 Task: Show all the stores that has offer on chicken.
Action: Mouse moved to (62, 101)
Screenshot: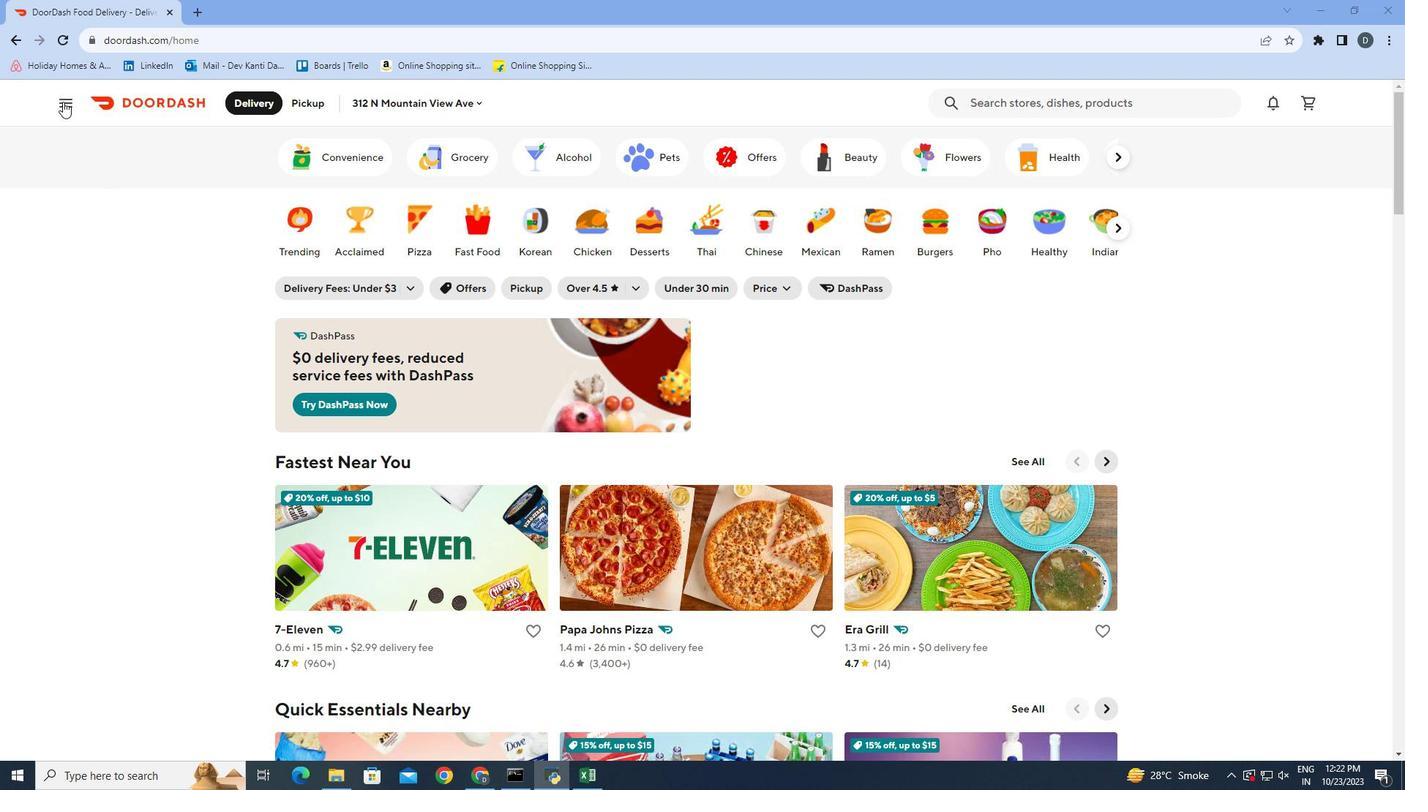 
Action: Mouse pressed left at (62, 101)
Screenshot: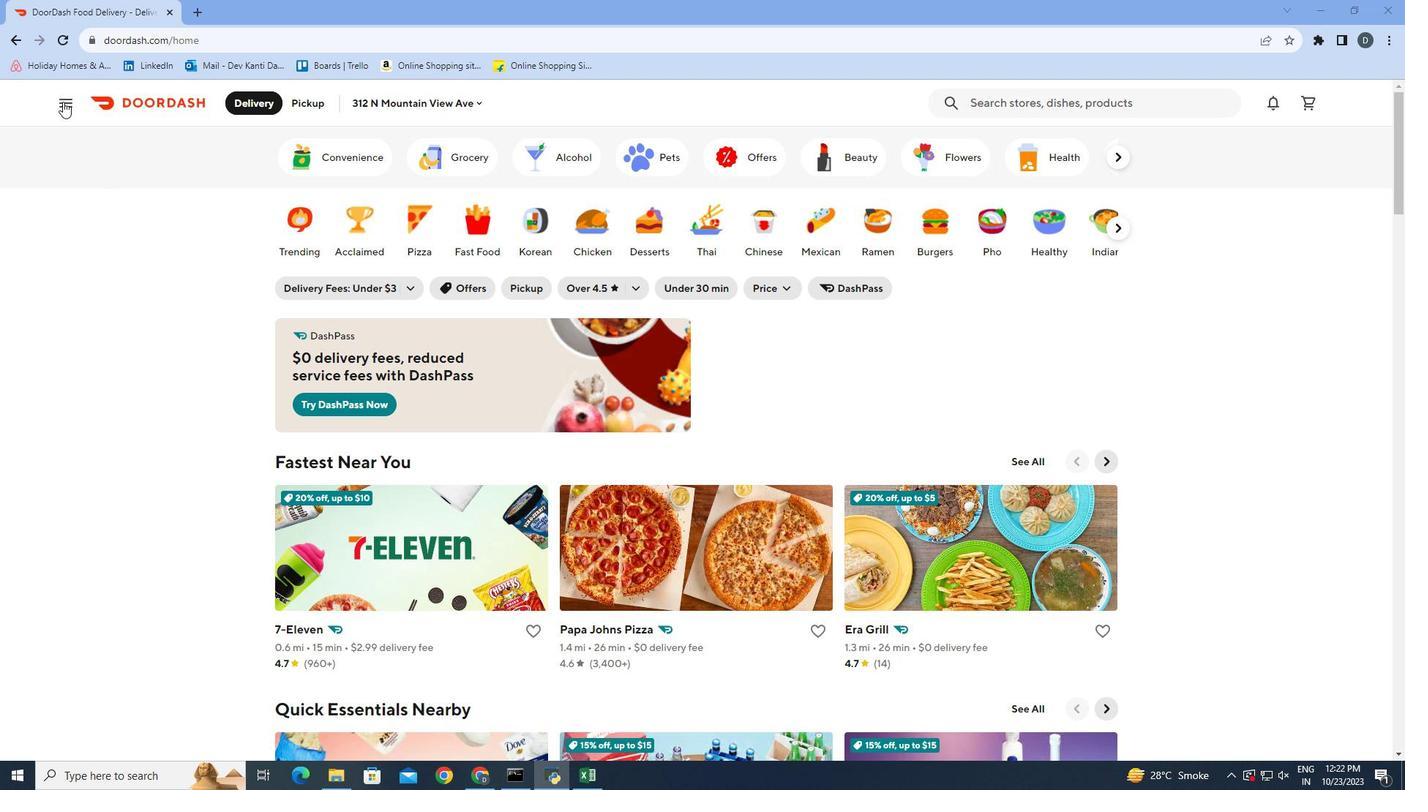 
Action: Mouse moved to (66, 286)
Screenshot: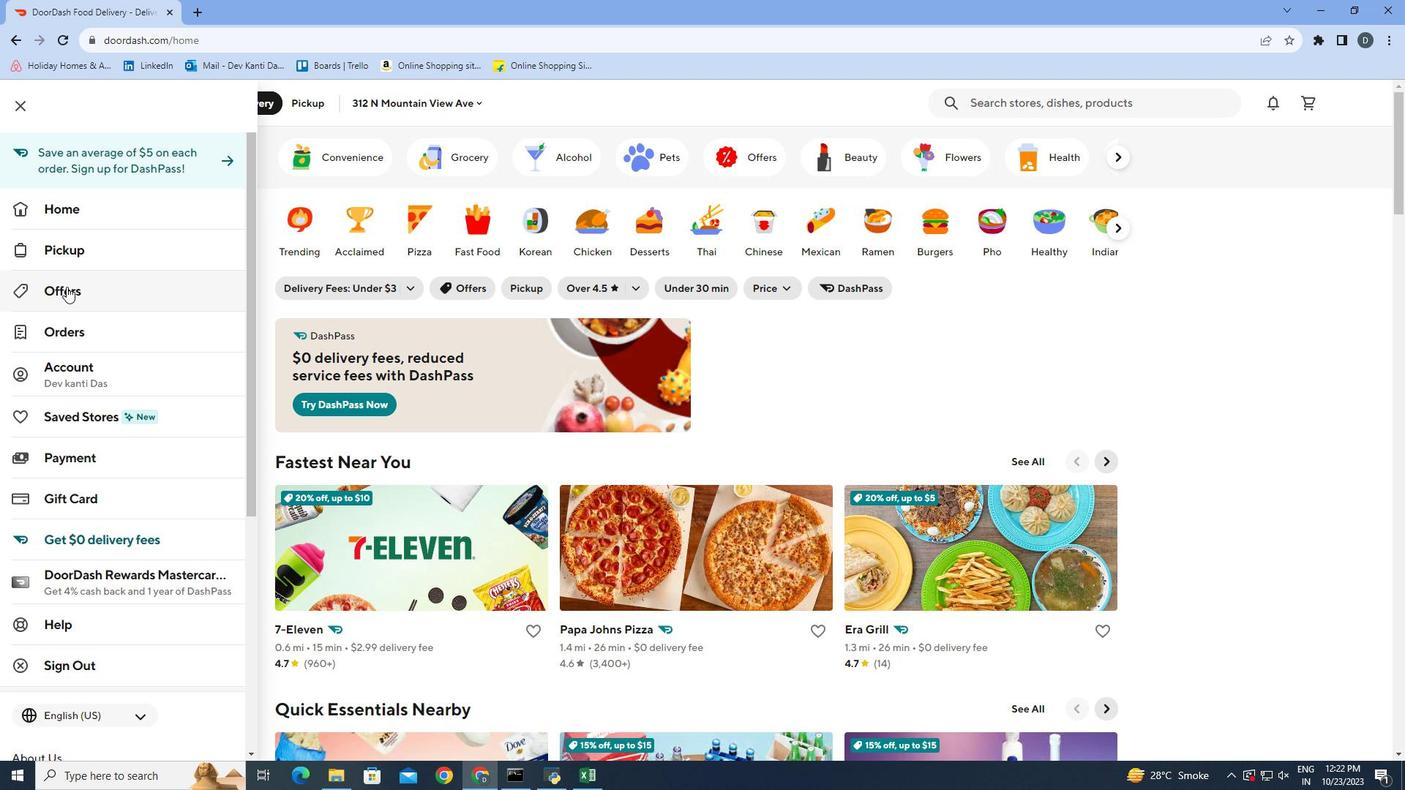 
Action: Mouse pressed left at (66, 286)
Screenshot: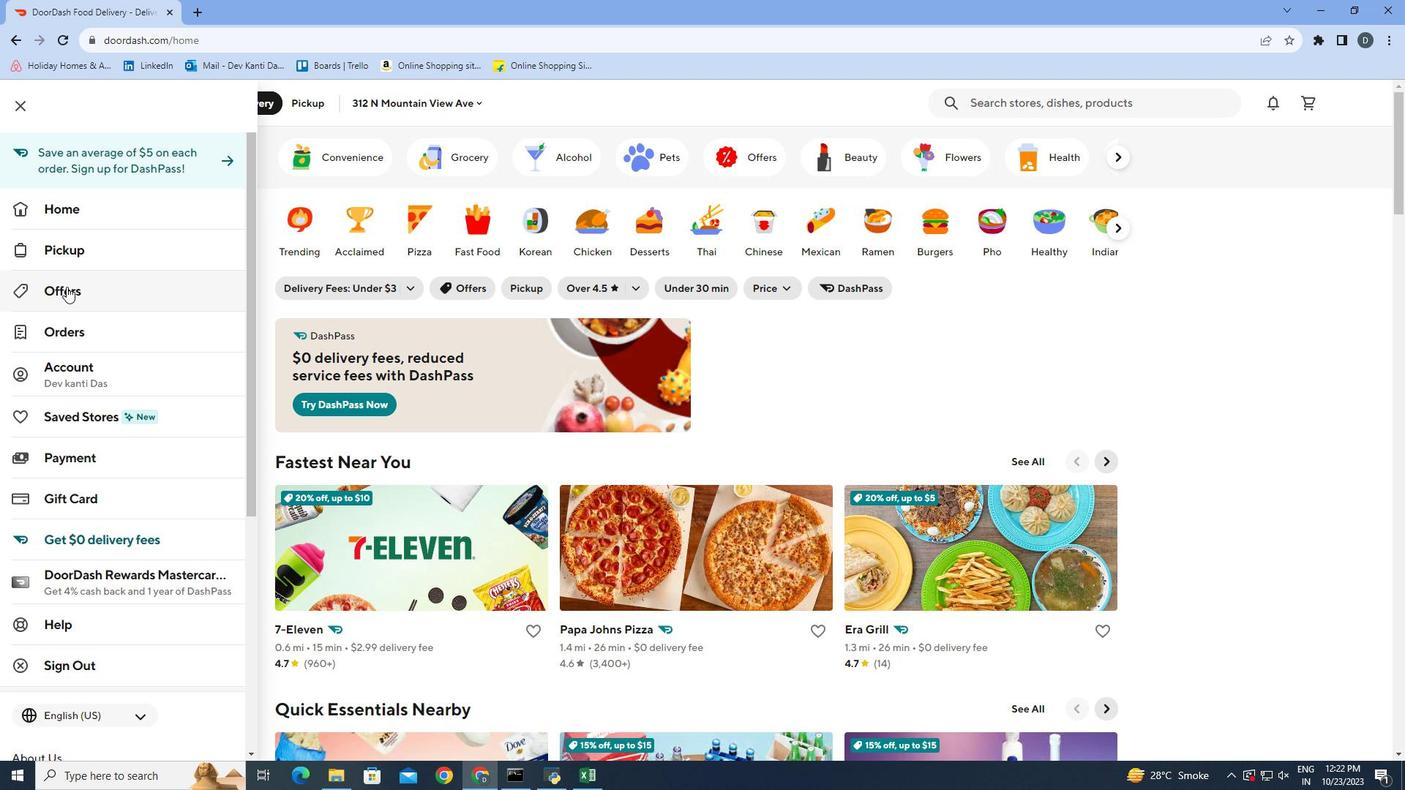 
Action: Mouse moved to (336, 216)
Screenshot: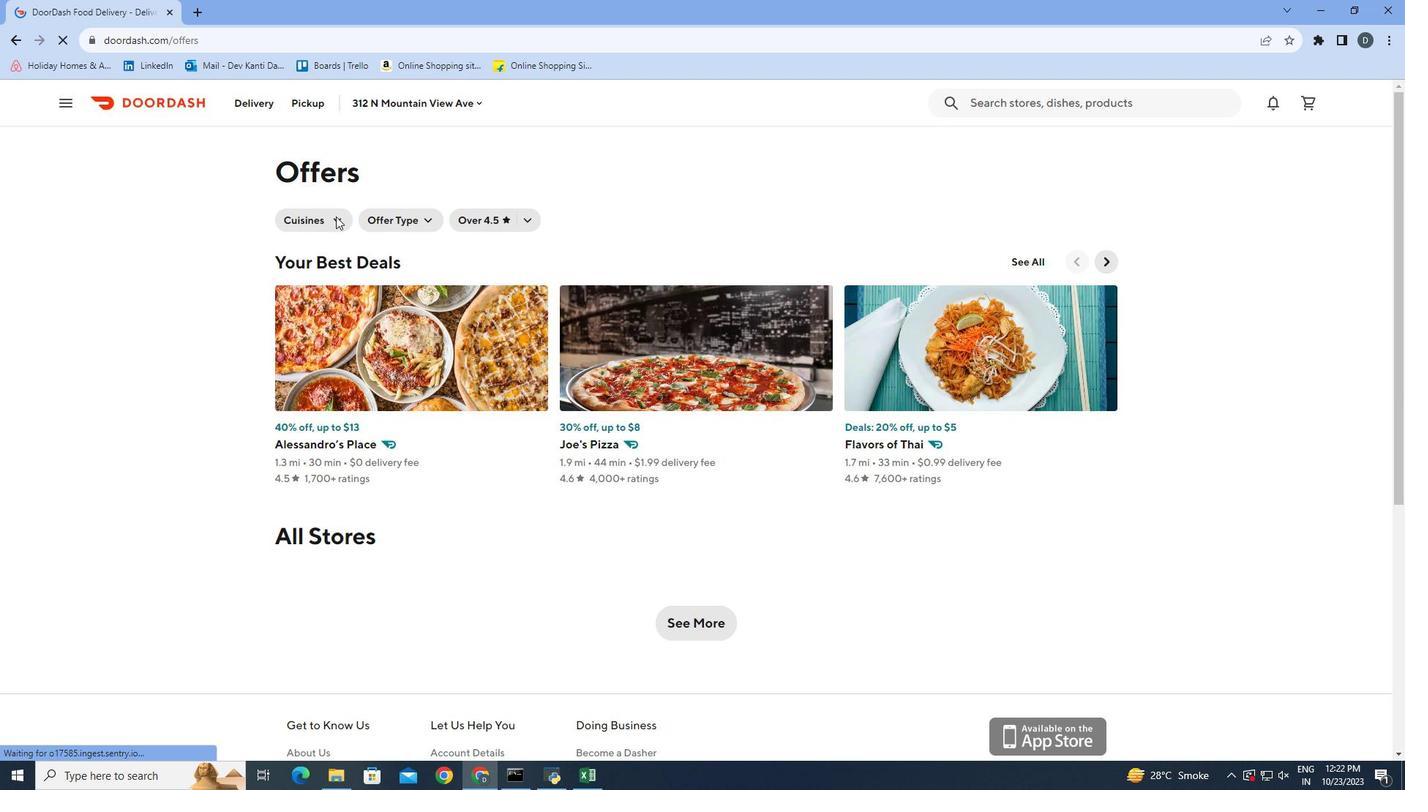 
Action: Mouse pressed left at (336, 216)
Screenshot: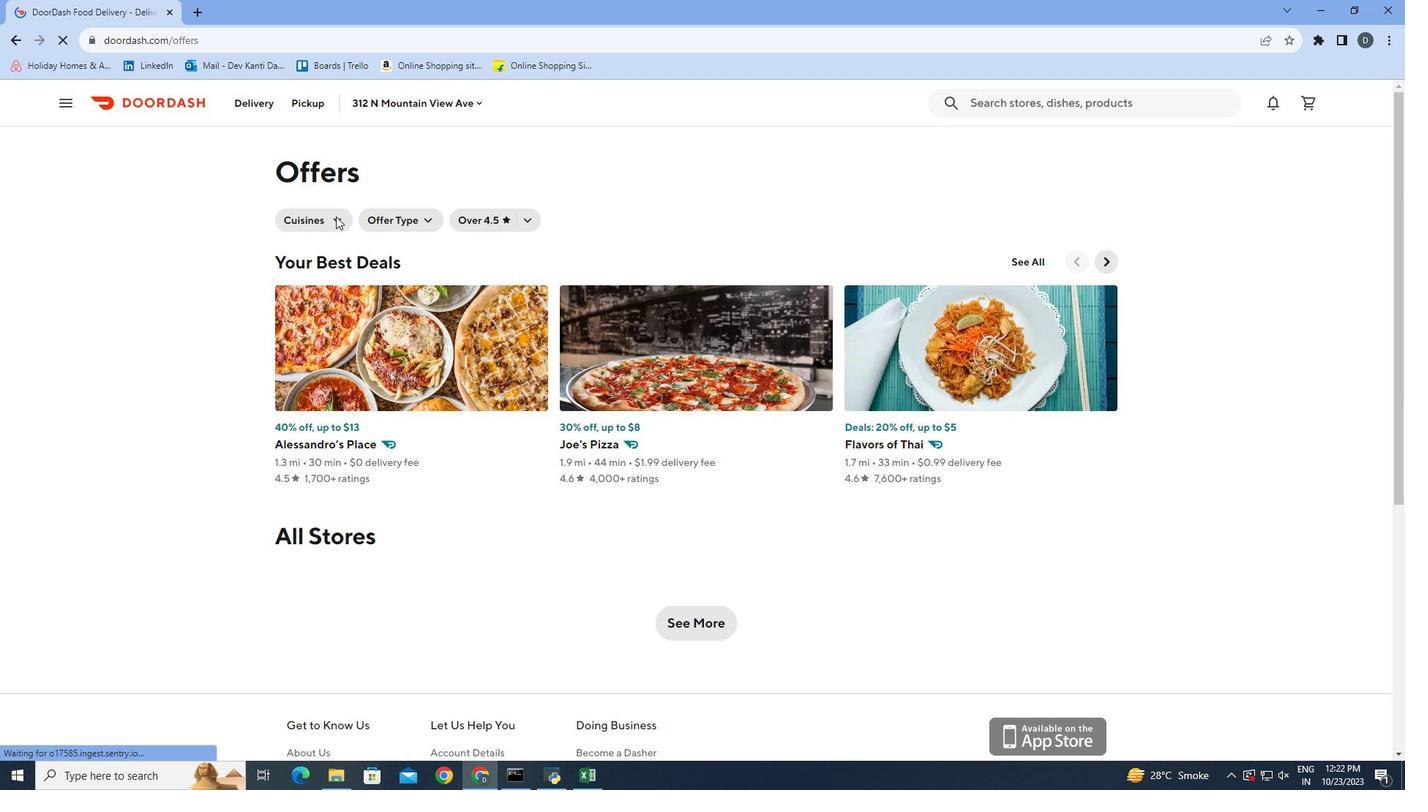 
Action: Mouse moved to (401, 321)
Screenshot: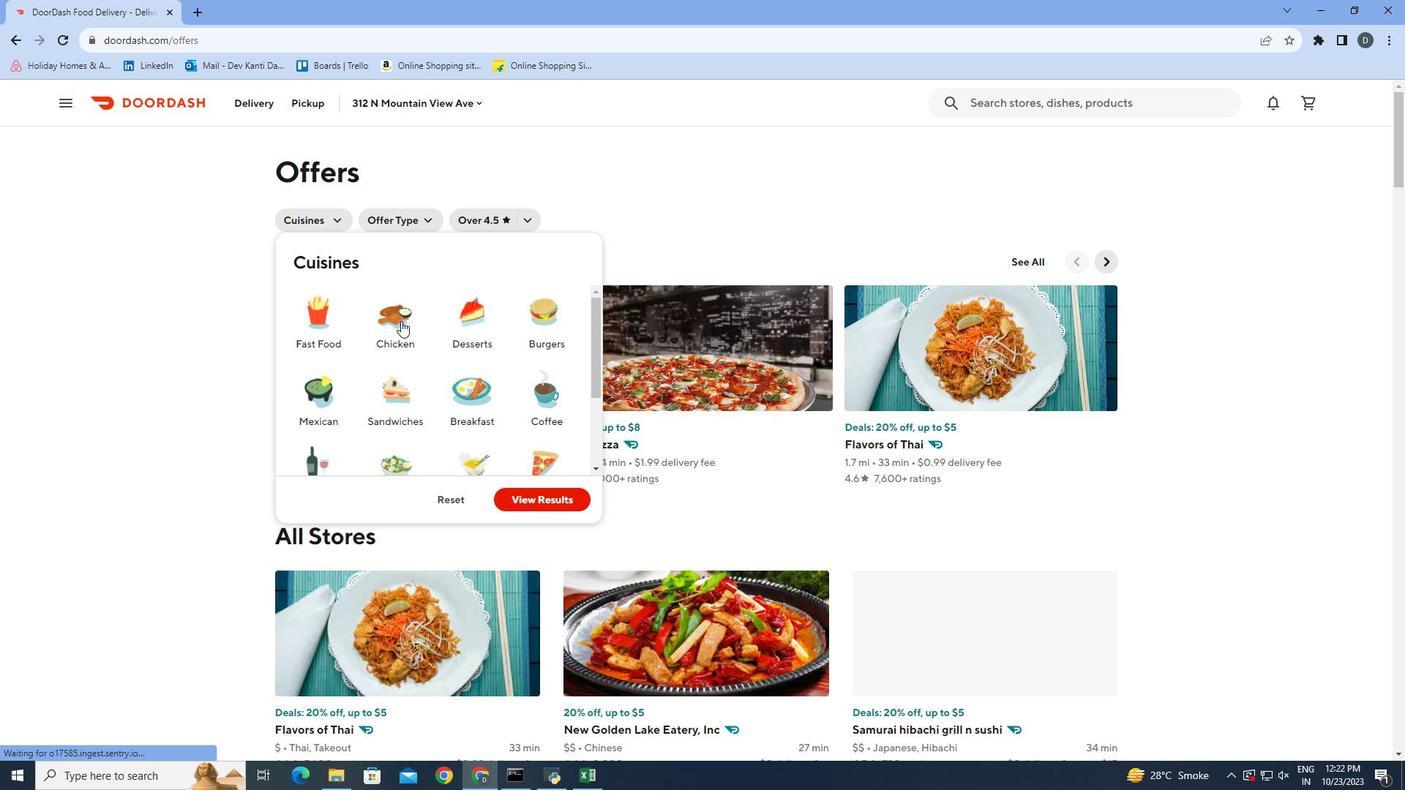 
Action: Mouse pressed left at (401, 321)
Screenshot: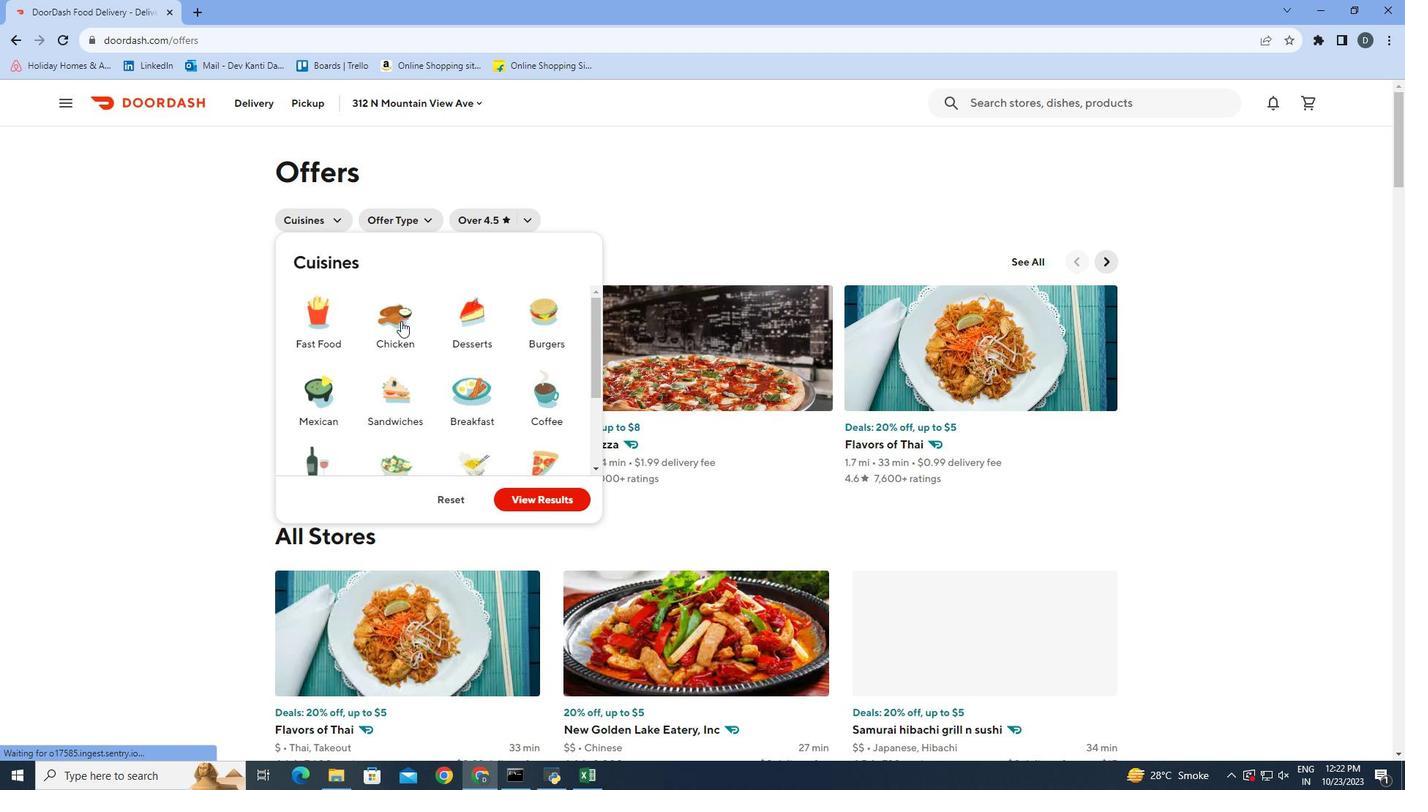 
Action: Mouse moved to (559, 500)
Screenshot: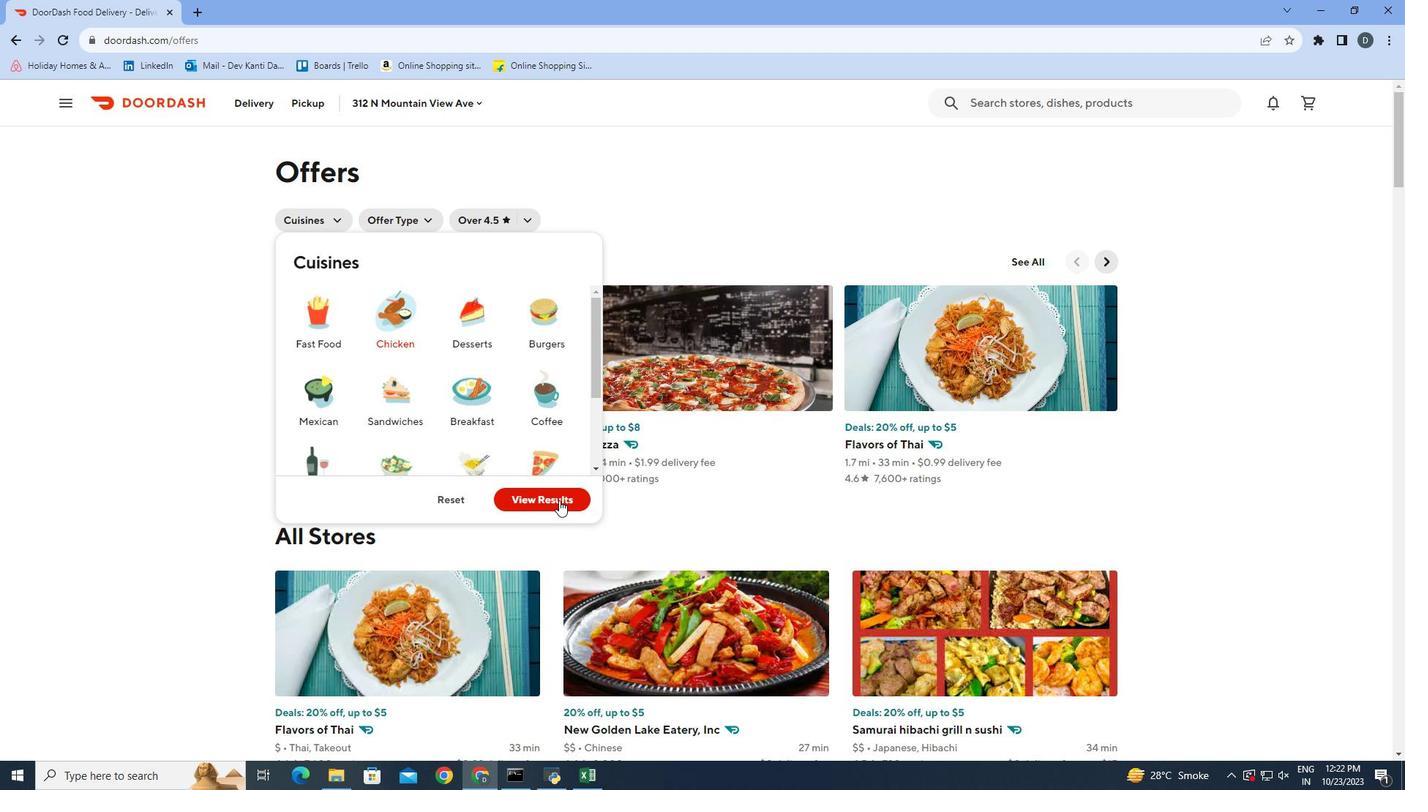 
Action: Mouse pressed left at (559, 500)
Screenshot: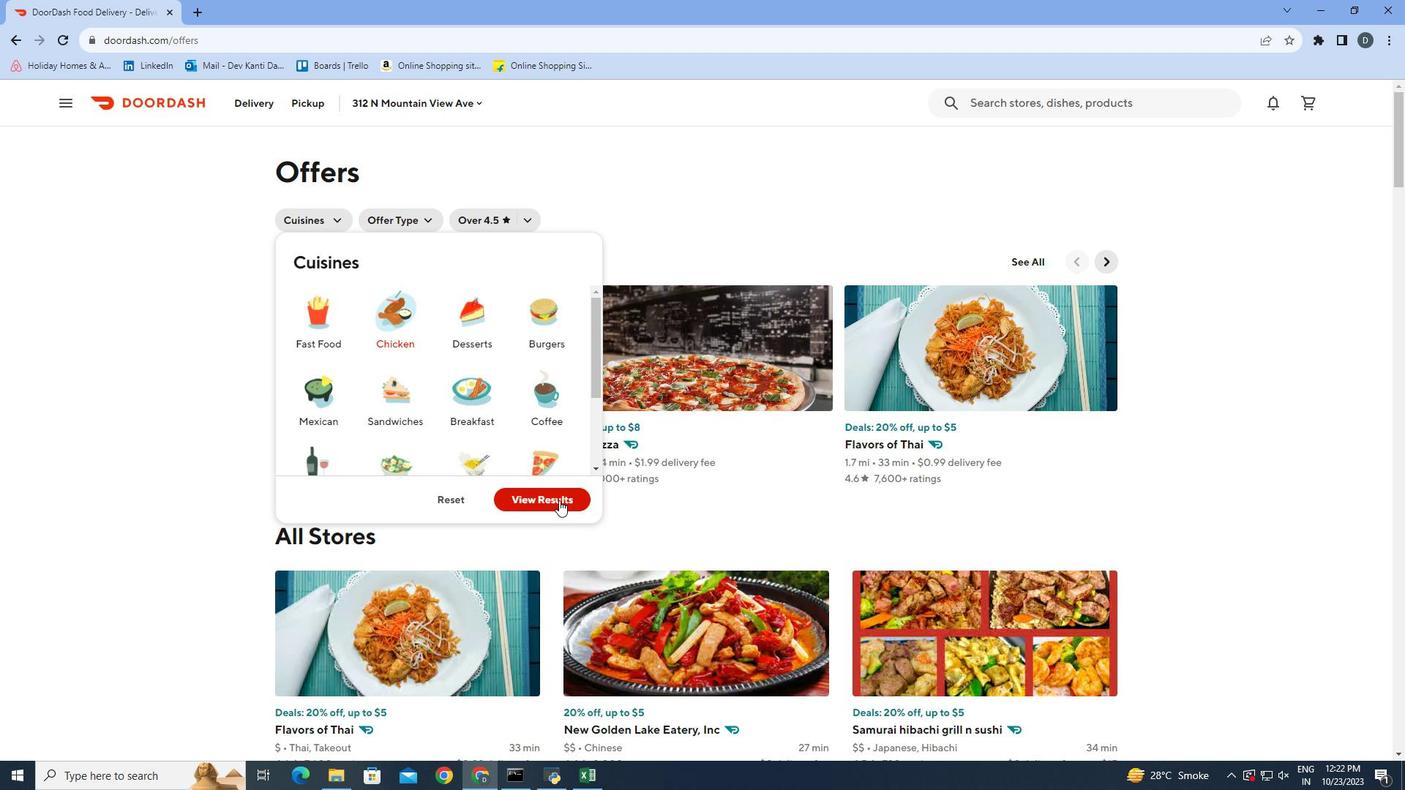 
Action: Mouse moved to (1159, 301)
Screenshot: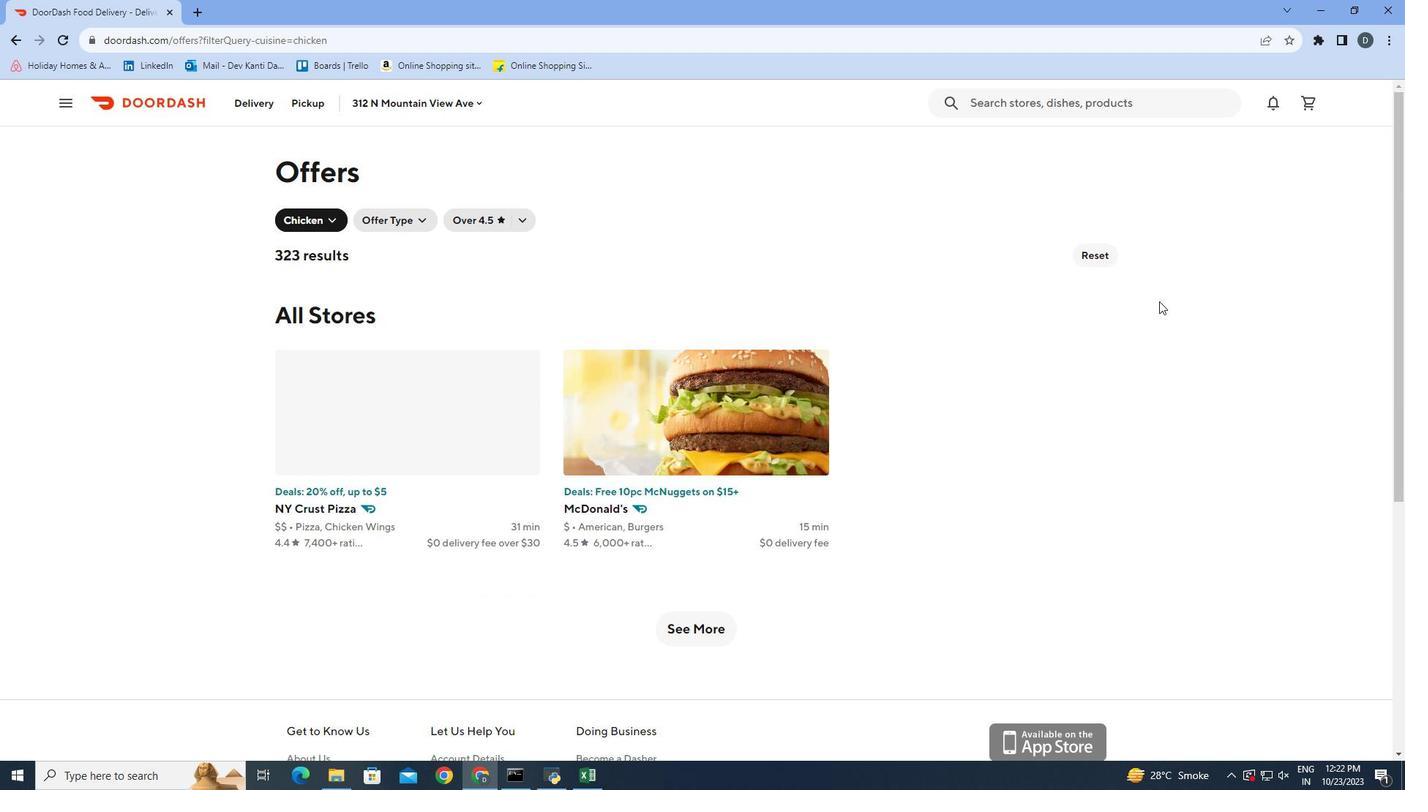 
Action: Mouse scrolled (1159, 300) with delta (0, 0)
Screenshot: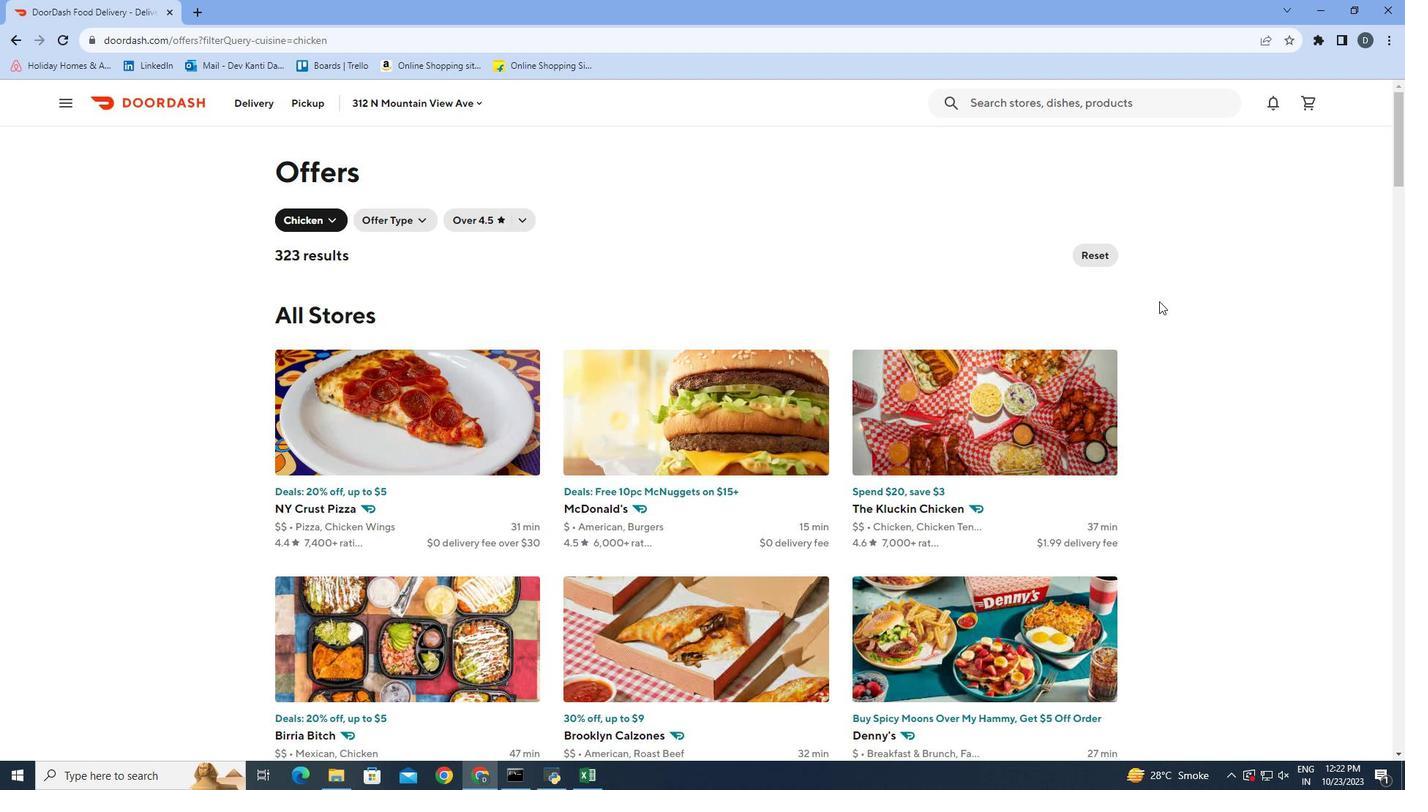 
Action: Mouse scrolled (1159, 300) with delta (0, 0)
Screenshot: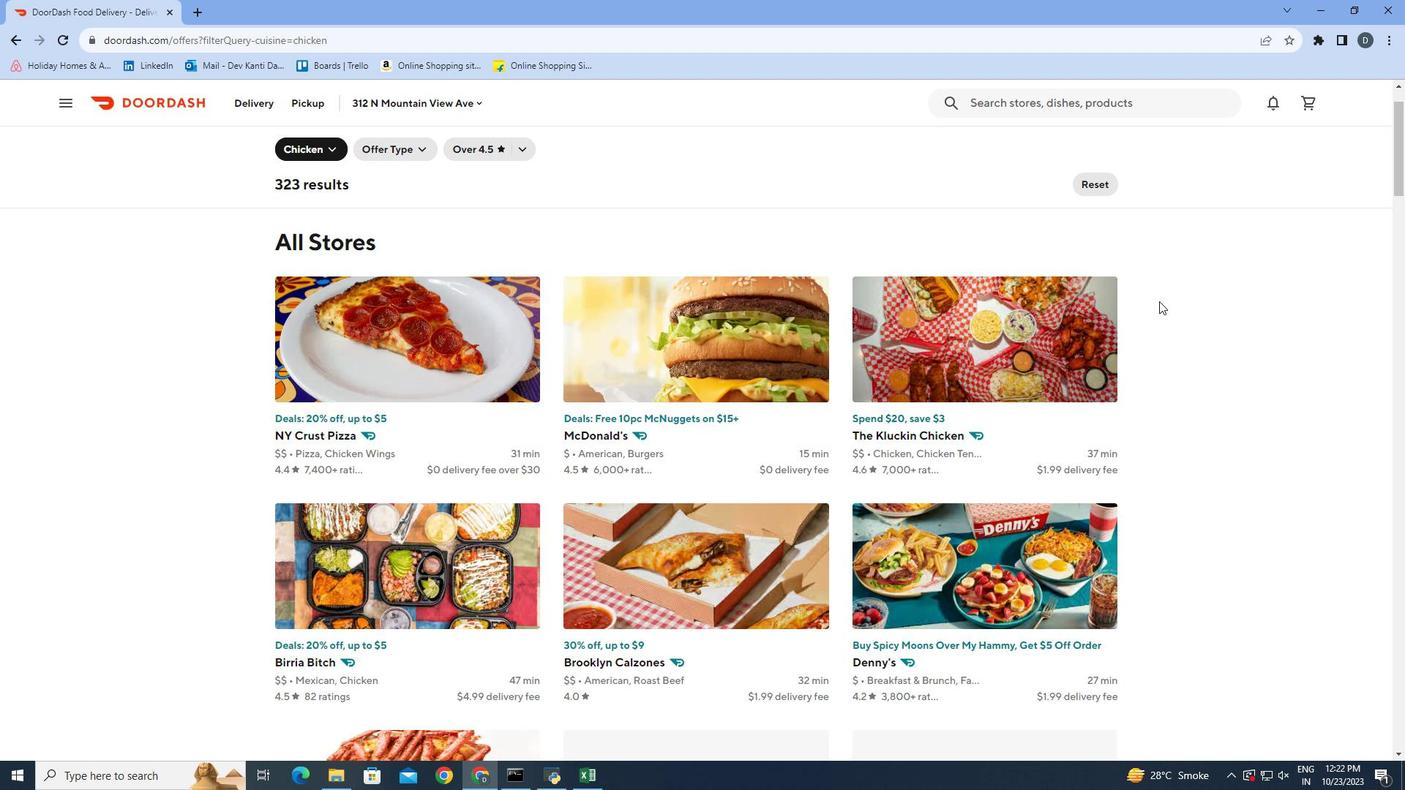 
Action: Mouse scrolled (1159, 300) with delta (0, 0)
Screenshot: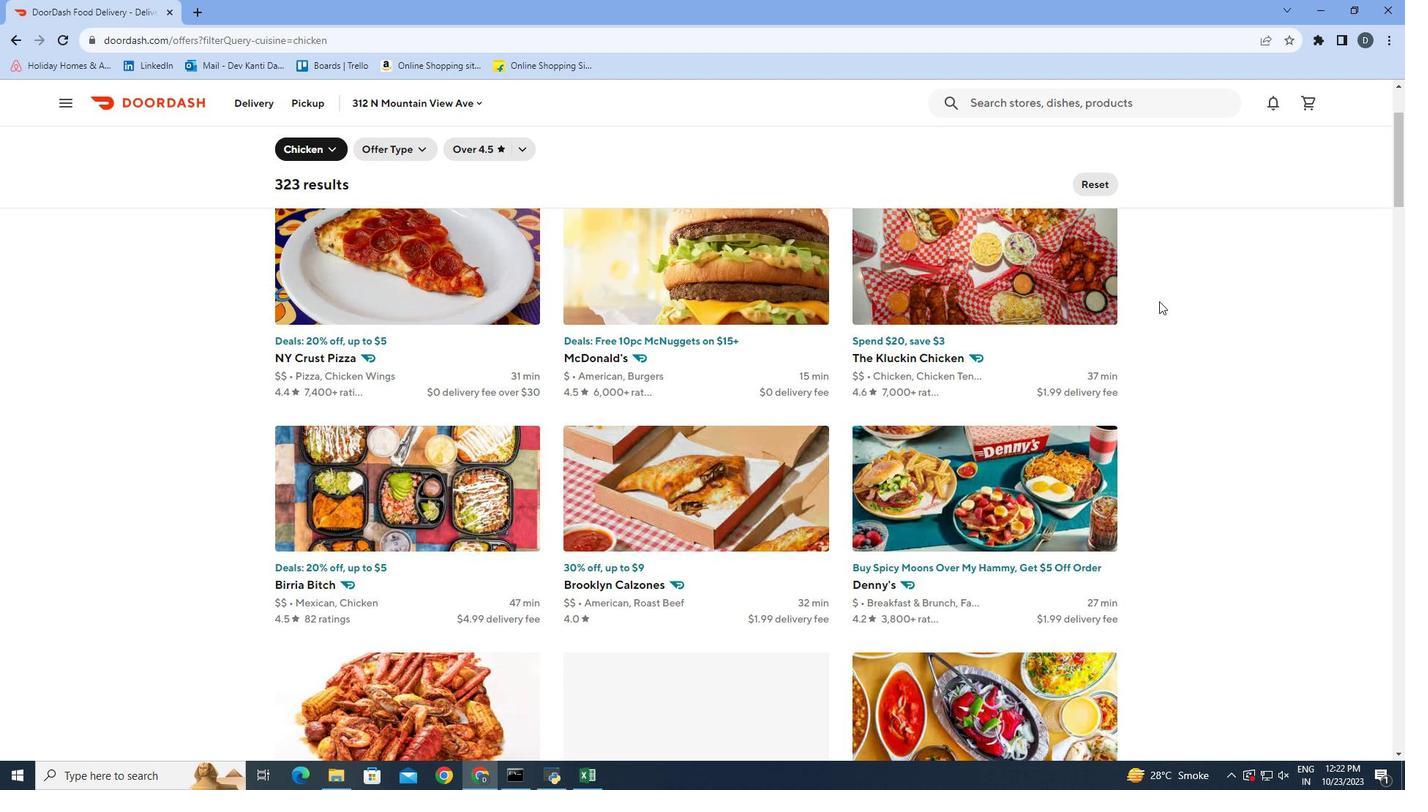 
Action: Mouse scrolled (1159, 300) with delta (0, 0)
Screenshot: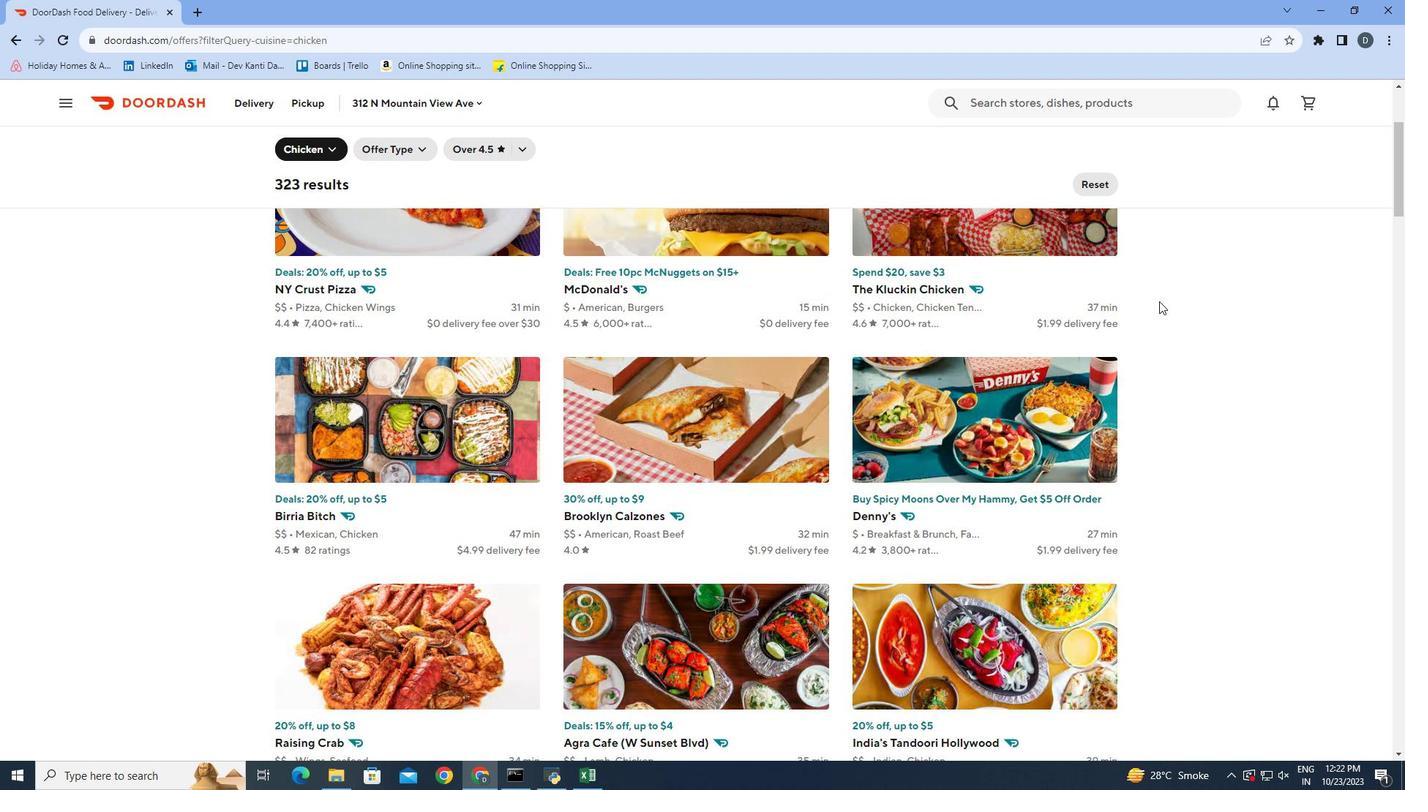 
Action: Mouse scrolled (1159, 300) with delta (0, 0)
Screenshot: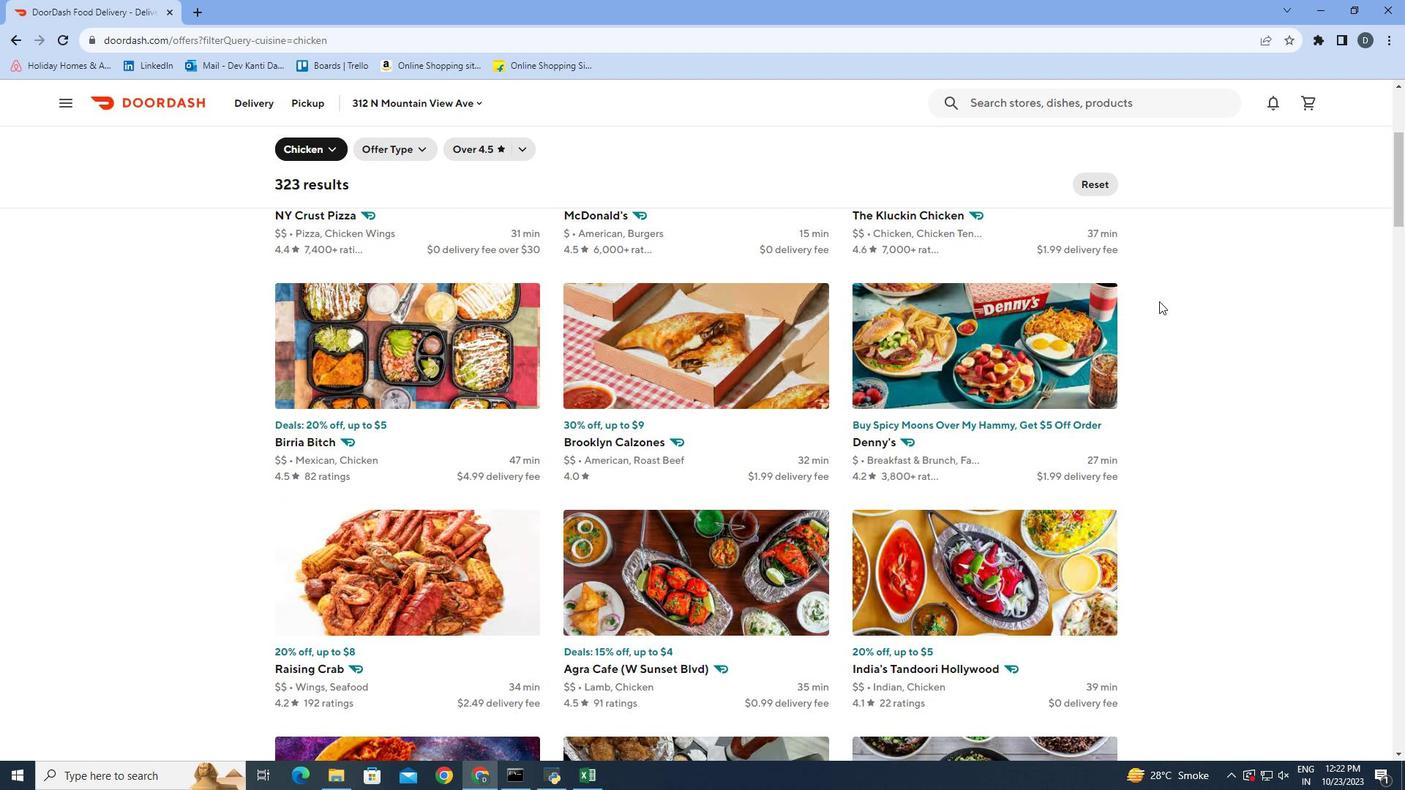 
Action: Mouse scrolled (1159, 300) with delta (0, 0)
Screenshot: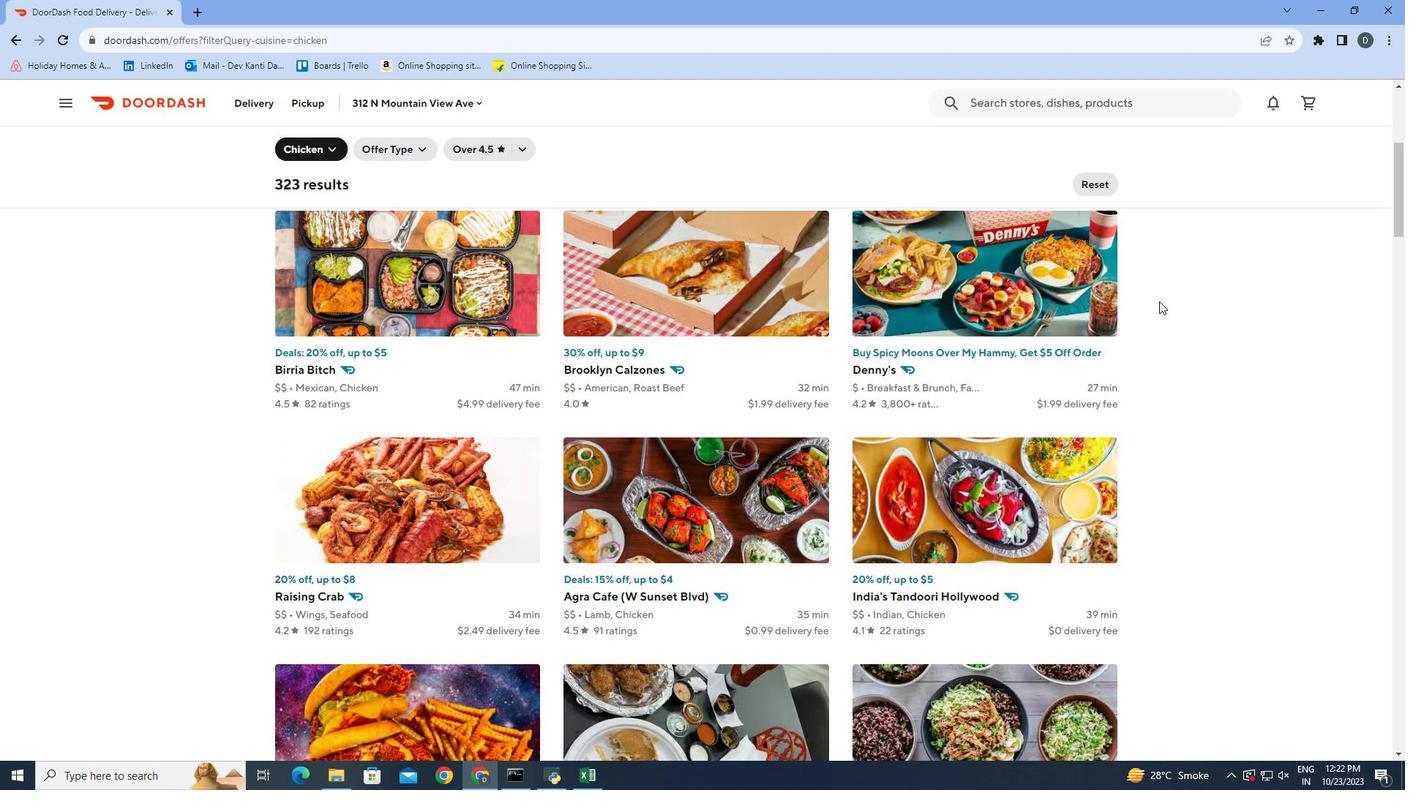 
Action: Mouse scrolled (1159, 300) with delta (0, 0)
Screenshot: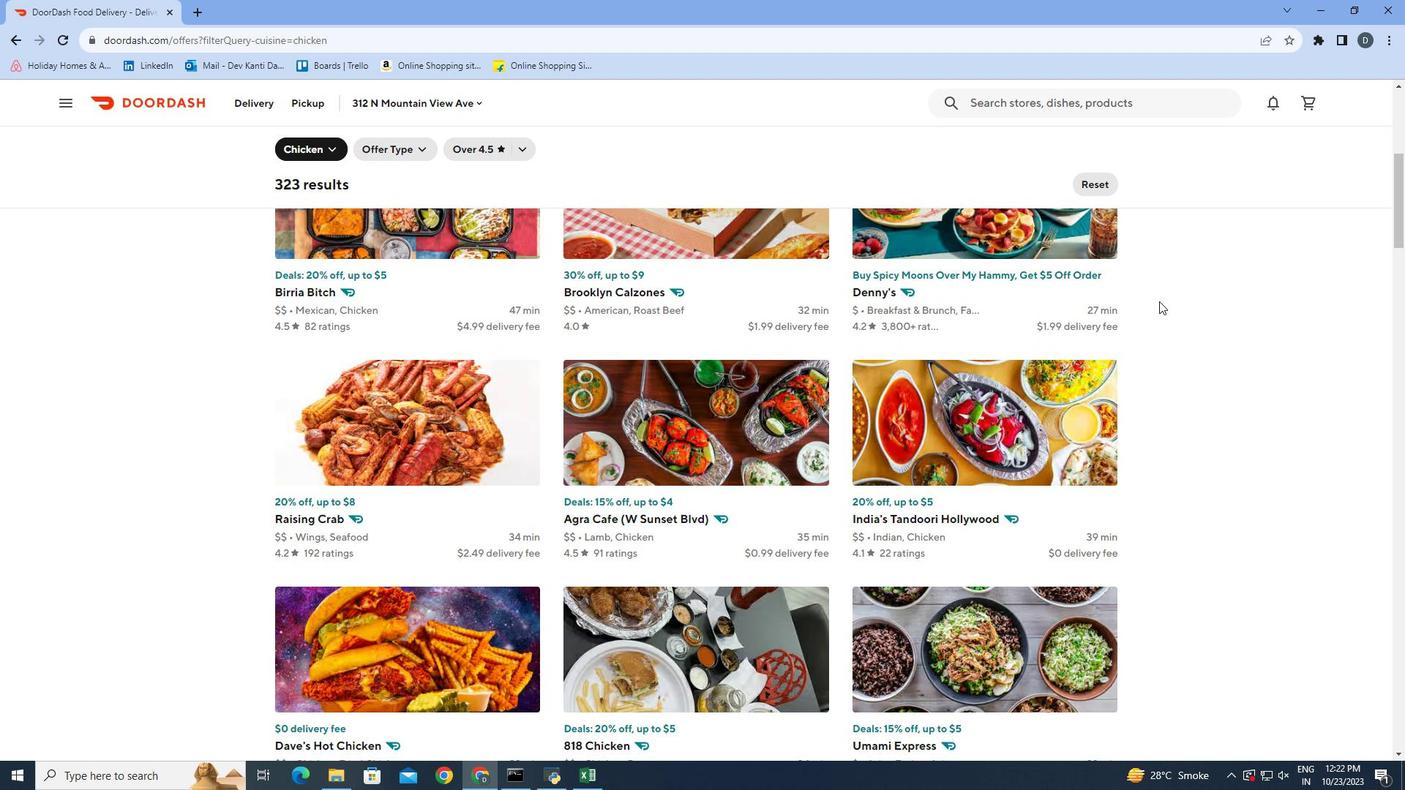 
Action: Mouse scrolled (1159, 300) with delta (0, 0)
Screenshot: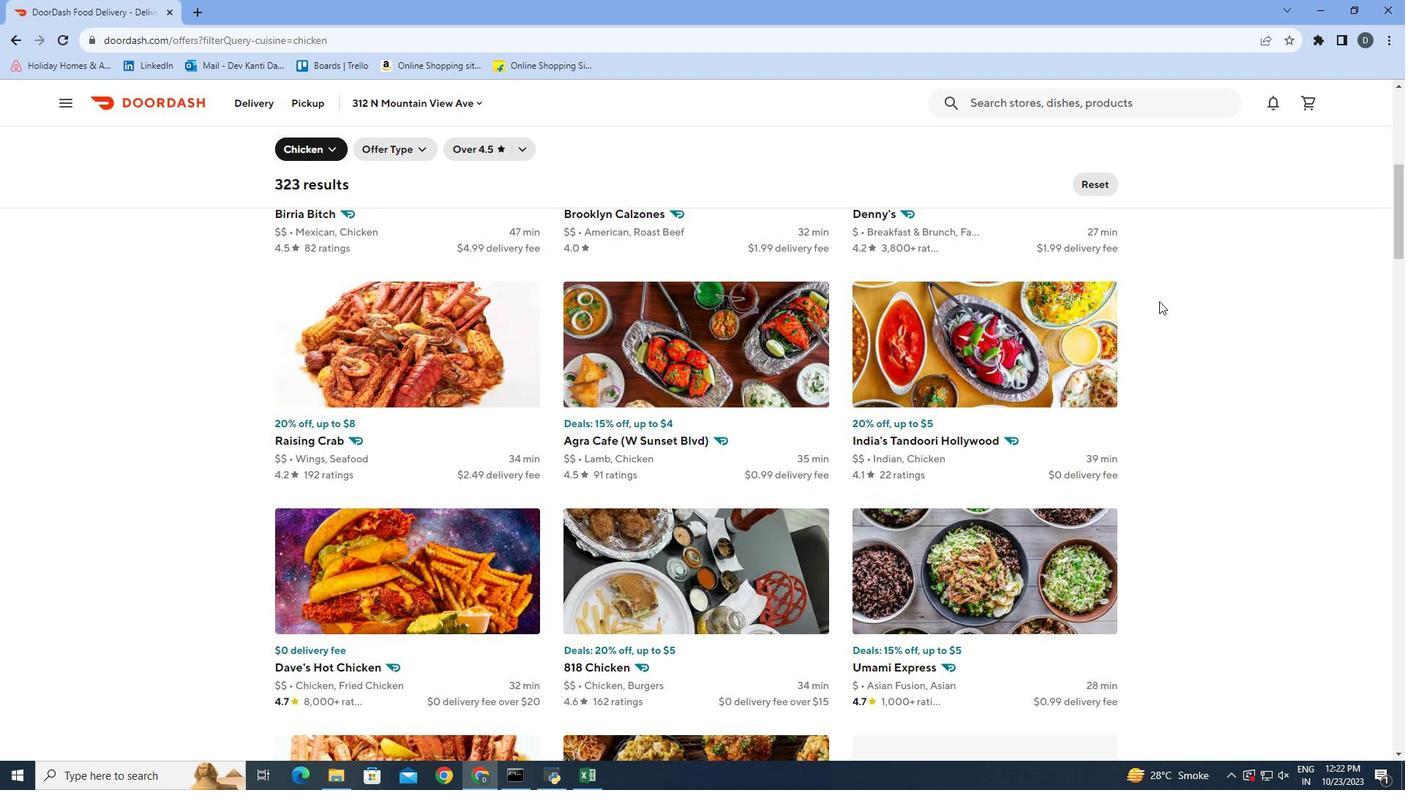 
Action: Mouse scrolled (1159, 300) with delta (0, 0)
Screenshot: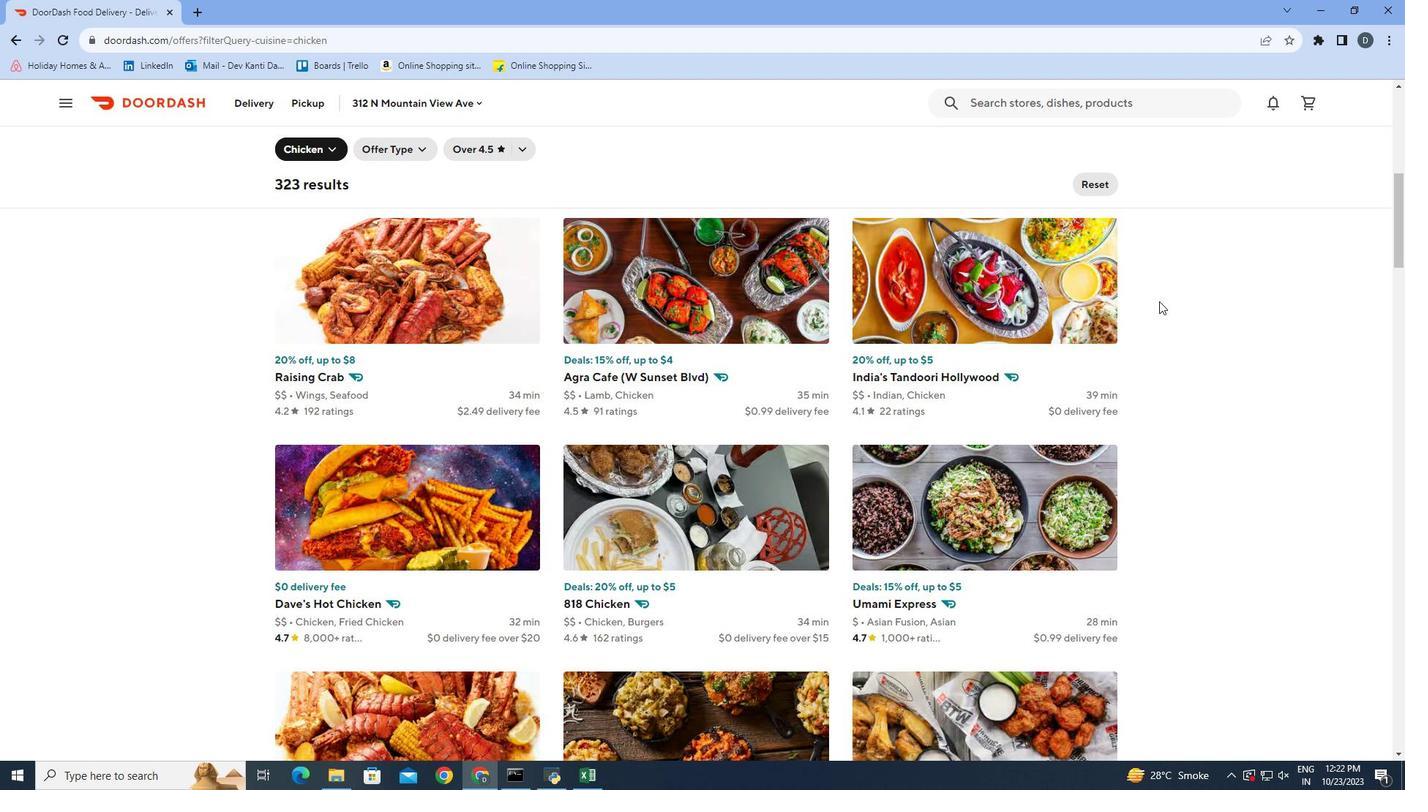 
Action: Mouse scrolled (1159, 300) with delta (0, 0)
Screenshot: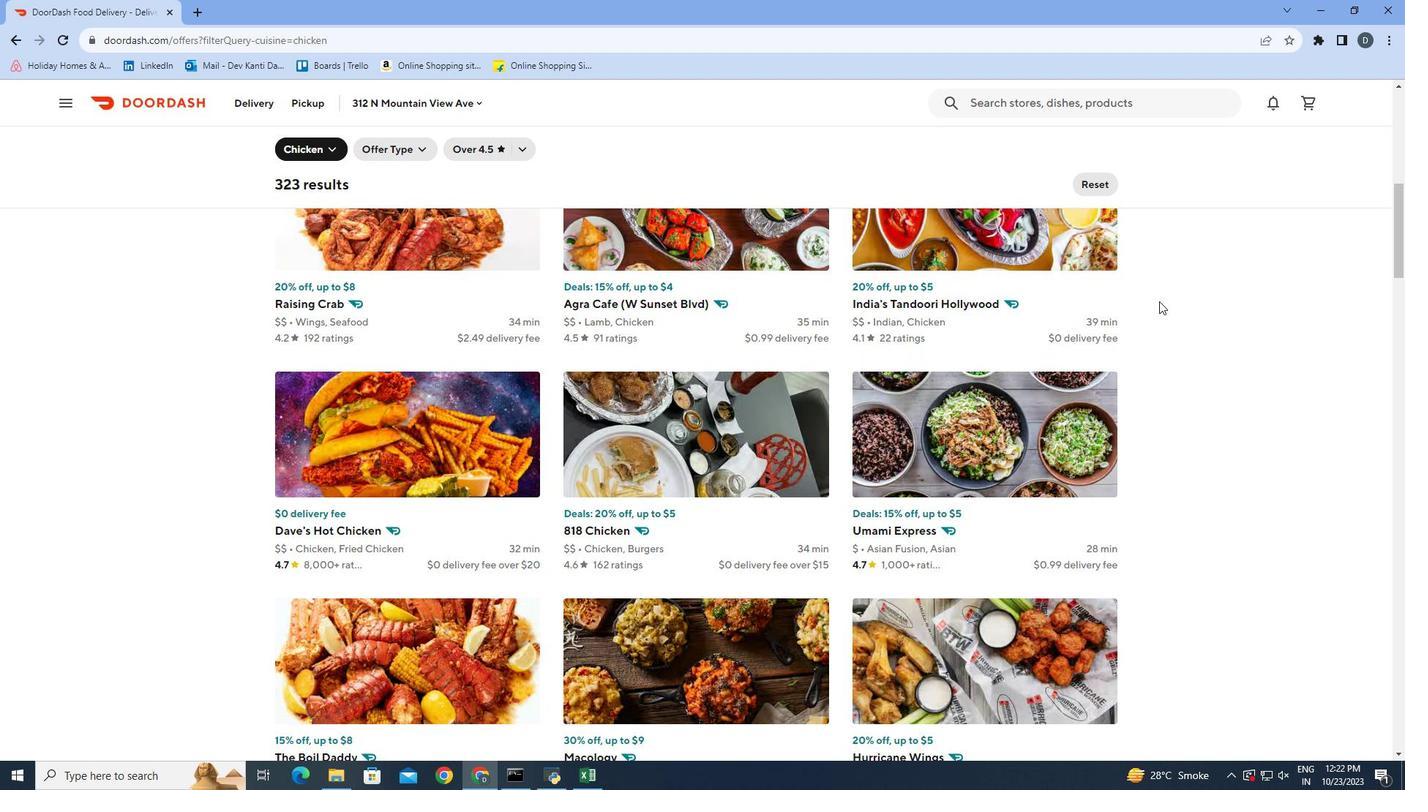 
Action: Mouse scrolled (1159, 300) with delta (0, 0)
Screenshot: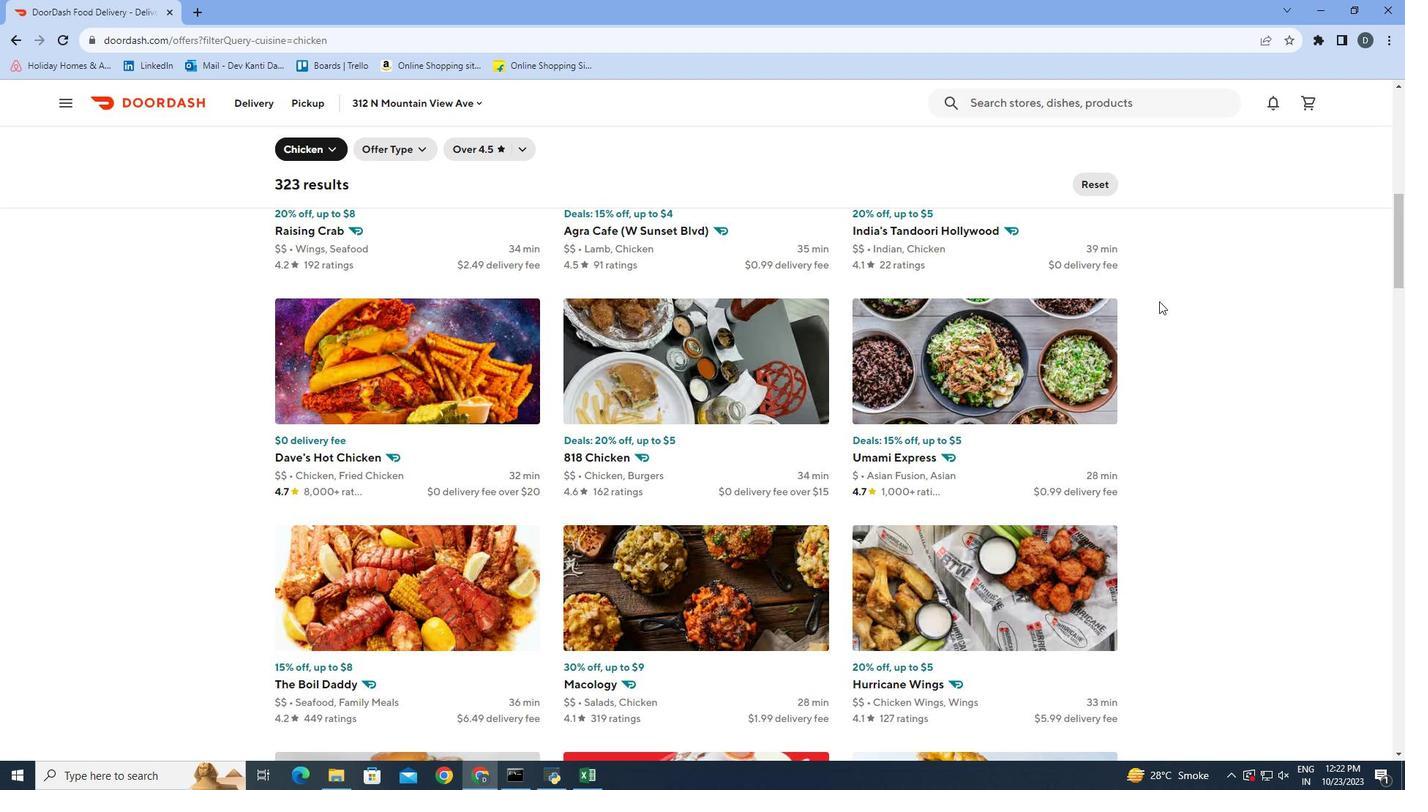 
Action: Mouse scrolled (1159, 300) with delta (0, 0)
Screenshot: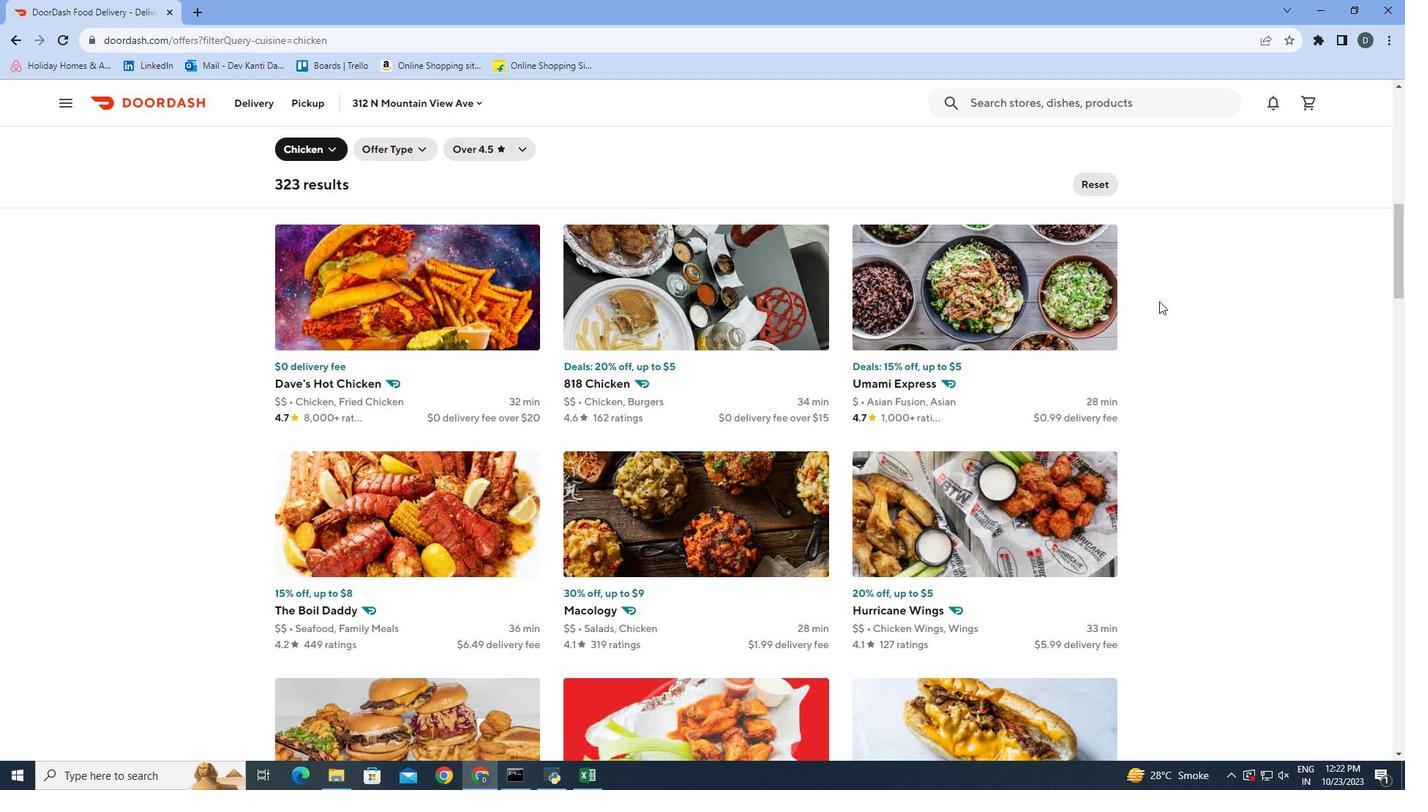
Action: Mouse scrolled (1159, 300) with delta (0, 0)
Screenshot: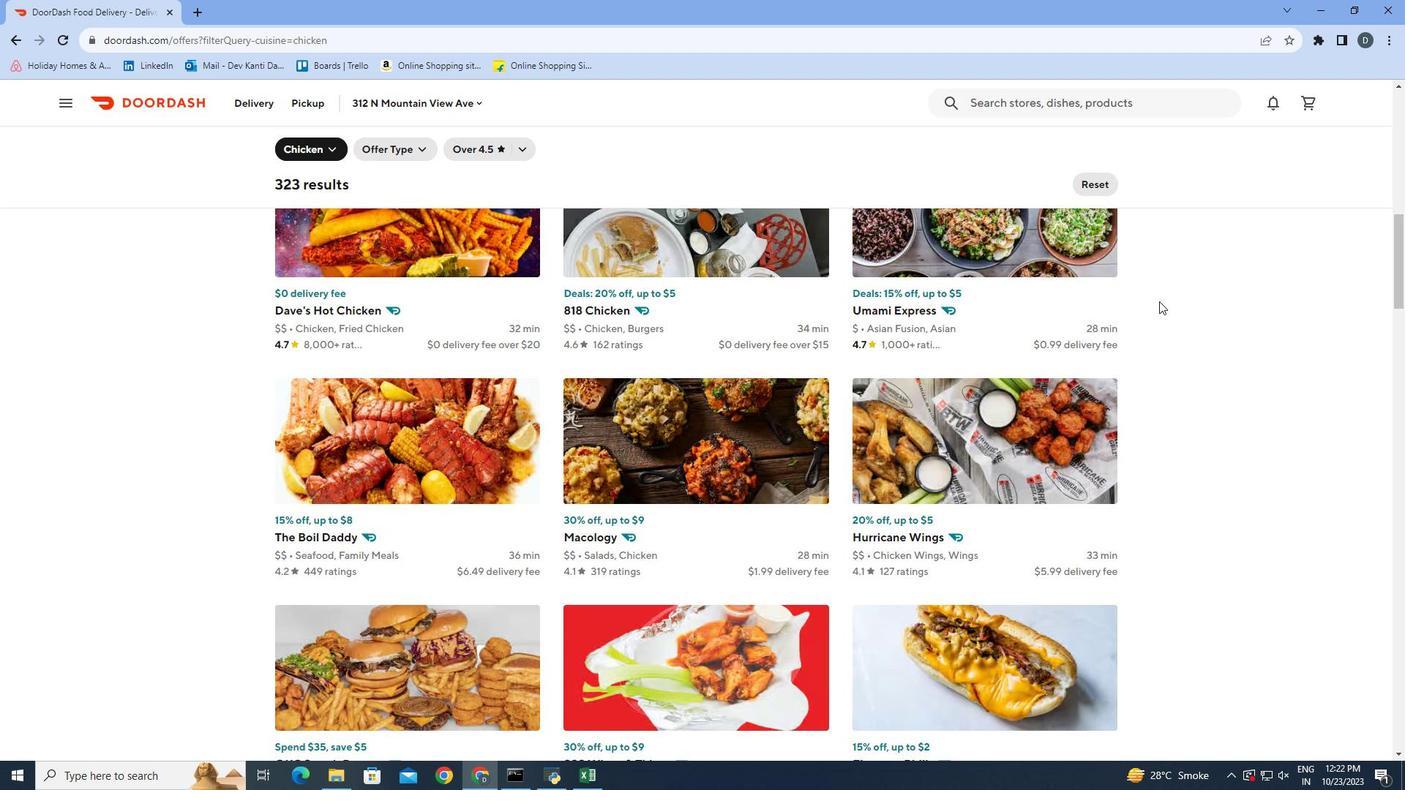 
Action: Mouse scrolled (1159, 300) with delta (0, 0)
Screenshot: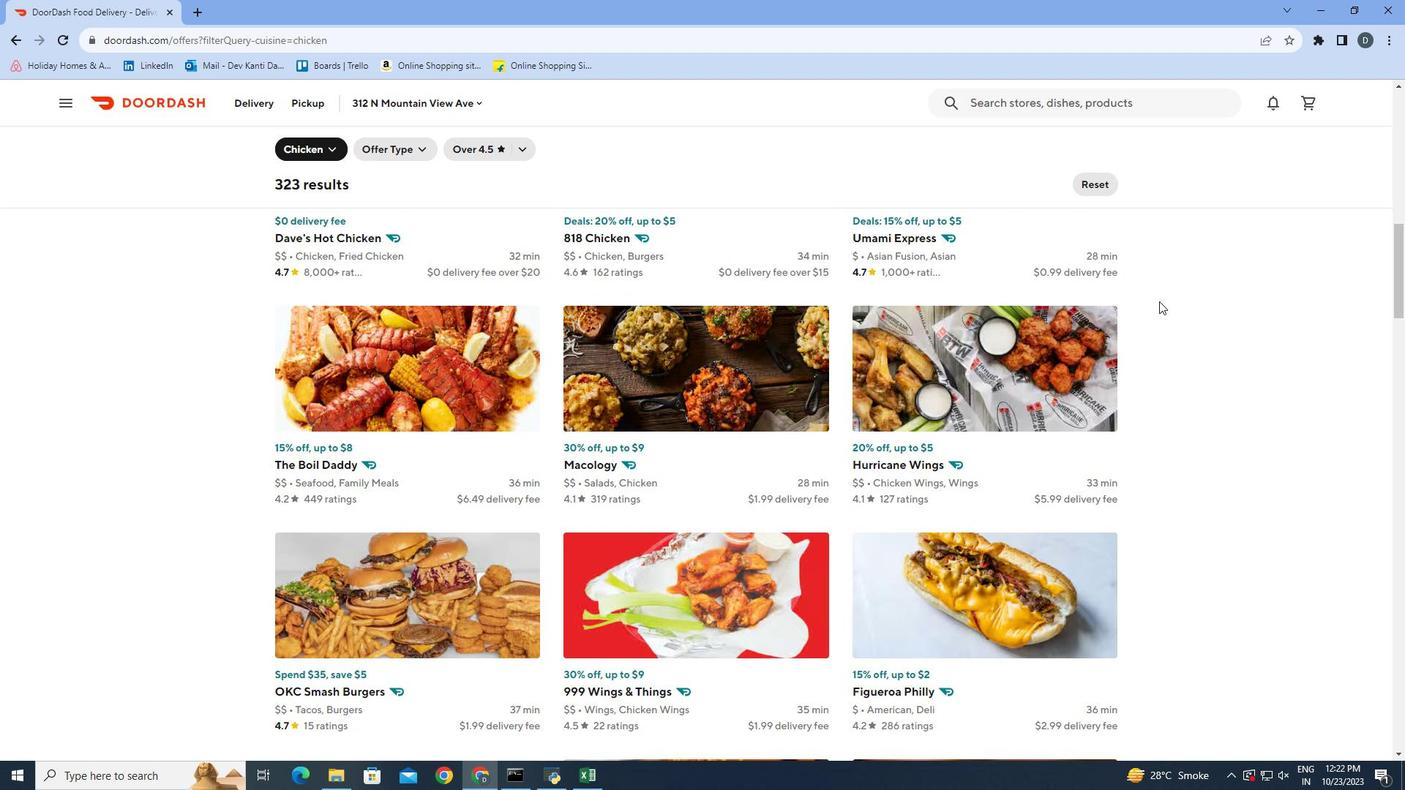
Action: Mouse moved to (1177, 294)
Screenshot: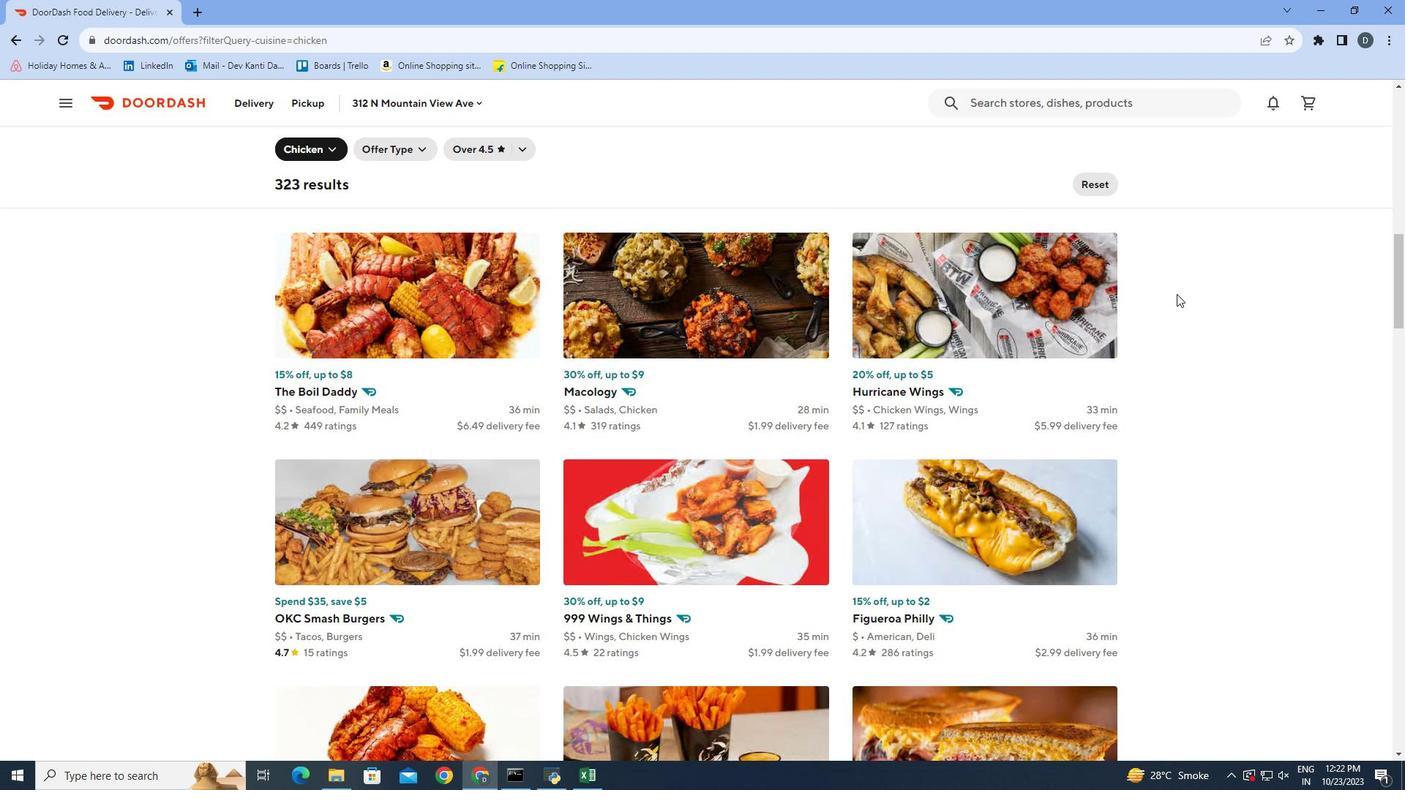 
Action: Mouse scrolled (1177, 293) with delta (0, 0)
Screenshot: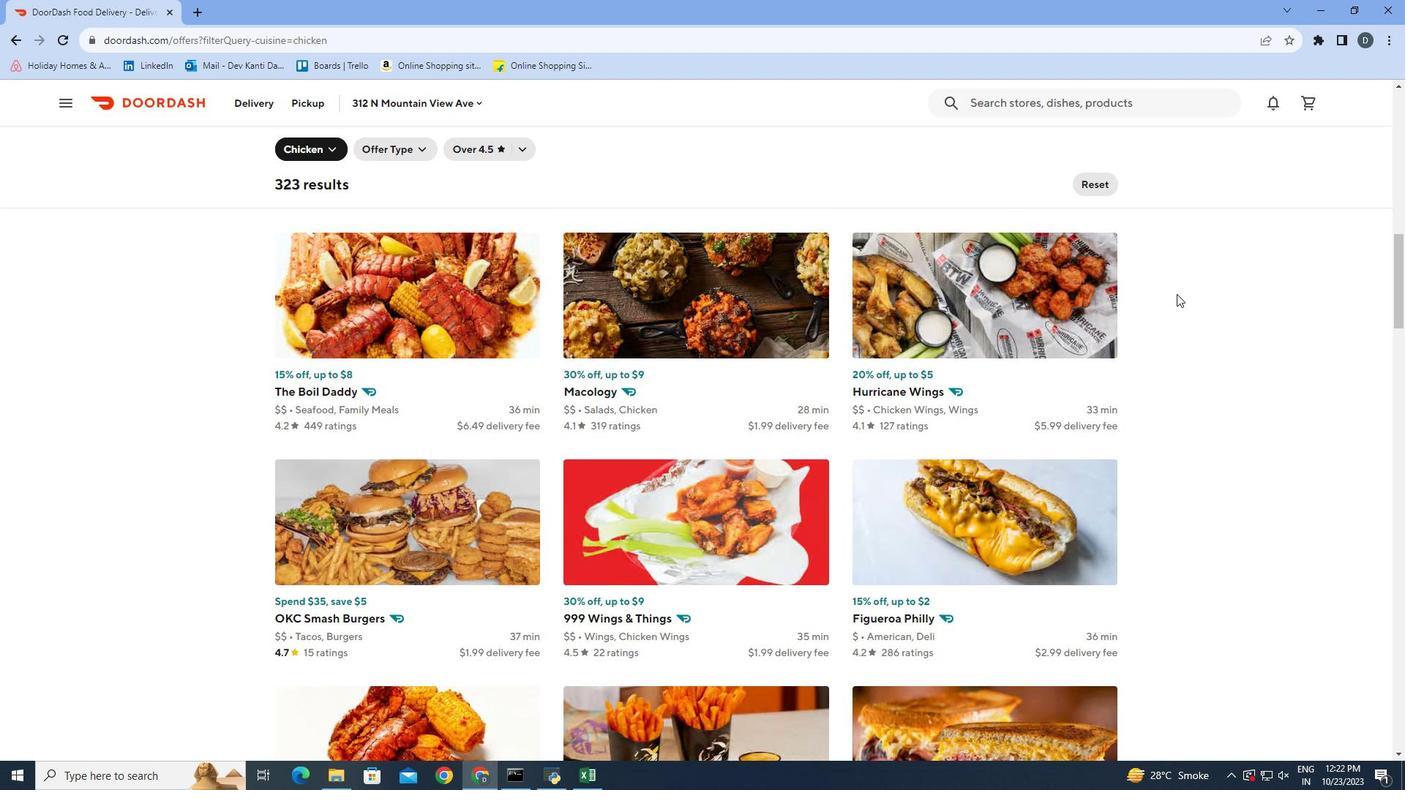 
Action: Mouse scrolled (1177, 293) with delta (0, 0)
Screenshot: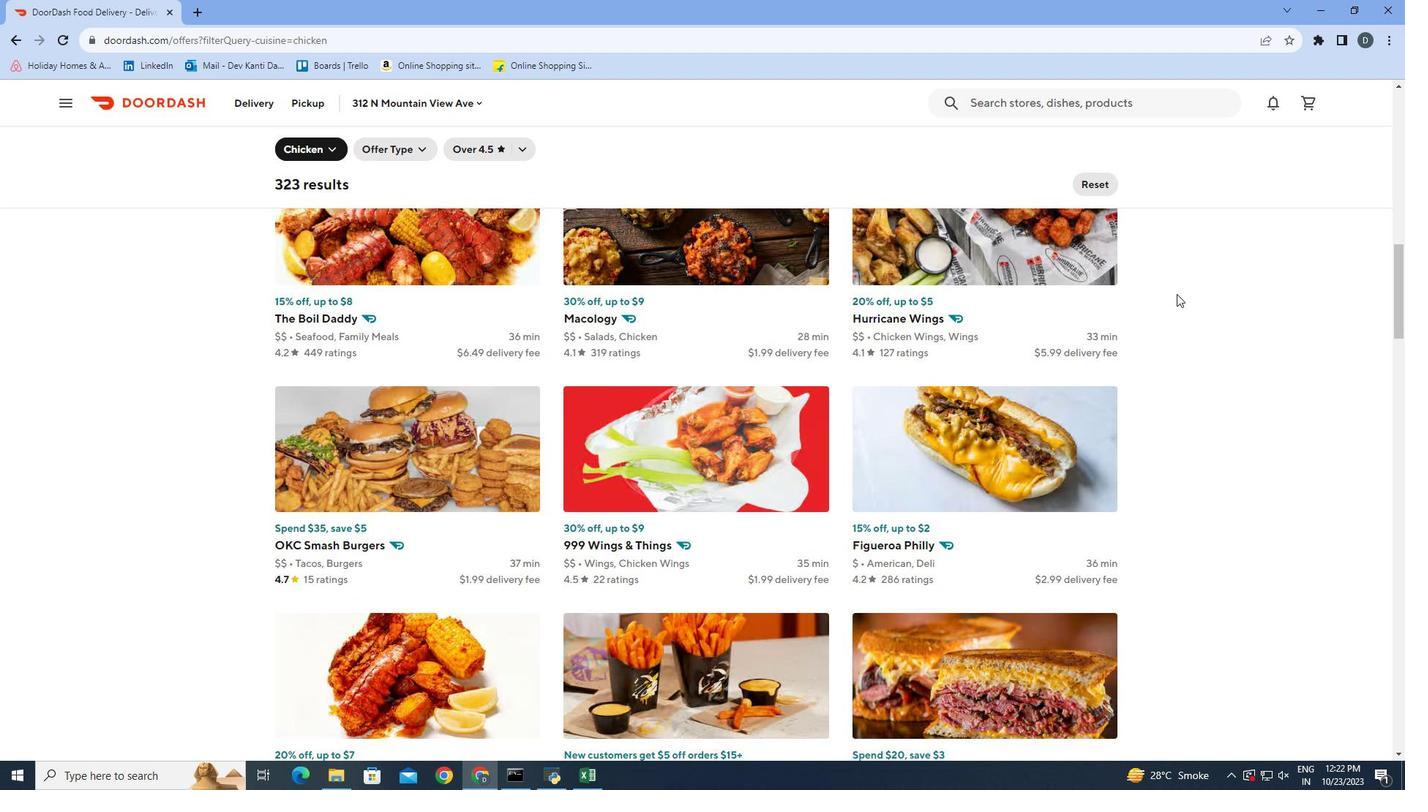 
Action: Mouse moved to (1177, 293)
Screenshot: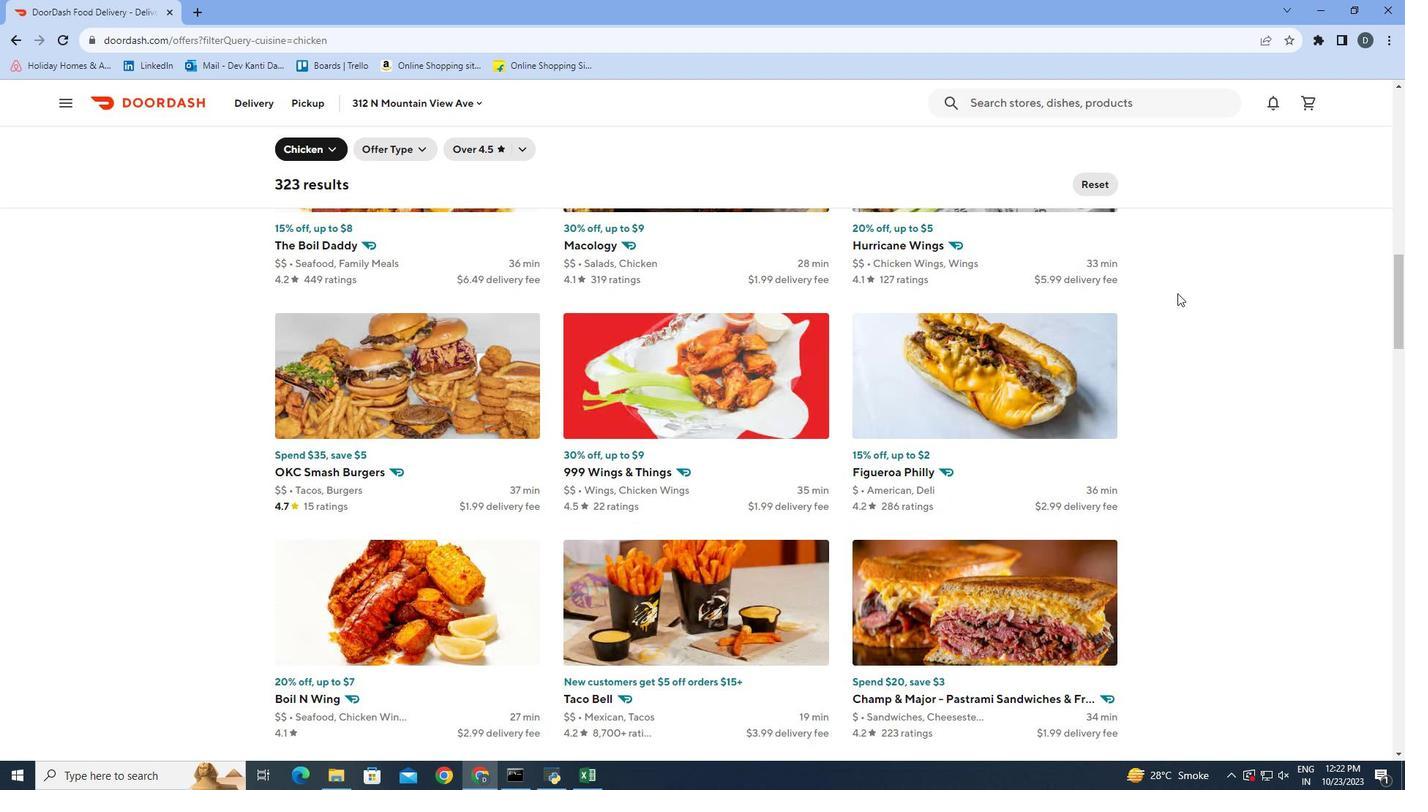 
Action: Mouse scrolled (1177, 292) with delta (0, 0)
Screenshot: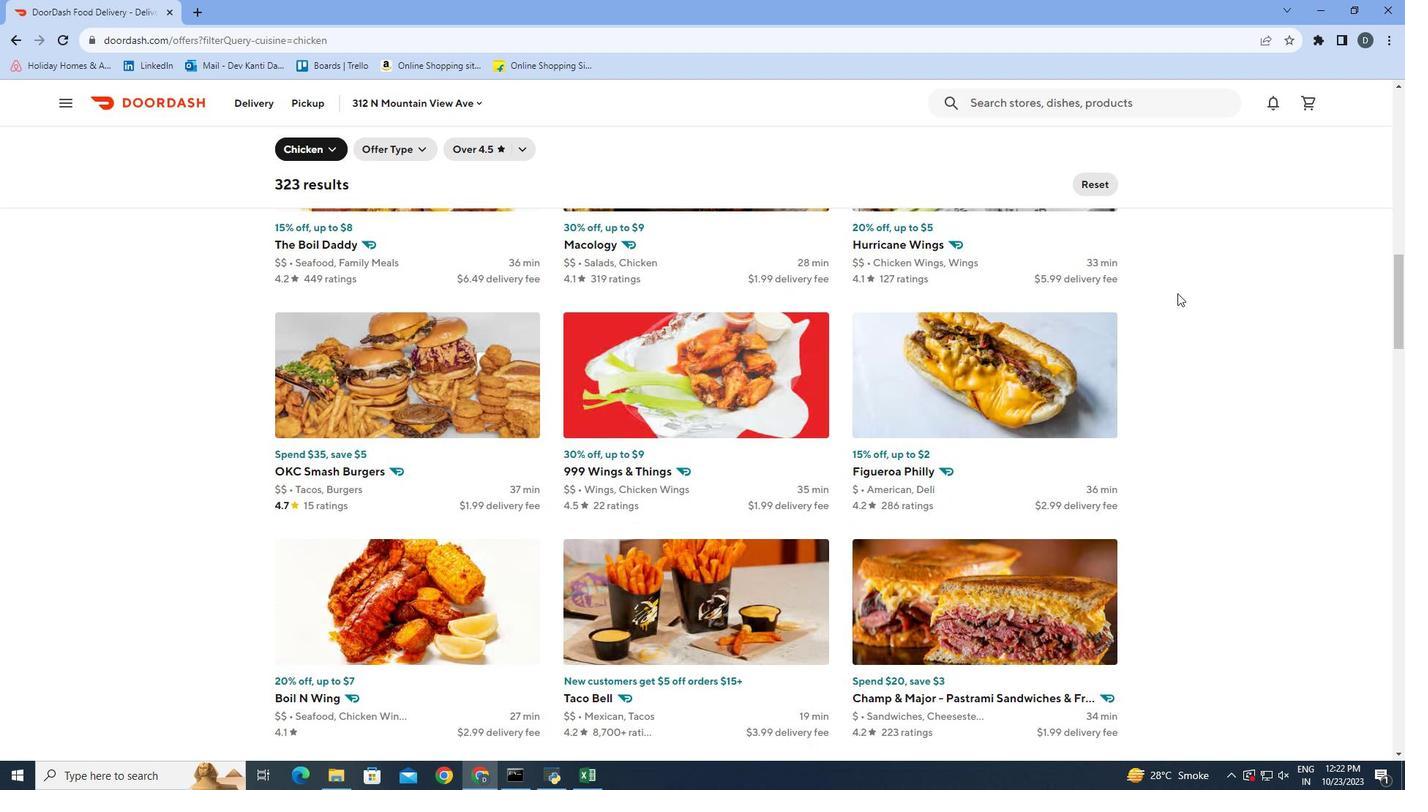 
Action: Mouse moved to (1180, 292)
Screenshot: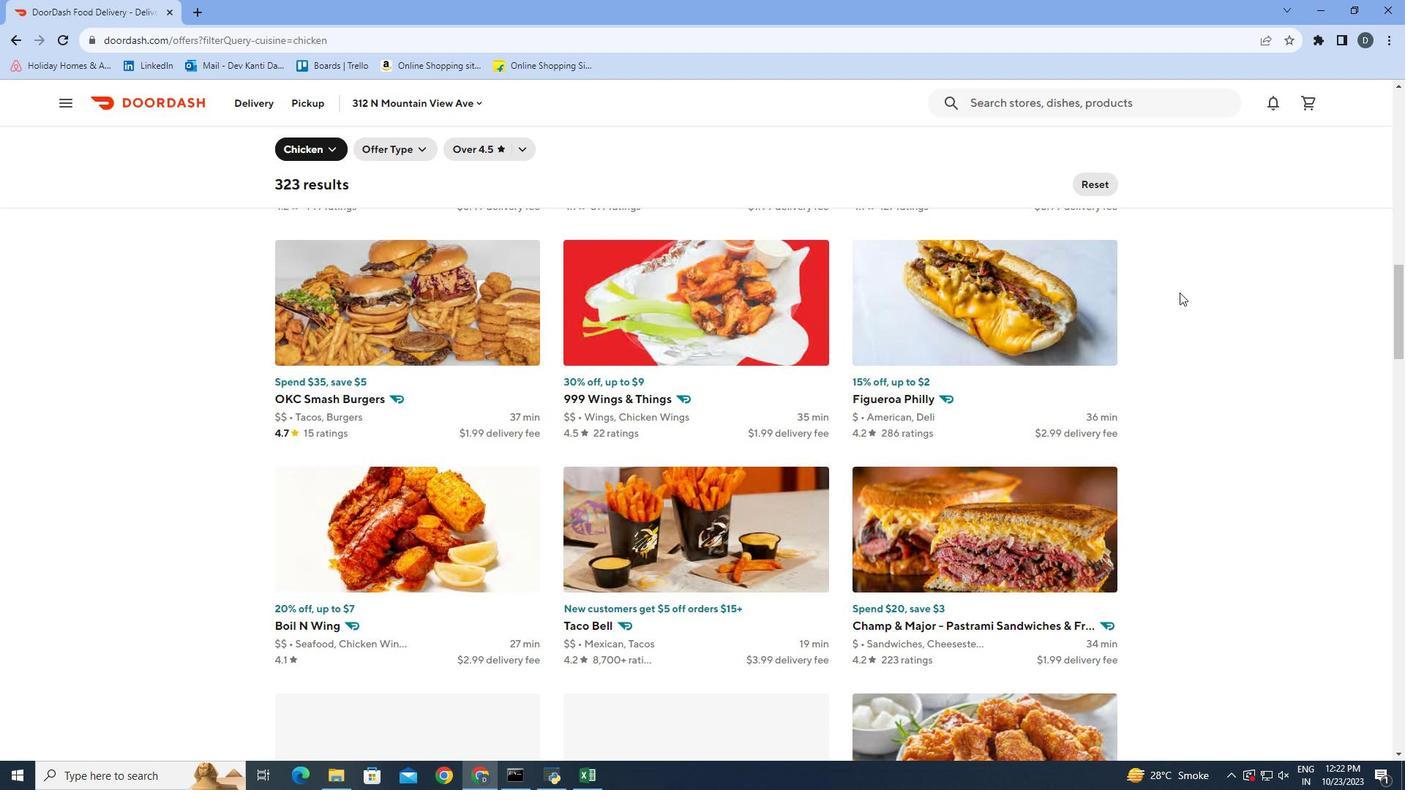 
Action: Mouse scrolled (1180, 292) with delta (0, 0)
Screenshot: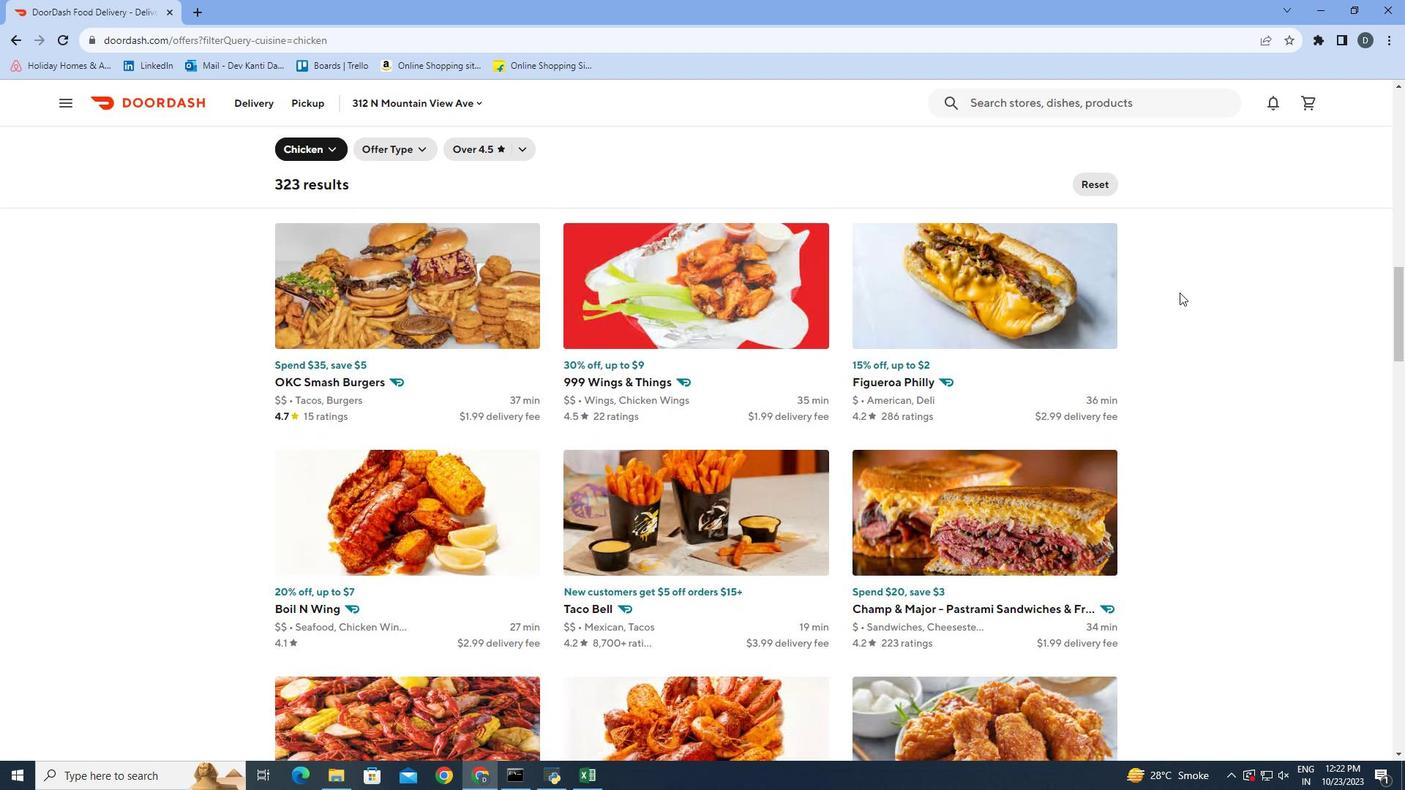 
Action: Mouse scrolled (1180, 292) with delta (0, 0)
Screenshot: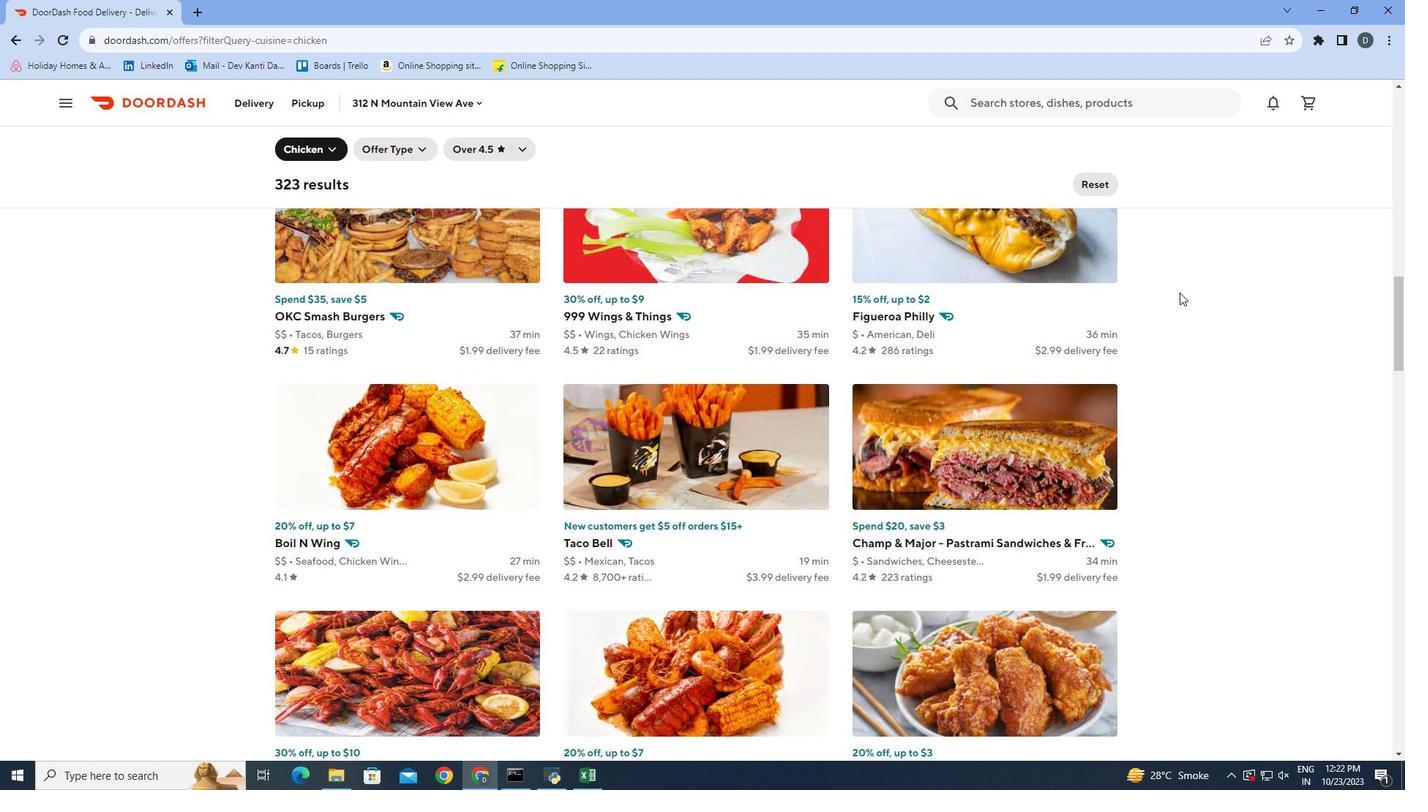 
Action: Mouse scrolled (1180, 292) with delta (0, 0)
Screenshot: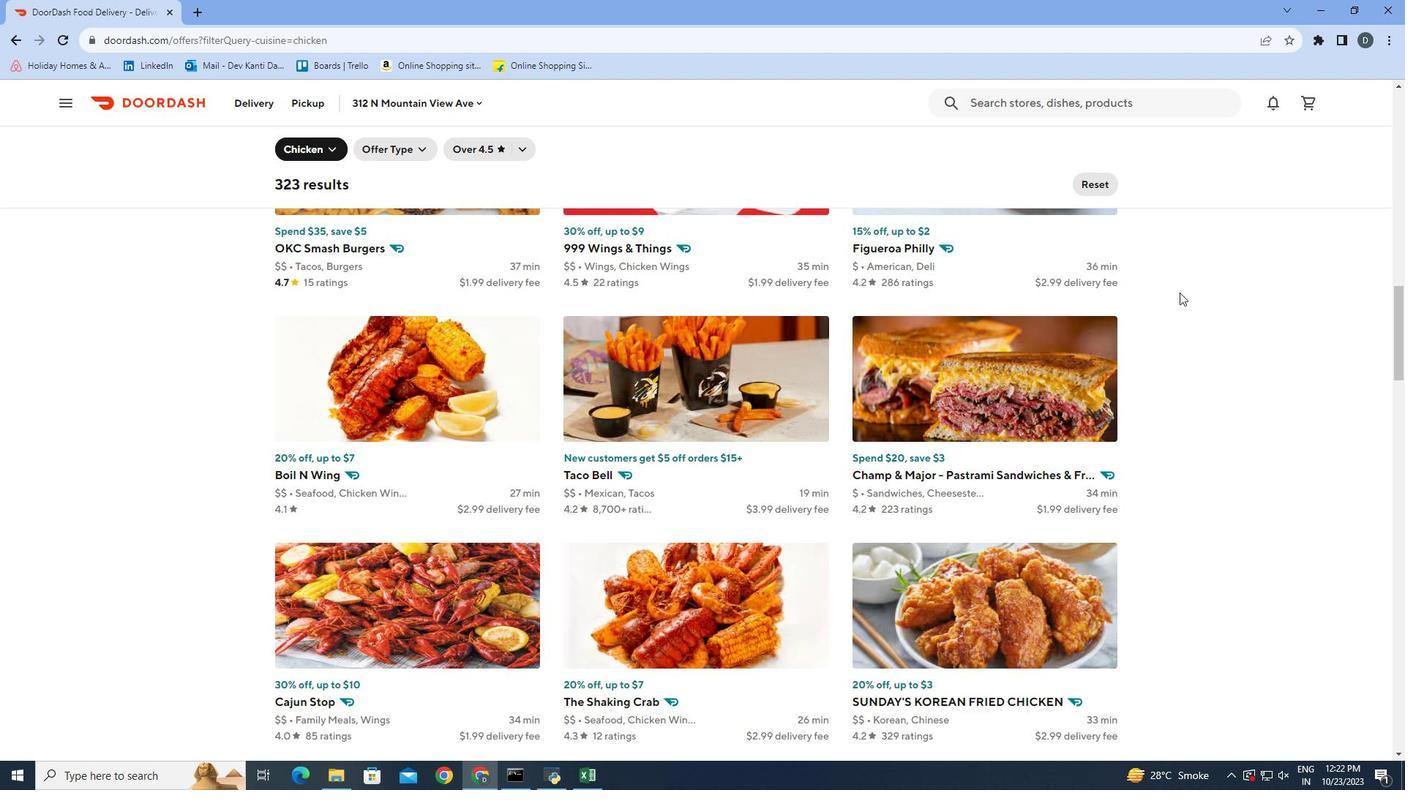 
Action: Mouse moved to (1180, 292)
Screenshot: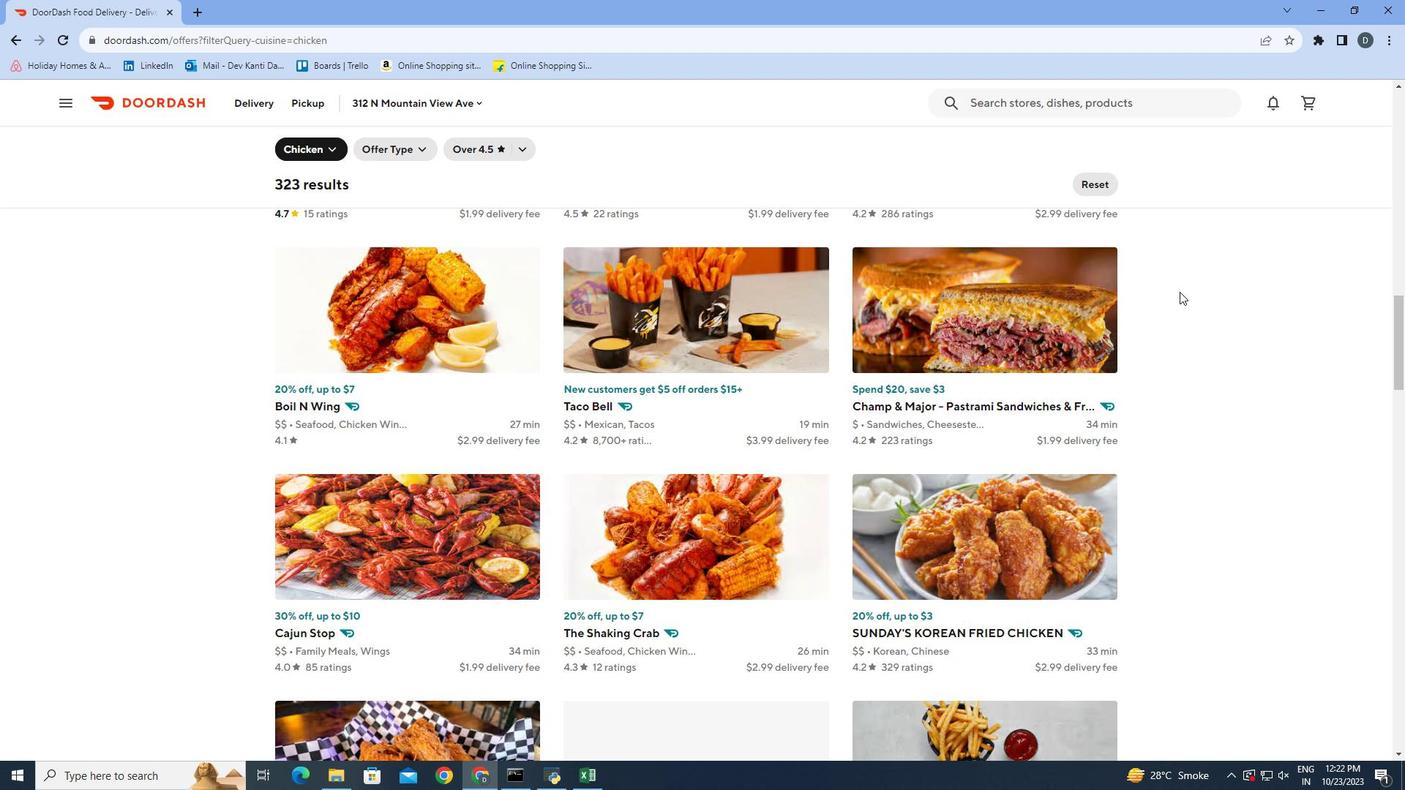 
Action: Mouse scrolled (1180, 291) with delta (0, 0)
Screenshot: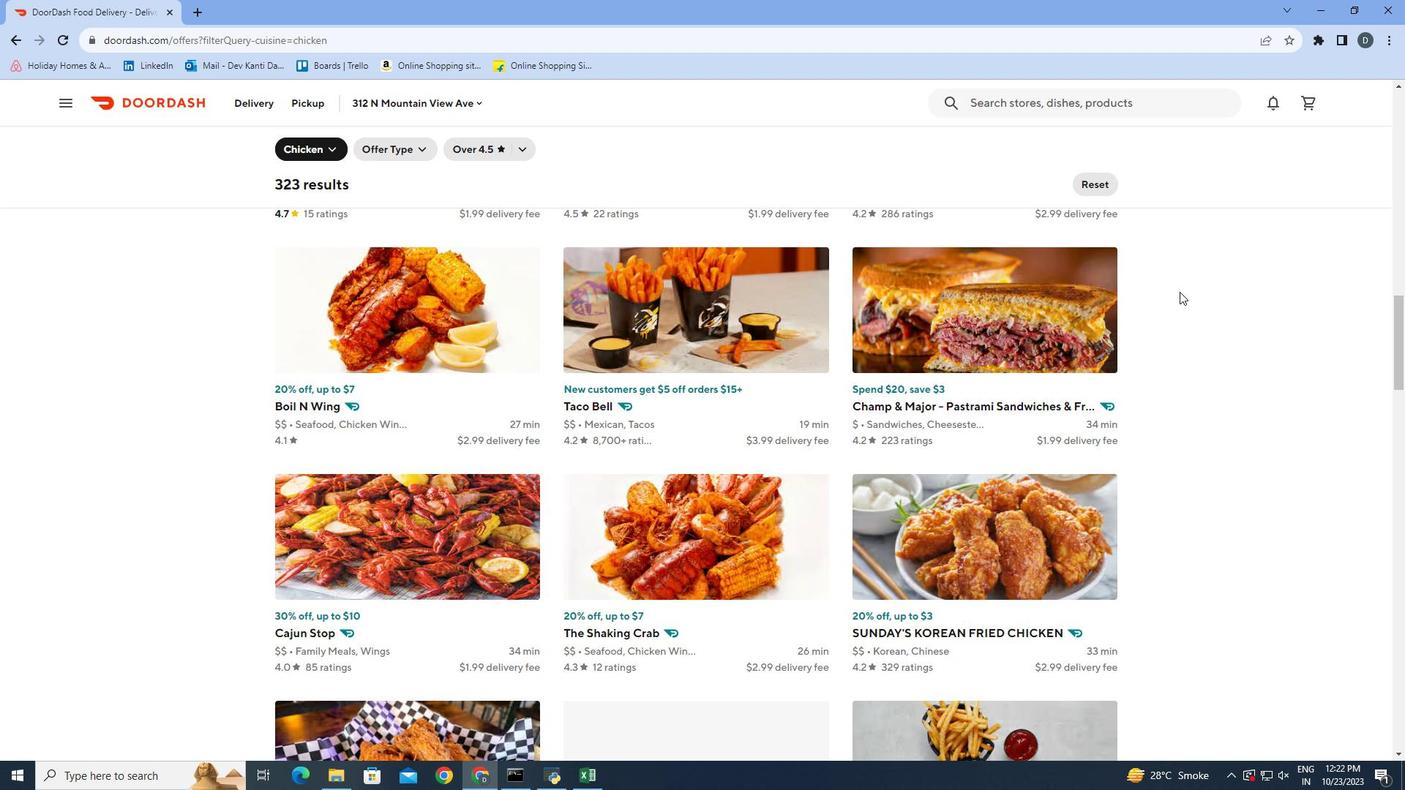 
Action: Mouse scrolled (1180, 291) with delta (0, 0)
Screenshot: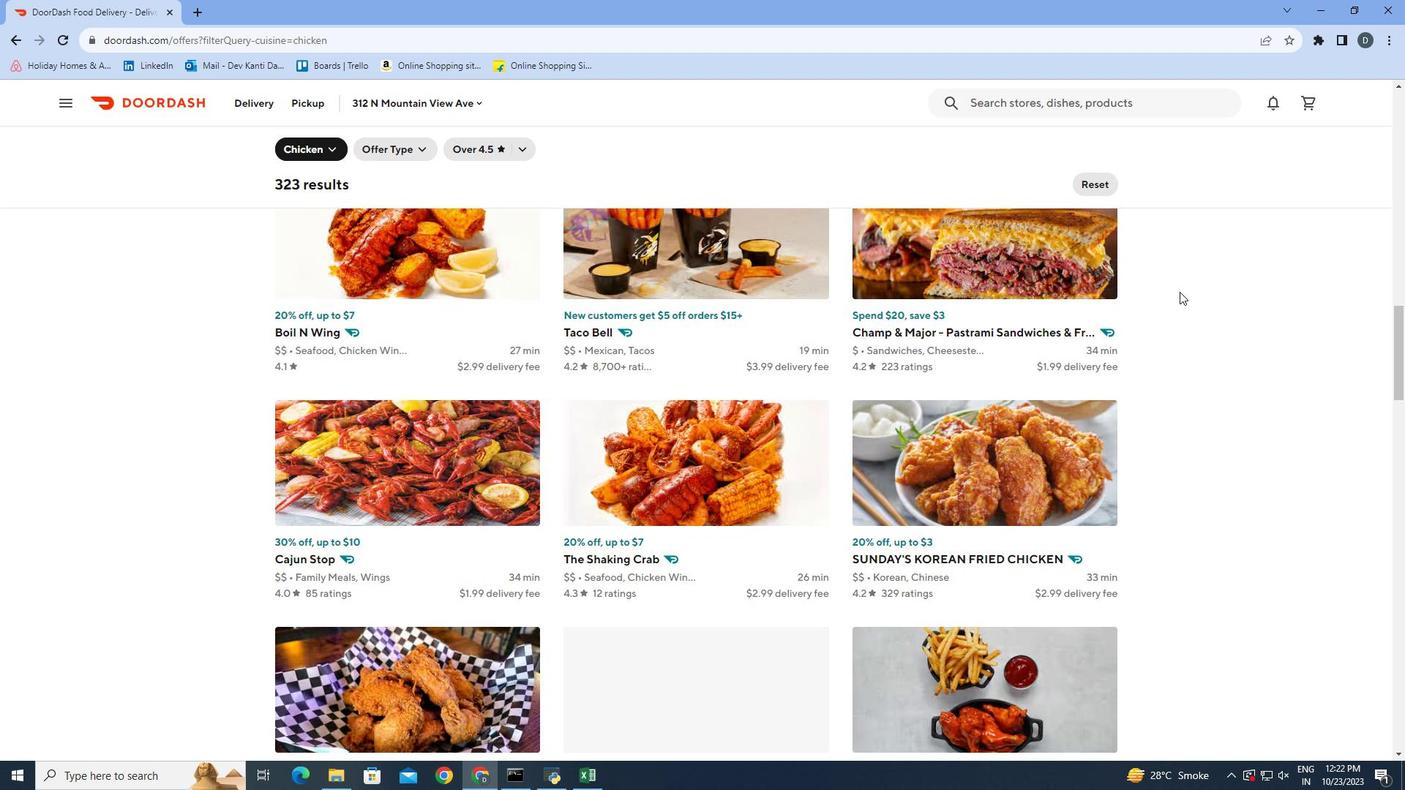 
Action: Mouse scrolled (1180, 291) with delta (0, 0)
Screenshot: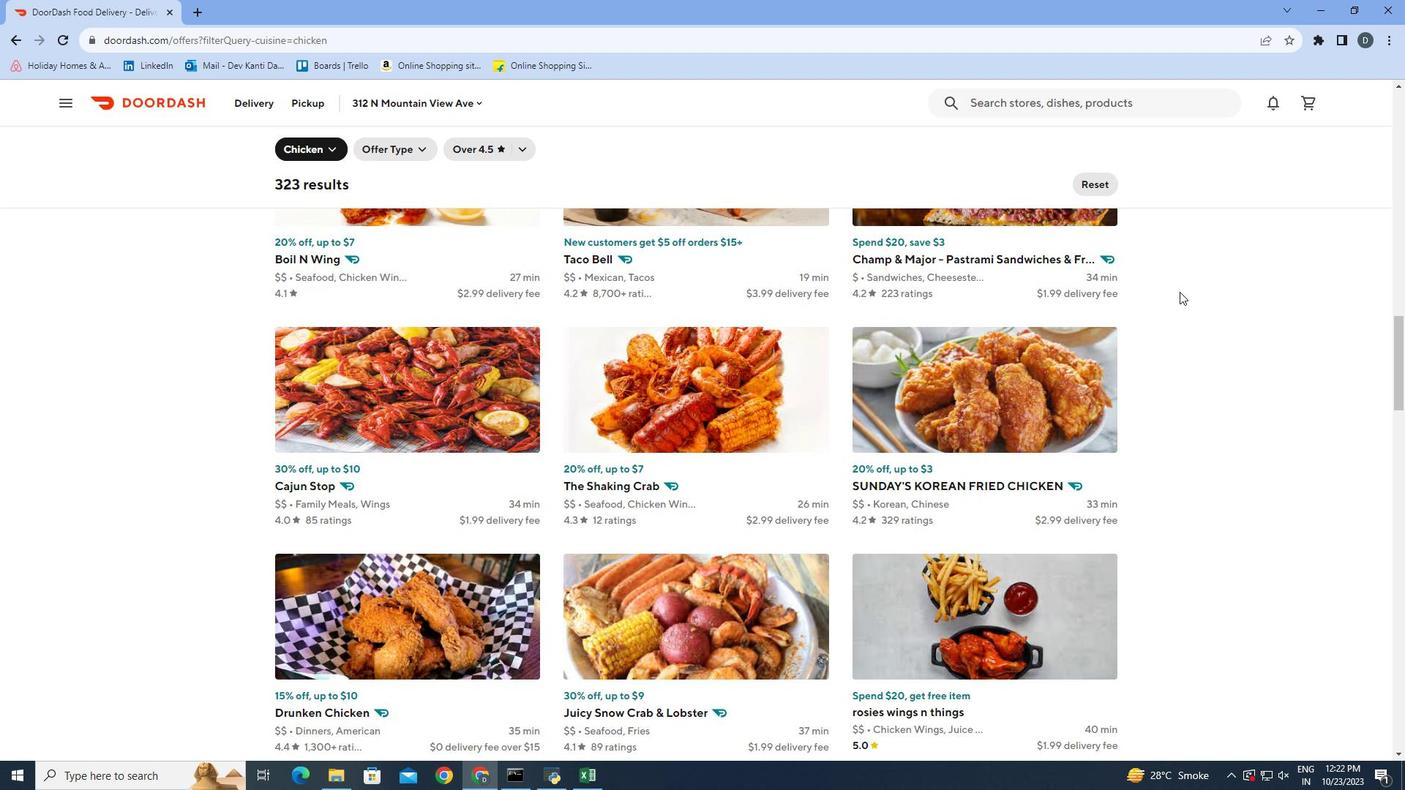 
Action: Mouse scrolled (1180, 291) with delta (0, 0)
Screenshot: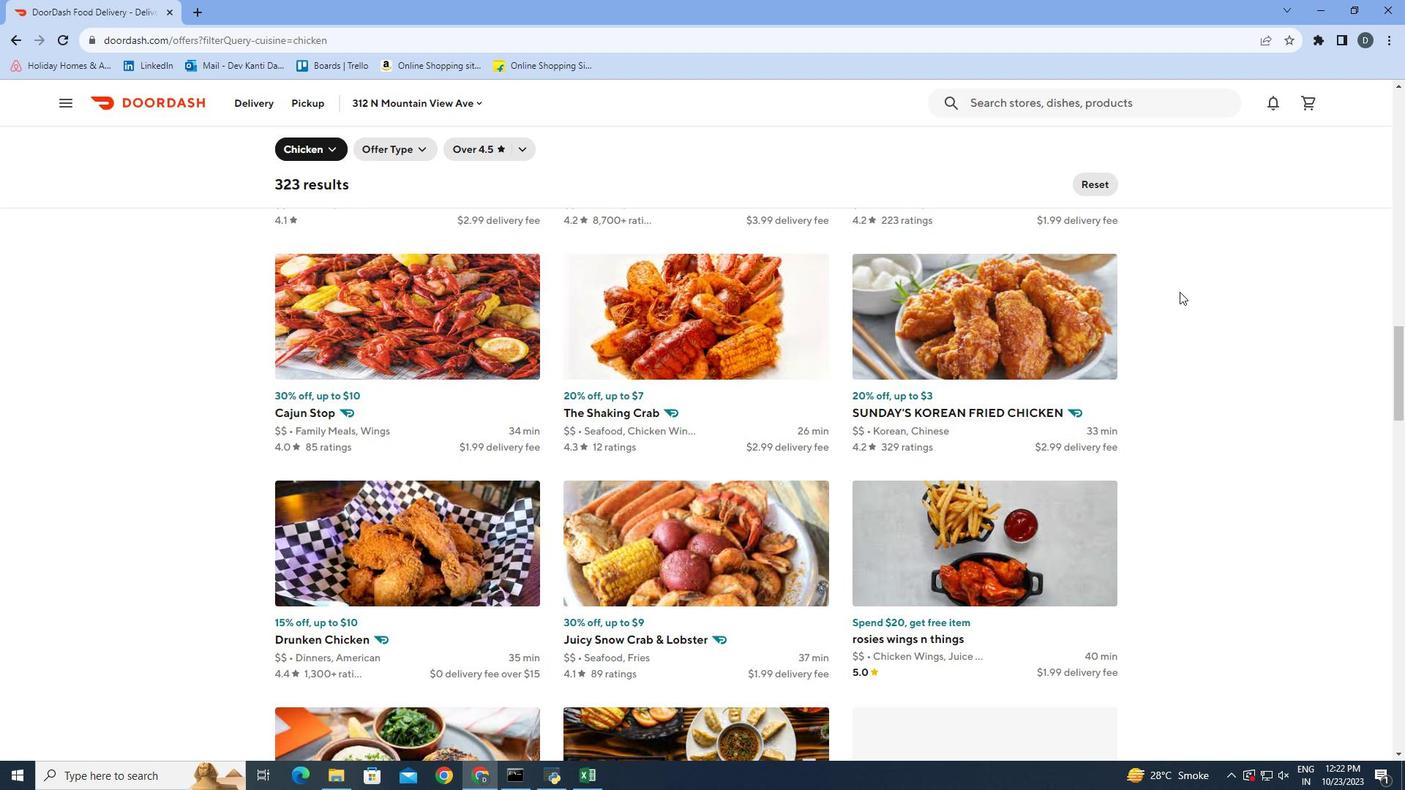 
Action: Mouse scrolled (1180, 291) with delta (0, 0)
Screenshot: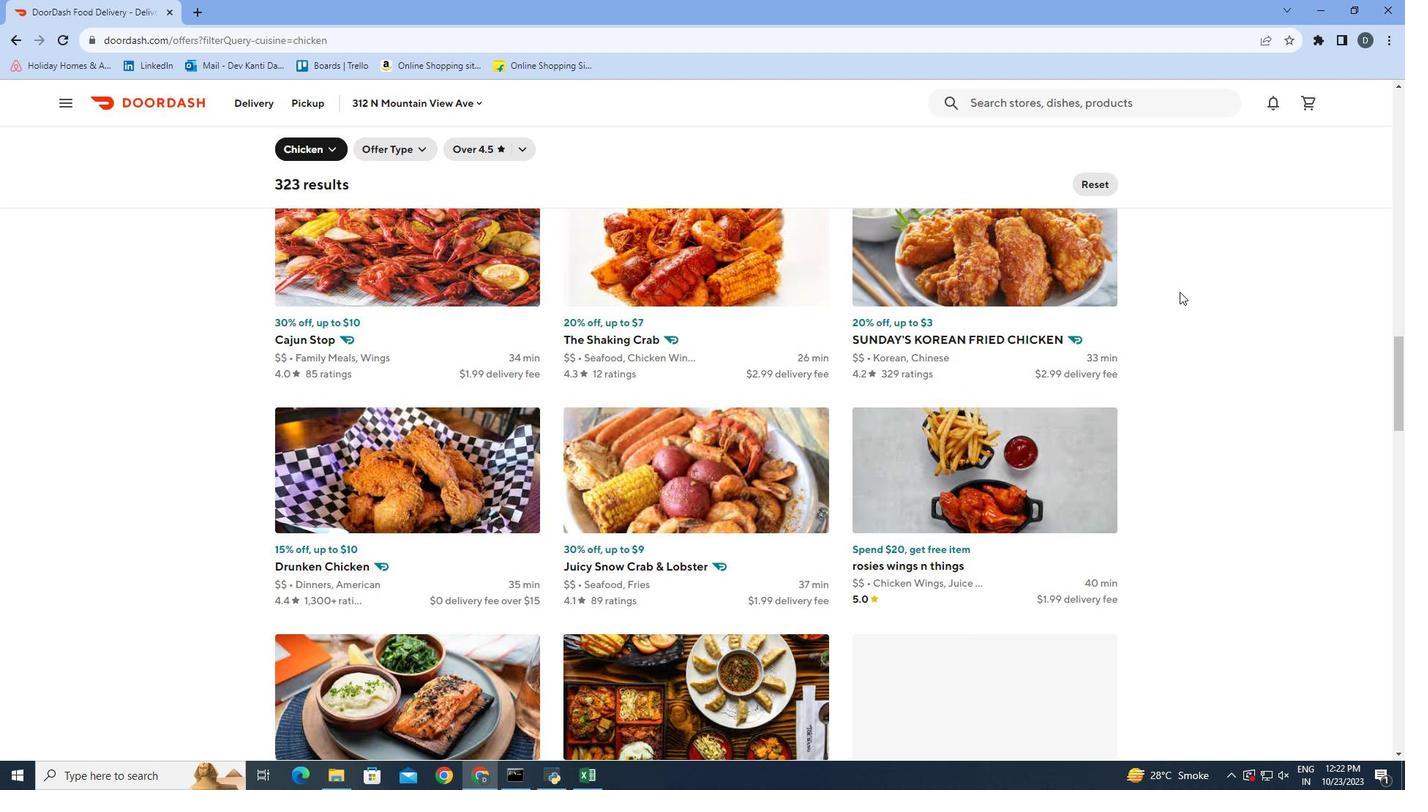 
Action: Mouse scrolled (1180, 291) with delta (0, 0)
Screenshot: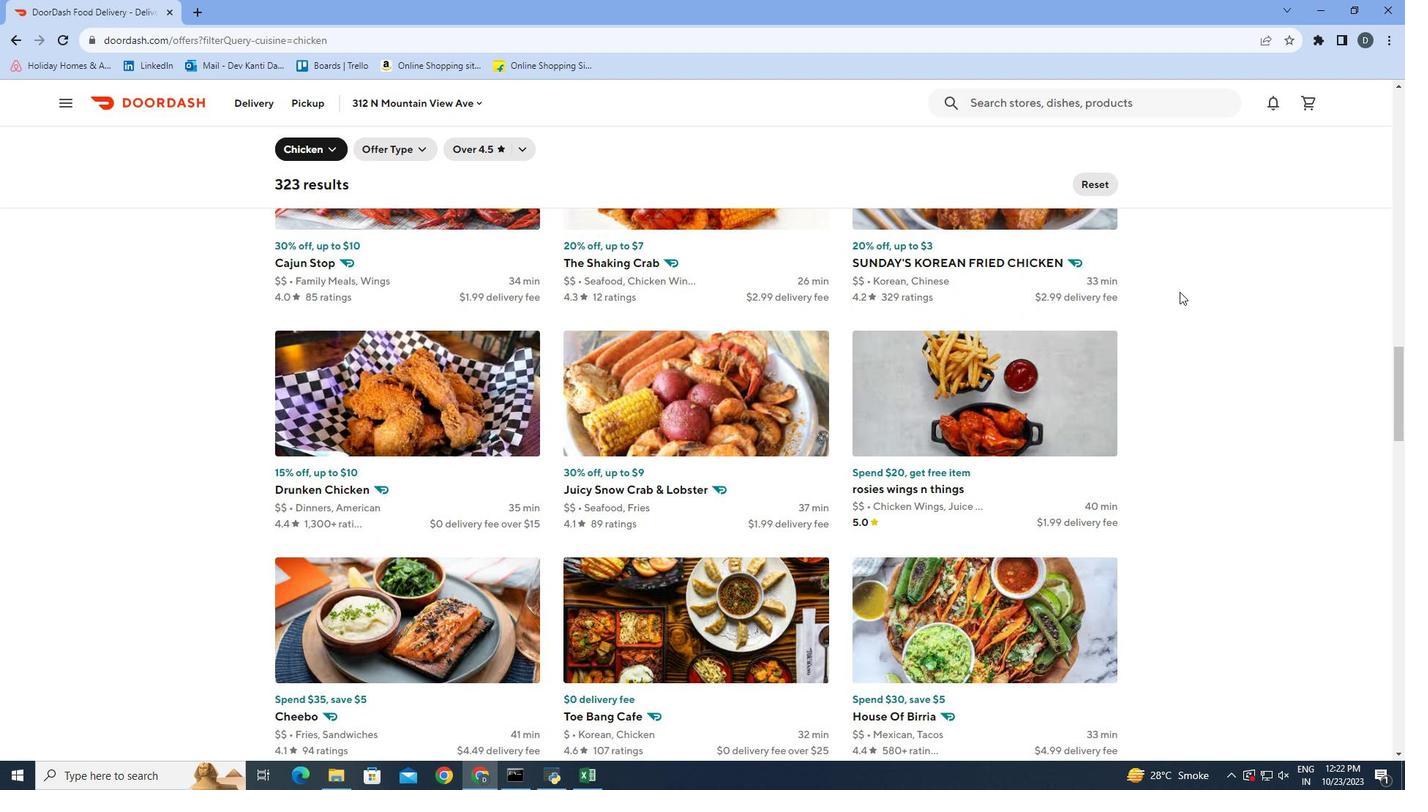 
Action: Mouse scrolled (1180, 291) with delta (0, 0)
Screenshot: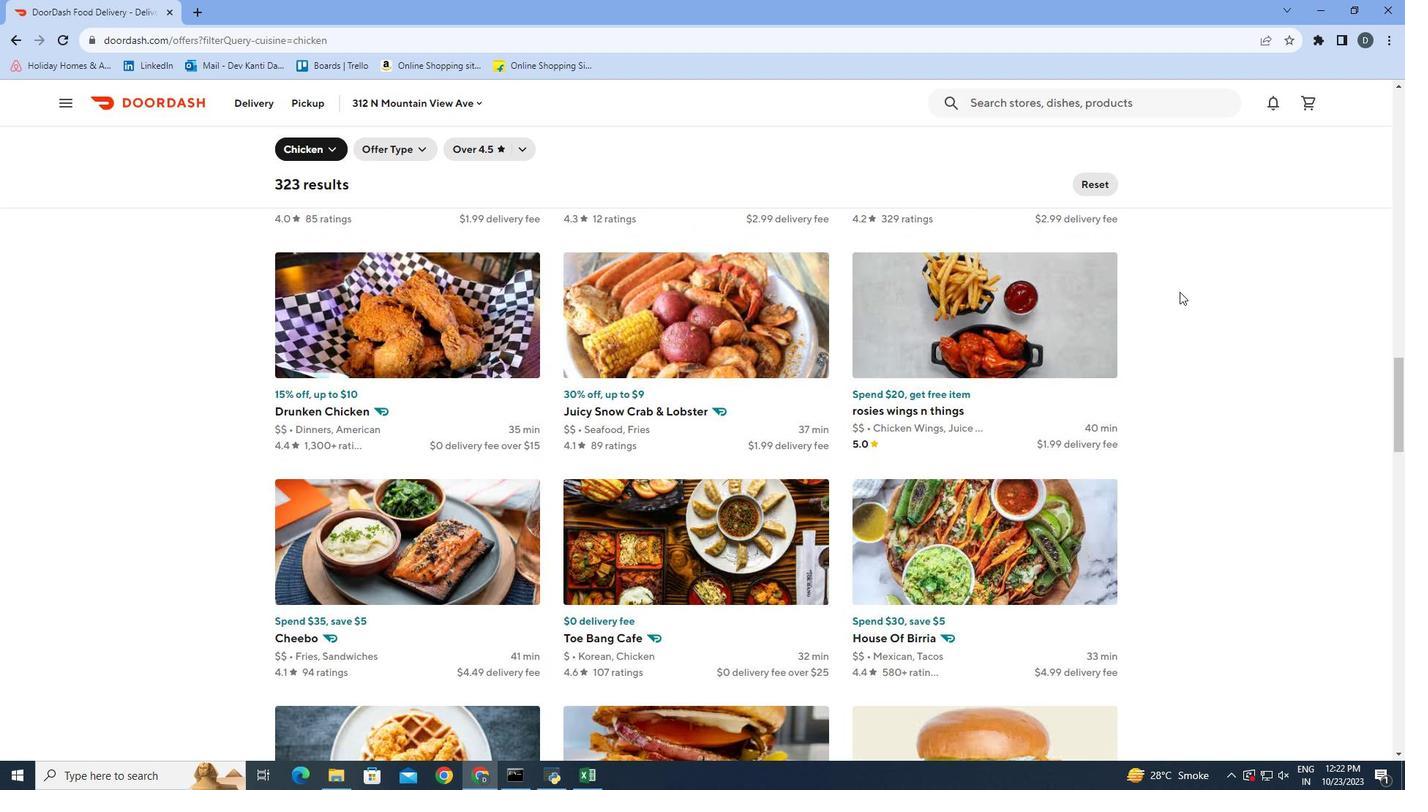 
Action: Mouse scrolled (1180, 291) with delta (0, 0)
Screenshot: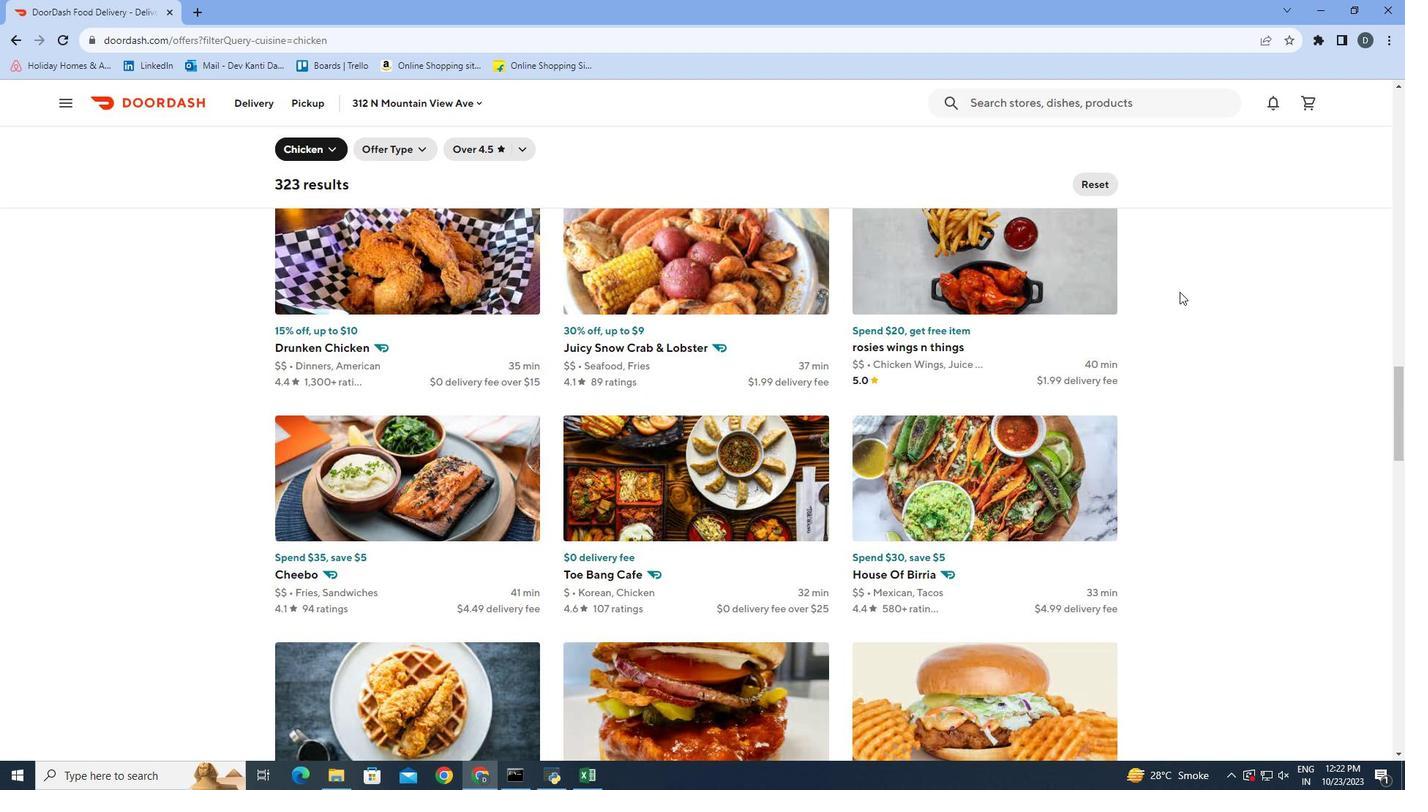 
Action: Mouse scrolled (1180, 291) with delta (0, 0)
Screenshot: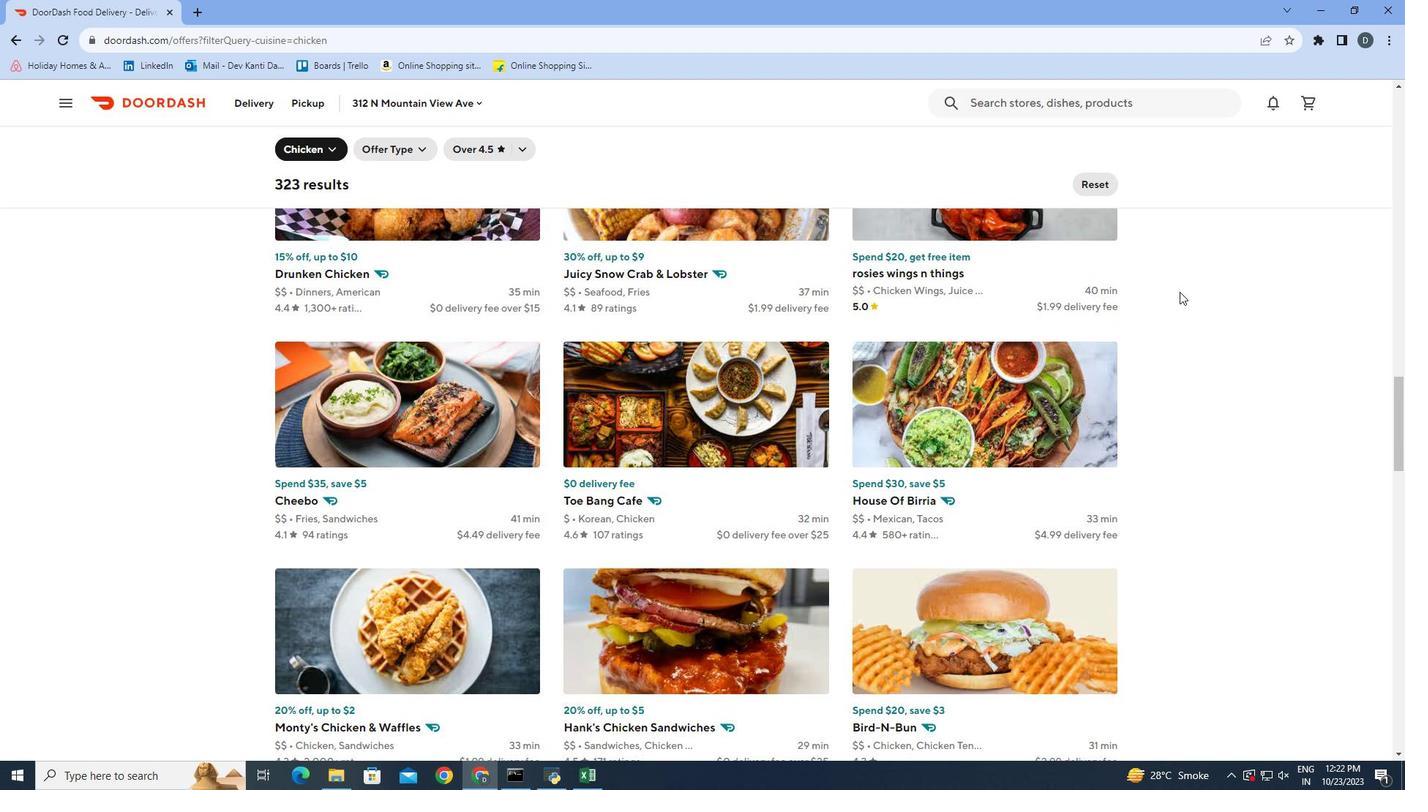 
Action: Mouse scrolled (1180, 291) with delta (0, 0)
Screenshot: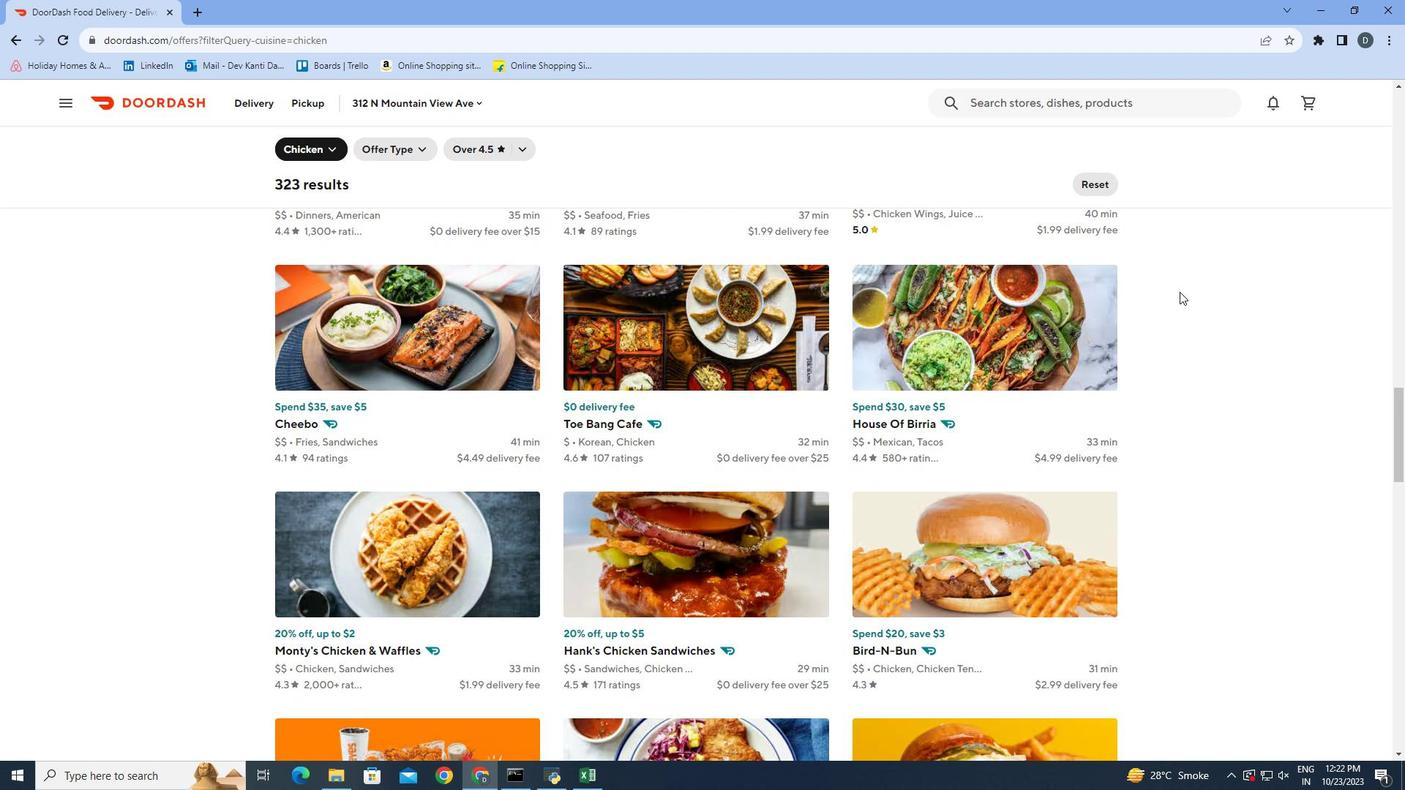 
Action: Mouse scrolled (1180, 291) with delta (0, 0)
Screenshot: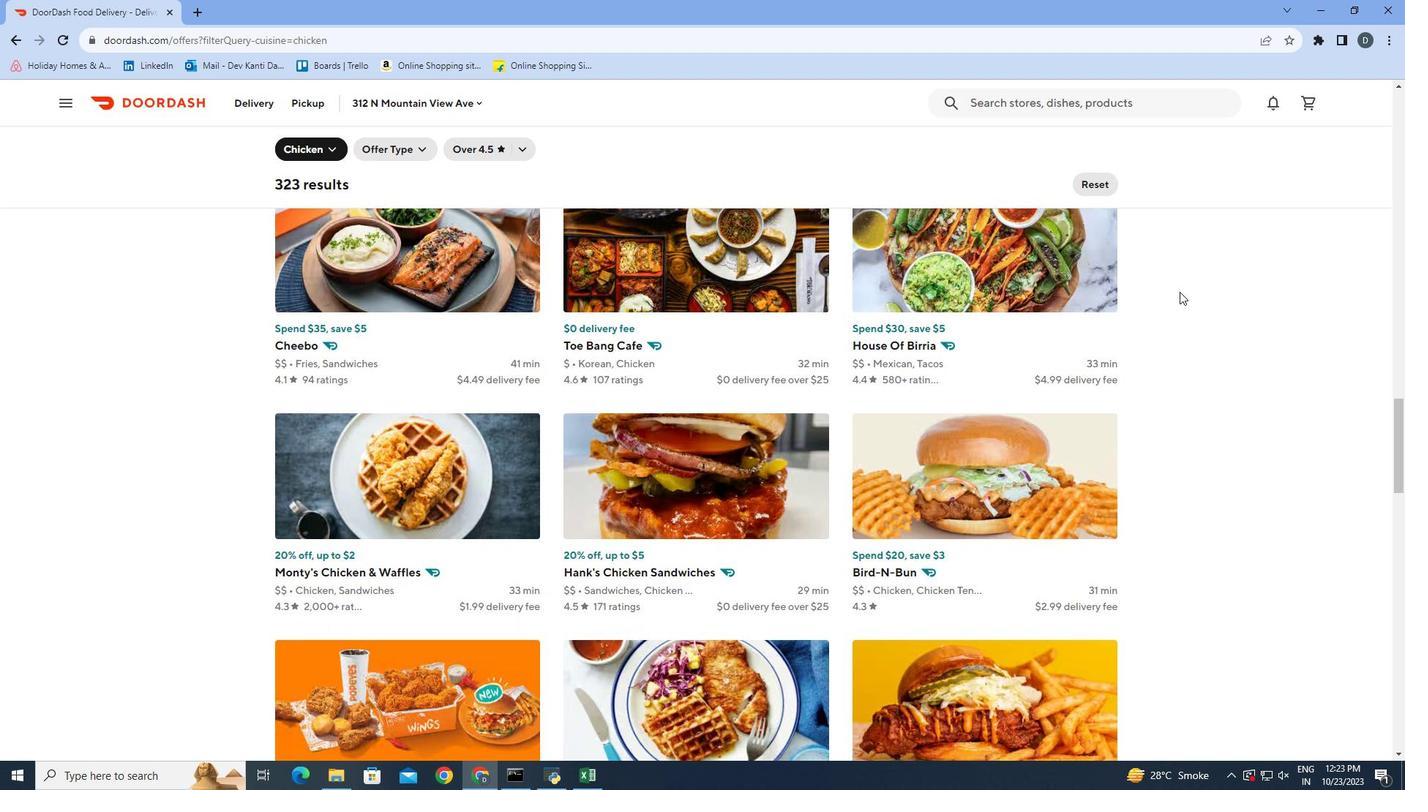 
Action: Mouse scrolled (1180, 291) with delta (0, 0)
Screenshot: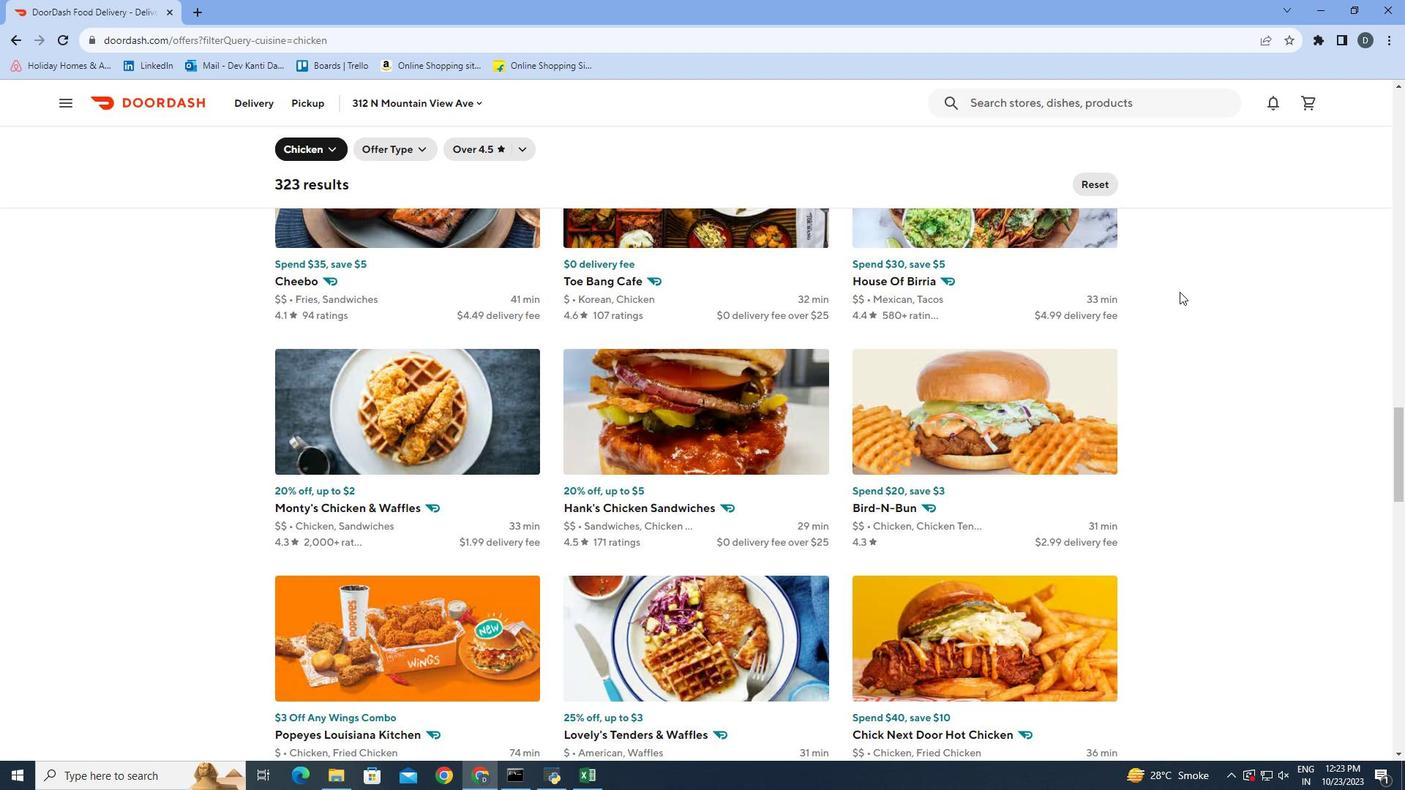 
Action: Mouse scrolled (1180, 291) with delta (0, 0)
Screenshot: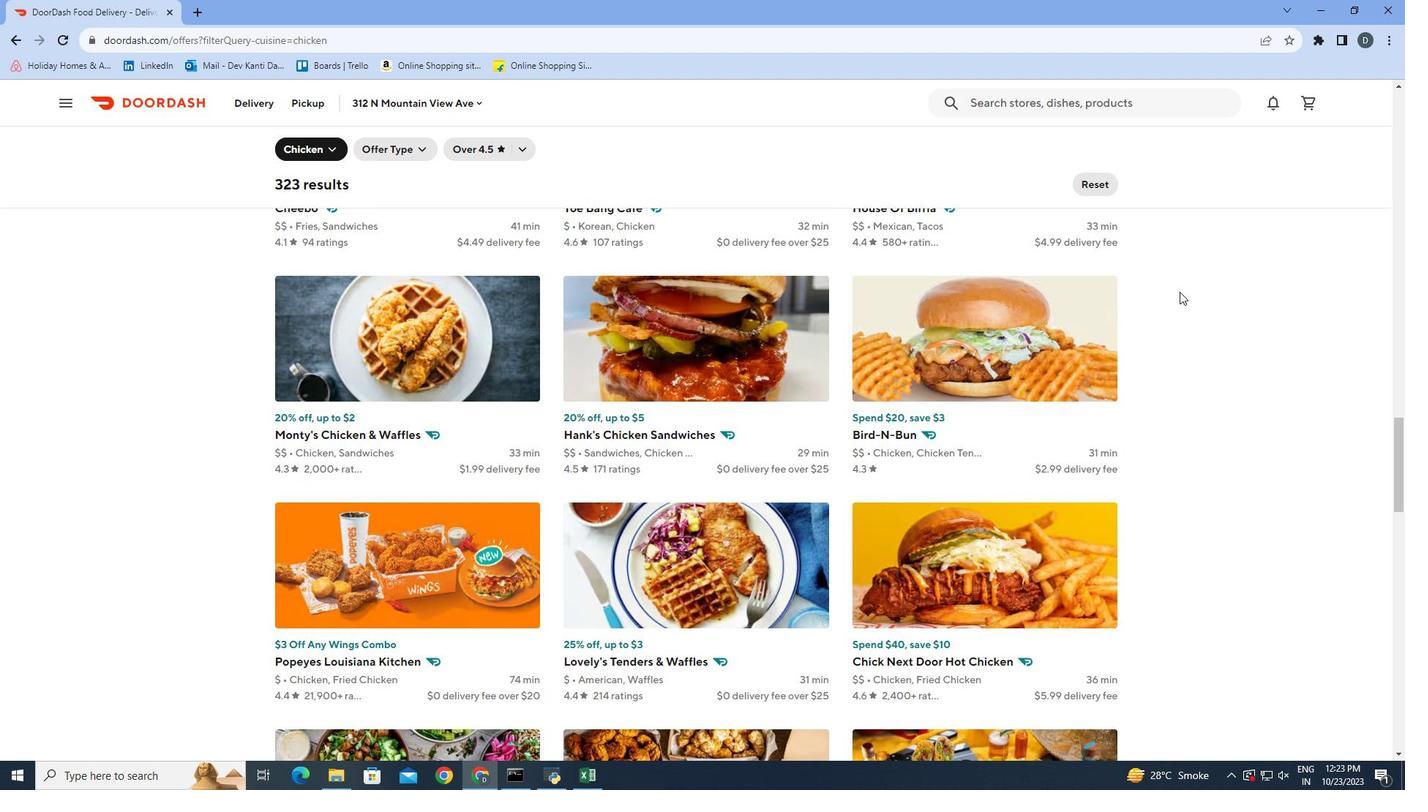 
Action: Mouse scrolled (1180, 291) with delta (0, 0)
Screenshot: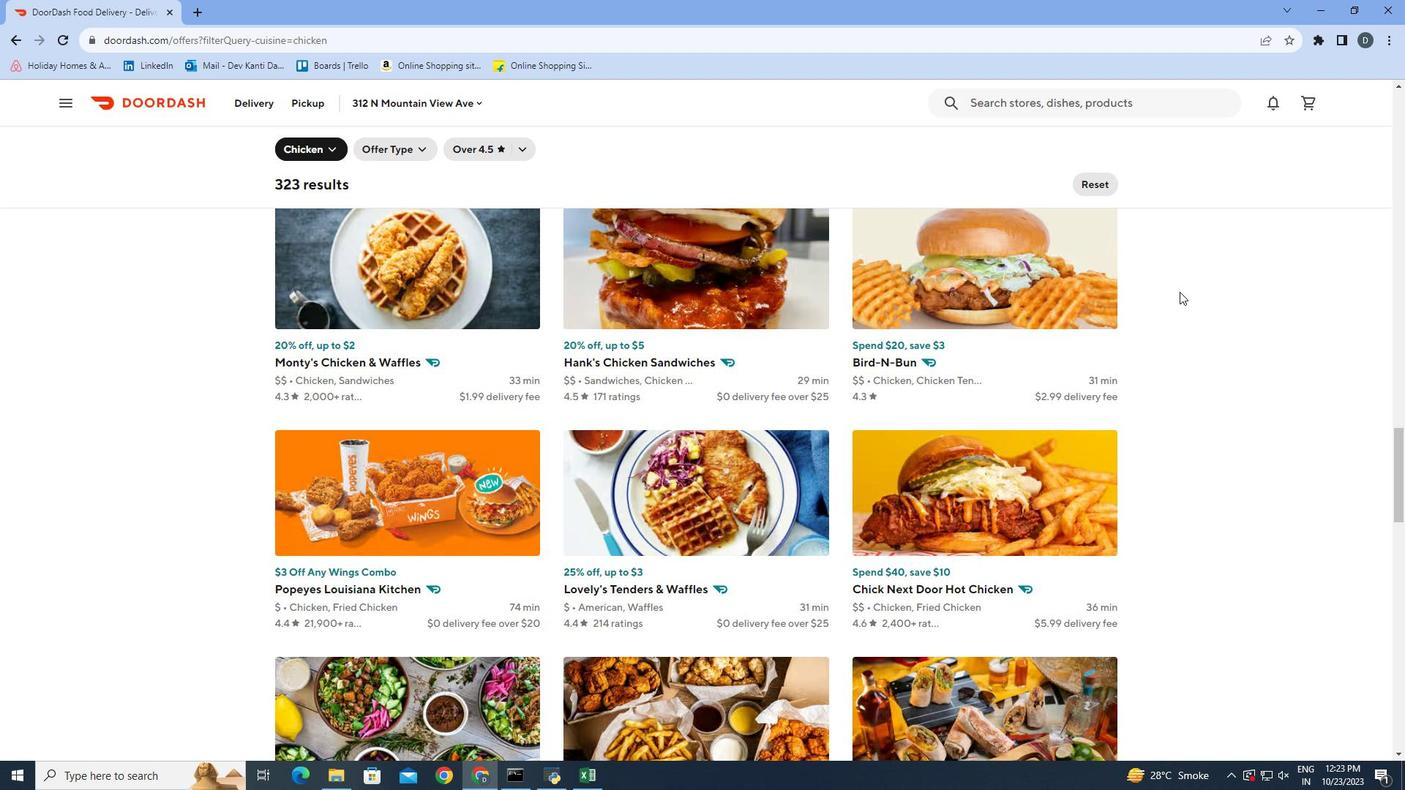 
Action: Mouse scrolled (1180, 291) with delta (0, 0)
Screenshot: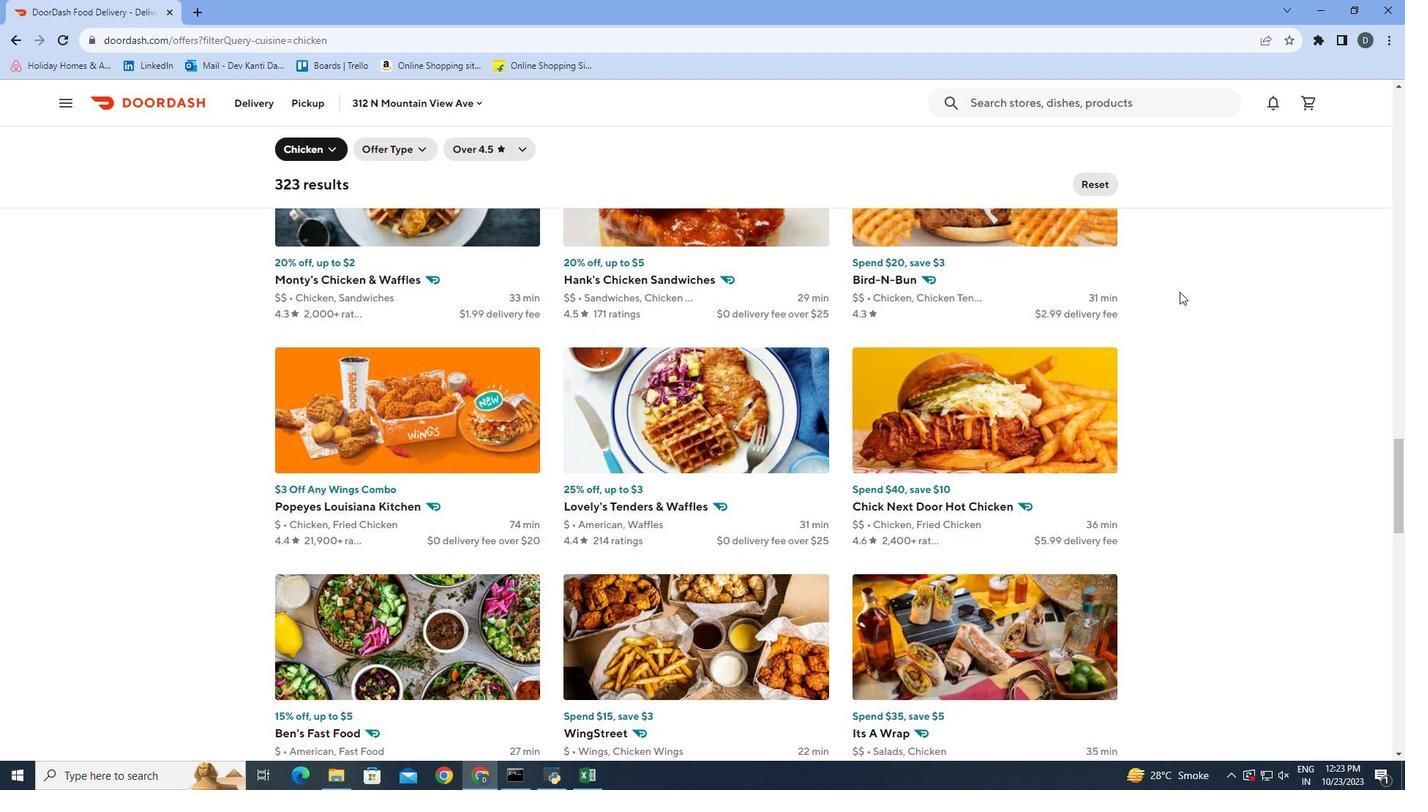 
Action: Mouse scrolled (1180, 291) with delta (0, 0)
Screenshot: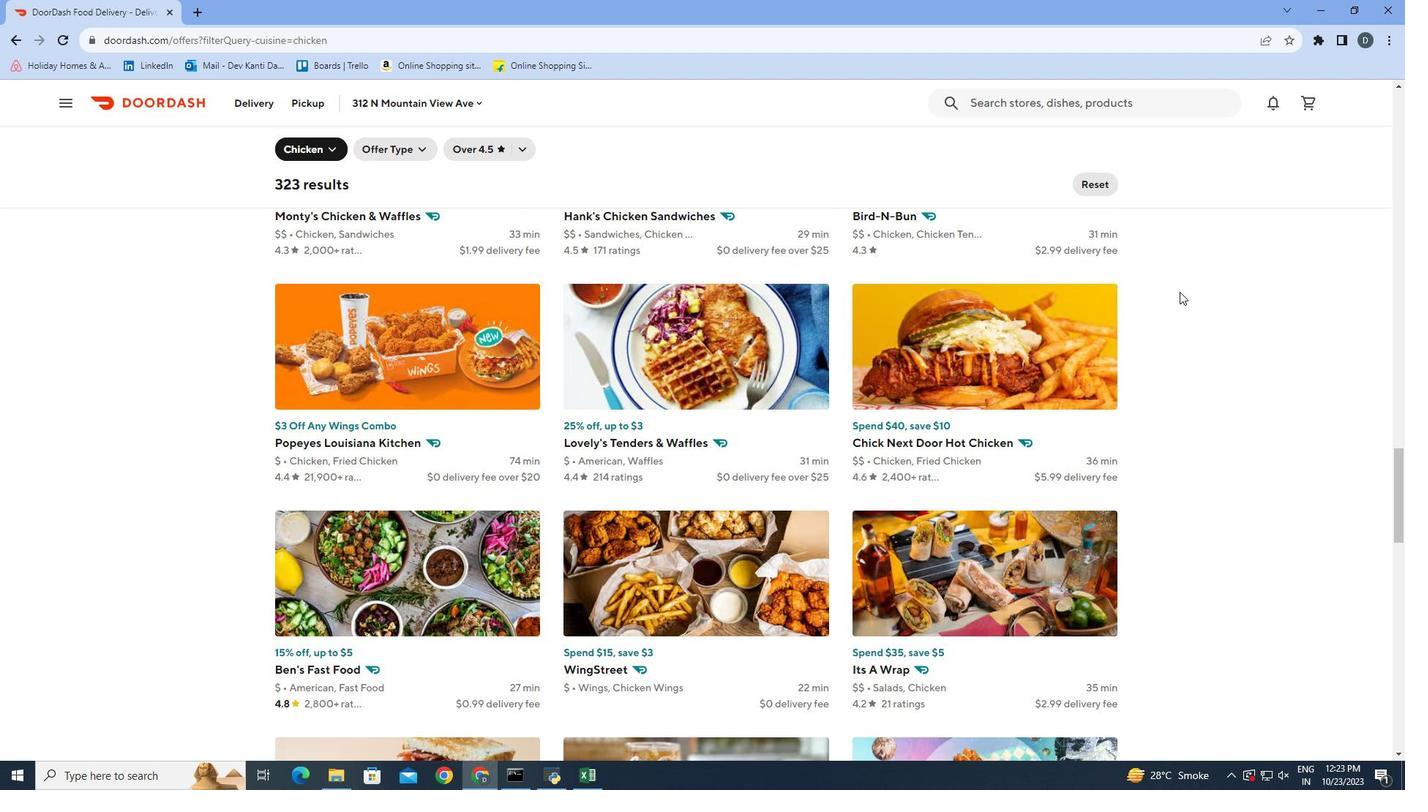 
Action: Mouse scrolled (1180, 291) with delta (0, 0)
Screenshot: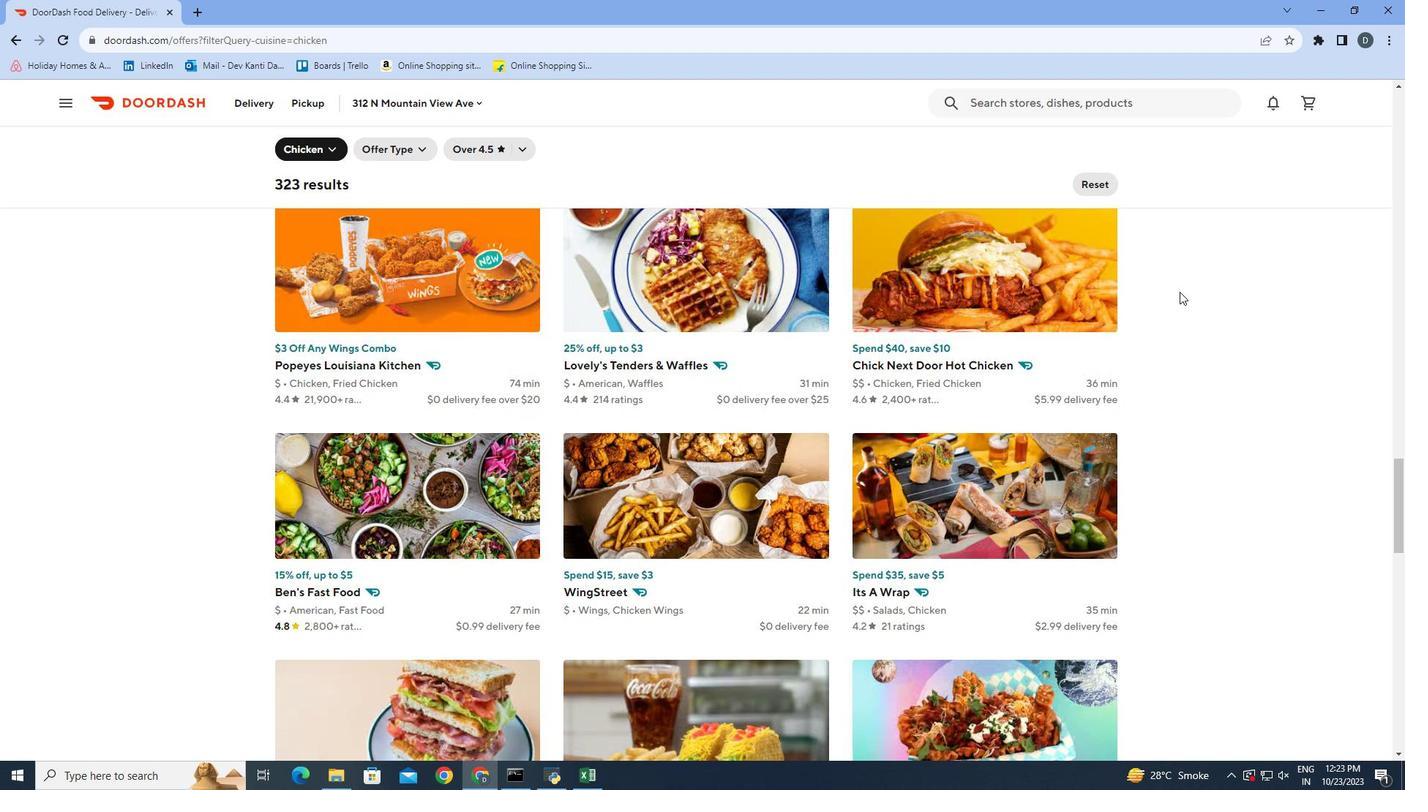 
Action: Mouse scrolled (1180, 291) with delta (0, 0)
Screenshot: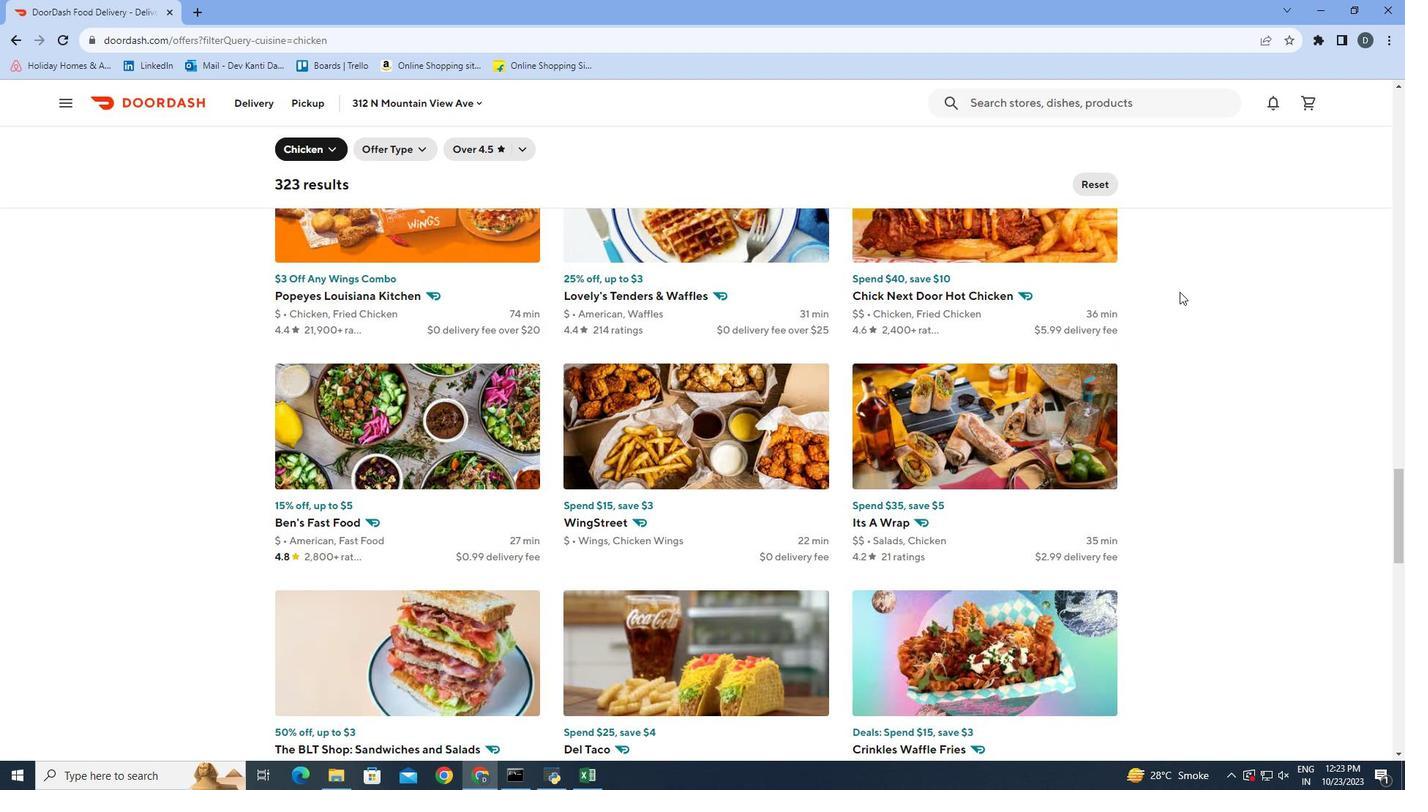 
Action: Mouse scrolled (1180, 291) with delta (0, 0)
Screenshot: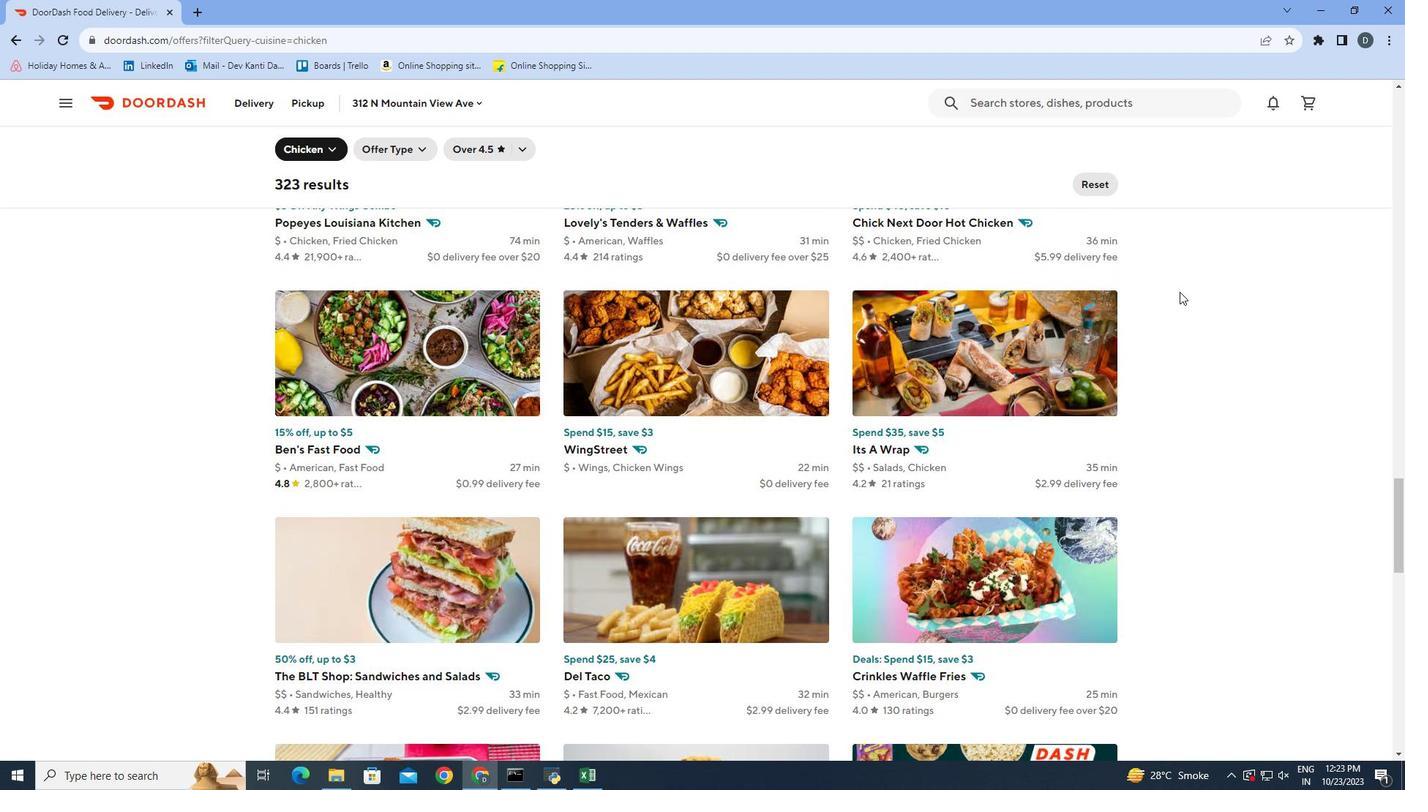 
Action: Mouse scrolled (1180, 291) with delta (0, 0)
Screenshot: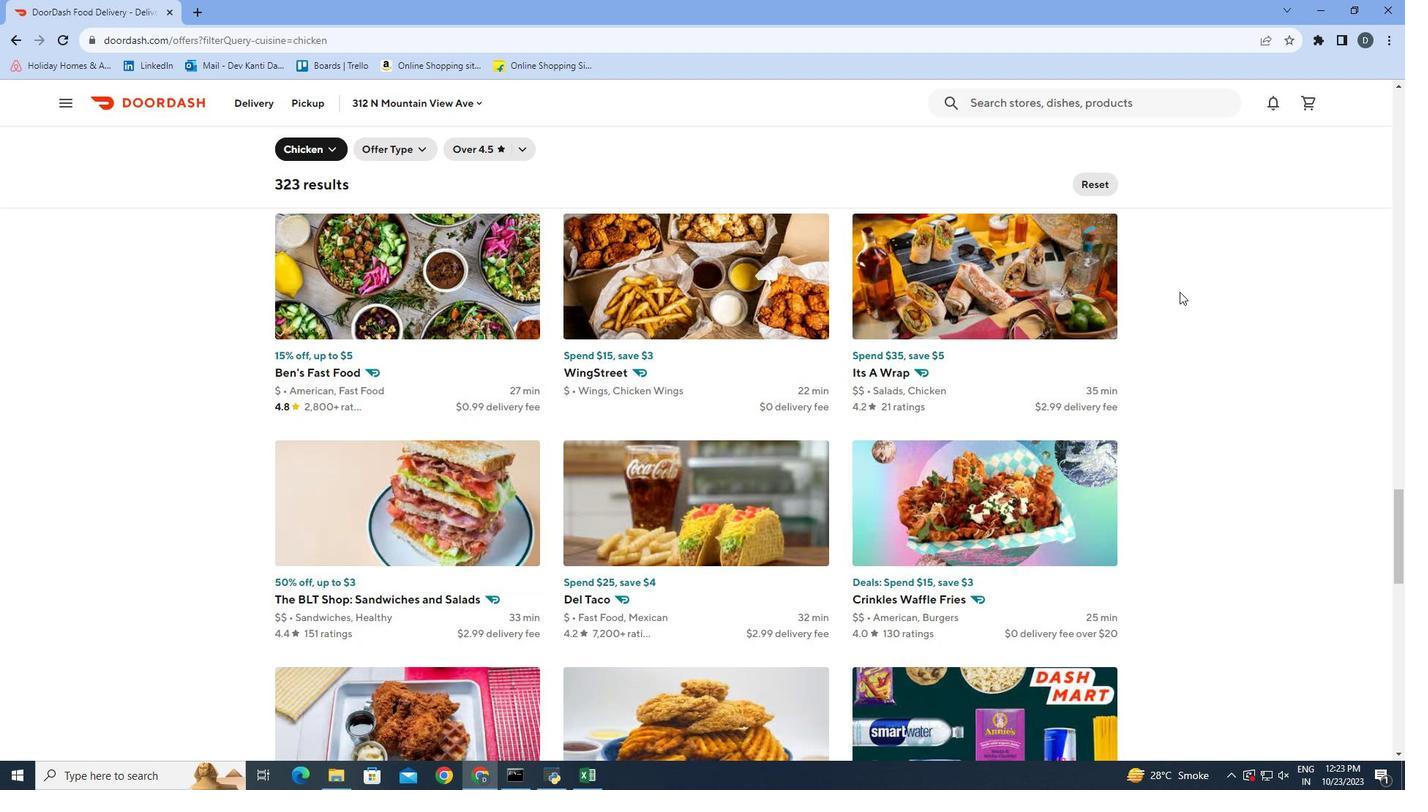
Action: Mouse scrolled (1180, 291) with delta (0, 0)
Screenshot: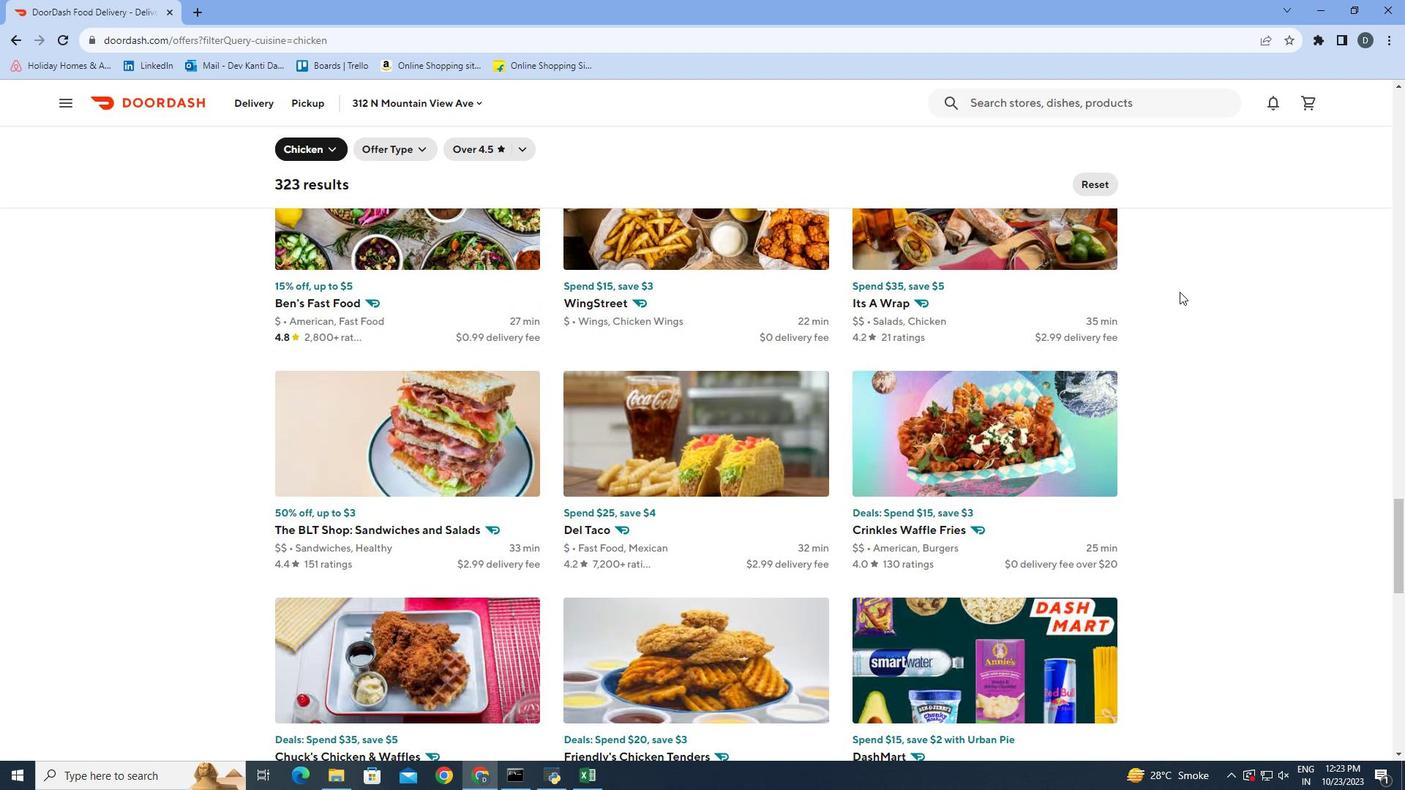 
Action: Mouse scrolled (1180, 291) with delta (0, 0)
Screenshot: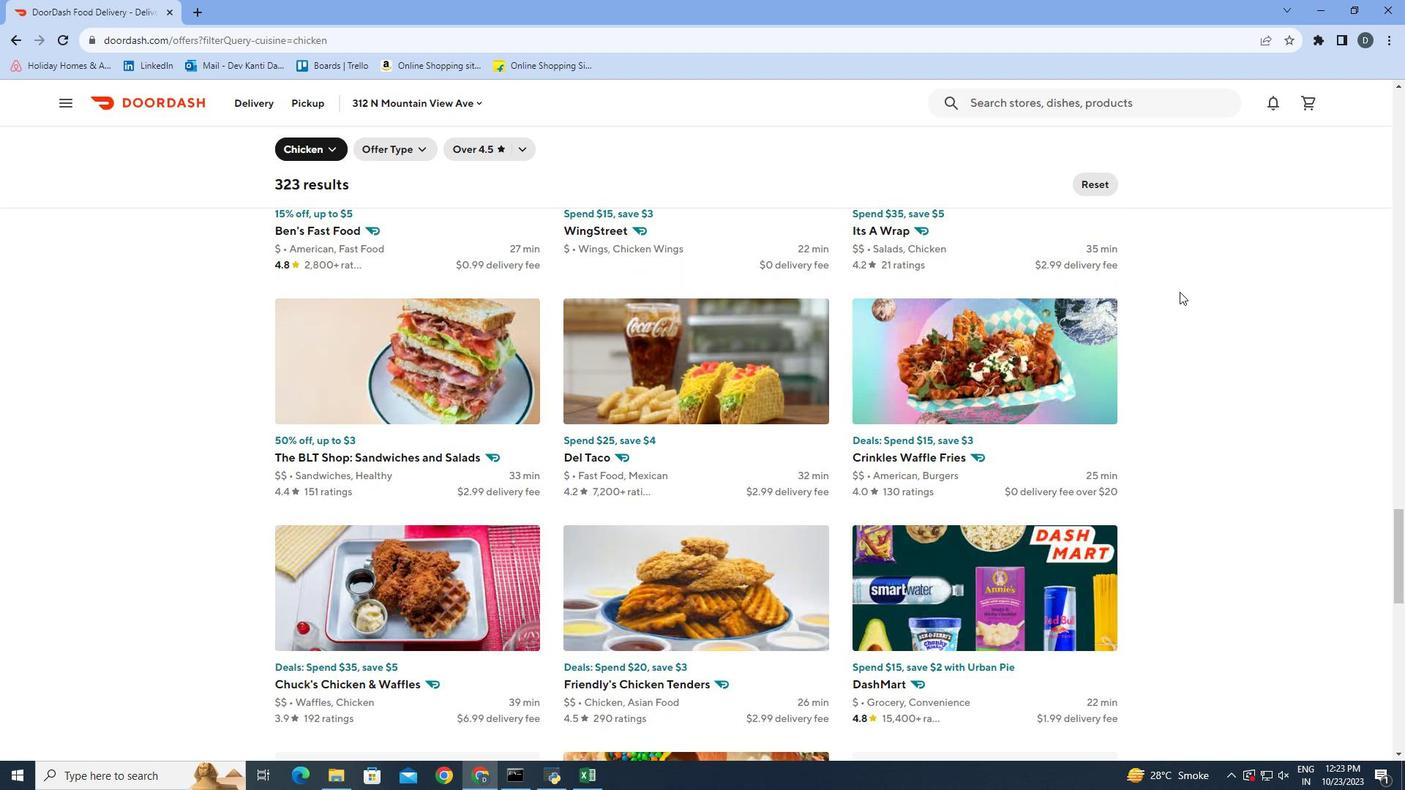 
Action: Mouse scrolled (1180, 291) with delta (0, 0)
Screenshot: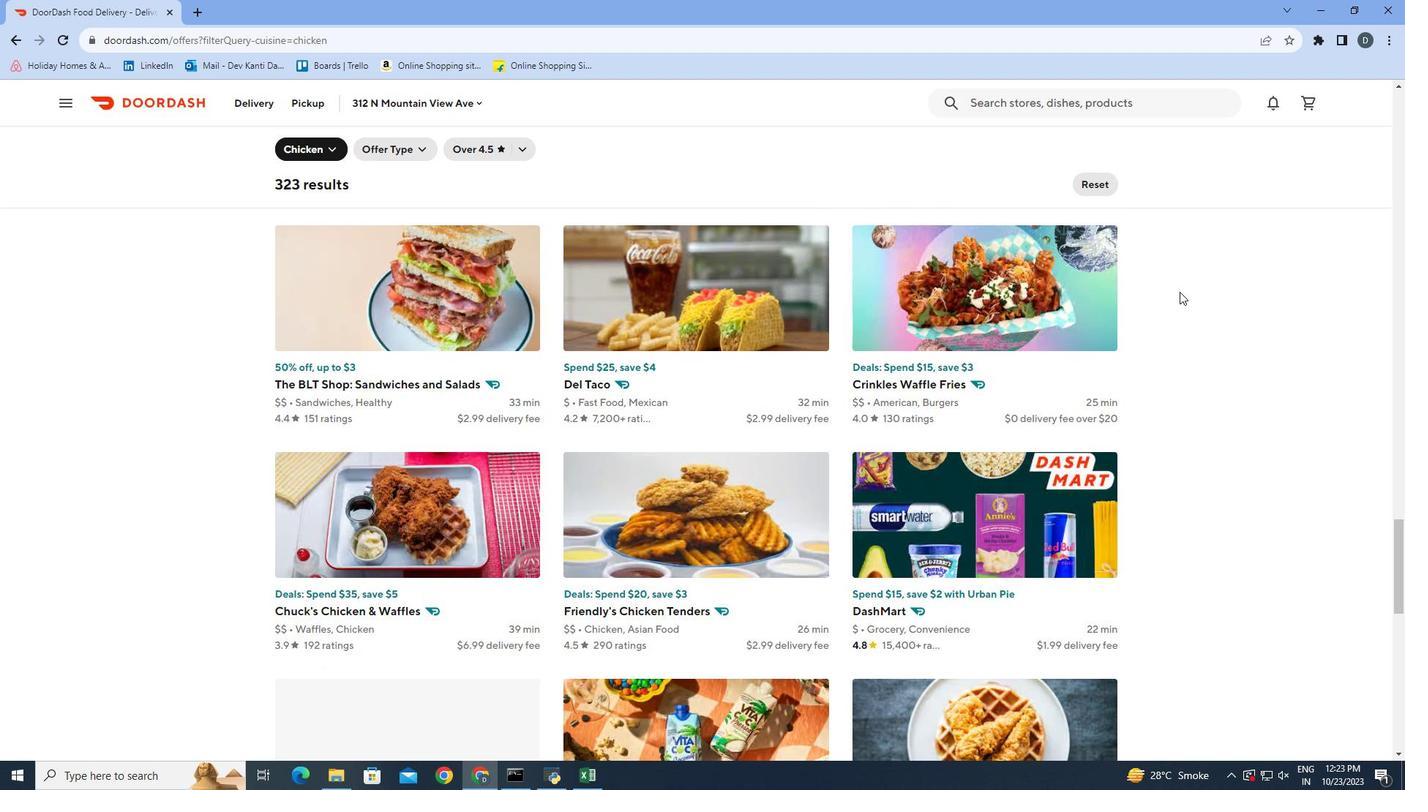 
Action: Mouse scrolled (1180, 291) with delta (0, 0)
Screenshot: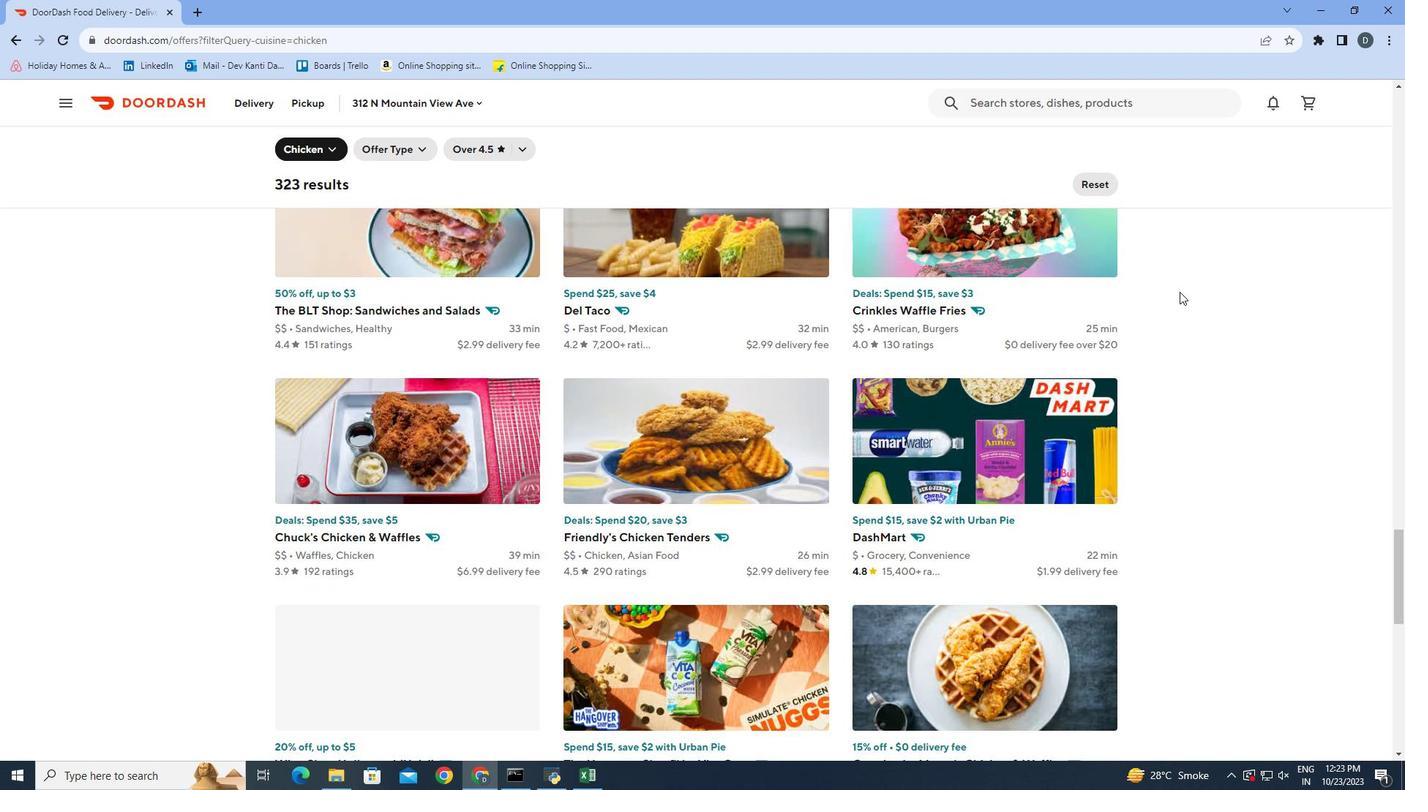 
Action: Mouse scrolled (1180, 291) with delta (0, 0)
Screenshot: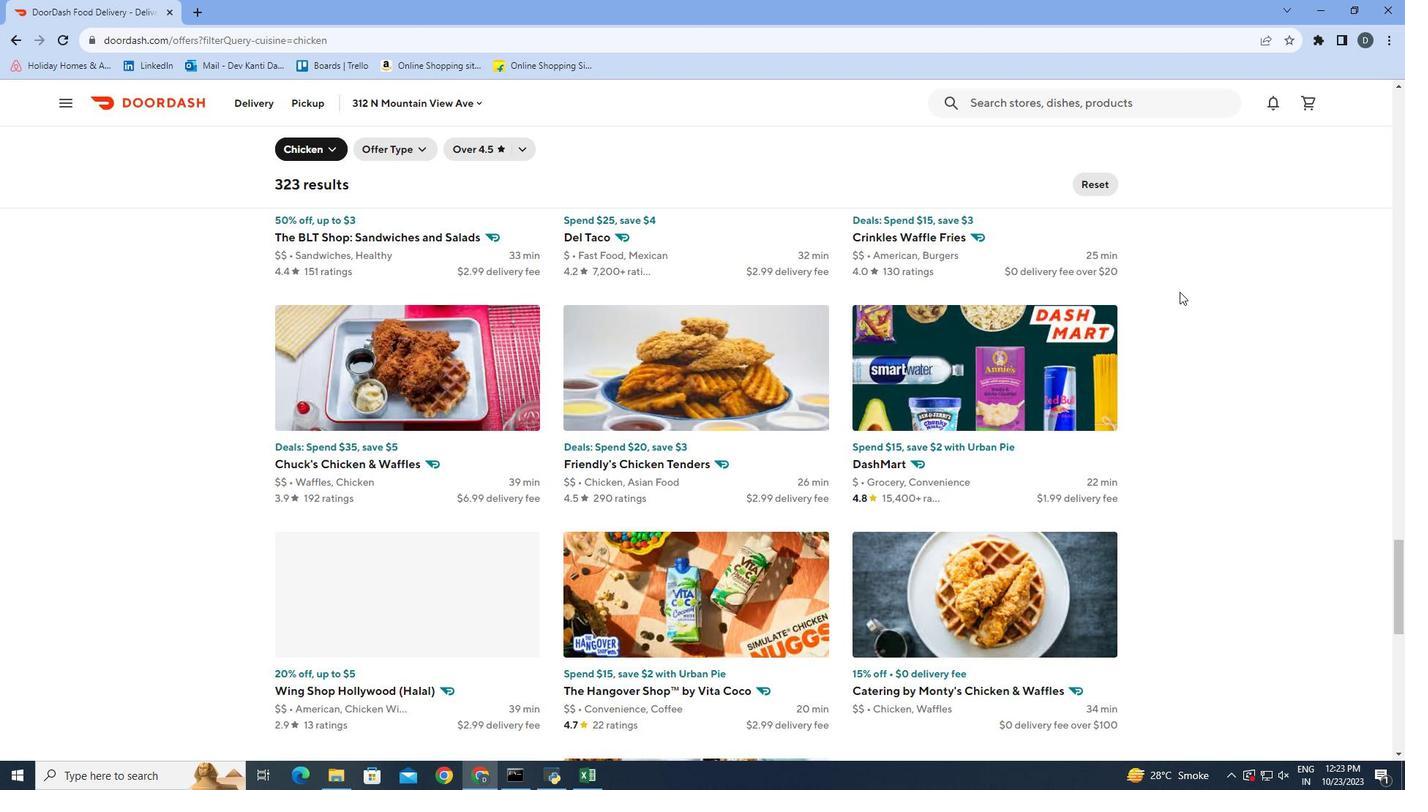 
Action: Mouse scrolled (1180, 291) with delta (0, 0)
Screenshot: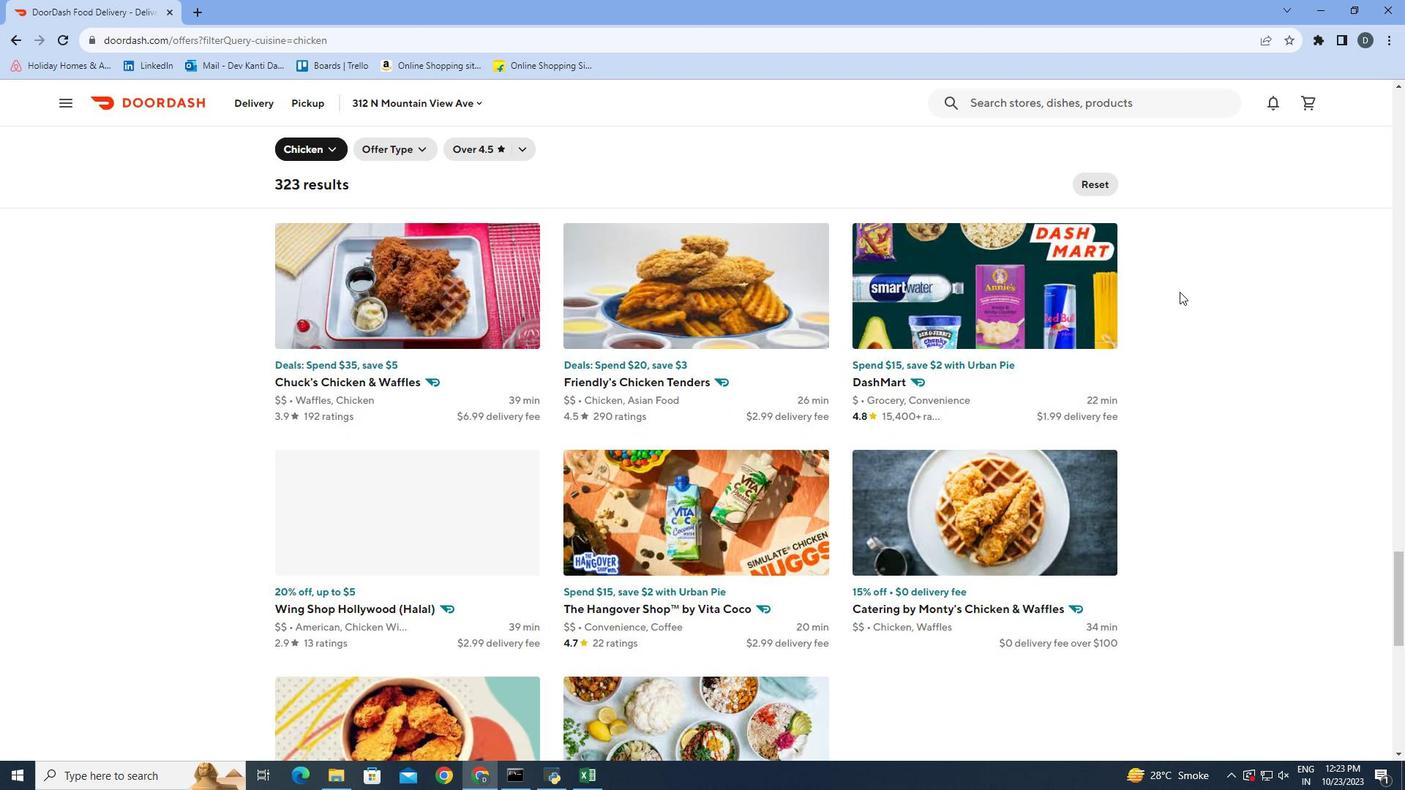 
Action: Mouse scrolled (1180, 291) with delta (0, 0)
Screenshot: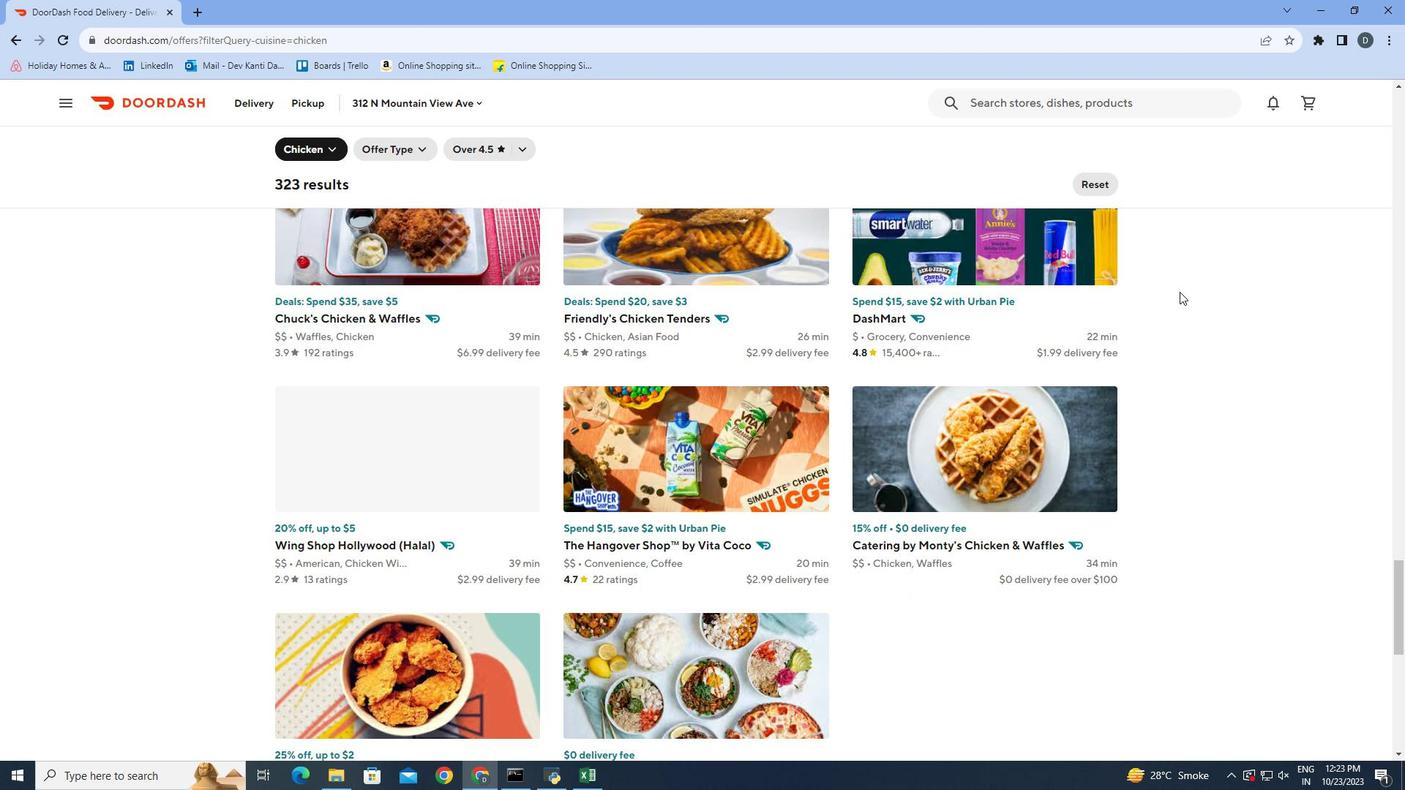 
Action: Mouse scrolled (1180, 291) with delta (0, 0)
Screenshot: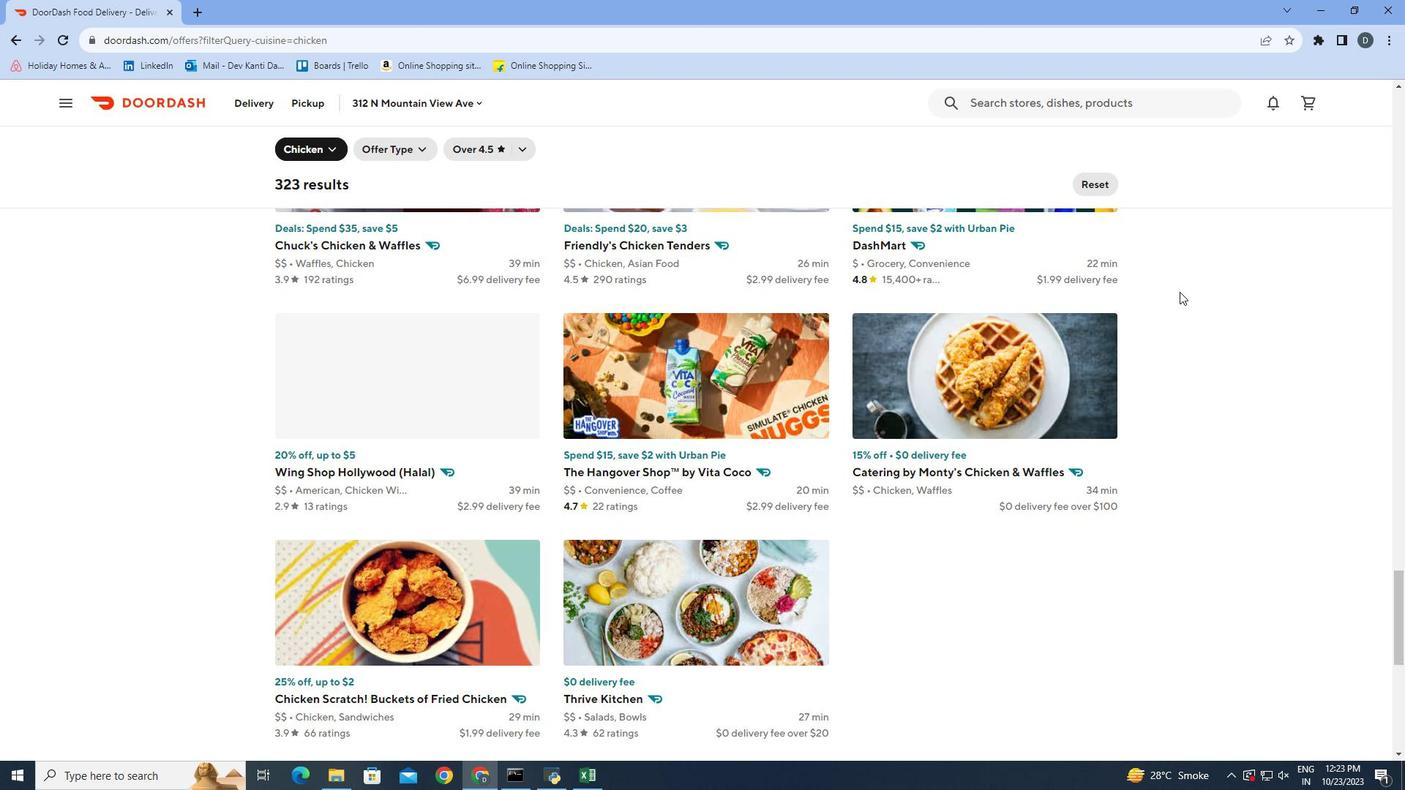 
Action: Mouse scrolled (1180, 291) with delta (0, 0)
Screenshot: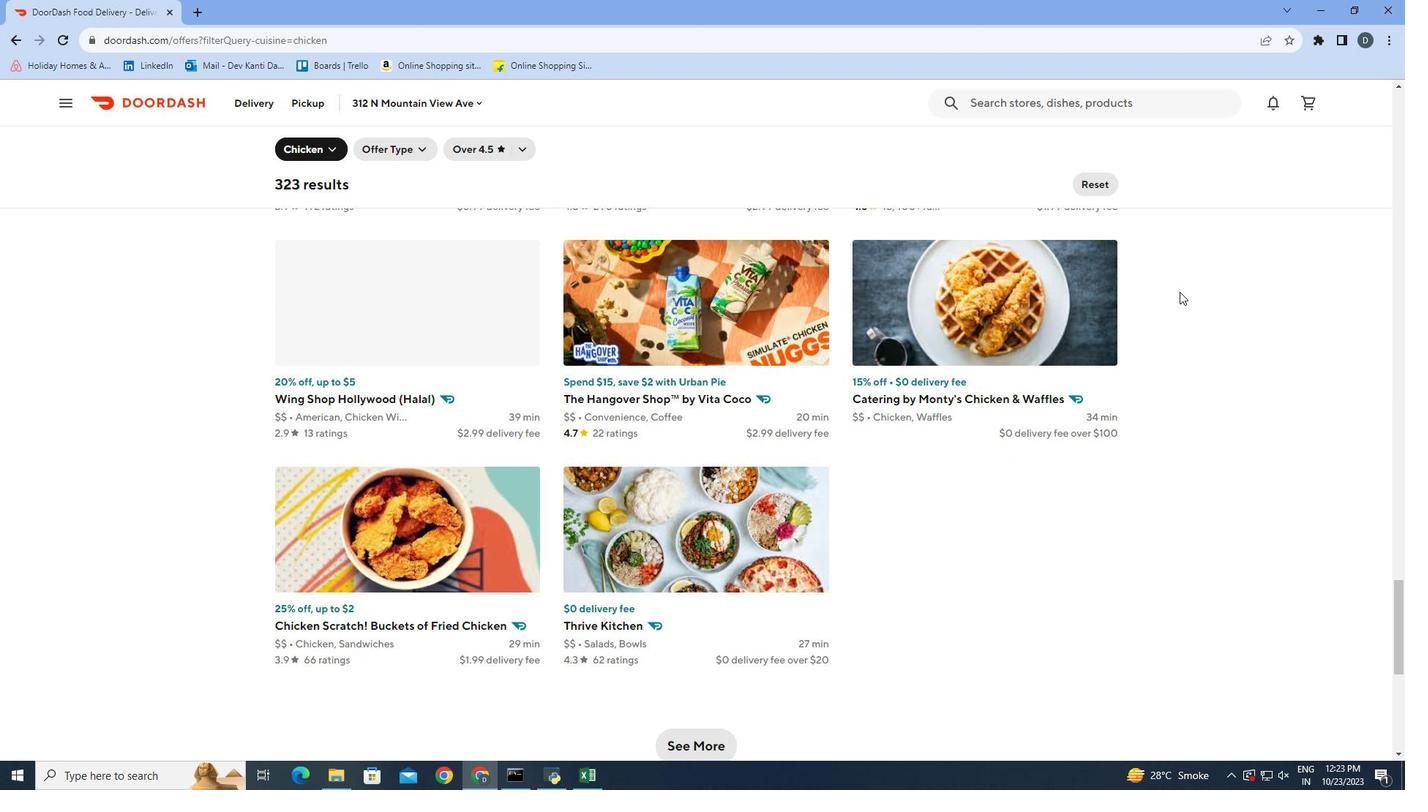 
Action: Mouse moved to (678, 666)
Screenshot: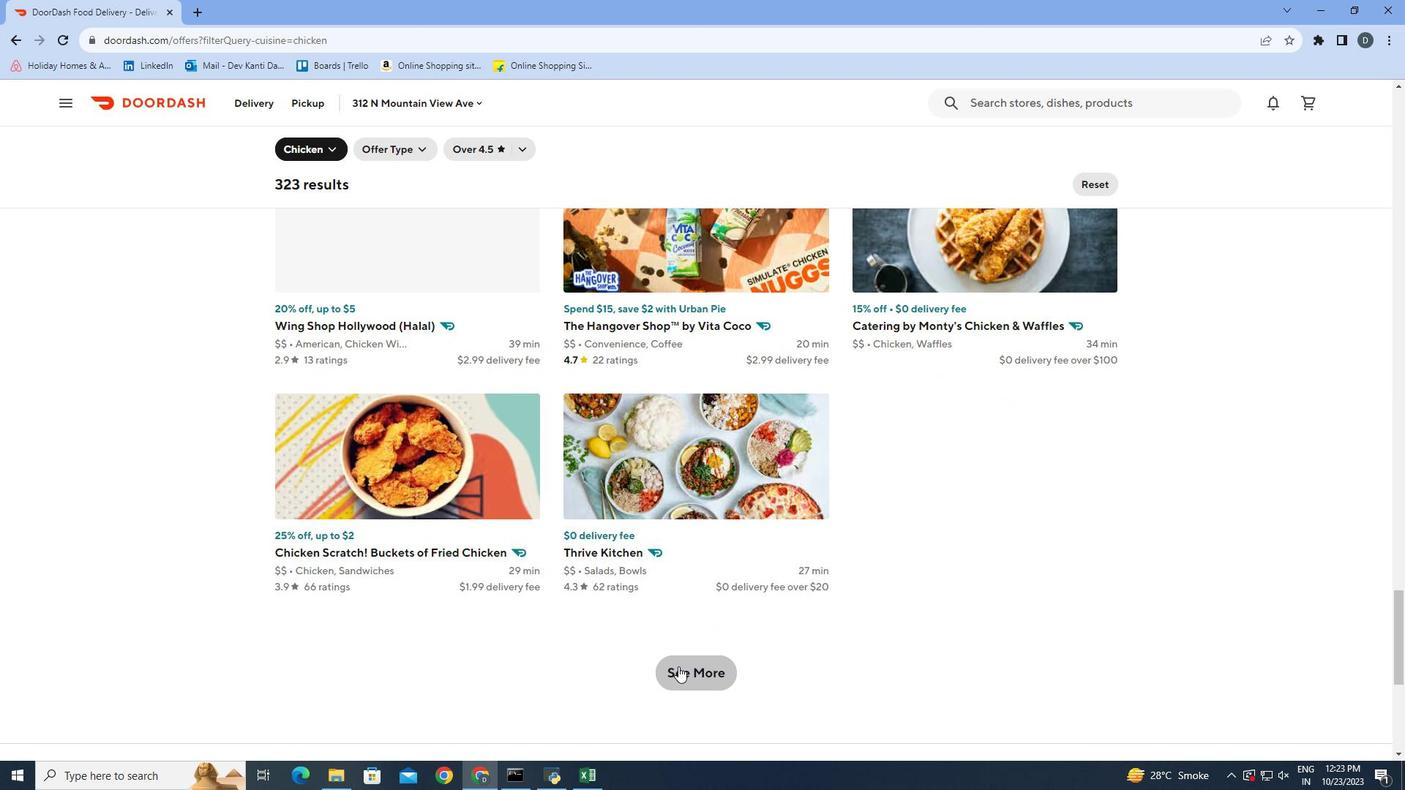 
Action: Mouse pressed left at (678, 666)
Screenshot: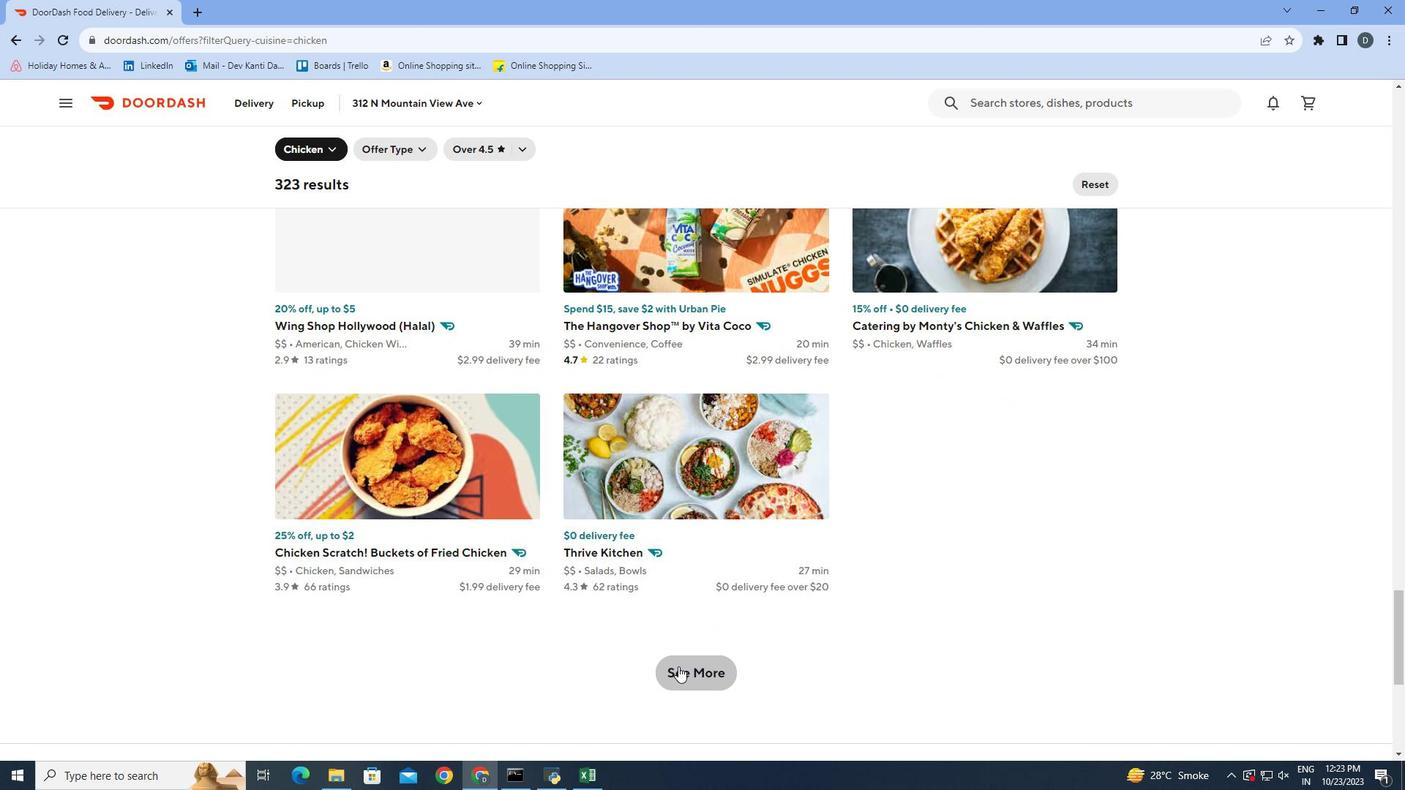 
Action: Mouse moved to (1142, 396)
Screenshot: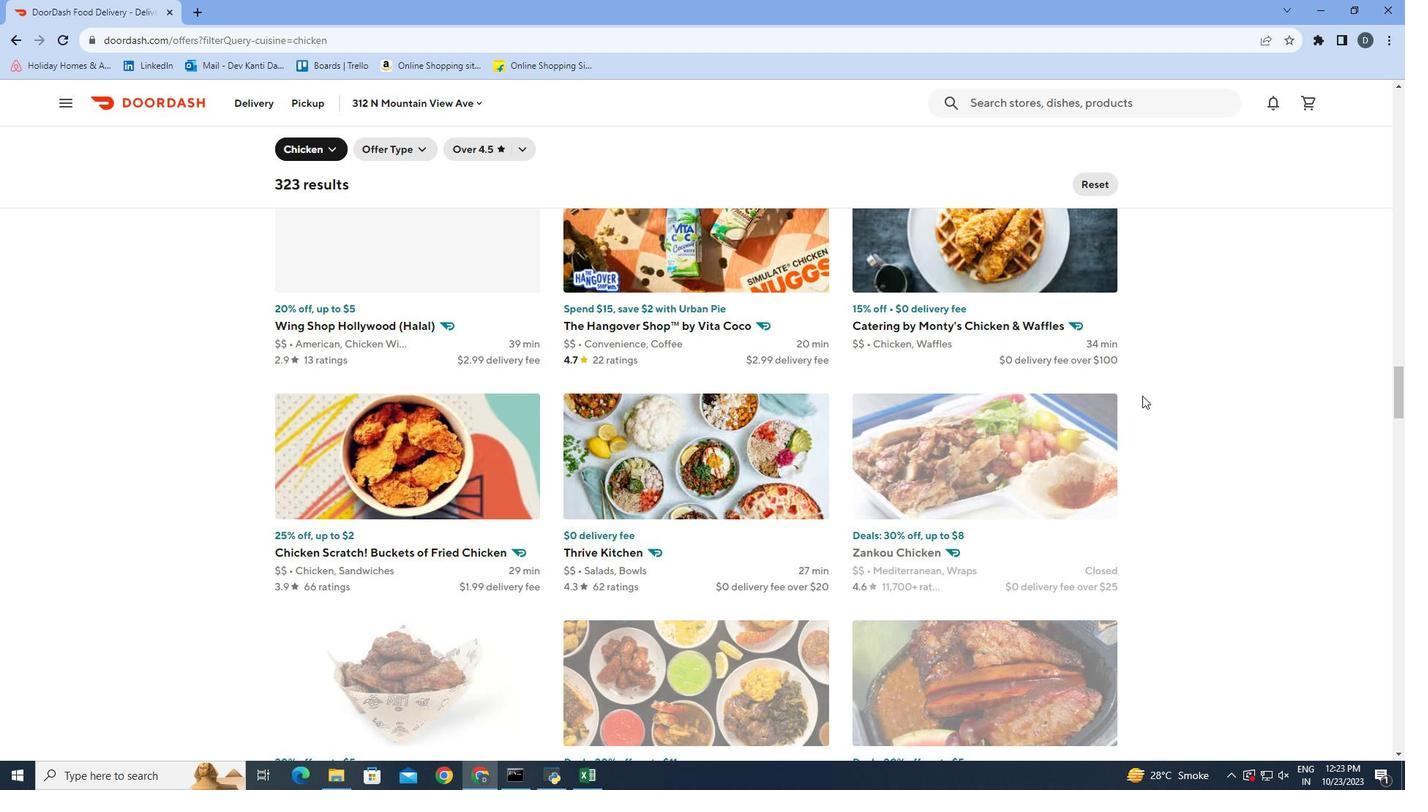 
Action: Mouse scrolled (1142, 395) with delta (0, 0)
Screenshot: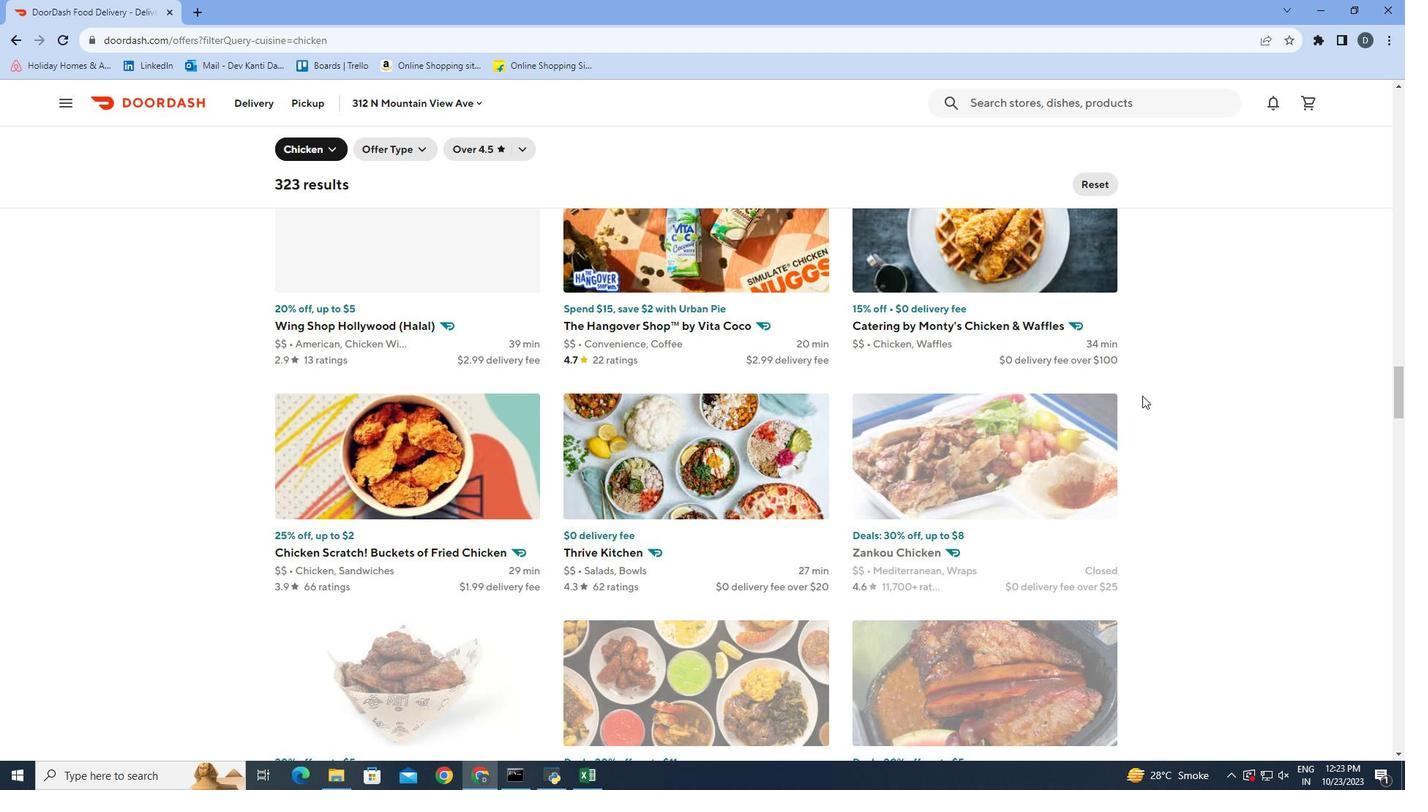 
Action: Mouse scrolled (1142, 395) with delta (0, 0)
Screenshot: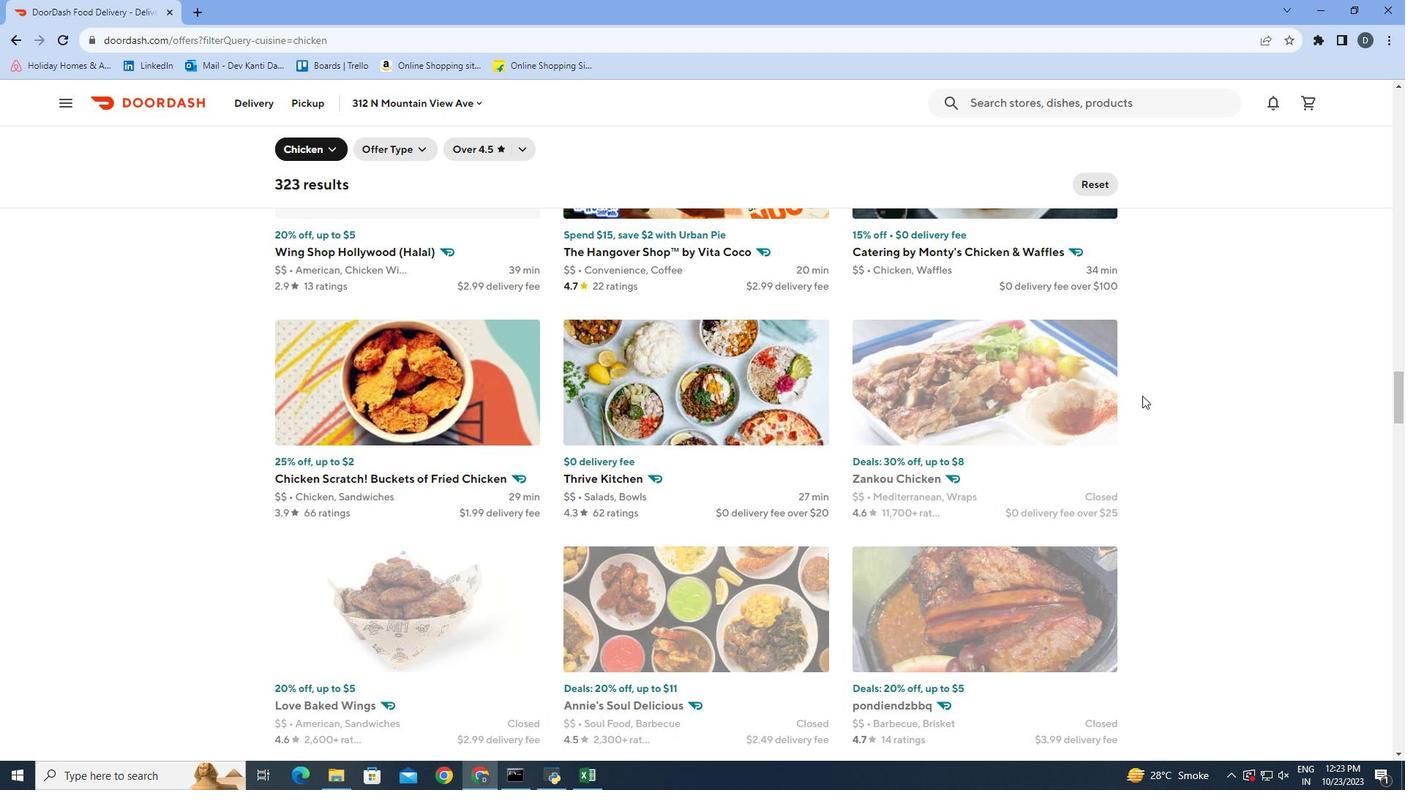 
Action: Mouse moved to (1142, 396)
Screenshot: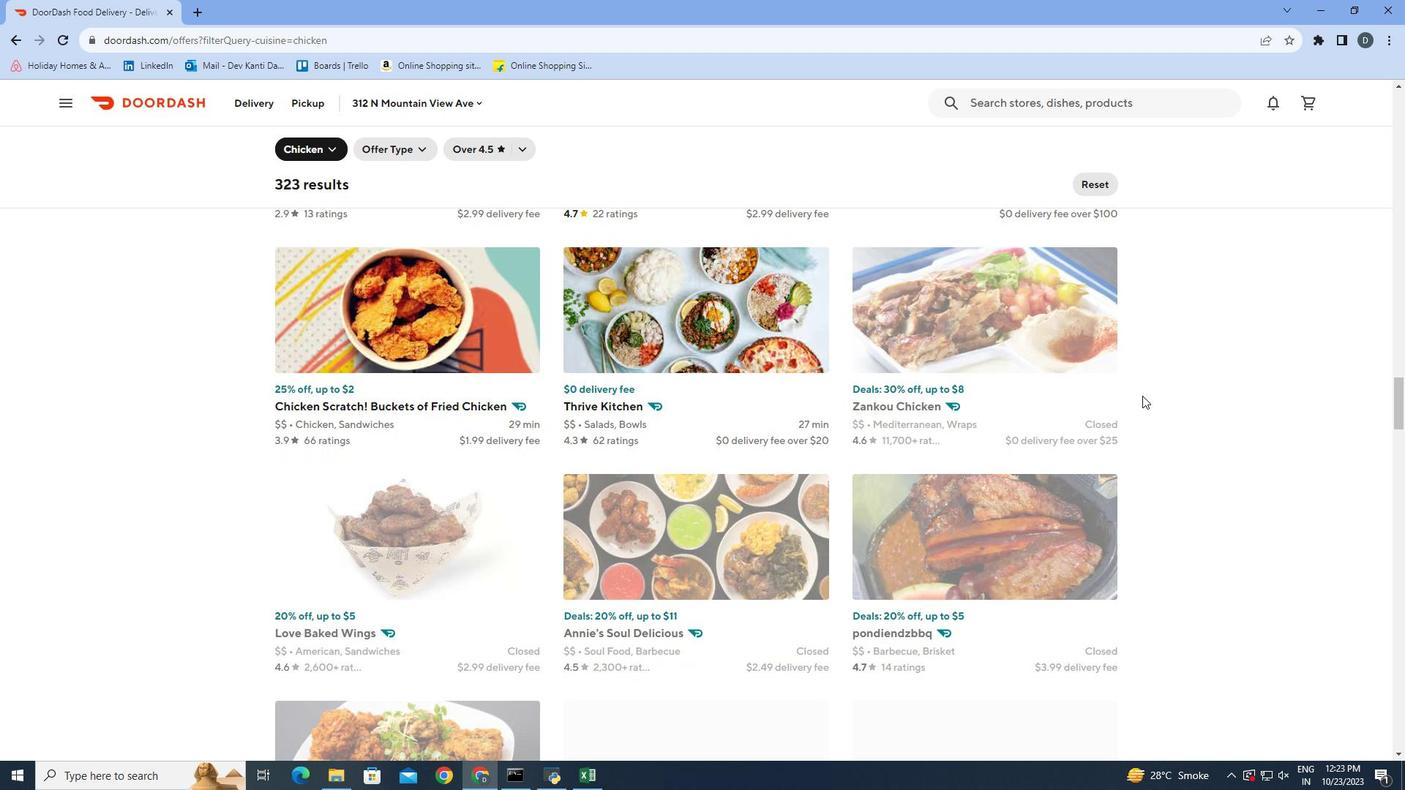 
Action: Mouse scrolled (1142, 395) with delta (0, 0)
Screenshot: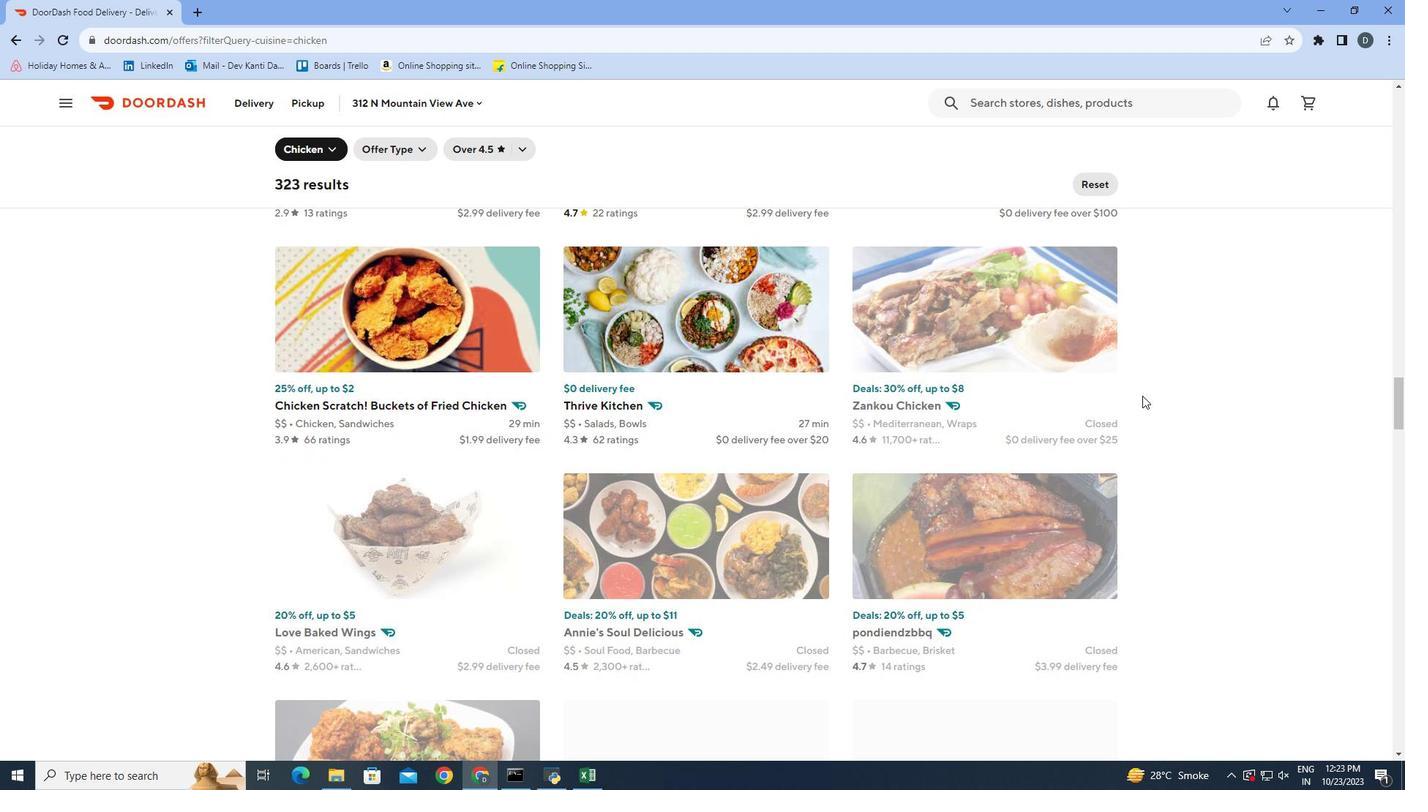 
Action: Mouse scrolled (1142, 395) with delta (0, 0)
Screenshot: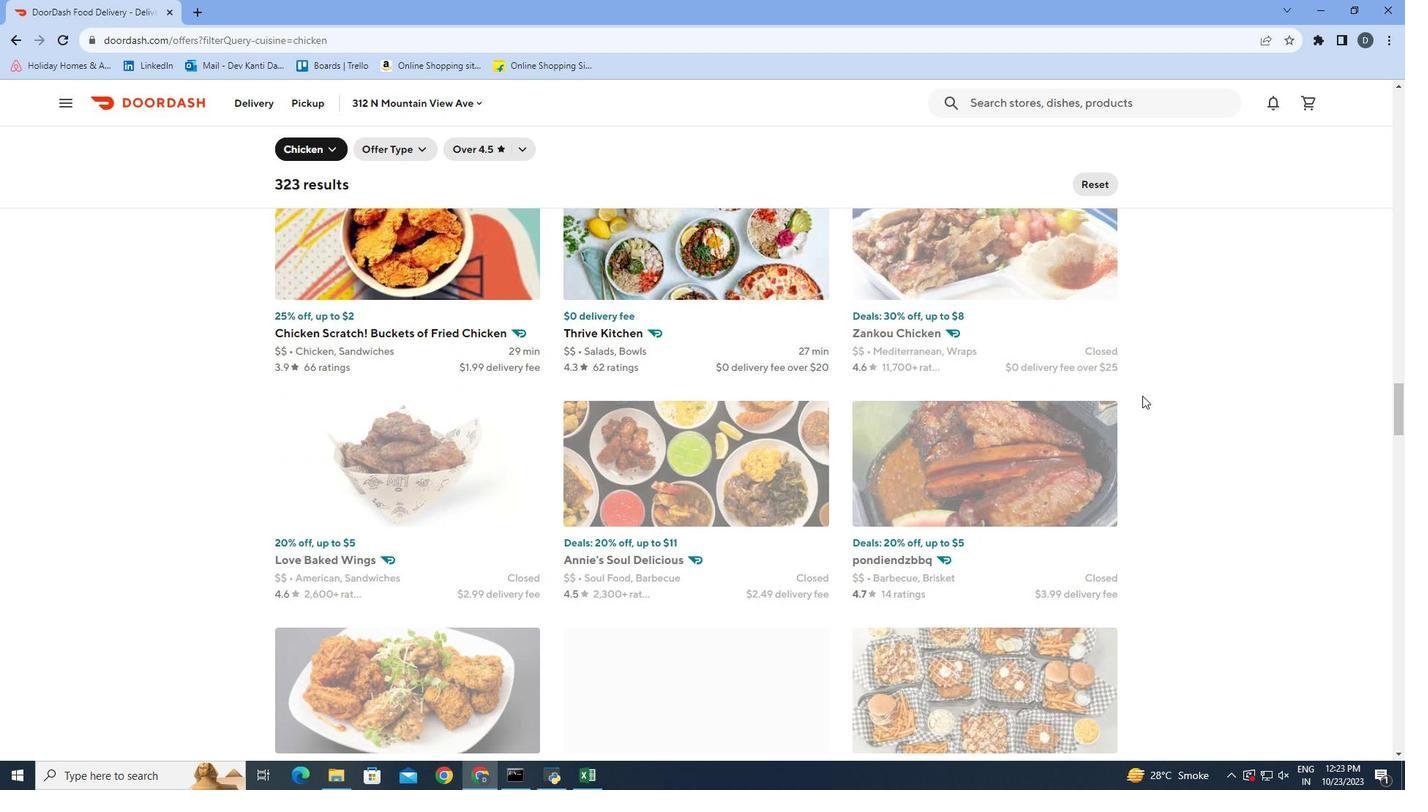 
Action: Mouse scrolled (1142, 395) with delta (0, 0)
Screenshot: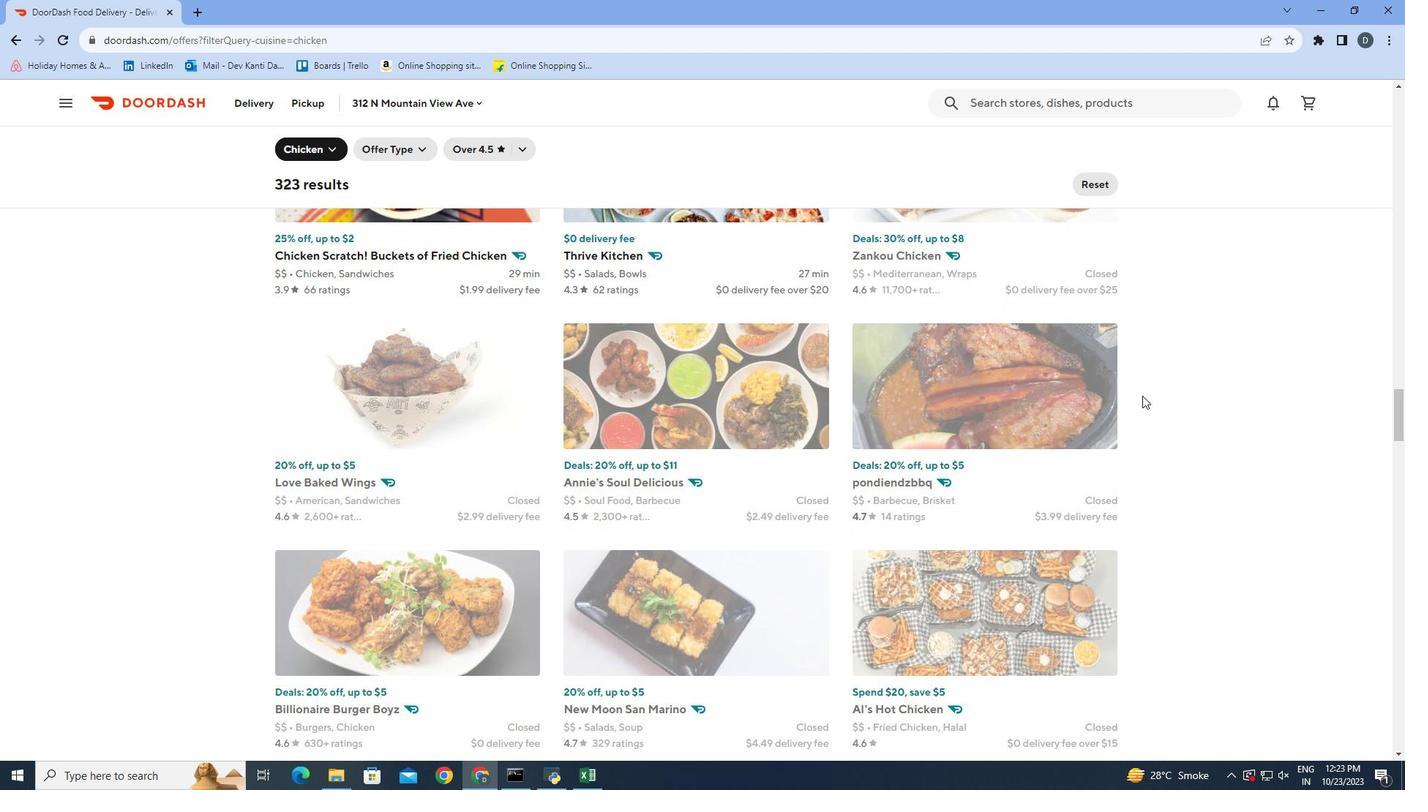 
Action: Mouse scrolled (1142, 395) with delta (0, 0)
Screenshot: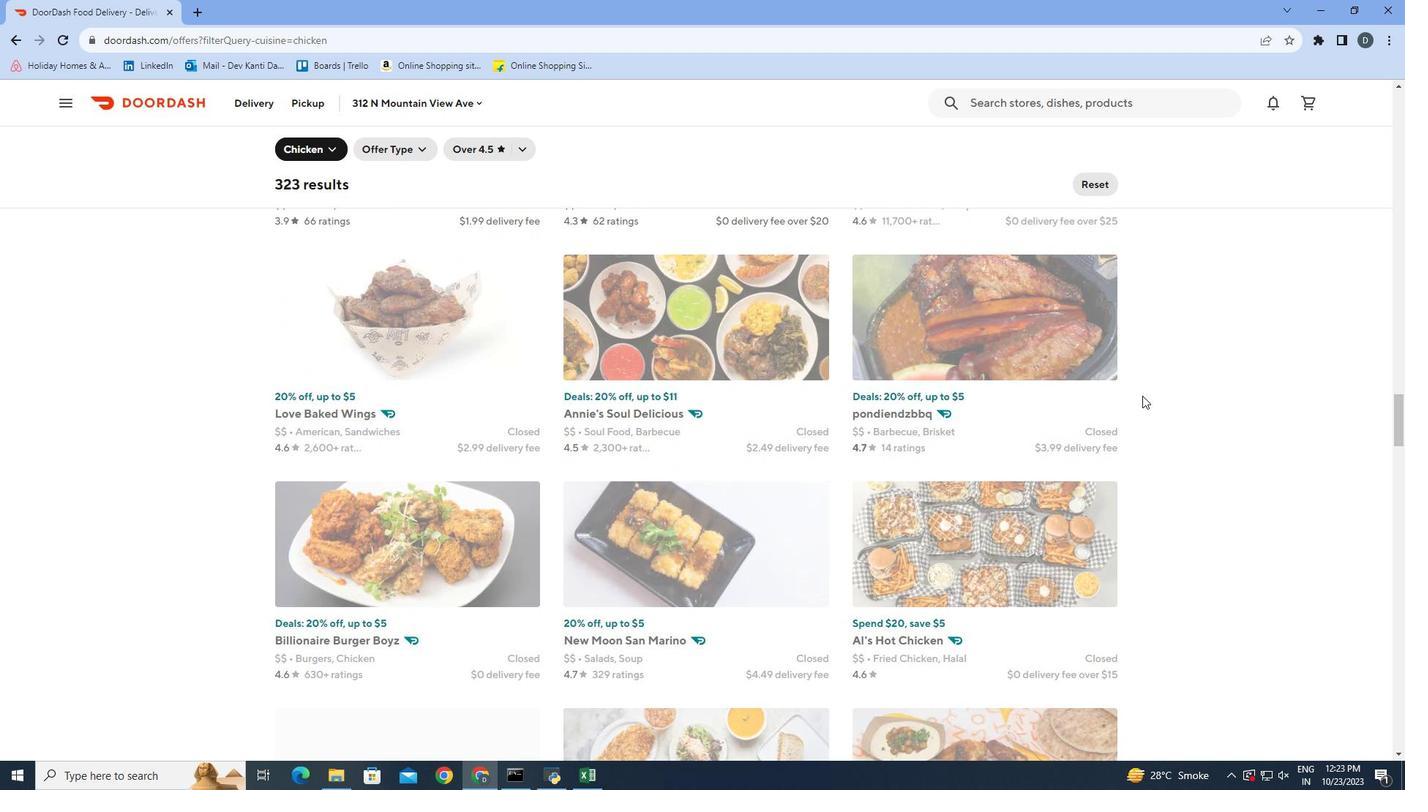 
Action: Mouse scrolled (1142, 395) with delta (0, 0)
Screenshot: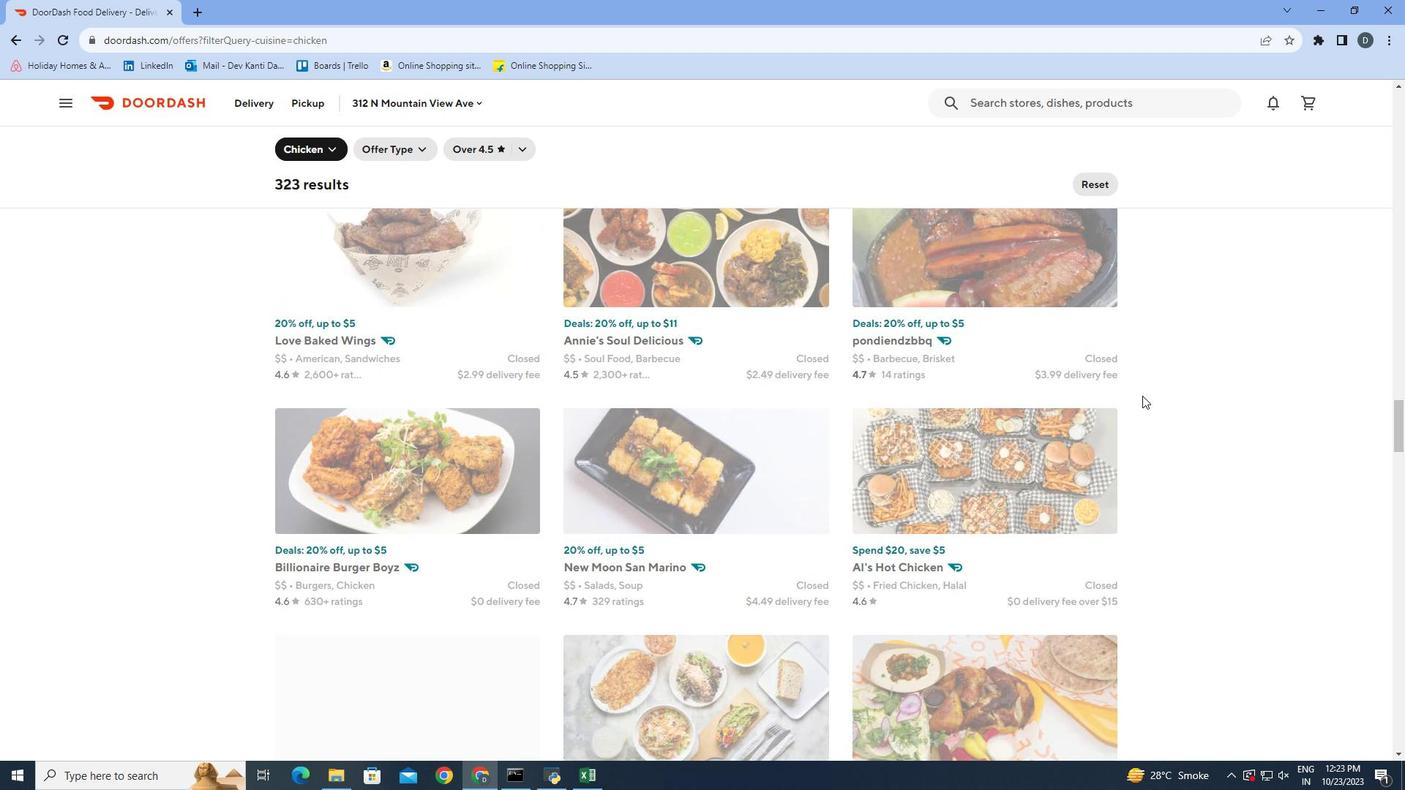 
Action: Mouse scrolled (1142, 395) with delta (0, 0)
Screenshot: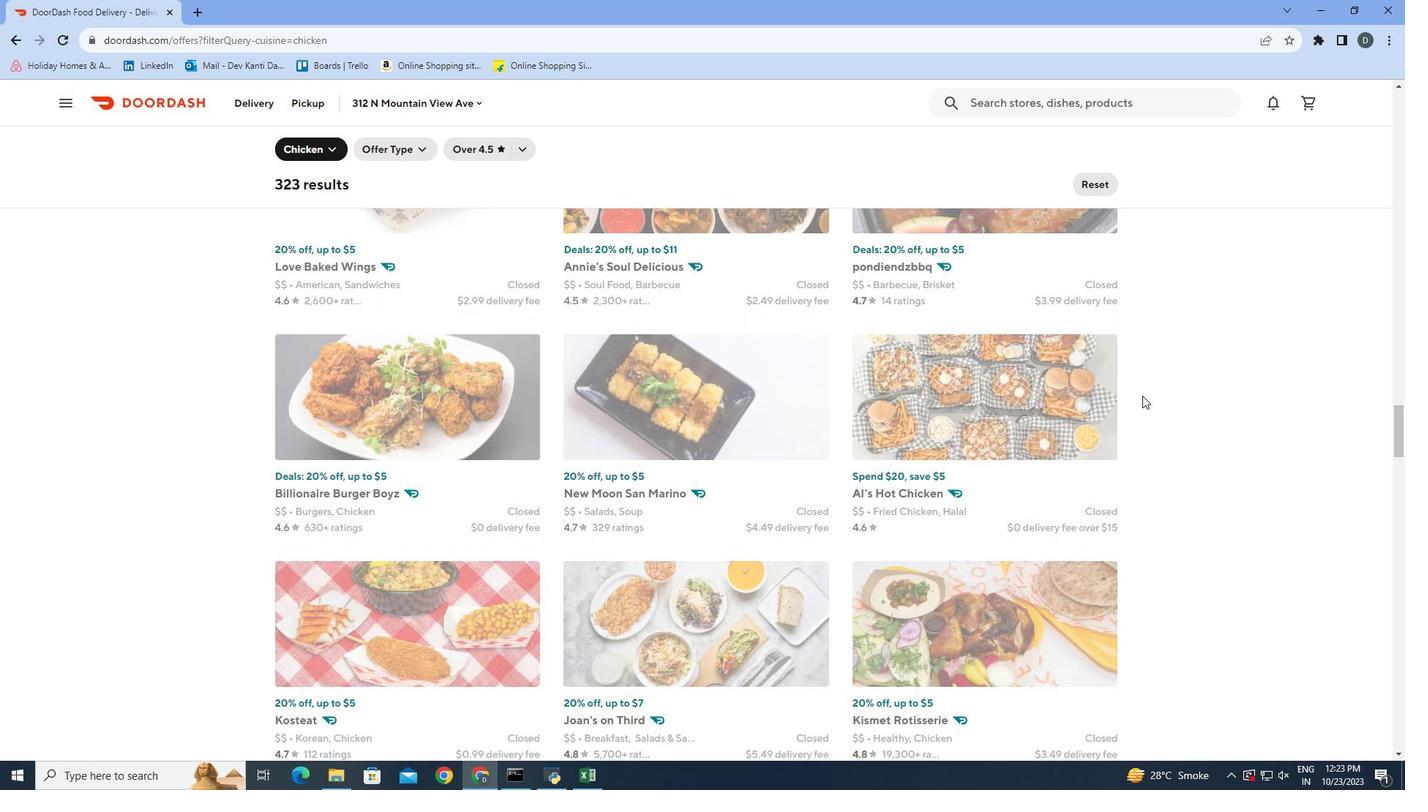 
Action: Mouse scrolled (1142, 395) with delta (0, 0)
Screenshot: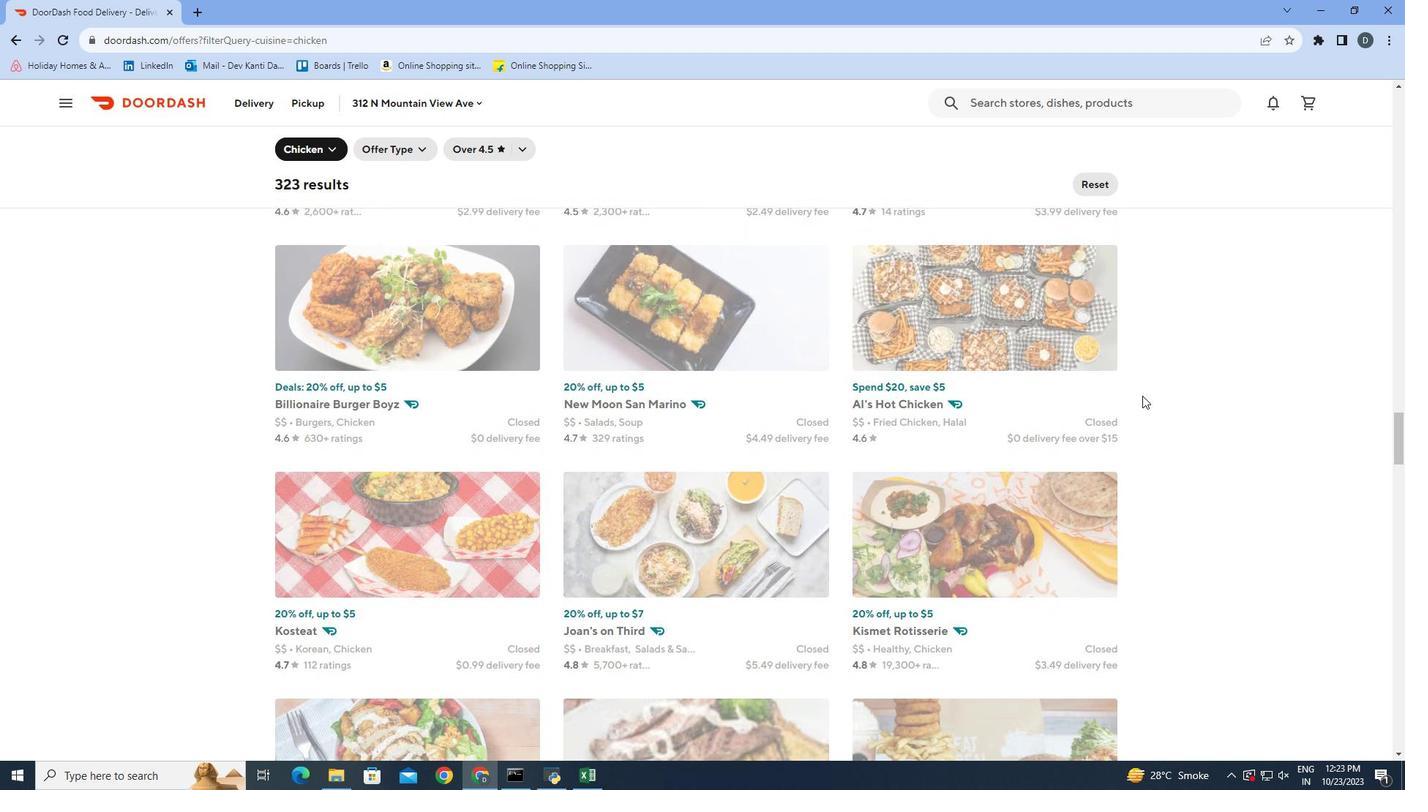 
Action: Mouse scrolled (1142, 395) with delta (0, 0)
Screenshot: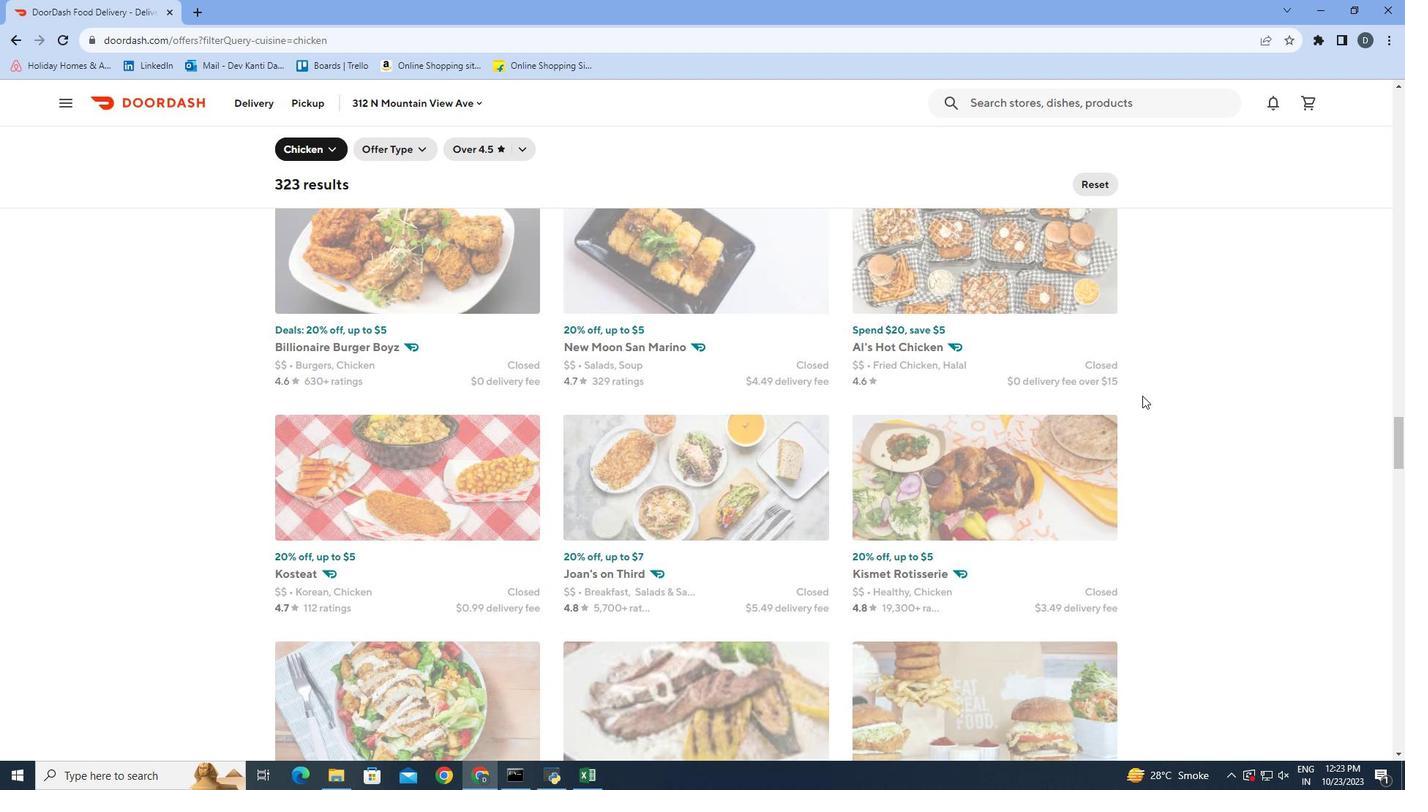 
Action: Mouse scrolled (1142, 395) with delta (0, 0)
Screenshot: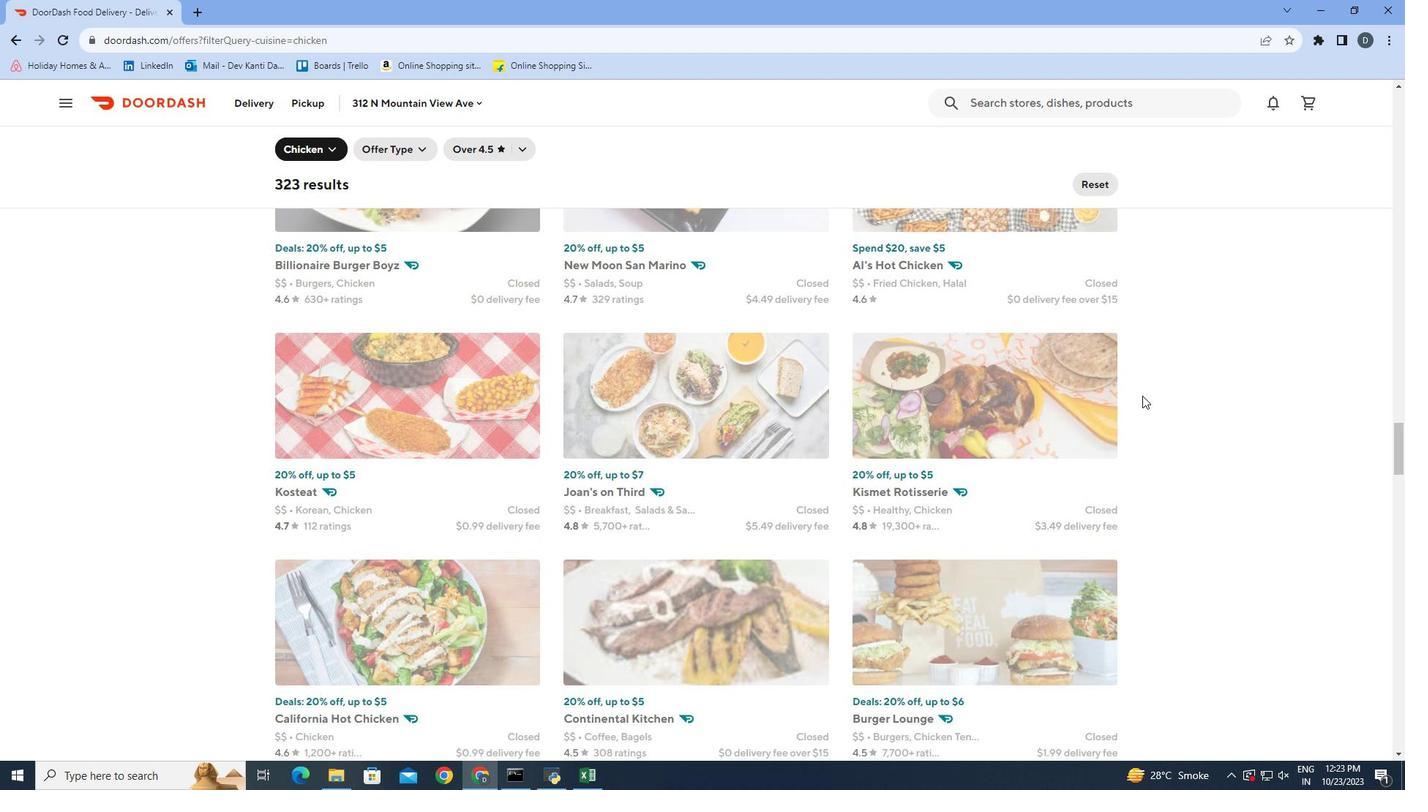 
Action: Mouse scrolled (1142, 395) with delta (0, 0)
Screenshot: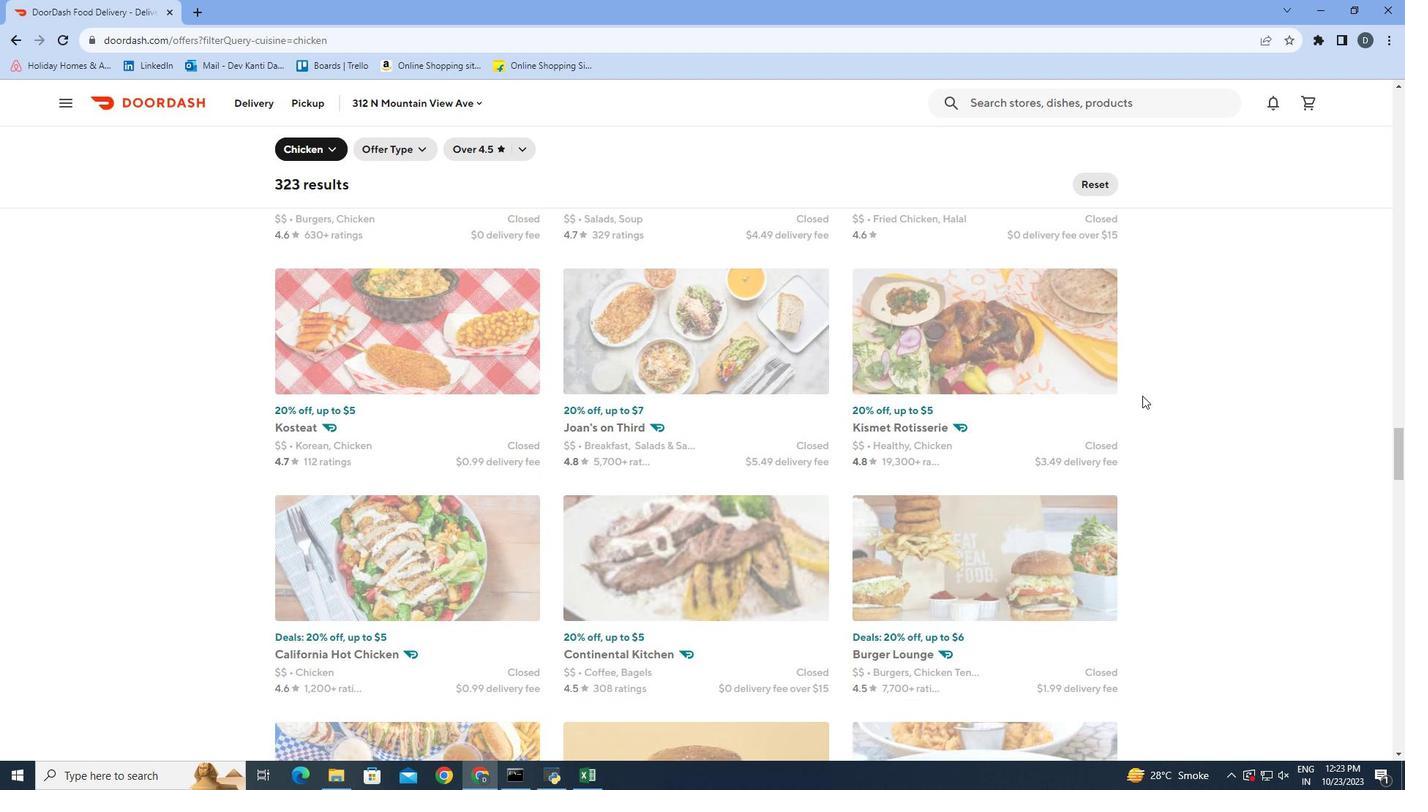 
Action: Mouse scrolled (1142, 395) with delta (0, 0)
Screenshot: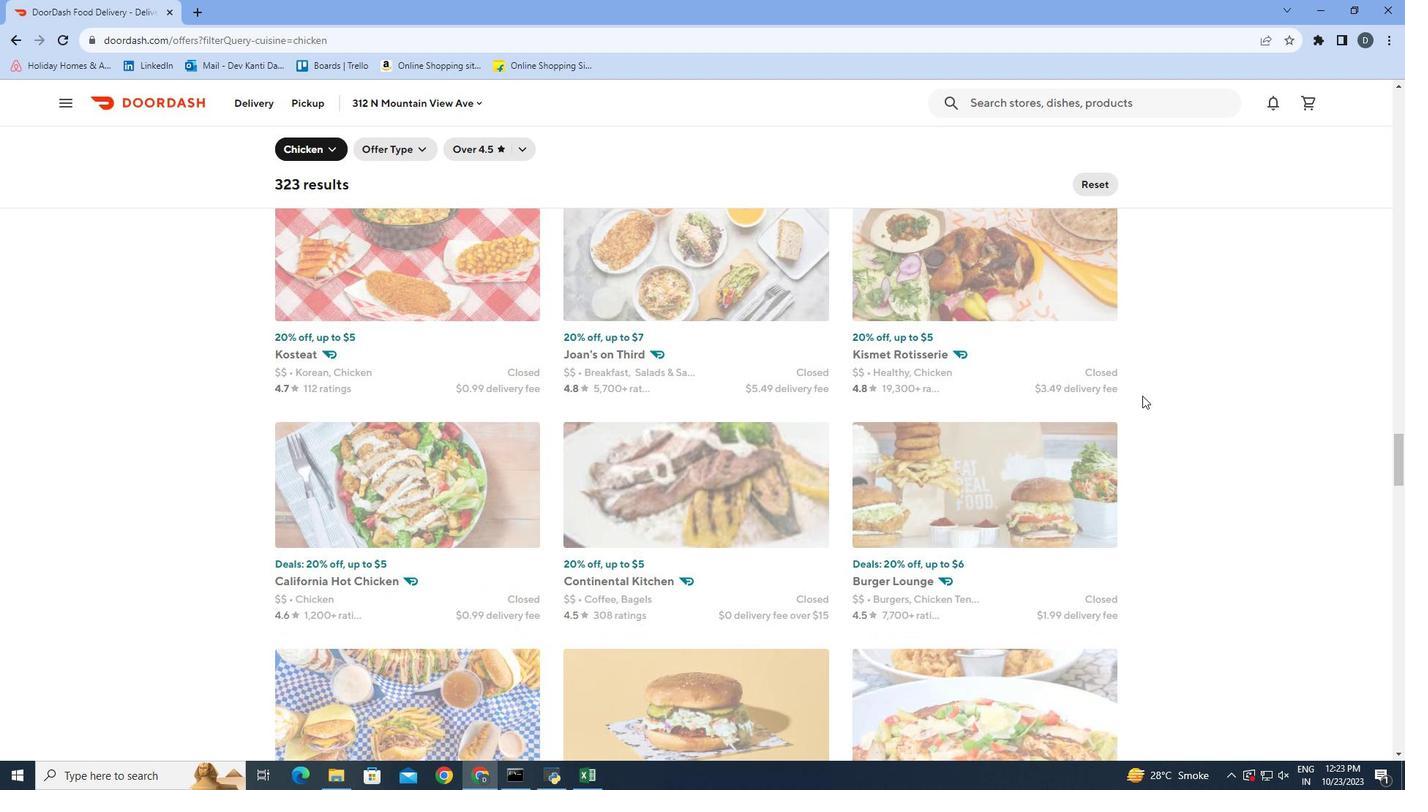 
Action: Mouse scrolled (1142, 395) with delta (0, 0)
Screenshot: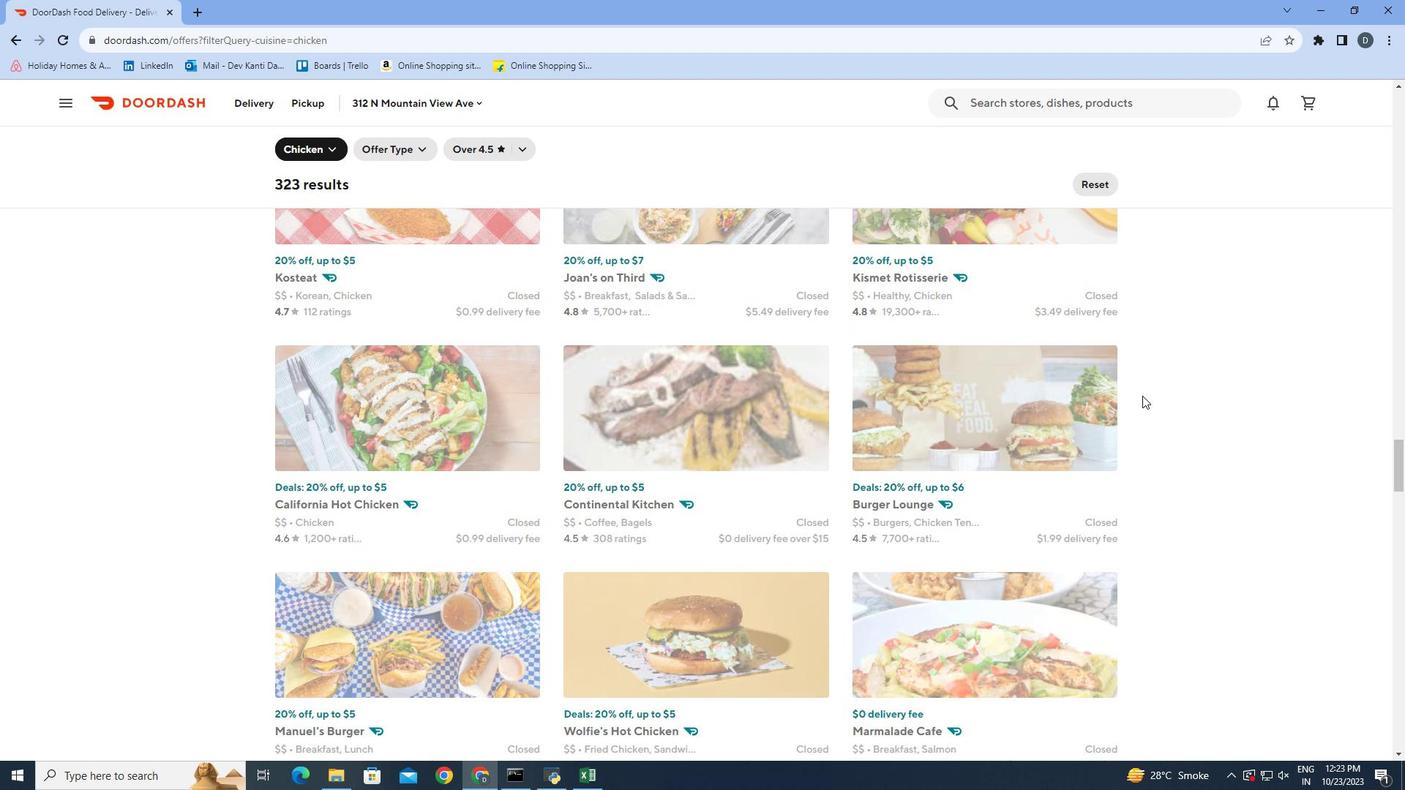
Action: Mouse scrolled (1142, 395) with delta (0, 0)
Screenshot: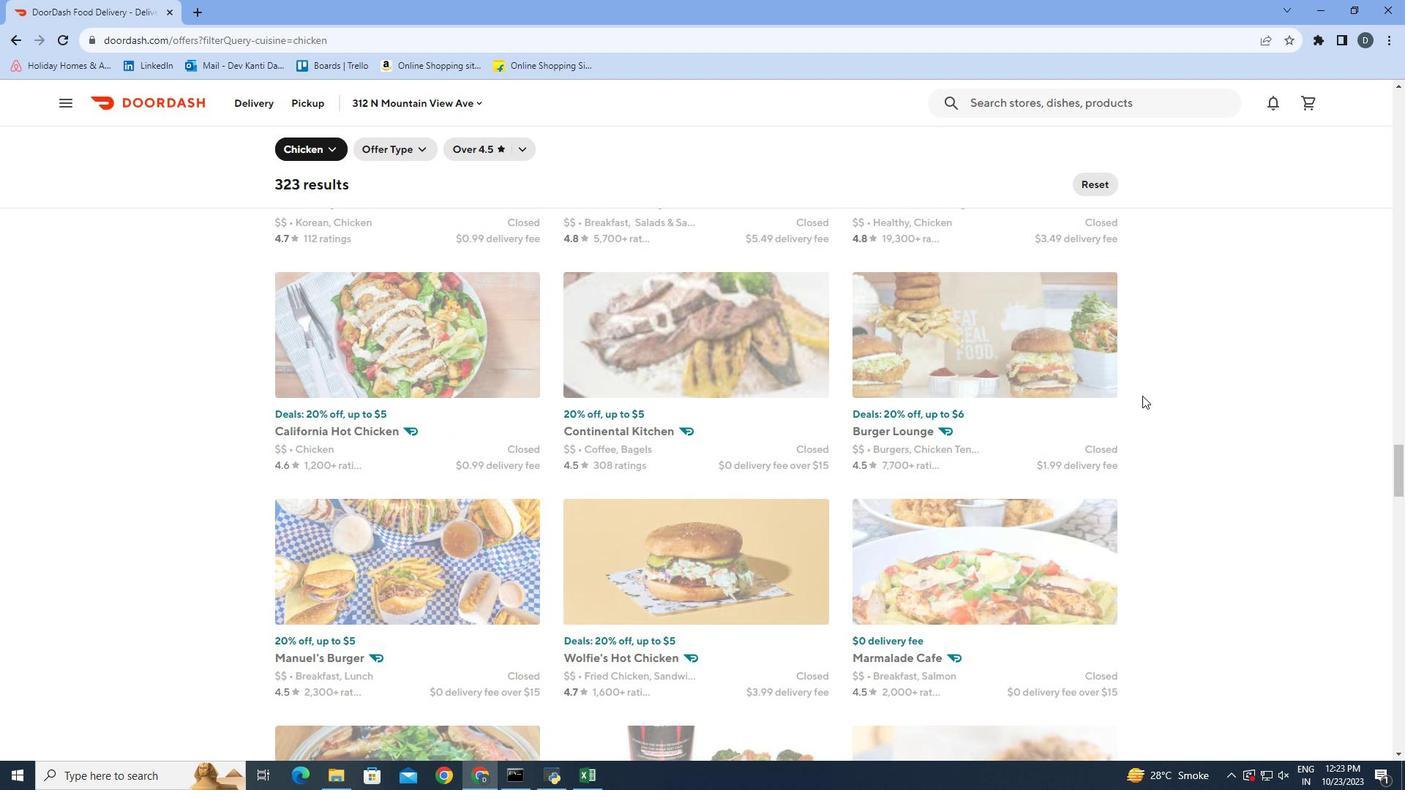 
Action: Mouse scrolled (1142, 395) with delta (0, 0)
Screenshot: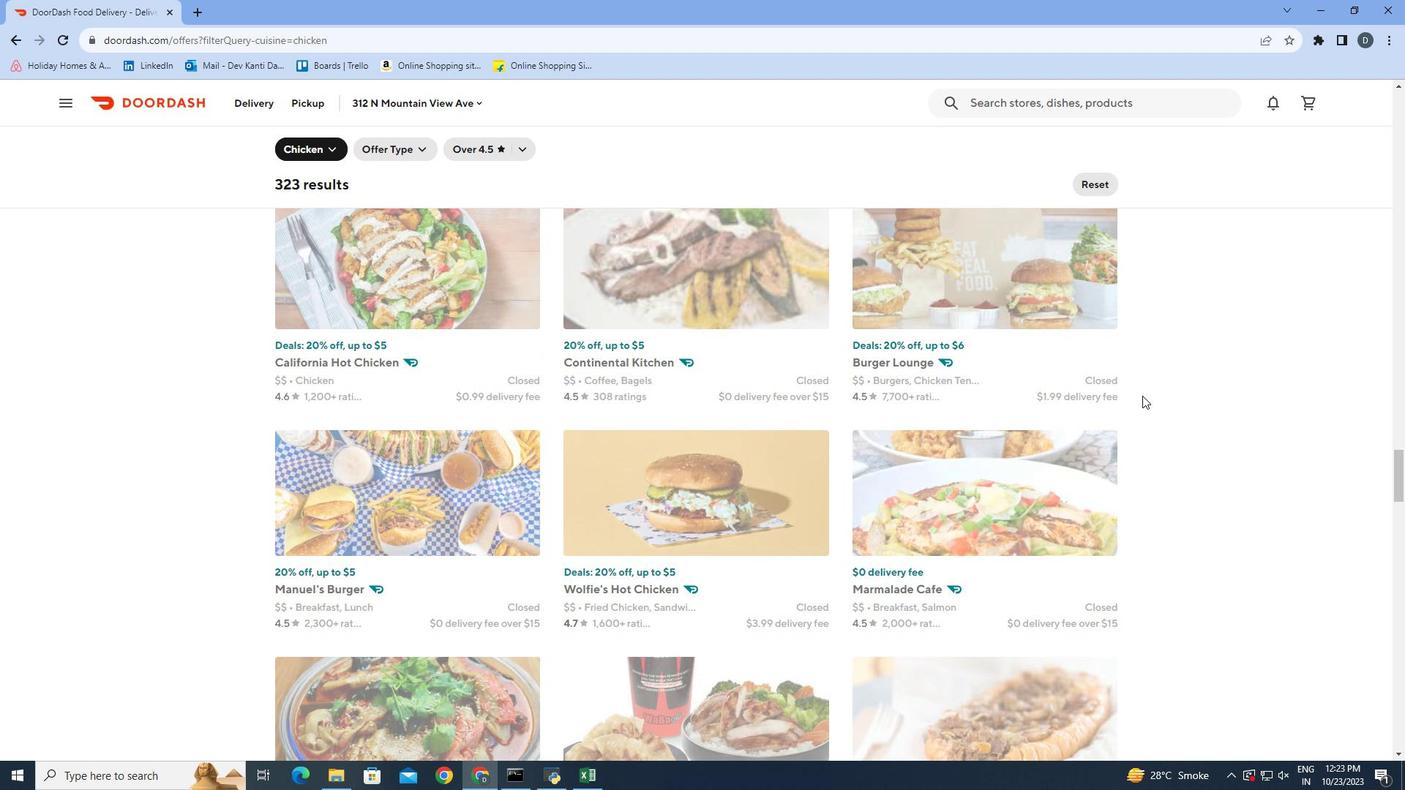 
Action: Mouse moved to (1147, 393)
Screenshot: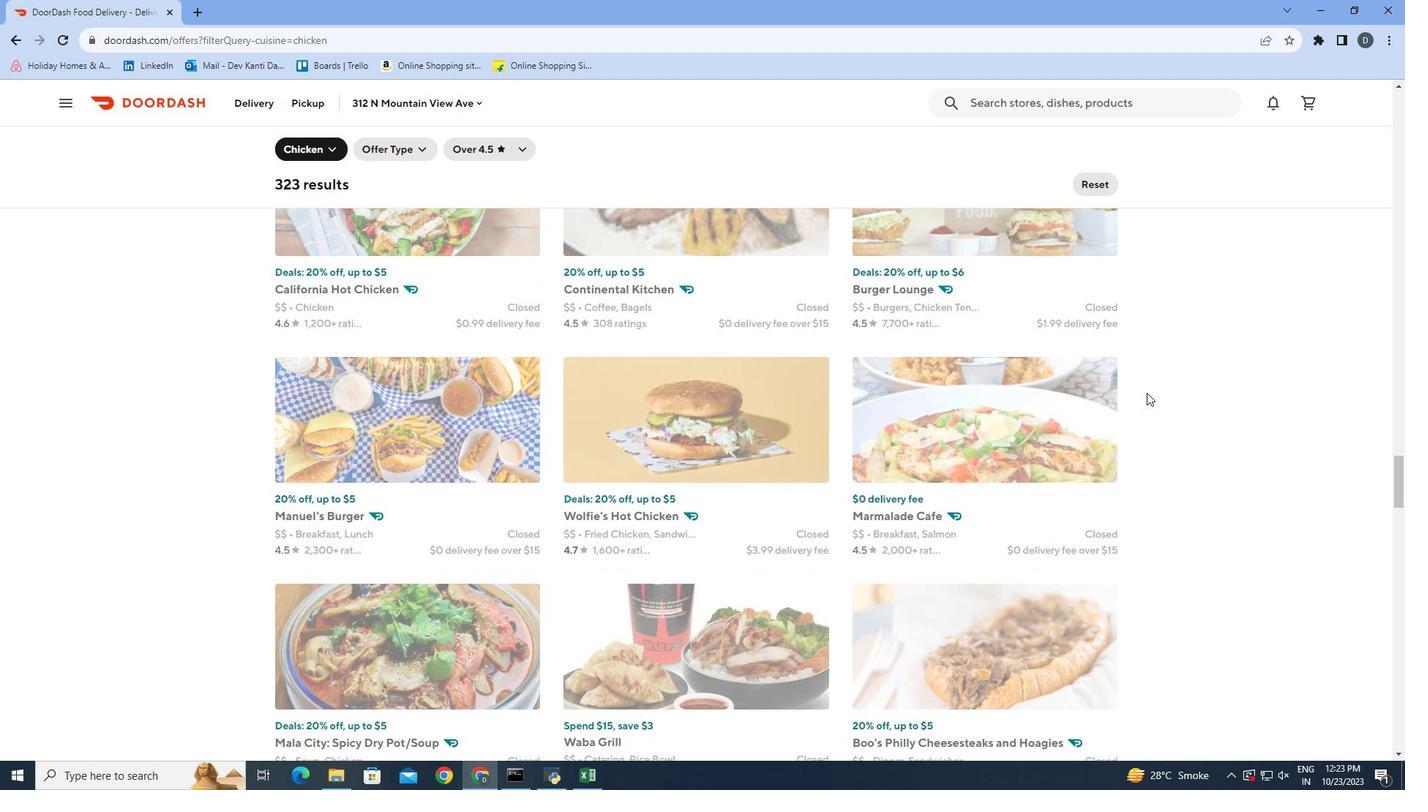 
Action: Mouse scrolled (1147, 392) with delta (0, 0)
Screenshot: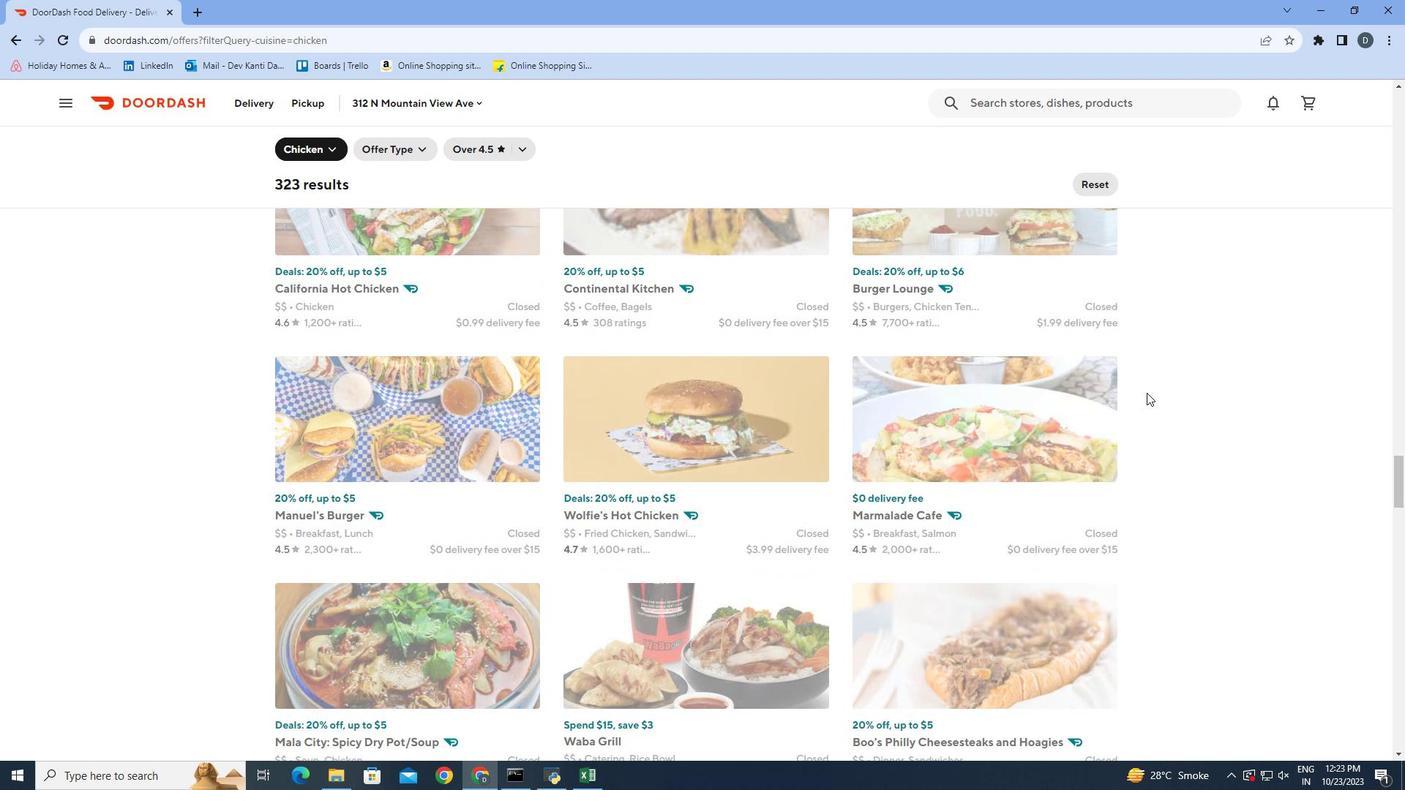 
Action: Mouse moved to (1147, 393)
Screenshot: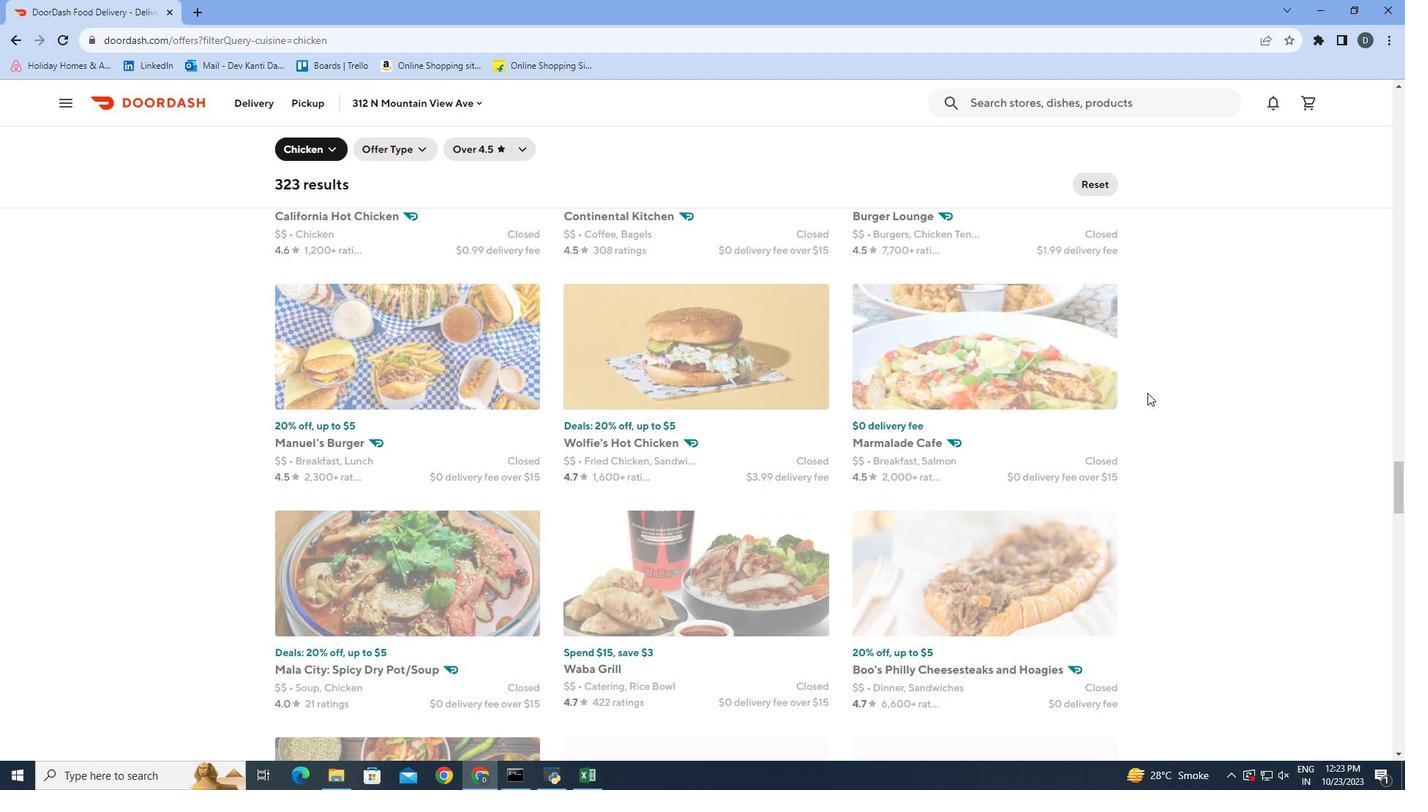 
Action: Mouse scrolled (1147, 392) with delta (0, 0)
Screenshot: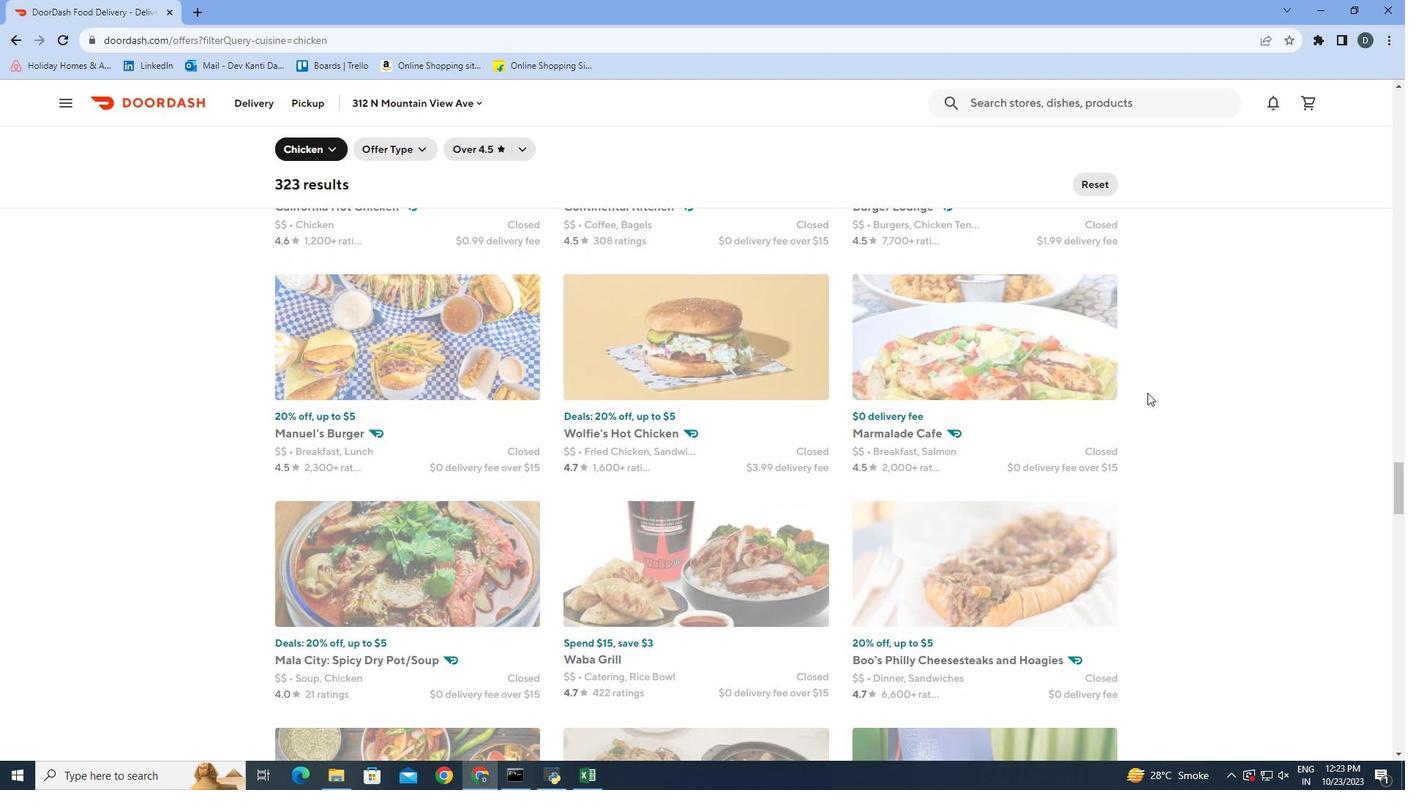 
Action: Mouse moved to (1148, 393)
Screenshot: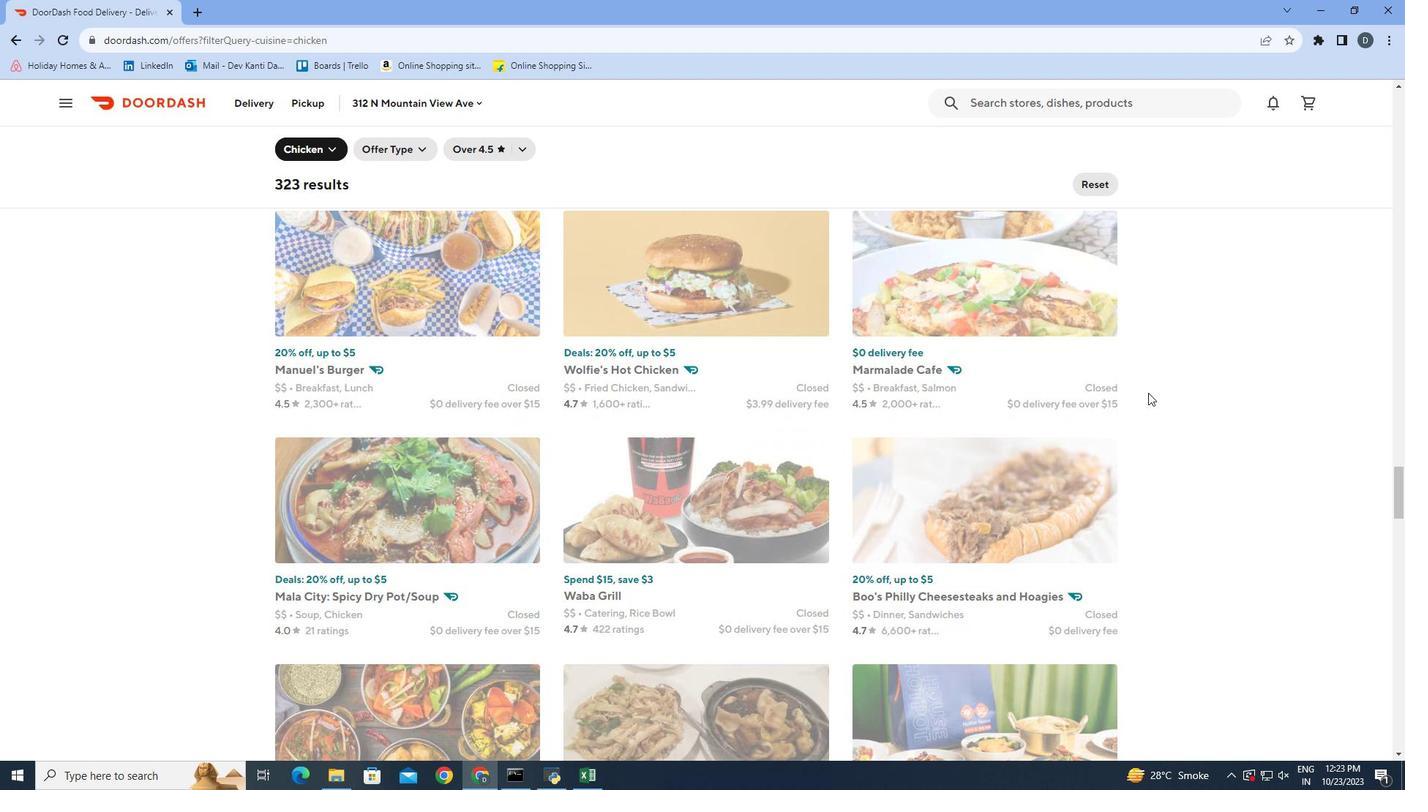 
Action: Mouse scrolled (1148, 392) with delta (0, 0)
Screenshot: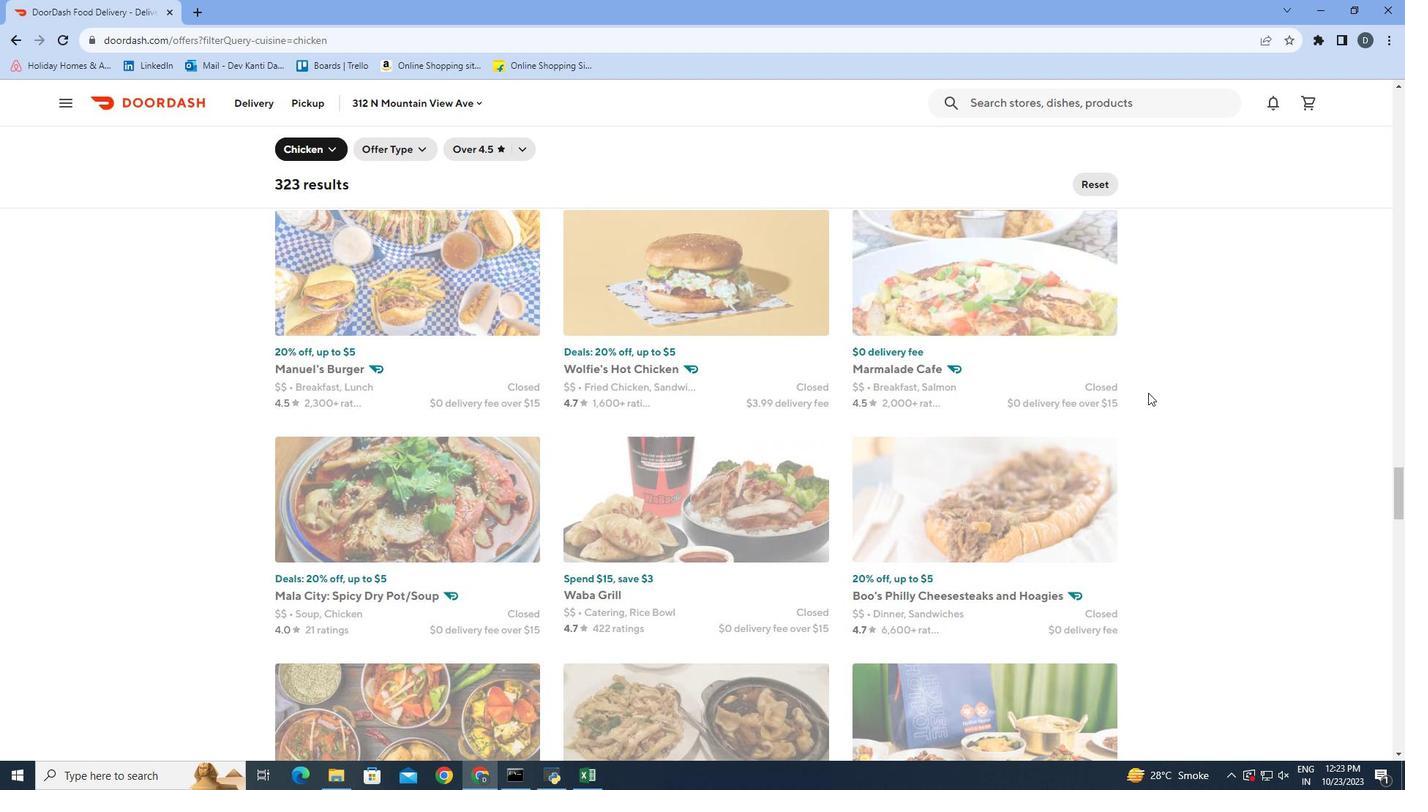 
Action: Mouse moved to (1150, 393)
Screenshot: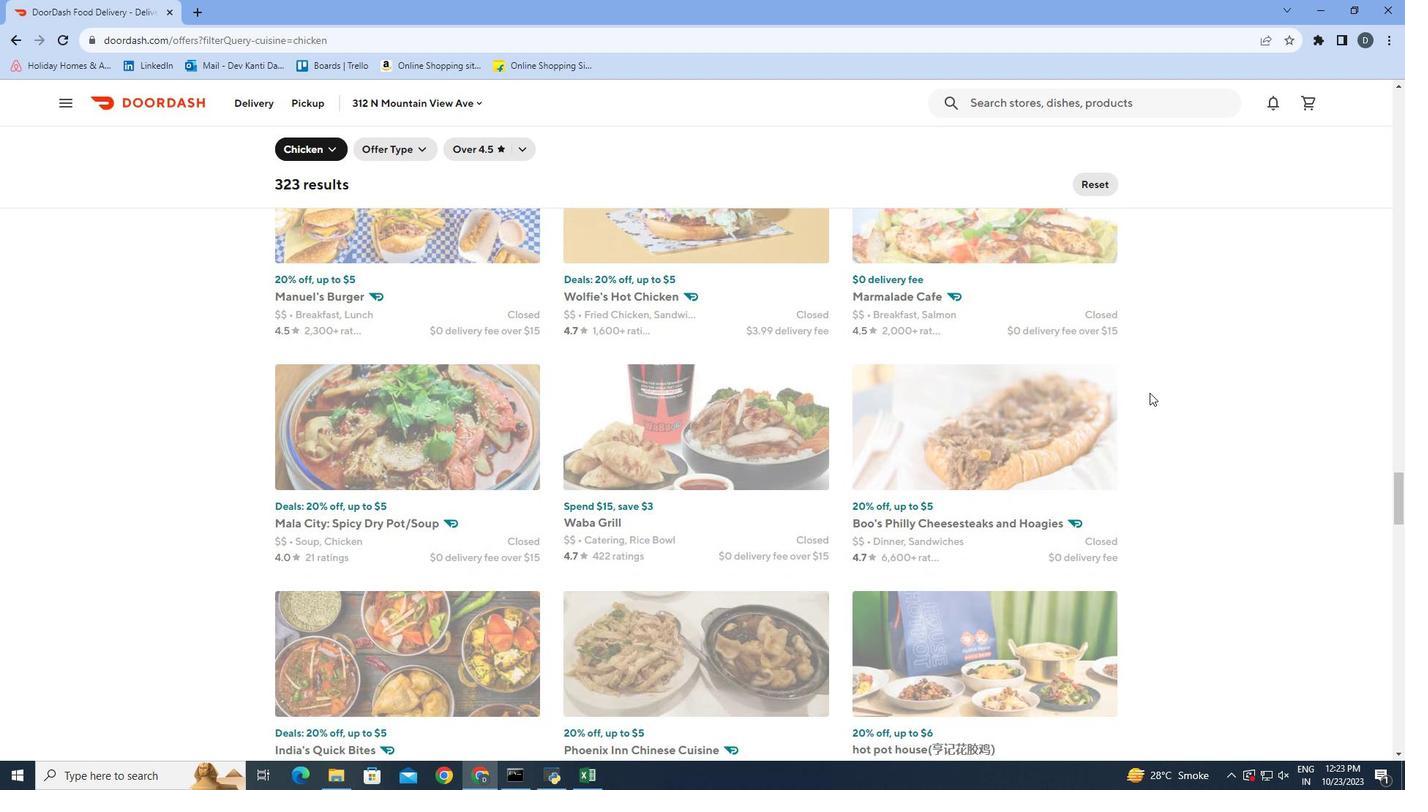 
Action: Mouse scrolled (1150, 392) with delta (0, 0)
Screenshot: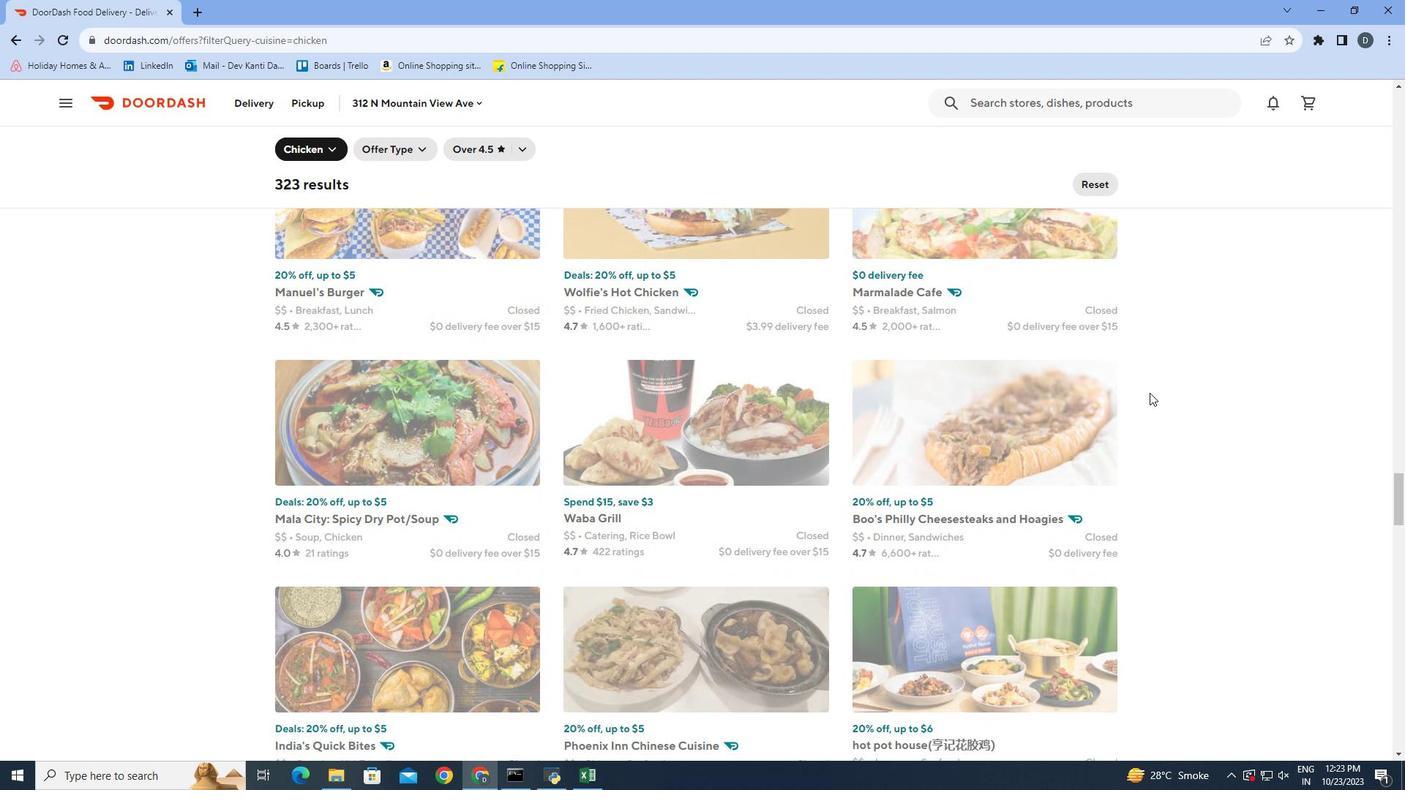 
Action: Mouse moved to (1150, 393)
Screenshot: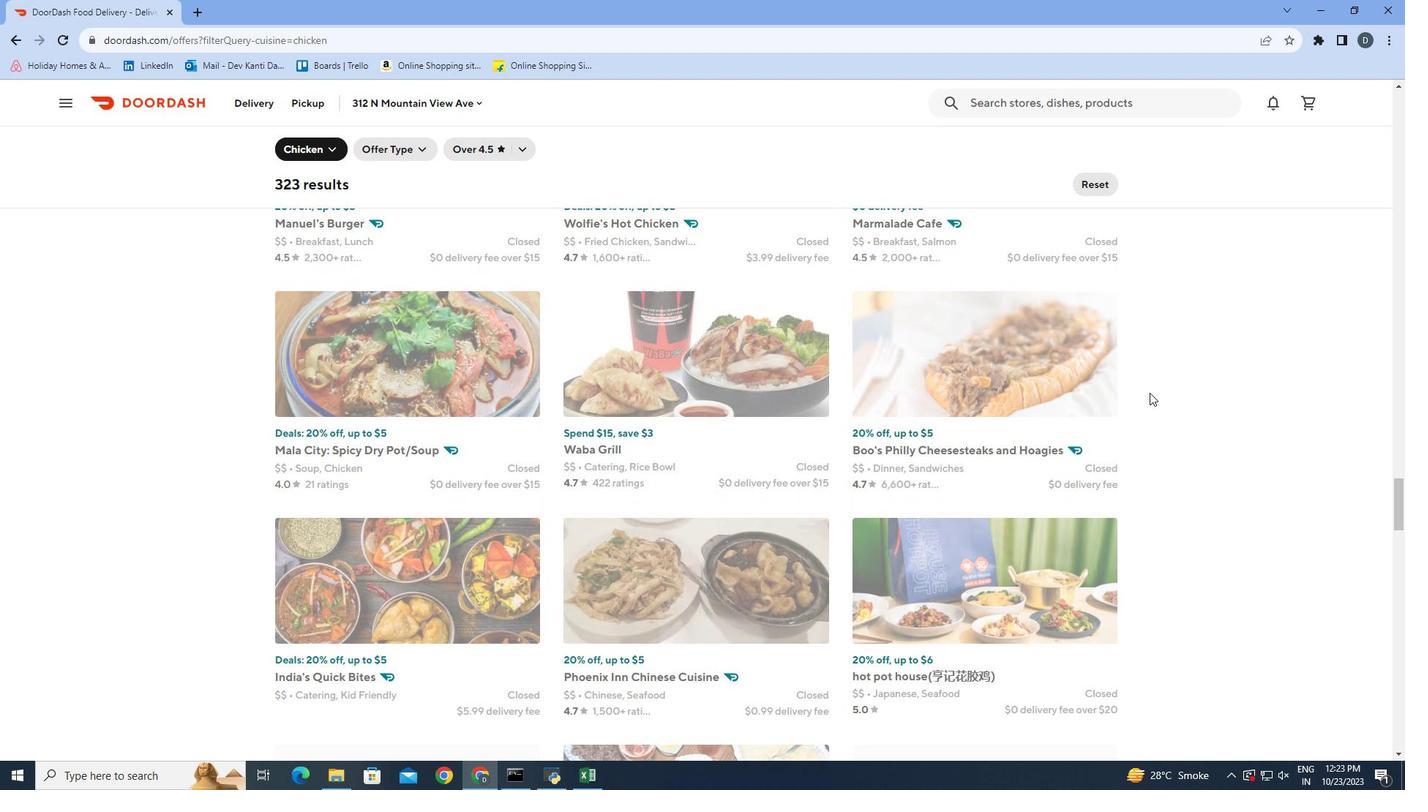 
Action: Mouse scrolled (1150, 392) with delta (0, 0)
Screenshot: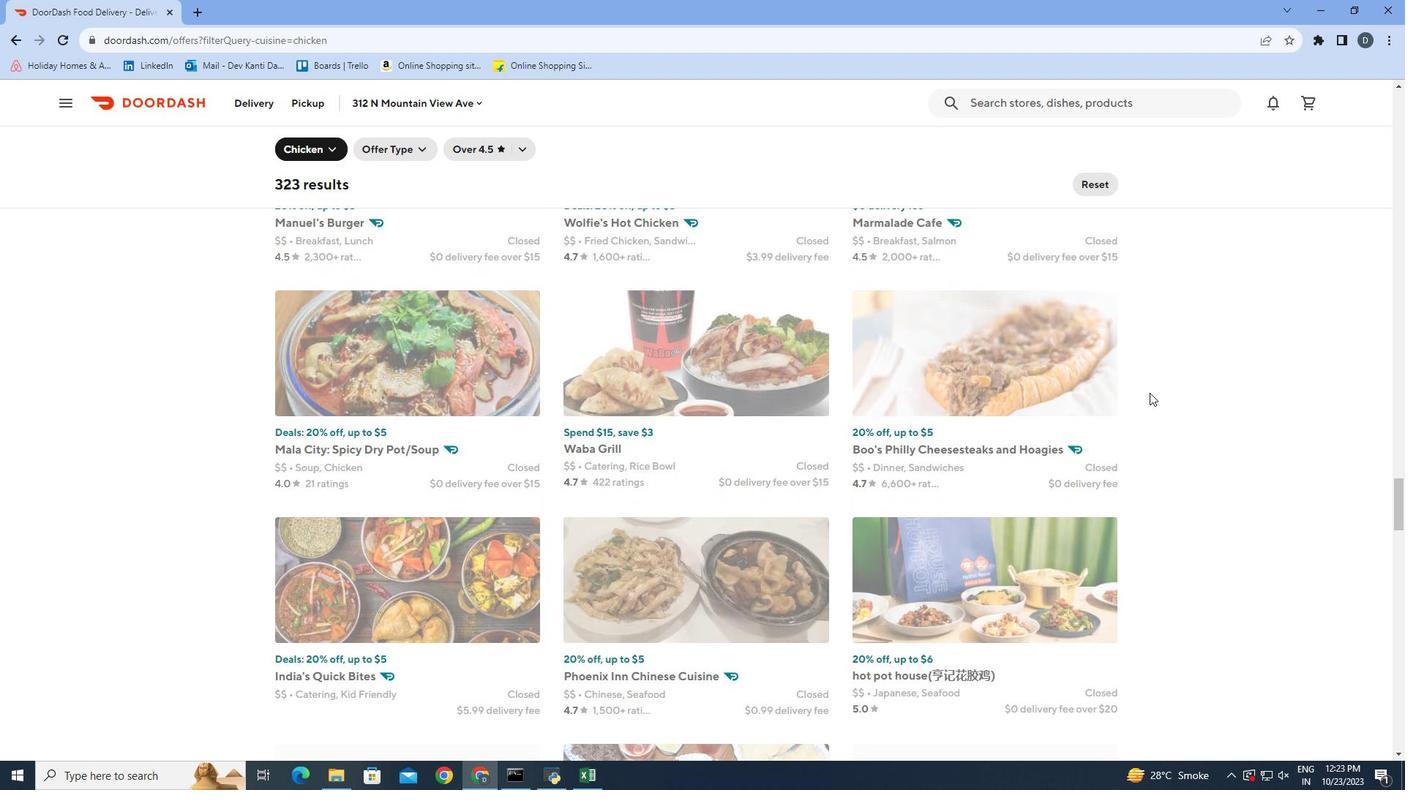 
Action: Mouse moved to (1150, 392)
Screenshot: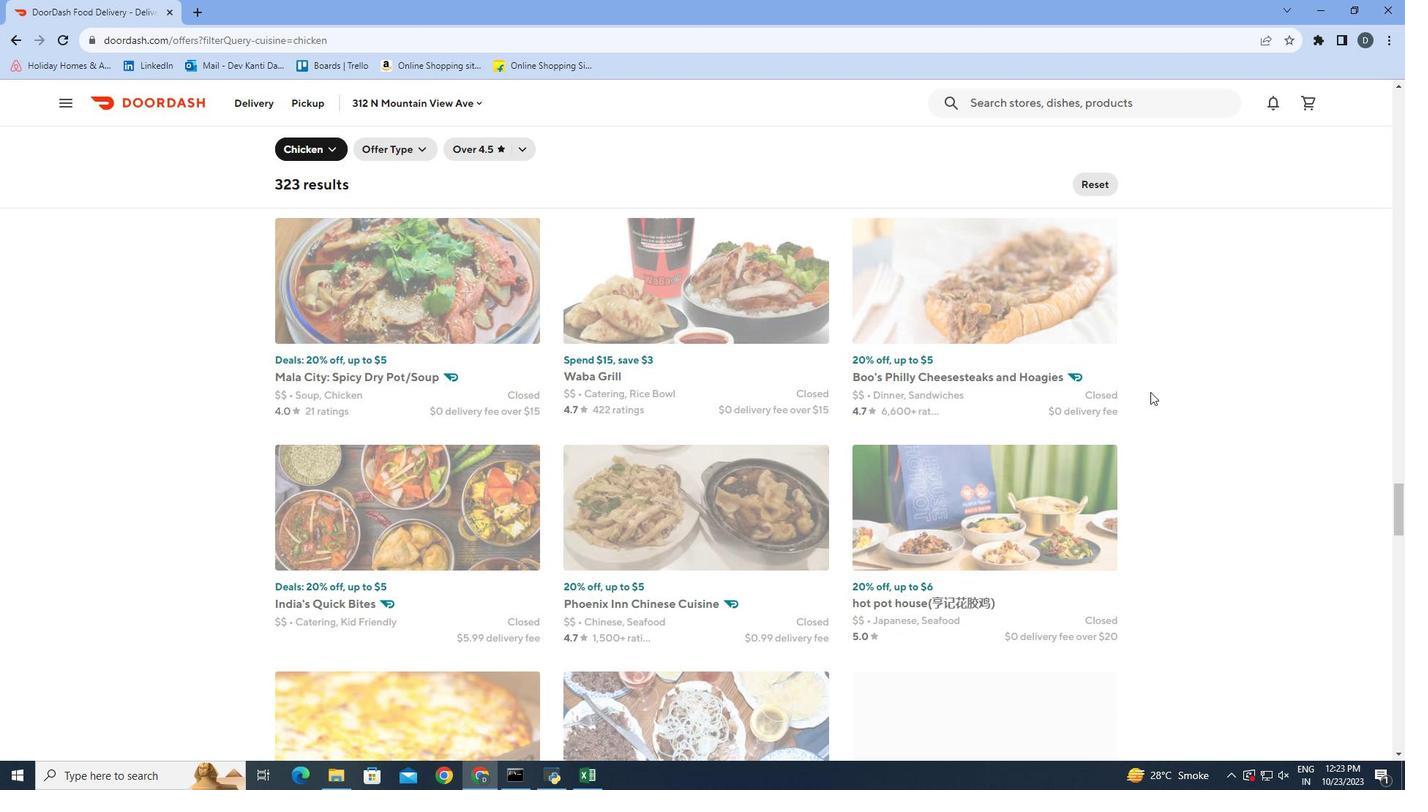 
Action: Mouse scrolled (1150, 391) with delta (0, 0)
Screenshot: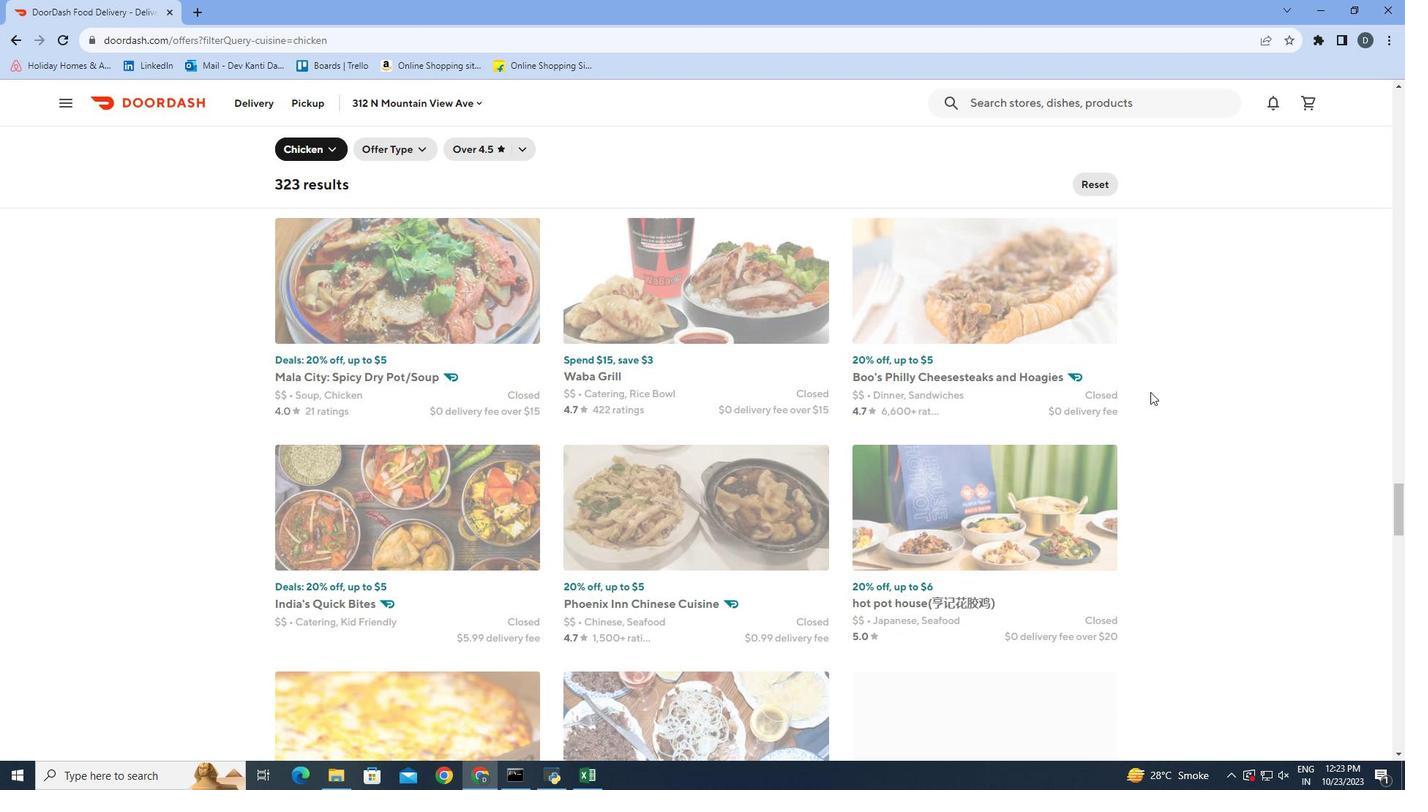 
Action: Mouse scrolled (1150, 391) with delta (0, 0)
Screenshot: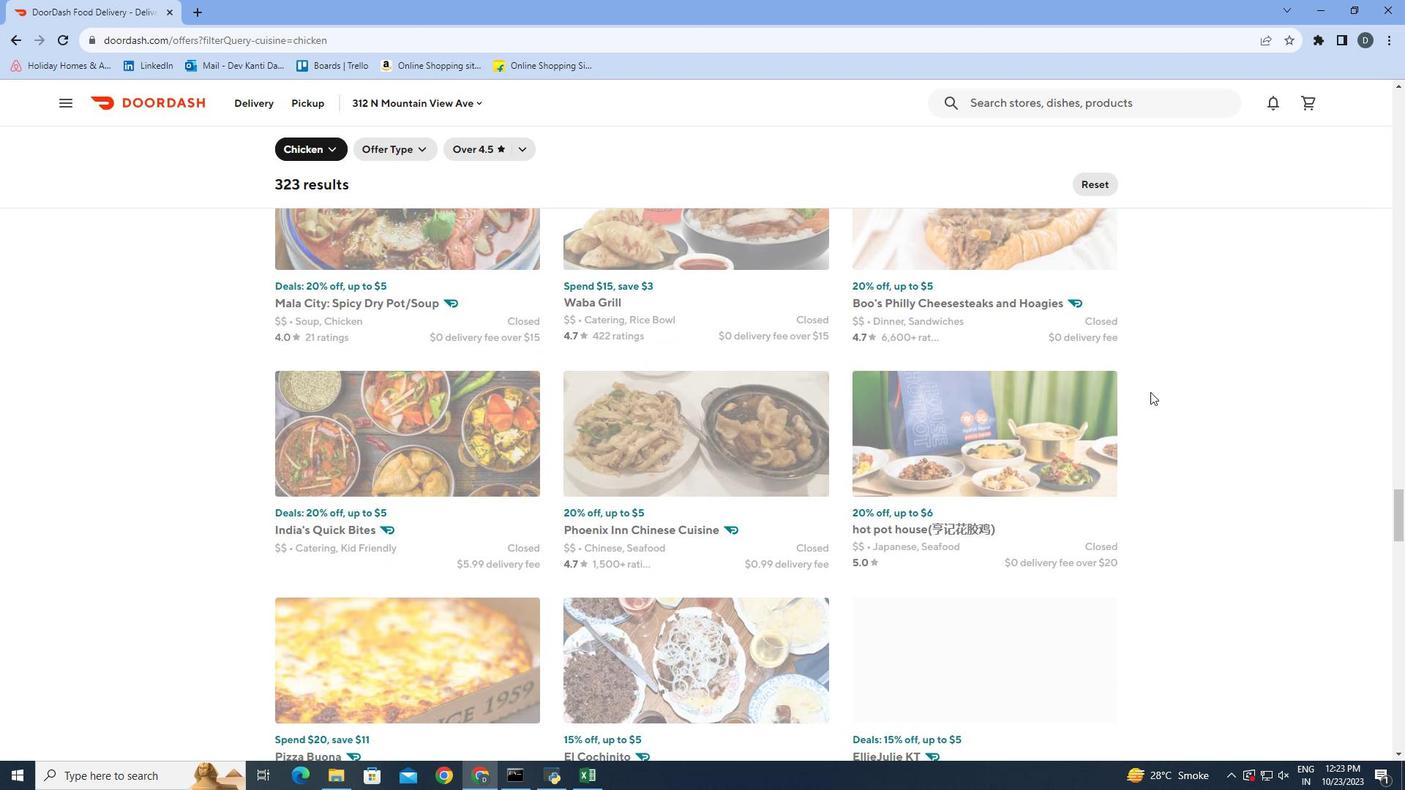 
Action: Mouse moved to (1150, 392)
Screenshot: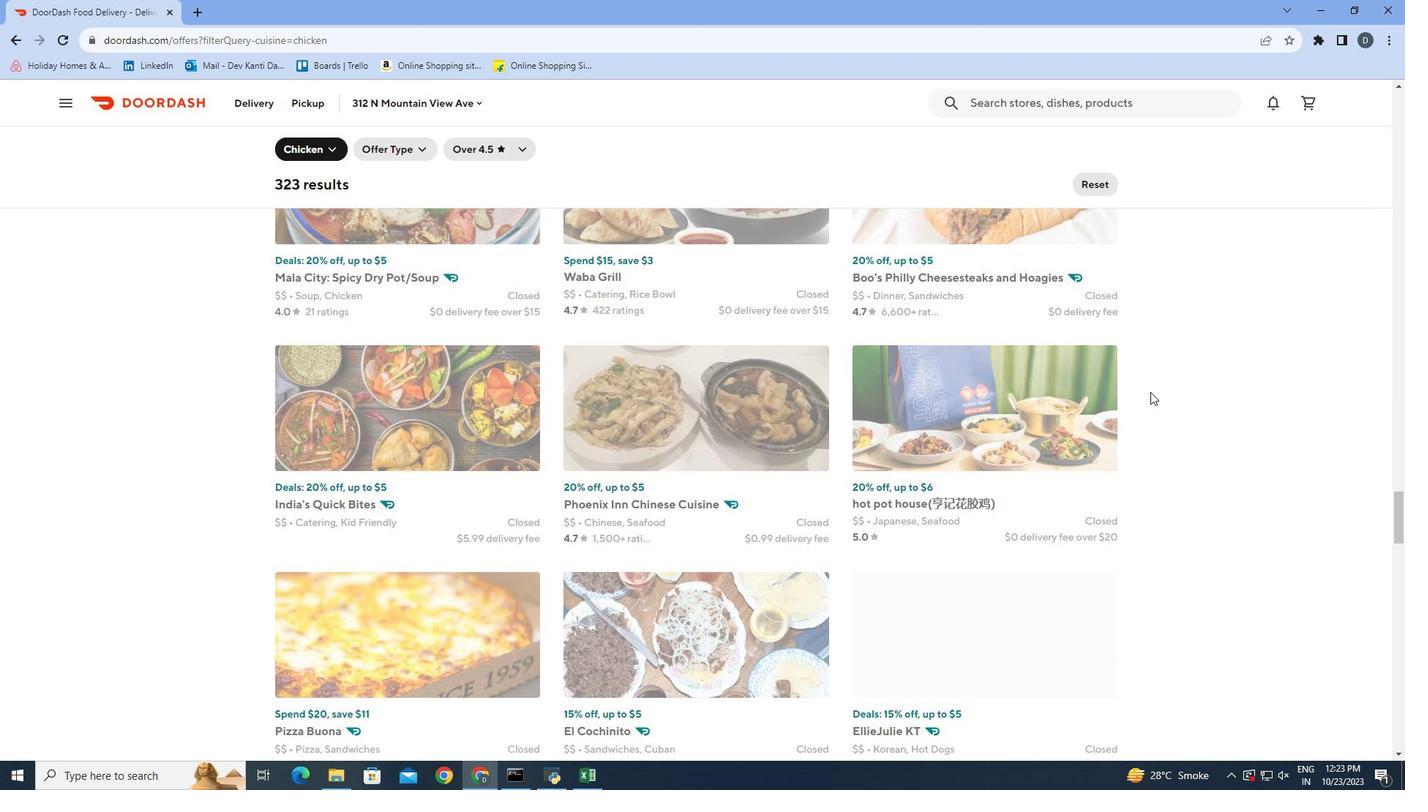 
Action: Mouse scrolled (1150, 391) with delta (0, 0)
Screenshot: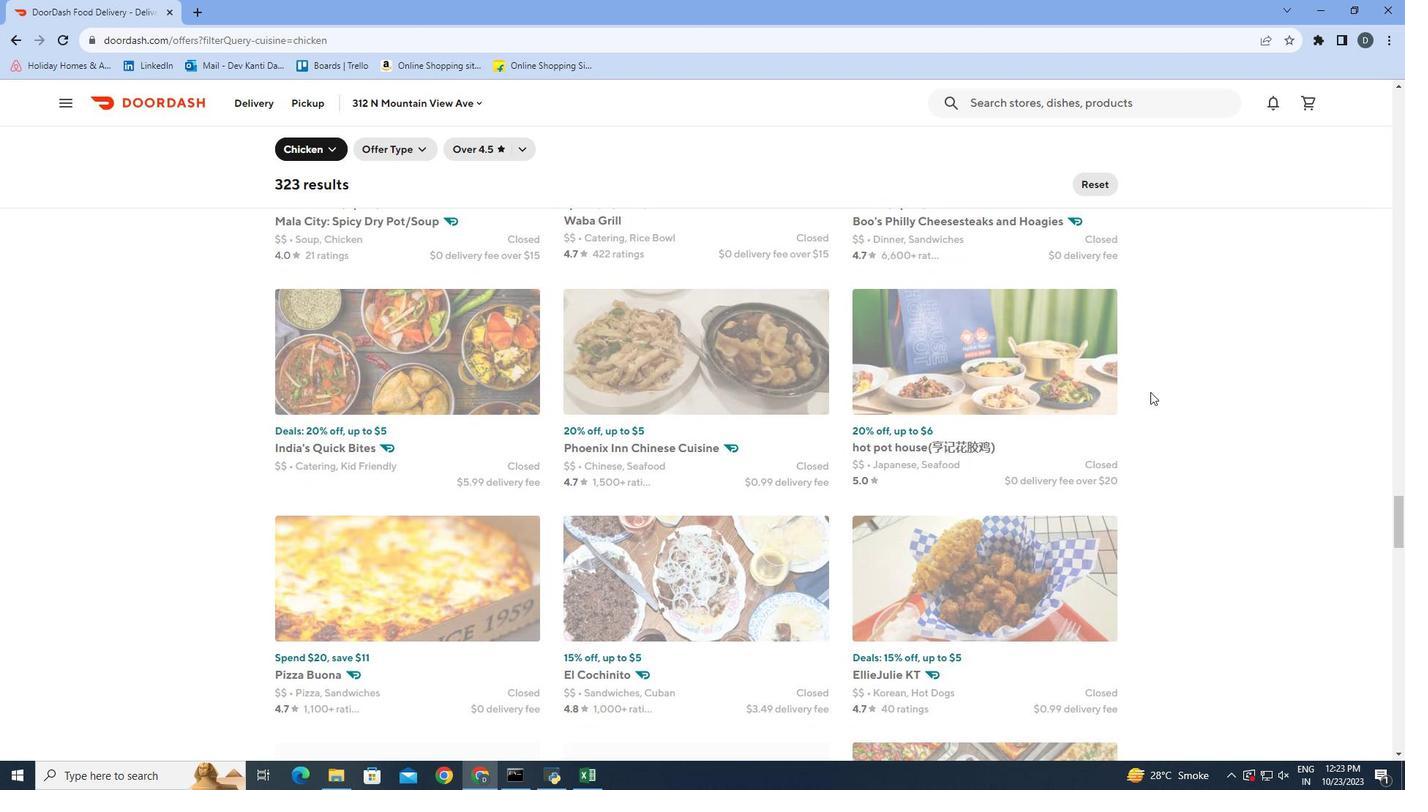 
Action: Mouse scrolled (1150, 391) with delta (0, 0)
Screenshot: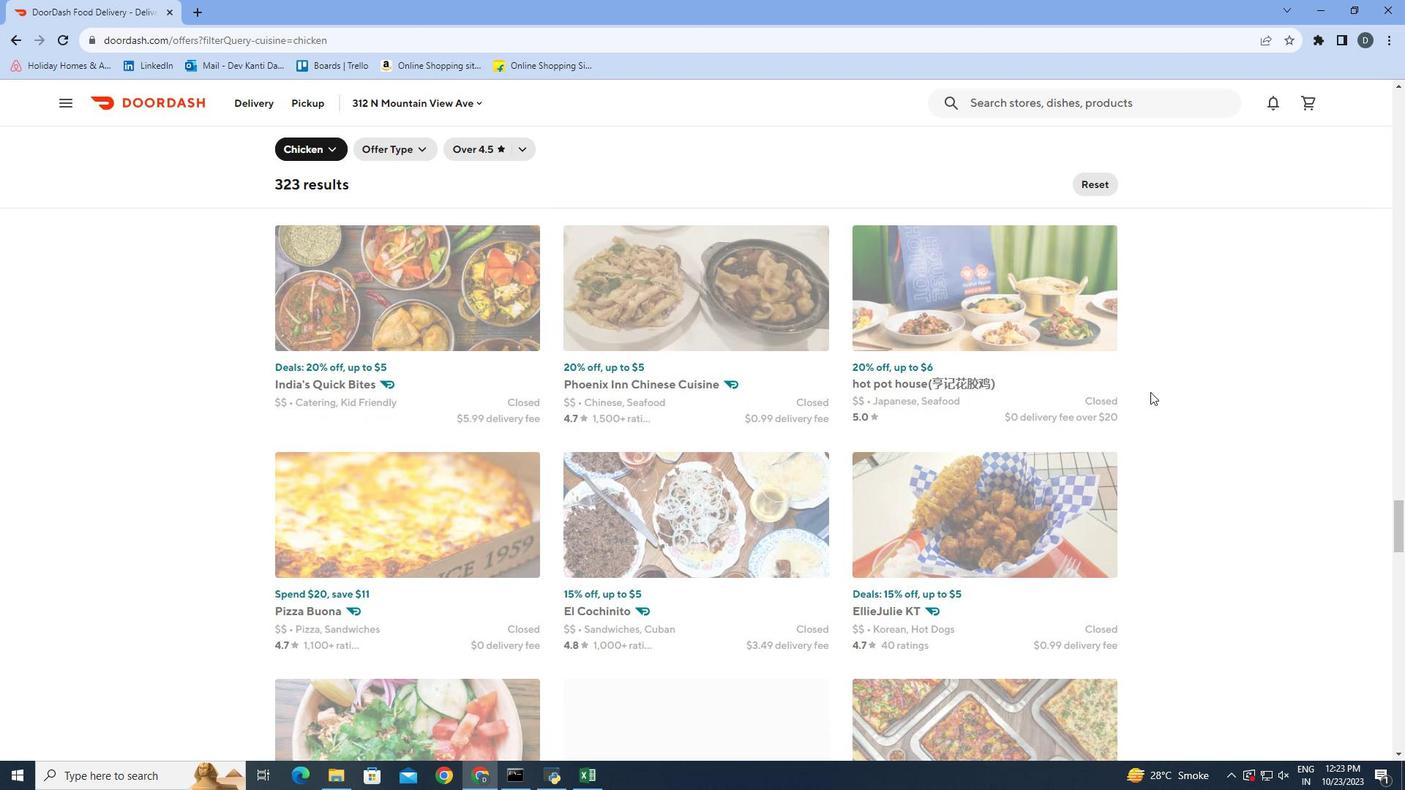 
Action: Mouse scrolled (1150, 391) with delta (0, 0)
Screenshot: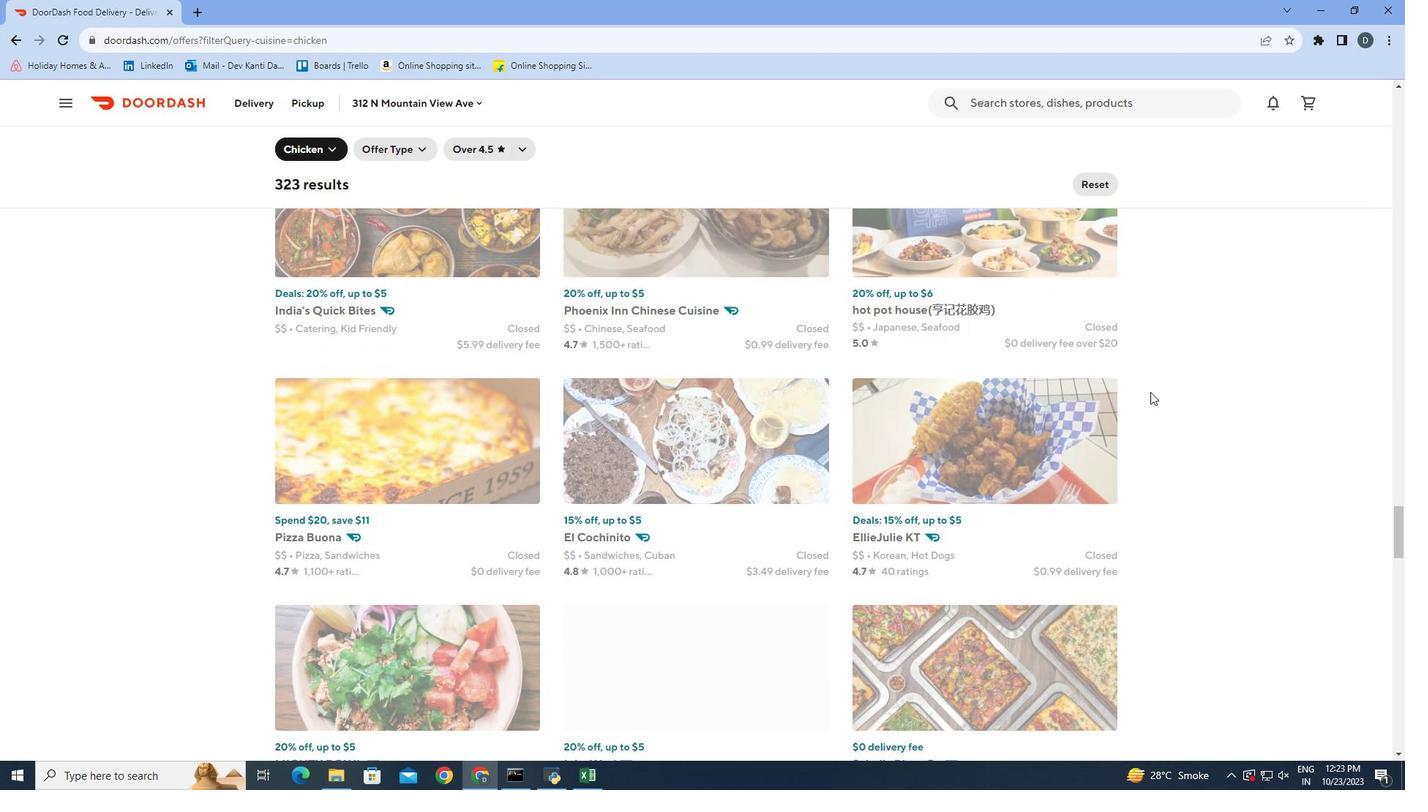 
Action: Mouse scrolled (1150, 391) with delta (0, 0)
Screenshot: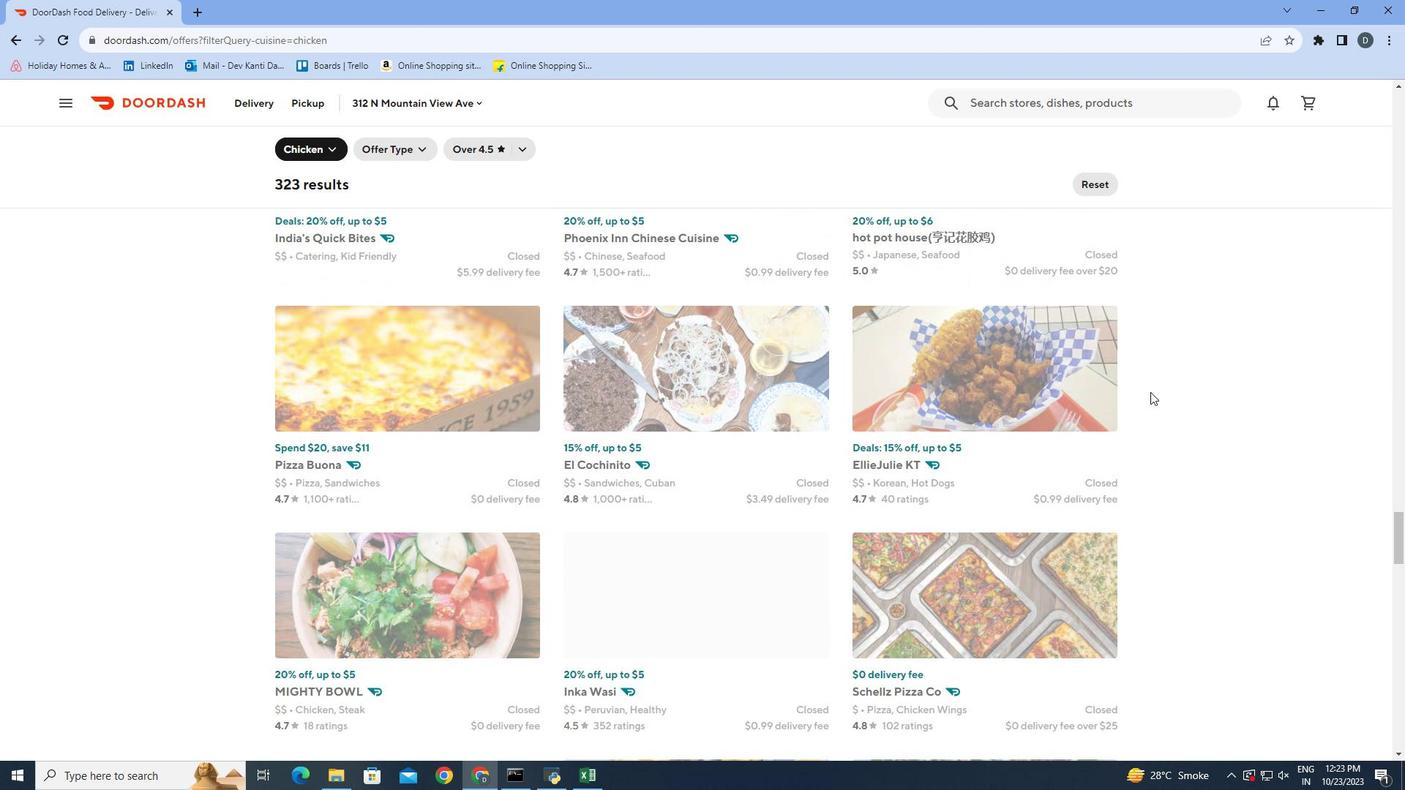 
Action: Mouse scrolled (1150, 391) with delta (0, 0)
Screenshot: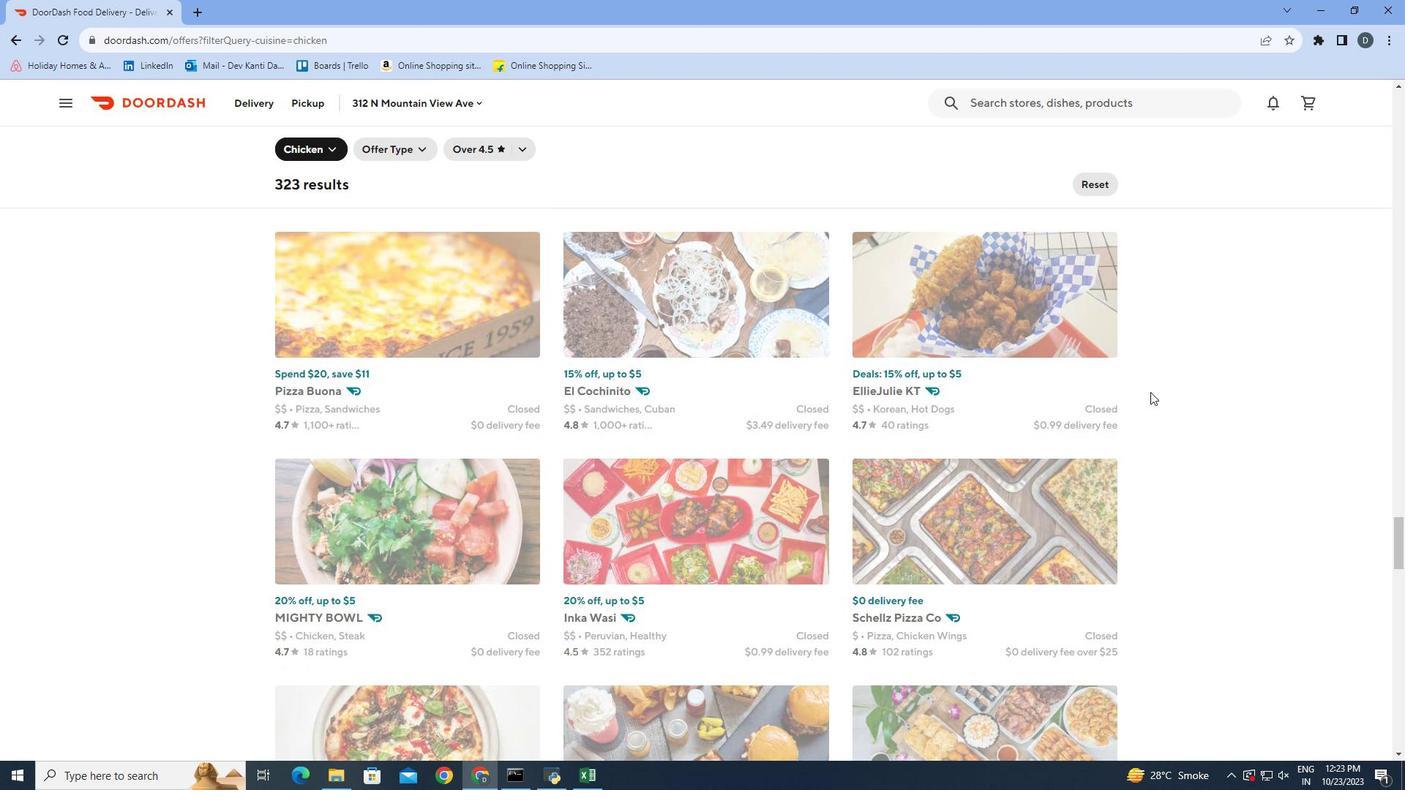 
Action: Mouse scrolled (1150, 391) with delta (0, 0)
Screenshot: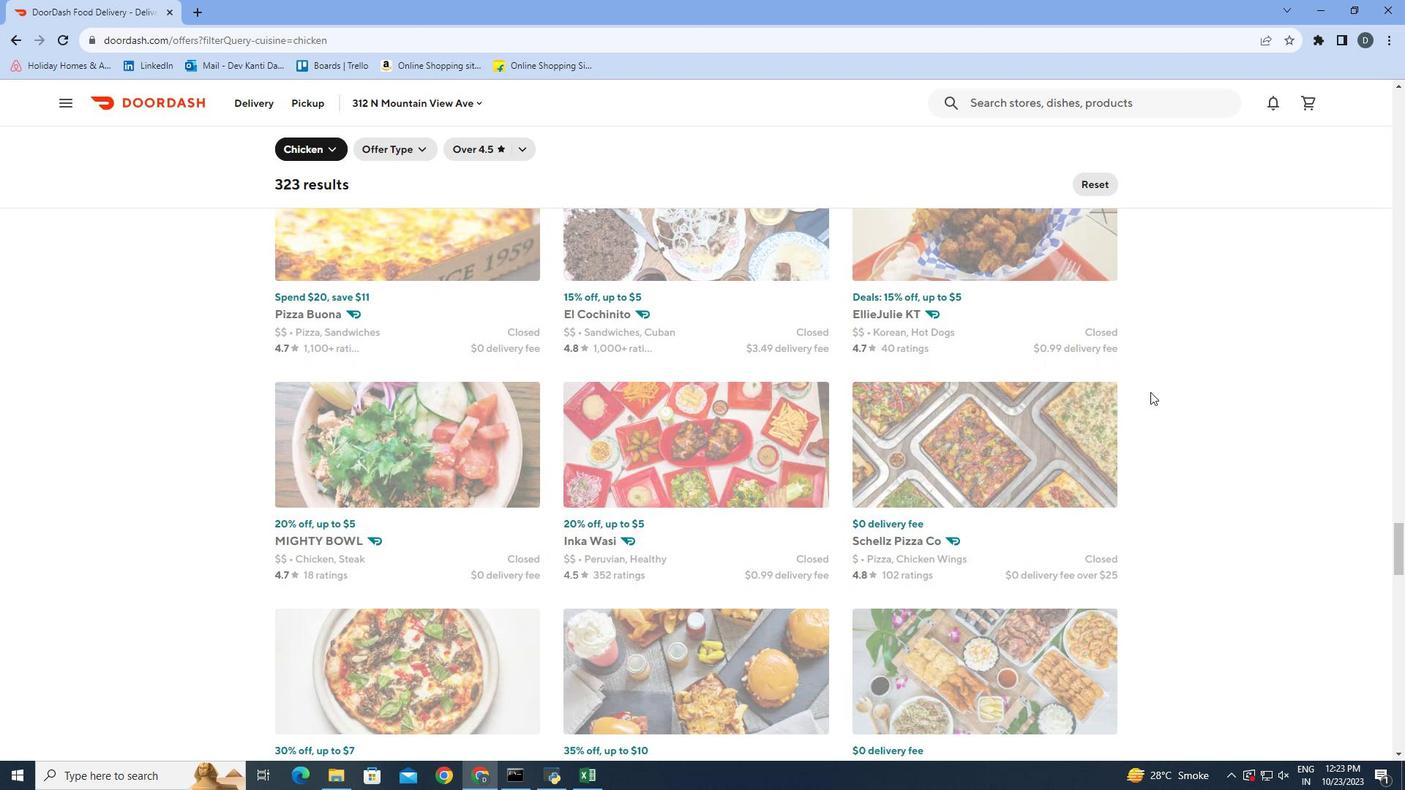 
Action: Mouse scrolled (1150, 391) with delta (0, 0)
Screenshot: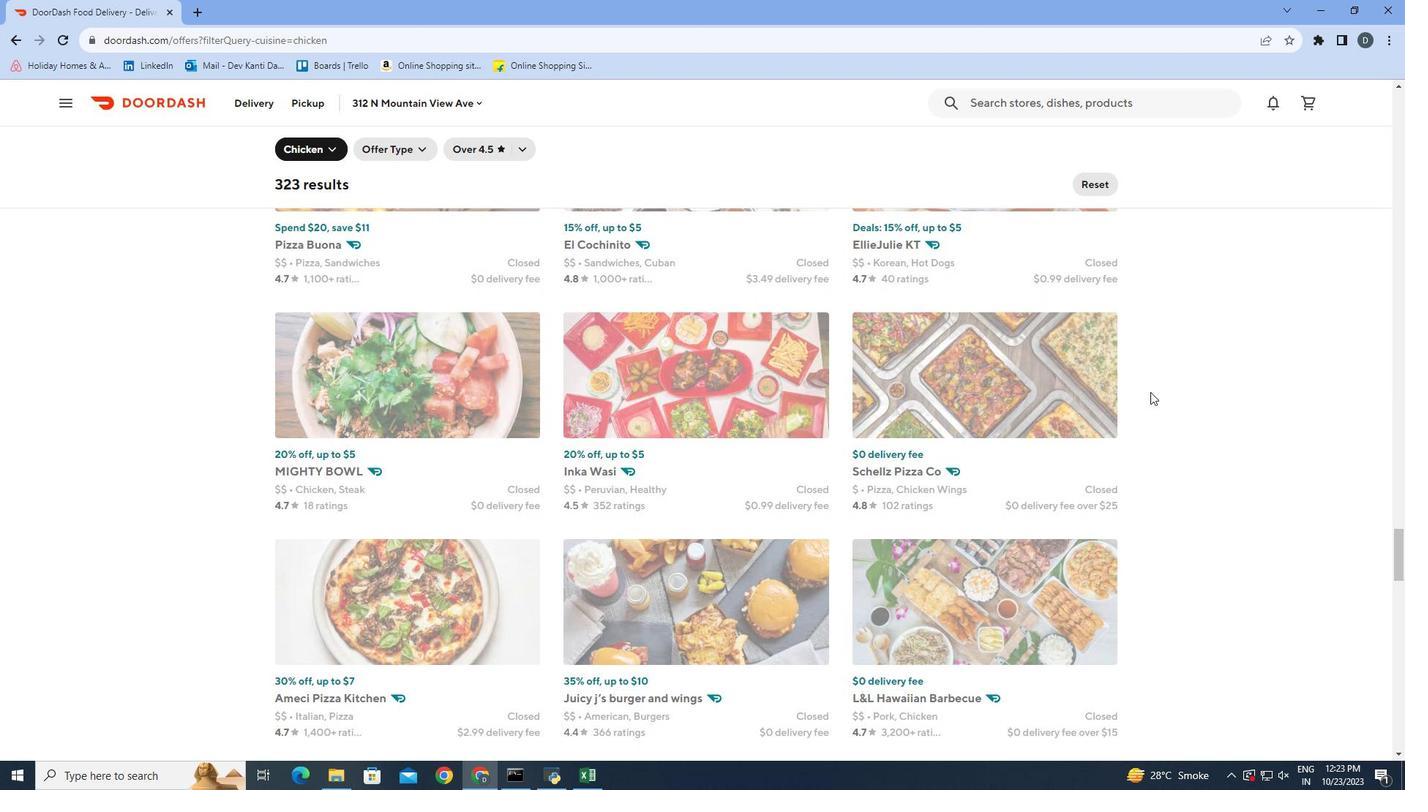 
Action: Mouse scrolled (1150, 391) with delta (0, 0)
Screenshot: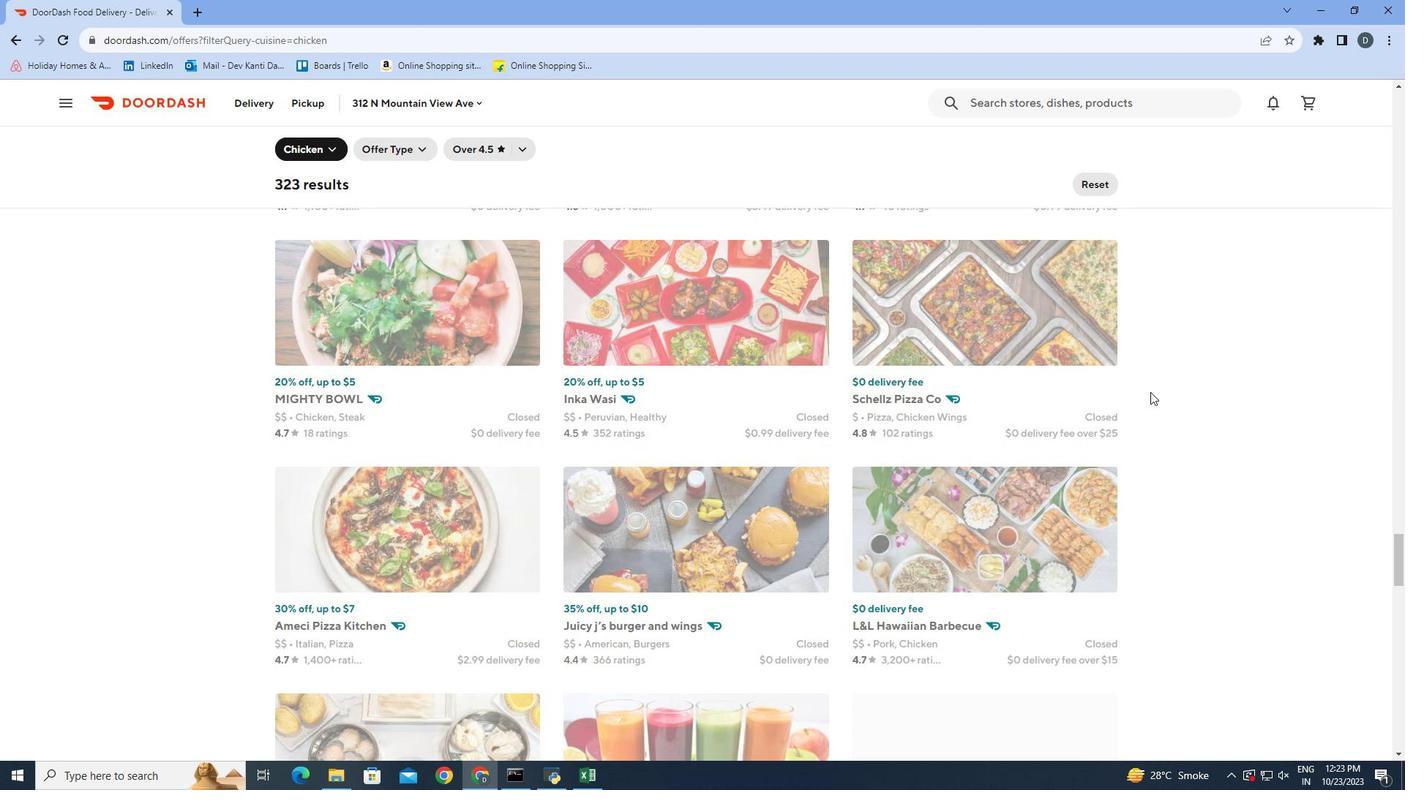 
Action: Mouse scrolled (1150, 391) with delta (0, 0)
Screenshot: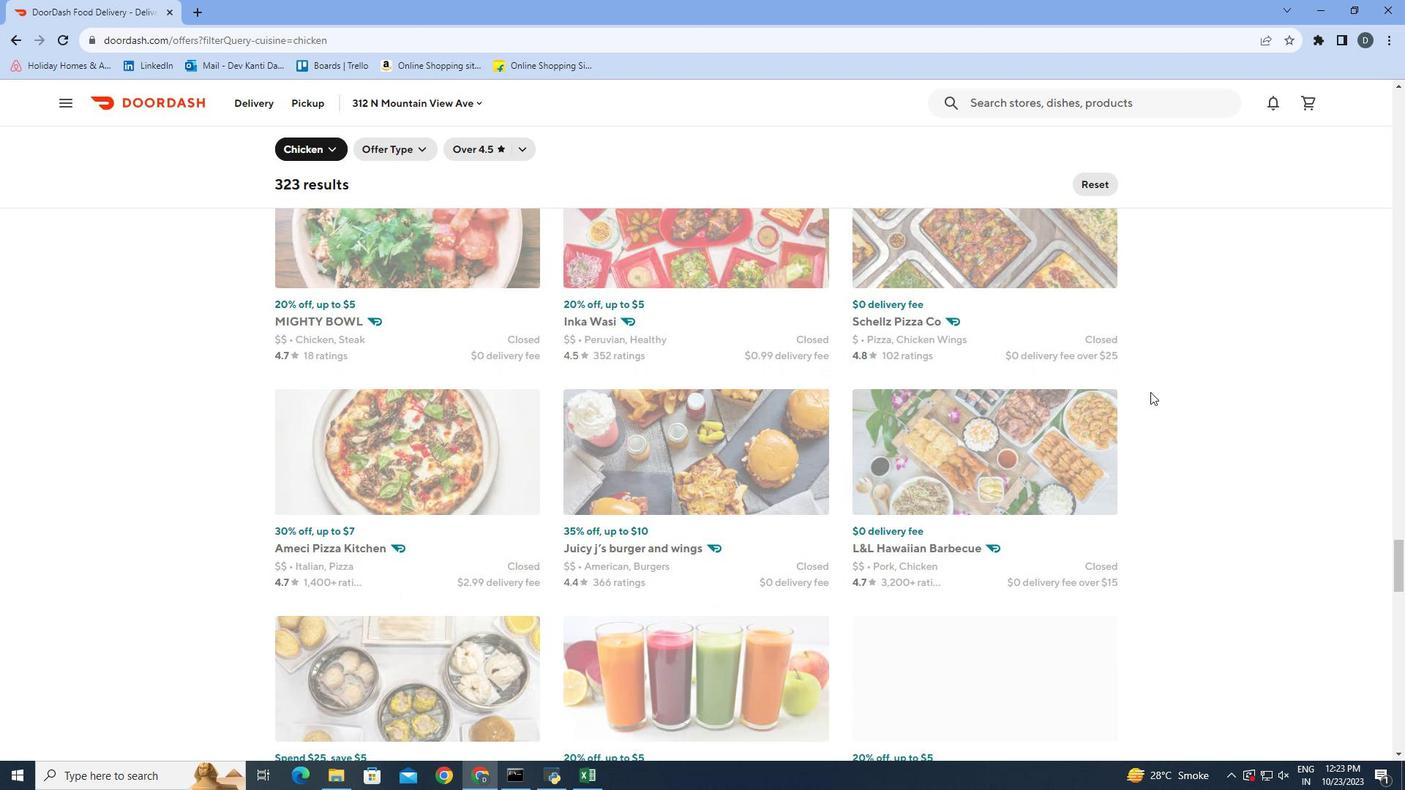 
Action: Mouse scrolled (1150, 391) with delta (0, 0)
Screenshot: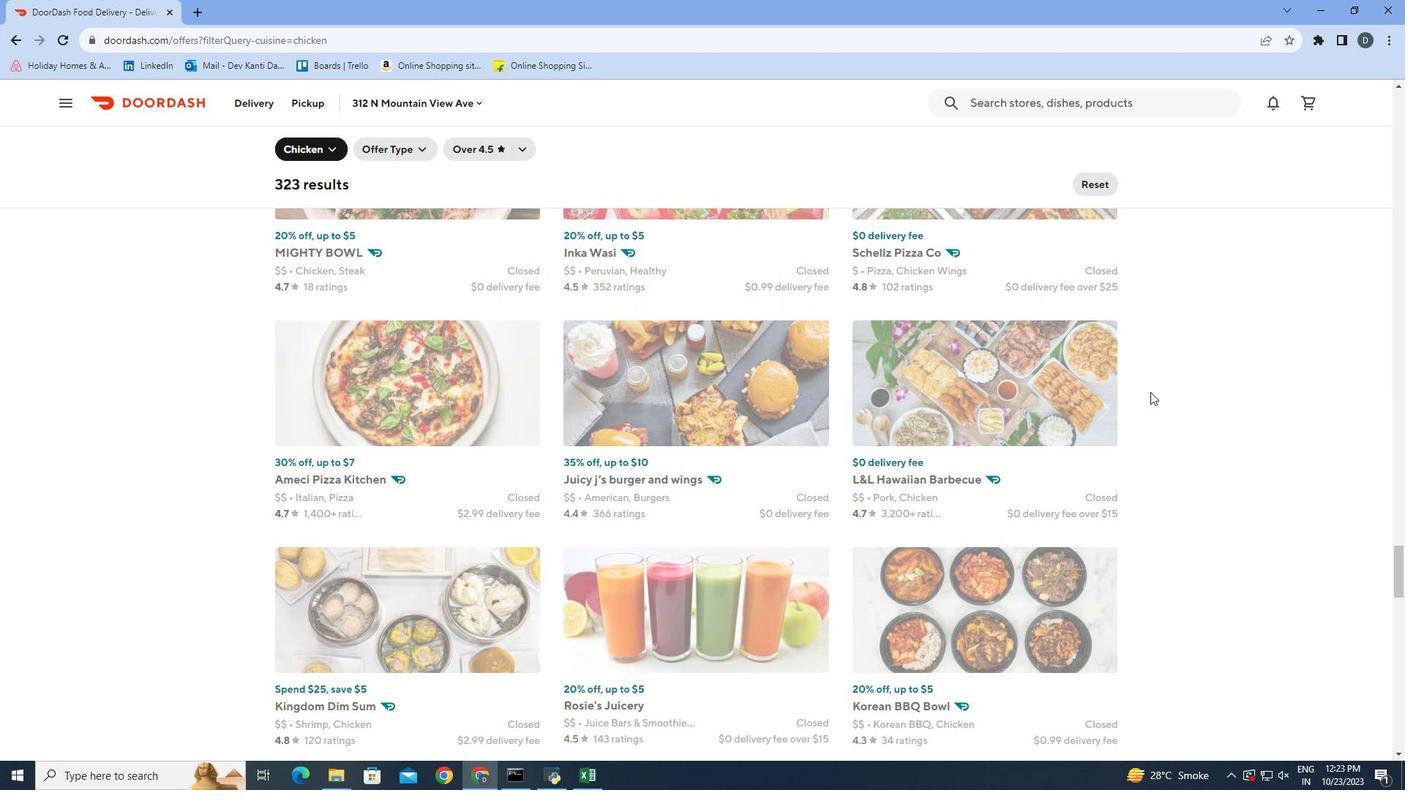 
Action: Mouse scrolled (1150, 391) with delta (0, 0)
Screenshot: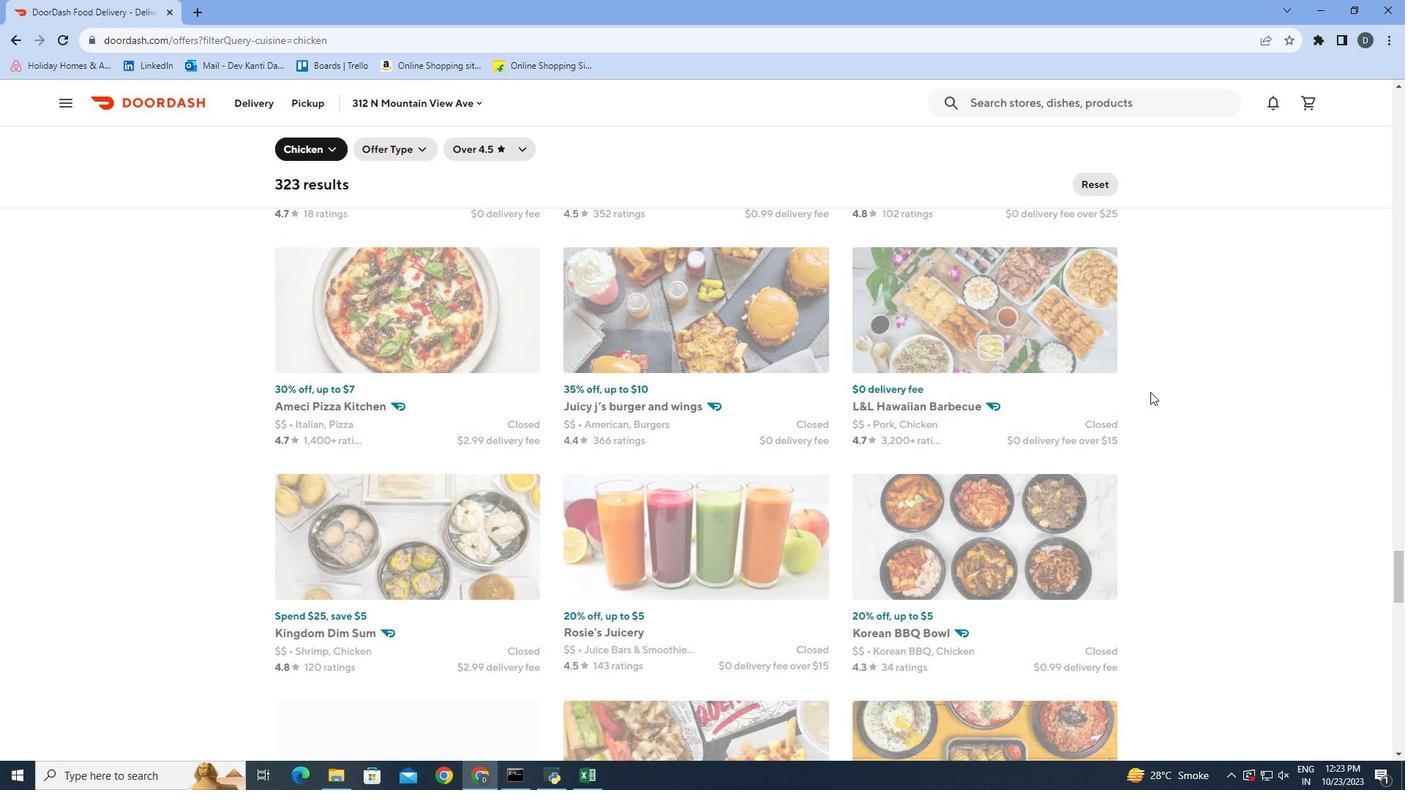 
Action: Mouse scrolled (1150, 391) with delta (0, 0)
Screenshot: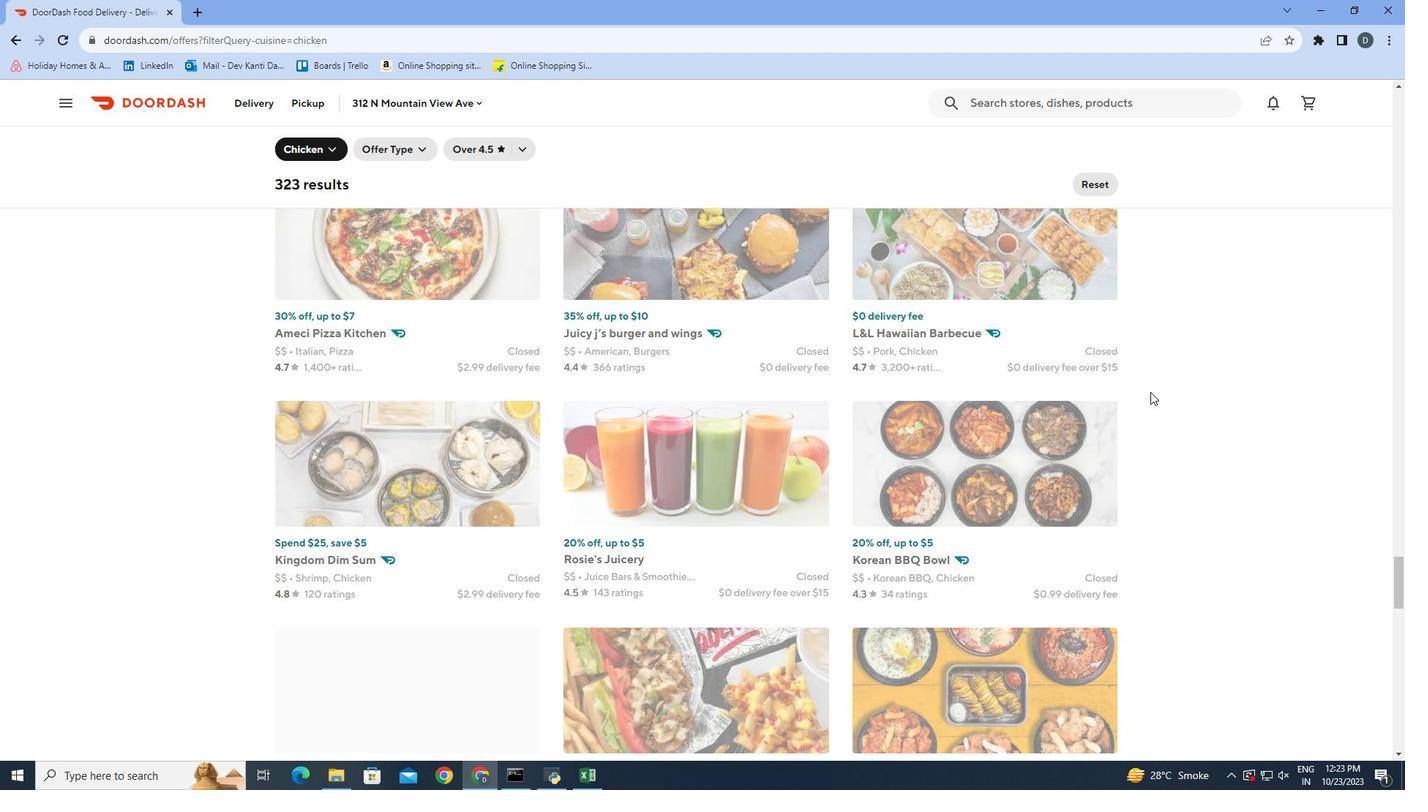 
Action: Mouse scrolled (1150, 391) with delta (0, 0)
Screenshot: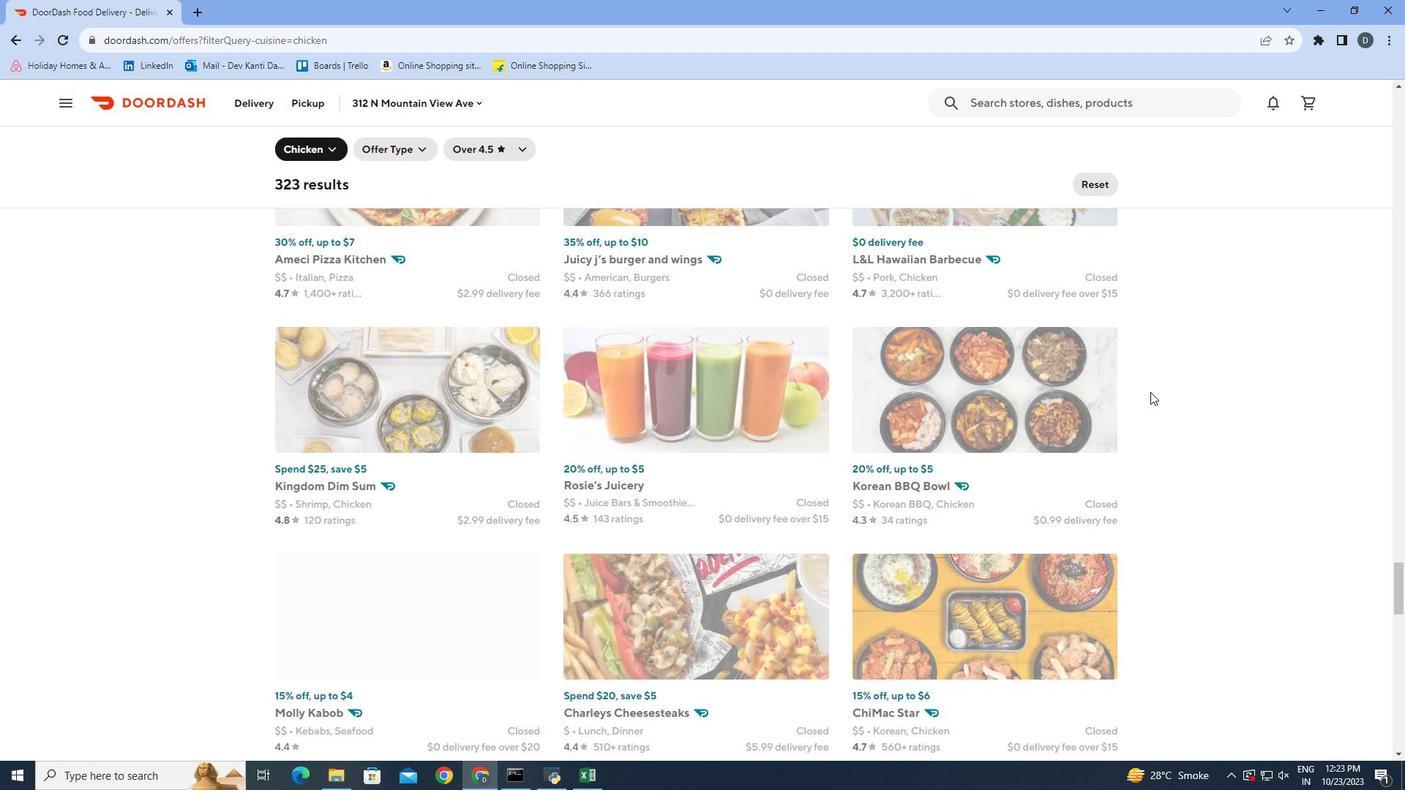 
Action: Mouse scrolled (1150, 391) with delta (0, 0)
Screenshot: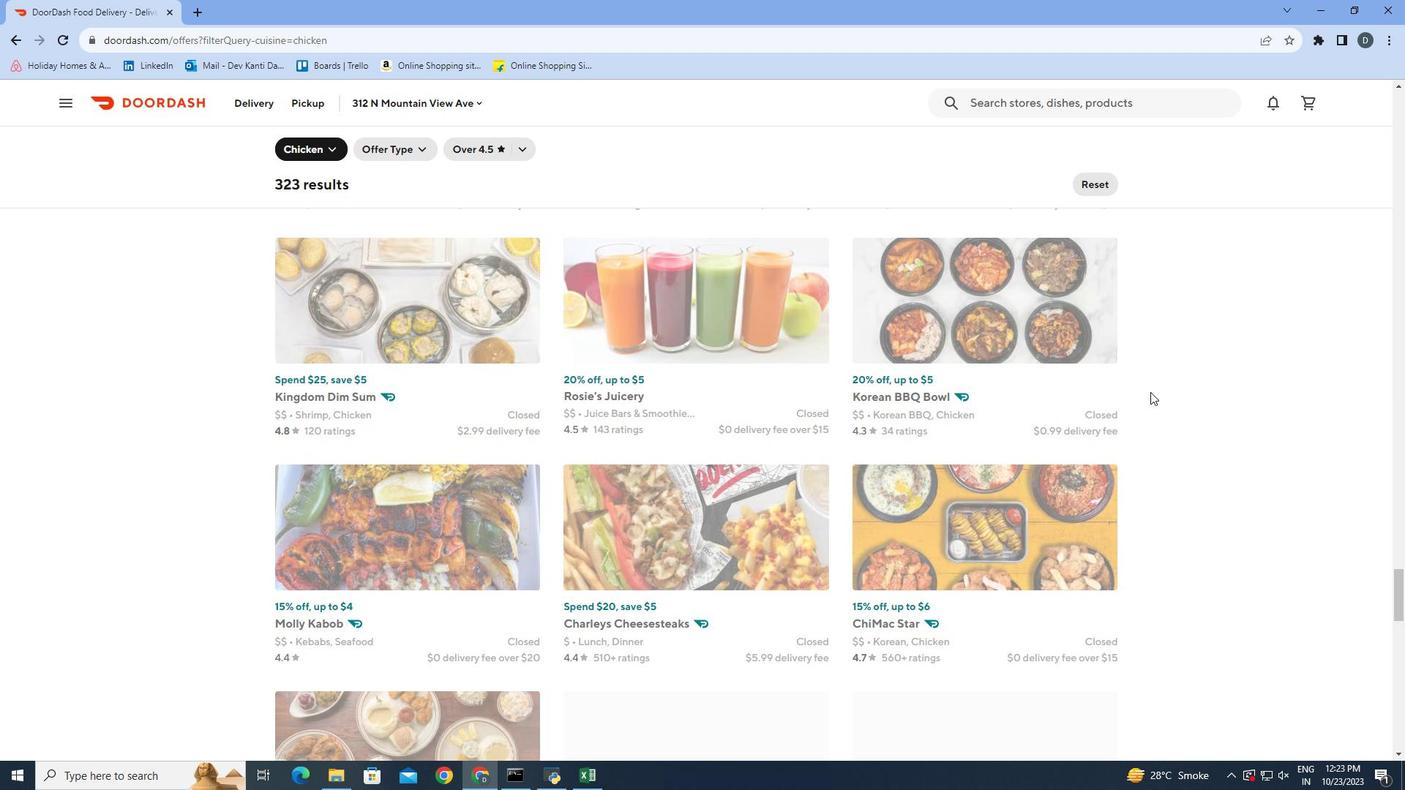 
Action: Mouse scrolled (1150, 391) with delta (0, 0)
Screenshot: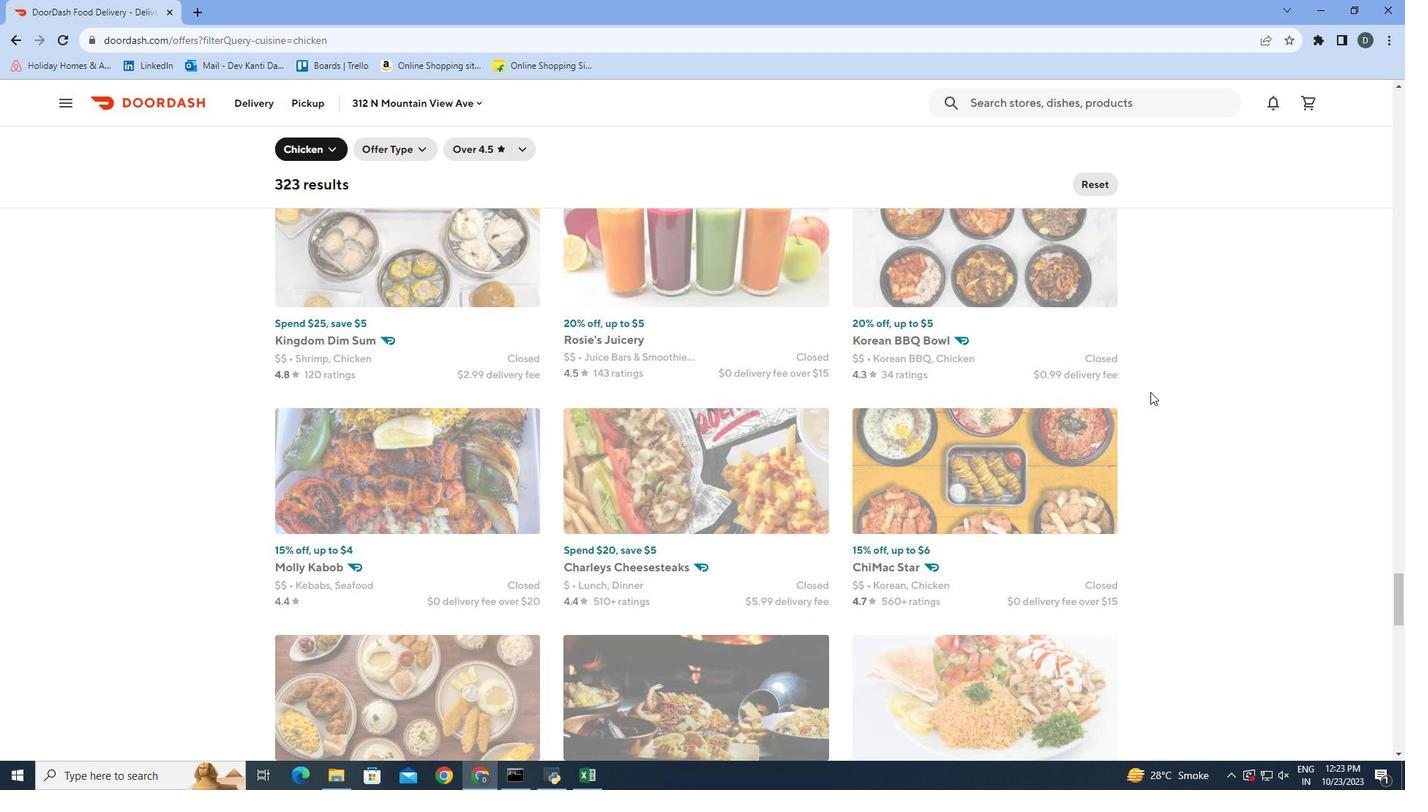 
Action: Mouse scrolled (1150, 391) with delta (0, 0)
Screenshot: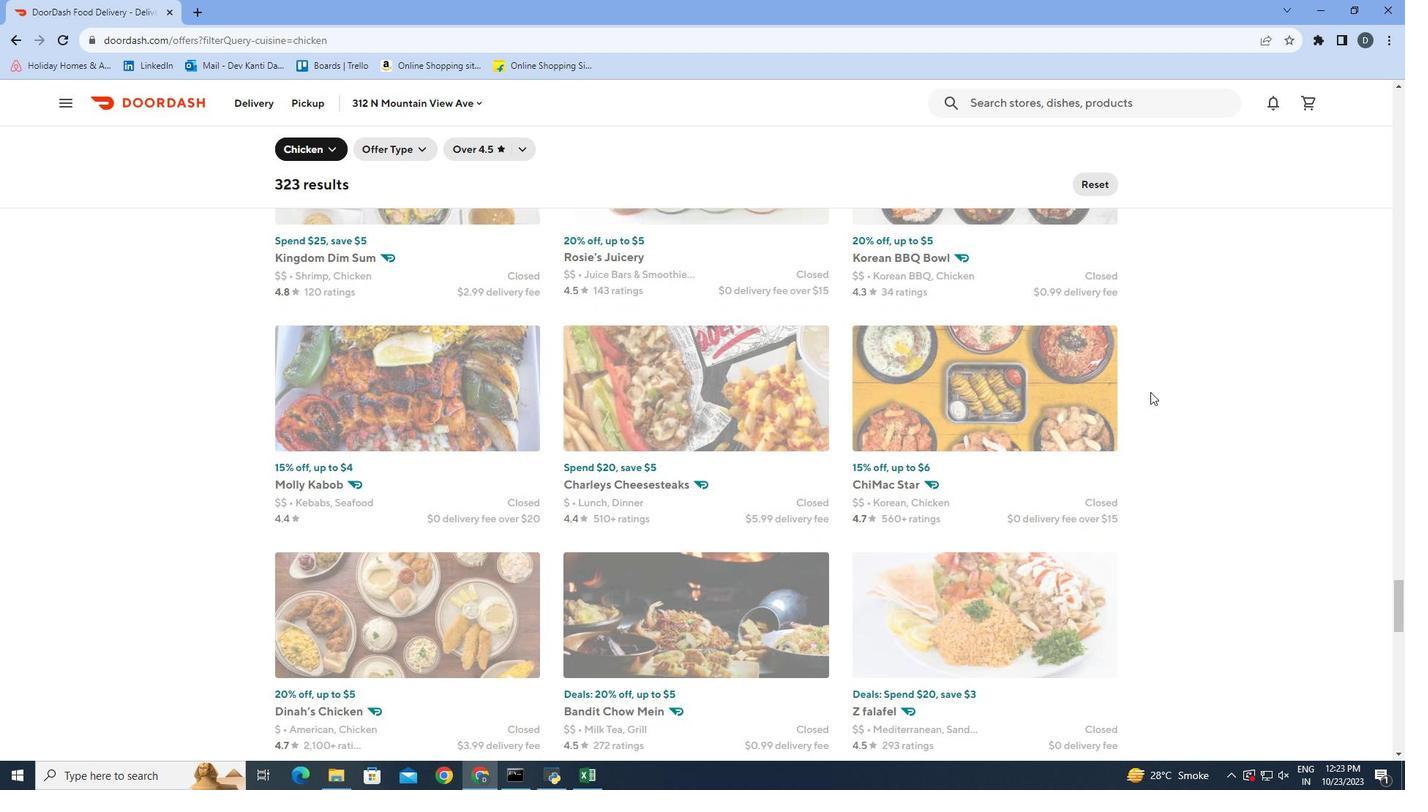 
Action: Mouse scrolled (1150, 391) with delta (0, 0)
Screenshot: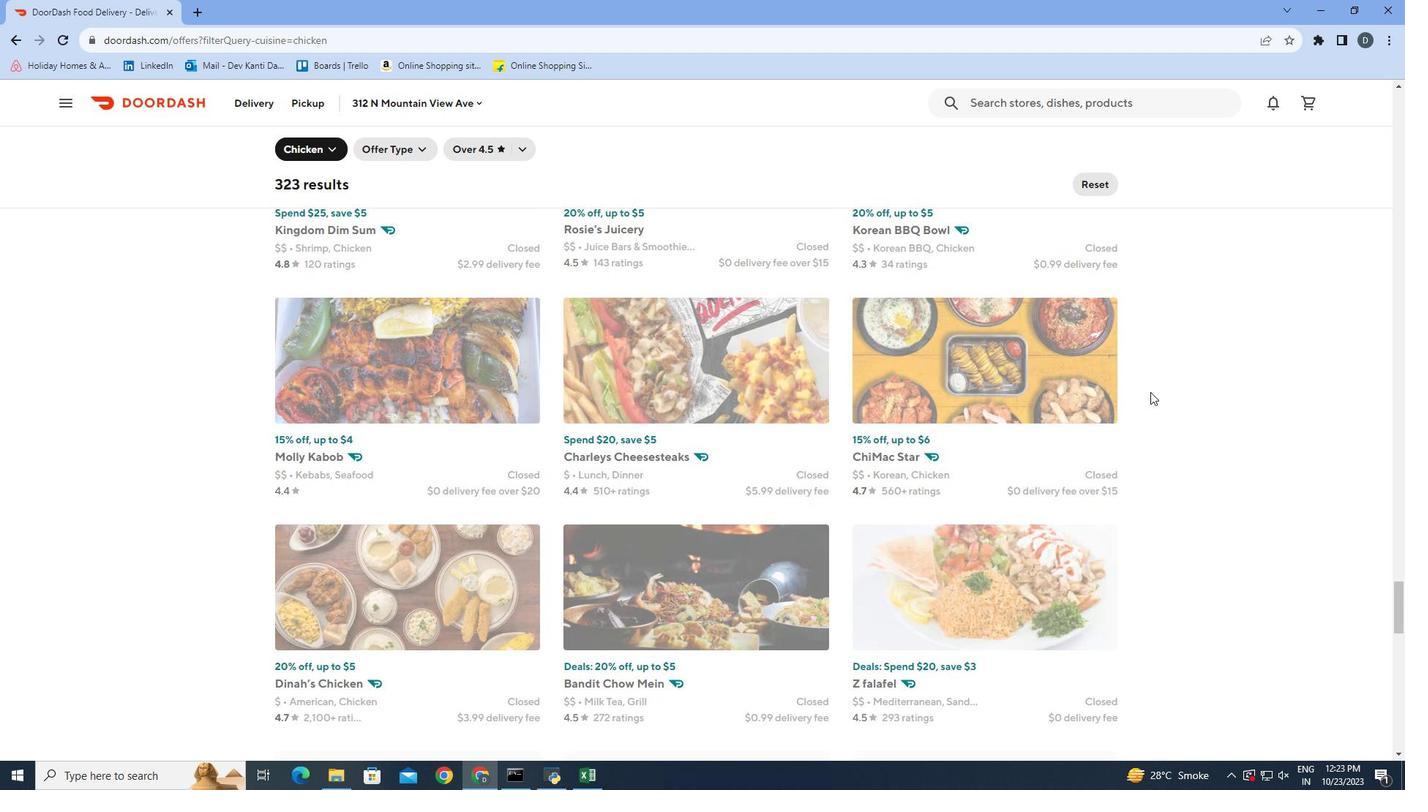 
Action: Mouse scrolled (1150, 391) with delta (0, 0)
Screenshot: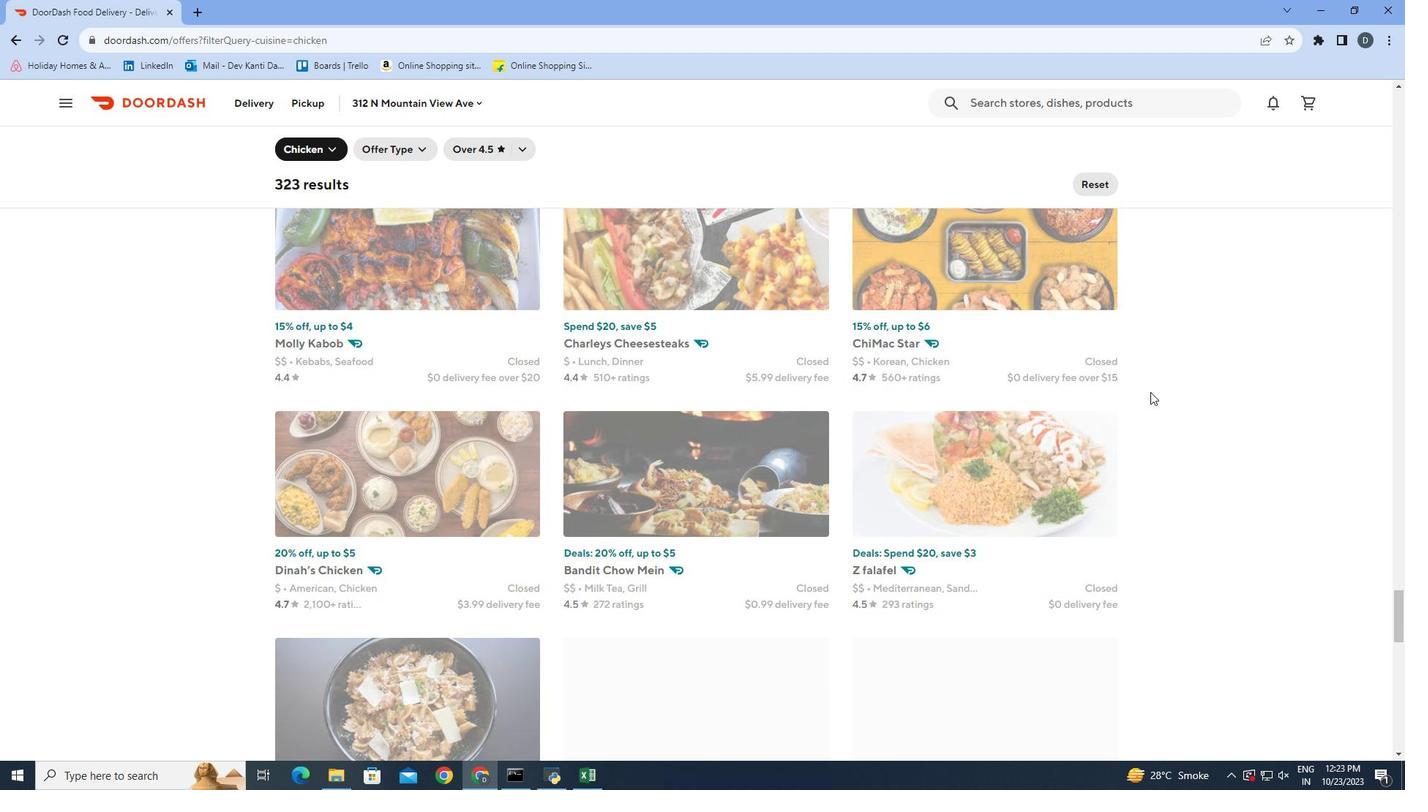 
Action: Mouse scrolled (1150, 391) with delta (0, 0)
Screenshot: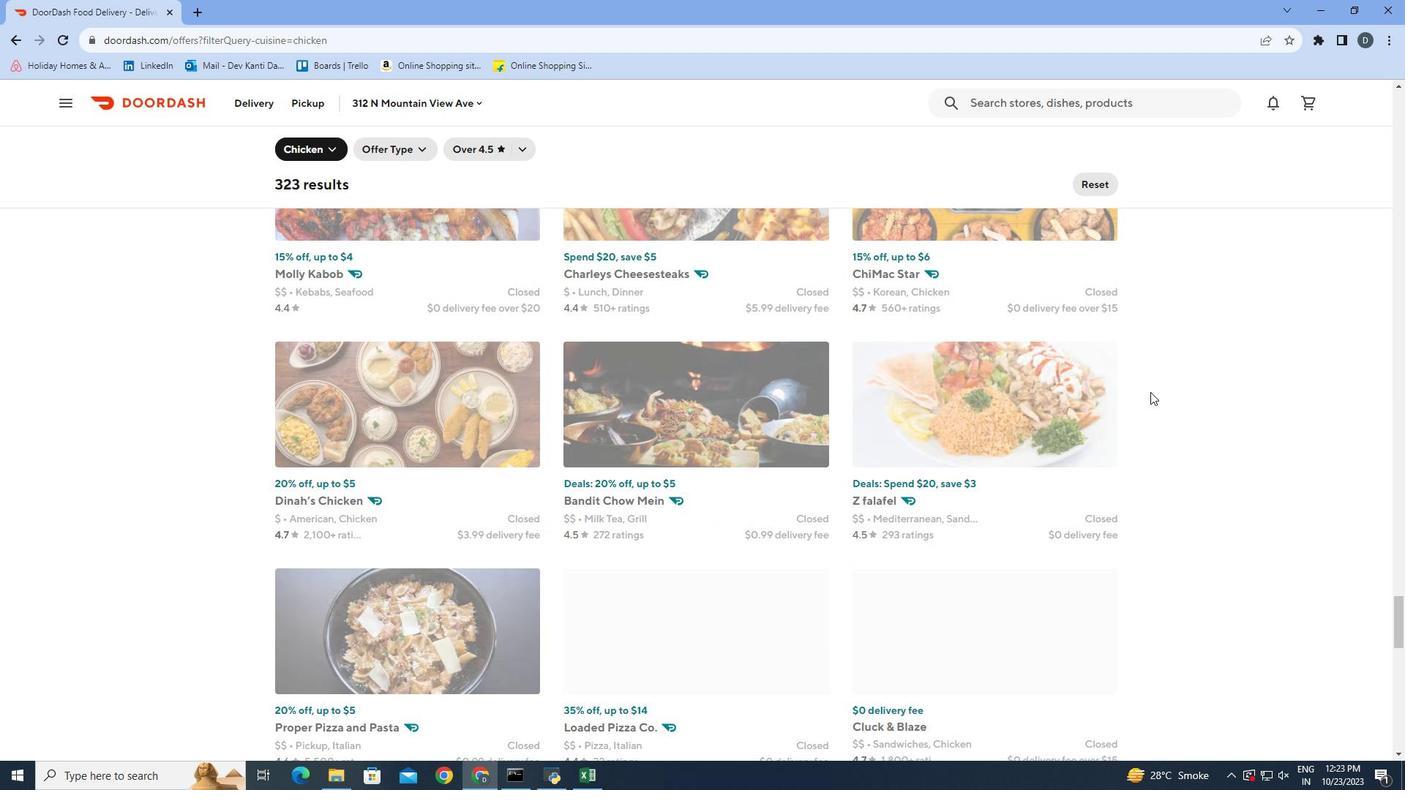 
Action: Mouse scrolled (1150, 391) with delta (0, 0)
Screenshot: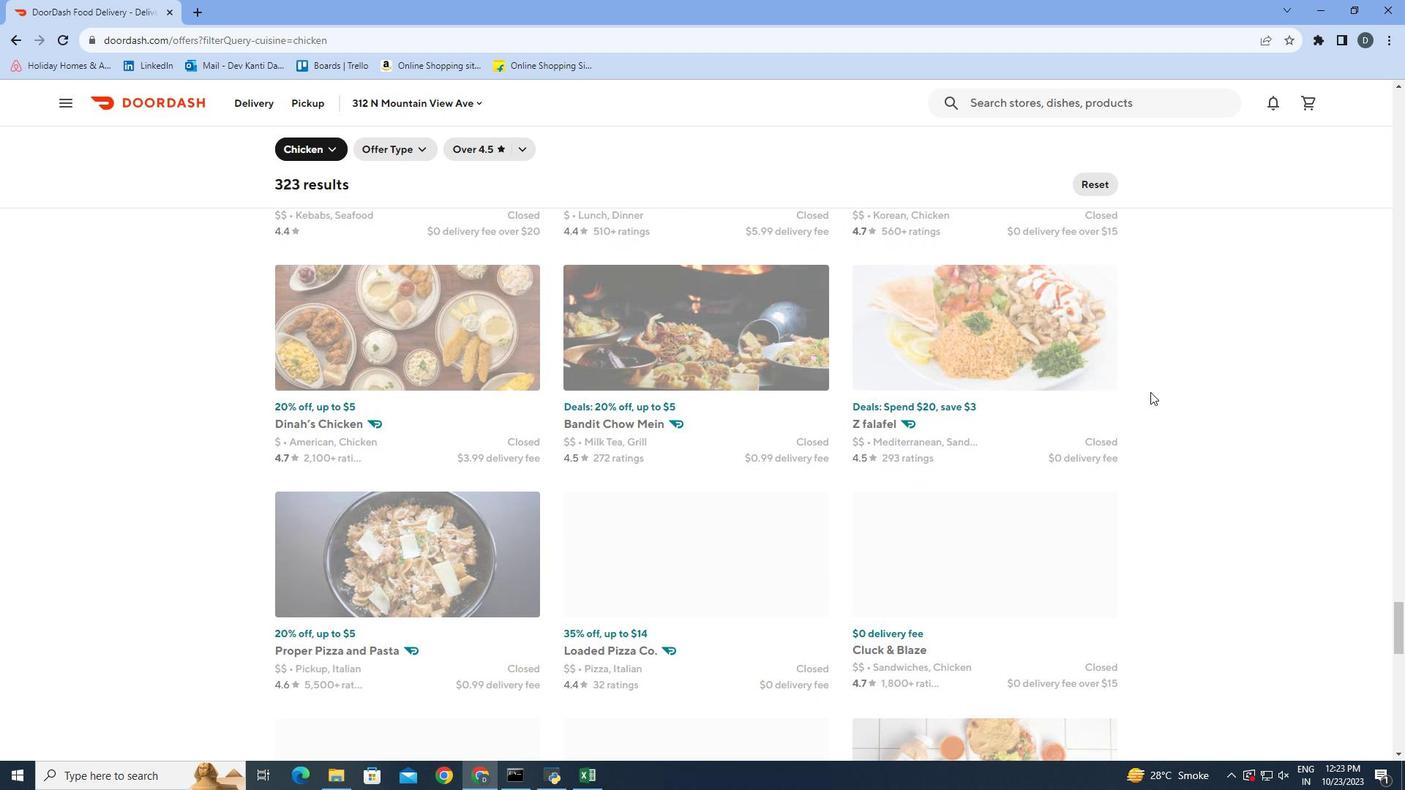 
Action: Mouse scrolled (1150, 391) with delta (0, 0)
Screenshot: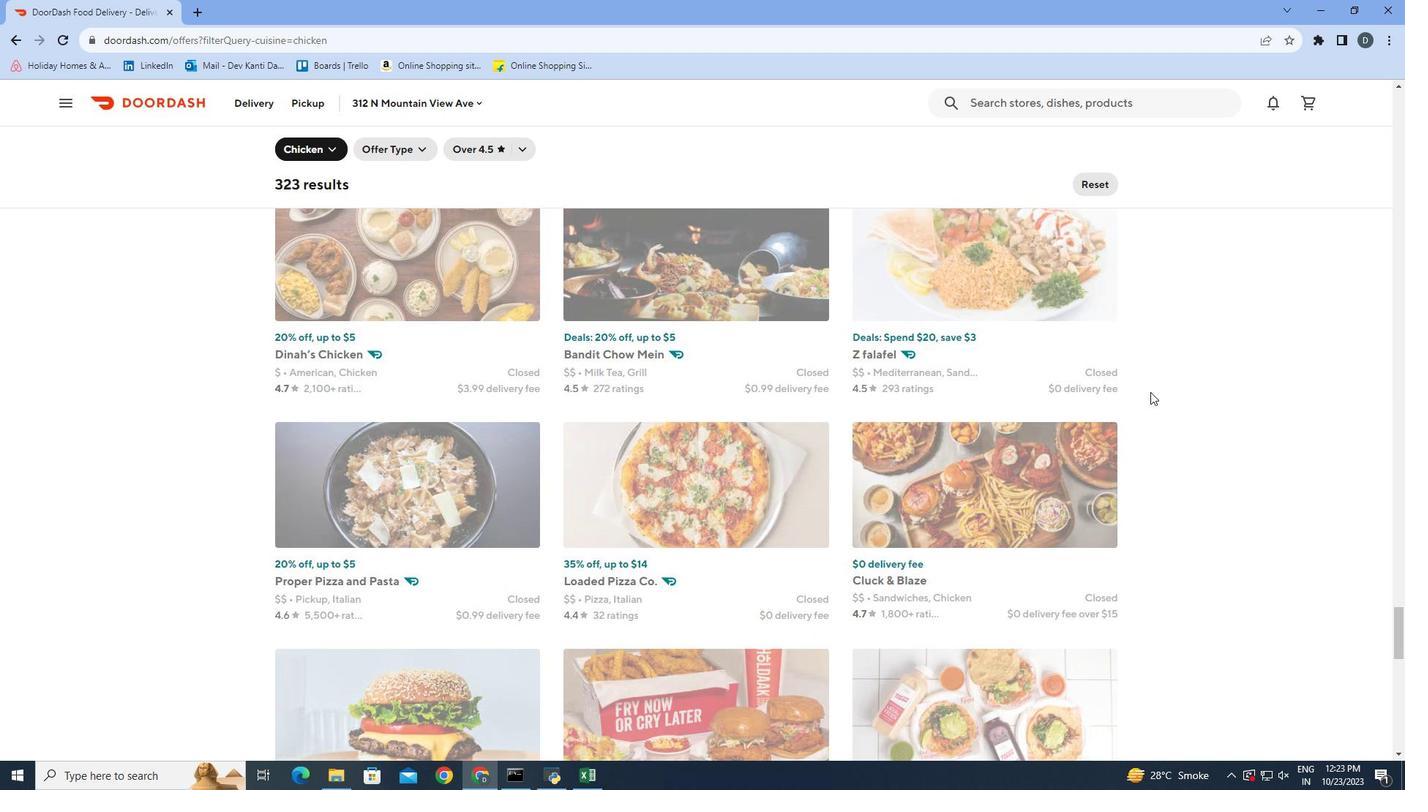 
Action: Mouse scrolled (1150, 391) with delta (0, 0)
Screenshot: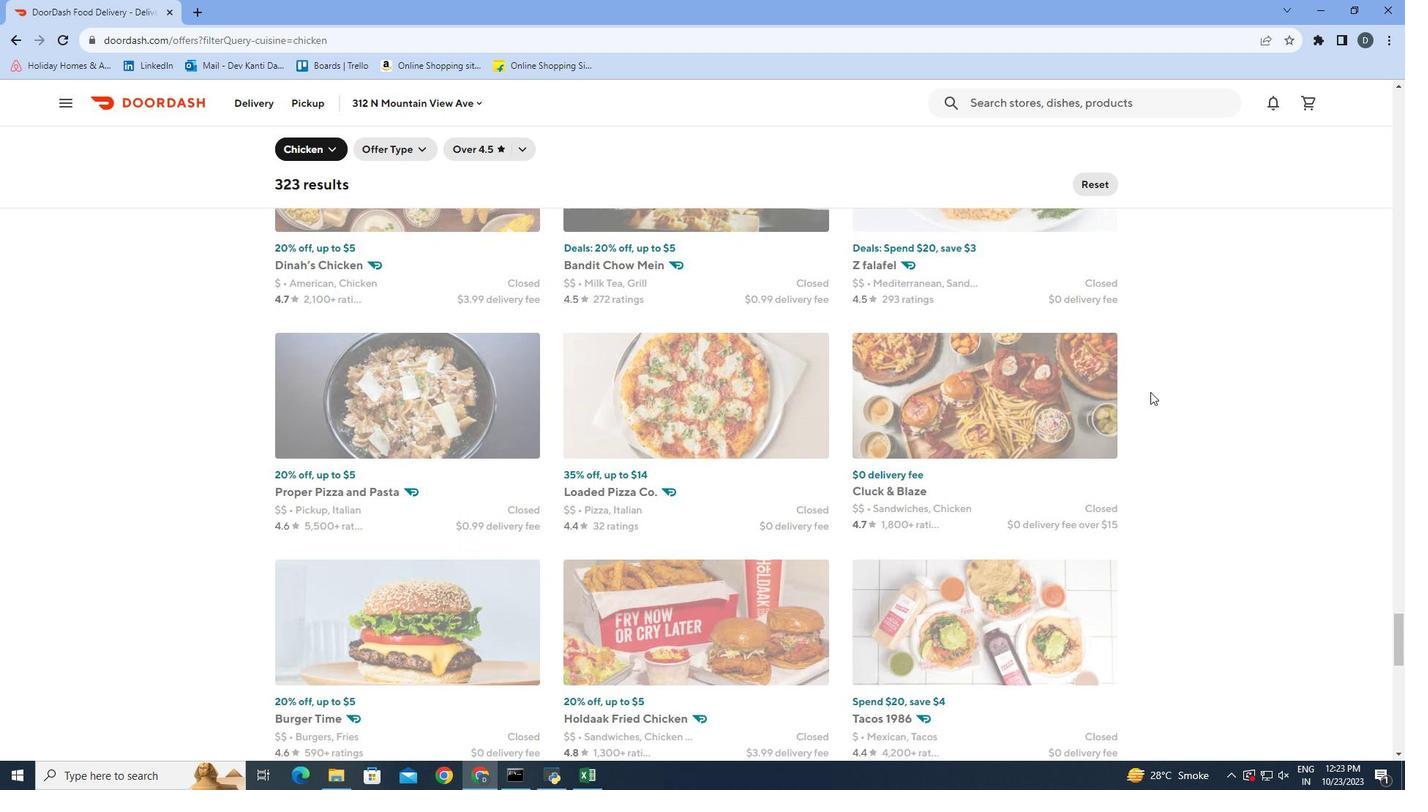 
Action: Mouse scrolled (1150, 391) with delta (0, 0)
Screenshot: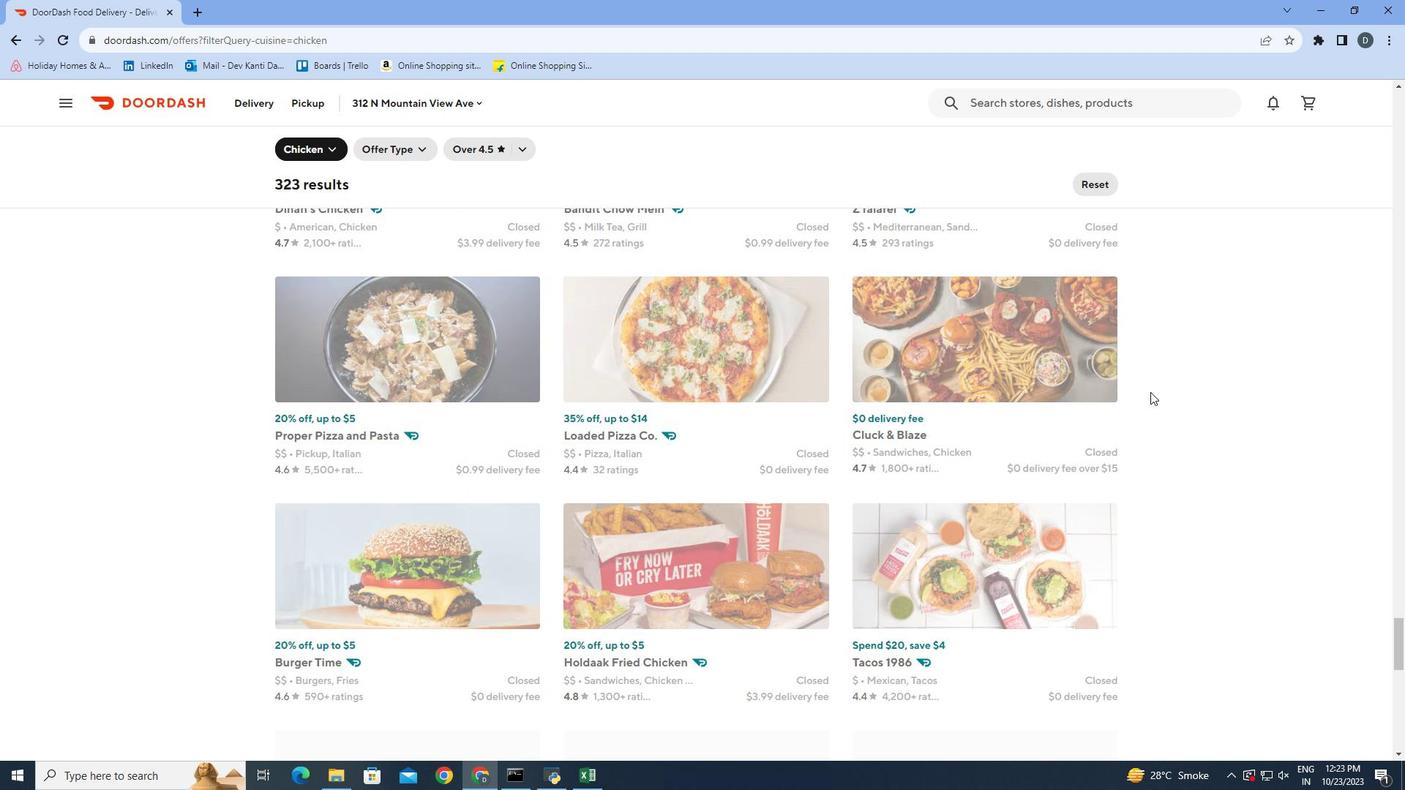 
Action: Mouse scrolled (1150, 391) with delta (0, 0)
Screenshot: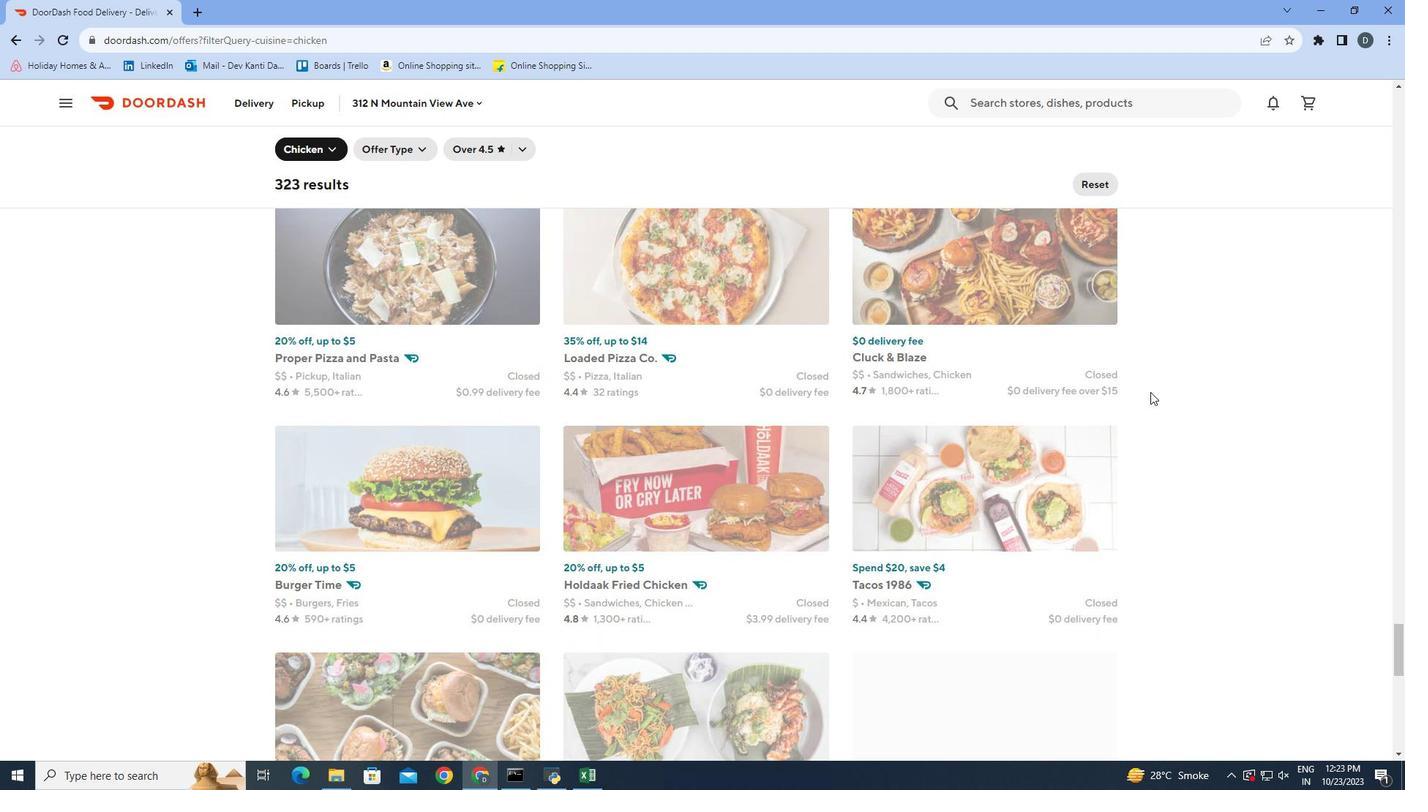 
Action: Mouse scrolled (1150, 391) with delta (0, 0)
Screenshot: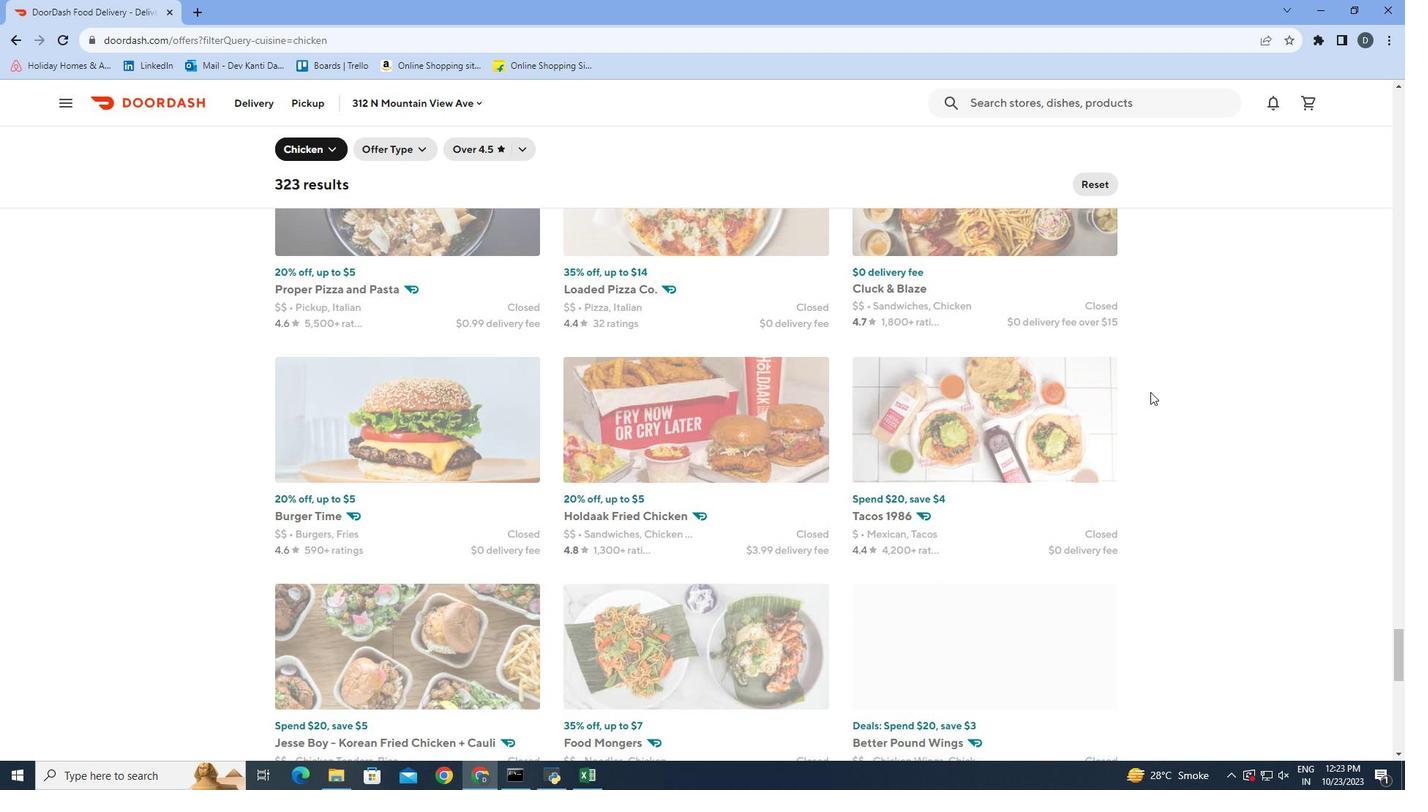 
Action: Mouse scrolled (1150, 391) with delta (0, 0)
Screenshot: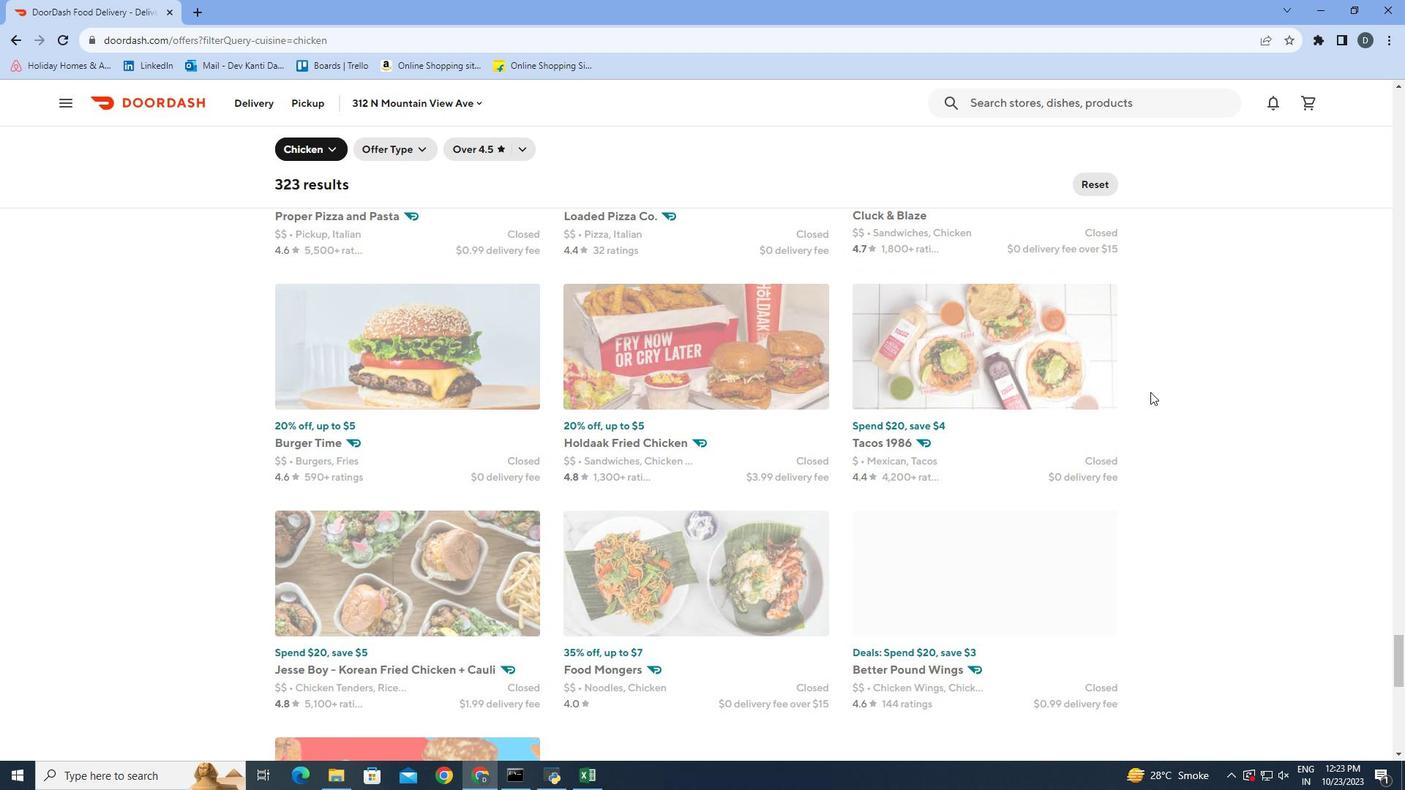 
Action: Mouse moved to (1152, 391)
Screenshot: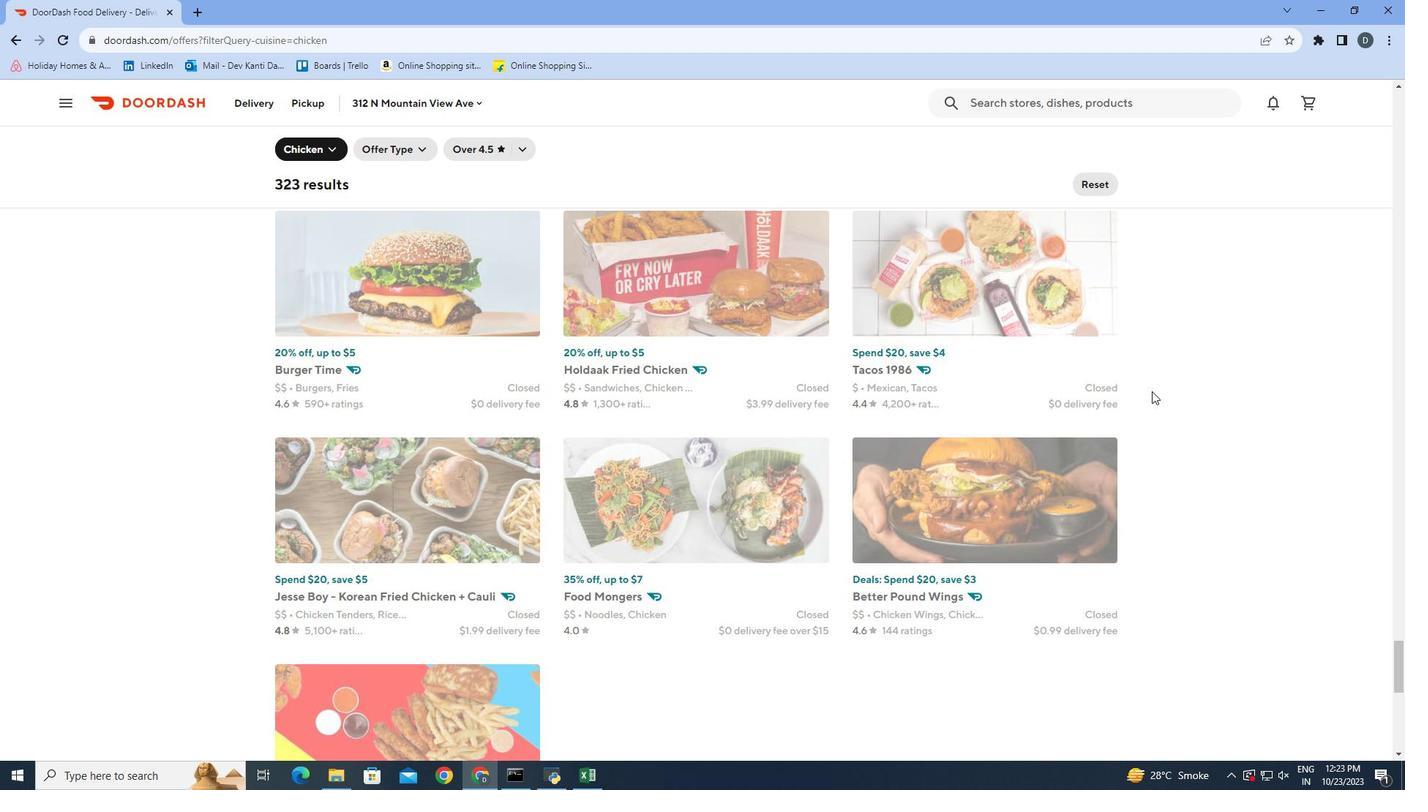 
Action: Mouse scrolled (1152, 390) with delta (0, 0)
Screenshot: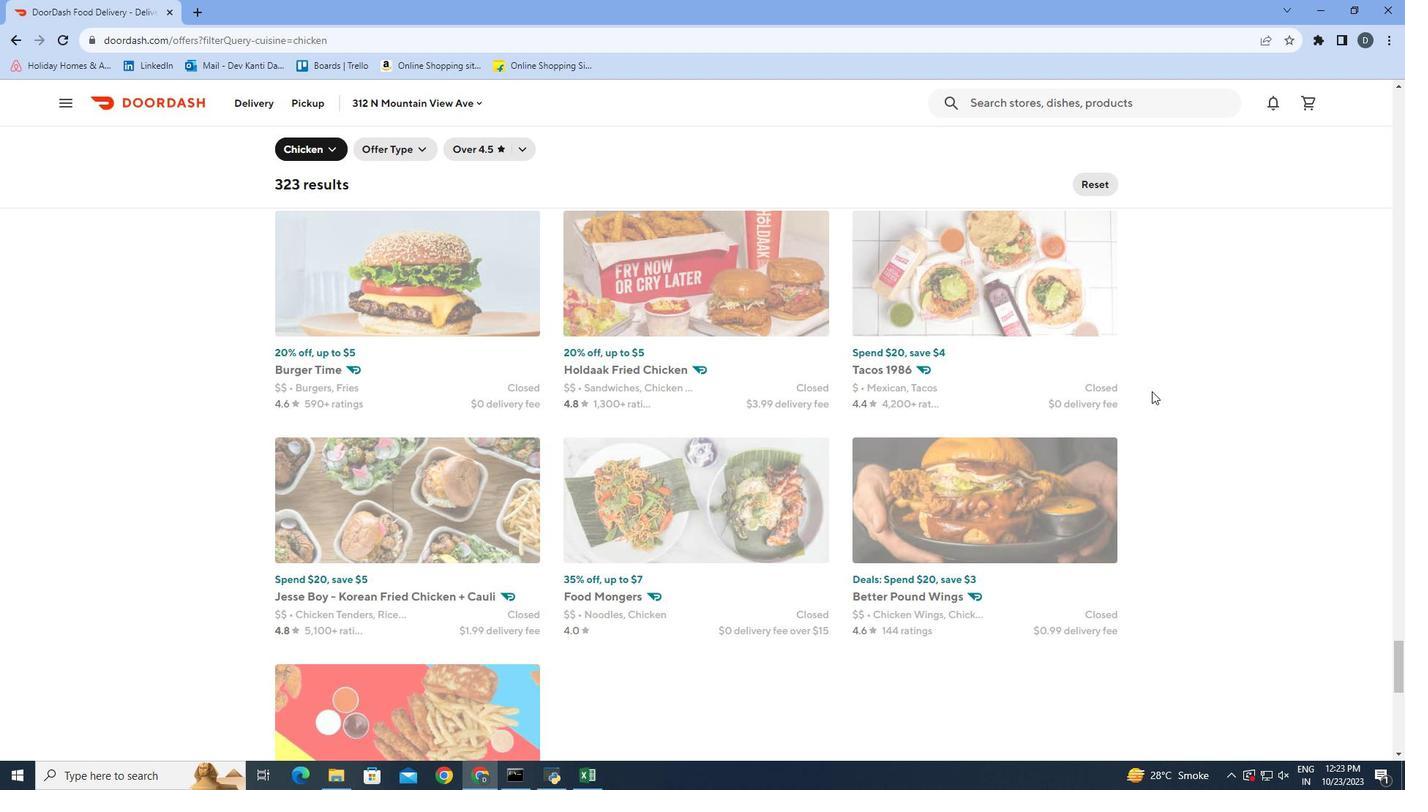
Action: Mouse scrolled (1152, 390) with delta (0, 0)
Screenshot: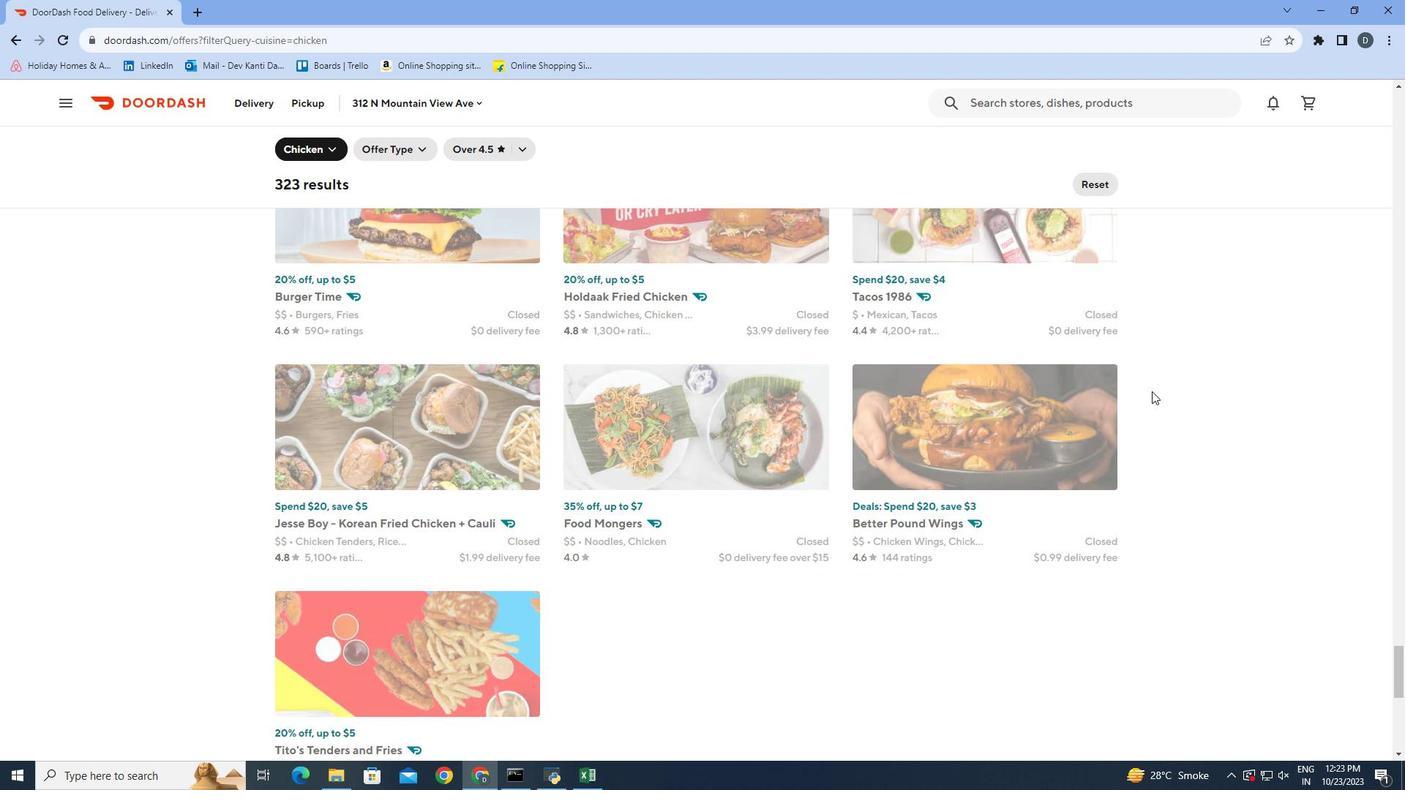 
Action: Mouse scrolled (1152, 390) with delta (0, 0)
Screenshot: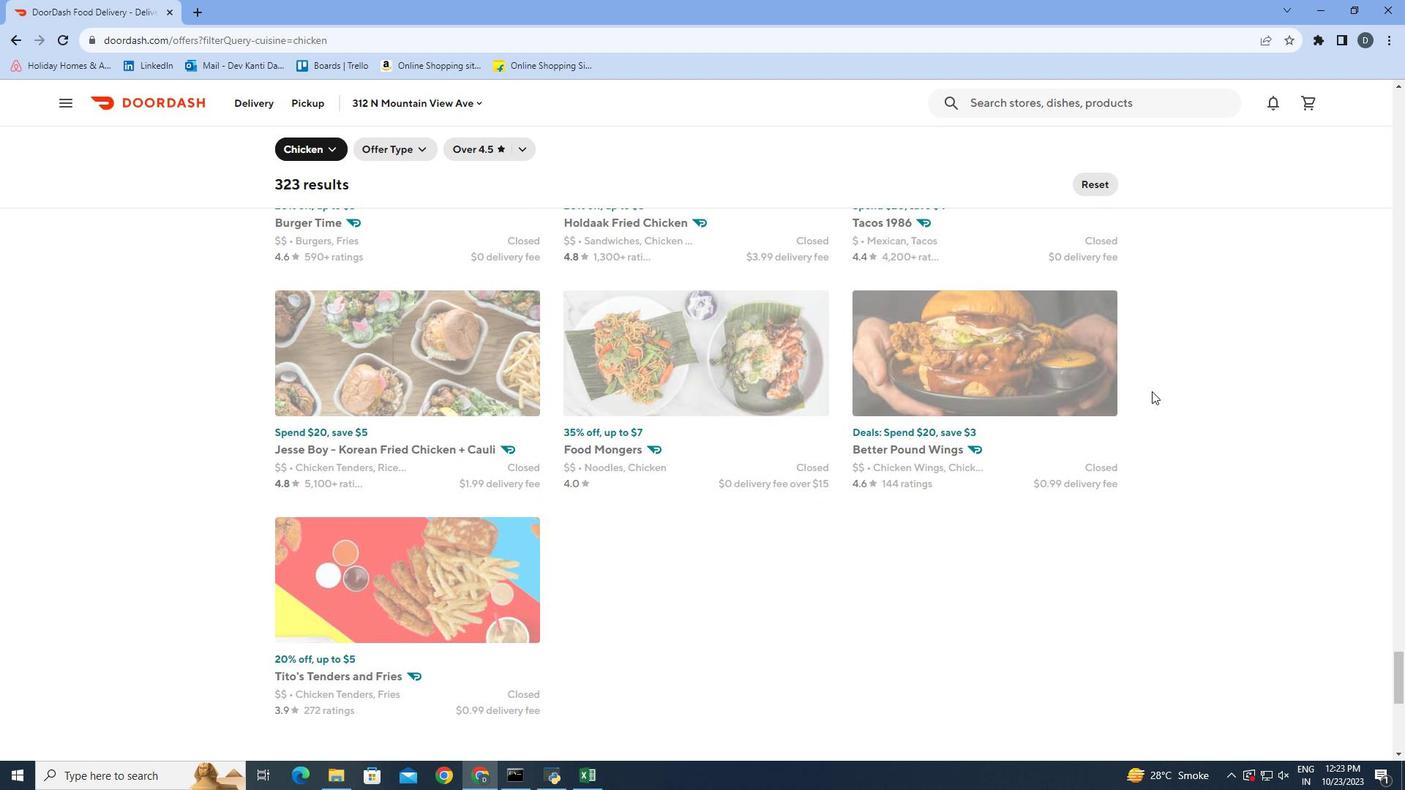 
Action: Mouse scrolled (1152, 390) with delta (0, 0)
Screenshot: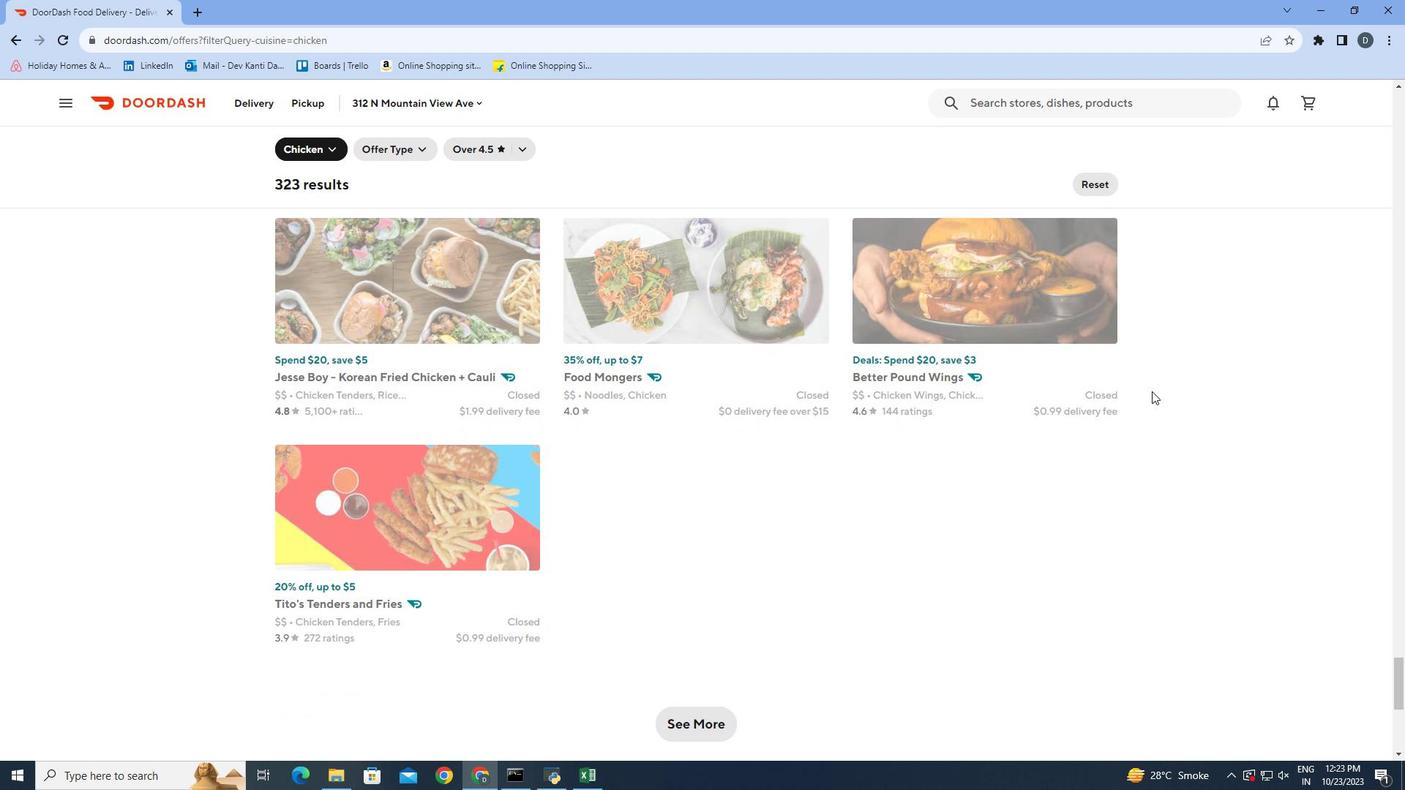 
Action: Mouse scrolled (1152, 390) with delta (0, 0)
Screenshot: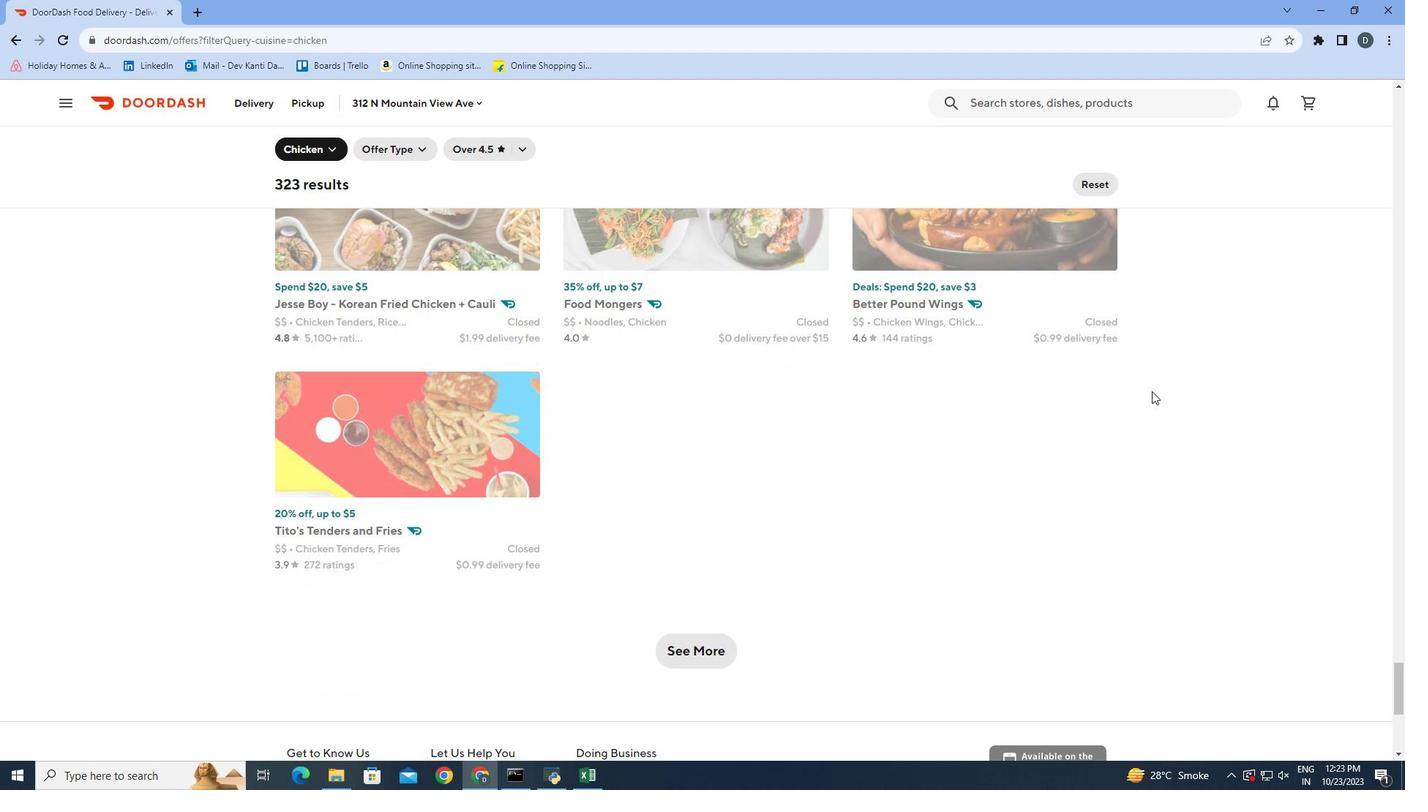 
Action: Mouse moved to (719, 577)
Screenshot: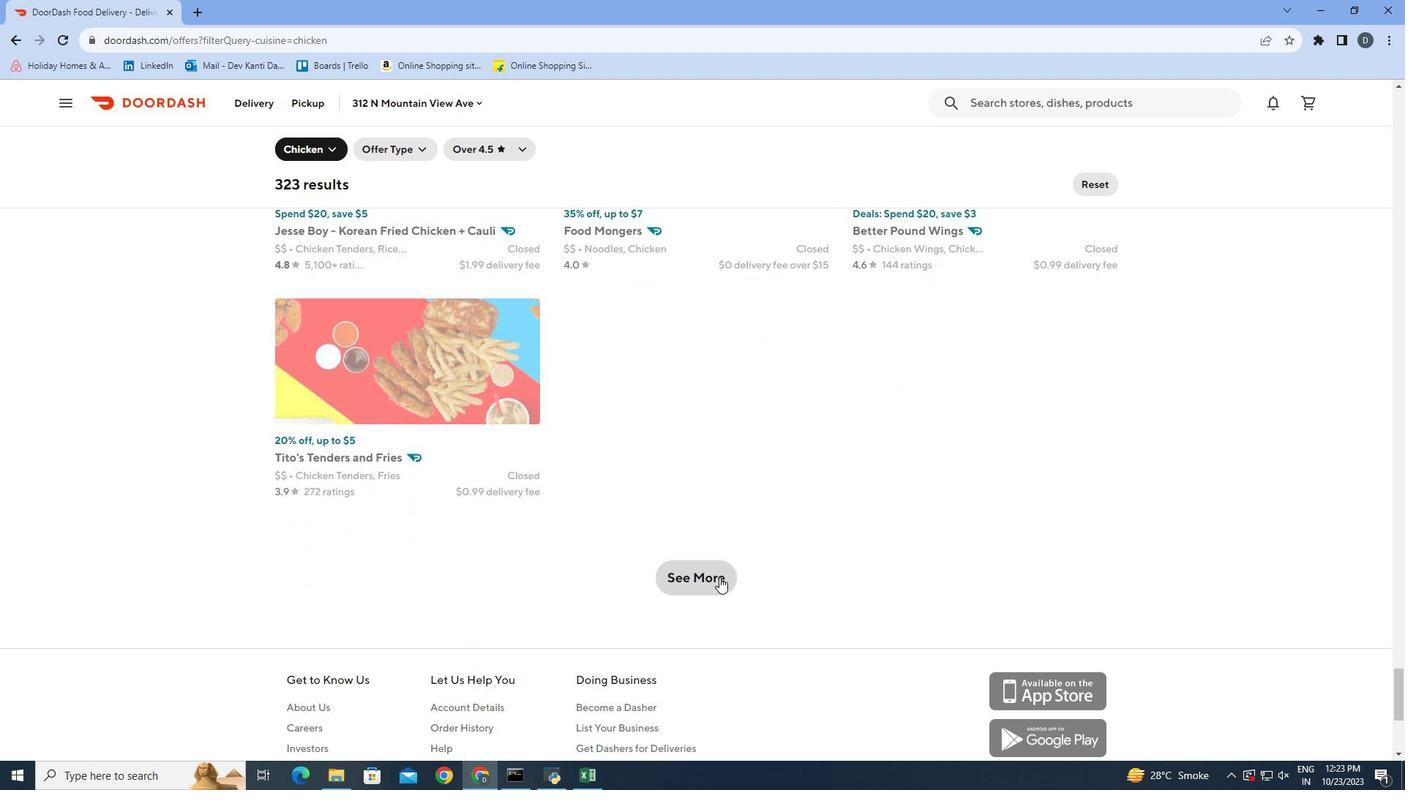 
Action: Mouse pressed left at (719, 577)
Screenshot: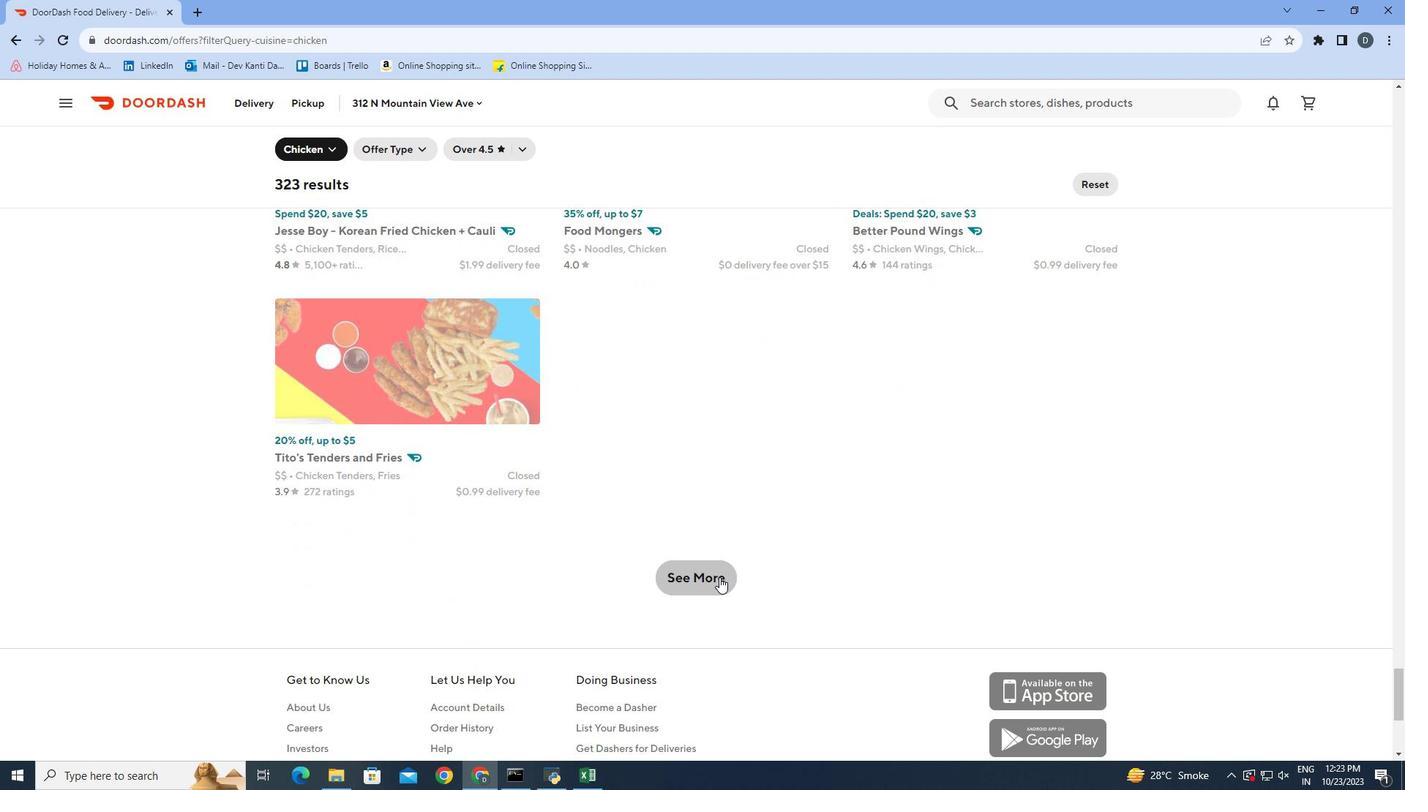 
Action: Mouse moved to (1135, 419)
Screenshot: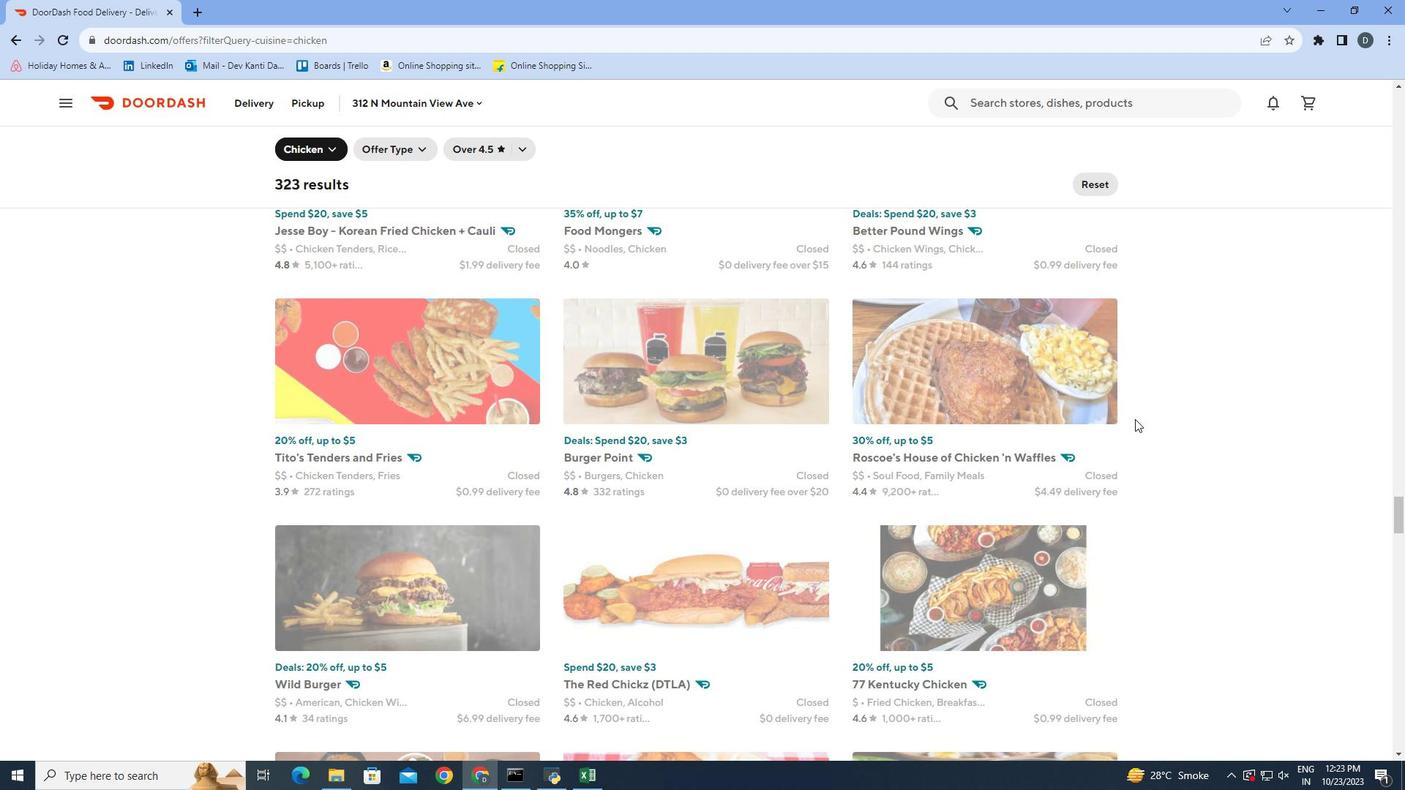 
Action: Mouse scrolled (1135, 418) with delta (0, 0)
Screenshot: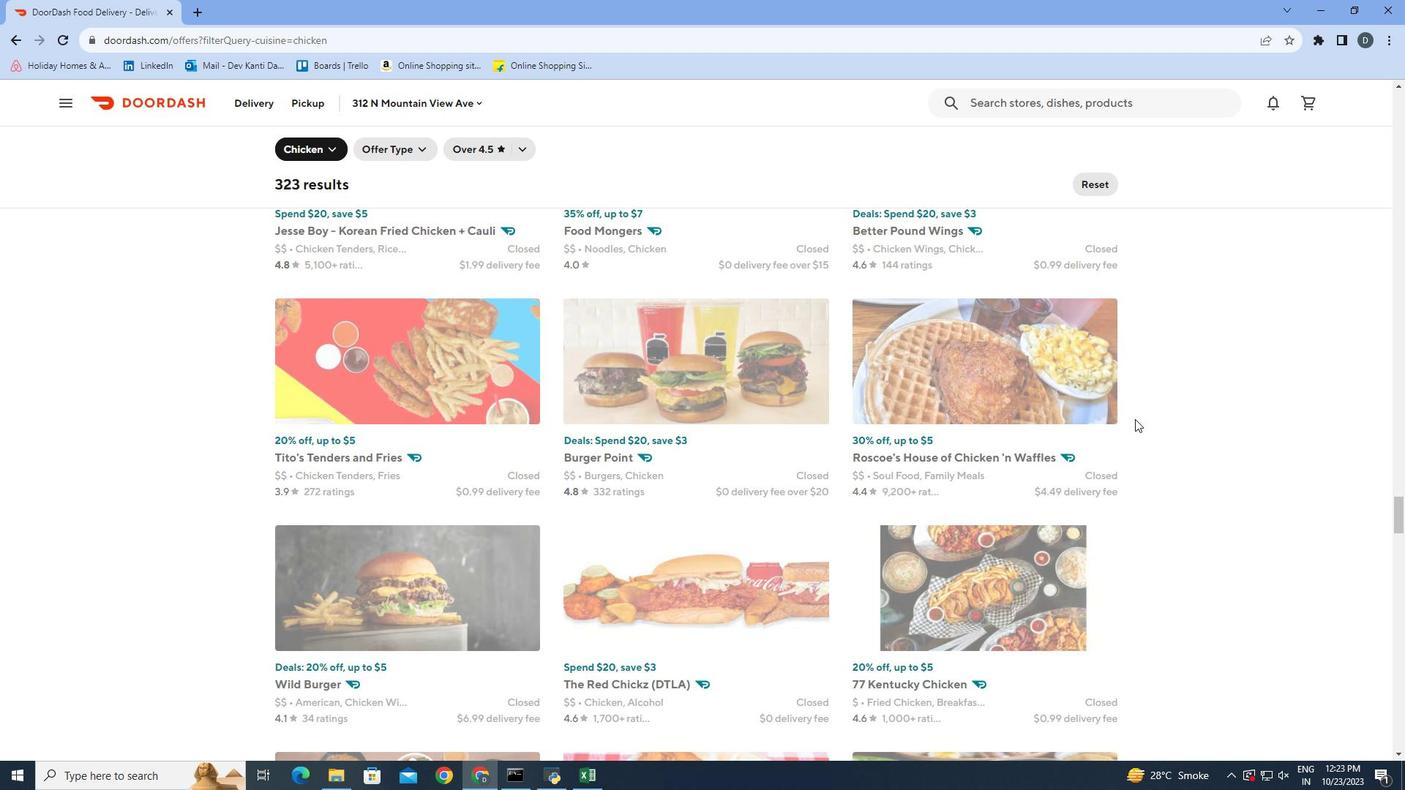 
Action: Mouse scrolled (1135, 418) with delta (0, 0)
Screenshot: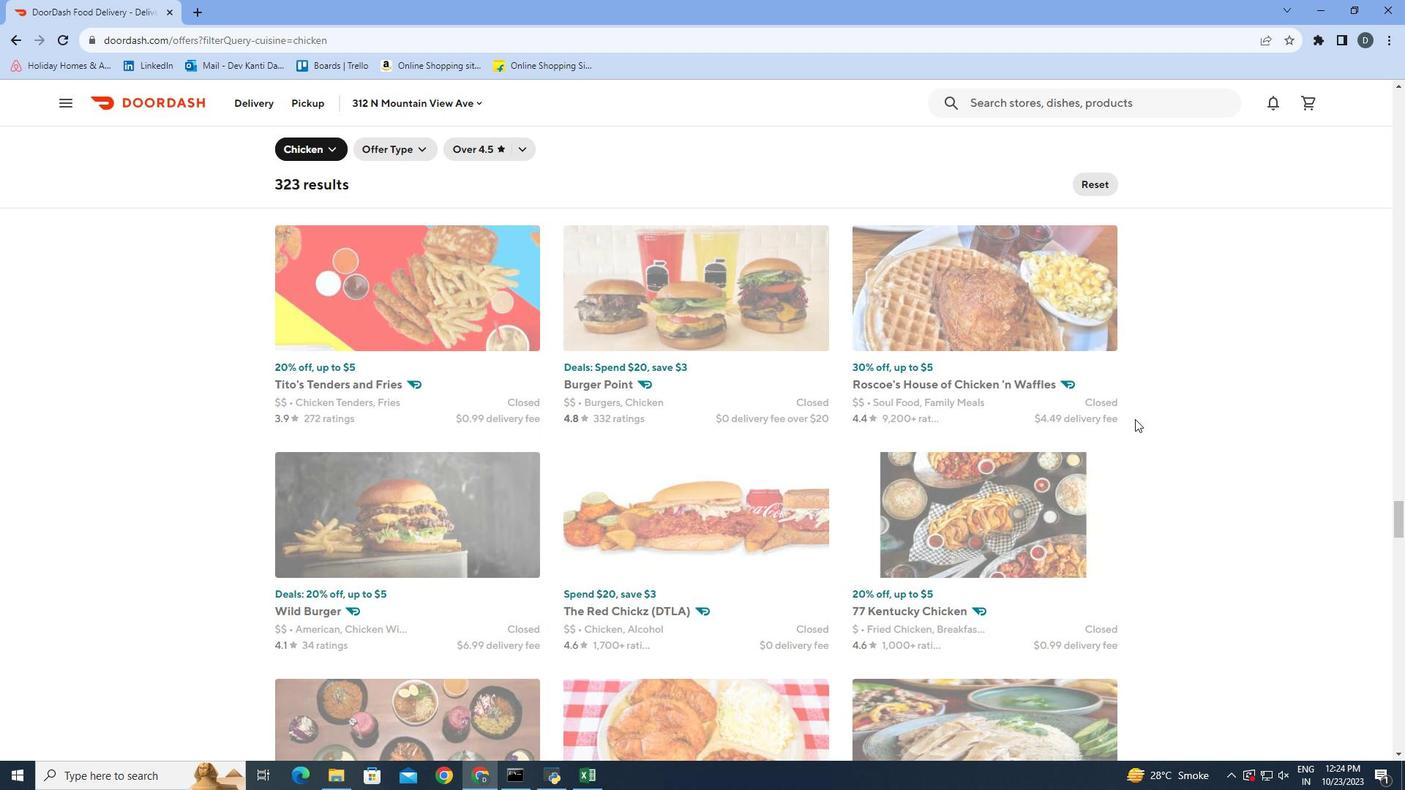 
Action: Mouse scrolled (1135, 418) with delta (0, 0)
Screenshot: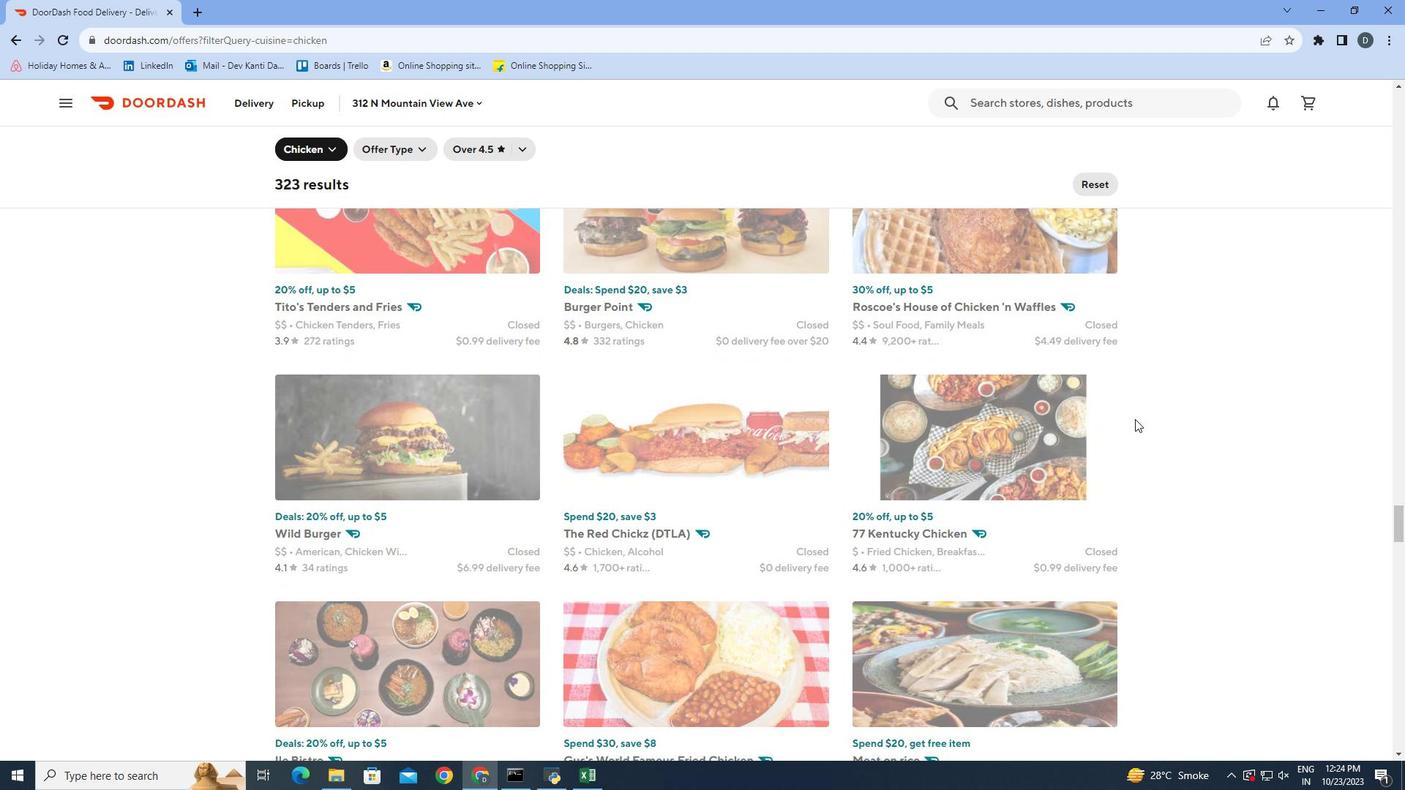 
Action: Mouse scrolled (1135, 418) with delta (0, 0)
Screenshot: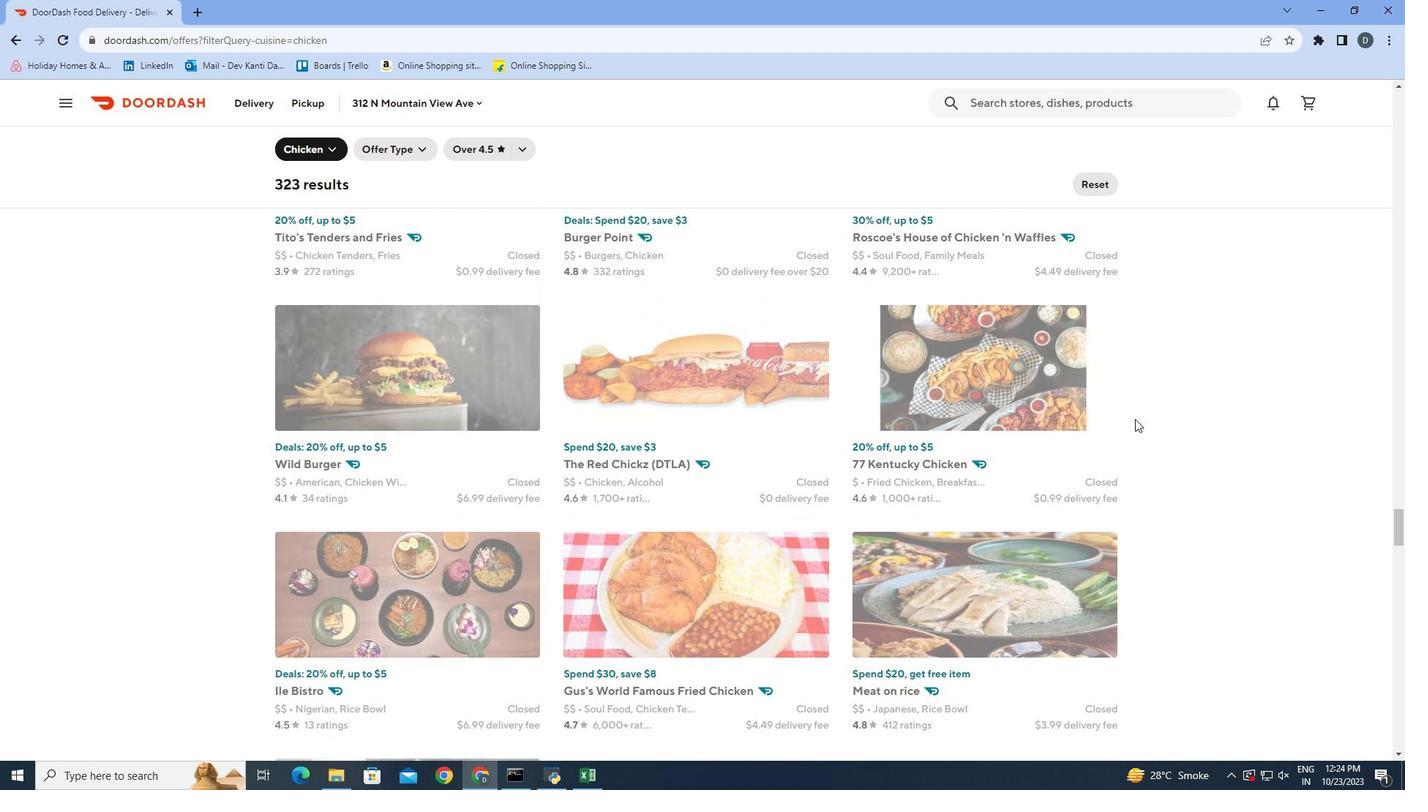 
Action: Mouse scrolled (1135, 418) with delta (0, 0)
Screenshot: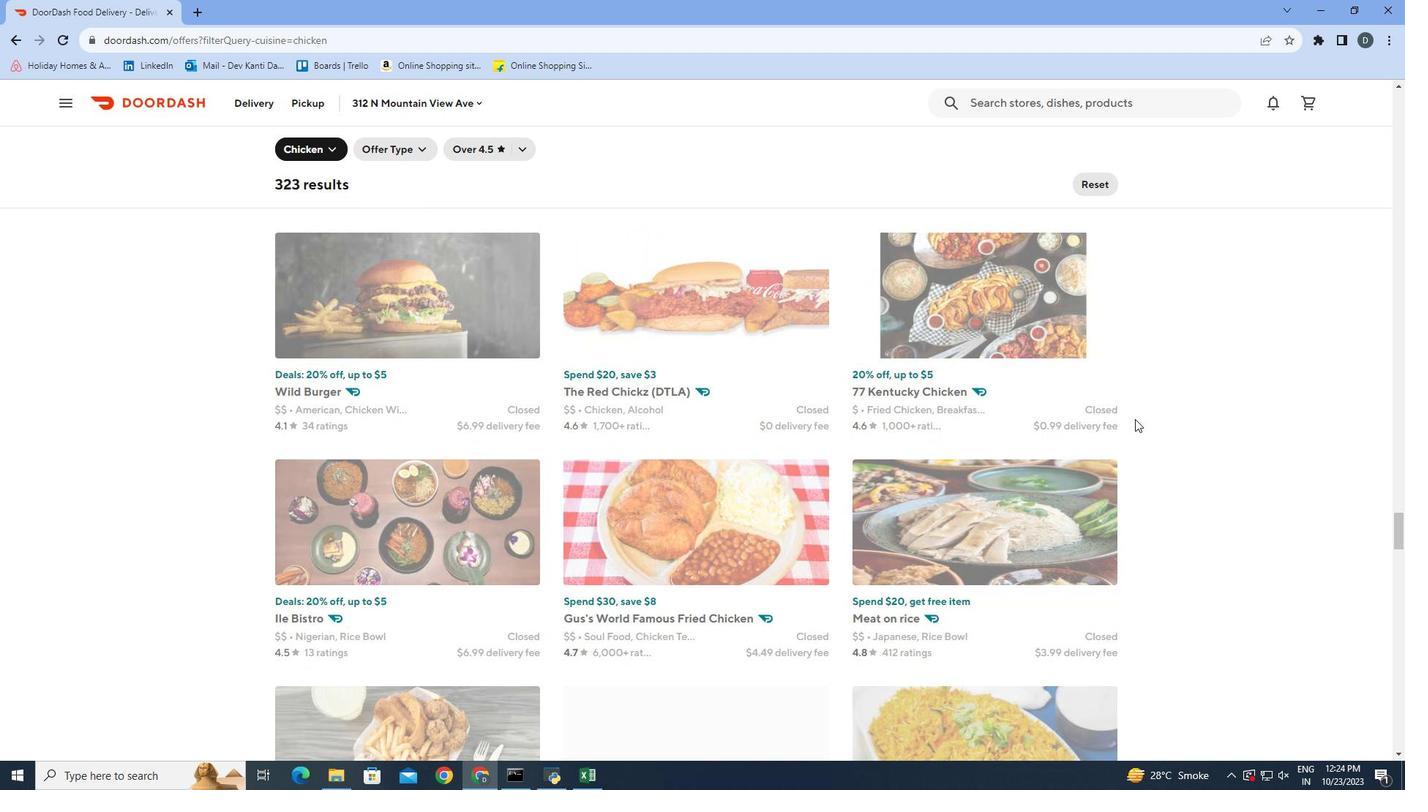 
Action: Mouse scrolled (1135, 418) with delta (0, 0)
Screenshot: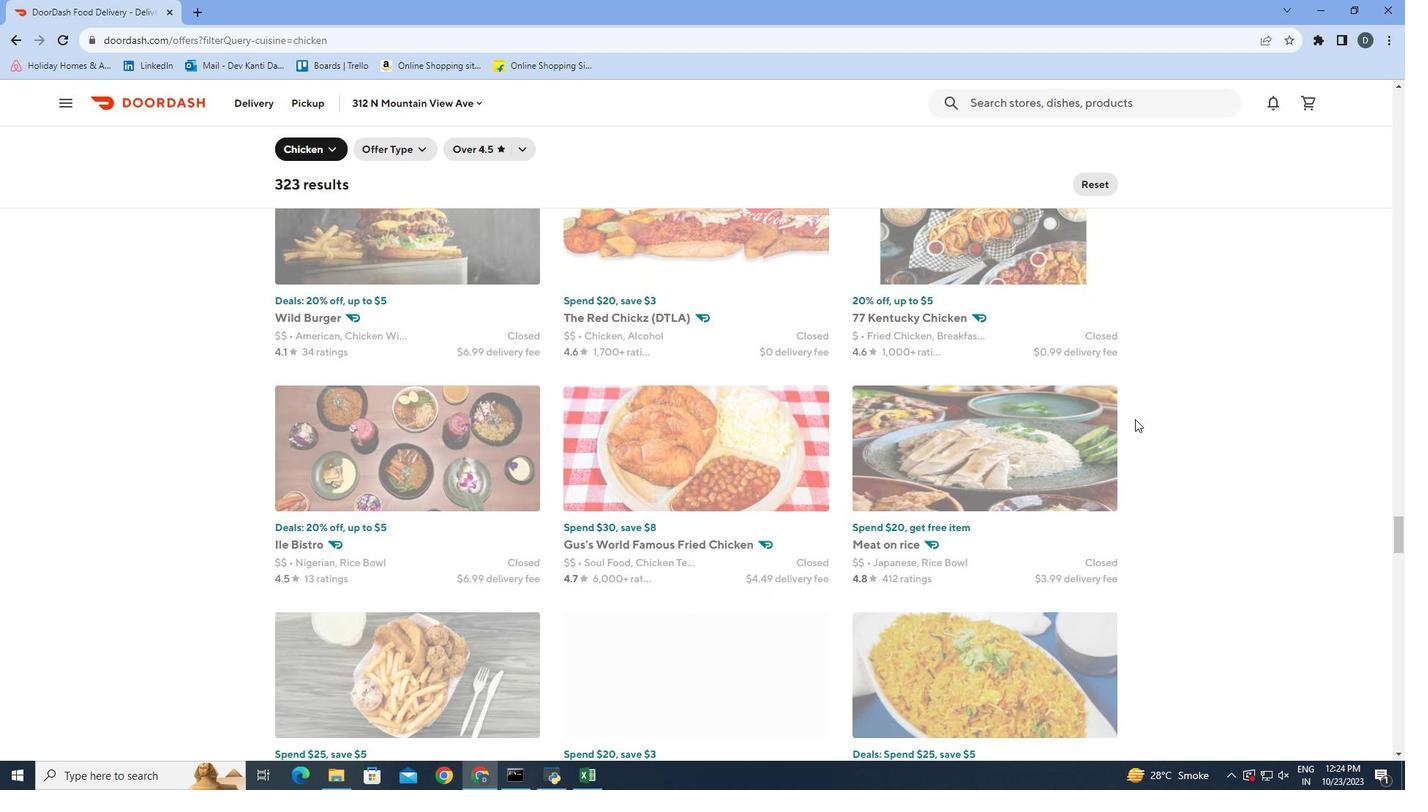 
Action: Mouse scrolled (1135, 418) with delta (0, 0)
Screenshot: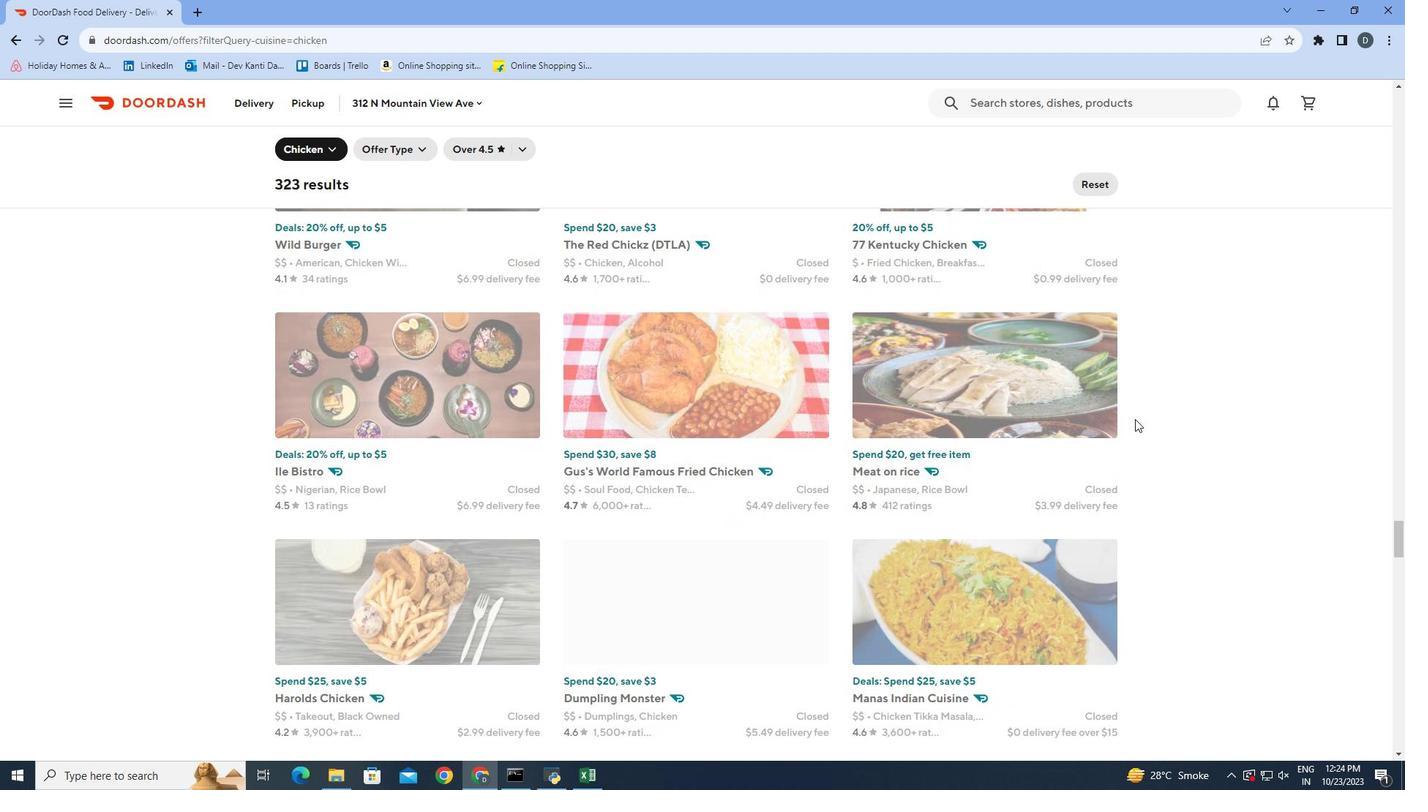 
Action: Mouse scrolled (1135, 418) with delta (0, 0)
Screenshot: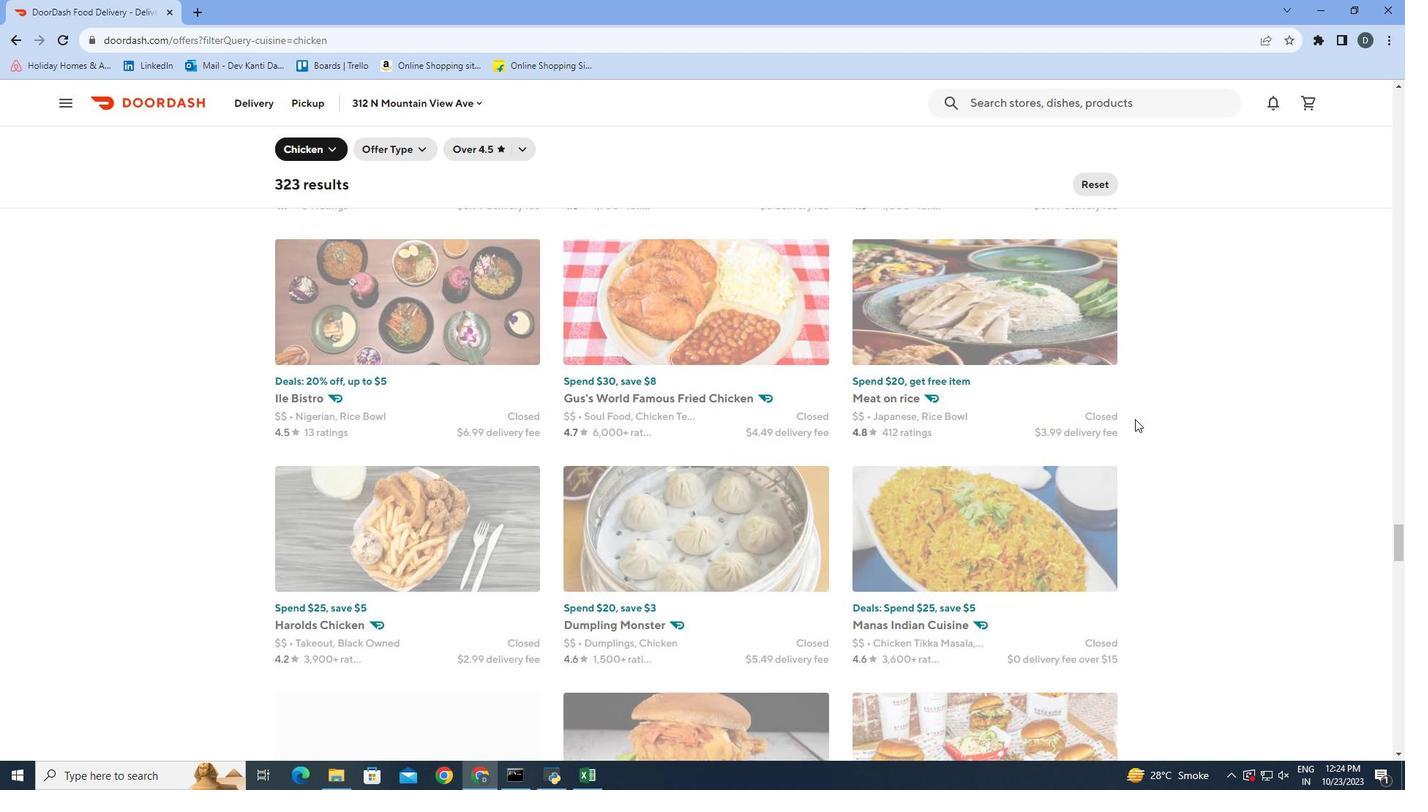 
Action: Mouse scrolled (1135, 418) with delta (0, 0)
Screenshot: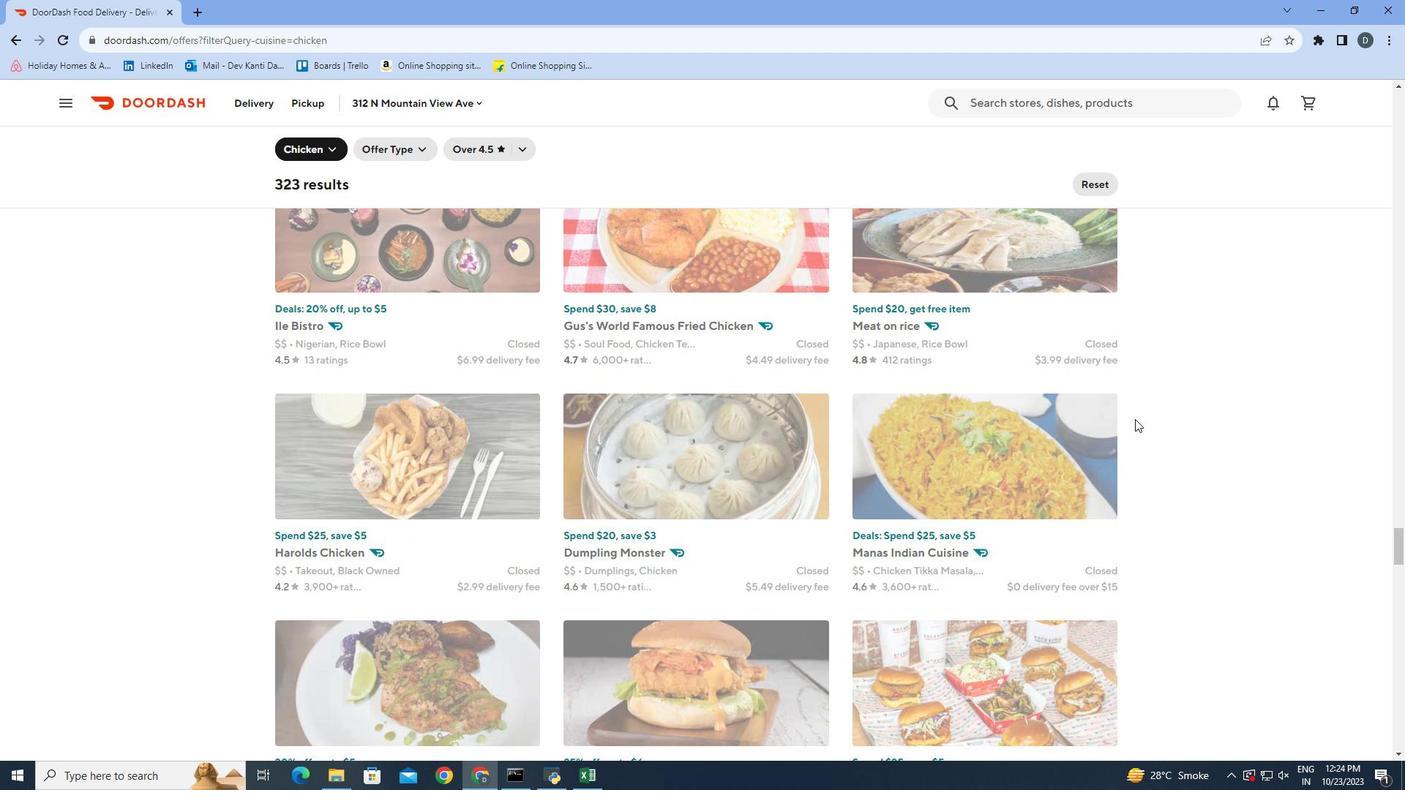 
Action: Mouse scrolled (1135, 418) with delta (0, 0)
Screenshot: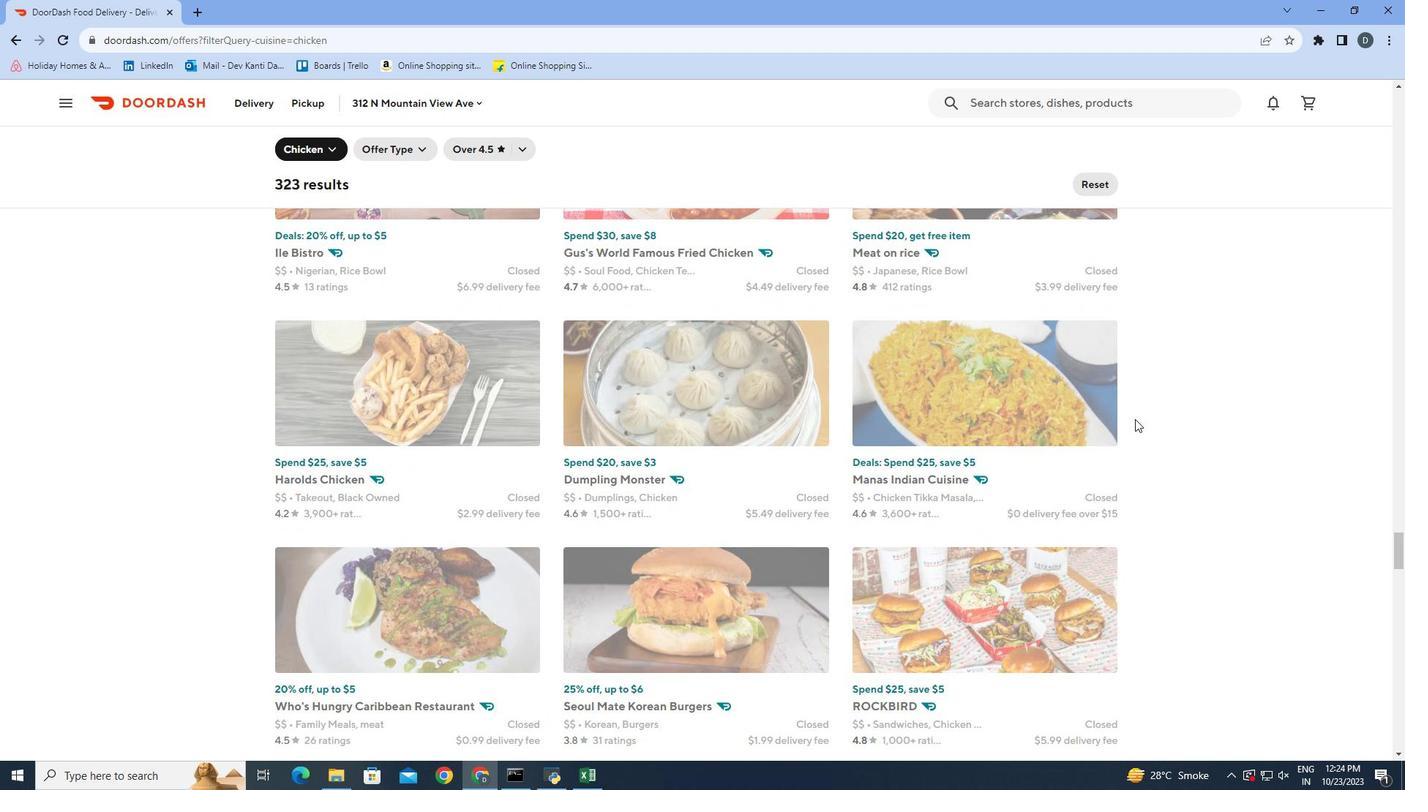
Action: Mouse scrolled (1135, 418) with delta (0, 0)
Screenshot: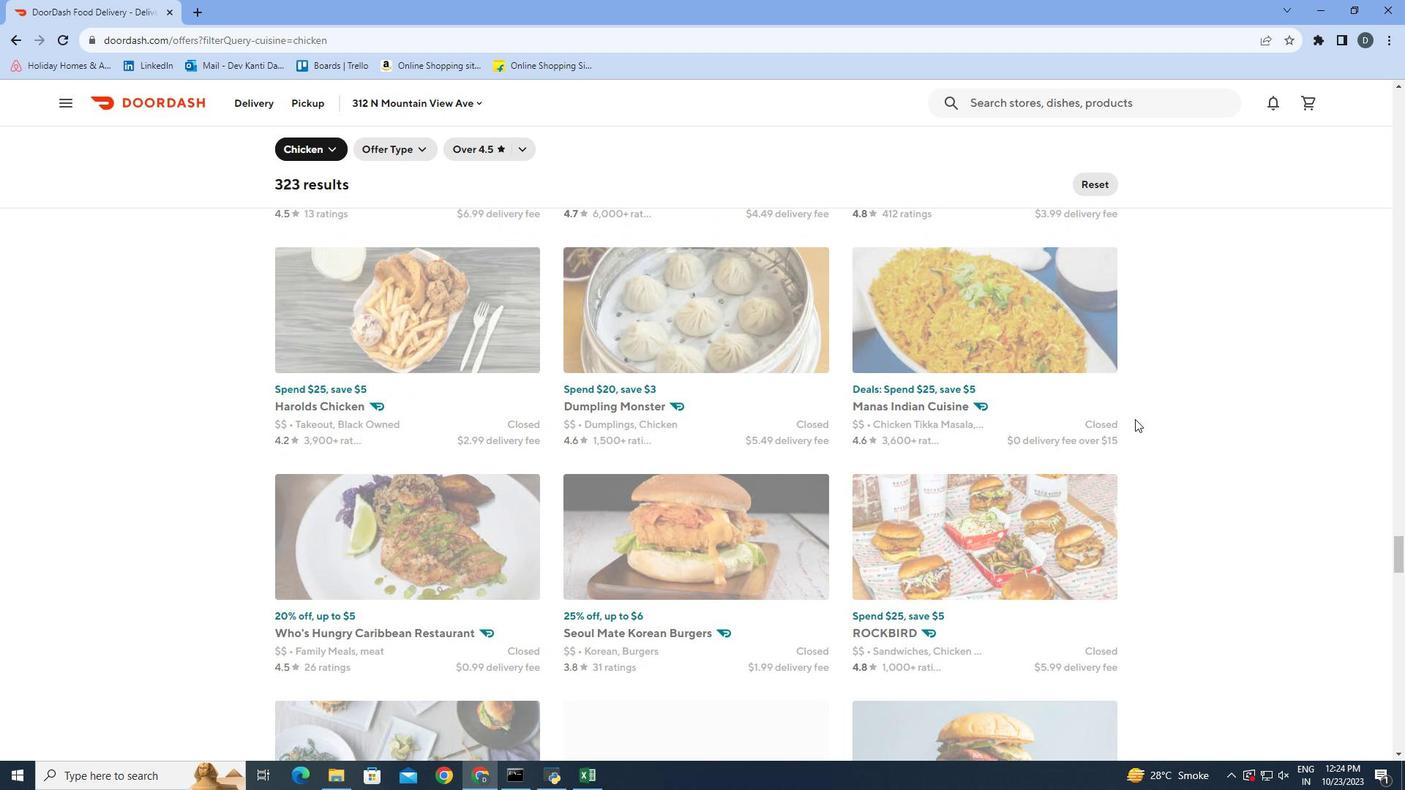 
Action: Mouse scrolled (1135, 418) with delta (0, 0)
Screenshot: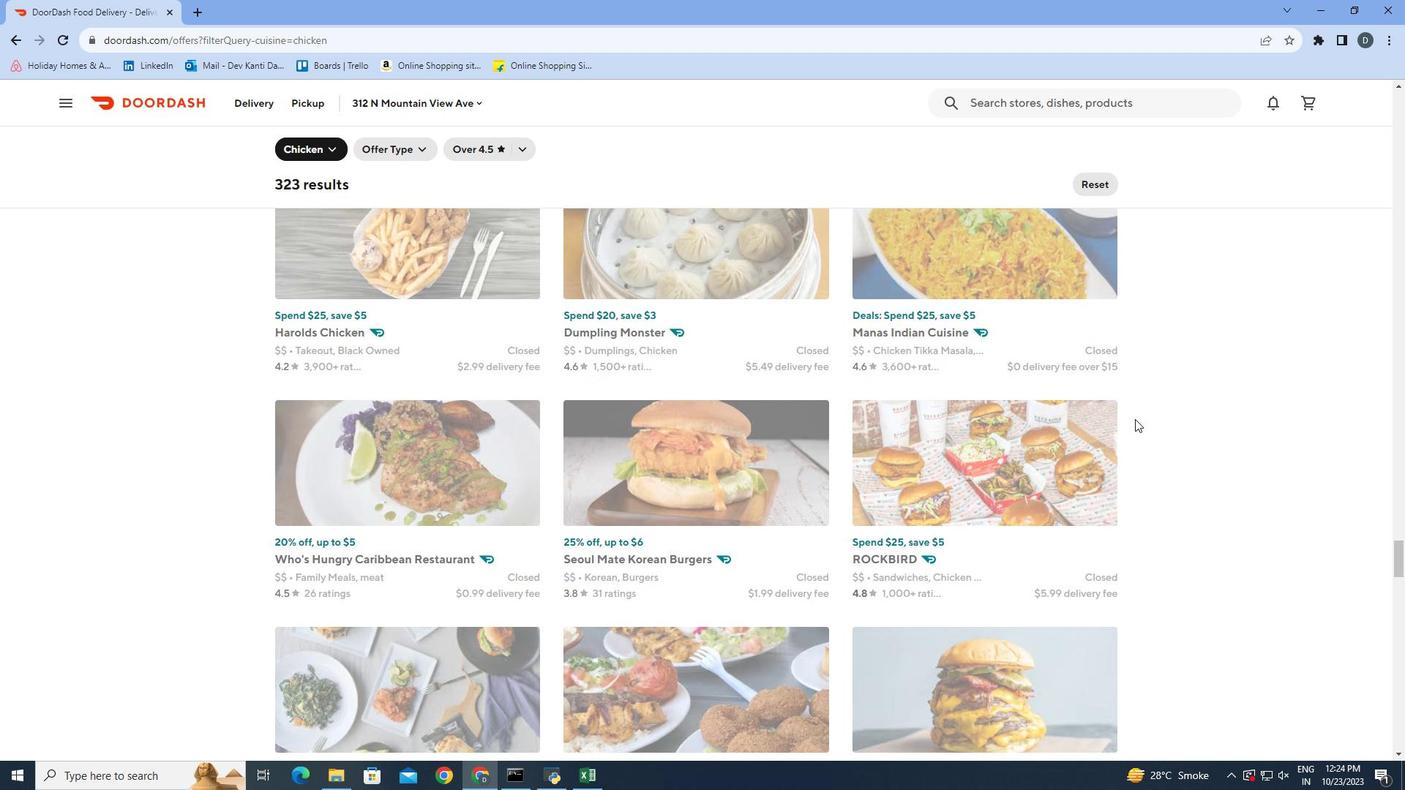 
Action: Mouse scrolled (1135, 418) with delta (0, 0)
Screenshot: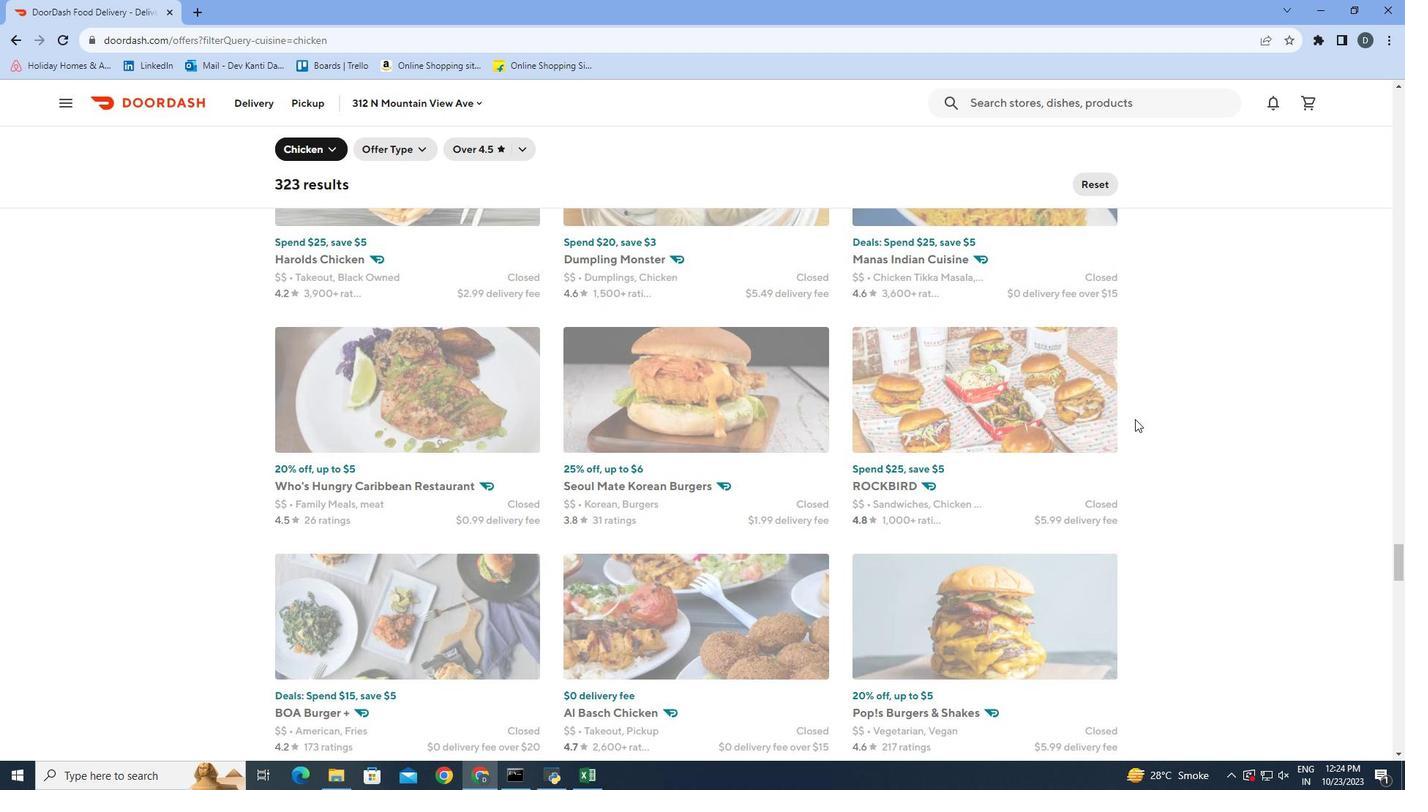
Action: Mouse scrolled (1135, 418) with delta (0, 0)
Screenshot: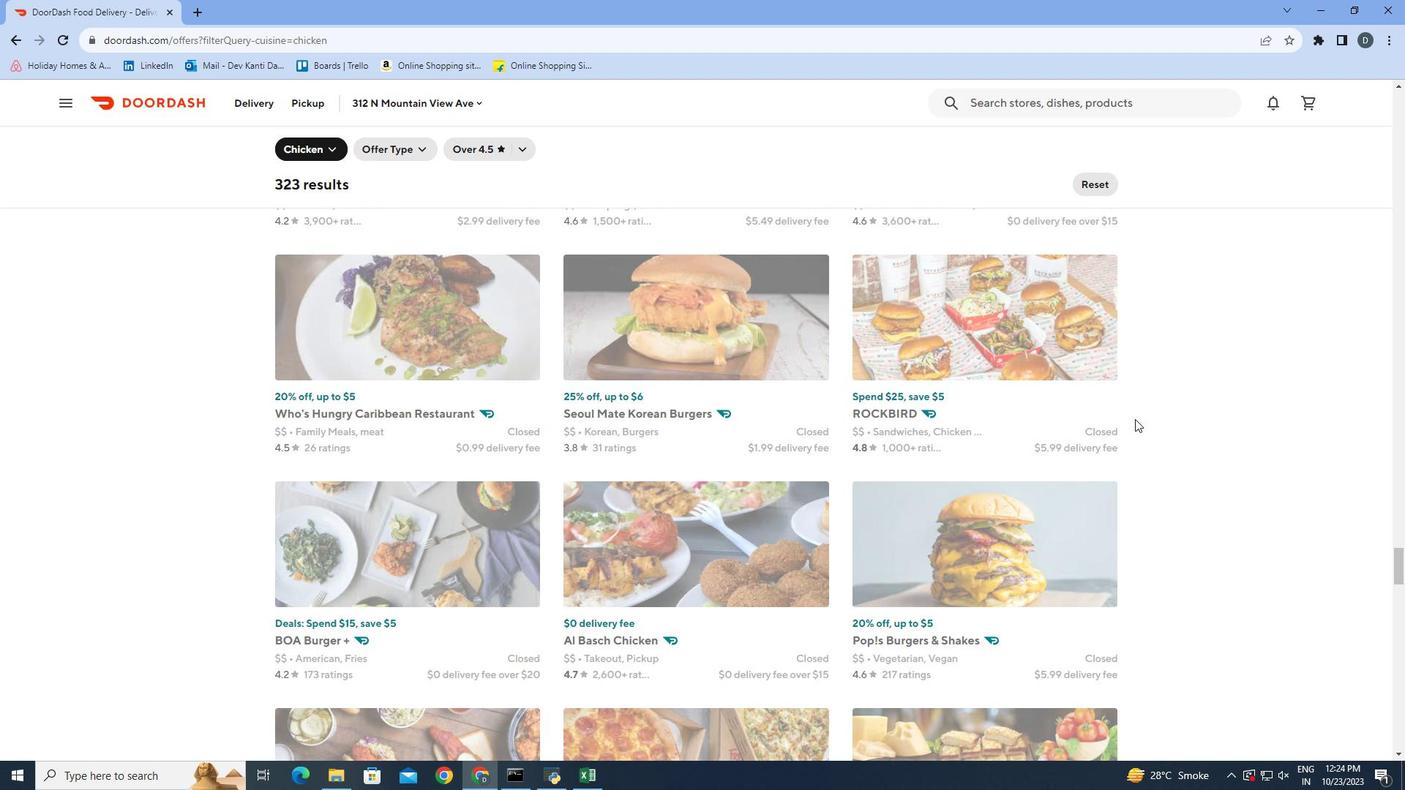 
Action: Mouse scrolled (1135, 418) with delta (0, 0)
Screenshot: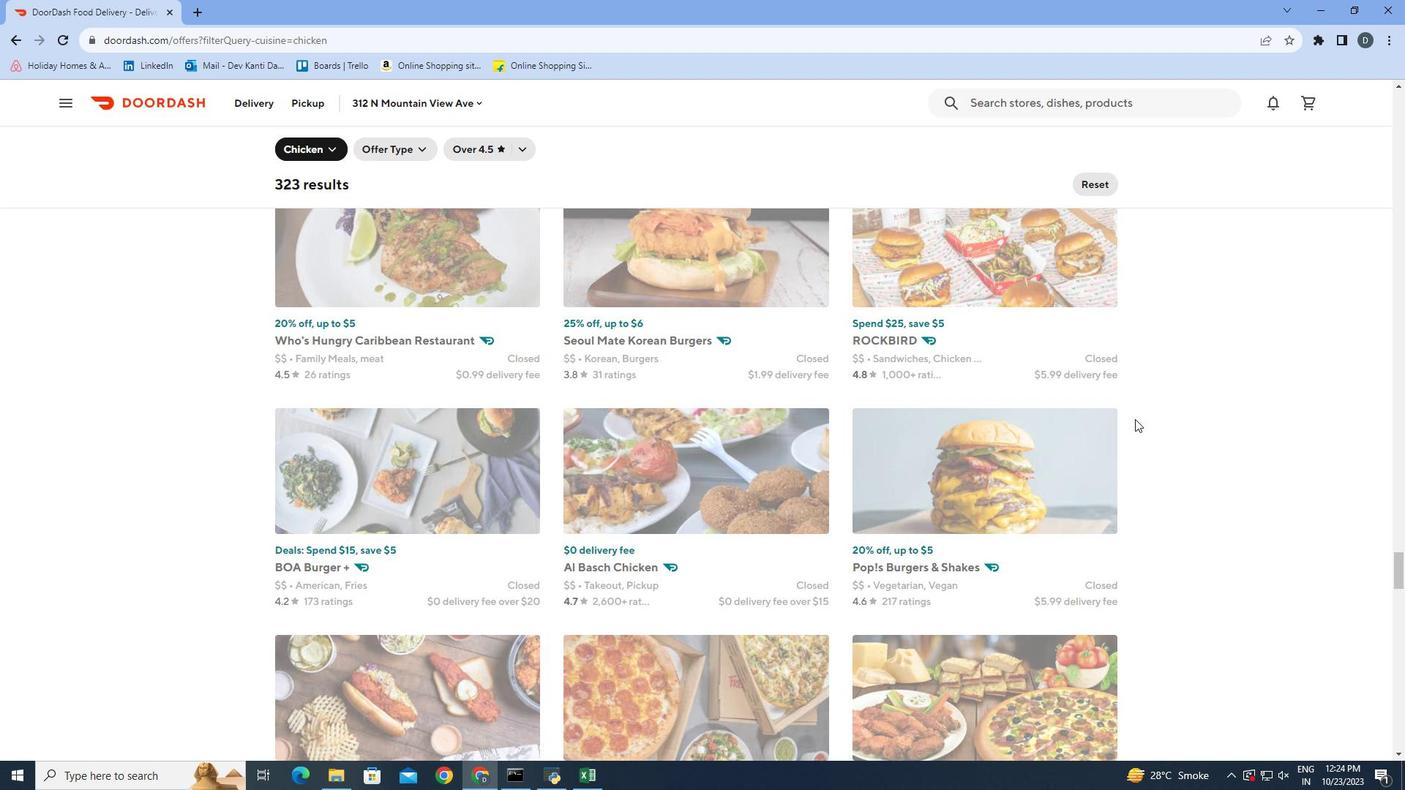 
Action: Mouse scrolled (1135, 418) with delta (0, 0)
Screenshot: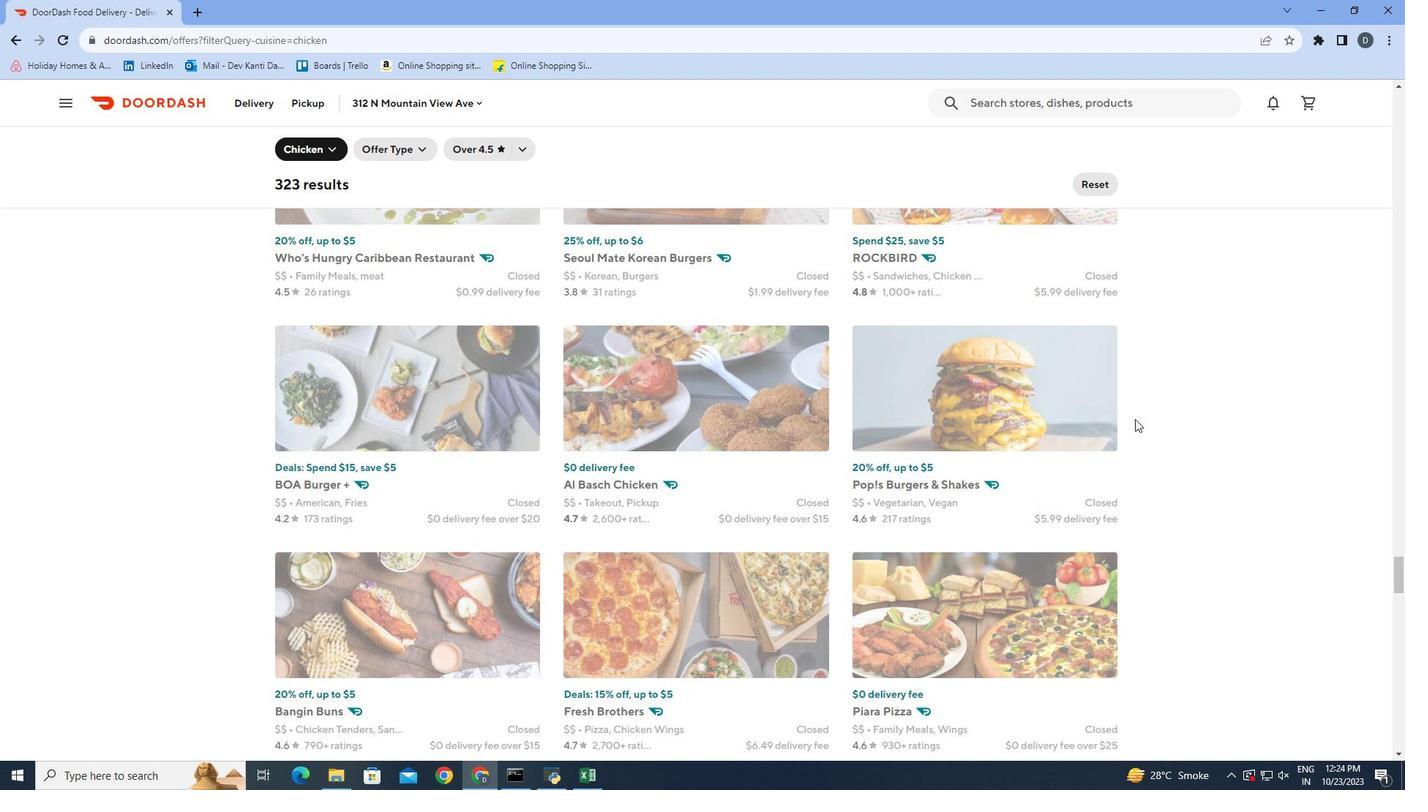 
Action: Mouse scrolled (1135, 418) with delta (0, 0)
Screenshot: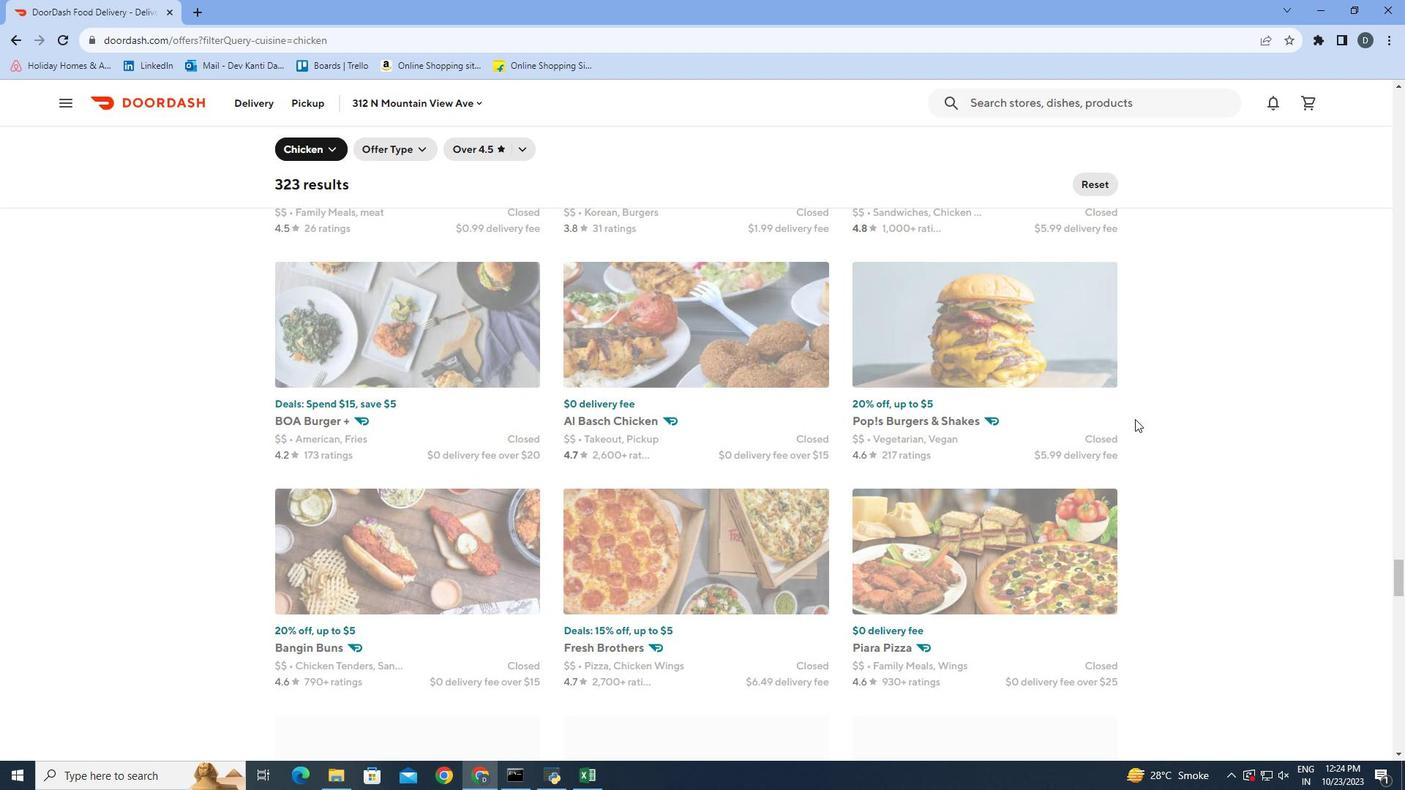 
Action: Mouse scrolled (1135, 418) with delta (0, 0)
Screenshot: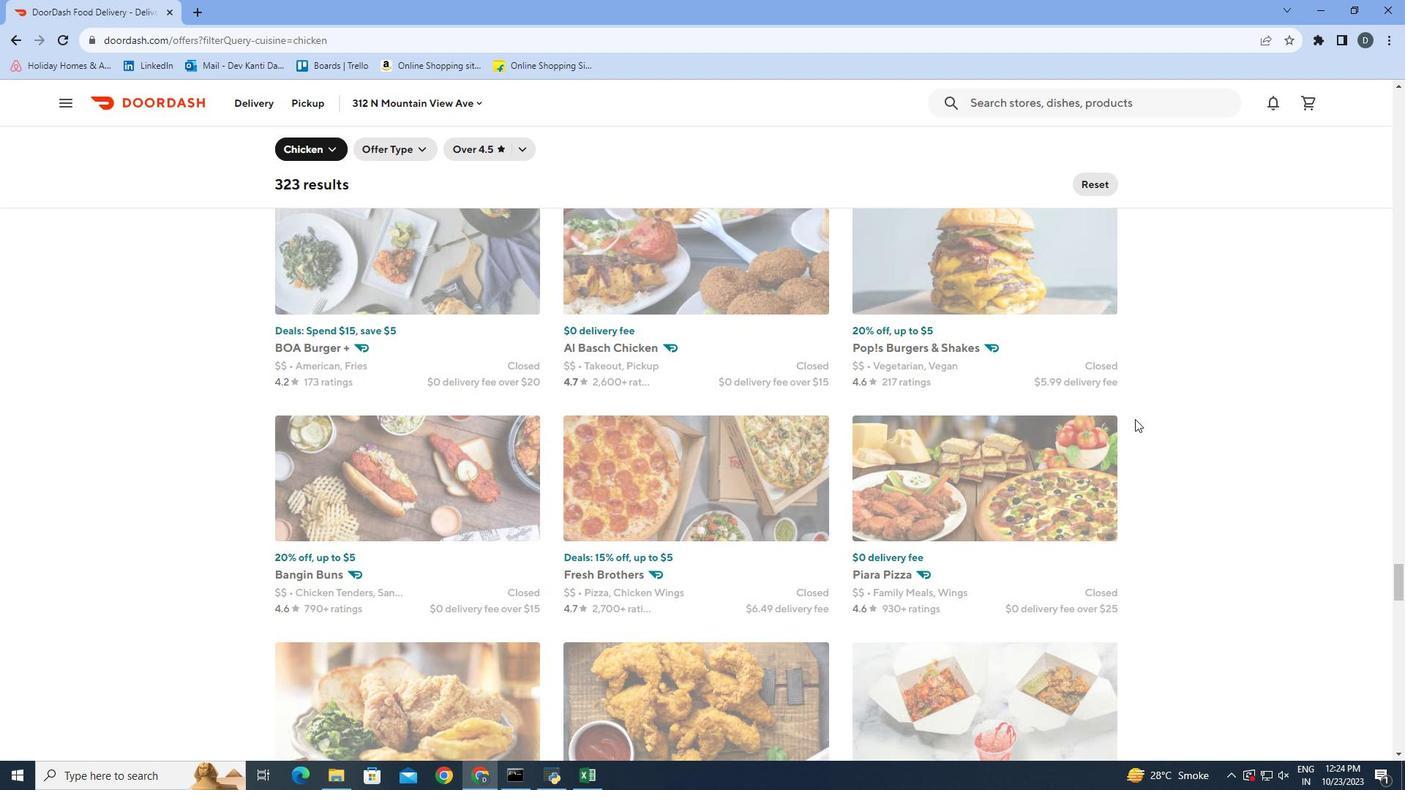 
Action: Mouse scrolled (1135, 418) with delta (0, 0)
Screenshot: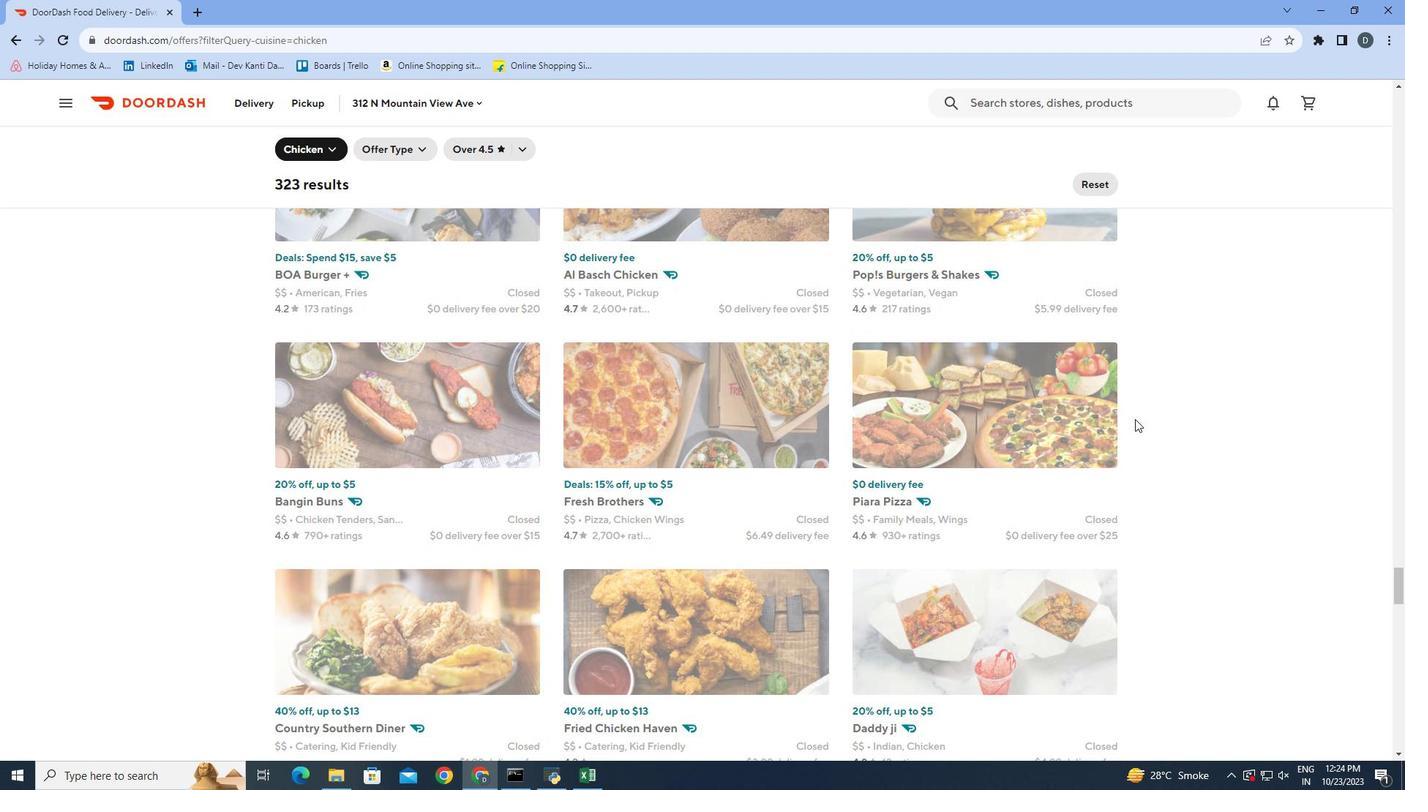 
Action: Mouse scrolled (1135, 418) with delta (0, 0)
Screenshot: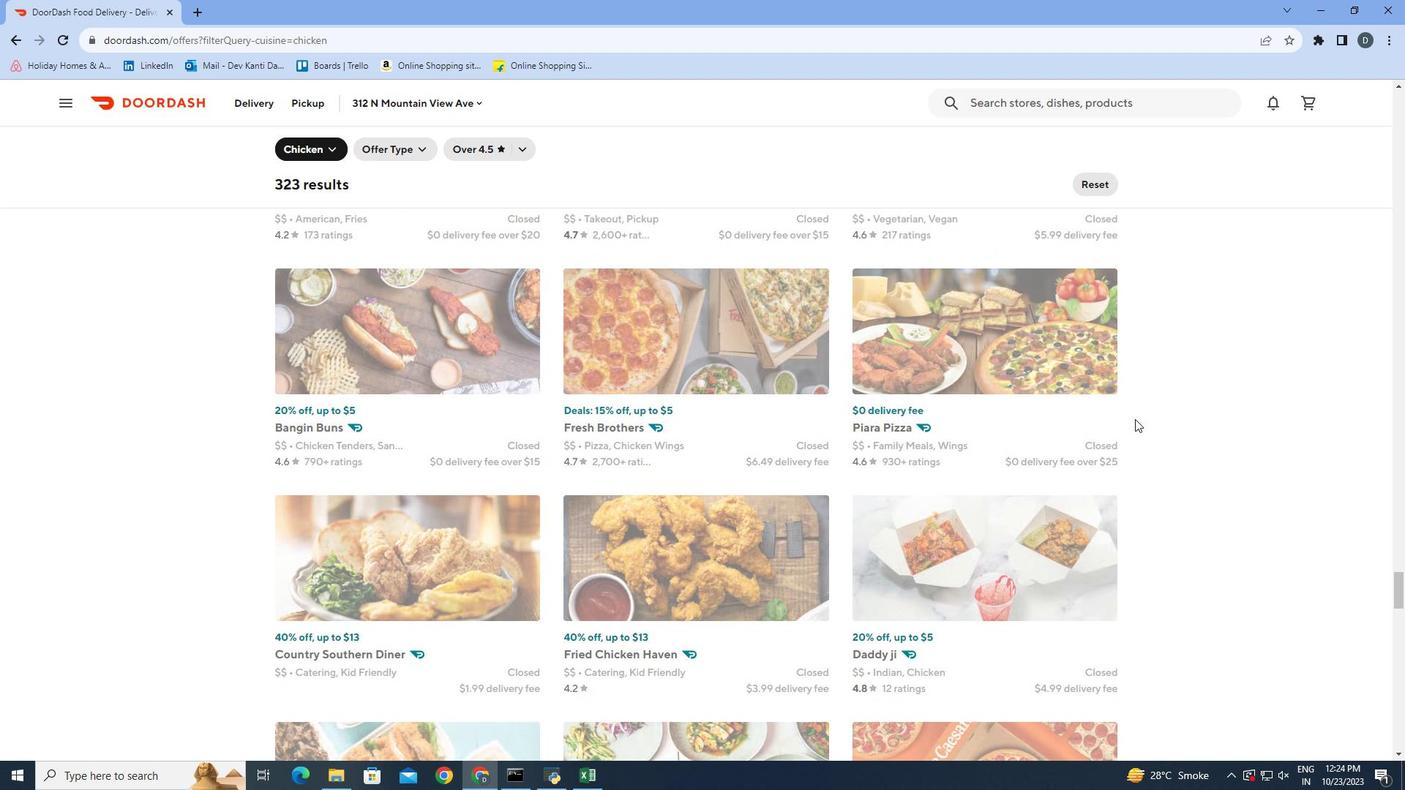 
Action: Mouse scrolled (1135, 418) with delta (0, 0)
Screenshot: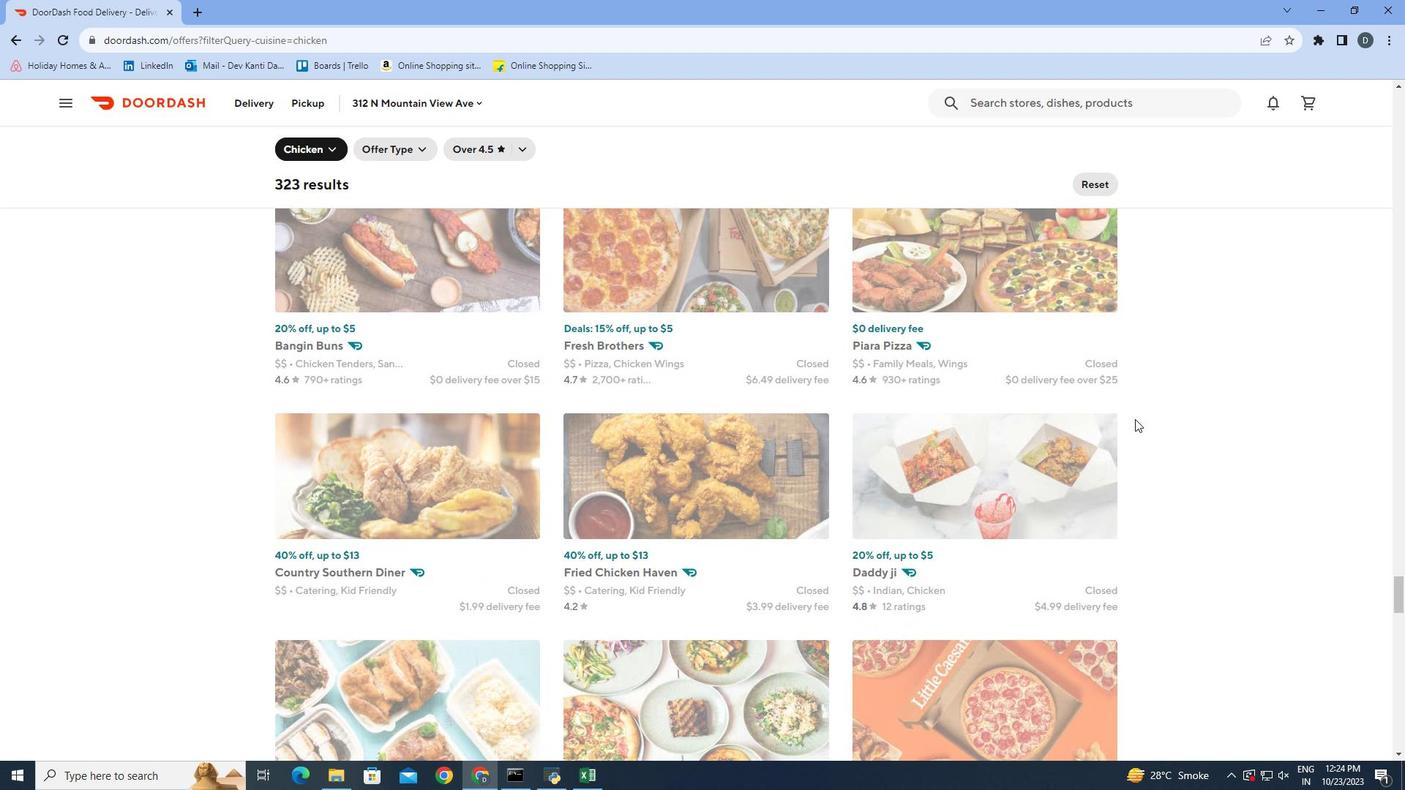 
Action: Mouse scrolled (1135, 418) with delta (0, 0)
Screenshot: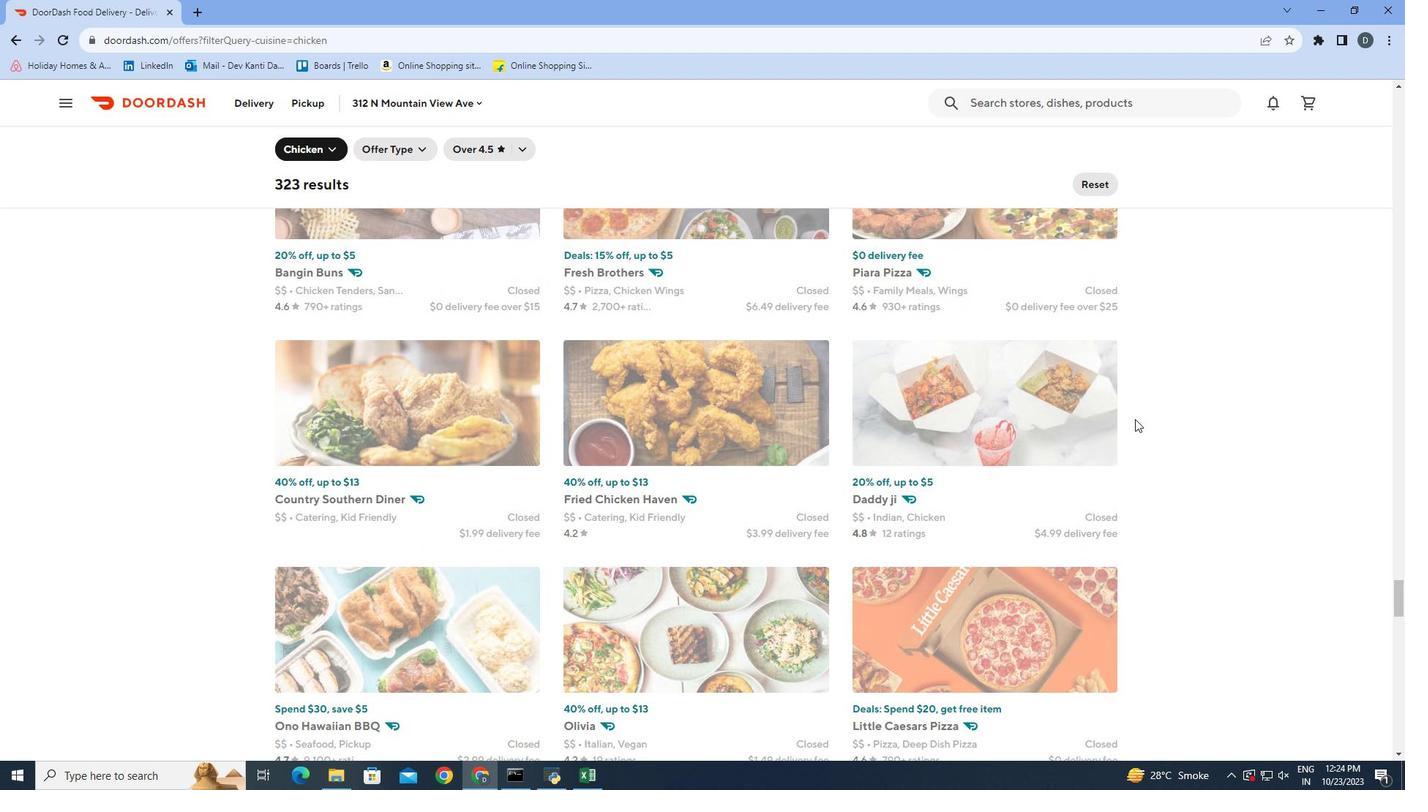 
Action: Mouse scrolled (1135, 418) with delta (0, 0)
Screenshot: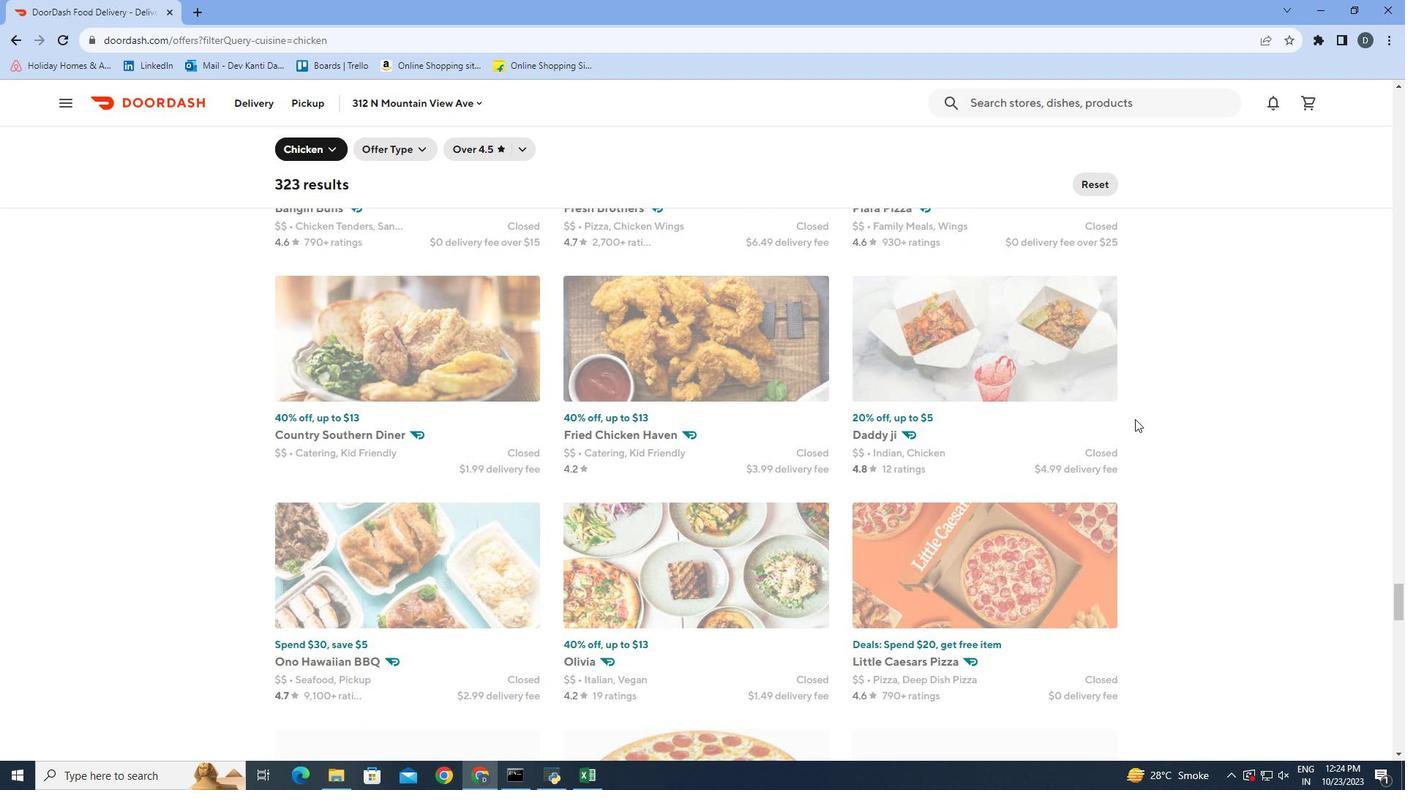 
Action: Mouse scrolled (1135, 418) with delta (0, 0)
Screenshot: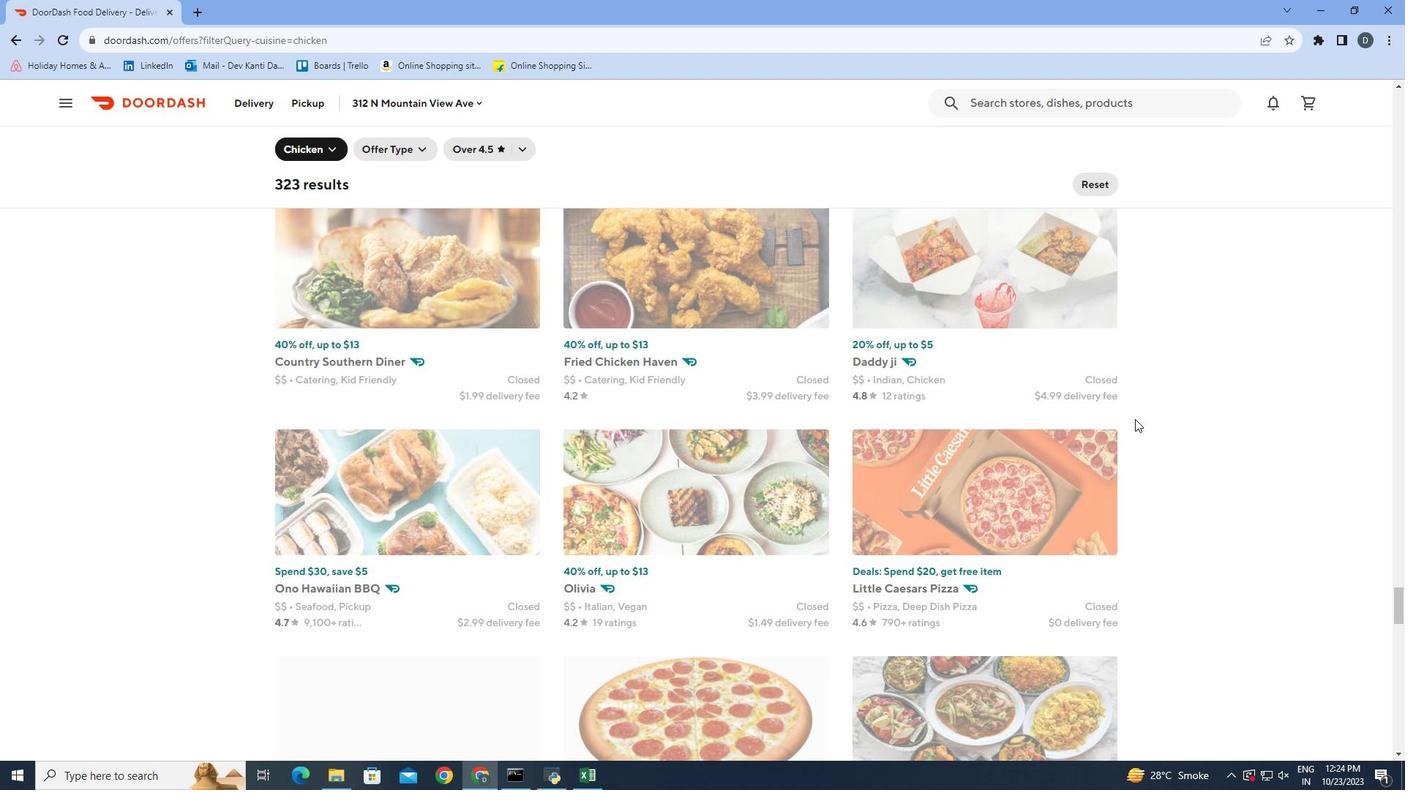 
Action: Mouse scrolled (1135, 418) with delta (0, 0)
Screenshot: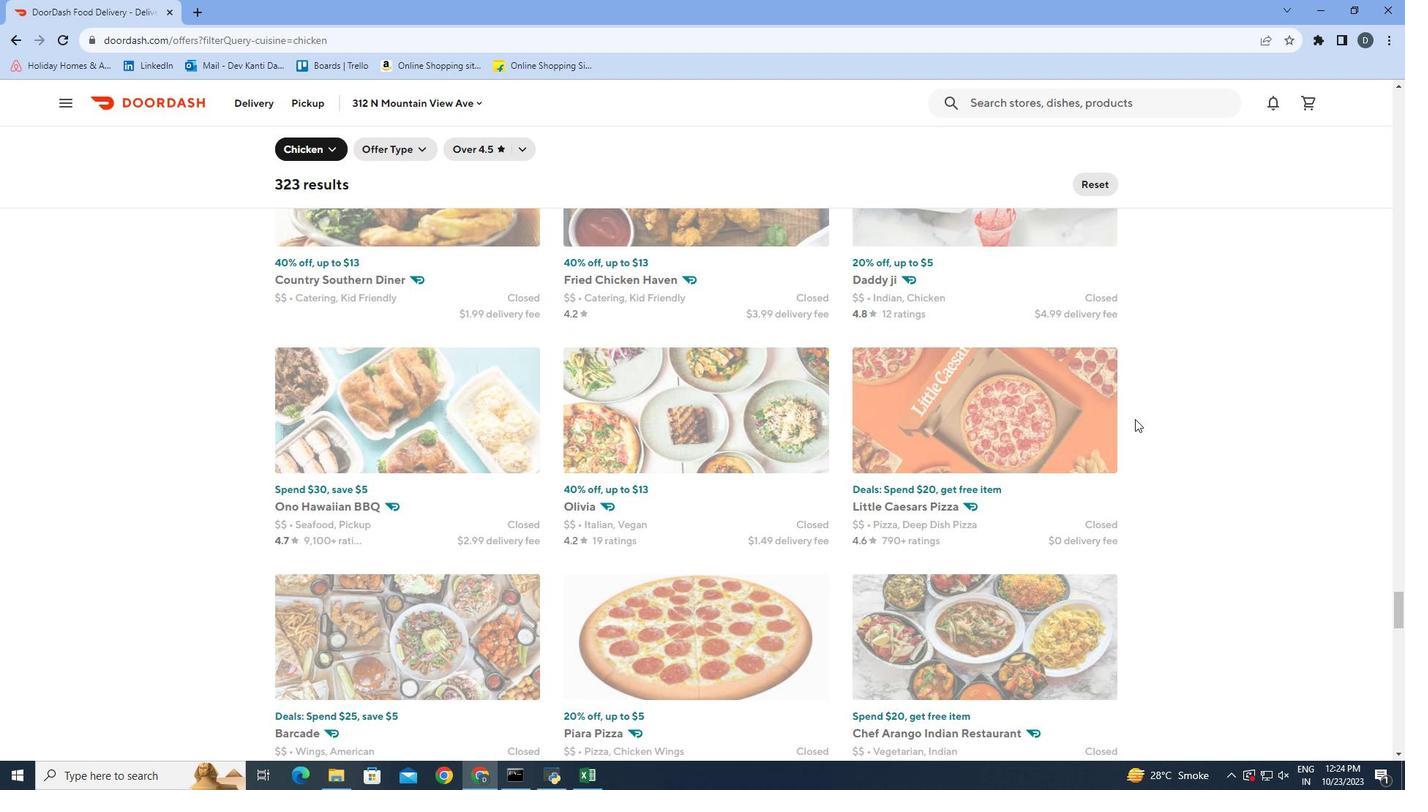 
Action: Mouse scrolled (1135, 418) with delta (0, 0)
Screenshot: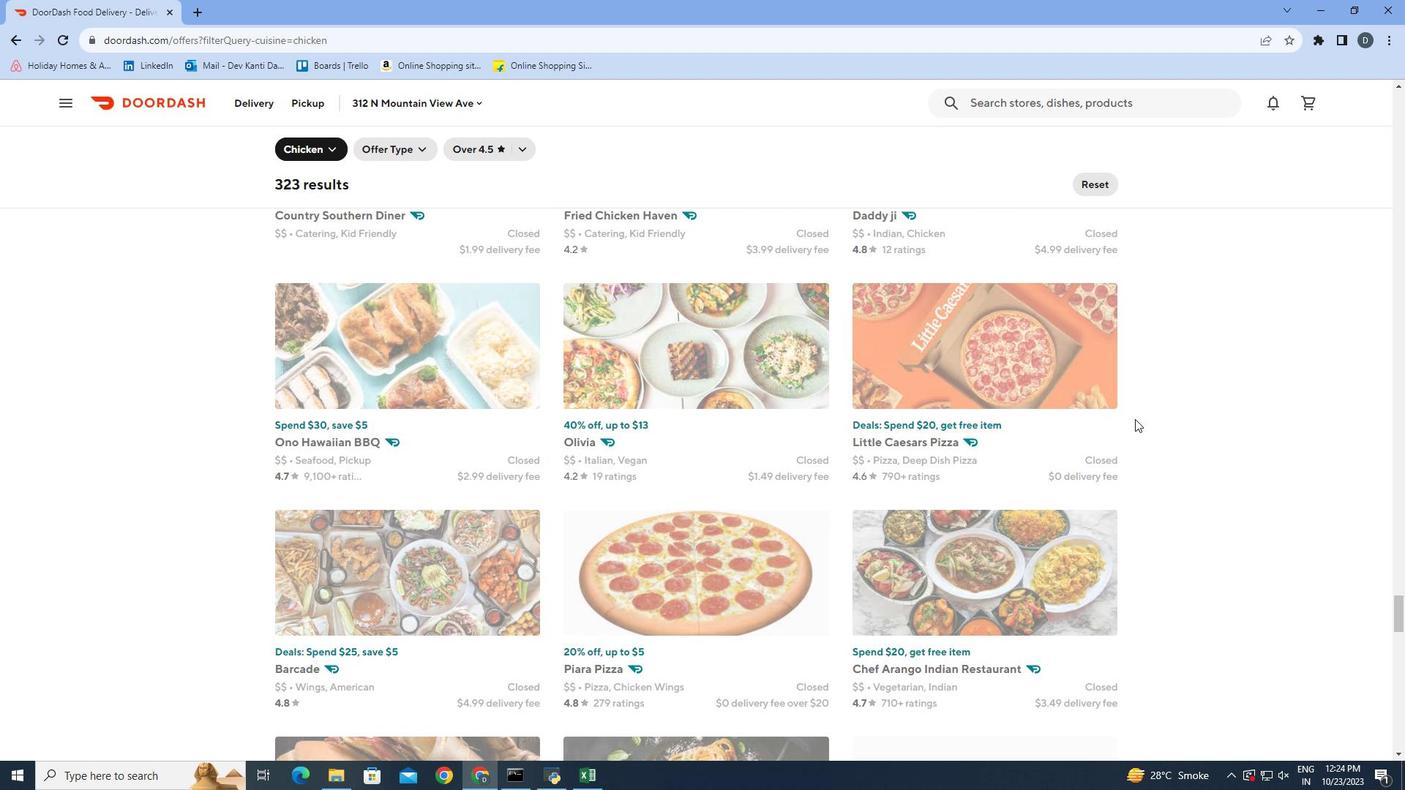 
Action: Mouse scrolled (1135, 418) with delta (0, 0)
Screenshot: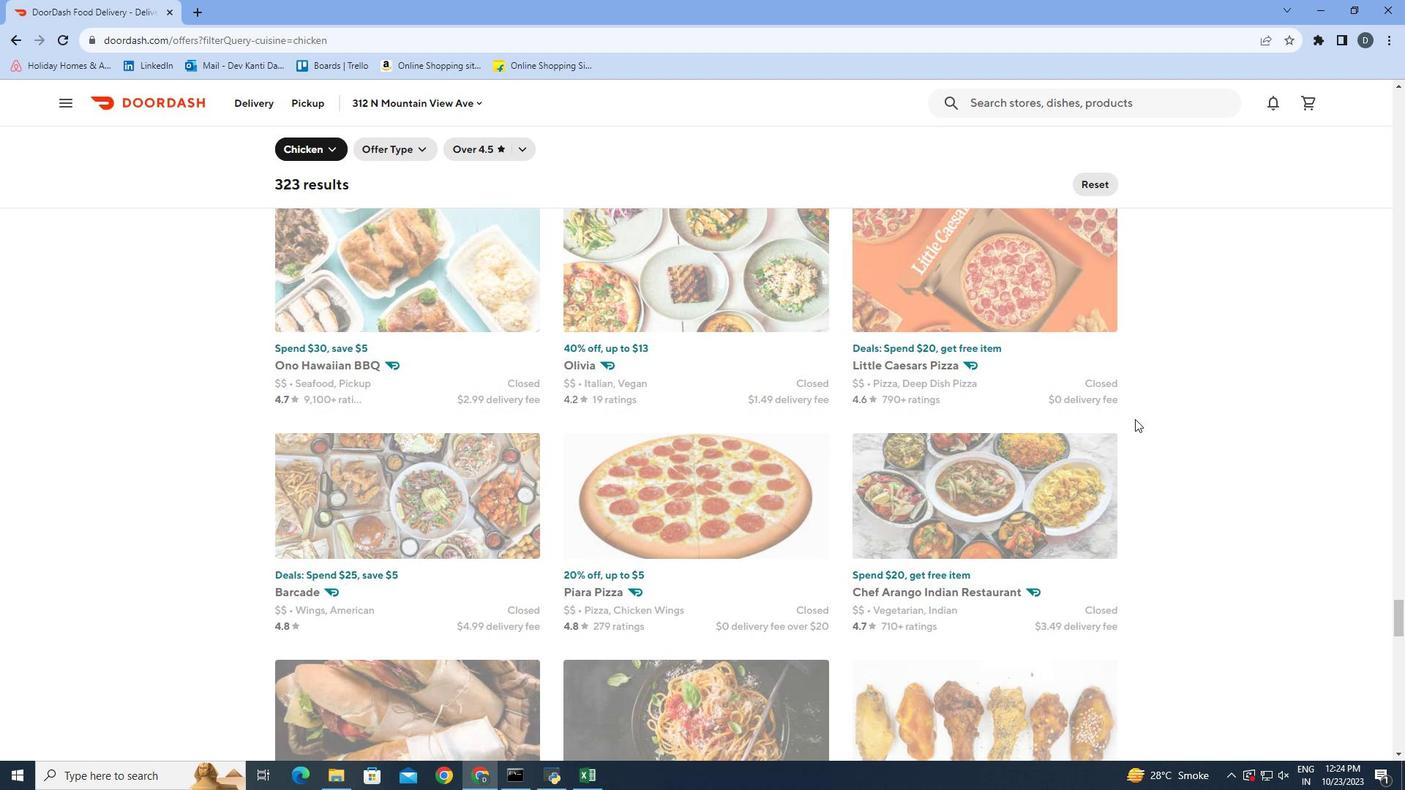 
Action: Mouse scrolled (1135, 418) with delta (0, 0)
Screenshot: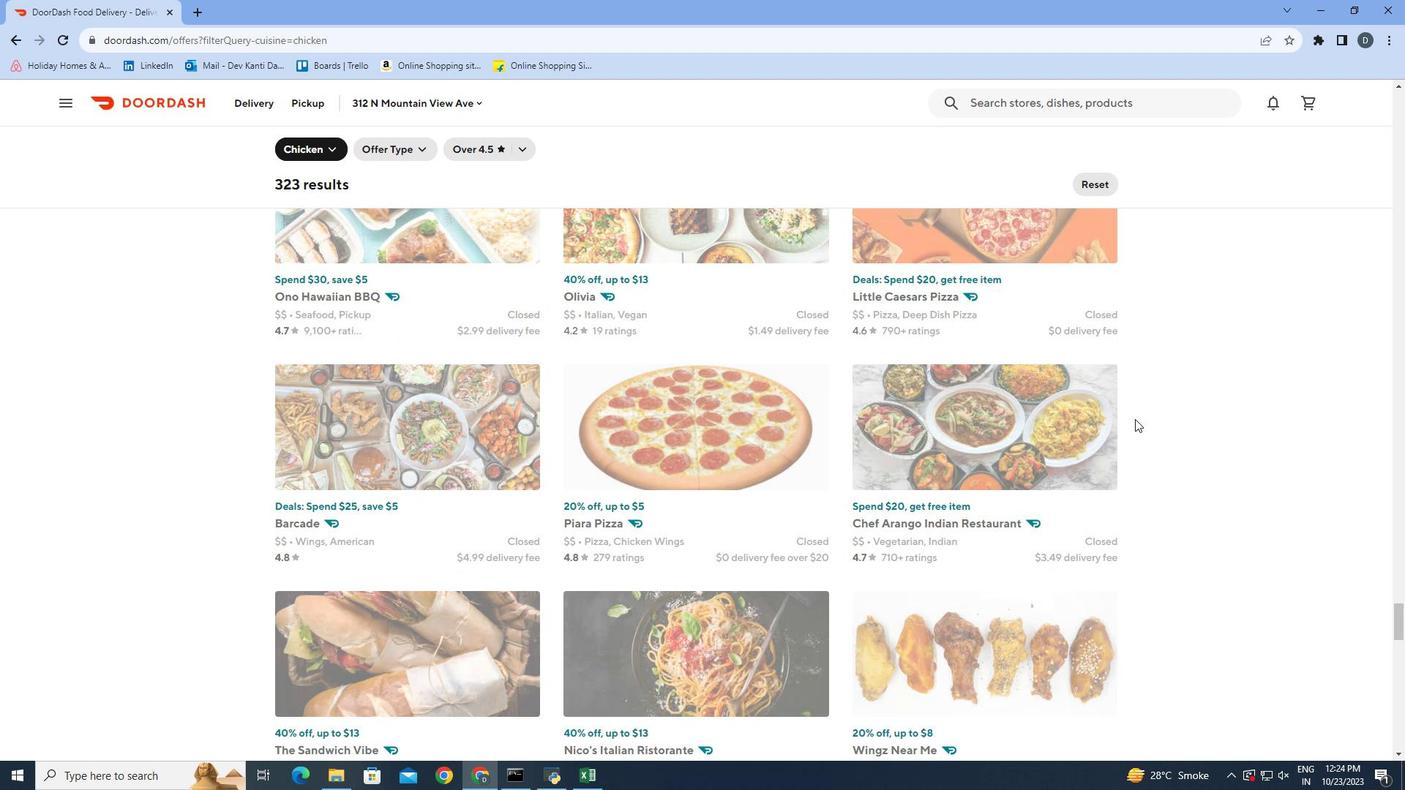 
Action: Mouse scrolled (1135, 418) with delta (0, 0)
Screenshot: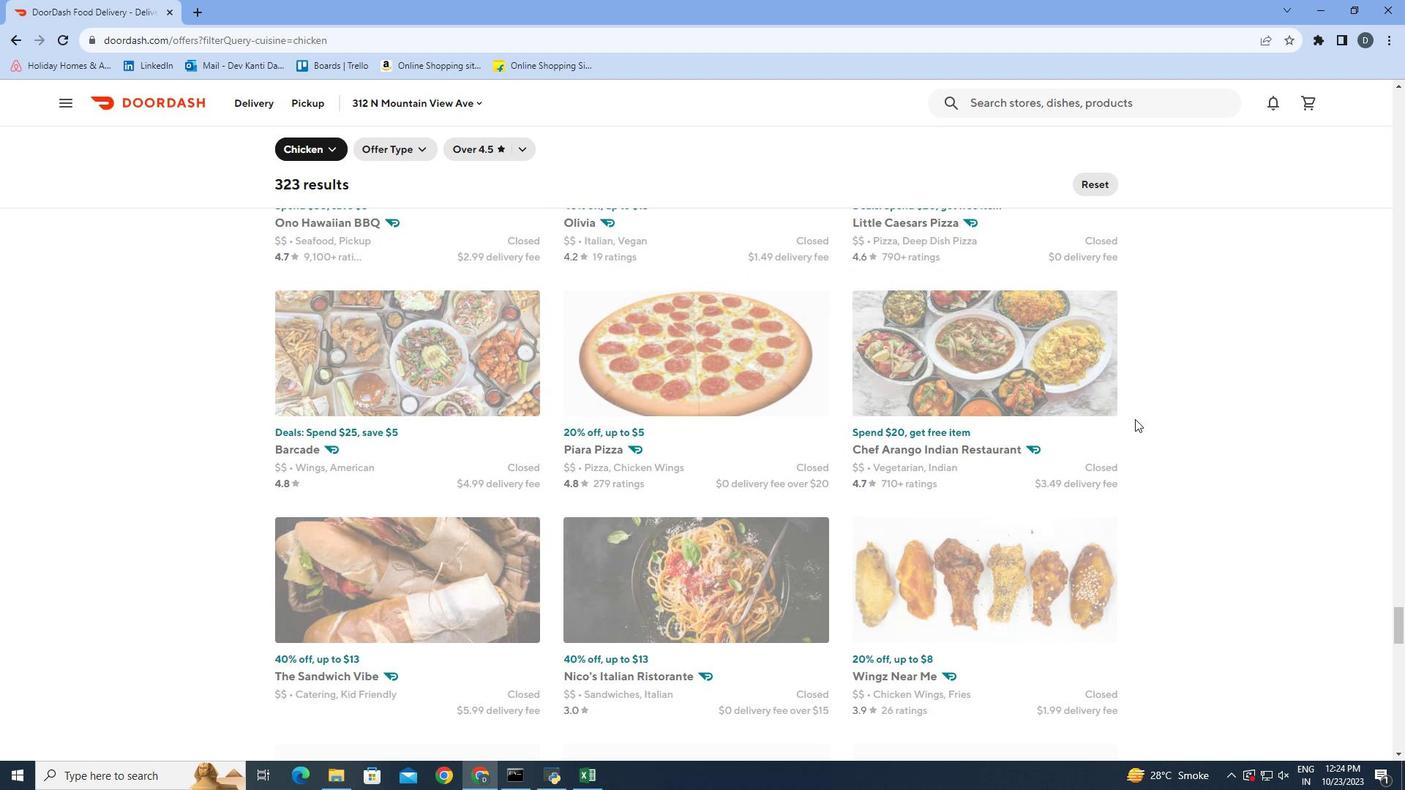 
Action: Mouse scrolled (1135, 418) with delta (0, 0)
Screenshot: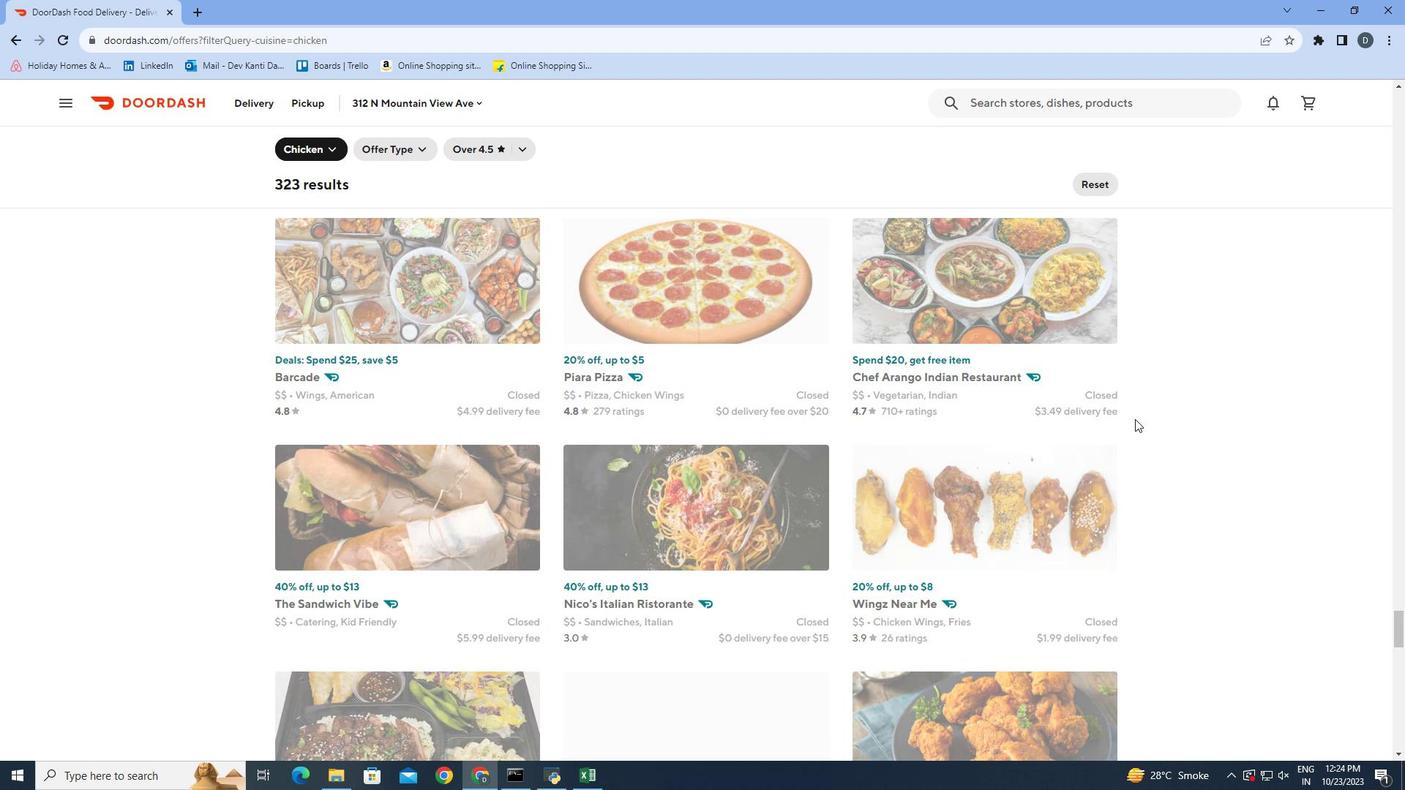
Action: Mouse scrolled (1135, 418) with delta (0, 0)
Screenshot: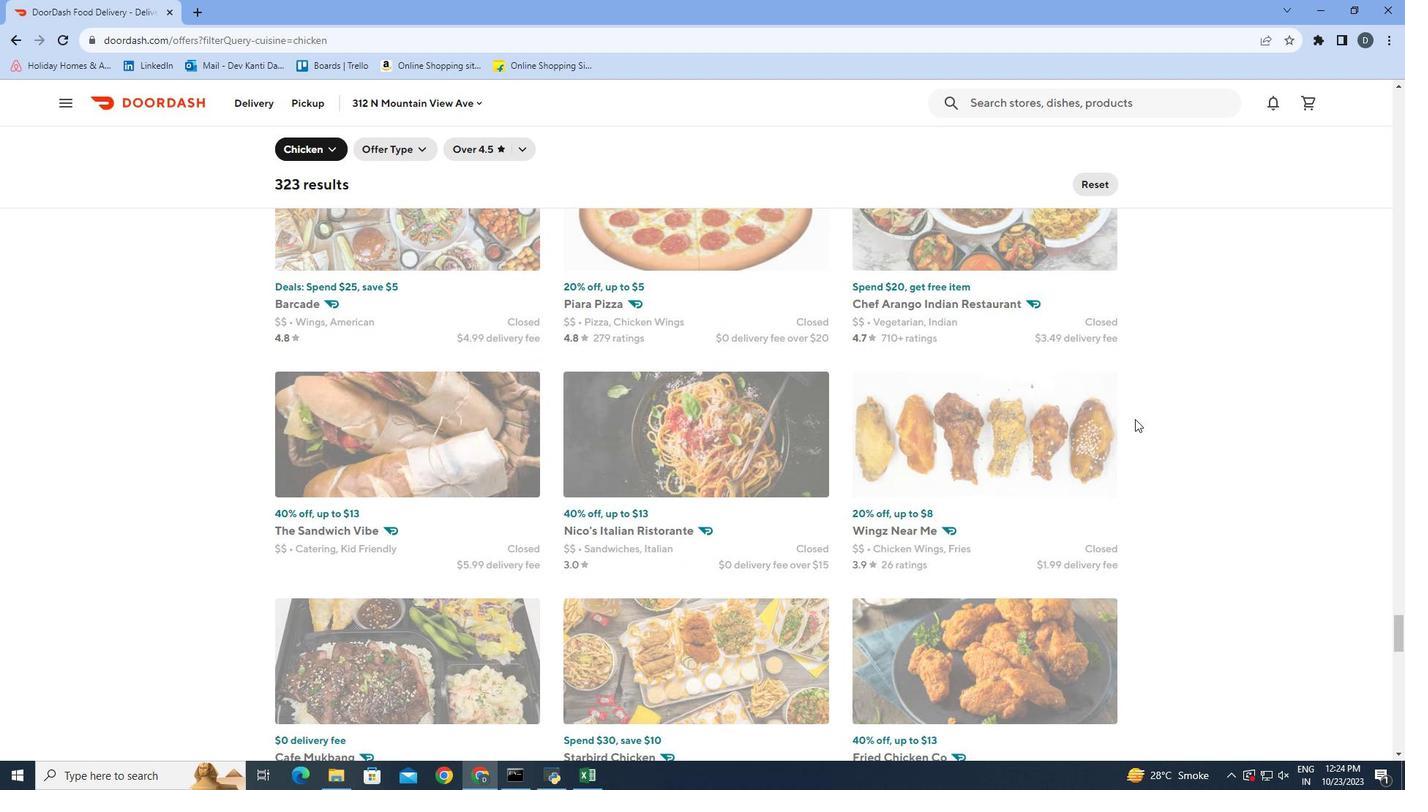 
Action: Mouse scrolled (1135, 418) with delta (0, 0)
Screenshot: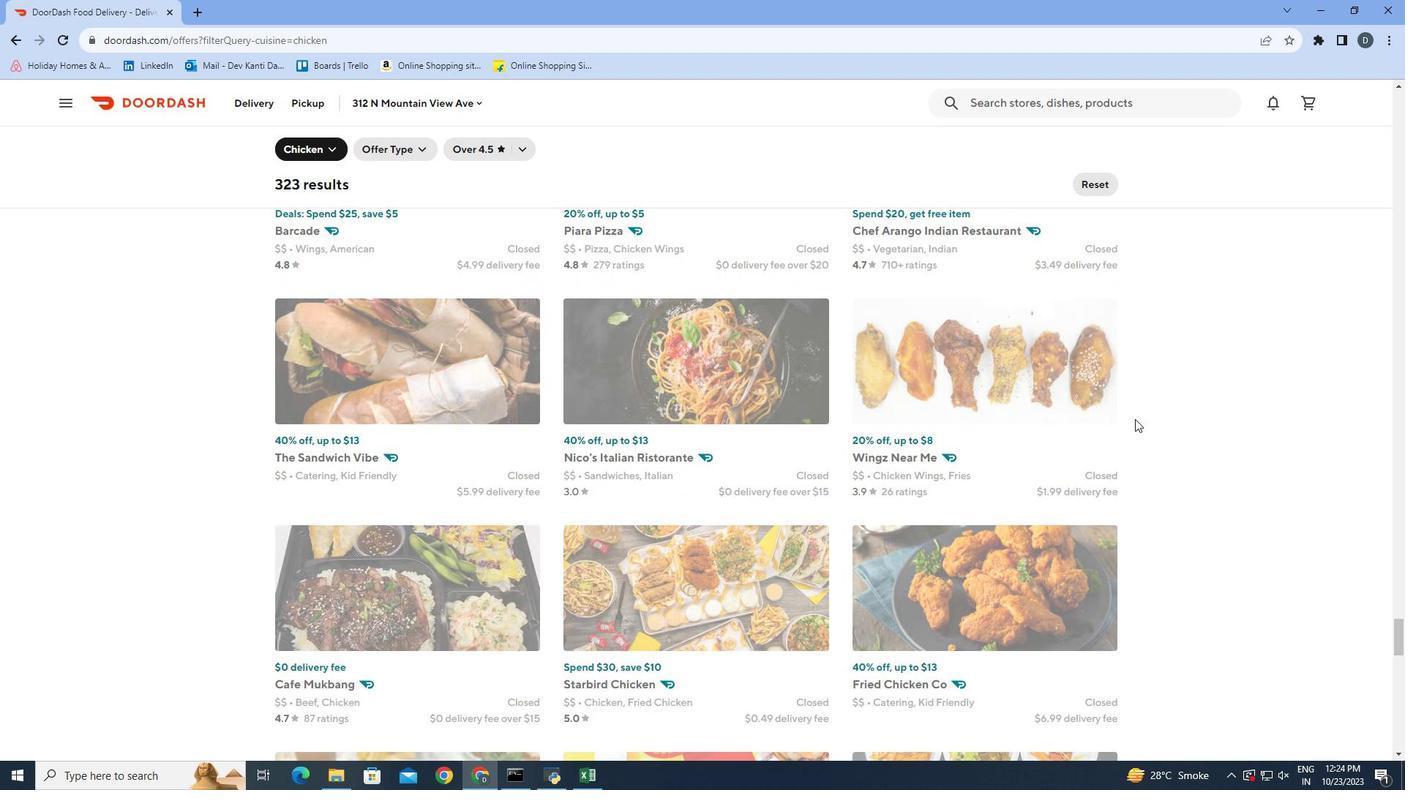 
Action: Mouse scrolled (1135, 418) with delta (0, 0)
Screenshot: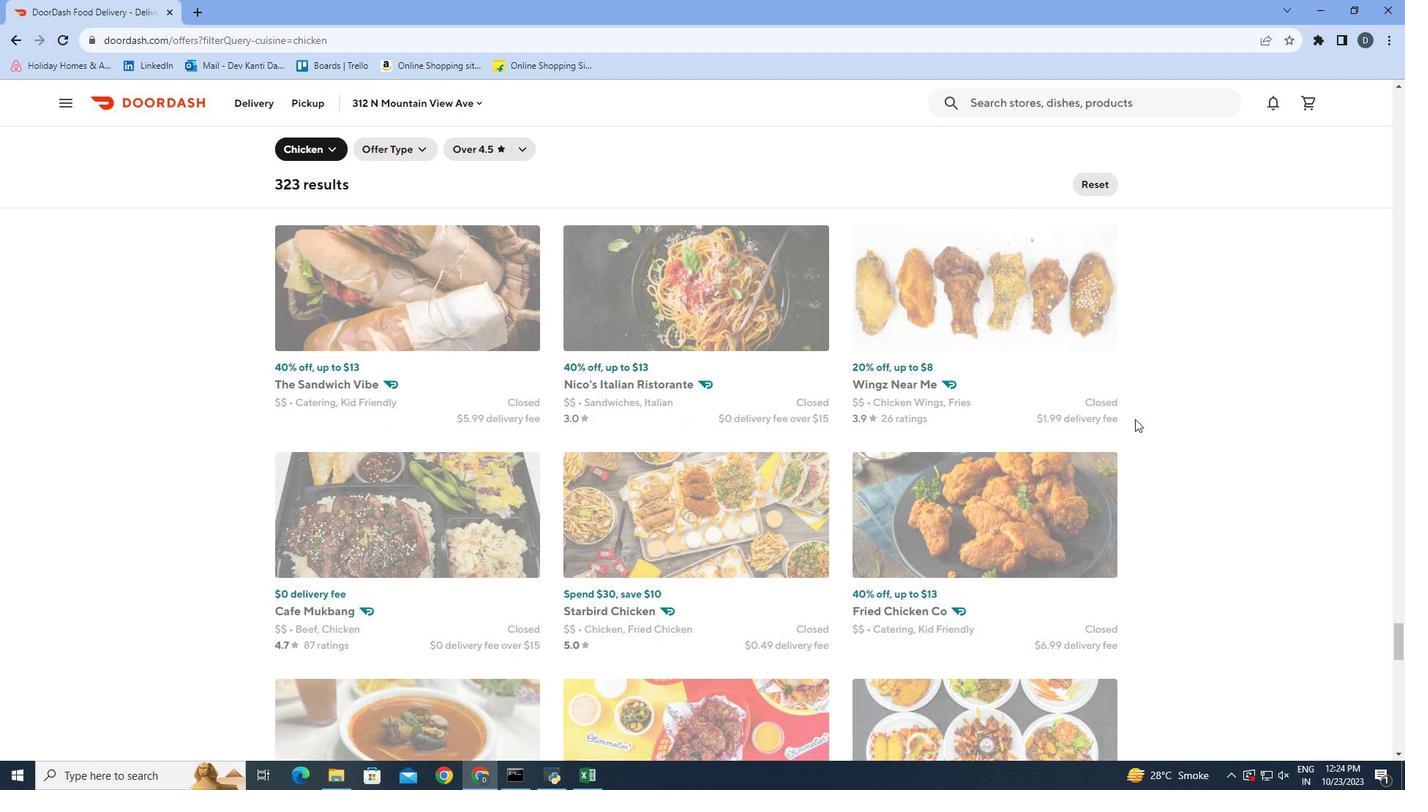 
Action: Mouse scrolled (1135, 418) with delta (0, 0)
Screenshot: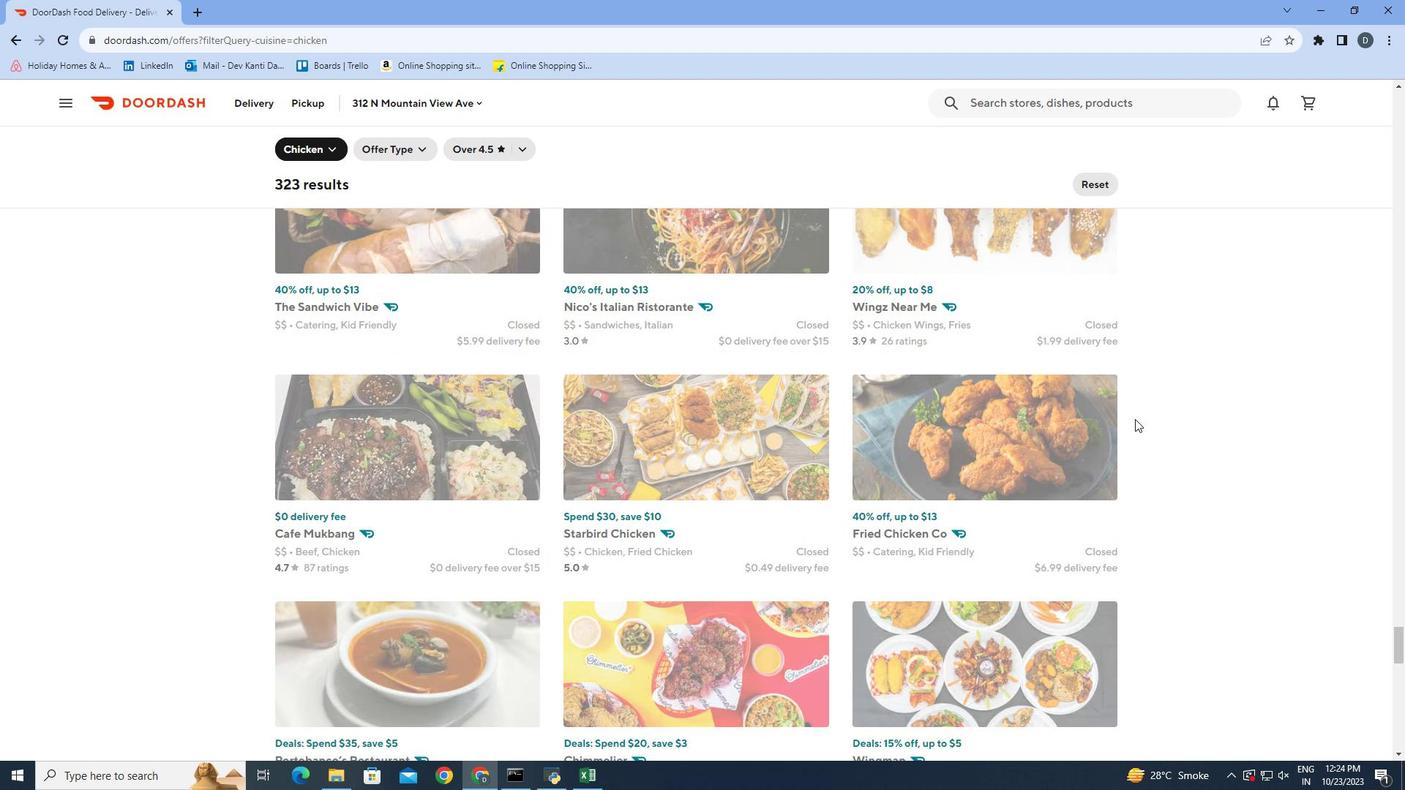 
Action: Mouse scrolled (1135, 418) with delta (0, 0)
Screenshot: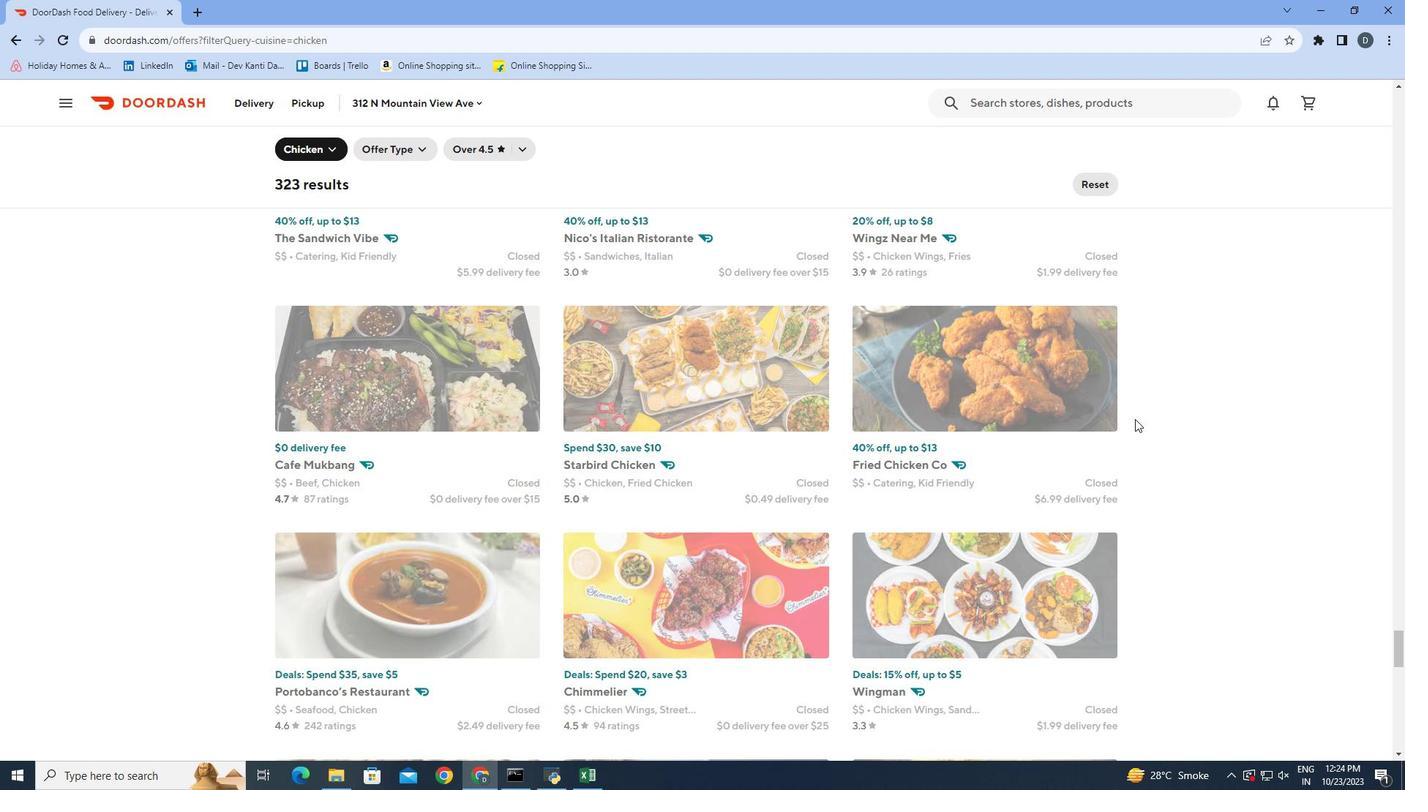 
Action: Mouse scrolled (1135, 418) with delta (0, 0)
Screenshot: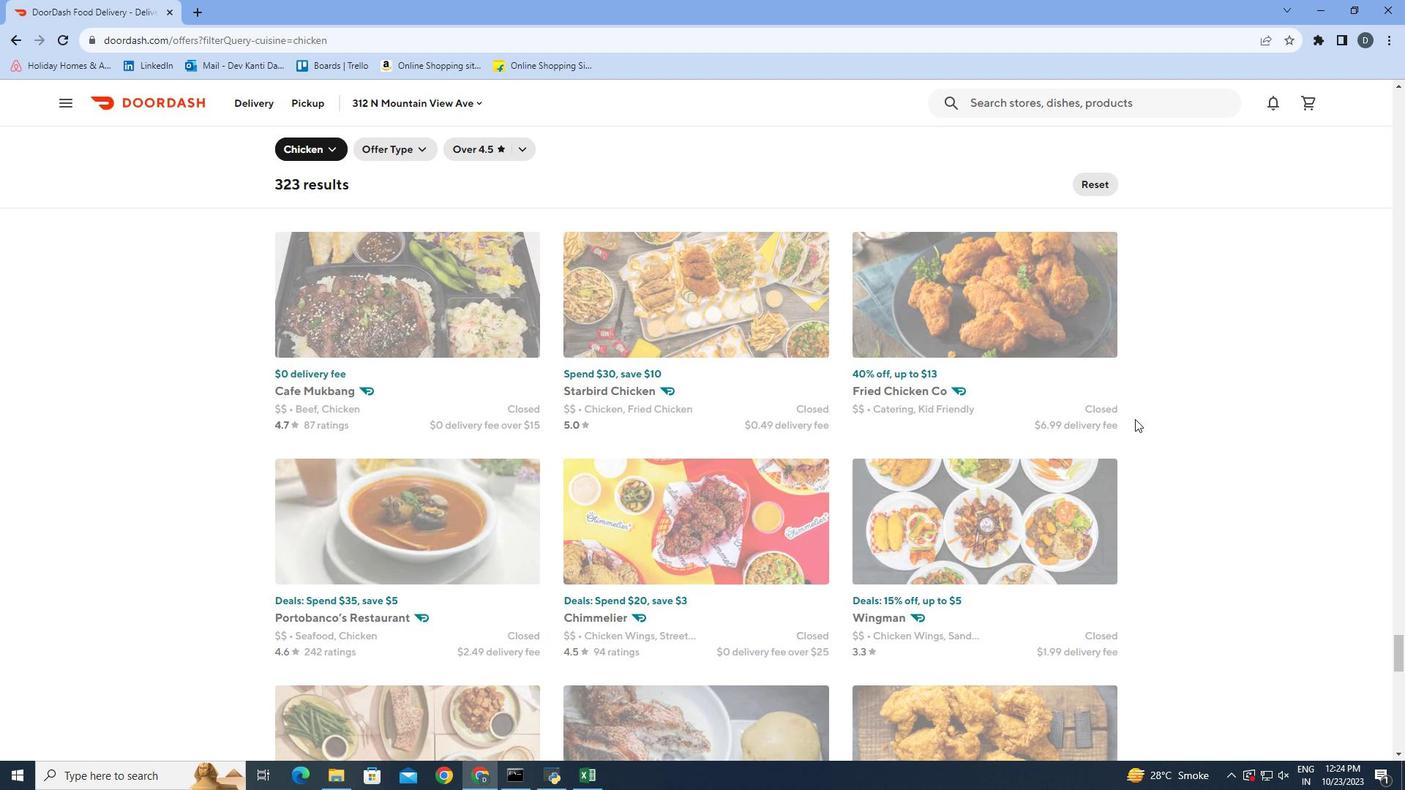 
Action: Mouse scrolled (1135, 418) with delta (0, 0)
Screenshot: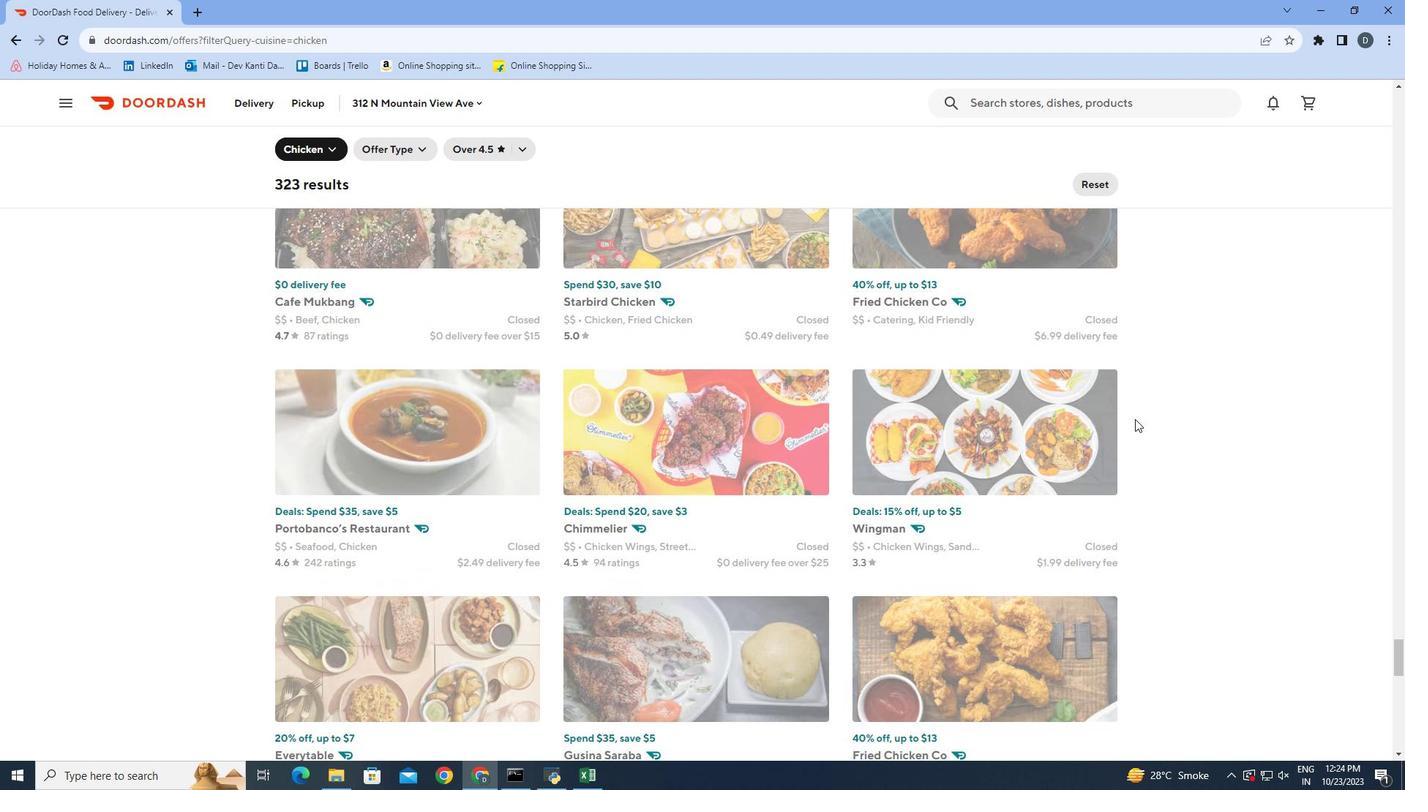 
Action: Mouse scrolled (1135, 418) with delta (0, 0)
Screenshot: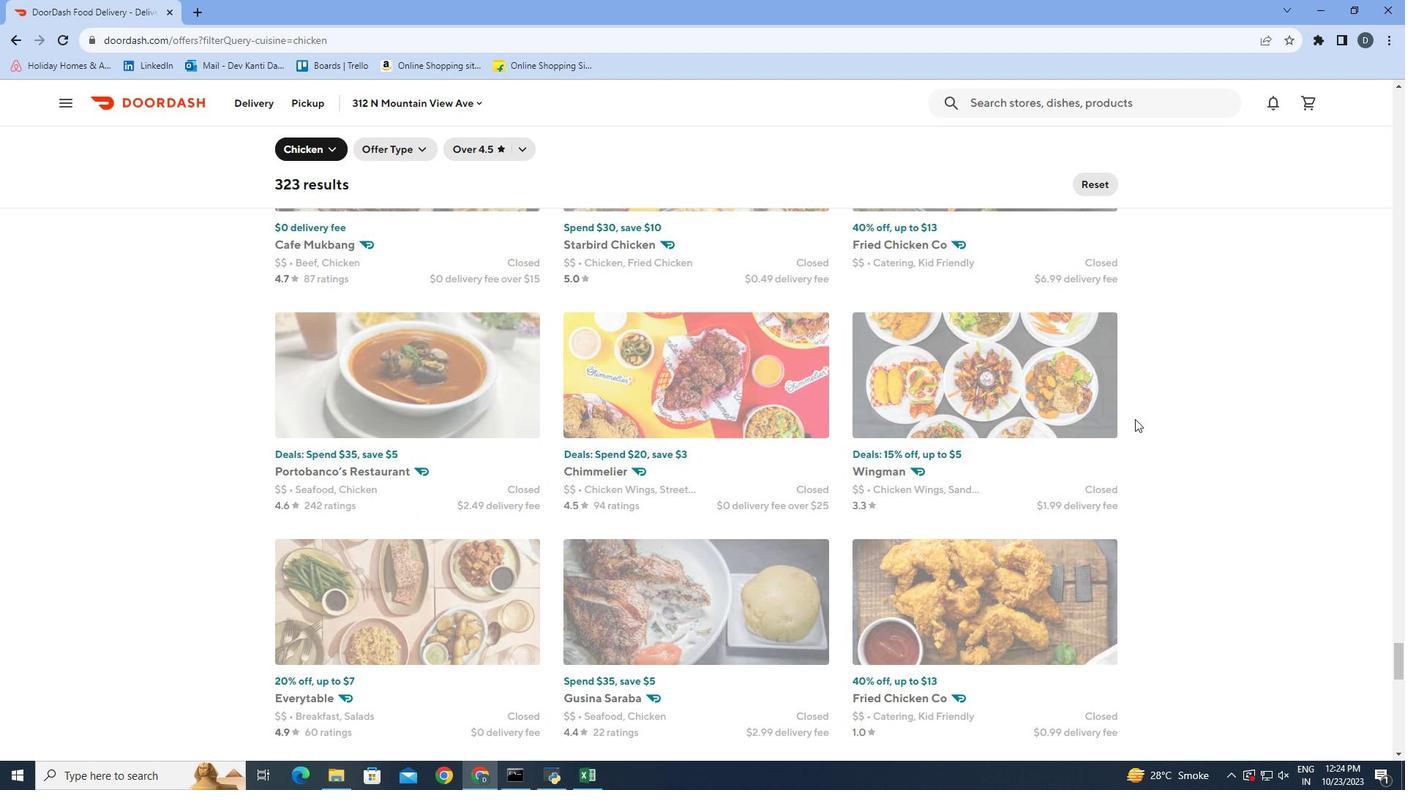 
Action: Mouse scrolled (1135, 418) with delta (0, 0)
Screenshot: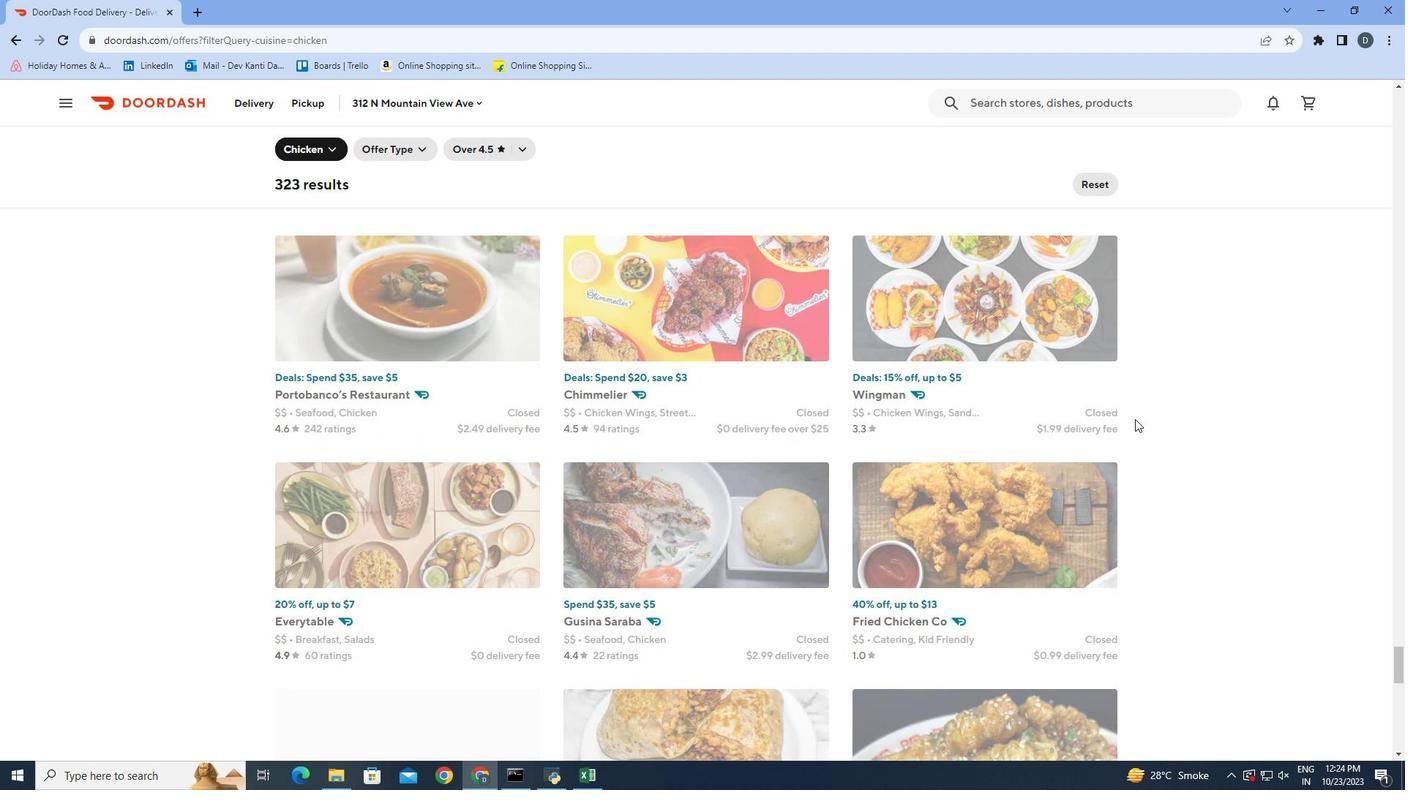 
Action: Mouse scrolled (1135, 418) with delta (0, 0)
Screenshot: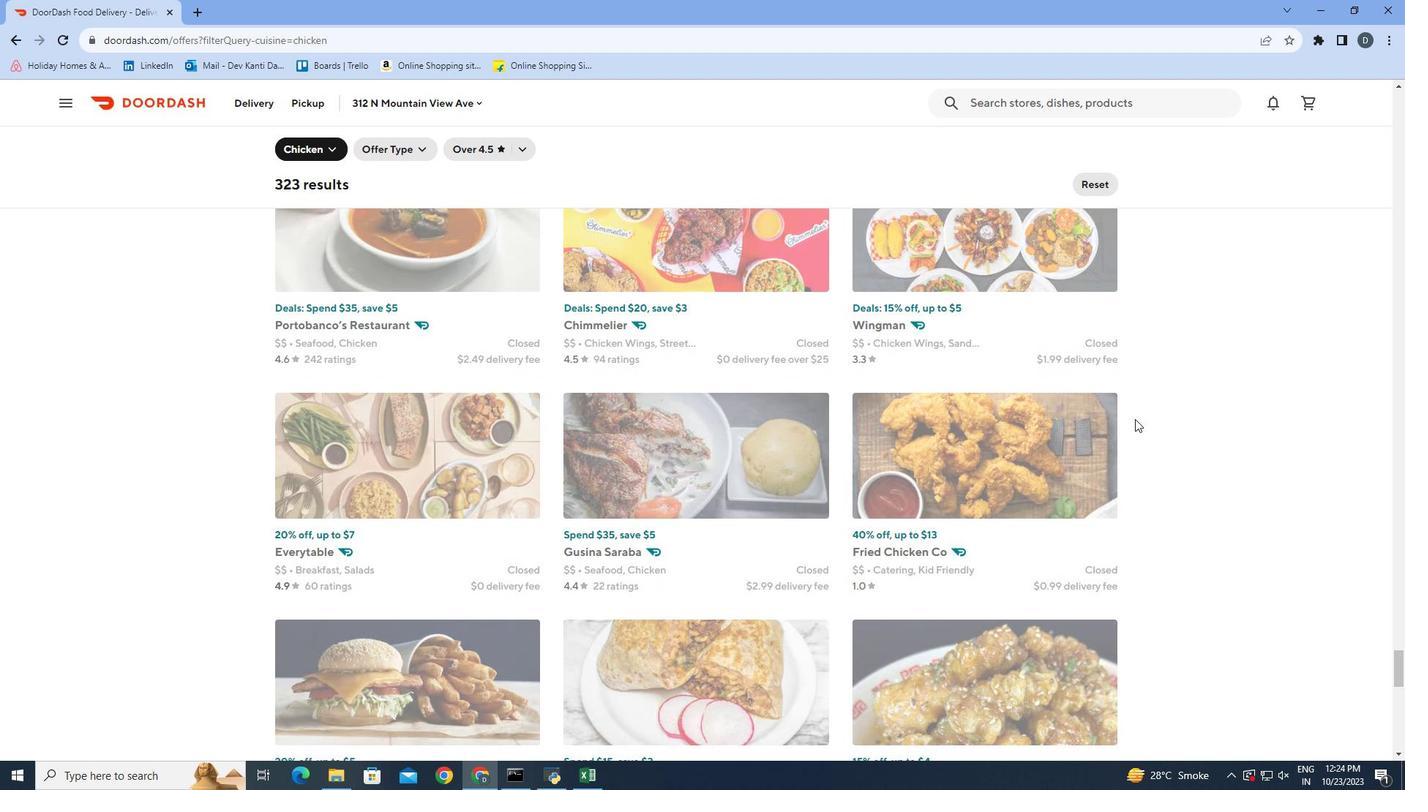 
Action: Mouse scrolled (1135, 418) with delta (0, 0)
Screenshot: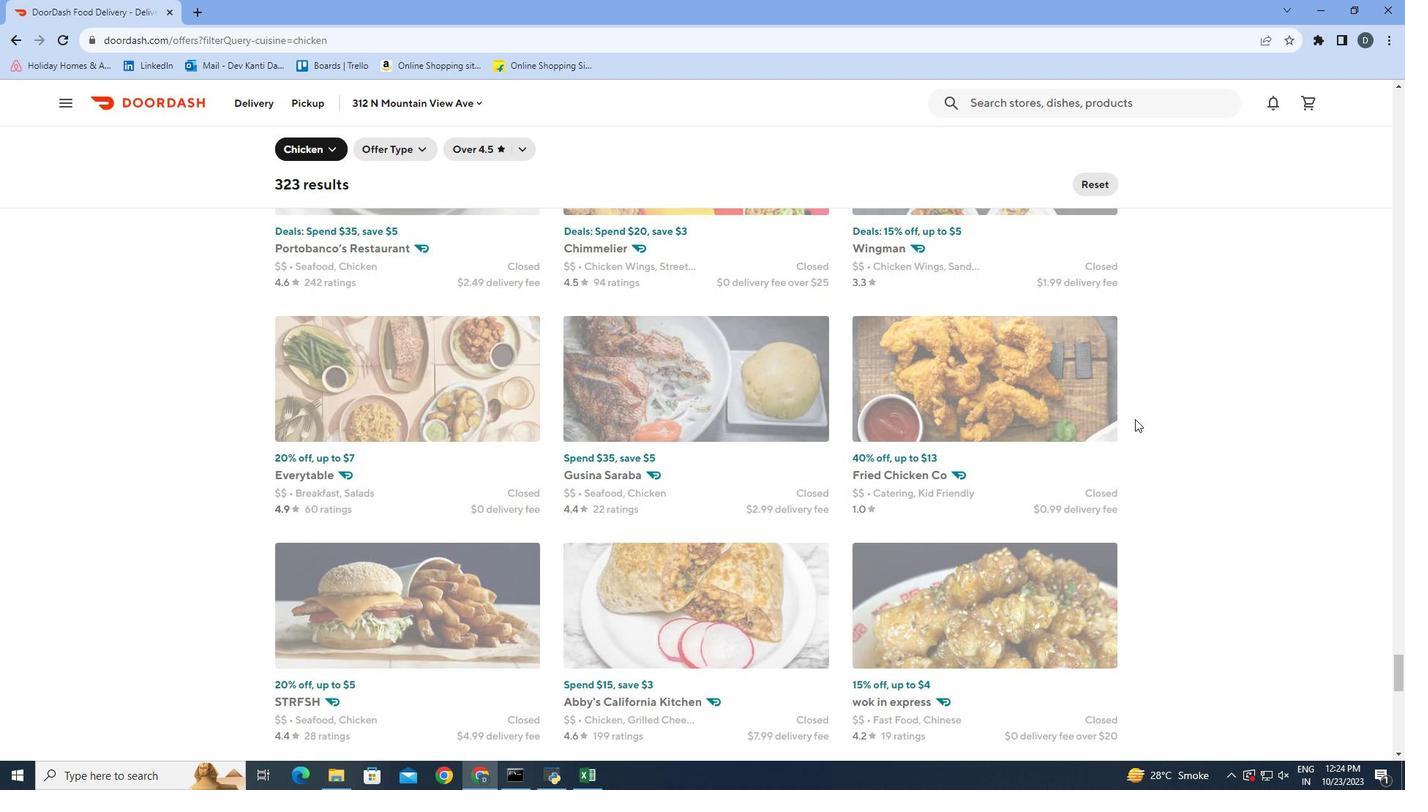 
Action: Mouse scrolled (1135, 418) with delta (0, 0)
Screenshot: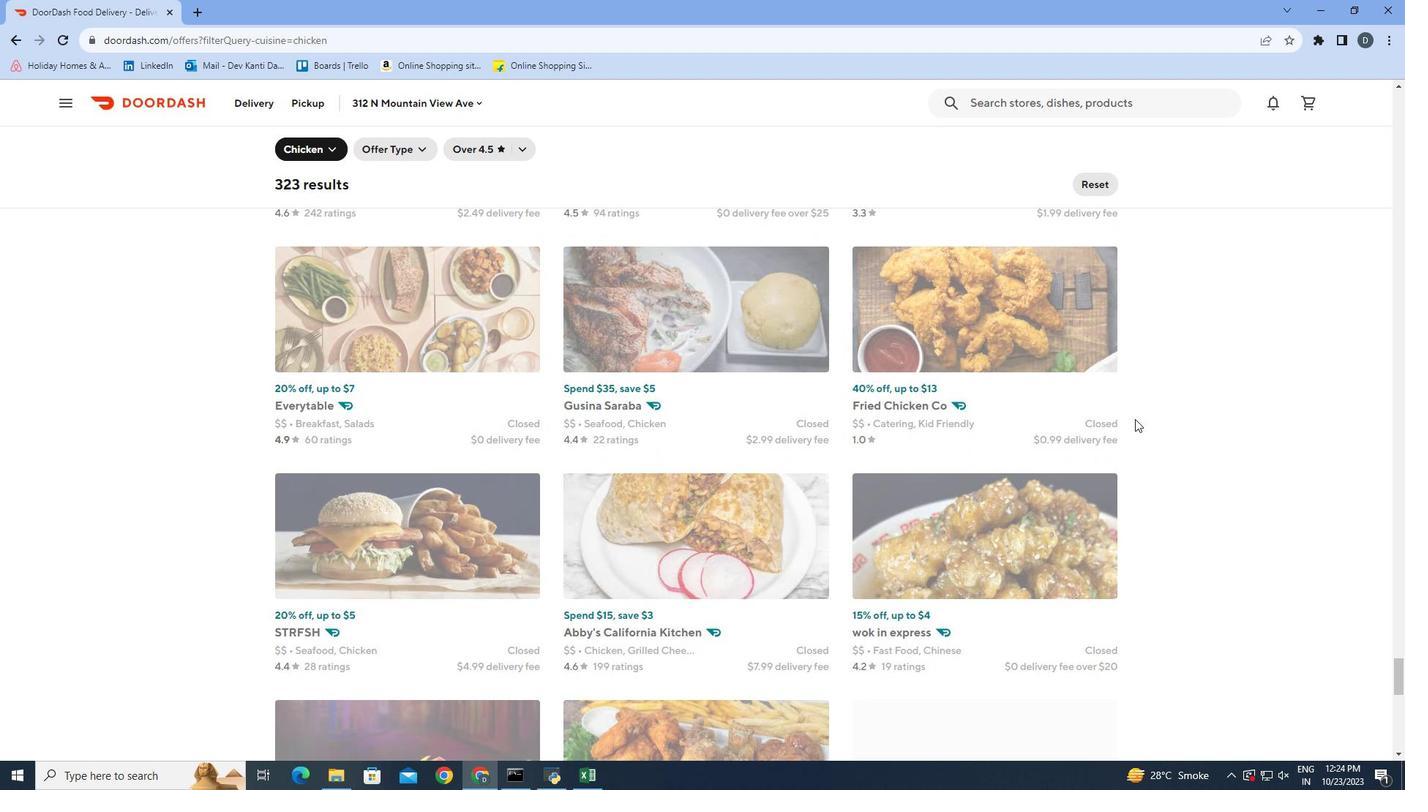 
Action: Mouse scrolled (1135, 418) with delta (0, 0)
Screenshot: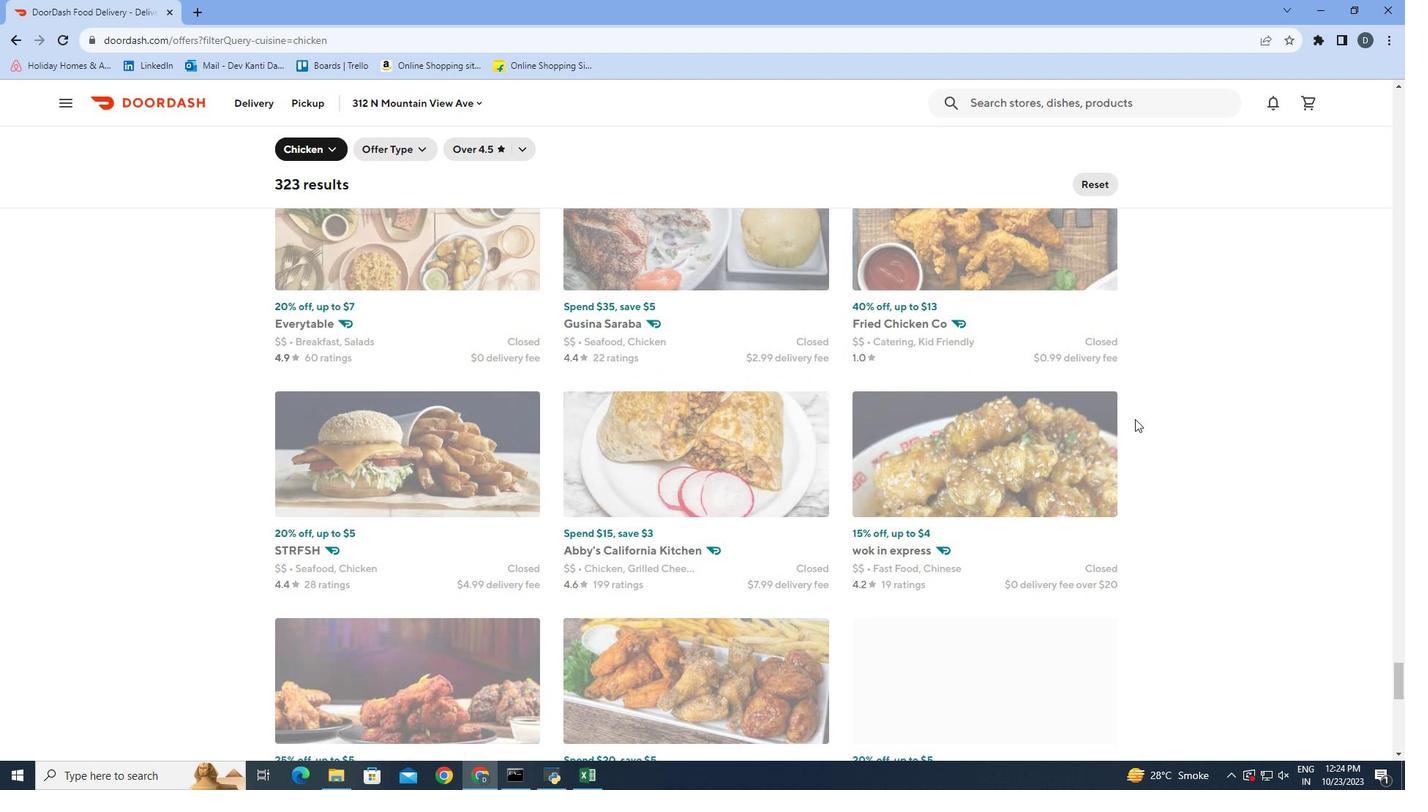 
Action: Mouse scrolled (1135, 418) with delta (0, 0)
Screenshot: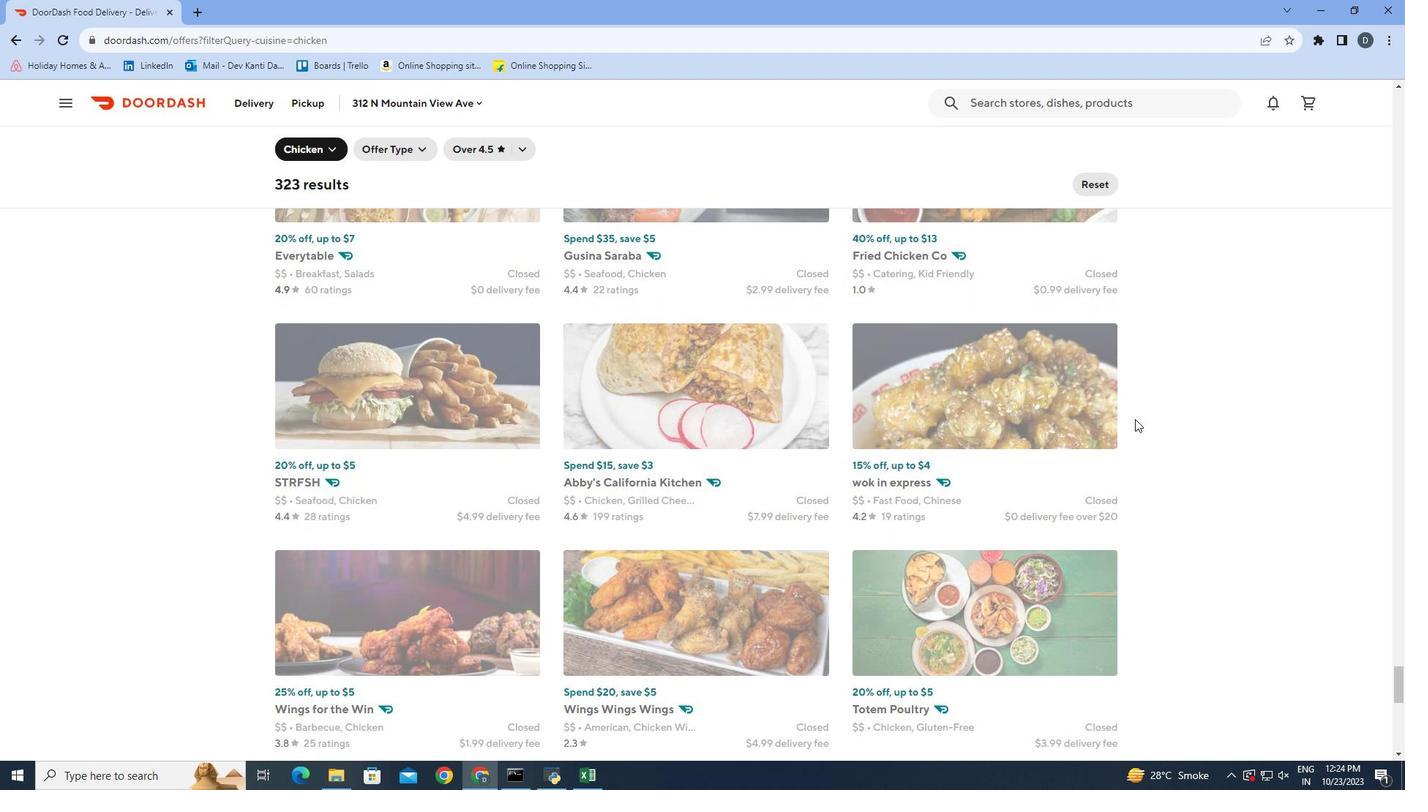 
Action: Mouse scrolled (1135, 418) with delta (0, 0)
Screenshot: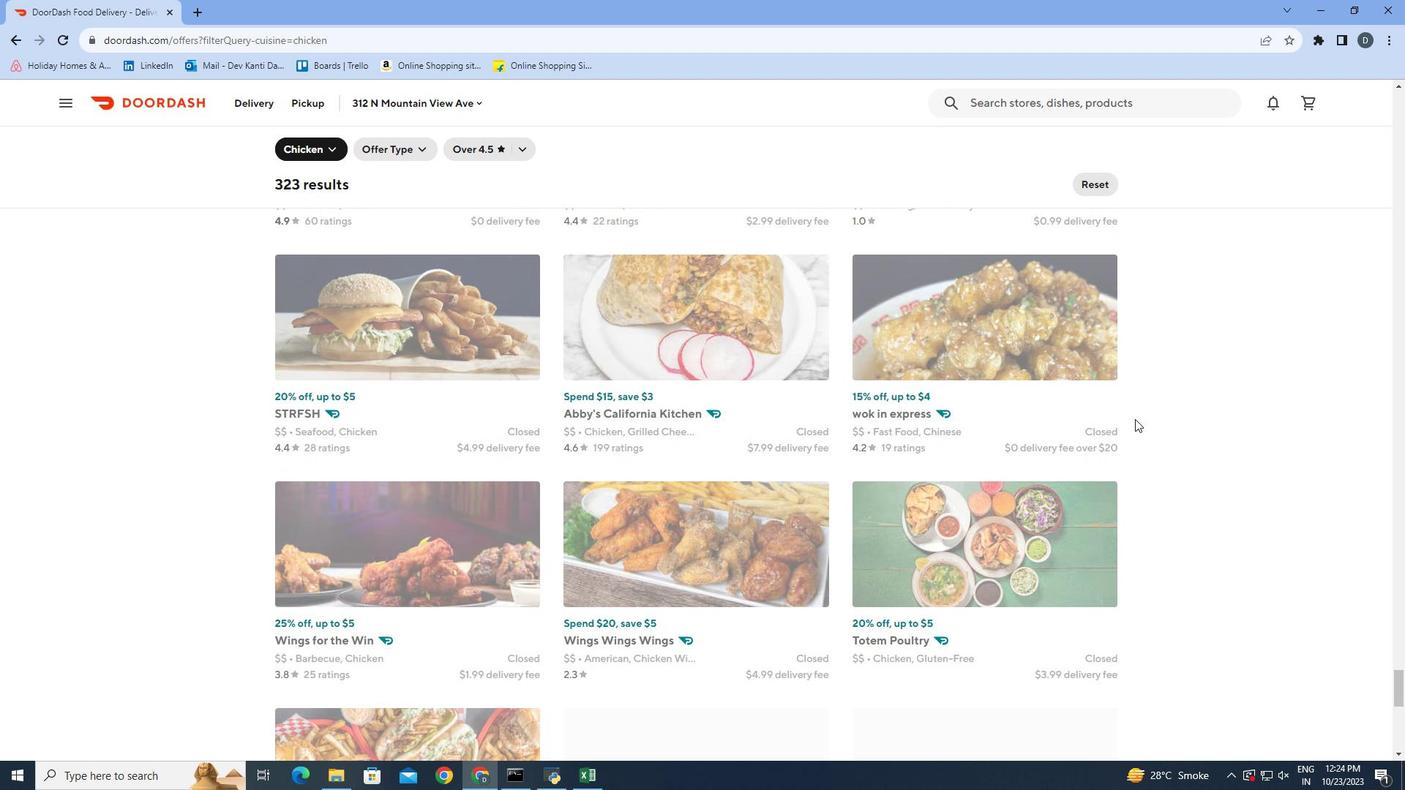 
Action: Mouse scrolled (1135, 418) with delta (0, 0)
Screenshot: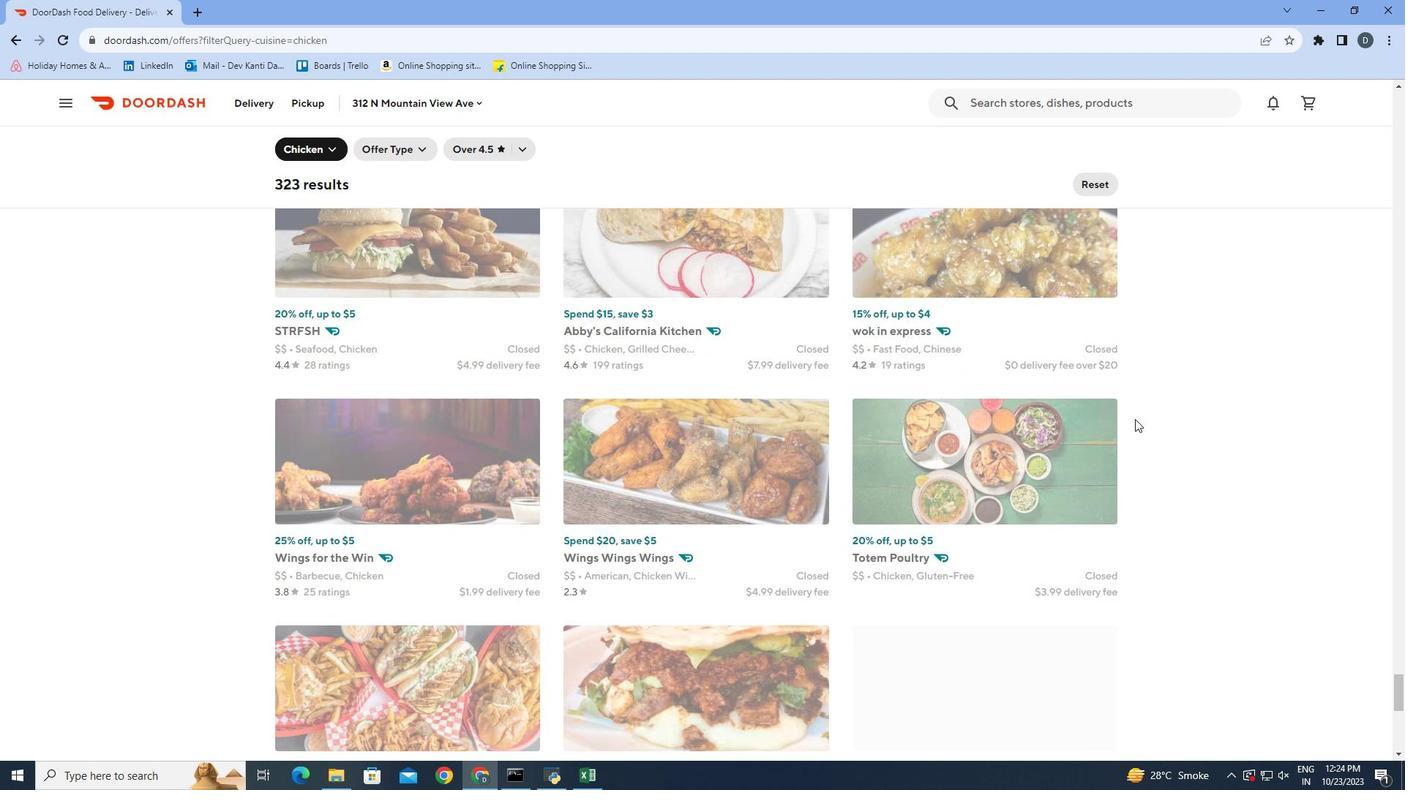 
Action: Mouse scrolled (1135, 418) with delta (0, 0)
Screenshot: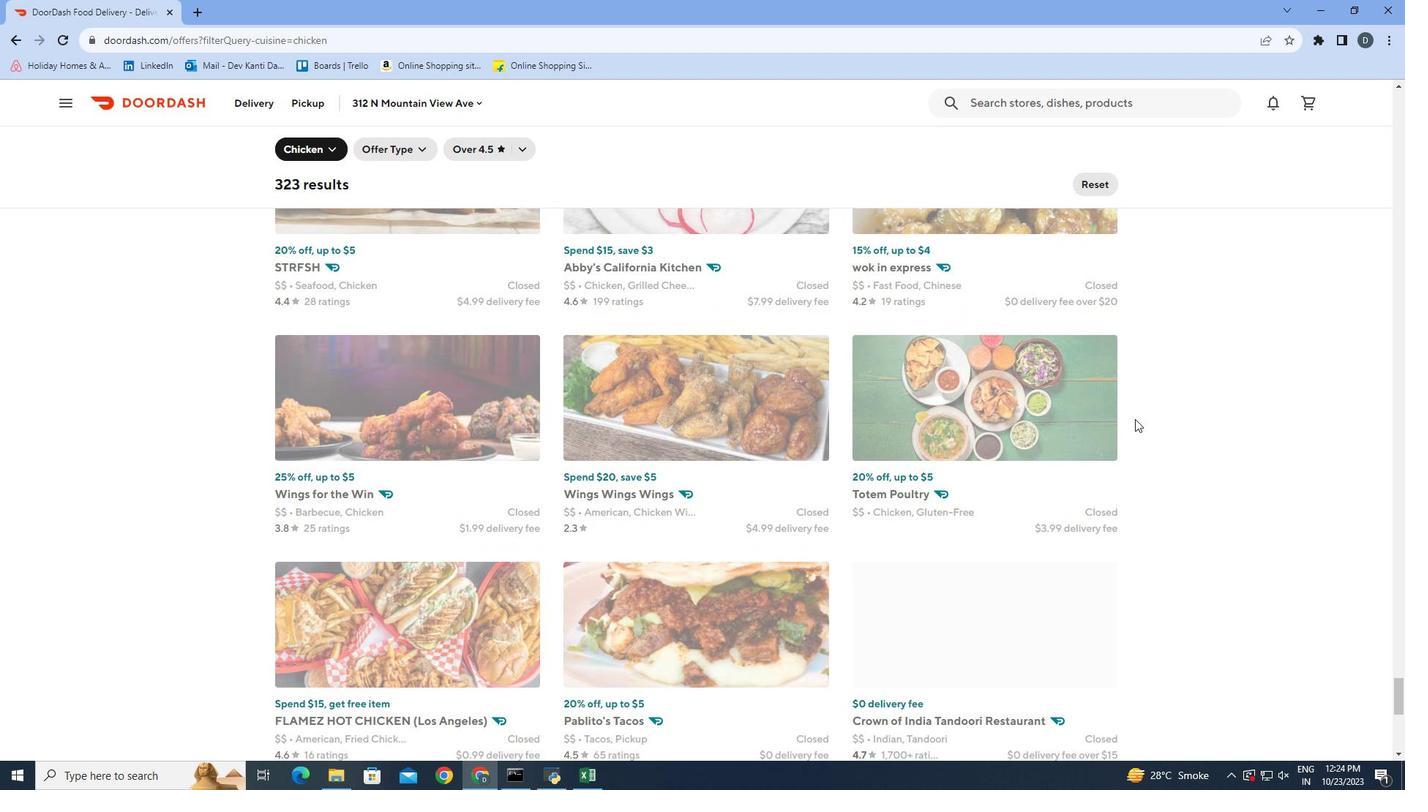 
Action: Mouse scrolled (1135, 418) with delta (0, 0)
Screenshot: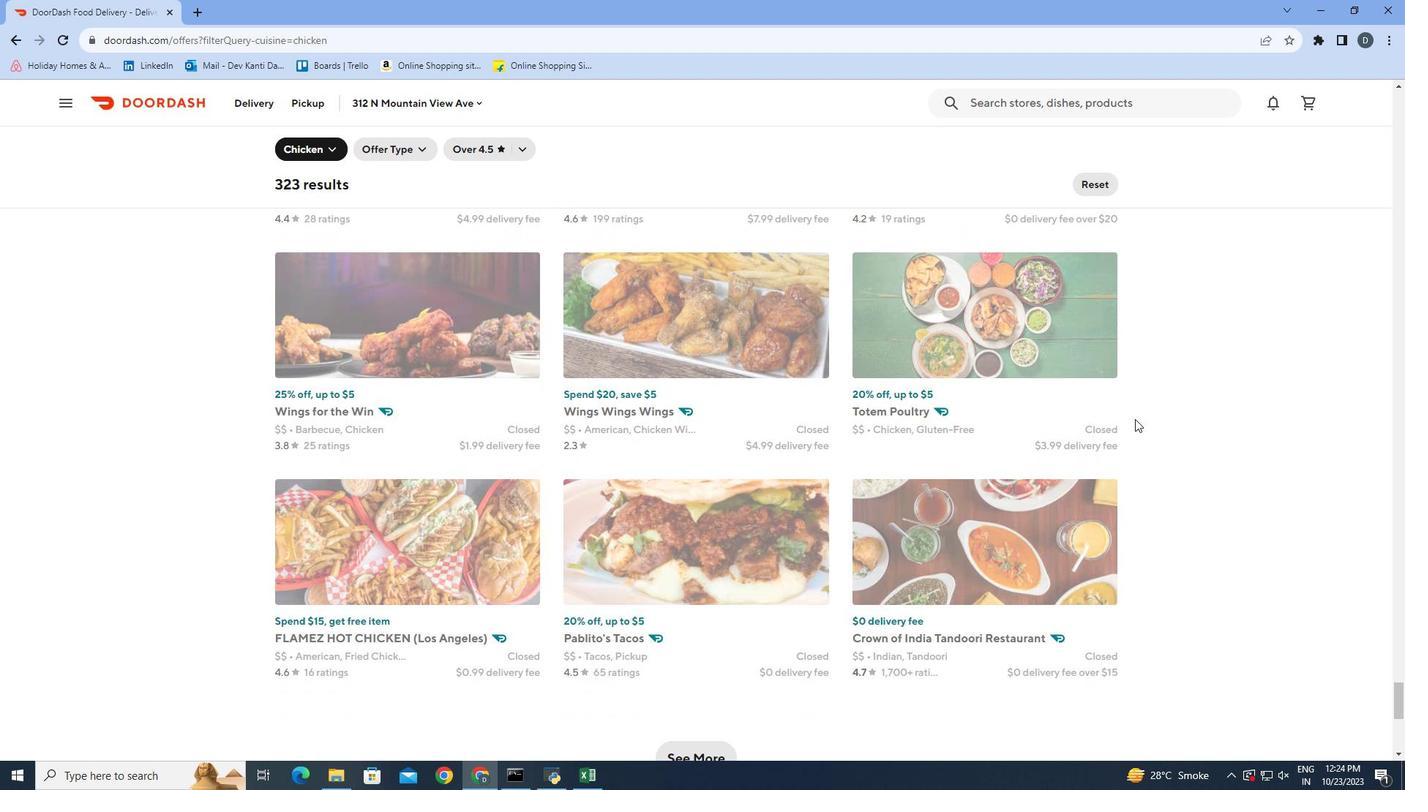 
Action: Mouse scrolled (1135, 418) with delta (0, 0)
Screenshot: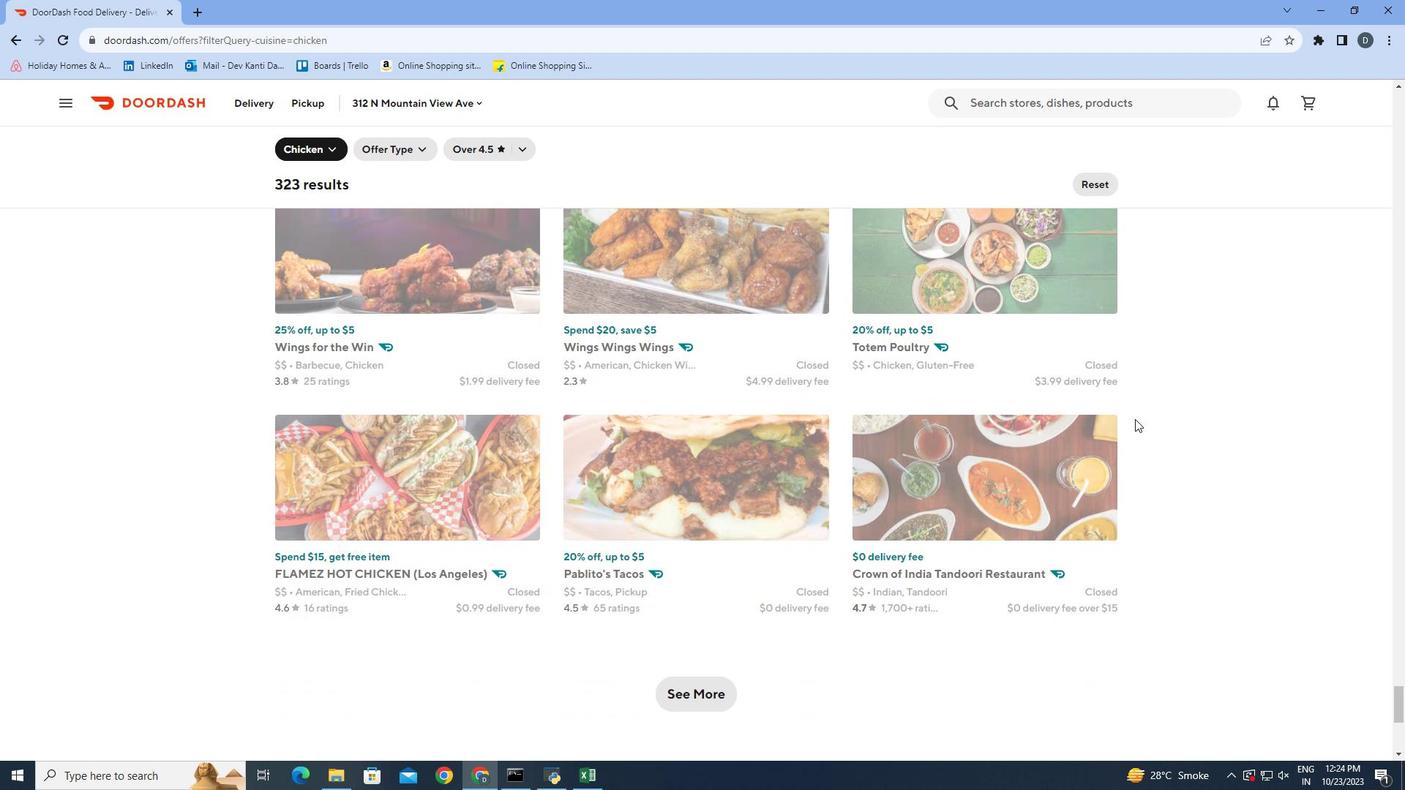 
Action: Mouse scrolled (1135, 418) with delta (0, 0)
Screenshot: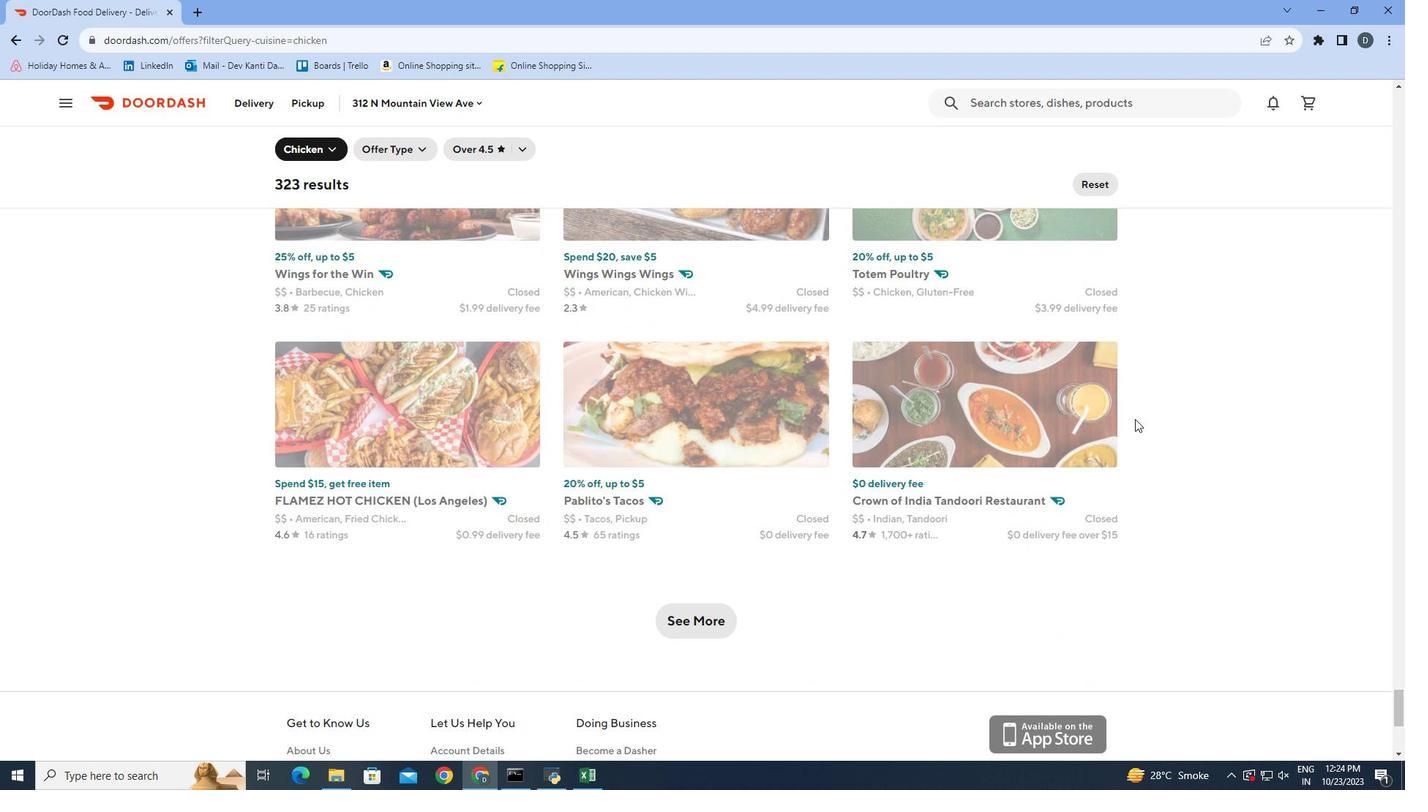 
Action: Mouse moved to (730, 546)
Screenshot: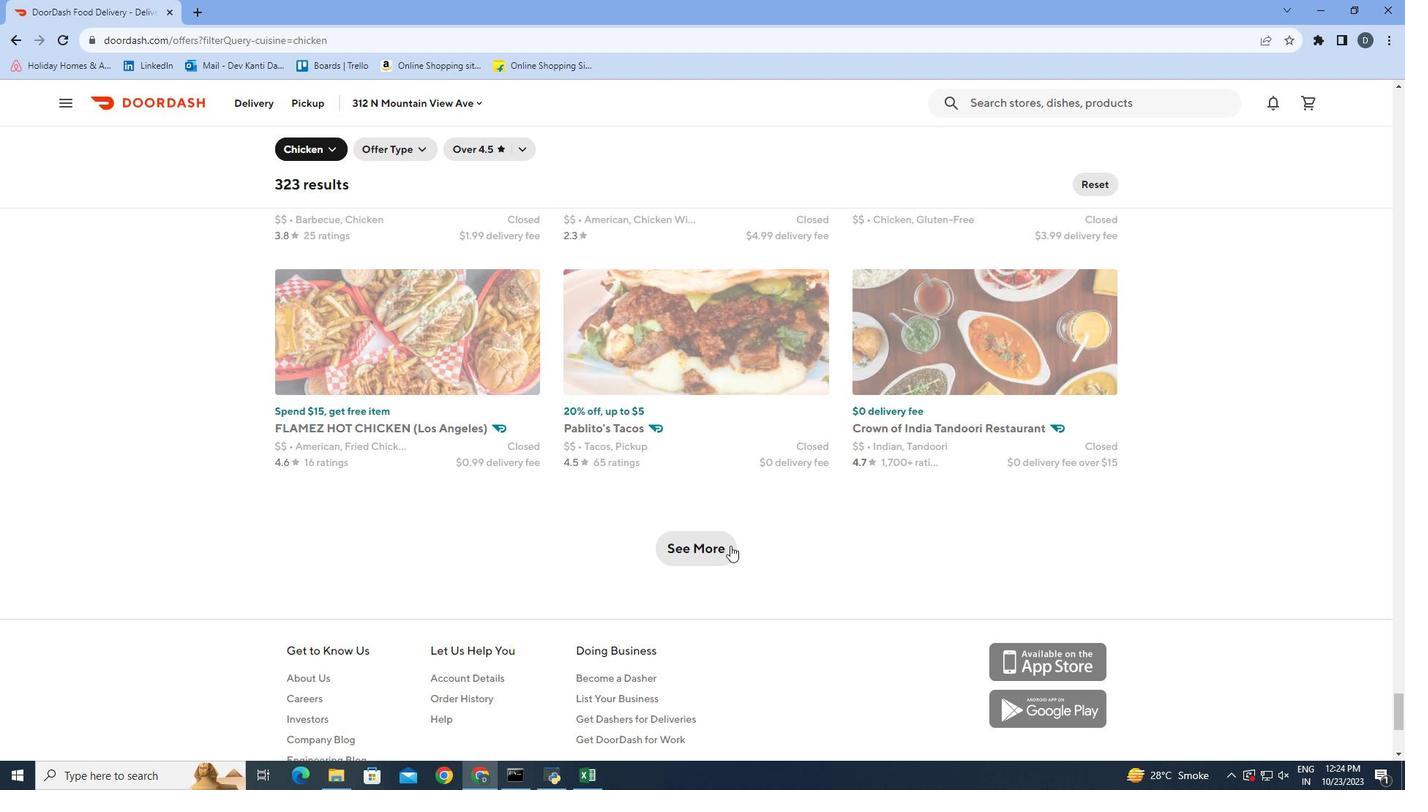 
Action: Mouse pressed left at (730, 546)
Screenshot: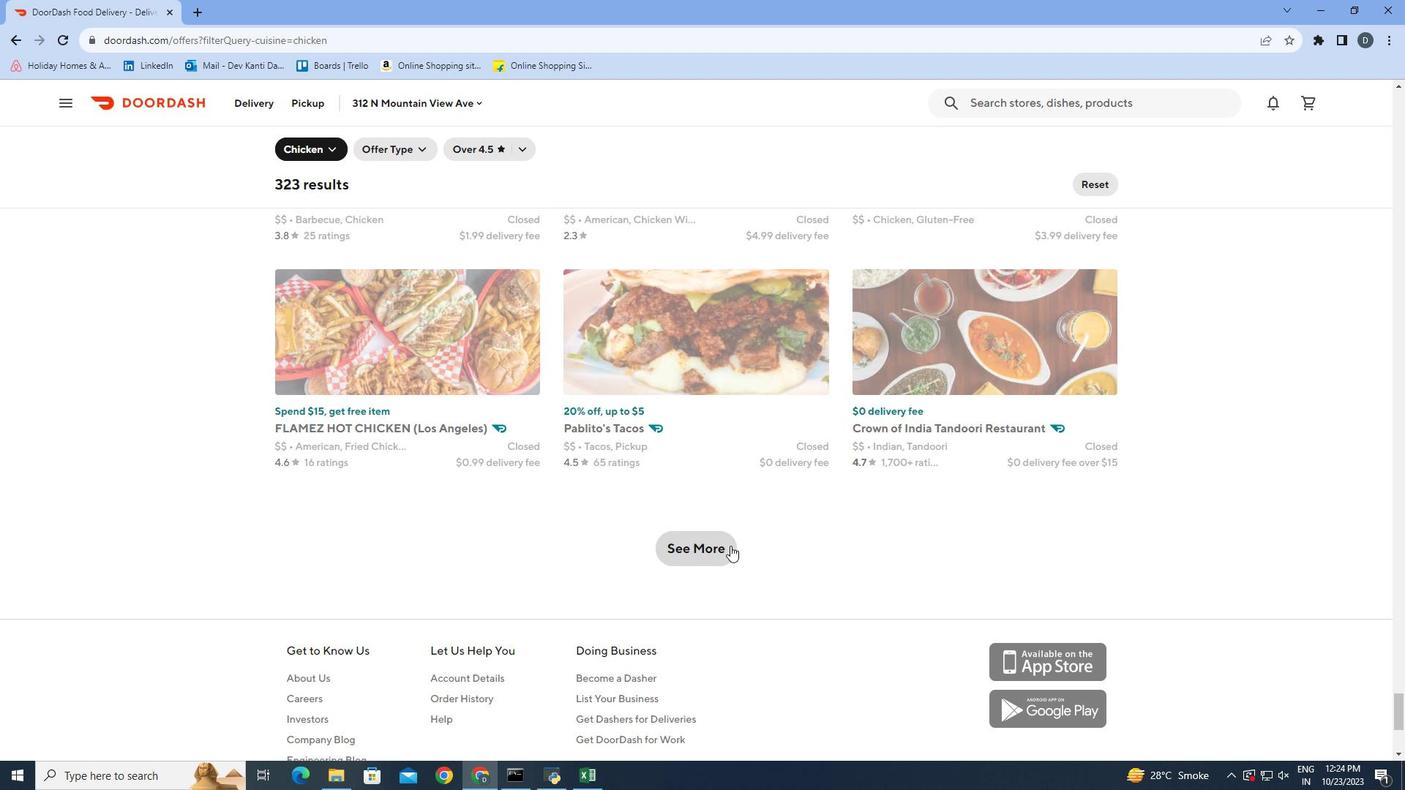 
Action: Mouse moved to (1153, 417)
Screenshot: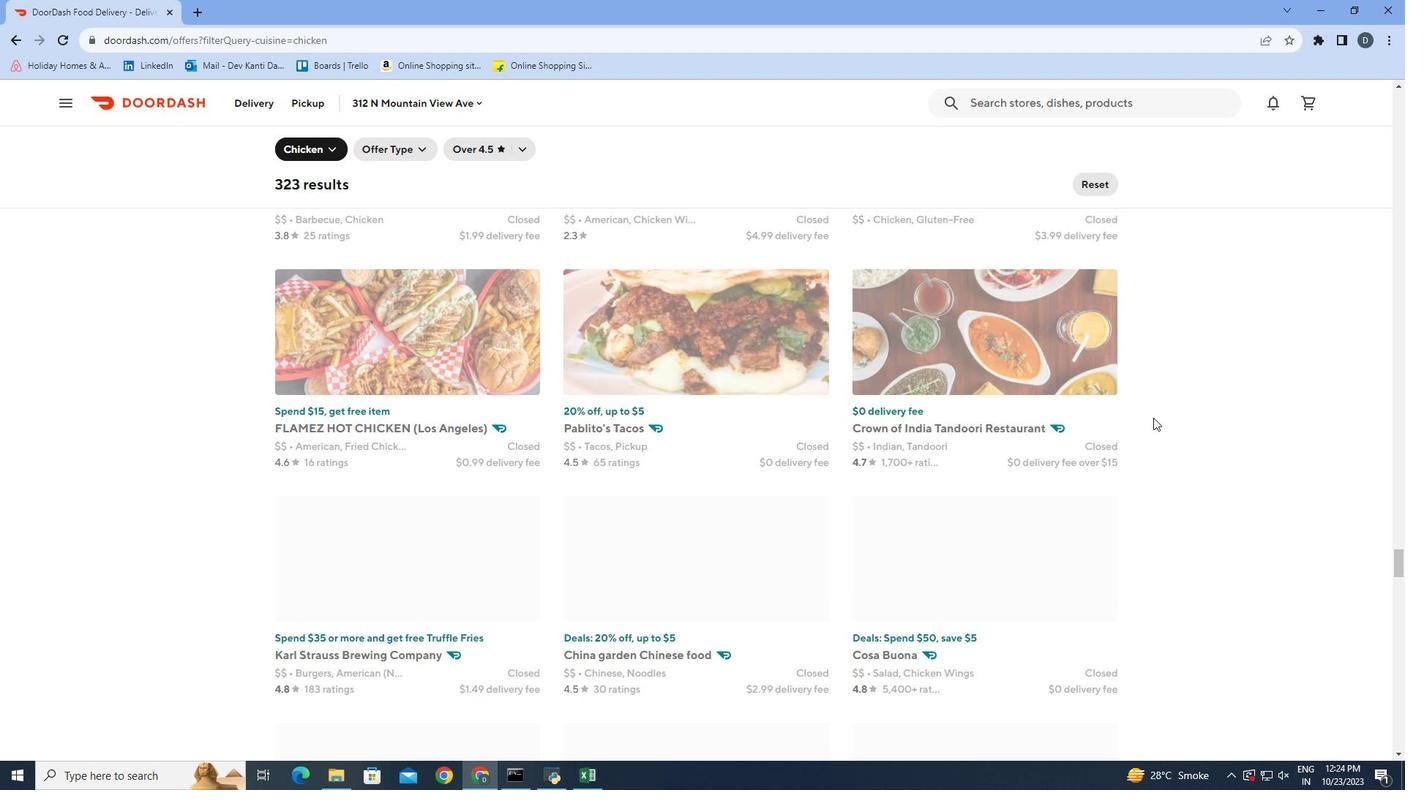 
Action: Mouse scrolled (1153, 417) with delta (0, 0)
Screenshot: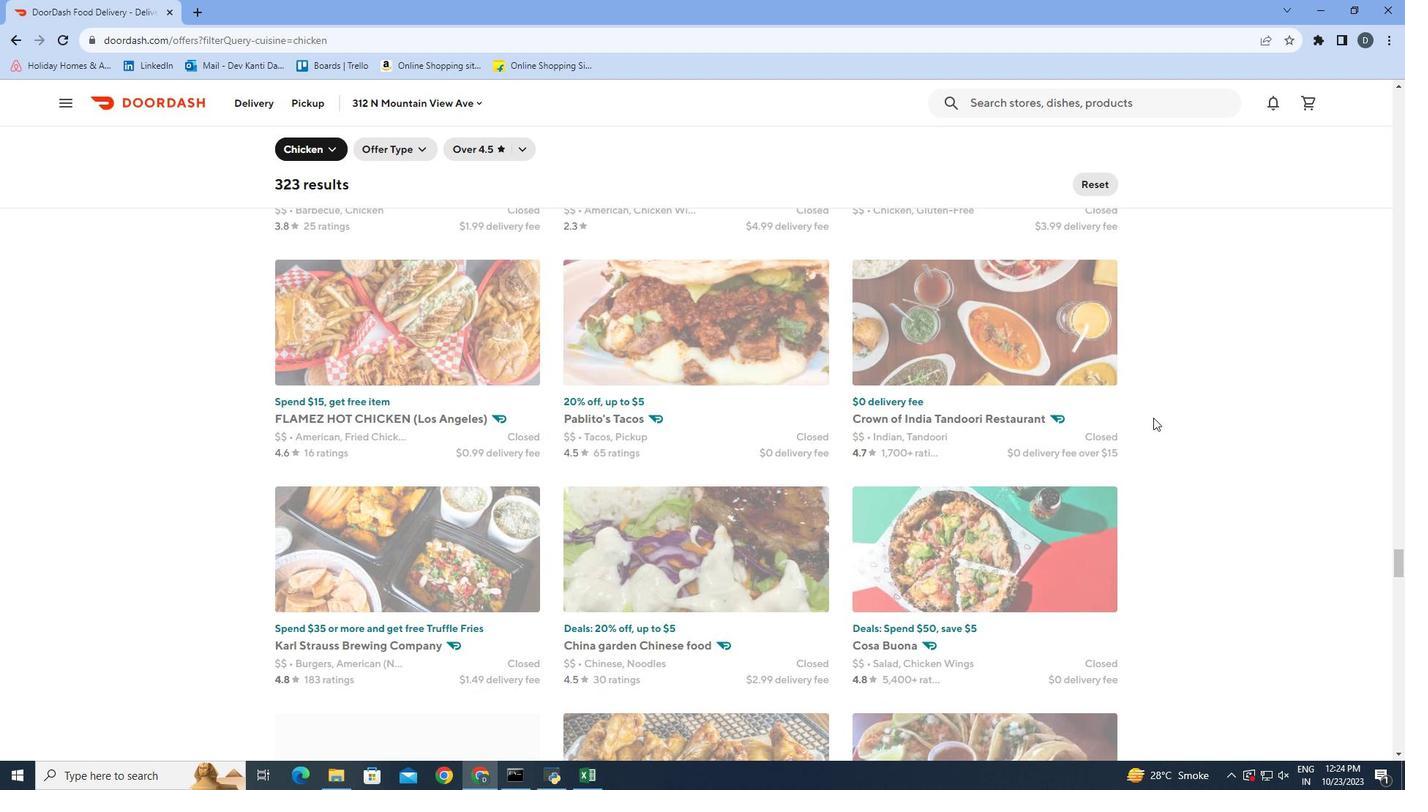 
Action: Mouse scrolled (1153, 417) with delta (0, 0)
Screenshot: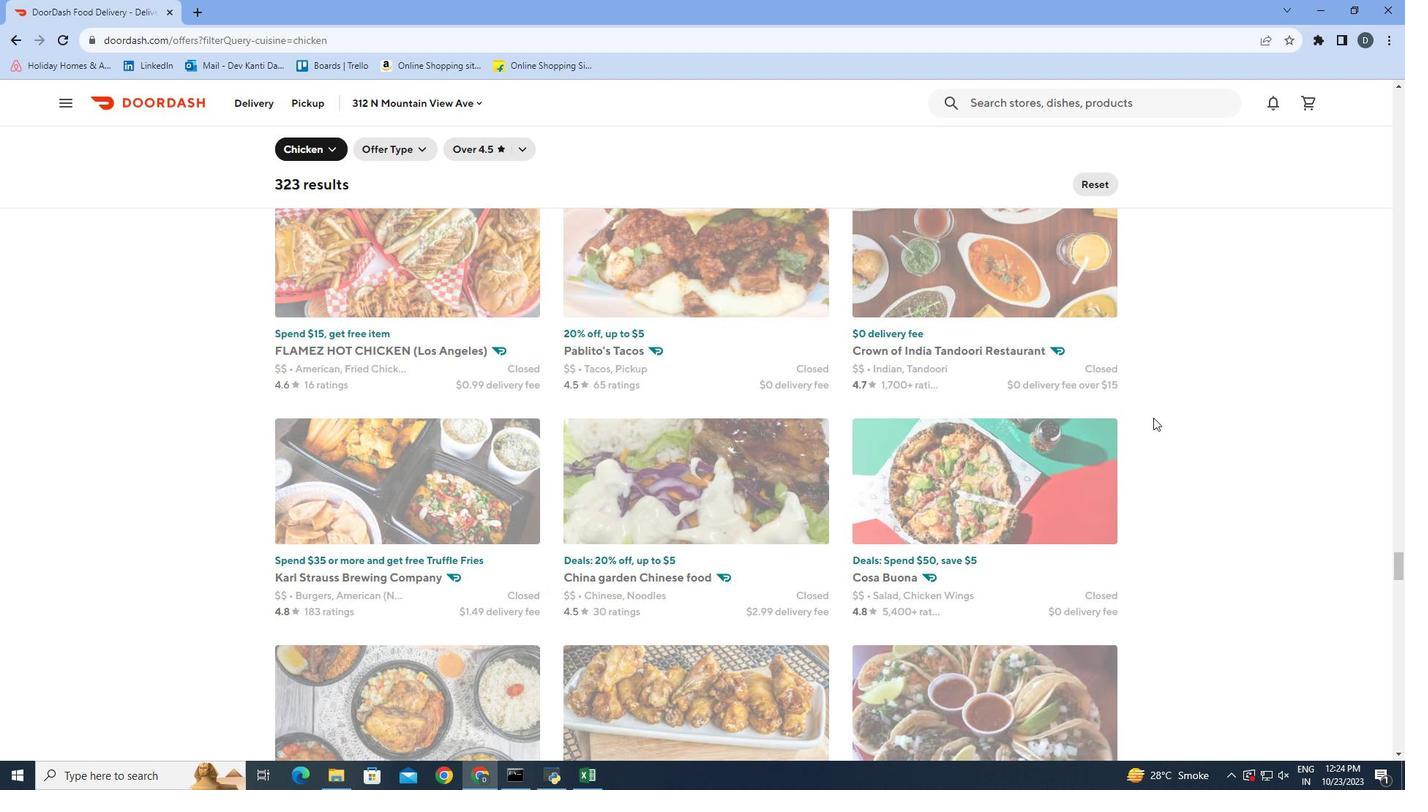 
Action: Mouse scrolled (1153, 417) with delta (0, 0)
Screenshot: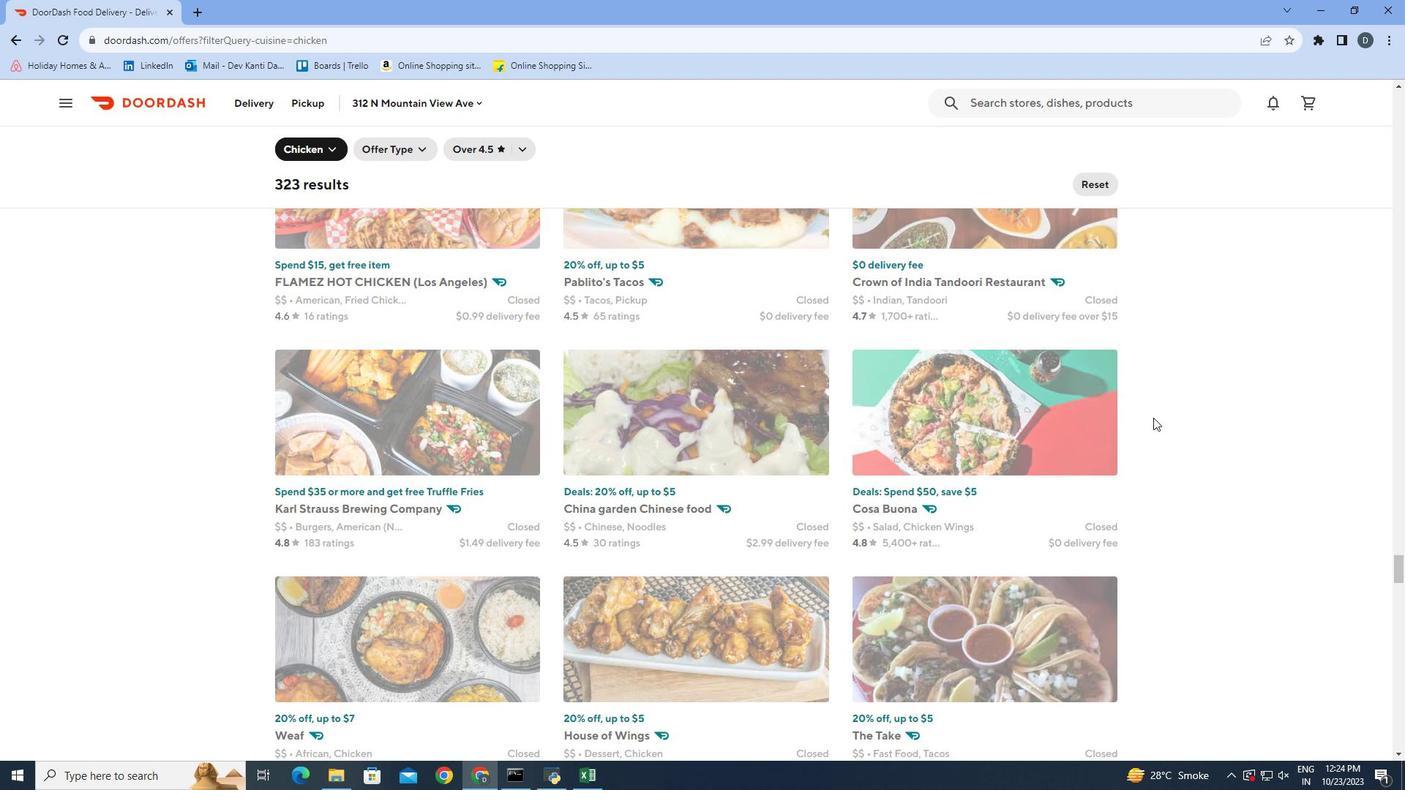 
Action: Mouse scrolled (1153, 417) with delta (0, 0)
Screenshot: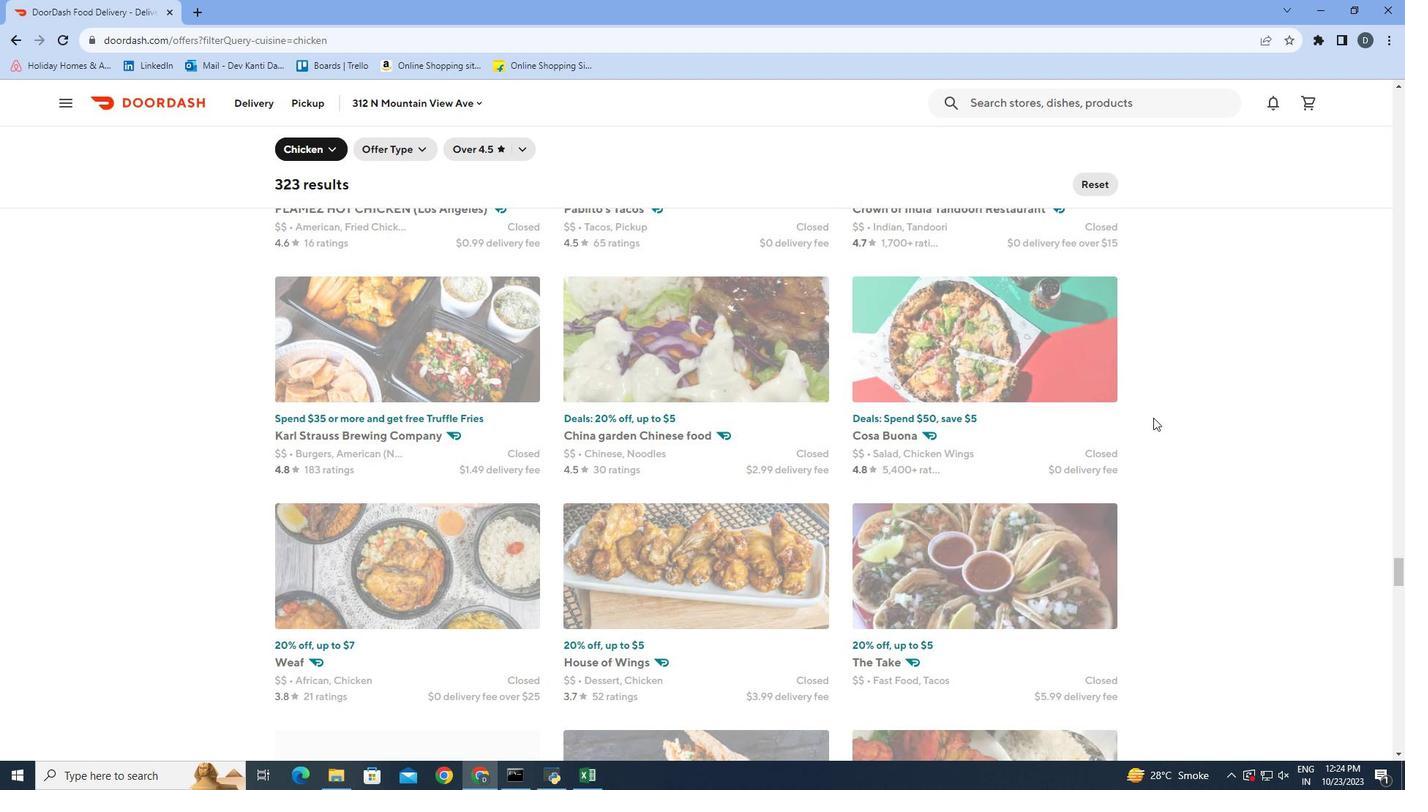 
Action: Mouse scrolled (1153, 417) with delta (0, 0)
Screenshot: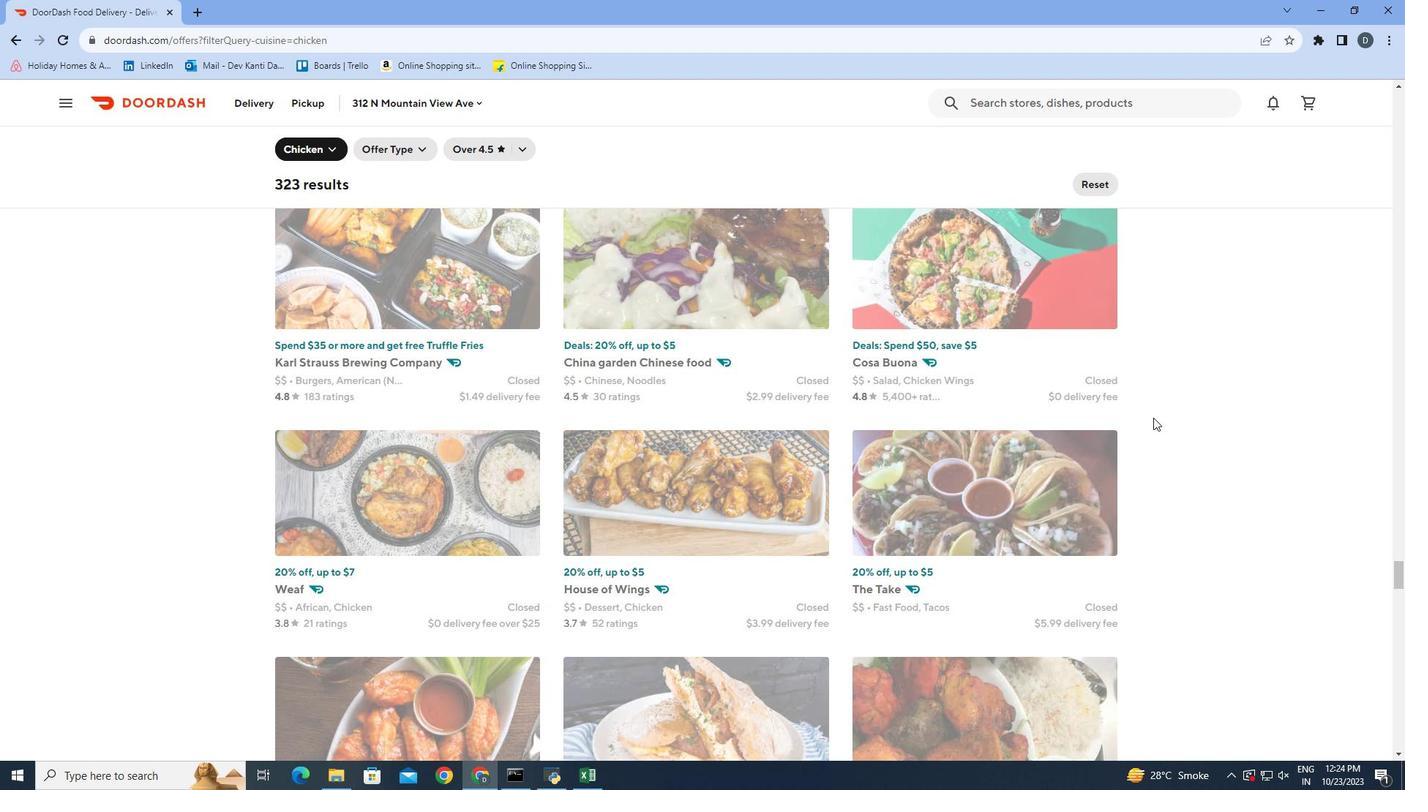 
Action: Mouse scrolled (1153, 417) with delta (0, 0)
Screenshot: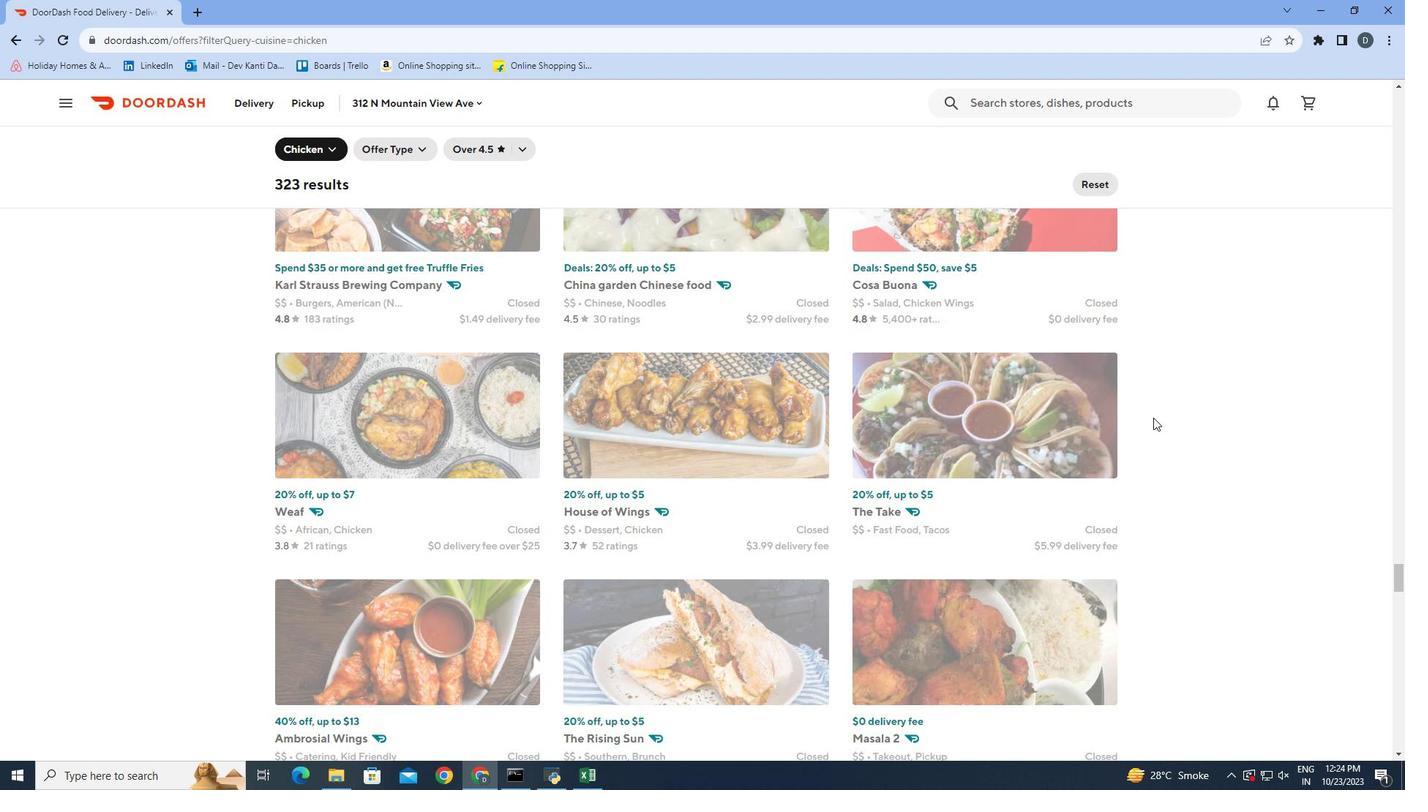 
Action: Mouse scrolled (1153, 417) with delta (0, 0)
Screenshot: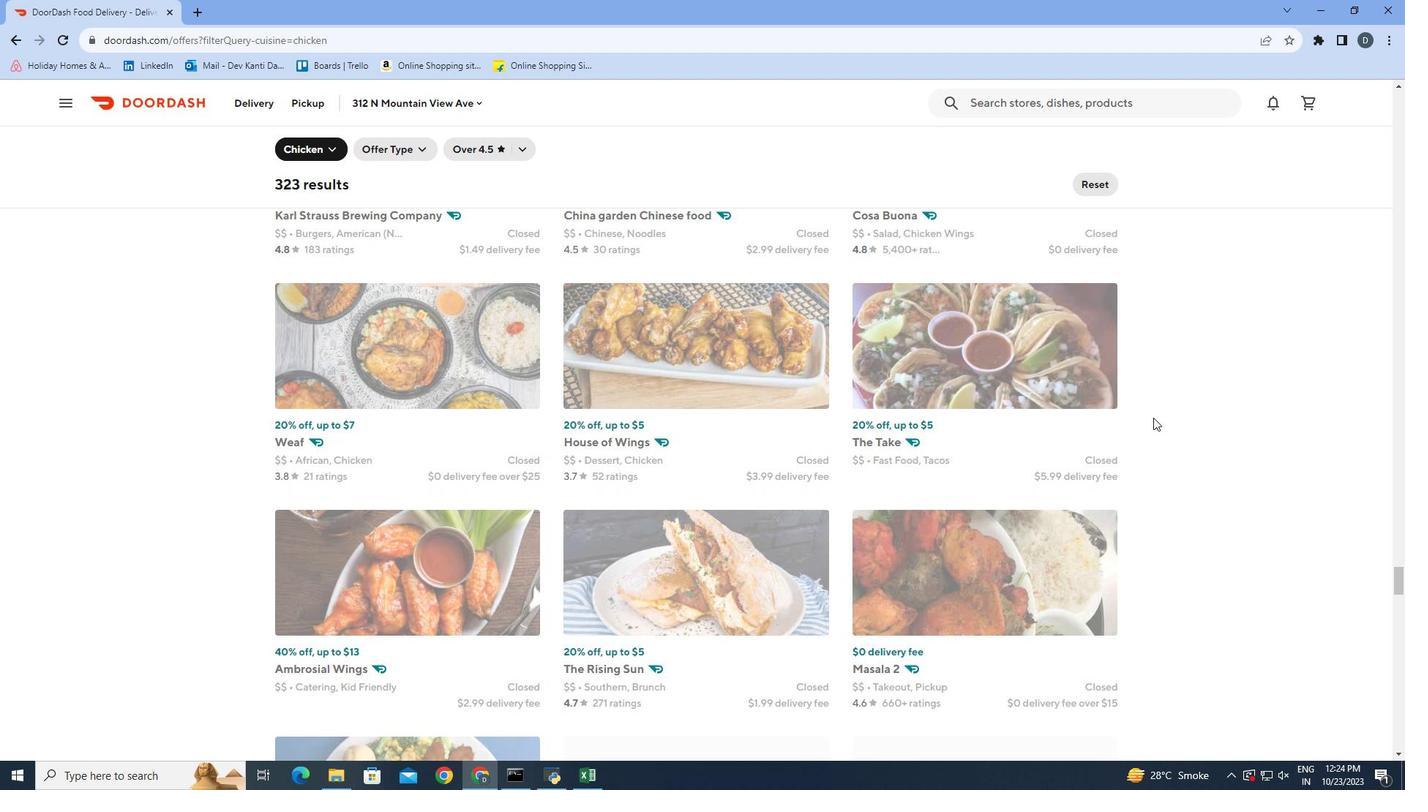 
Action: Mouse scrolled (1153, 417) with delta (0, 0)
Screenshot: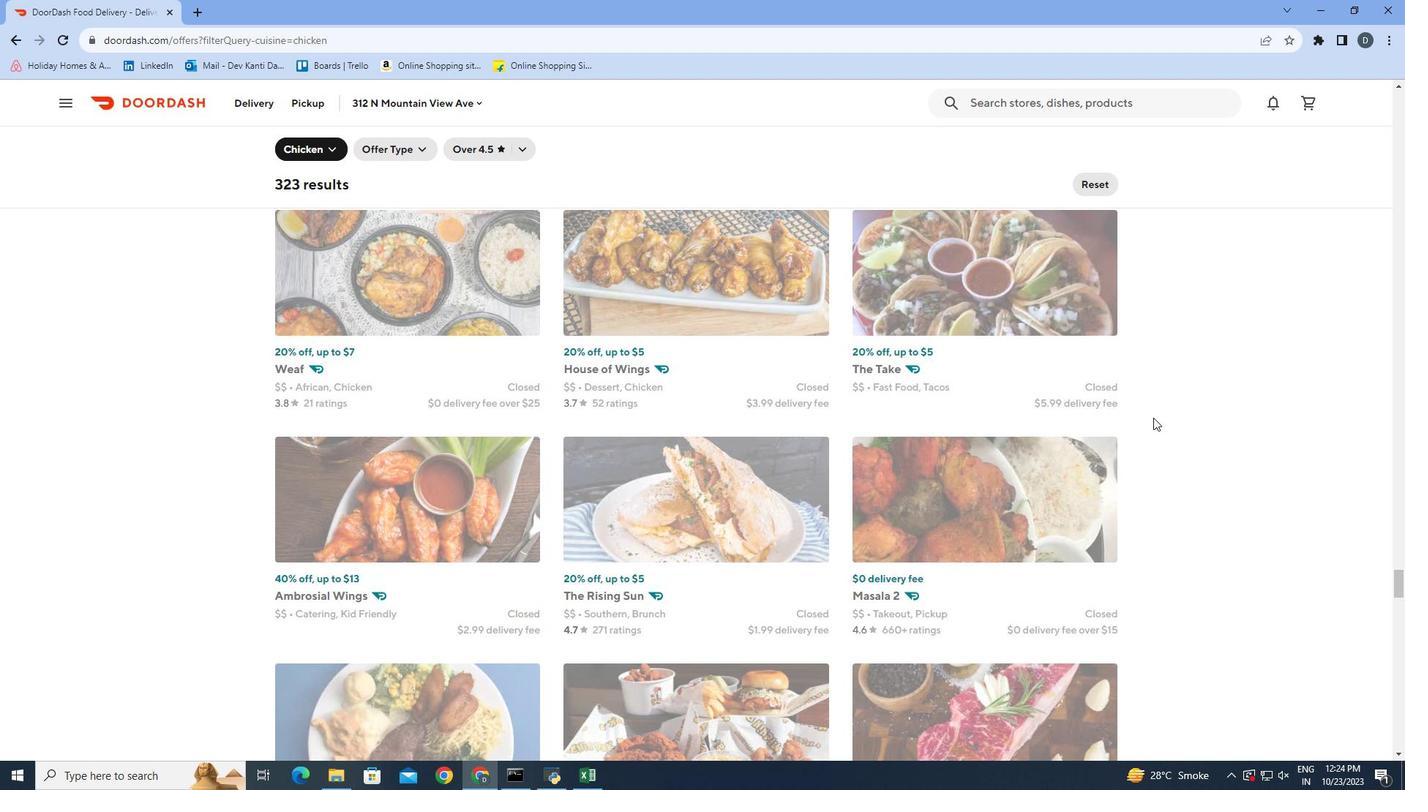 
Action: Mouse scrolled (1153, 417) with delta (0, 0)
Screenshot: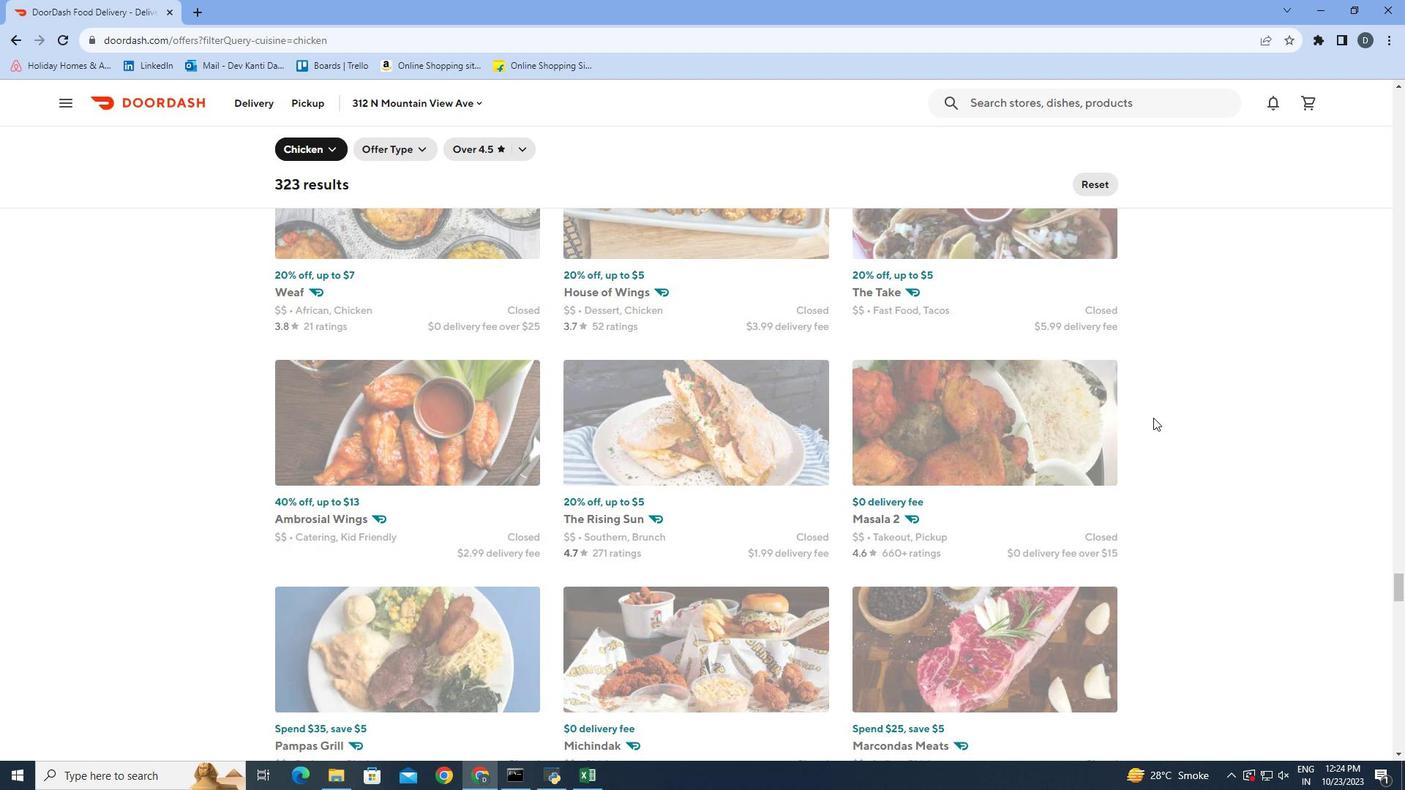 
Action: Mouse scrolled (1153, 417) with delta (0, 0)
Screenshot: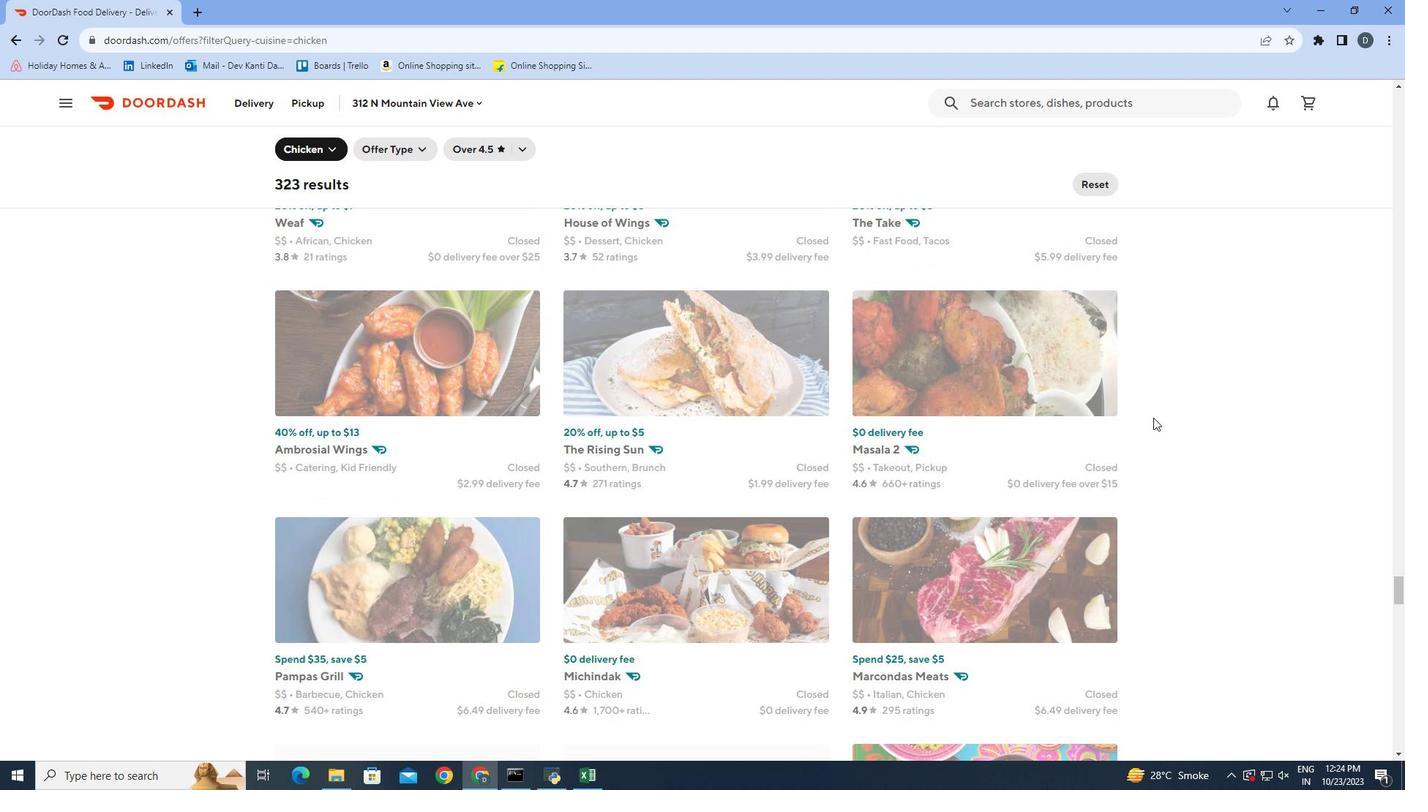
Action: Mouse scrolled (1153, 417) with delta (0, 0)
Screenshot: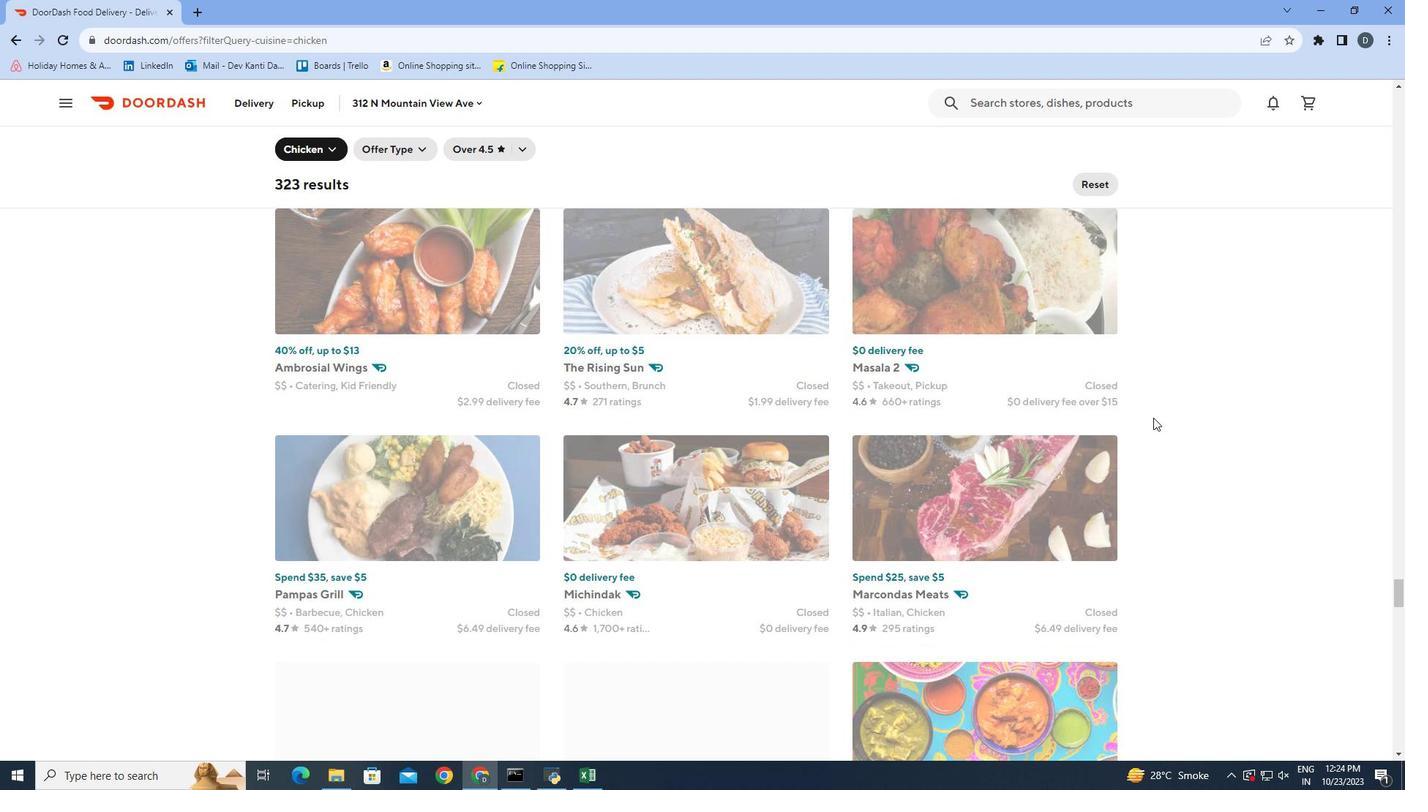 
Action: Mouse scrolled (1153, 417) with delta (0, 0)
Screenshot: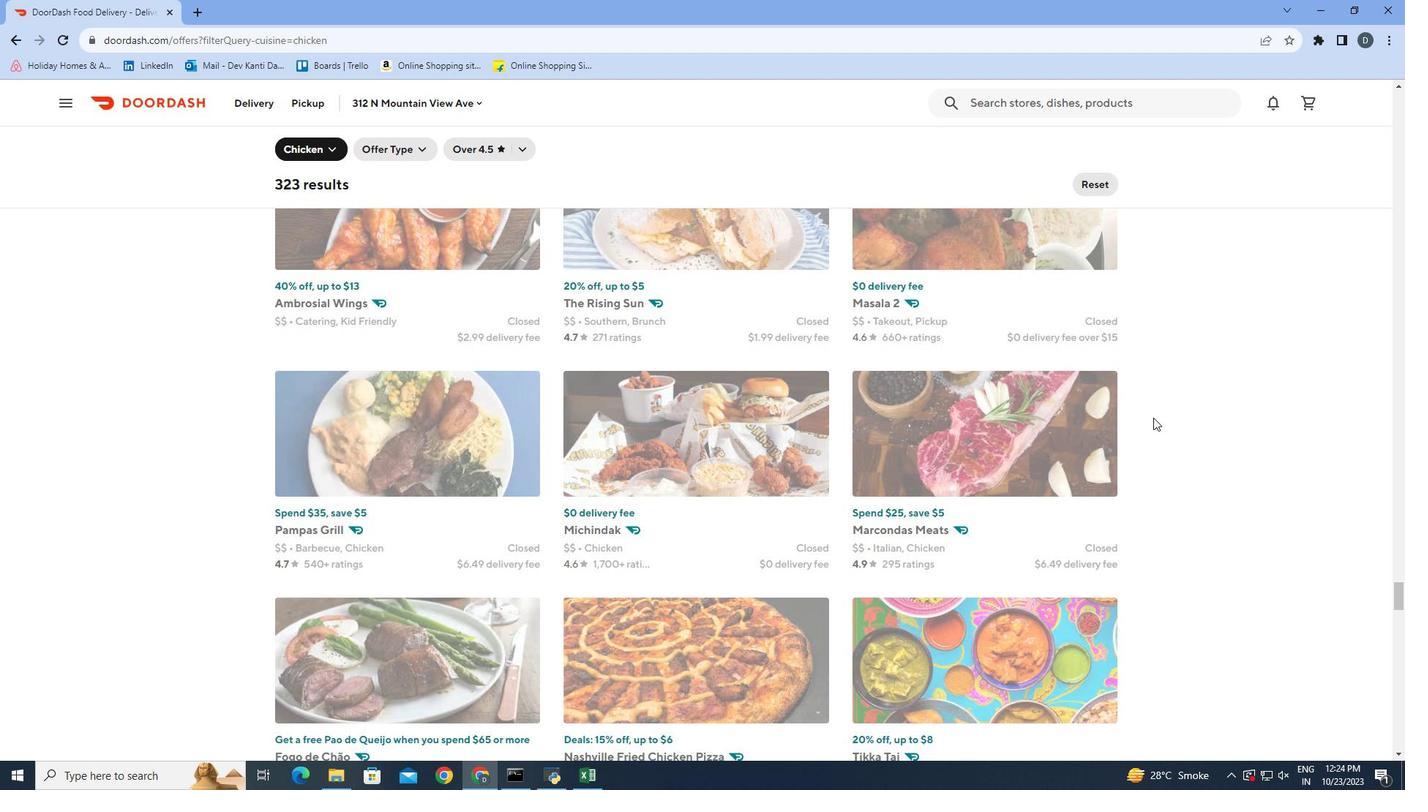 
Action: Mouse scrolled (1153, 417) with delta (0, 0)
Screenshot: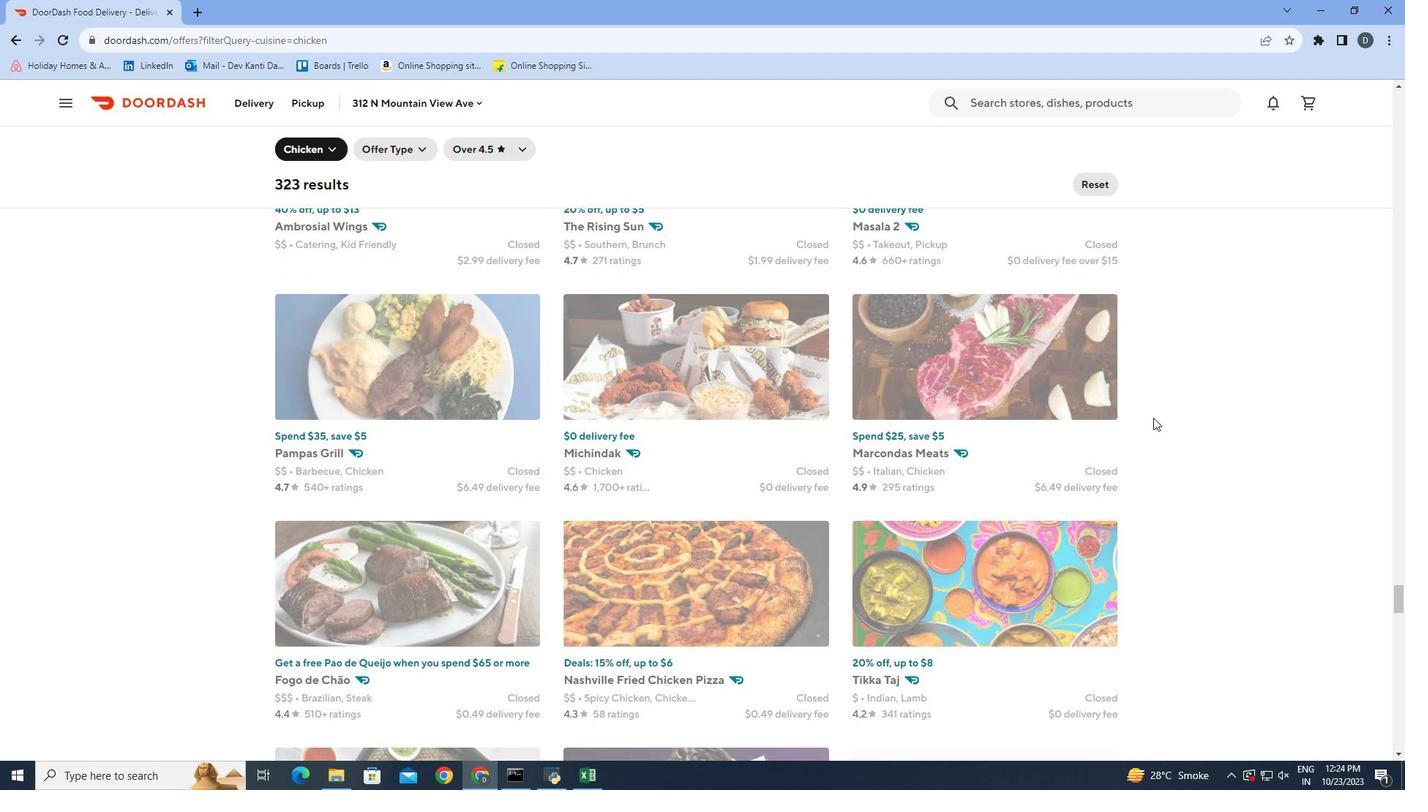 
Action: Mouse scrolled (1153, 417) with delta (0, 0)
Screenshot: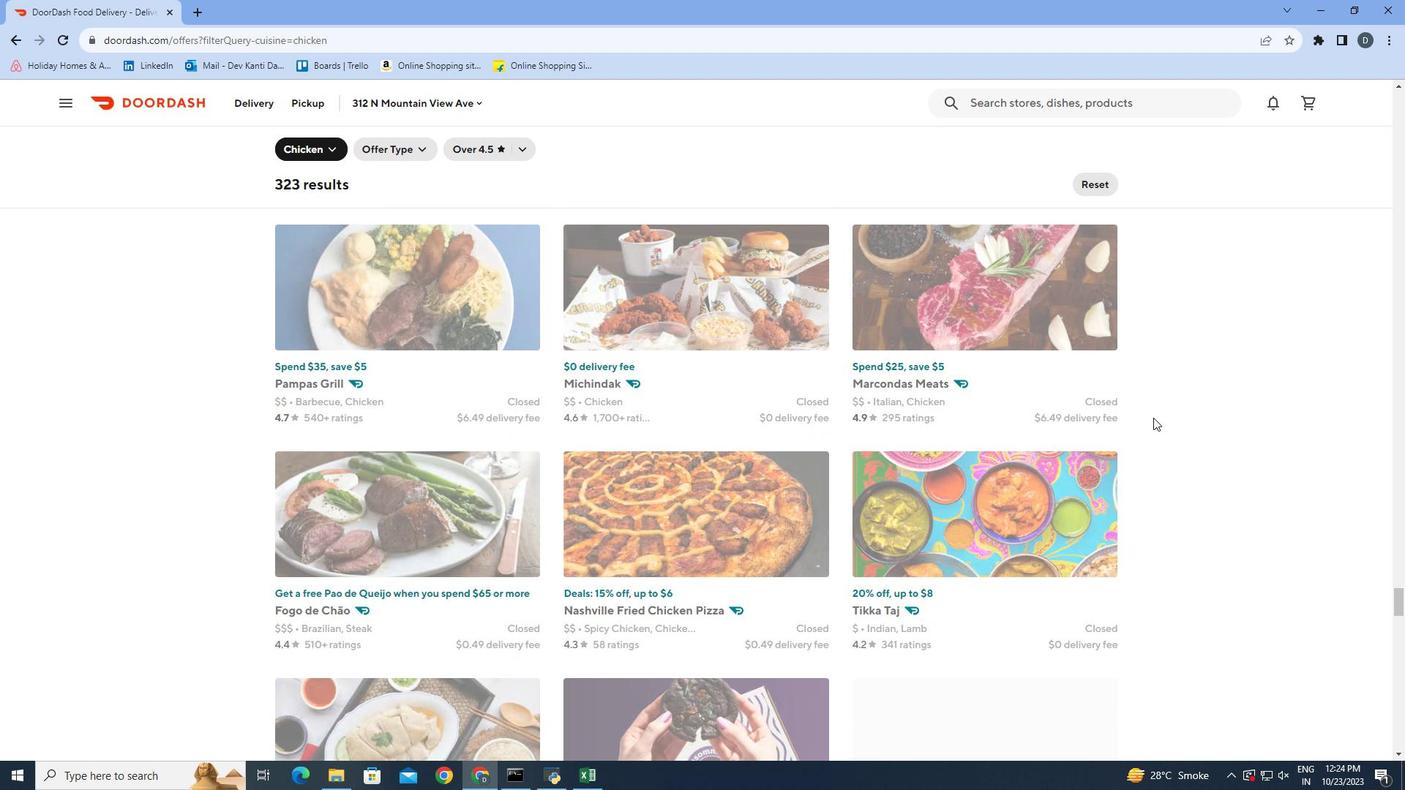 
Action: Mouse moved to (1153, 417)
Screenshot: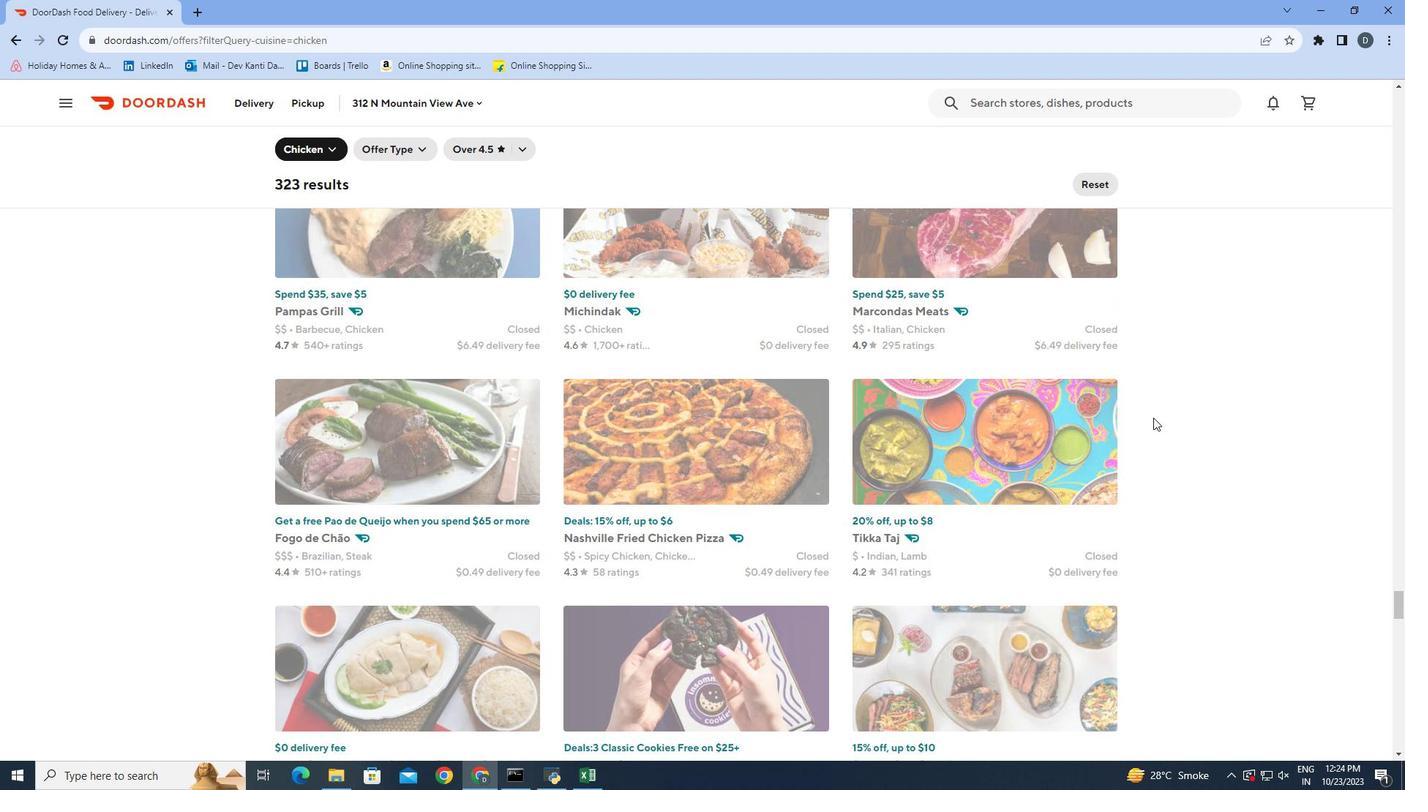 
Action: Mouse scrolled (1153, 417) with delta (0, 0)
Screenshot: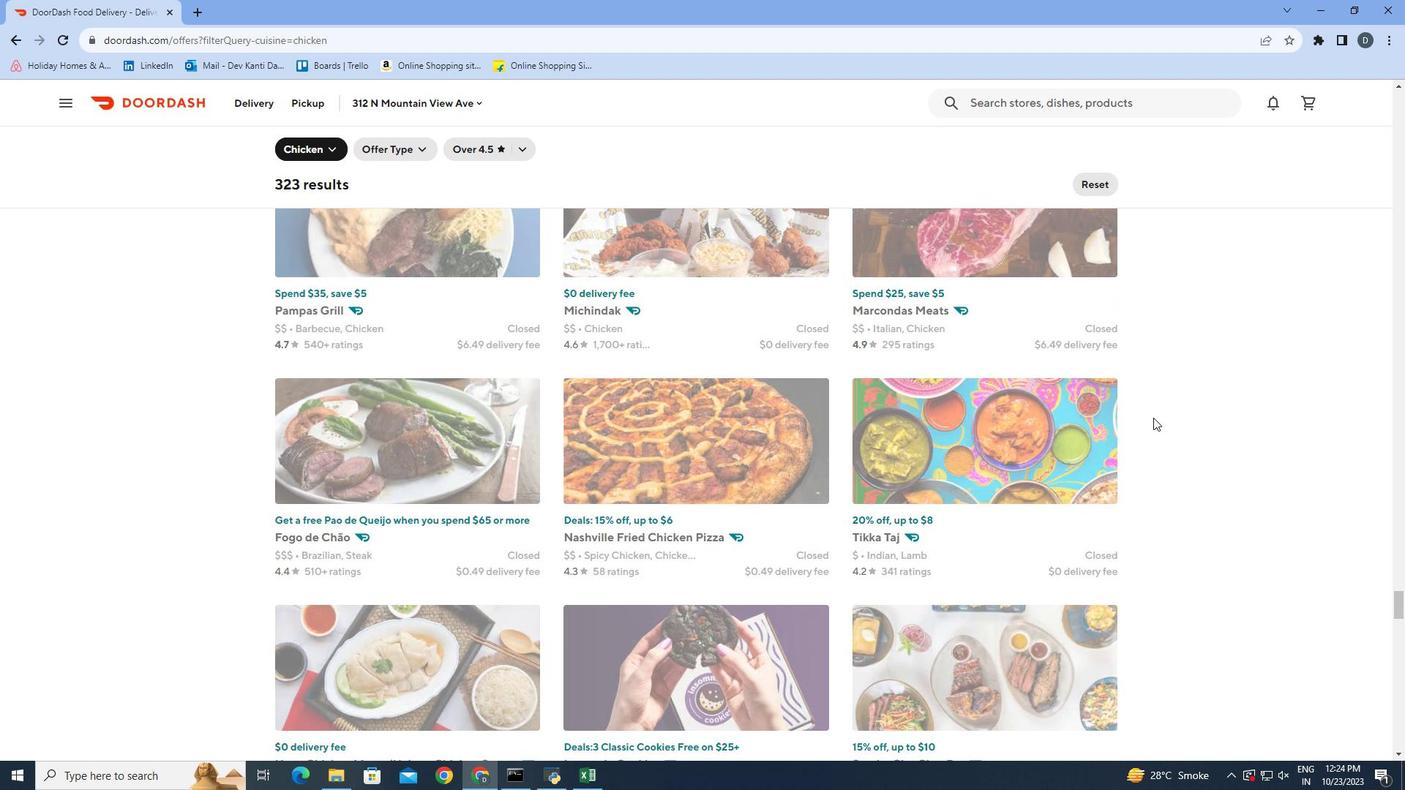 
Action: Mouse moved to (1162, 409)
Screenshot: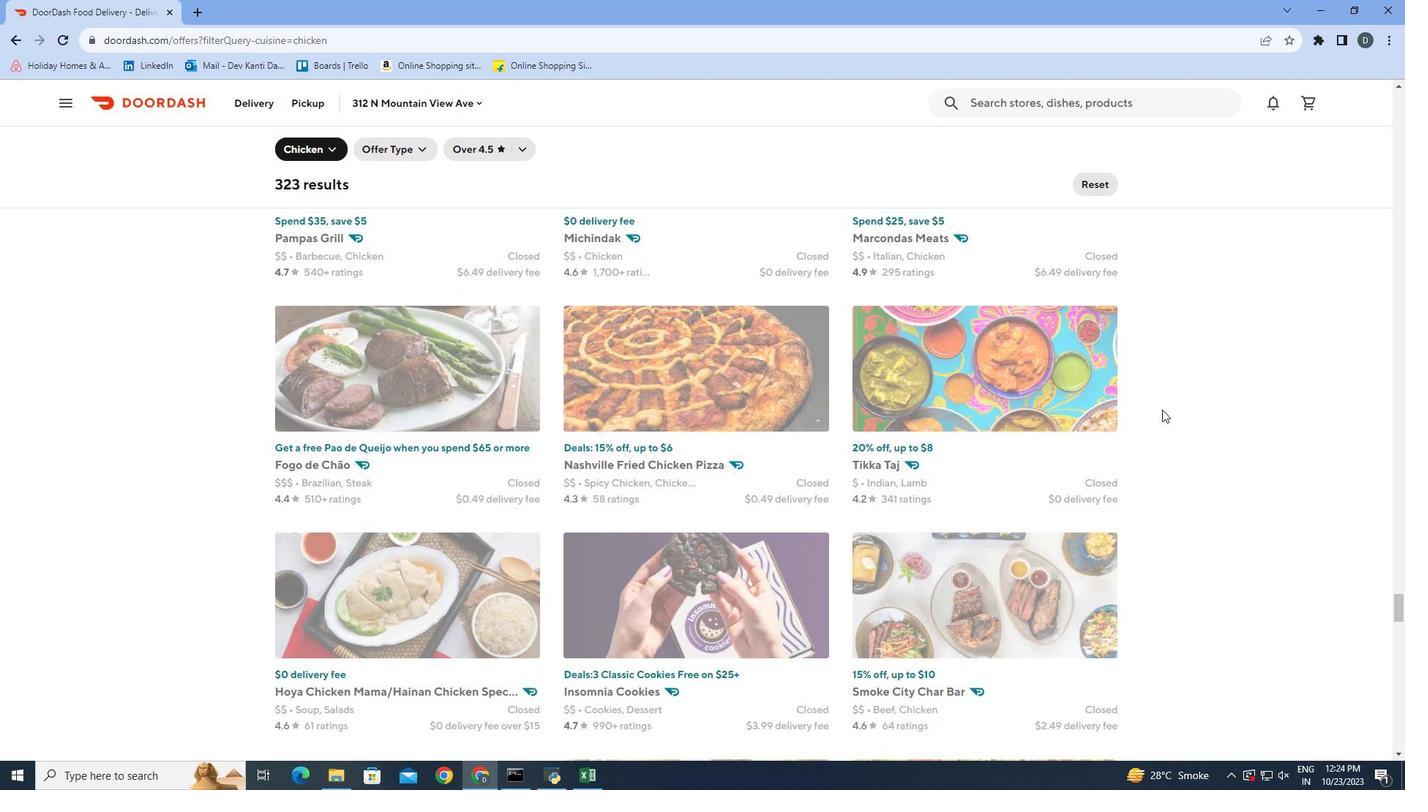 
Action: Mouse scrolled (1162, 409) with delta (0, 0)
Screenshot: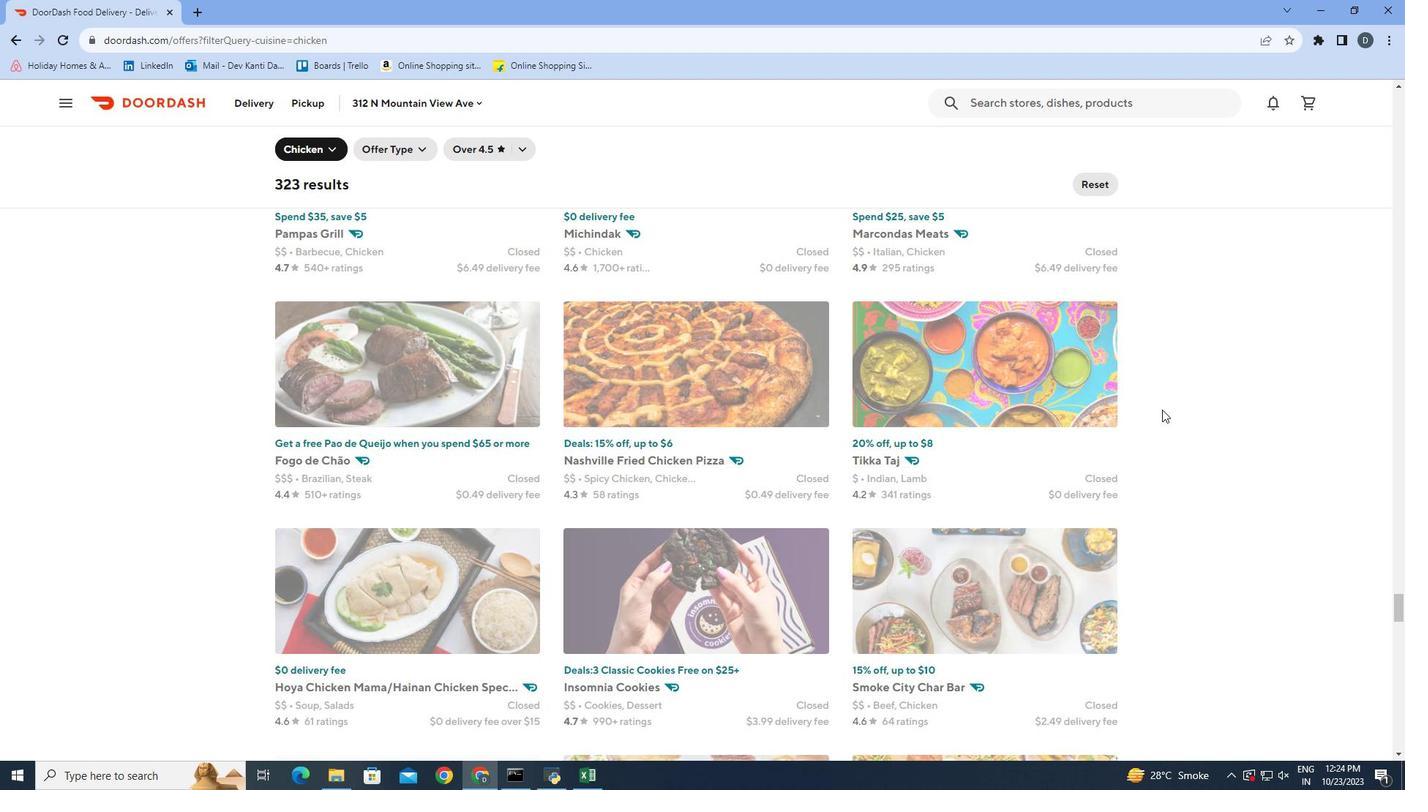 
Action: Mouse scrolled (1162, 409) with delta (0, 0)
Screenshot: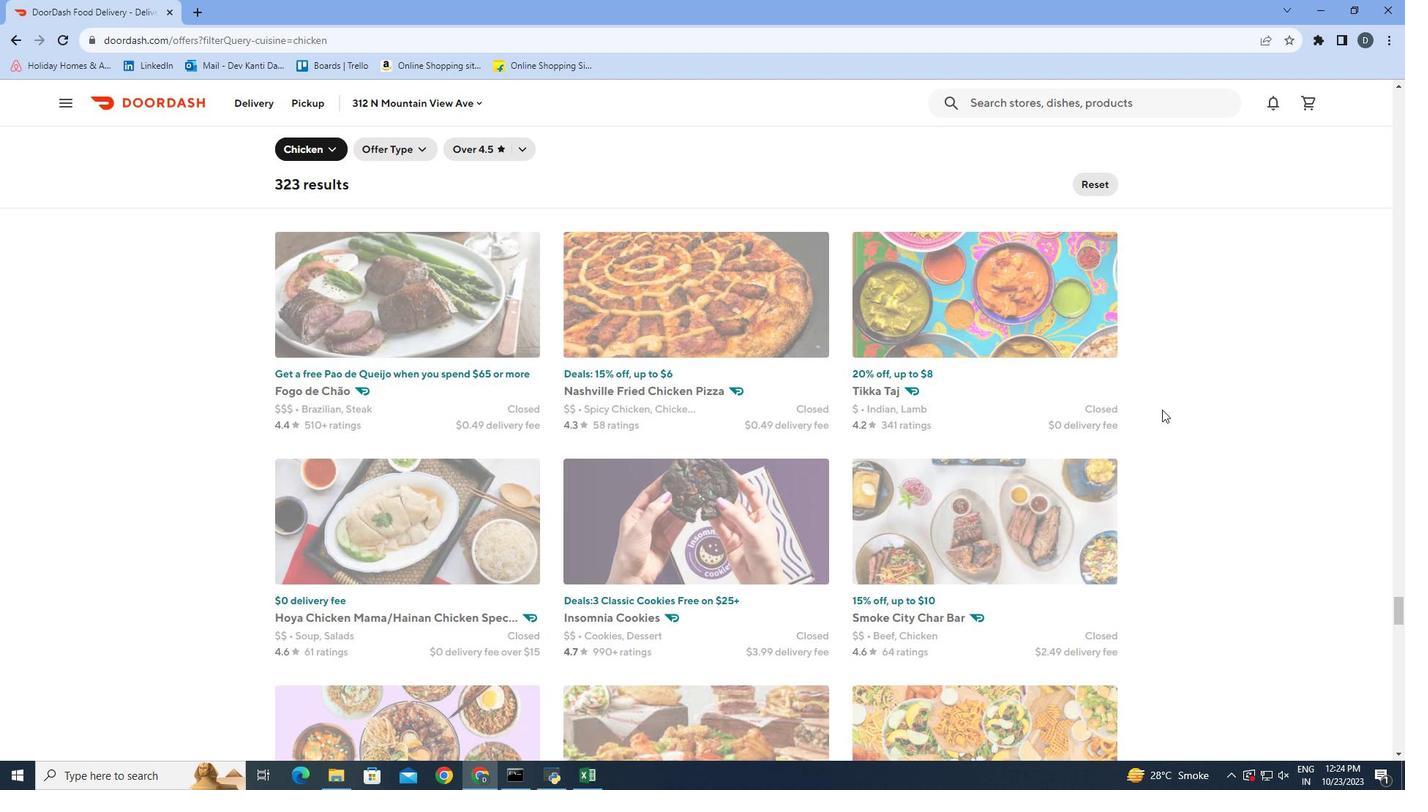 
Action: Mouse scrolled (1162, 409) with delta (0, 0)
Screenshot: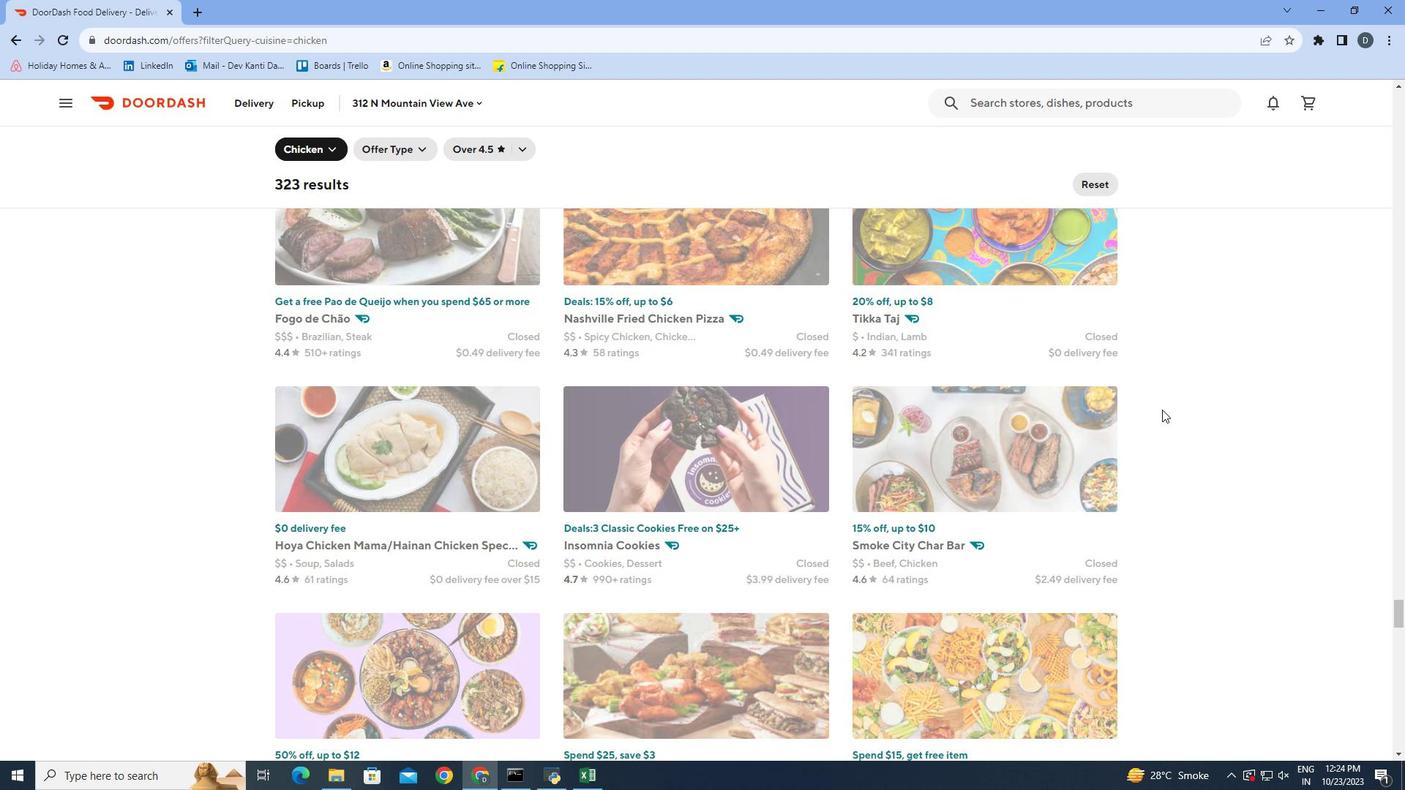 
Action: Mouse scrolled (1162, 409) with delta (0, 0)
Screenshot: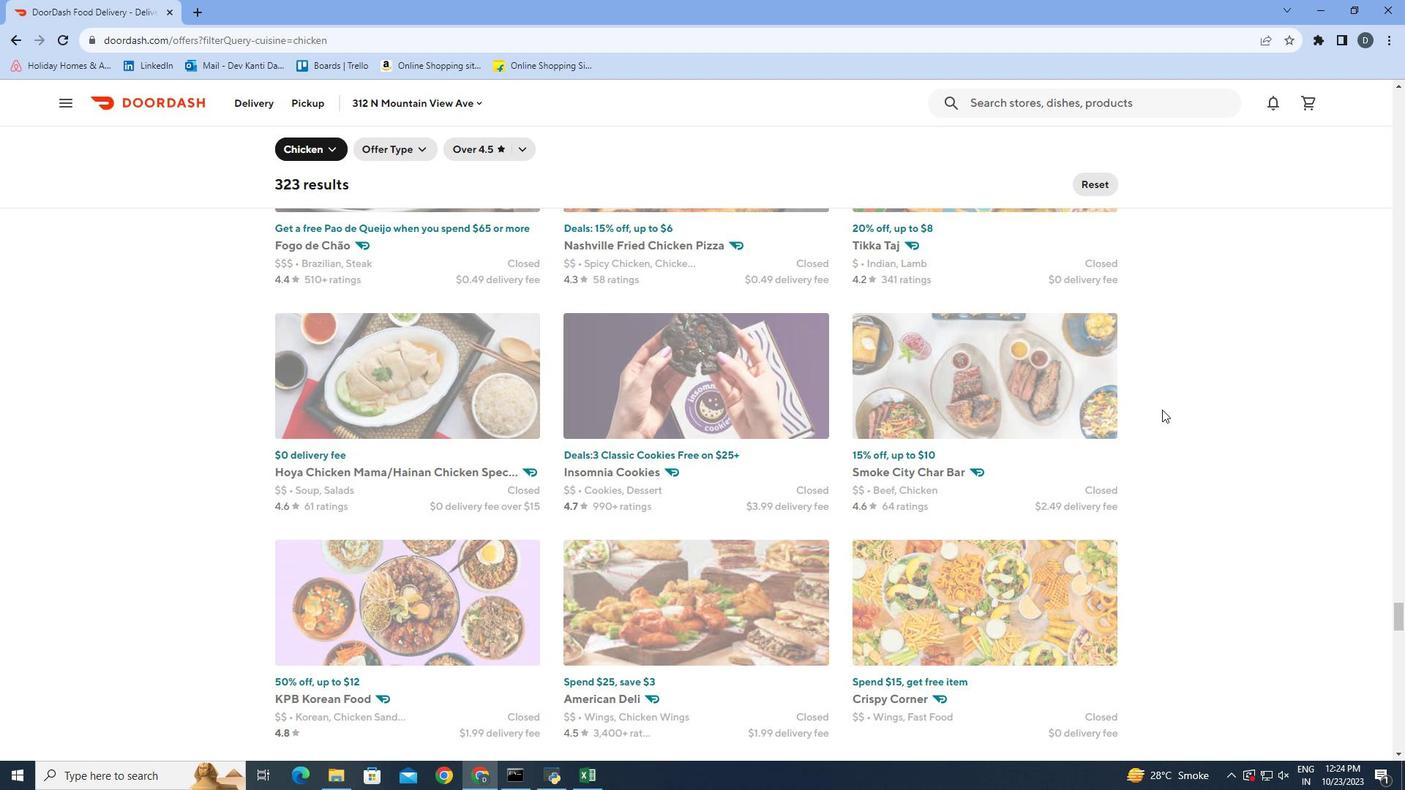 
Action: Mouse scrolled (1162, 409) with delta (0, 0)
Screenshot: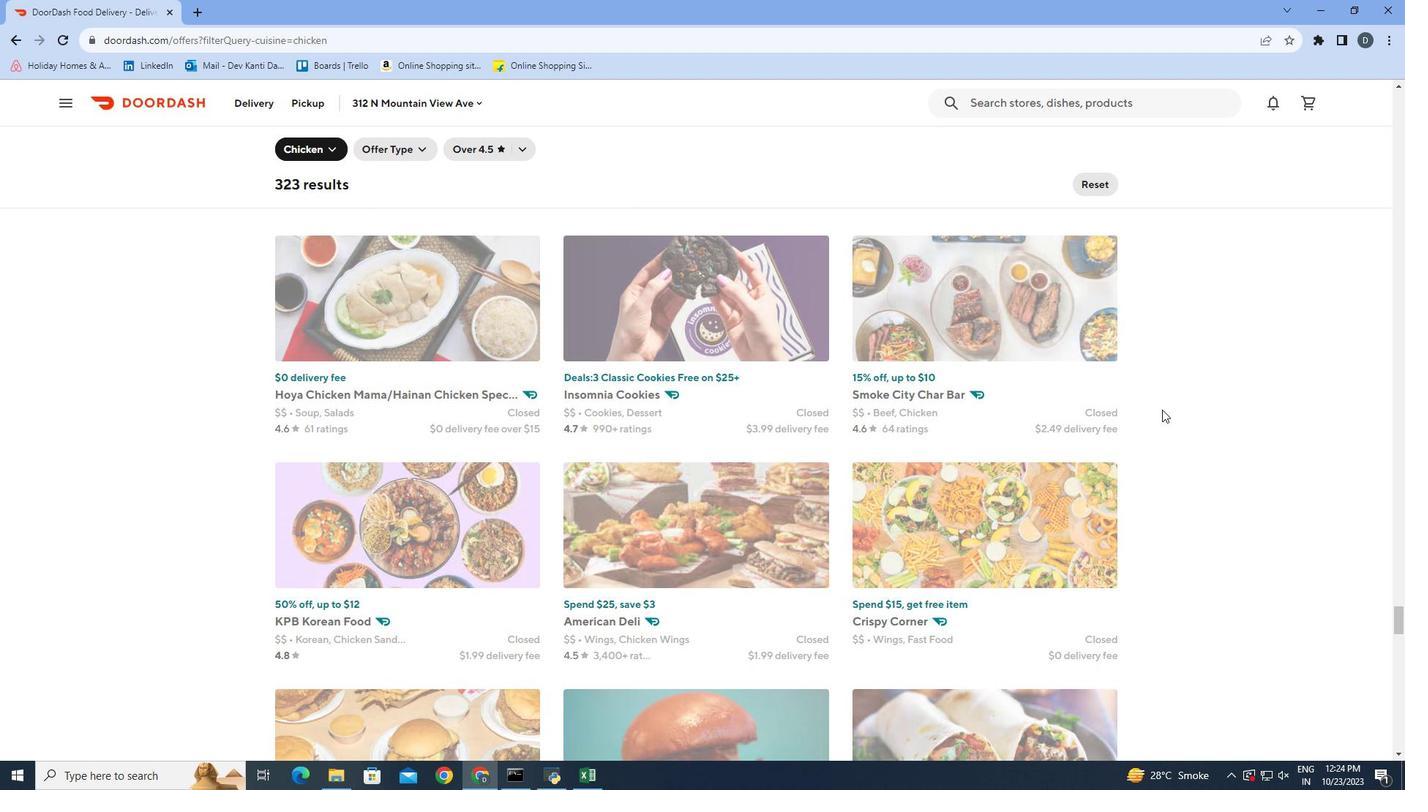 
Action: Mouse scrolled (1162, 409) with delta (0, 0)
Screenshot: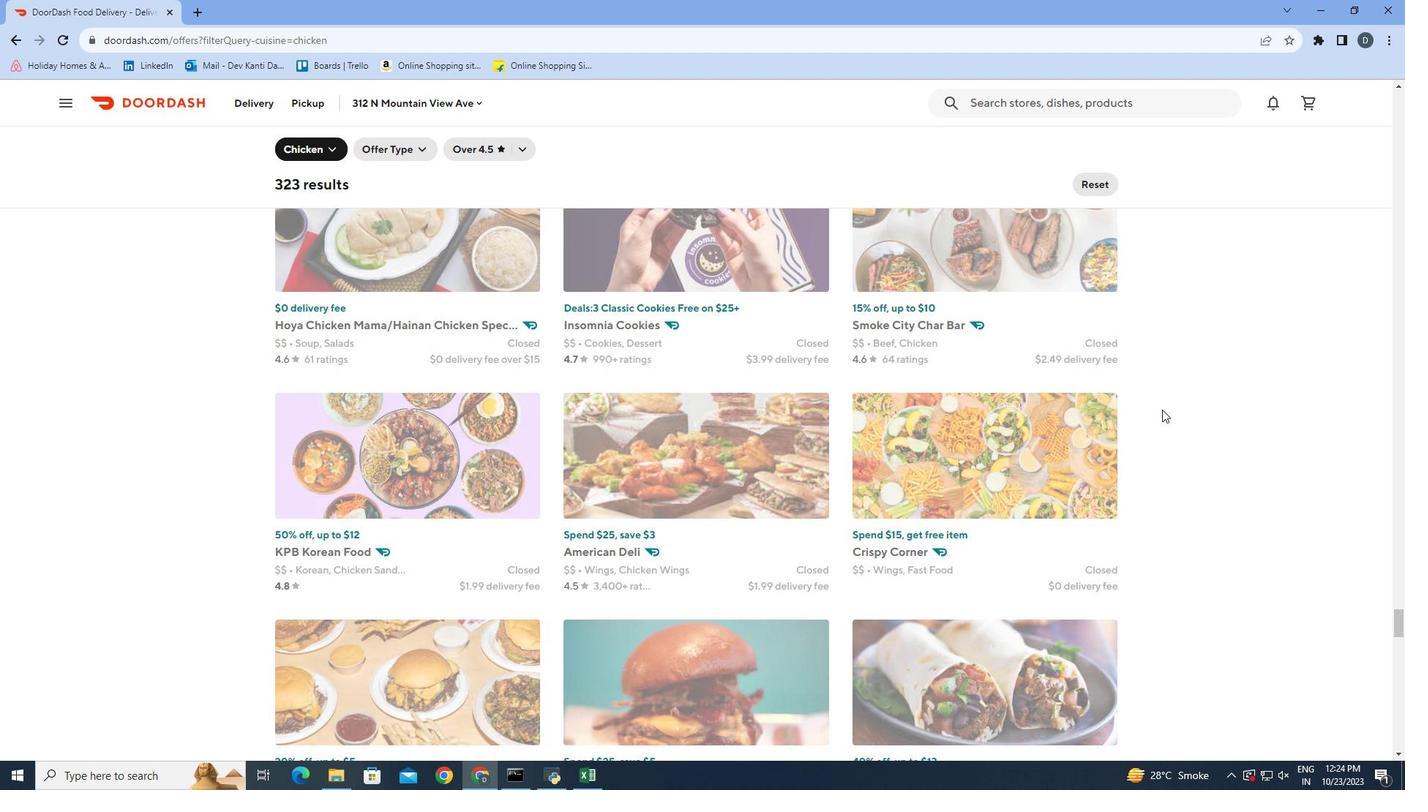 
Action: Mouse scrolled (1162, 409) with delta (0, 0)
Screenshot: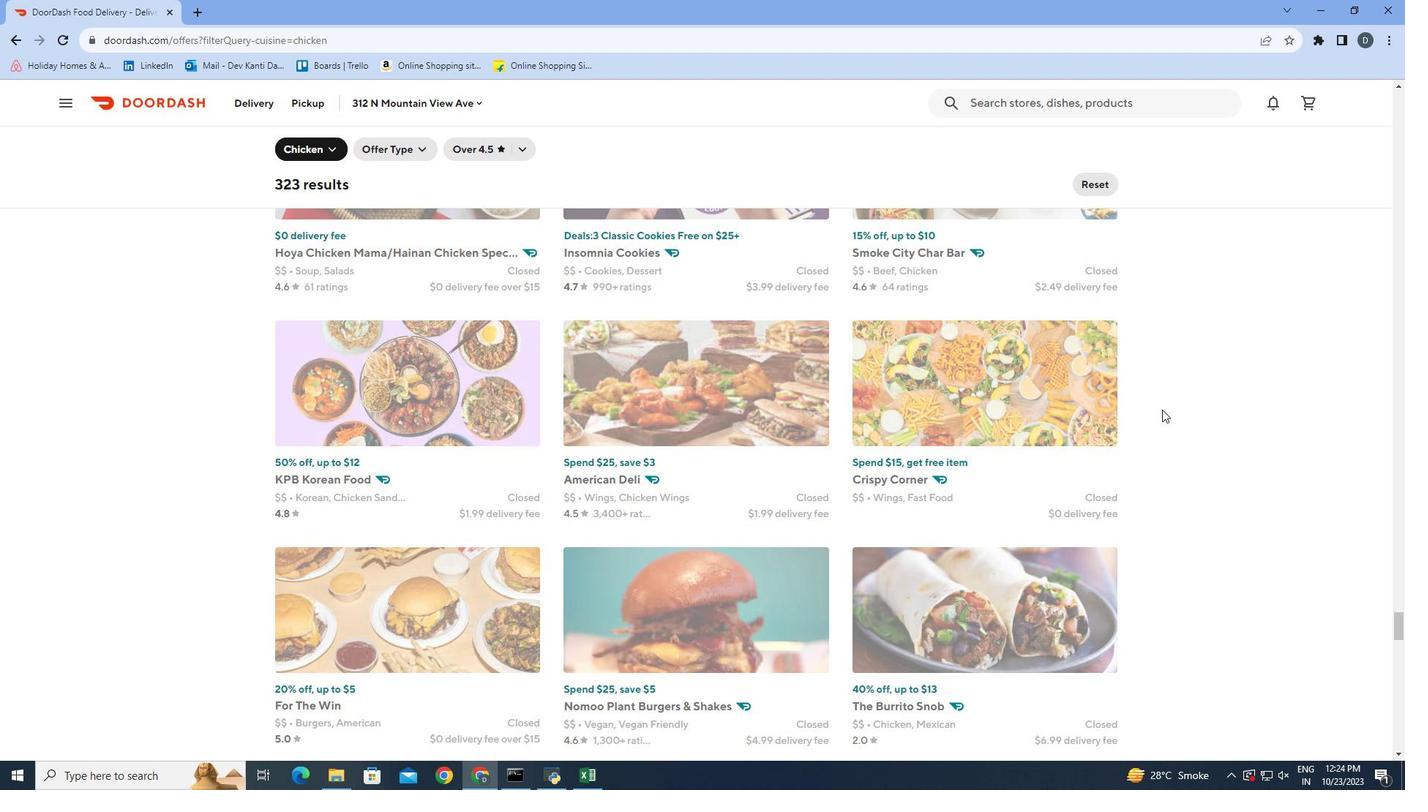
Action: Mouse scrolled (1162, 409) with delta (0, 0)
Screenshot: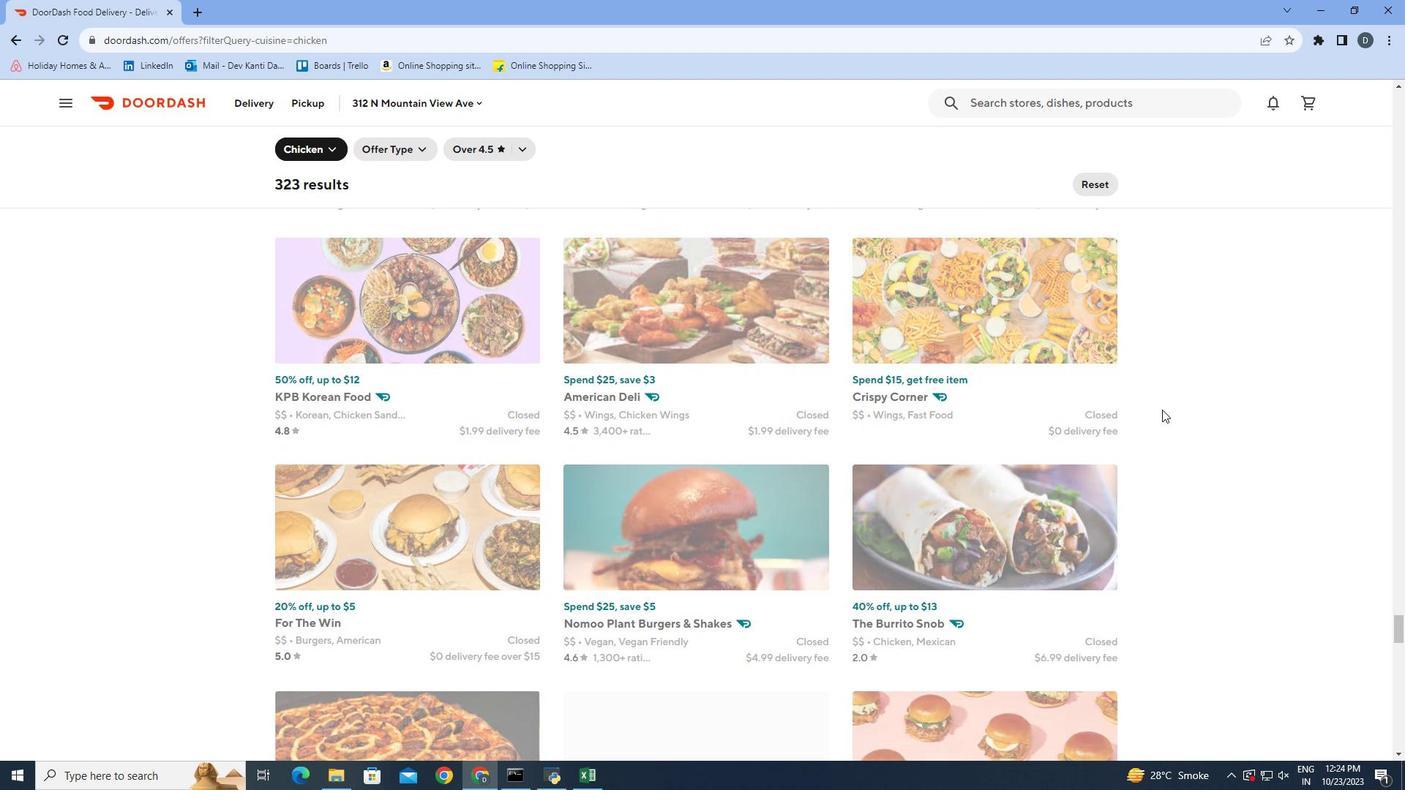 
Action: Mouse scrolled (1162, 409) with delta (0, 0)
Screenshot: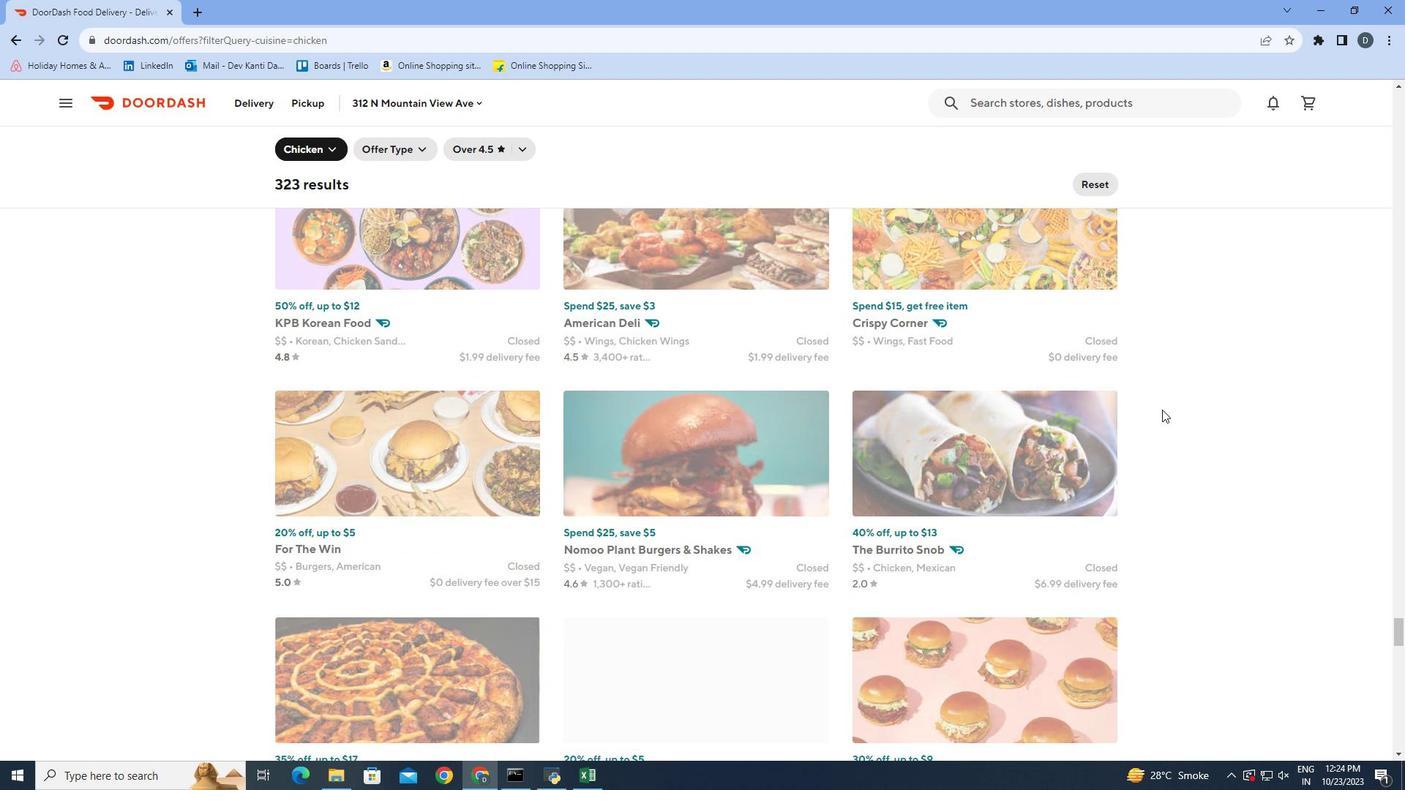 
Action: Mouse scrolled (1162, 409) with delta (0, 0)
Screenshot: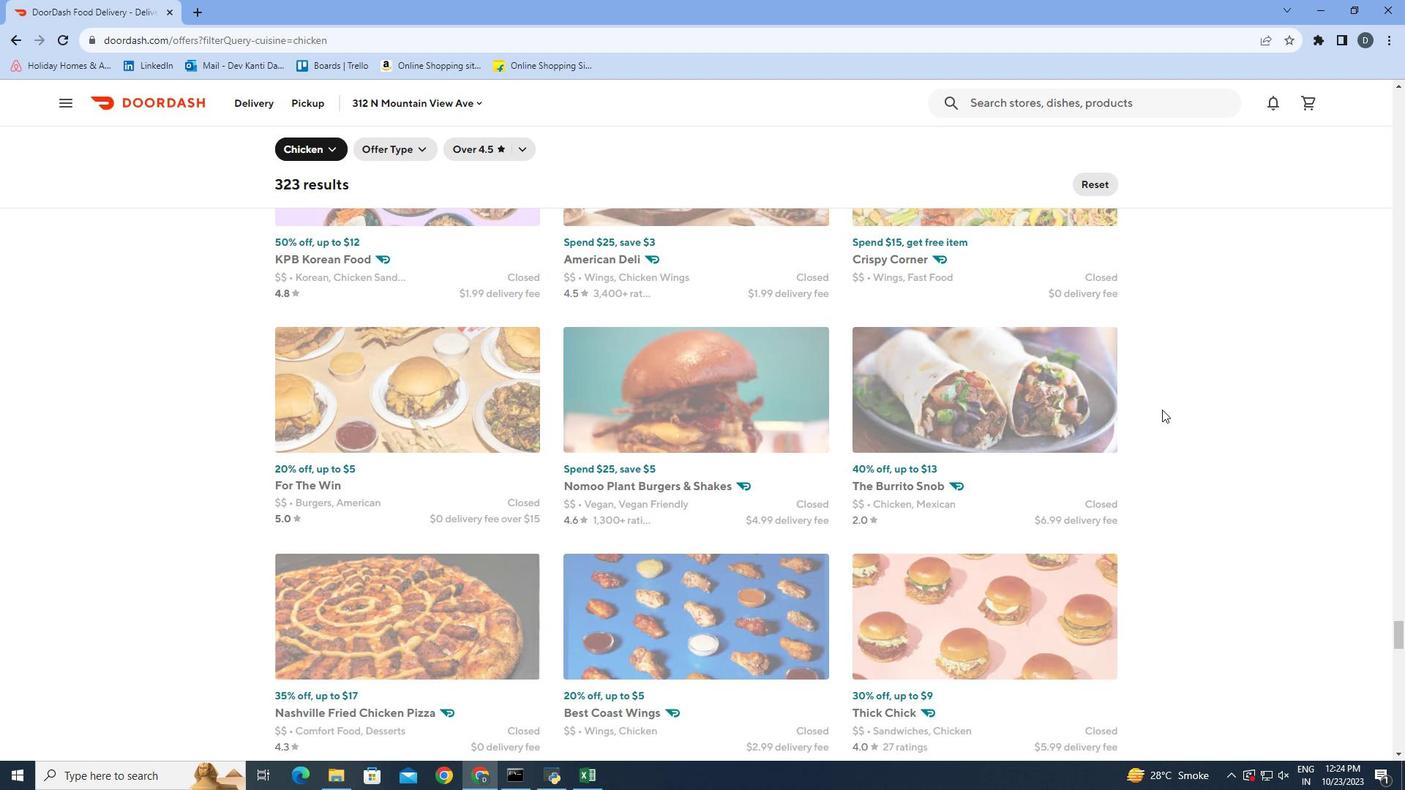 
Action: Mouse scrolled (1162, 409) with delta (0, 0)
Screenshot: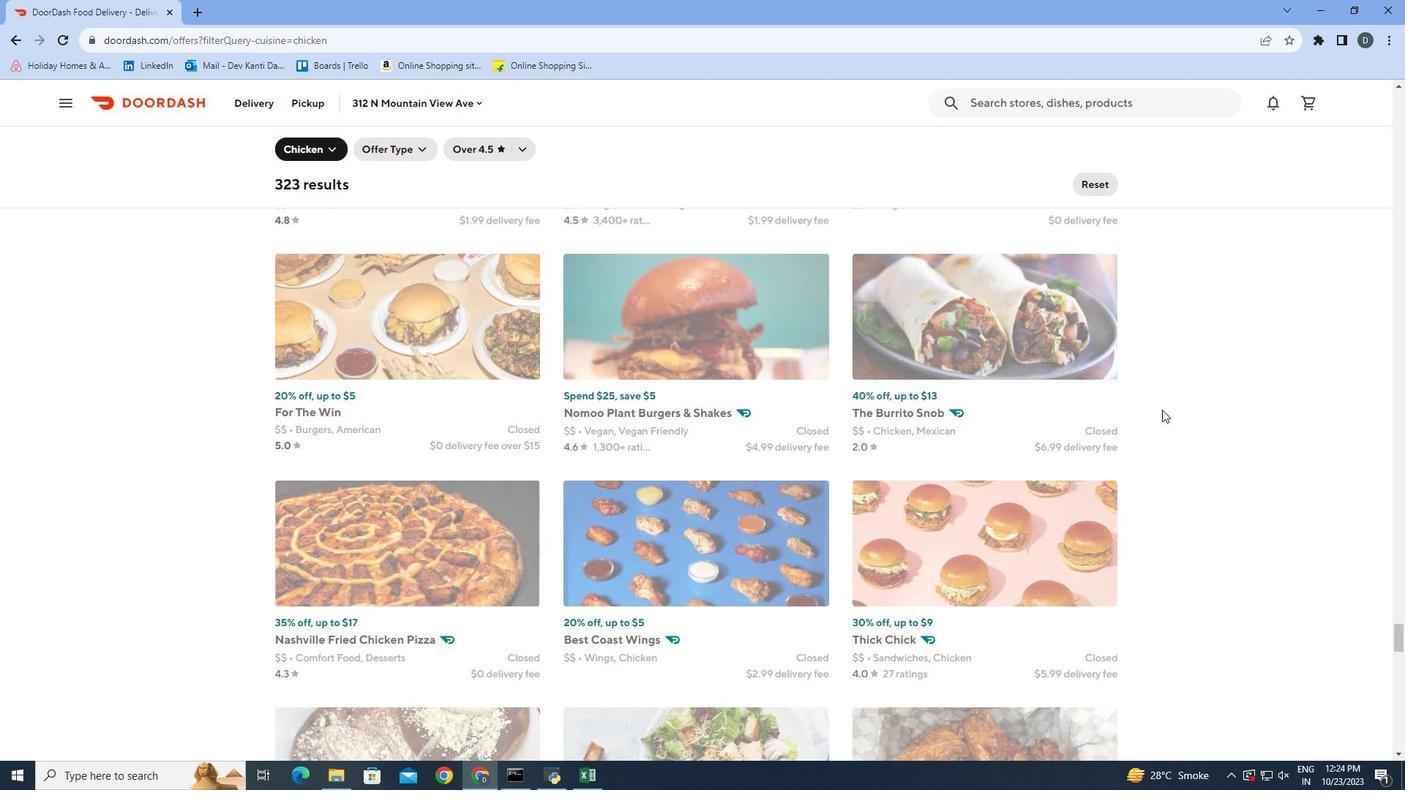 
Action: Mouse scrolled (1162, 409) with delta (0, 0)
Screenshot: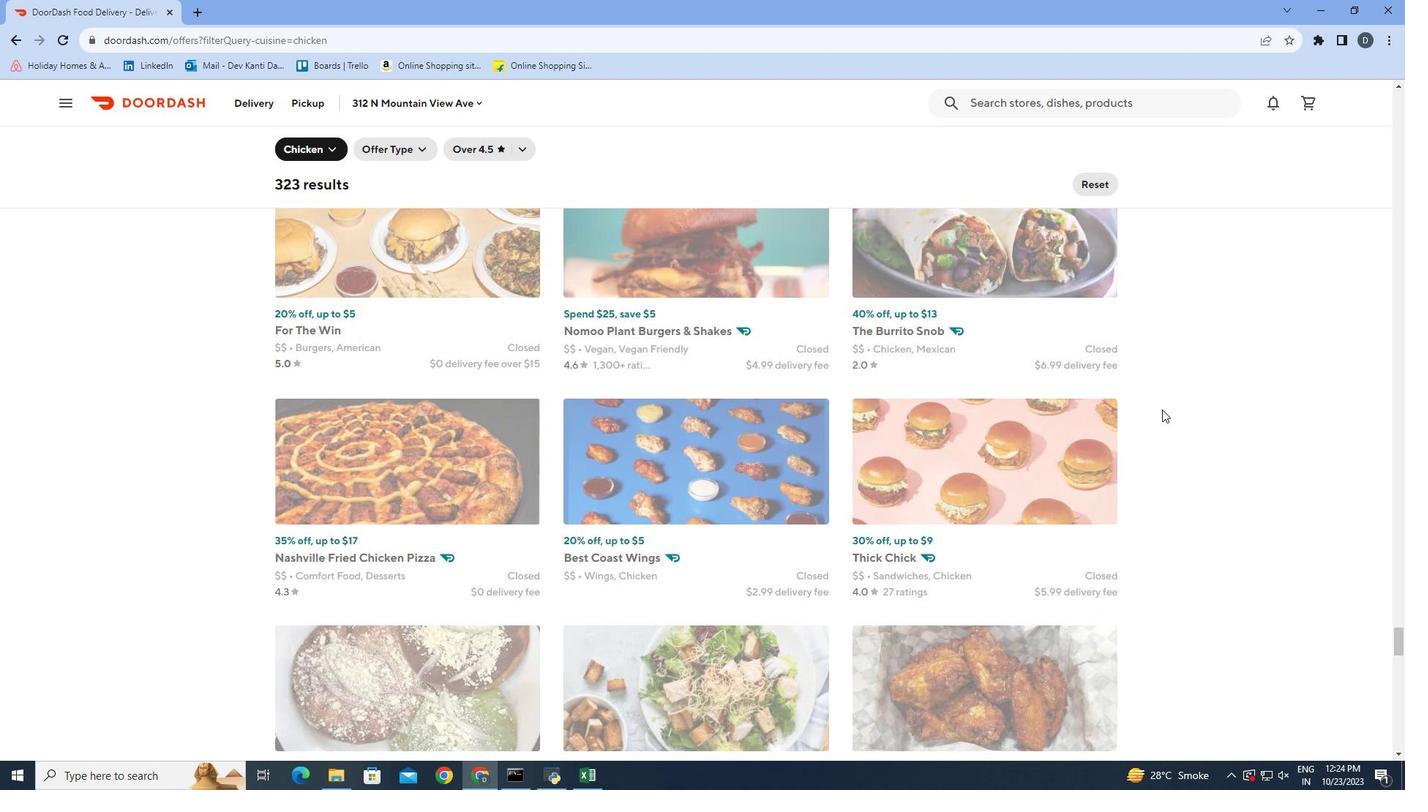 
Action: Mouse scrolled (1162, 409) with delta (0, 0)
Screenshot: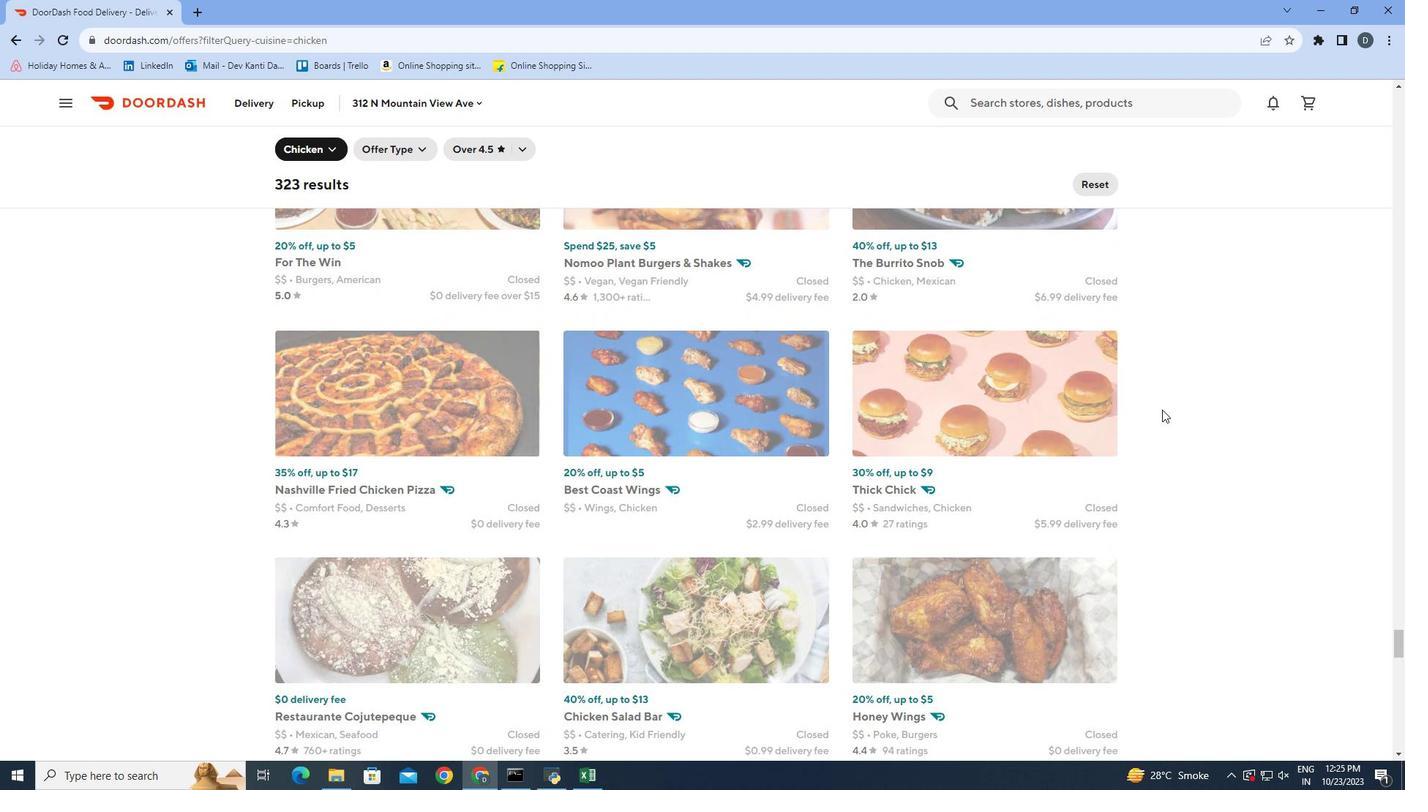
Action: Mouse scrolled (1162, 409) with delta (0, 0)
Screenshot: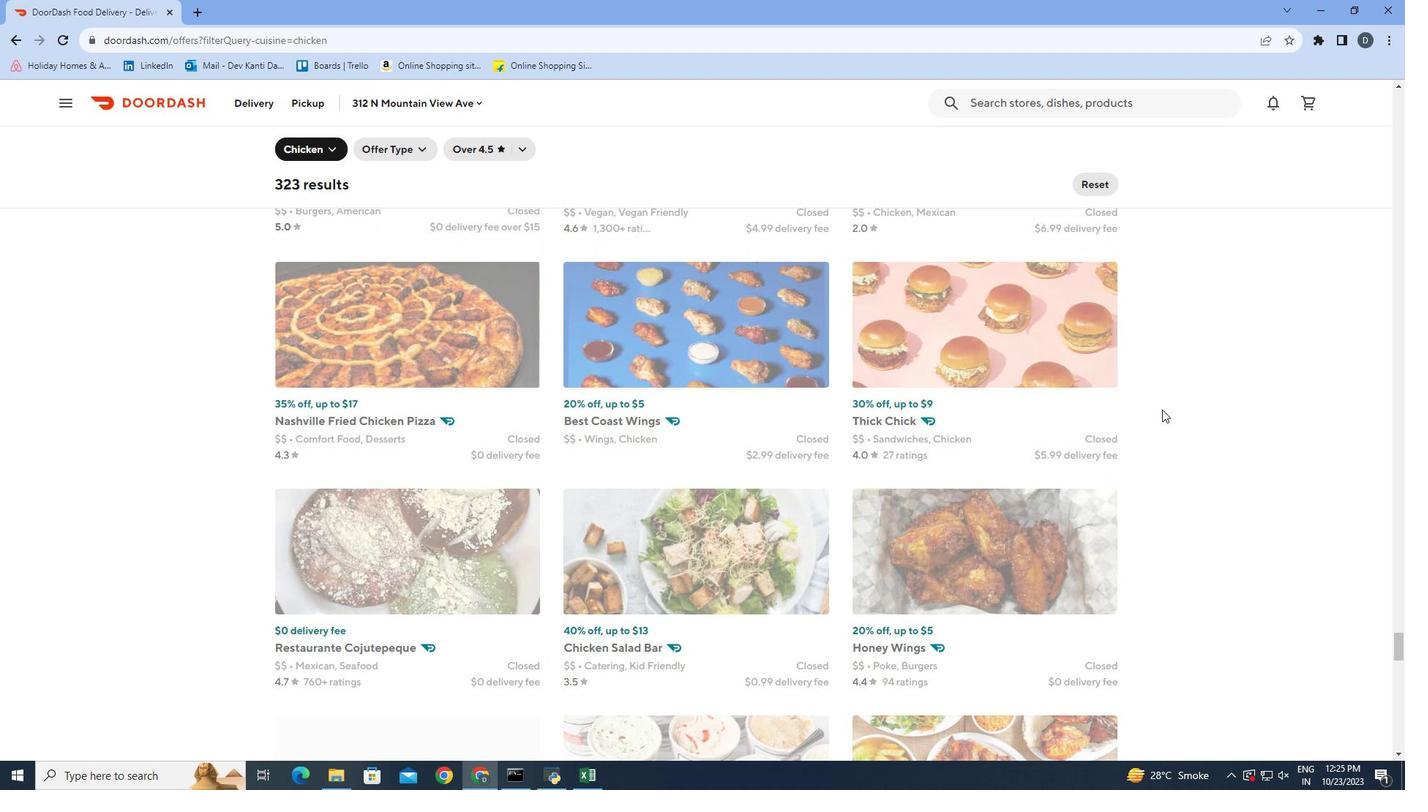 
Action: Mouse scrolled (1162, 409) with delta (0, 0)
Screenshot: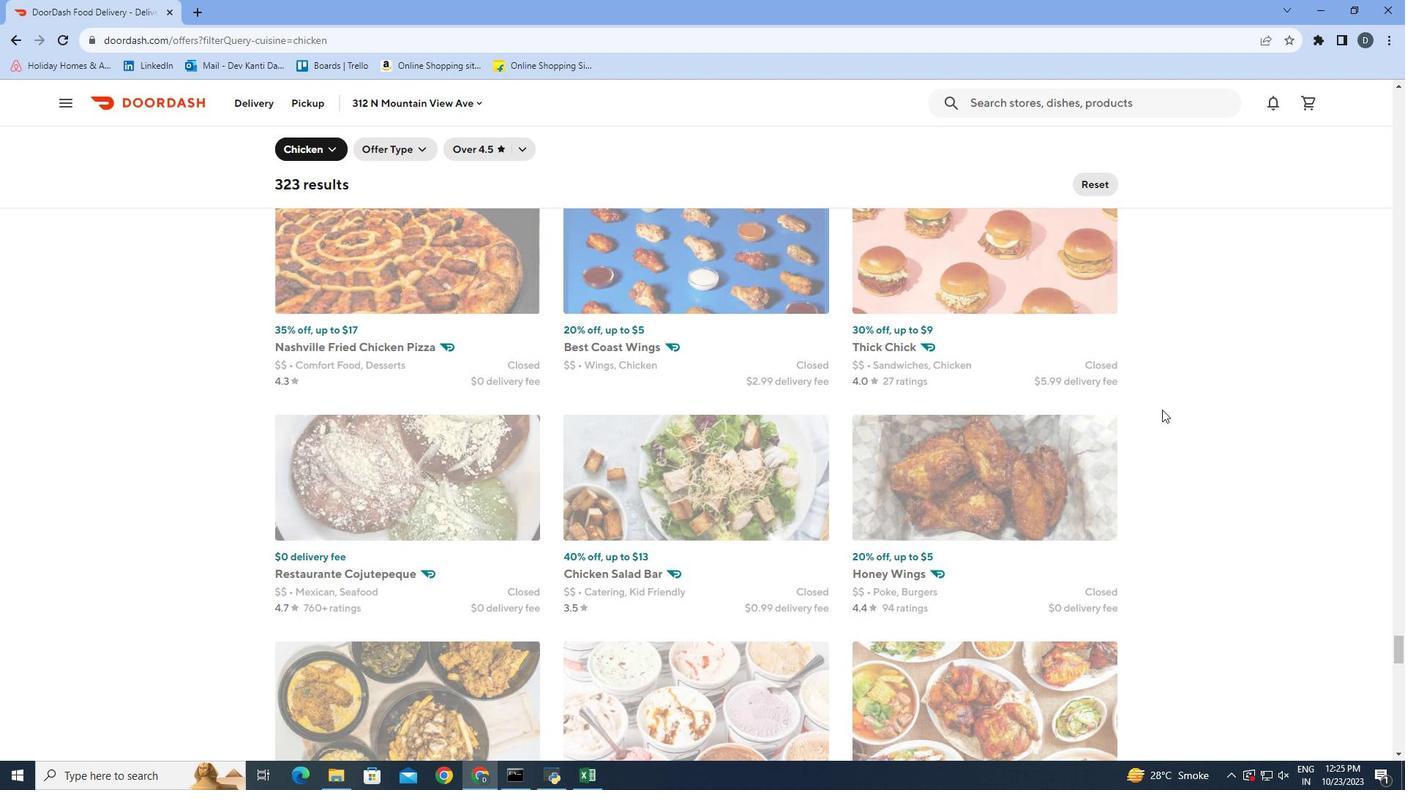 
Action: Mouse scrolled (1162, 409) with delta (0, 0)
Screenshot: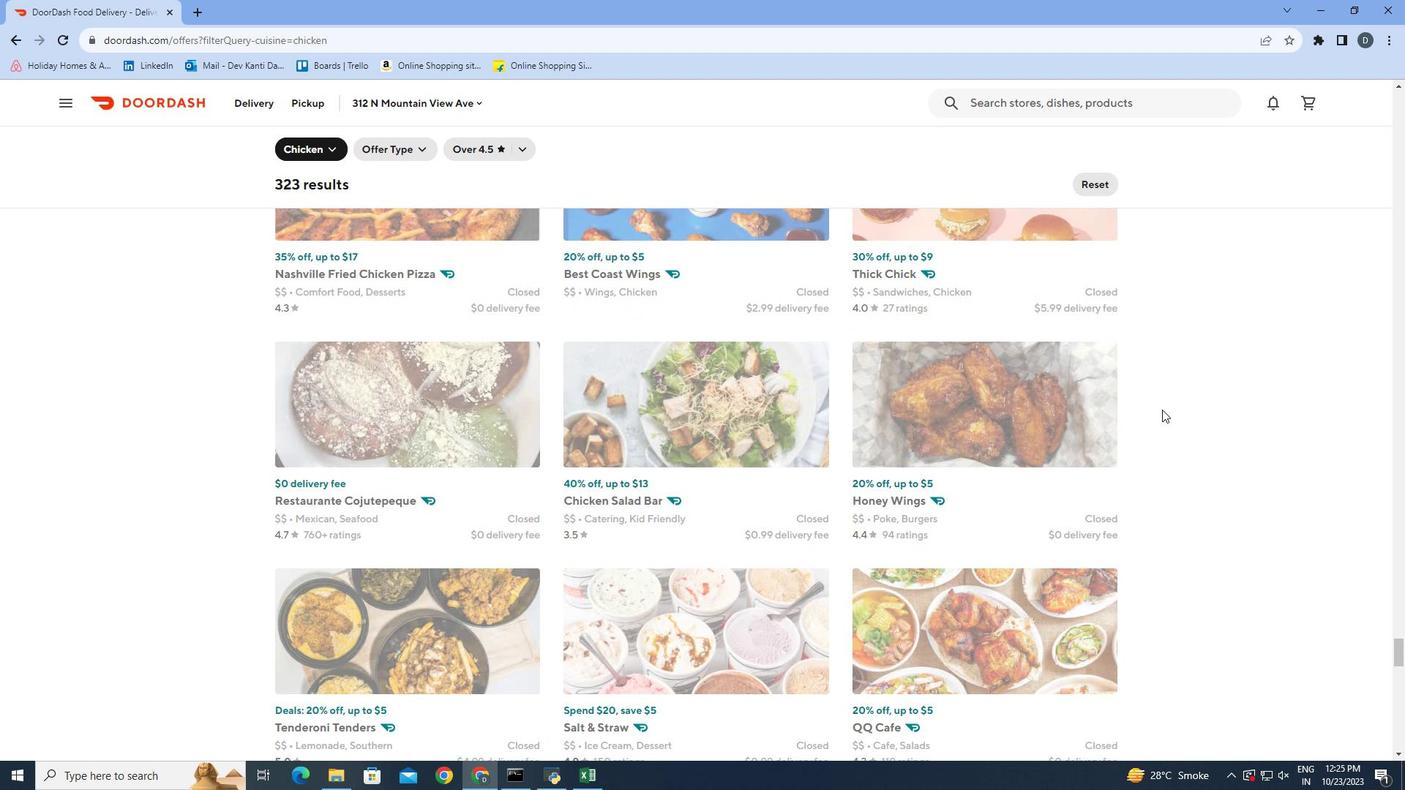 
Action: Mouse scrolled (1162, 409) with delta (0, 0)
Screenshot: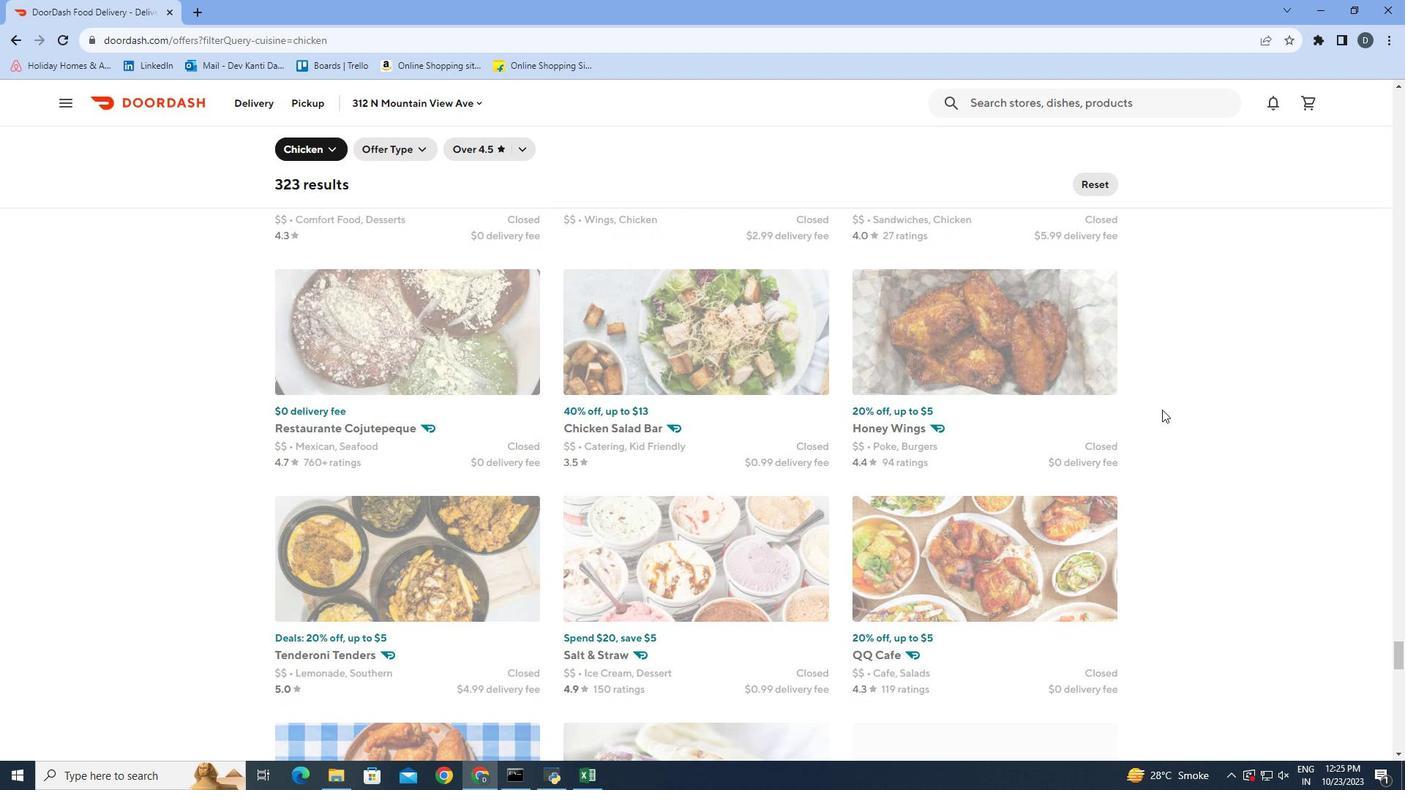 
Action: Mouse scrolled (1162, 409) with delta (0, 0)
Screenshot: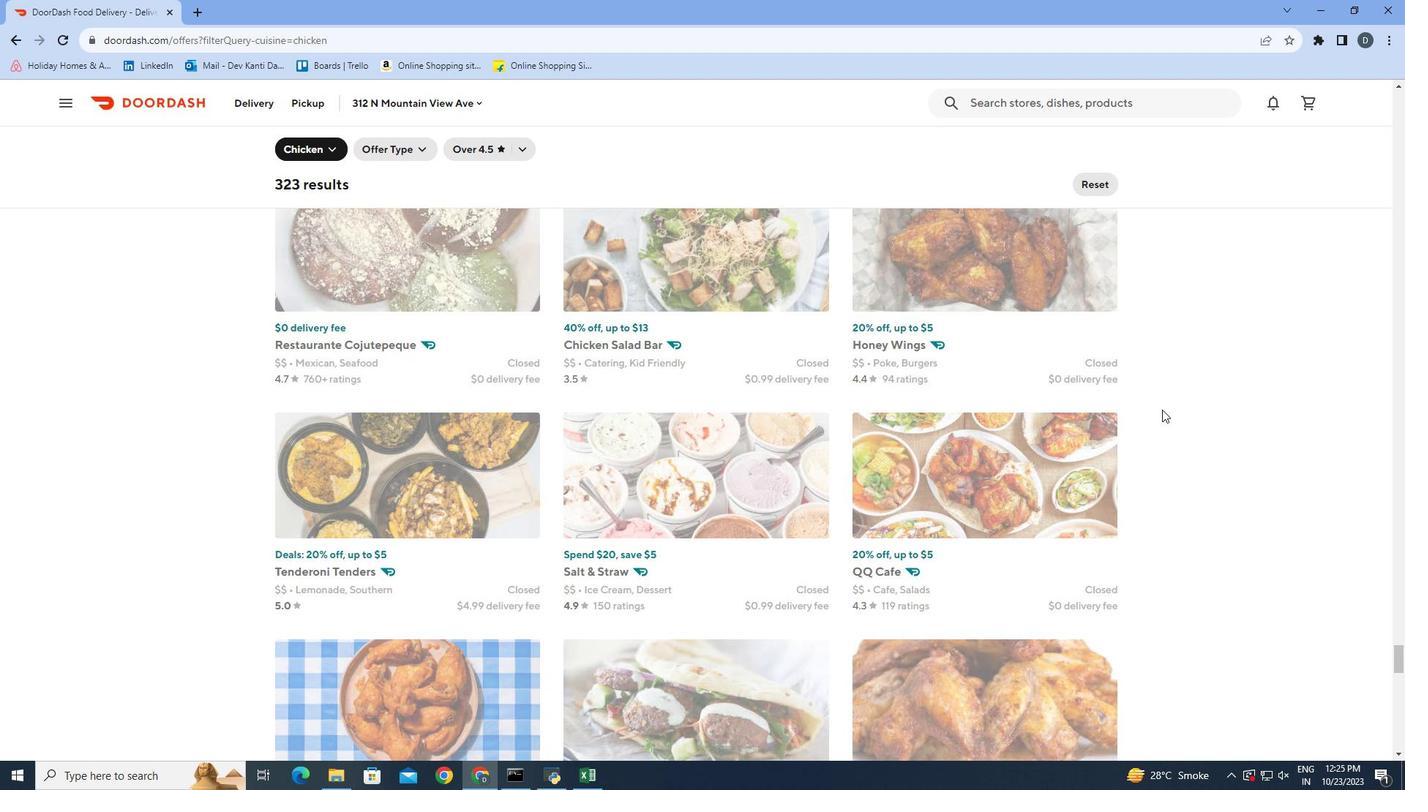 
Action: Mouse scrolled (1162, 409) with delta (0, 0)
Screenshot: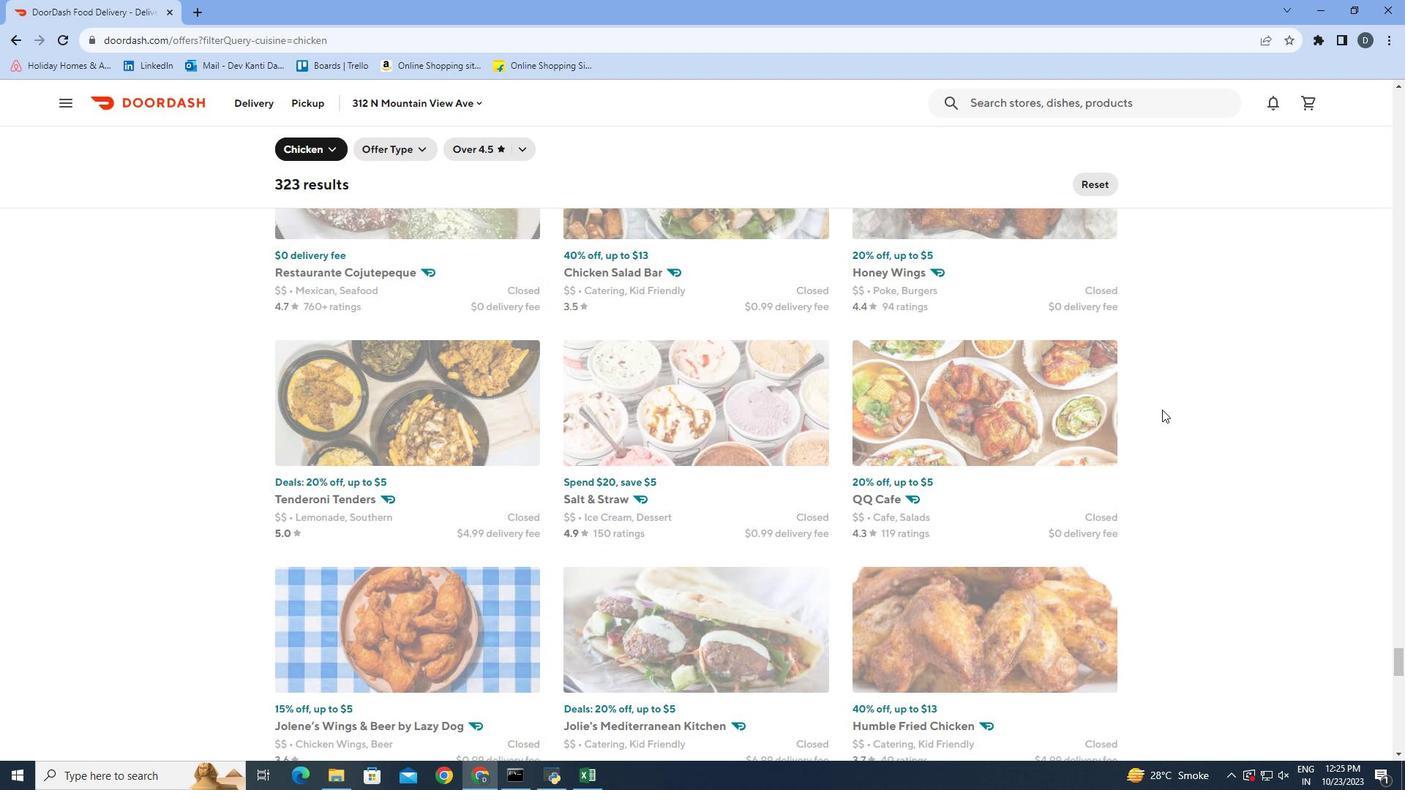 
Action: Mouse scrolled (1162, 409) with delta (0, 0)
Screenshot: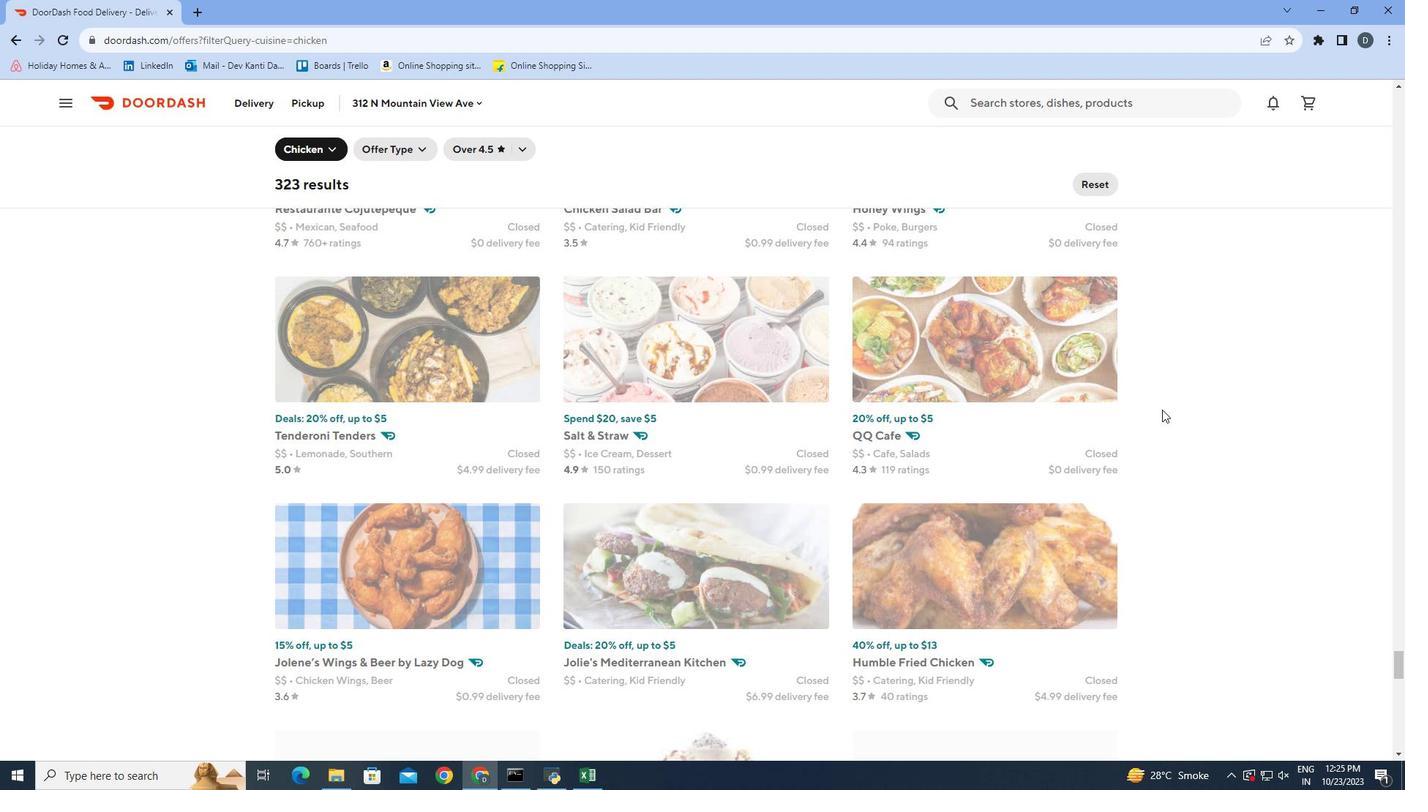 
Action: Mouse scrolled (1162, 409) with delta (0, 0)
Screenshot: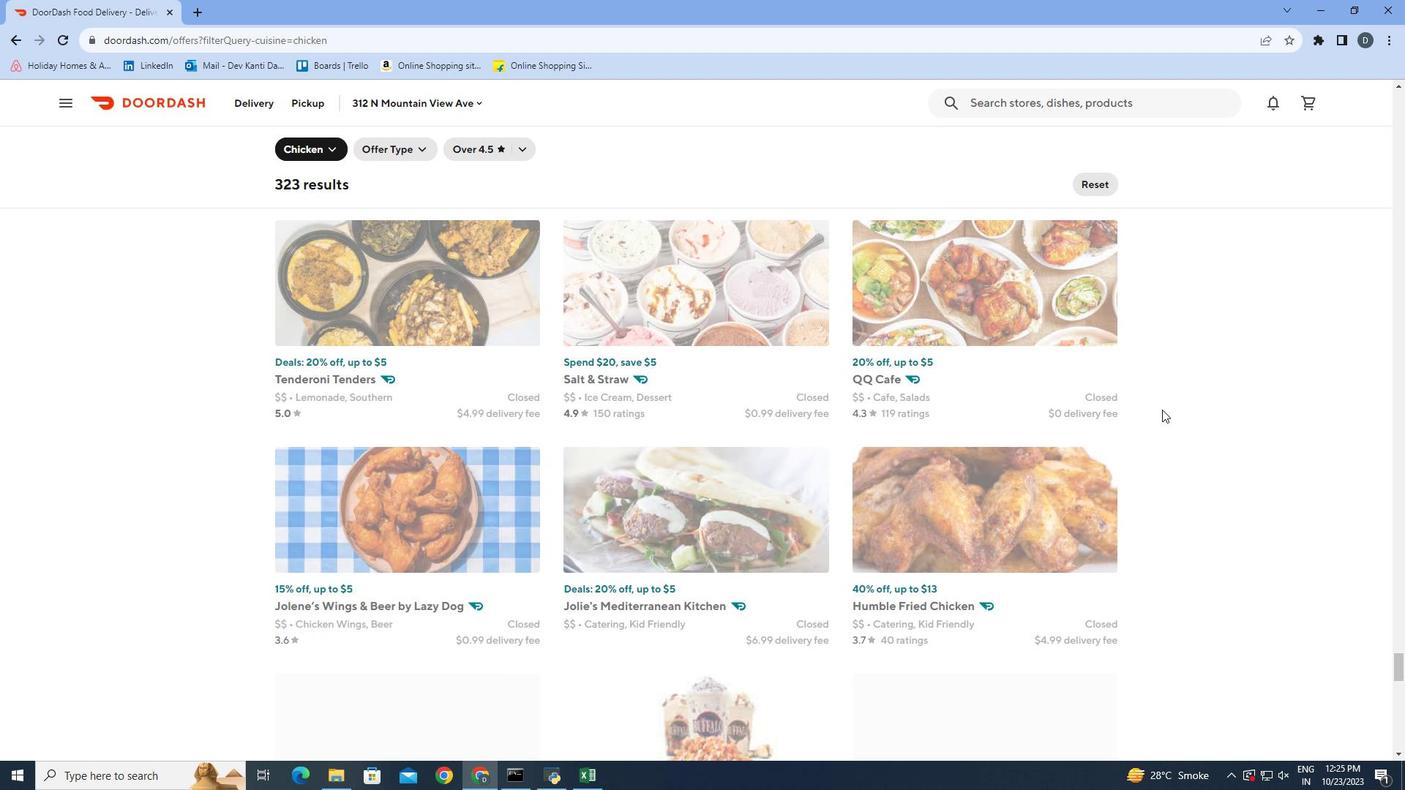 
Action: Mouse scrolled (1162, 409) with delta (0, 0)
Screenshot: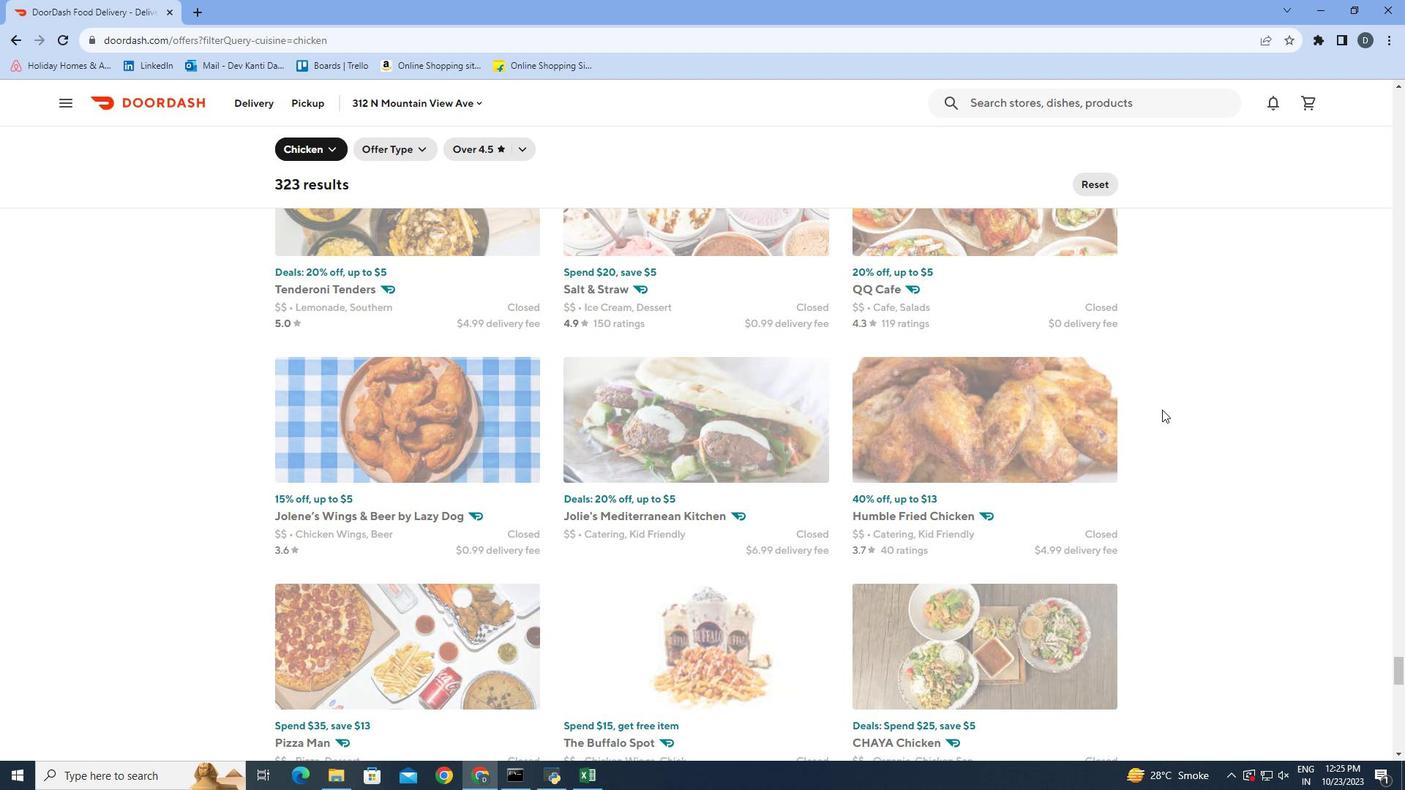 
Action: Mouse scrolled (1162, 409) with delta (0, 0)
Screenshot: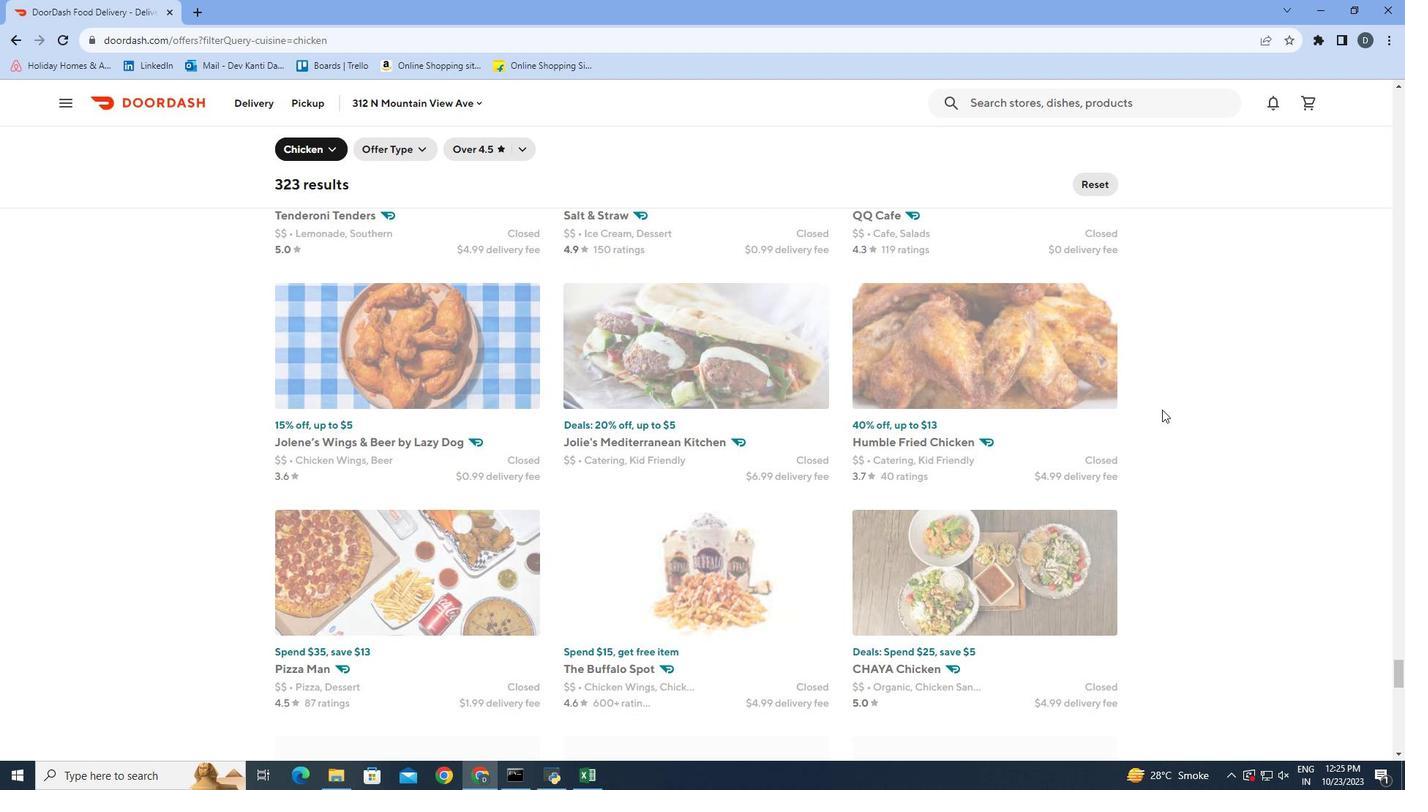 
Action: Mouse scrolled (1162, 409) with delta (0, 0)
Screenshot: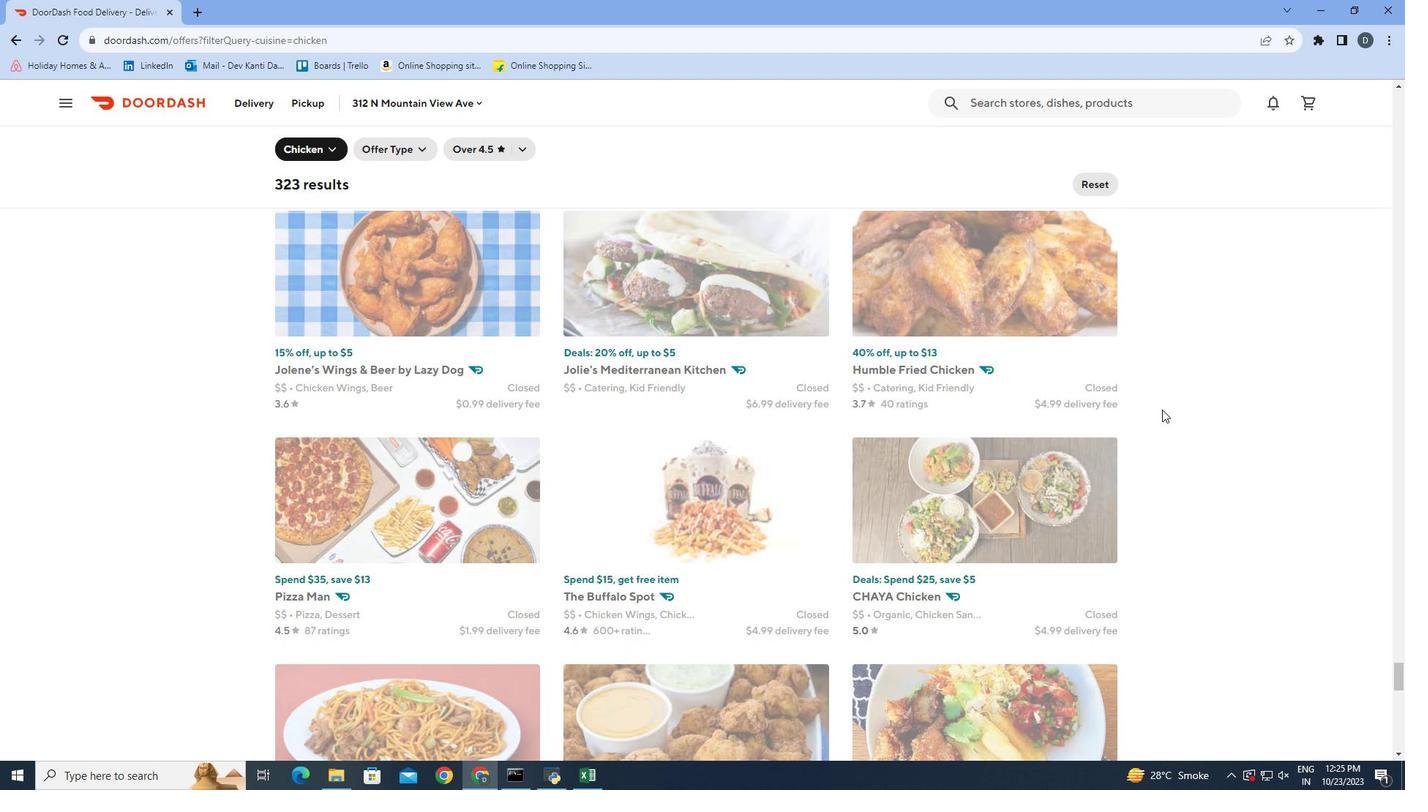 
Action: Mouse scrolled (1162, 409) with delta (0, 0)
Screenshot: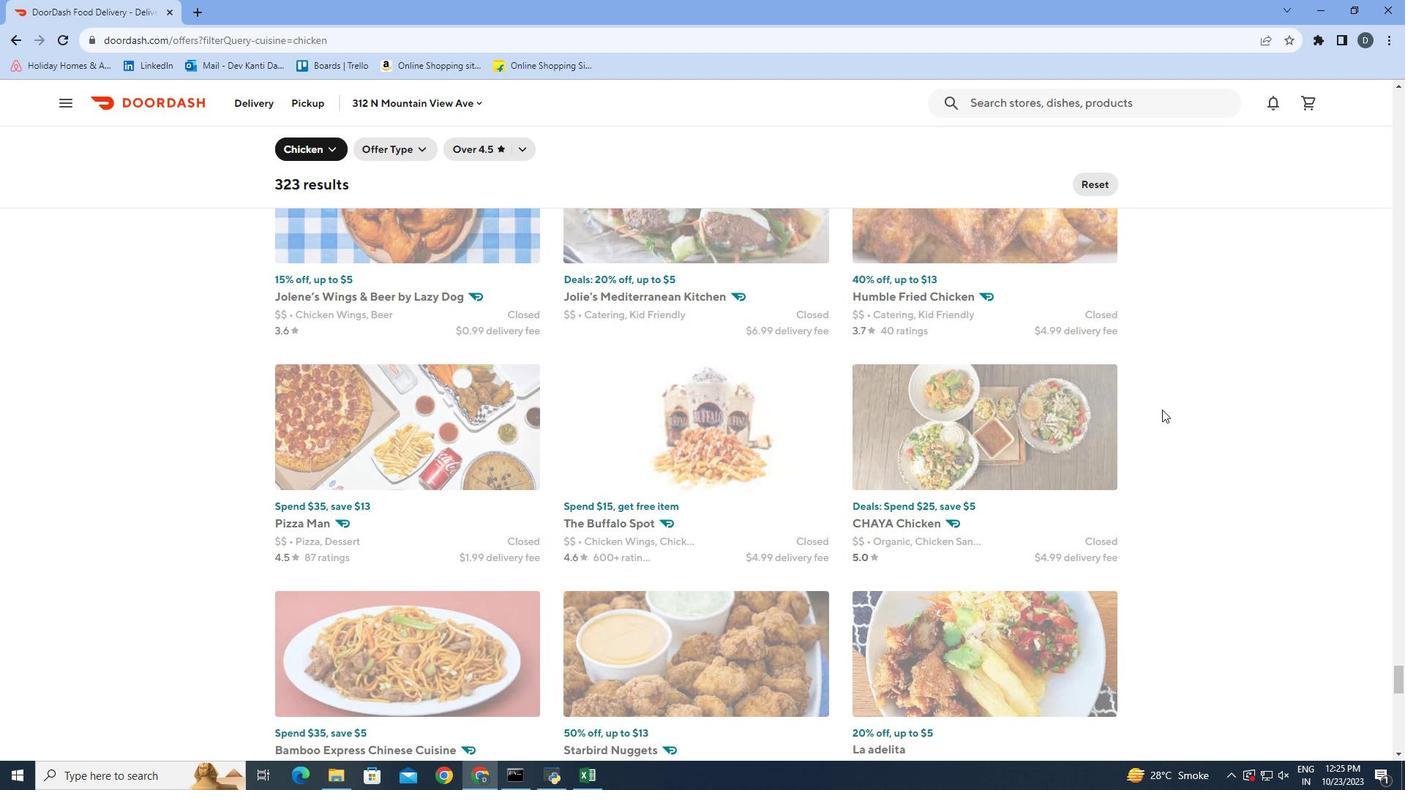 
Action: Mouse scrolled (1162, 409) with delta (0, 0)
Screenshot: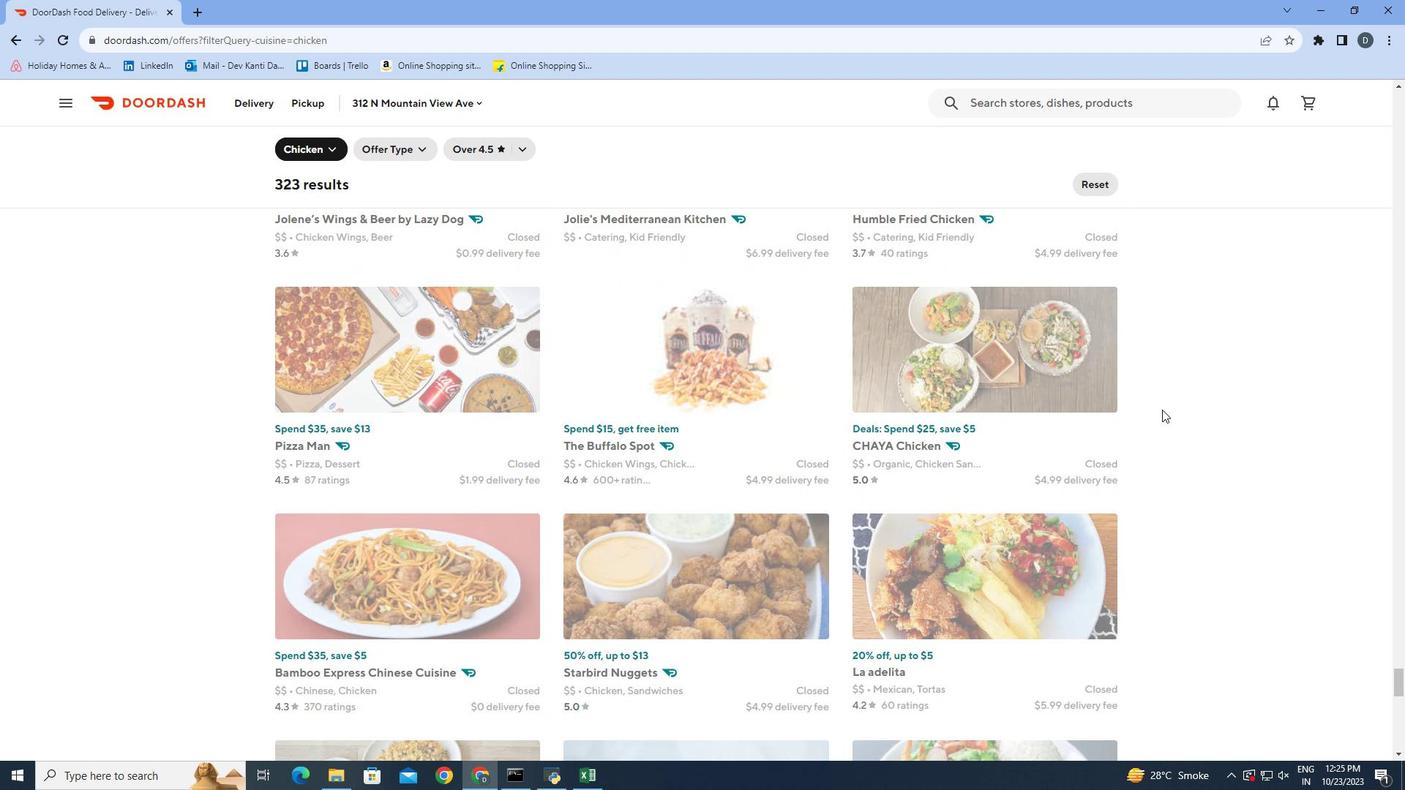 
Action: Mouse scrolled (1162, 409) with delta (0, 0)
Screenshot: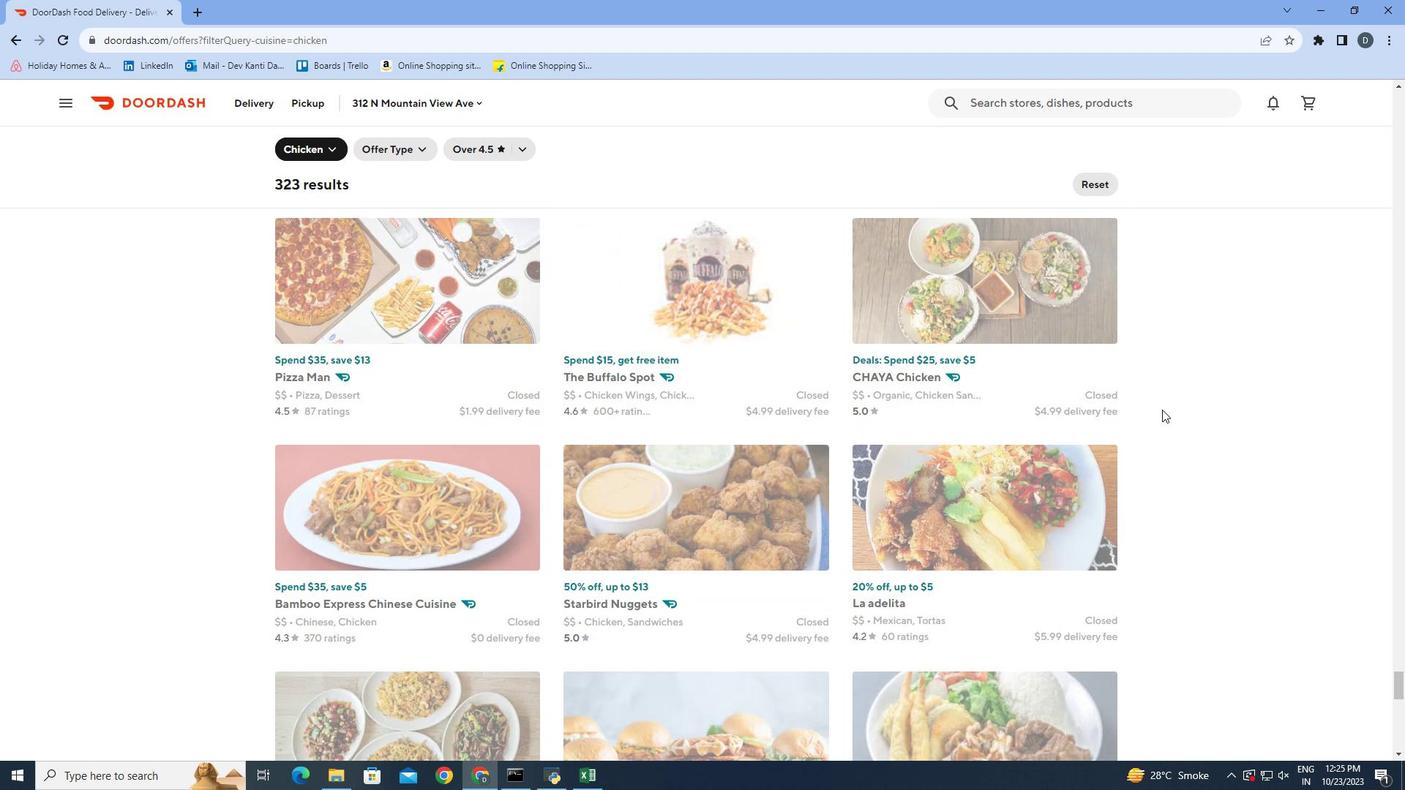 
Action: Mouse scrolled (1162, 409) with delta (0, 0)
Screenshot: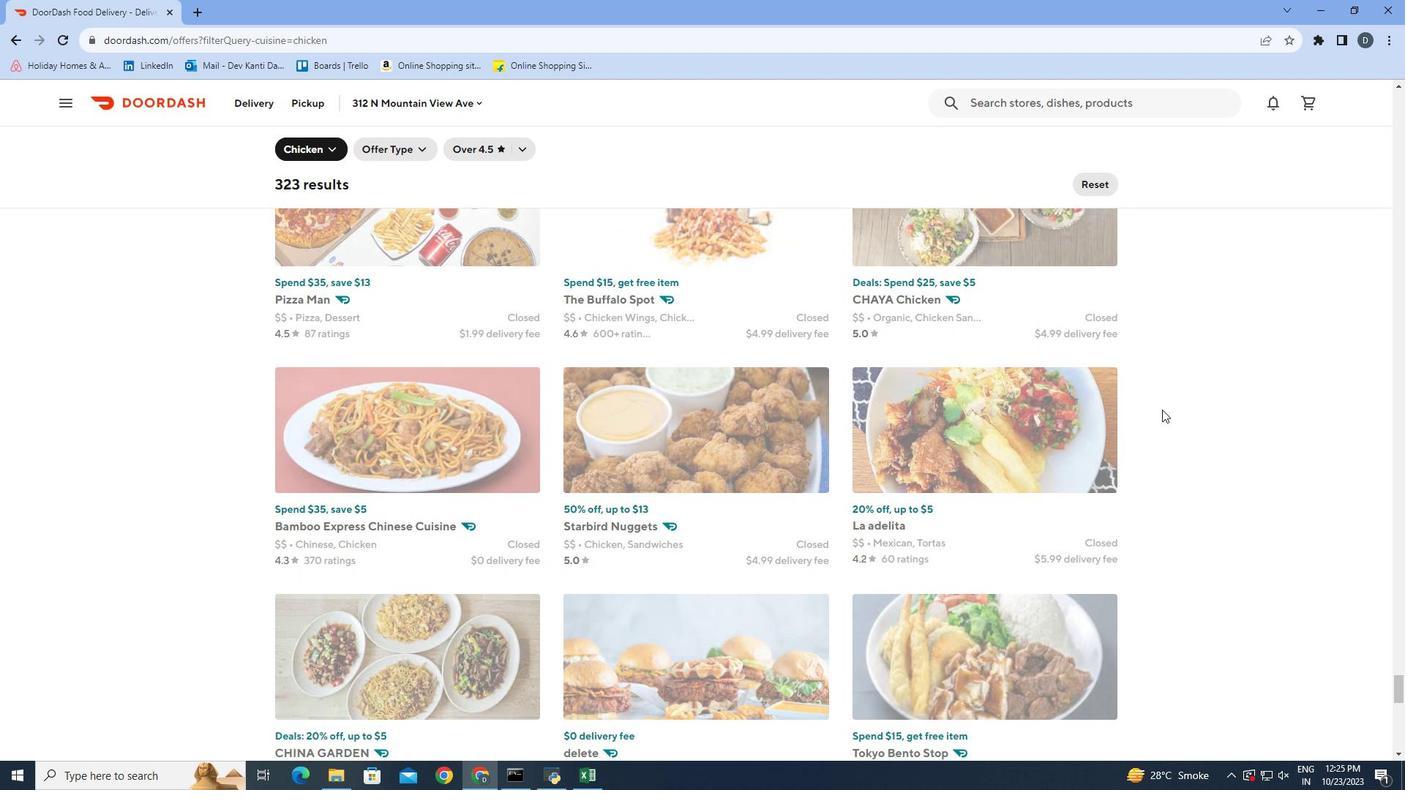
Action: Mouse scrolled (1162, 409) with delta (0, 0)
Screenshot: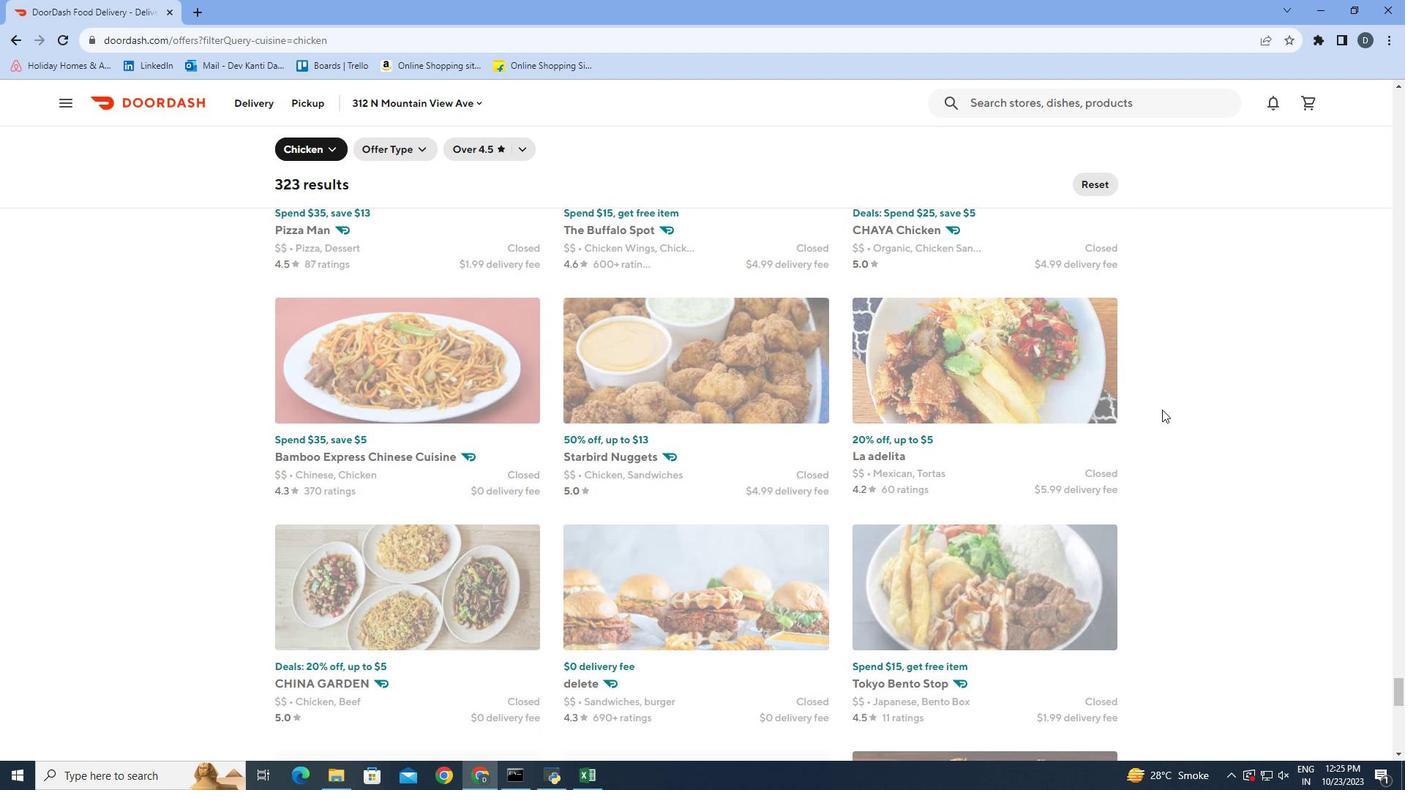
Action: Mouse scrolled (1162, 409) with delta (0, 0)
Screenshot: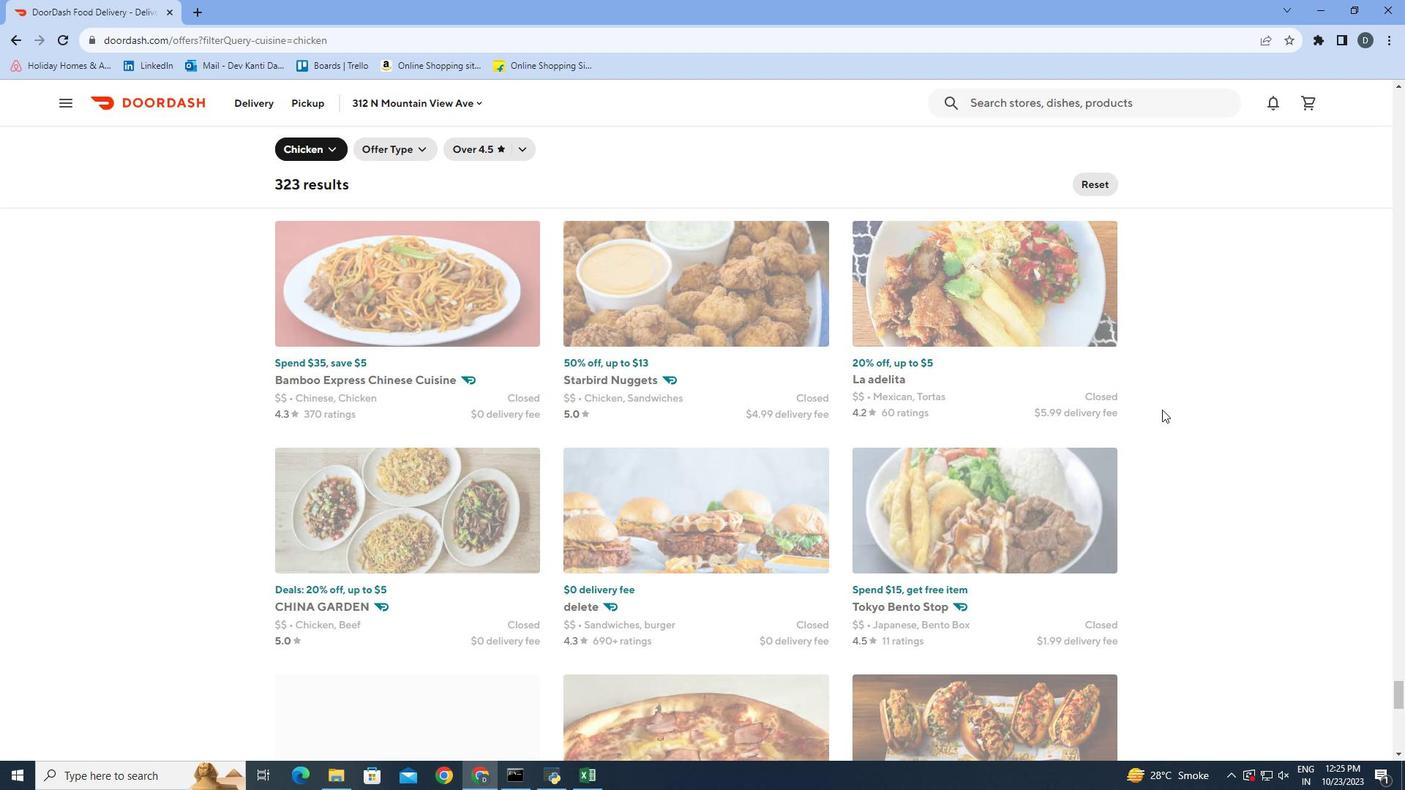 
Action: Mouse scrolled (1162, 409) with delta (0, 0)
Screenshot: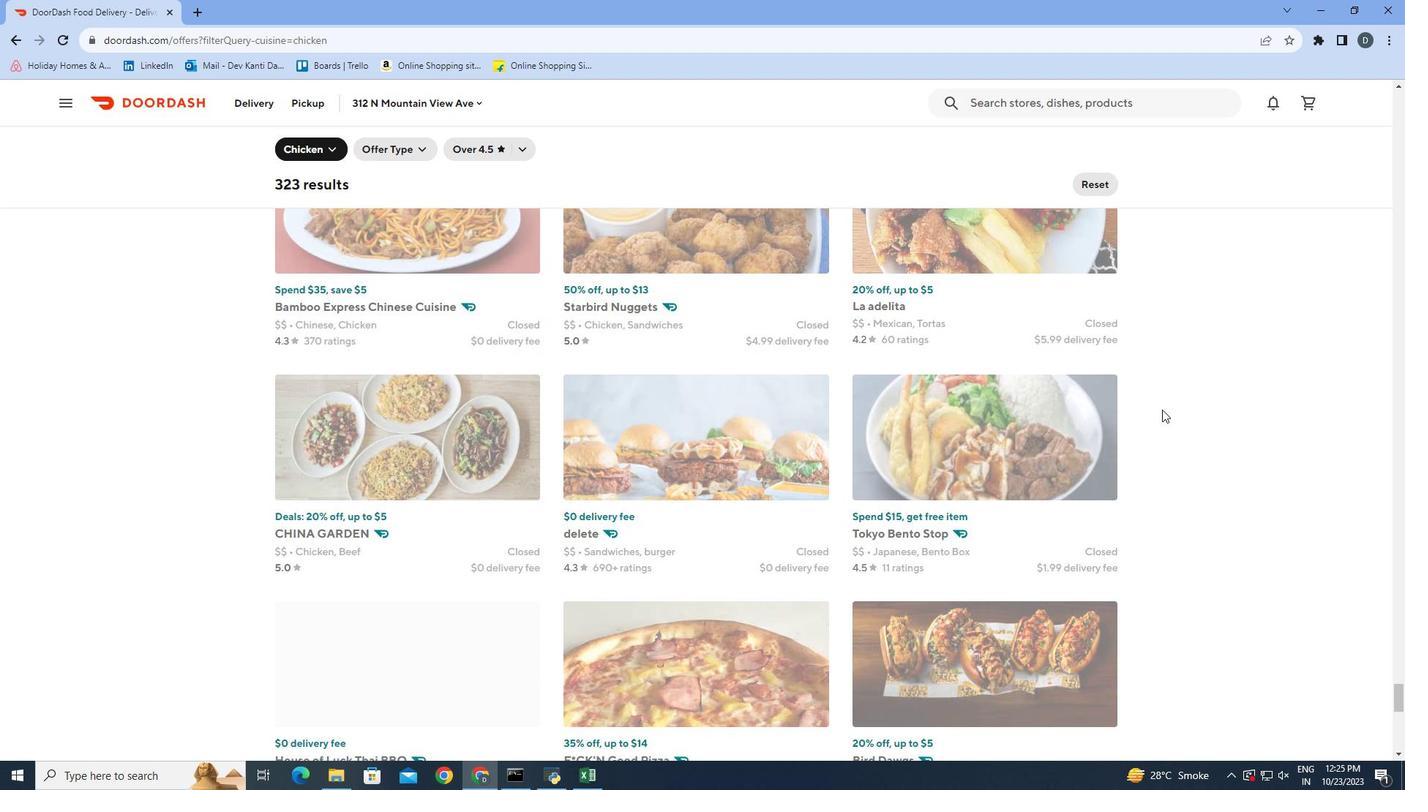 
Action: Mouse scrolled (1162, 409) with delta (0, 0)
Screenshot: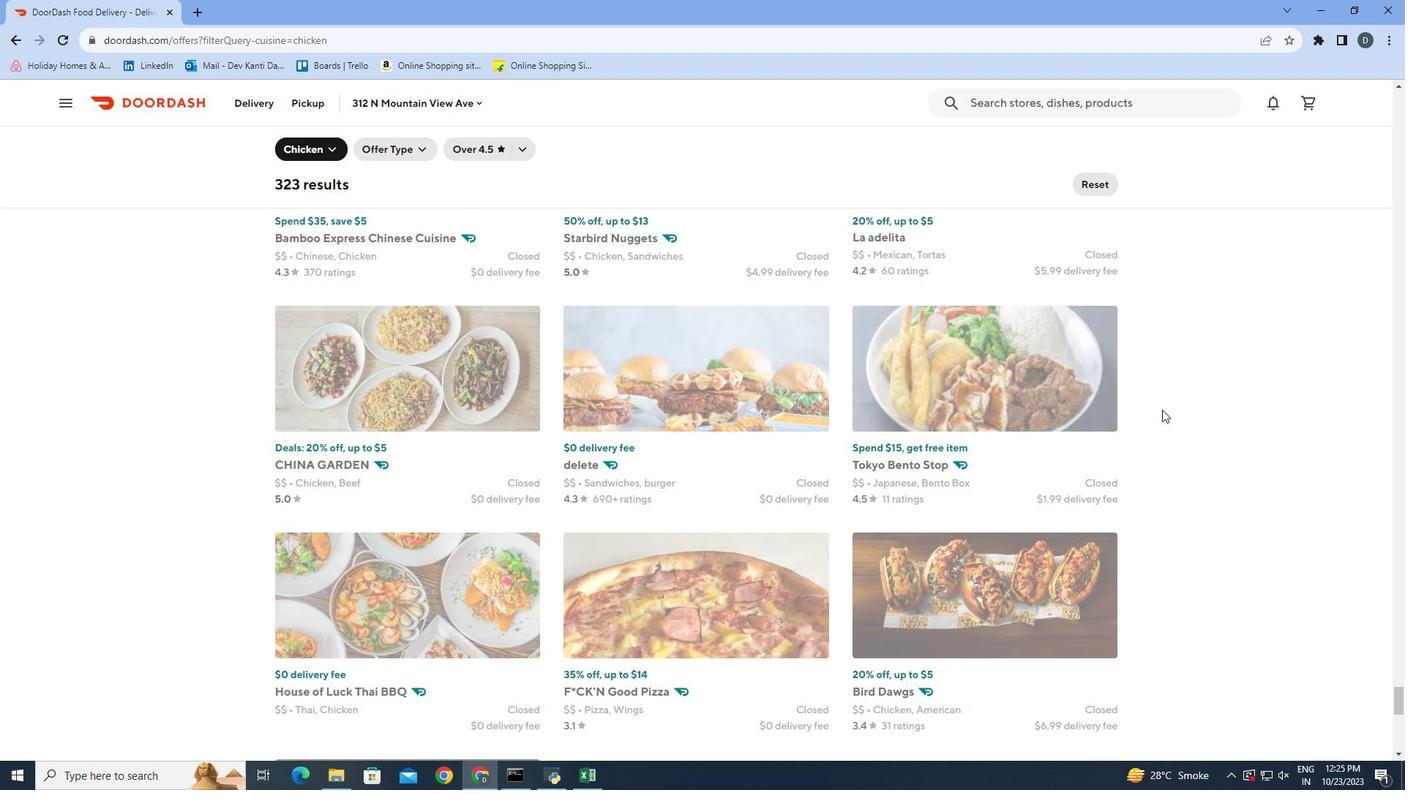 
Action: Mouse scrolled (1162, 409) with delta (0, 0)
Screenshot: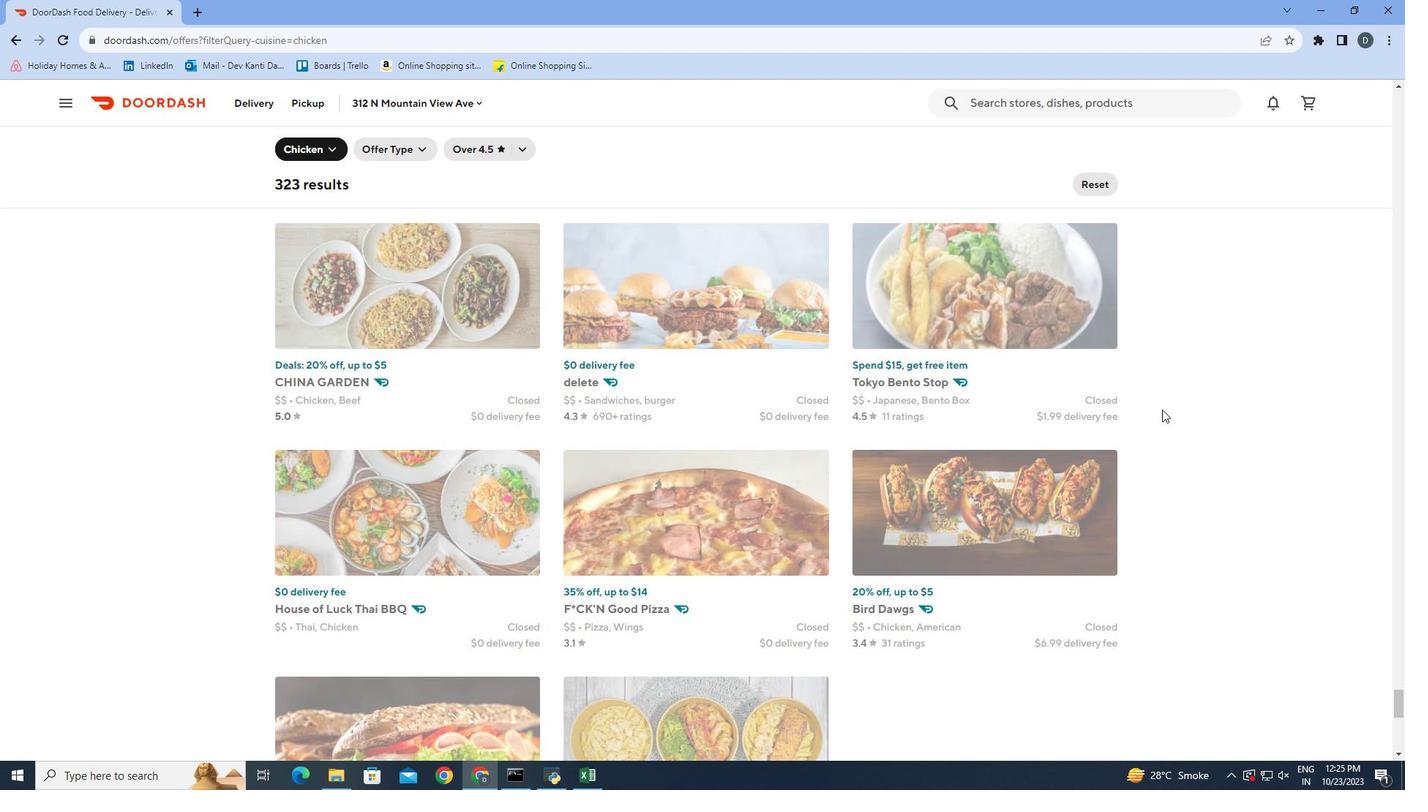 
Action: Mouse scrolled (1162, 409) with delta (0, 0)
Screenshot: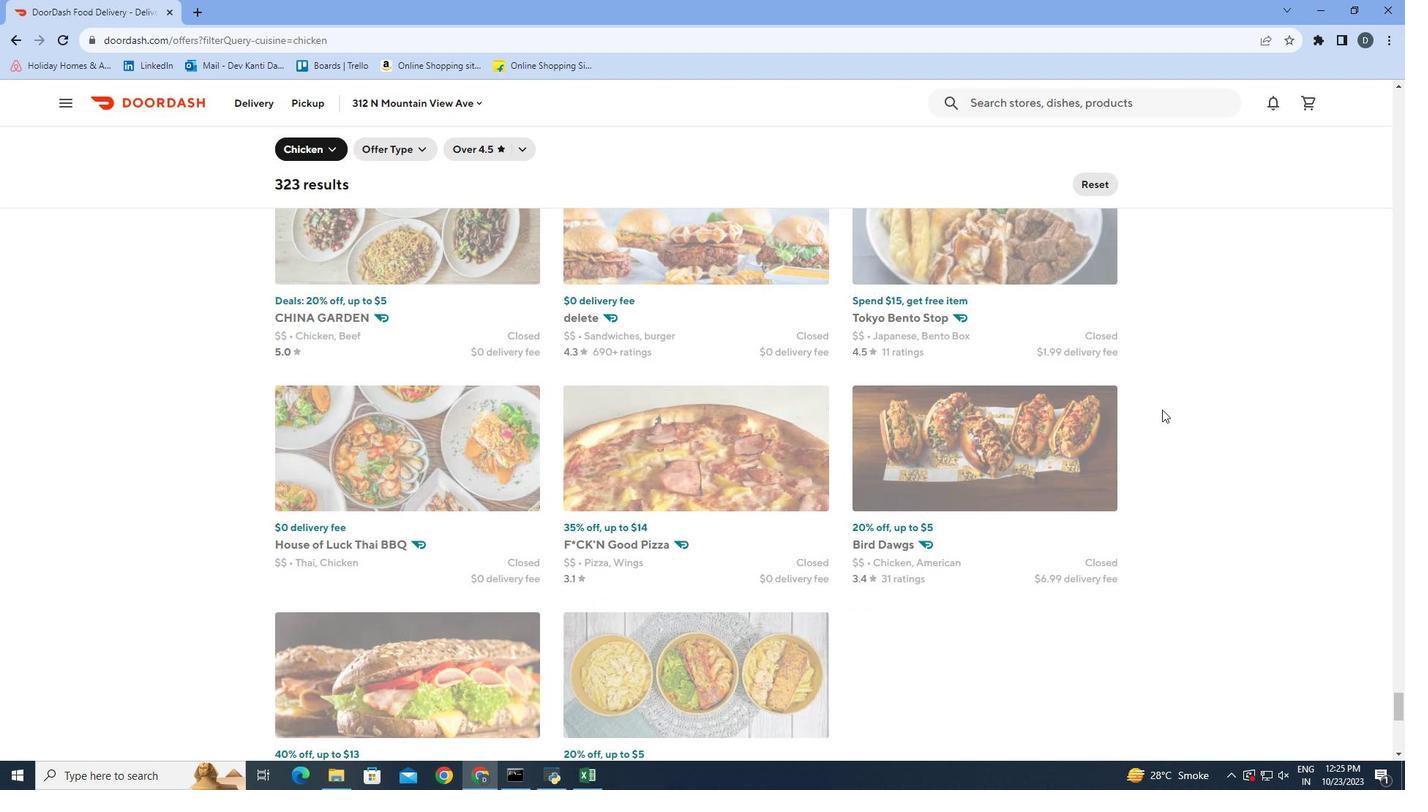 
Action: Mouse scrolled (1162, 409) with delta (0, 0)
Screenshot: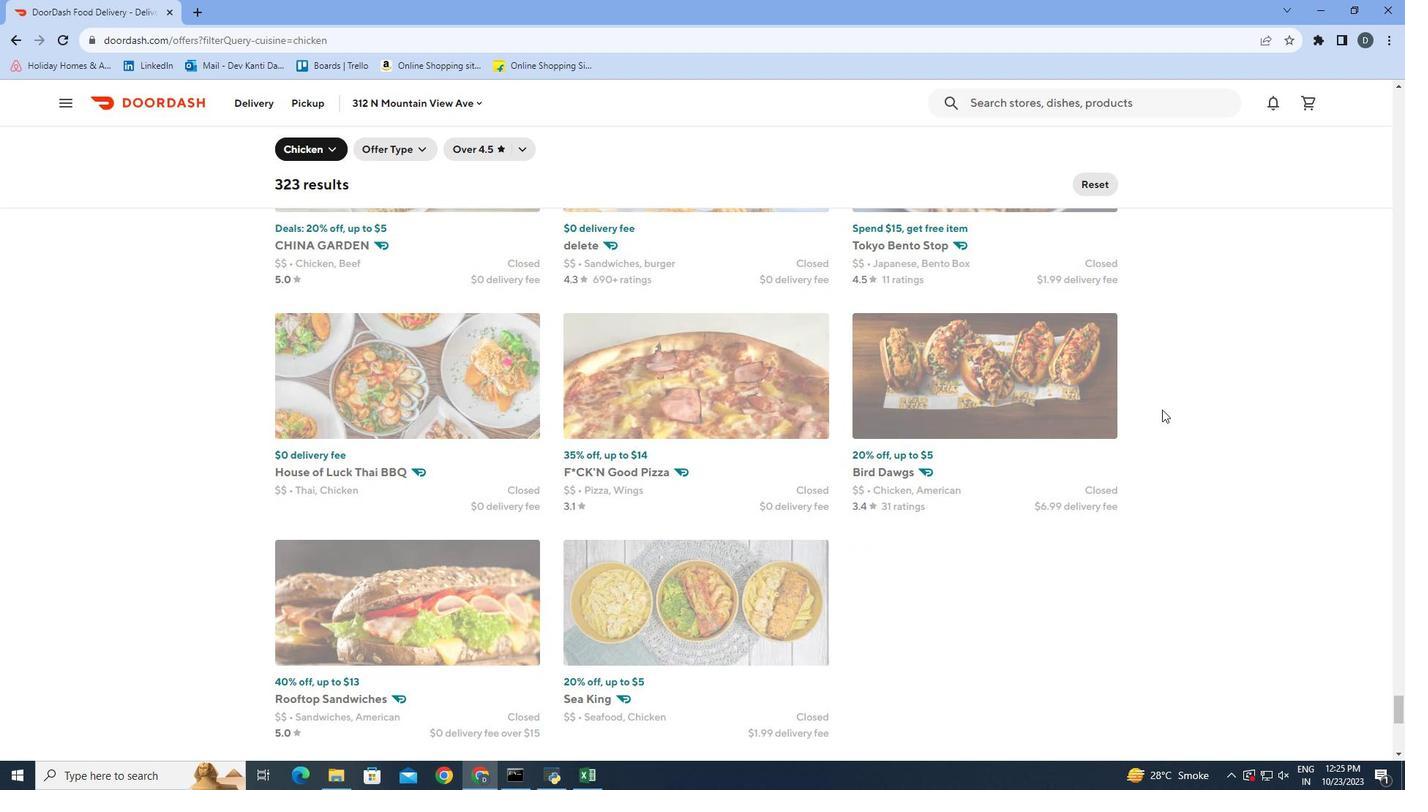 
Action: Mouse scrolled (1162, 409) with delta (0, 0)
Screenshot: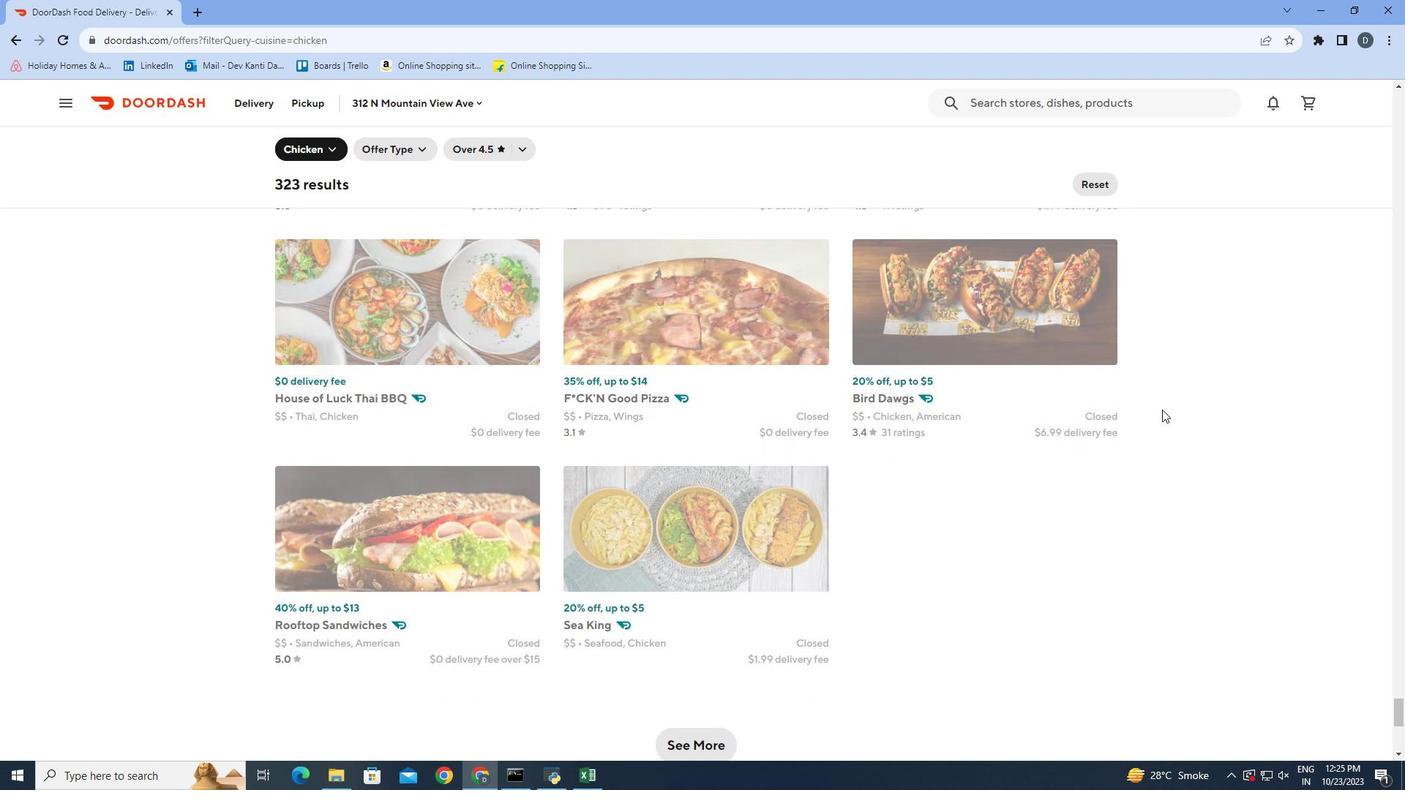 
Action: Mouse moved to (702, 669)
Screenshot: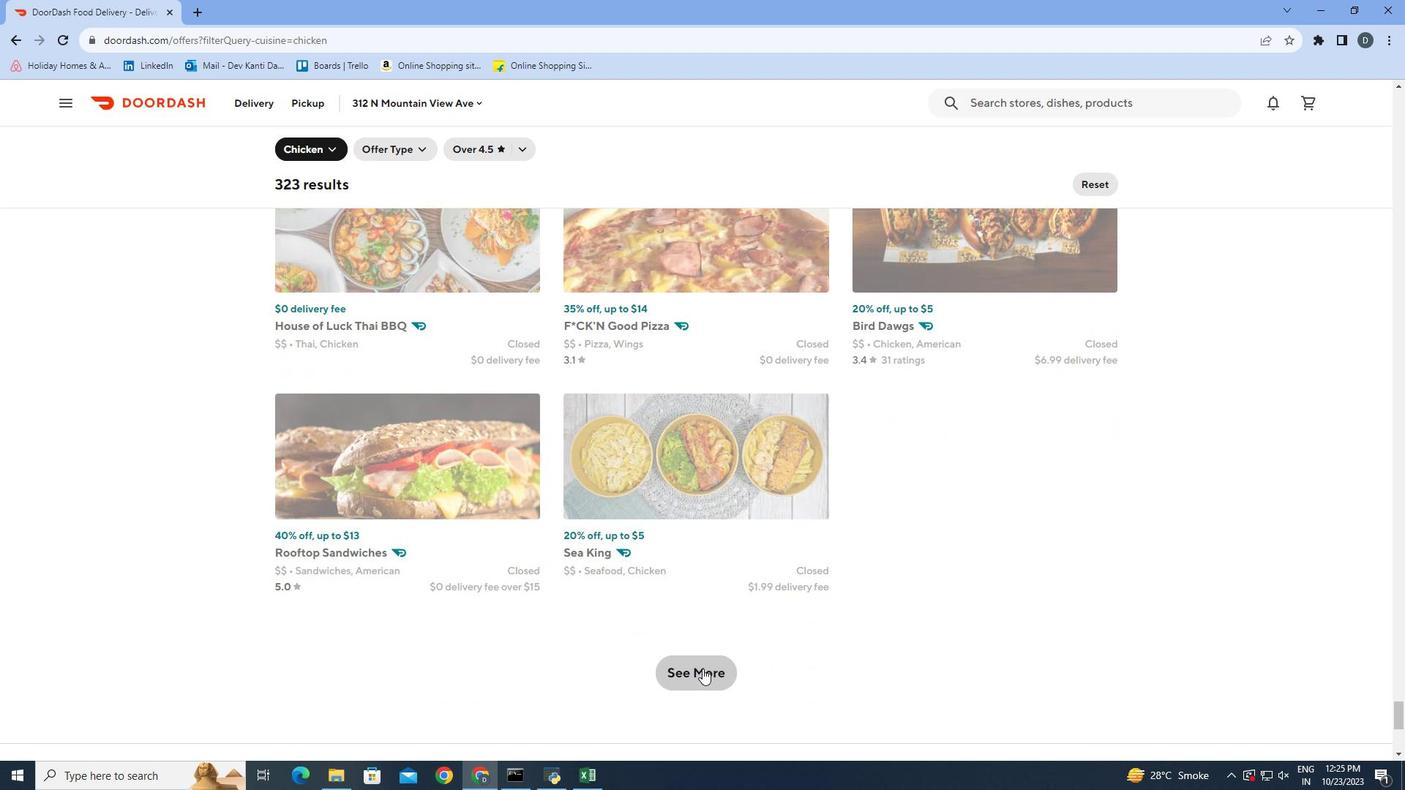 
Action: Mouse pressed left at (702, 669)
Screenshot: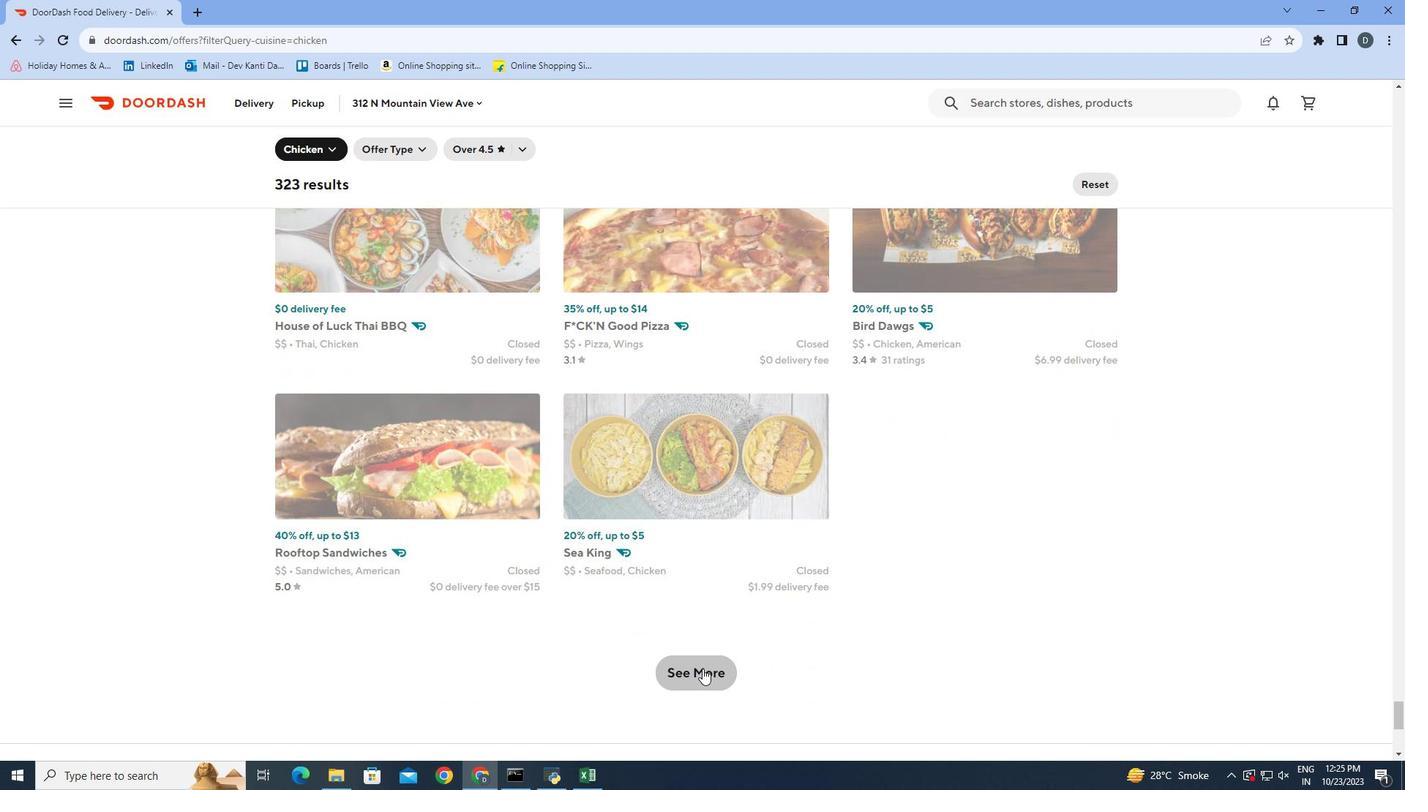 
Action: Mouse moved to (1130, 447)
Screenshot: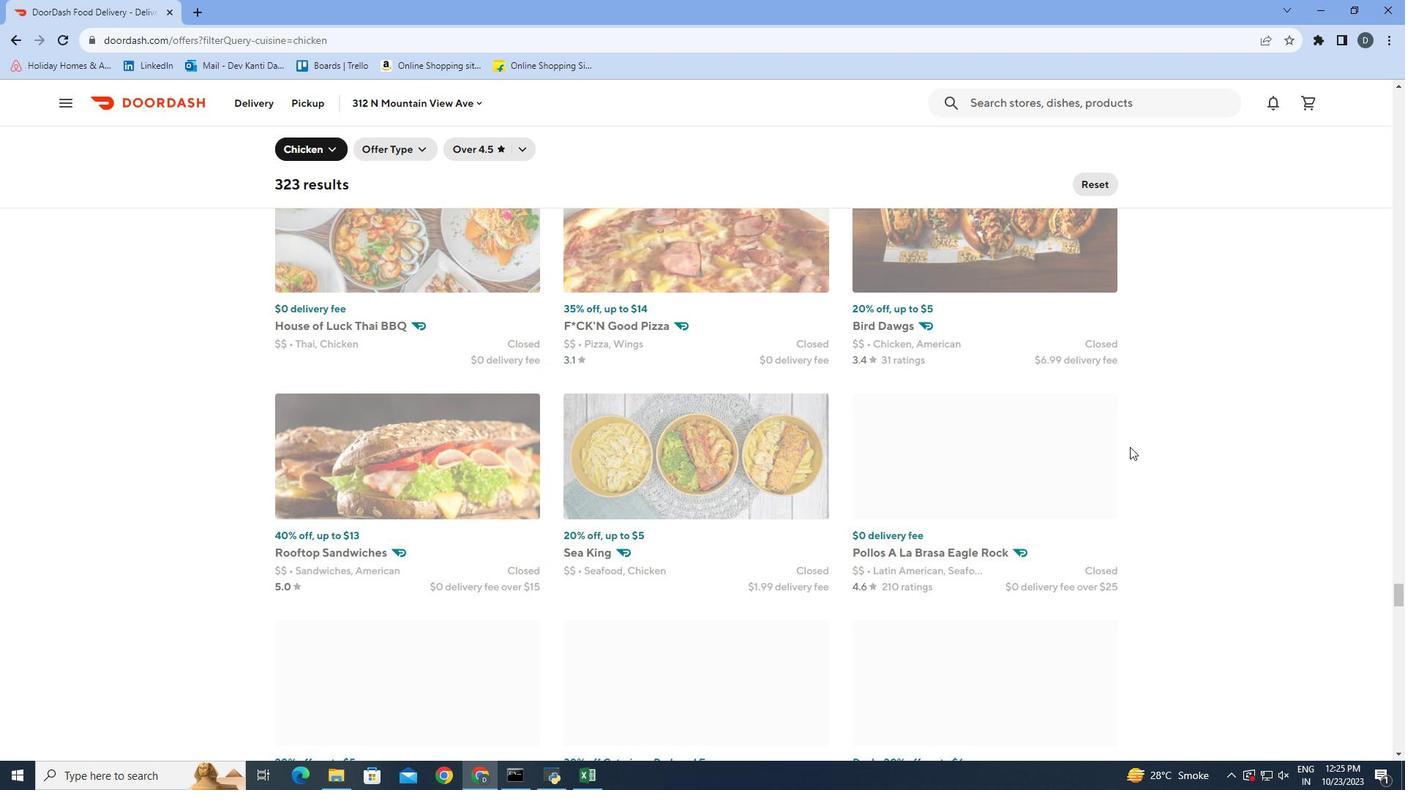 
Action: Mouse scrolled (1130, 446) with delta (0, 0)
Screenshot: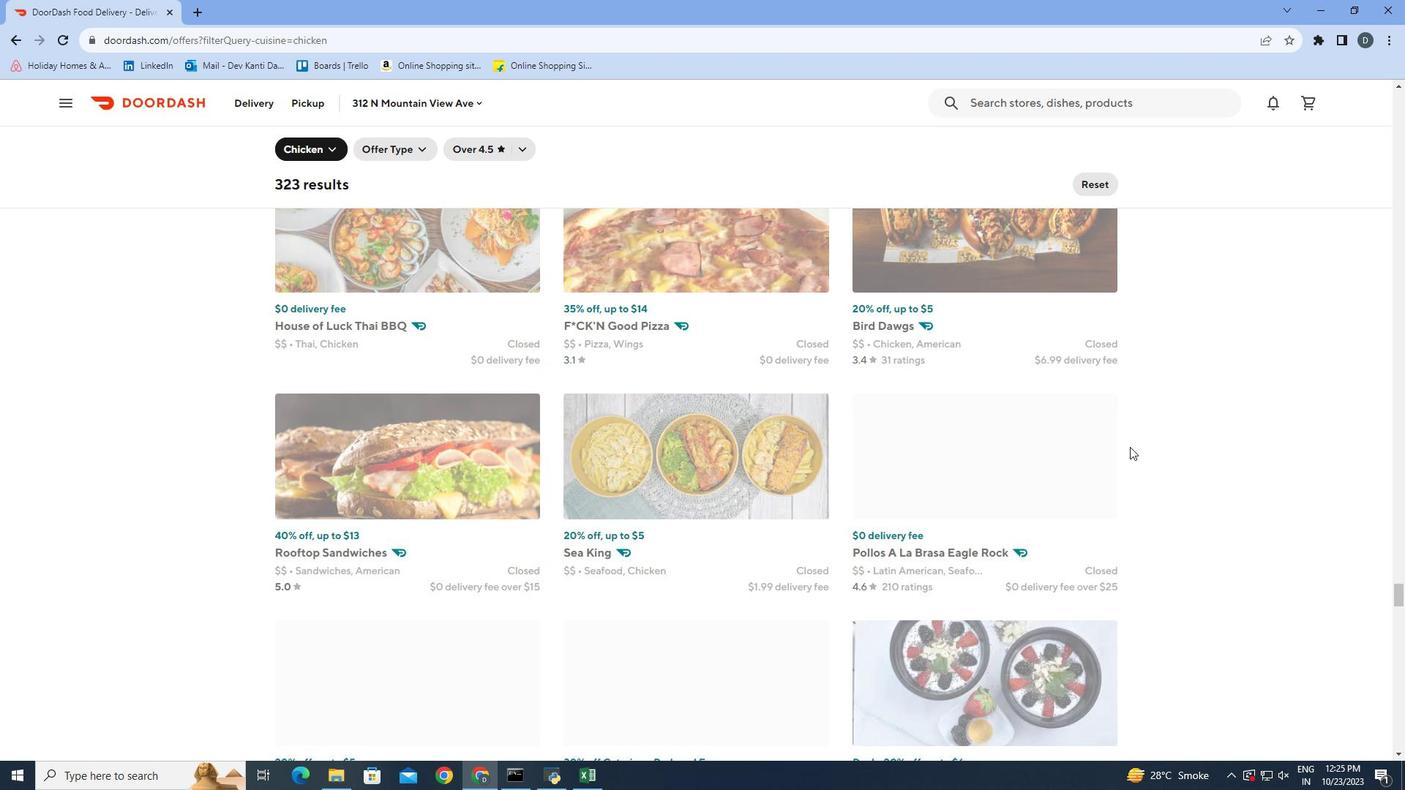 
Action: Mouse scrolled (1130, 446) with delta (0, 0)
Screenshot: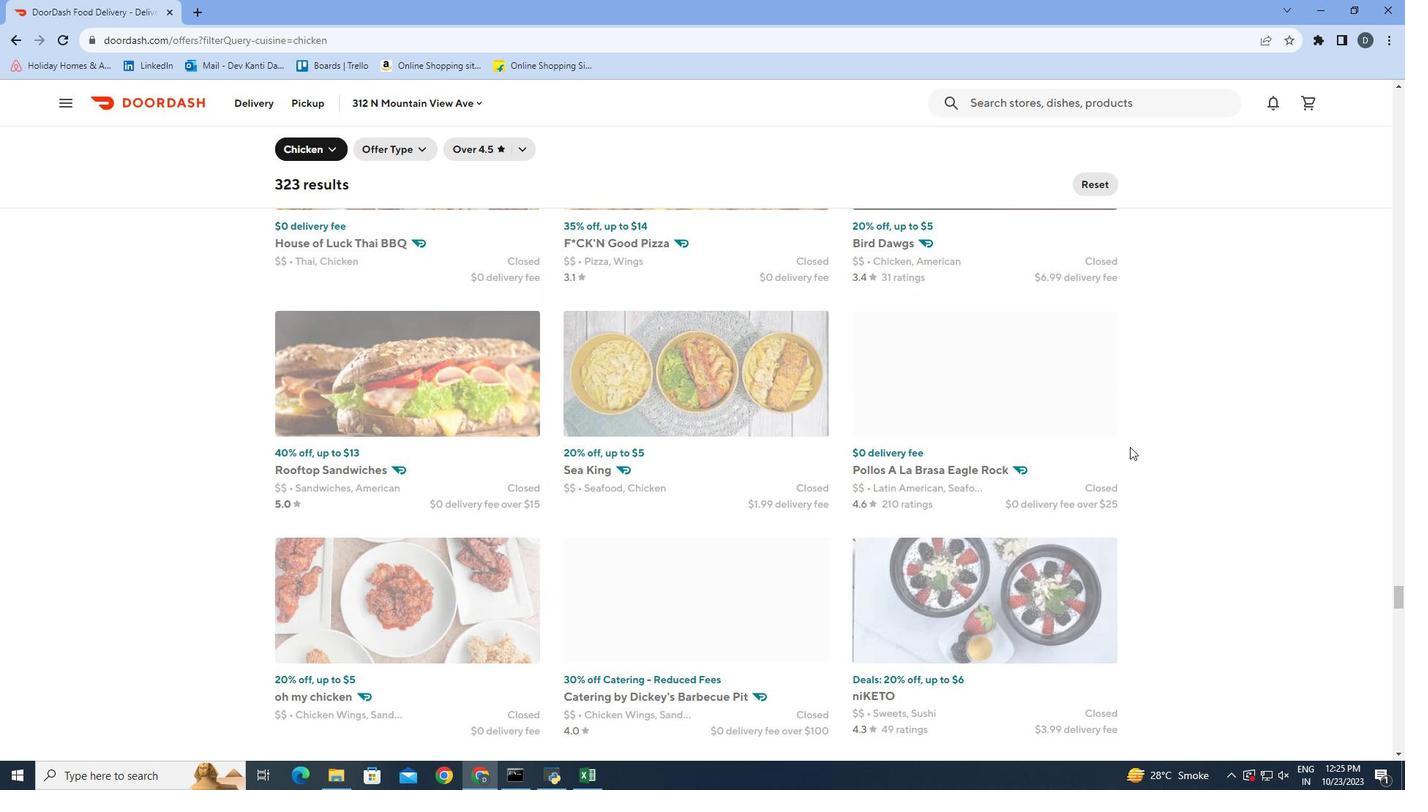 
Action: Mouse scrolled (1130, 446) with delta (0, 0)
Screenshot: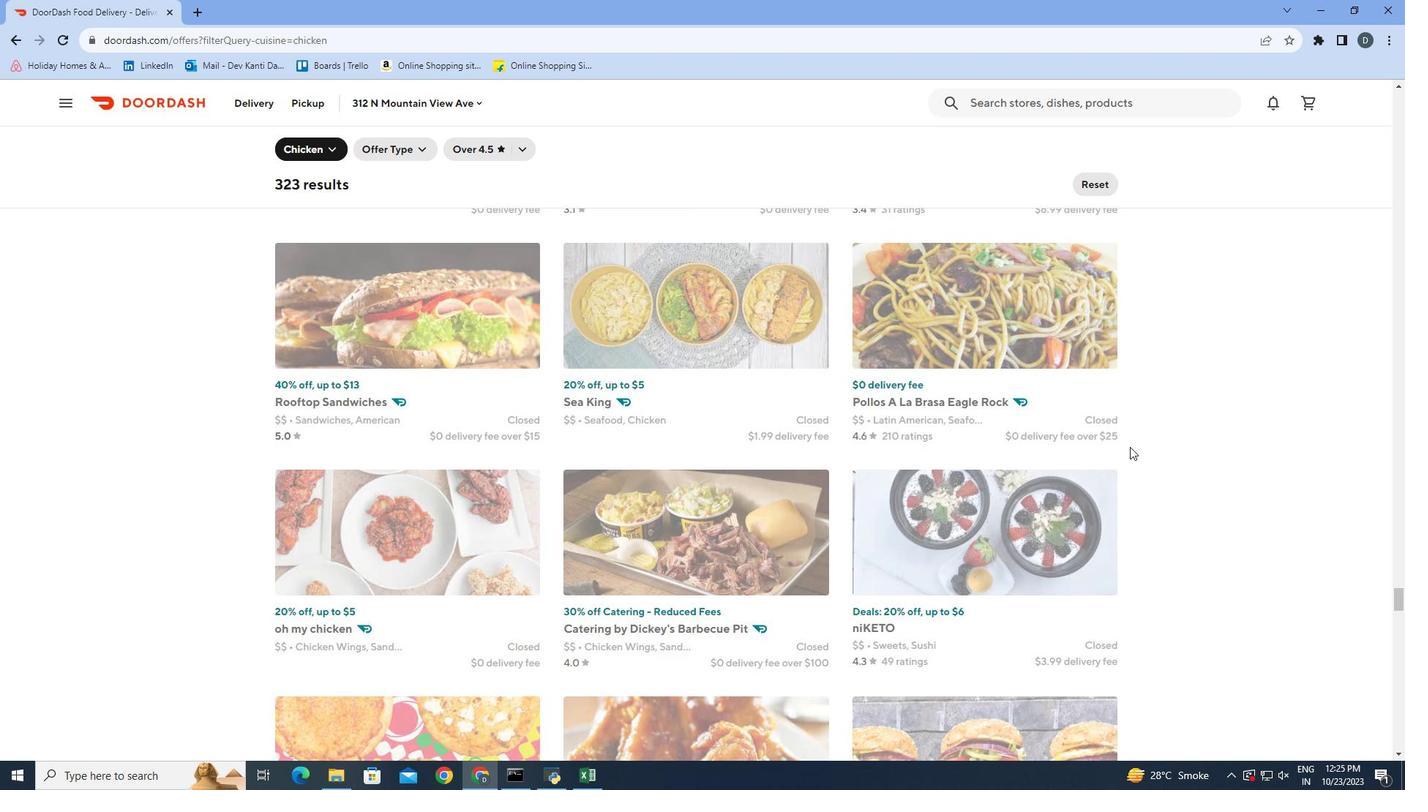 
Action: Mouse scrolled (1130, 446) with delta (0, 0)
Screenshot: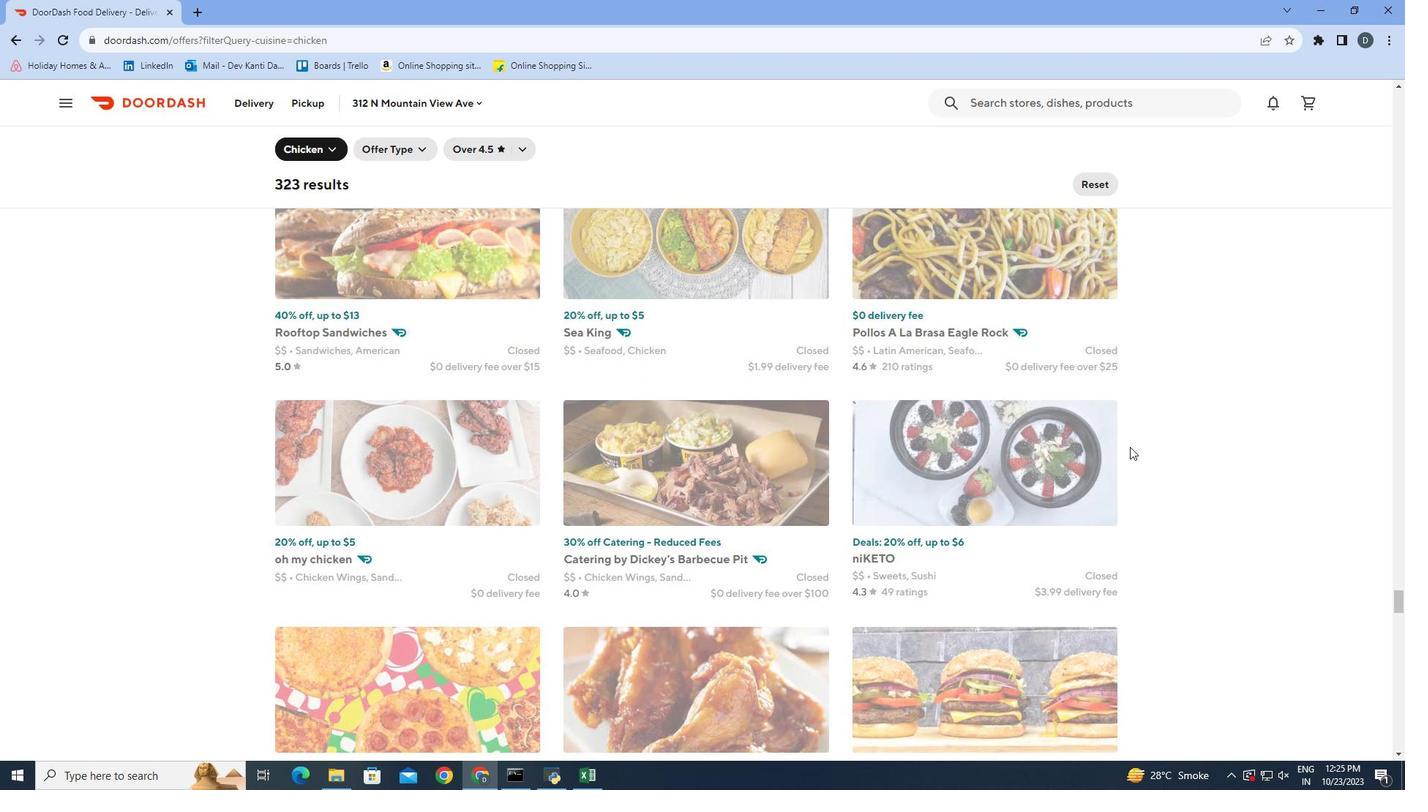 
Action: Mouse scrolled (1130, 446) with delta (0, 0)
Screenshot: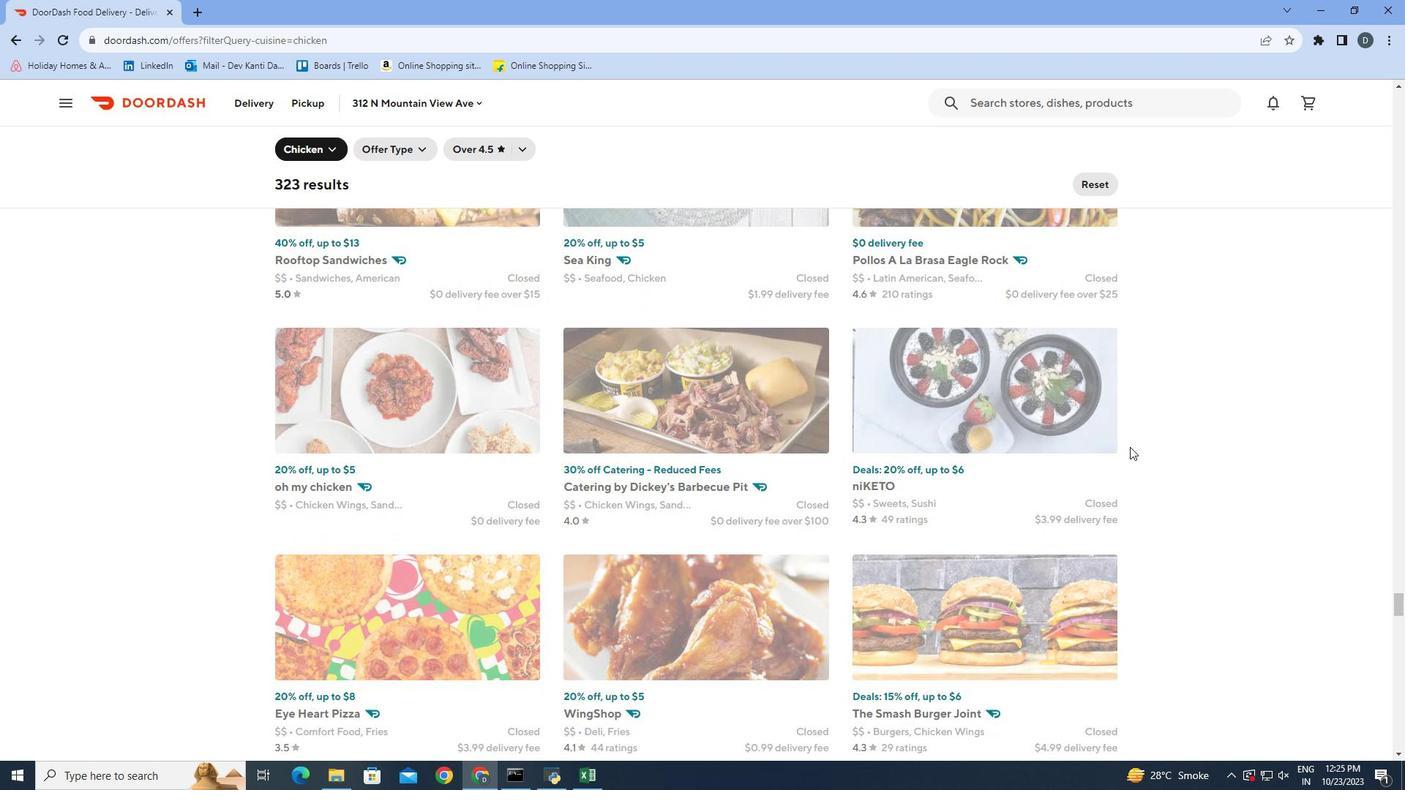 
Action: Mouse scrolled (1130, 446) with delta (0, 0)
Screenshot: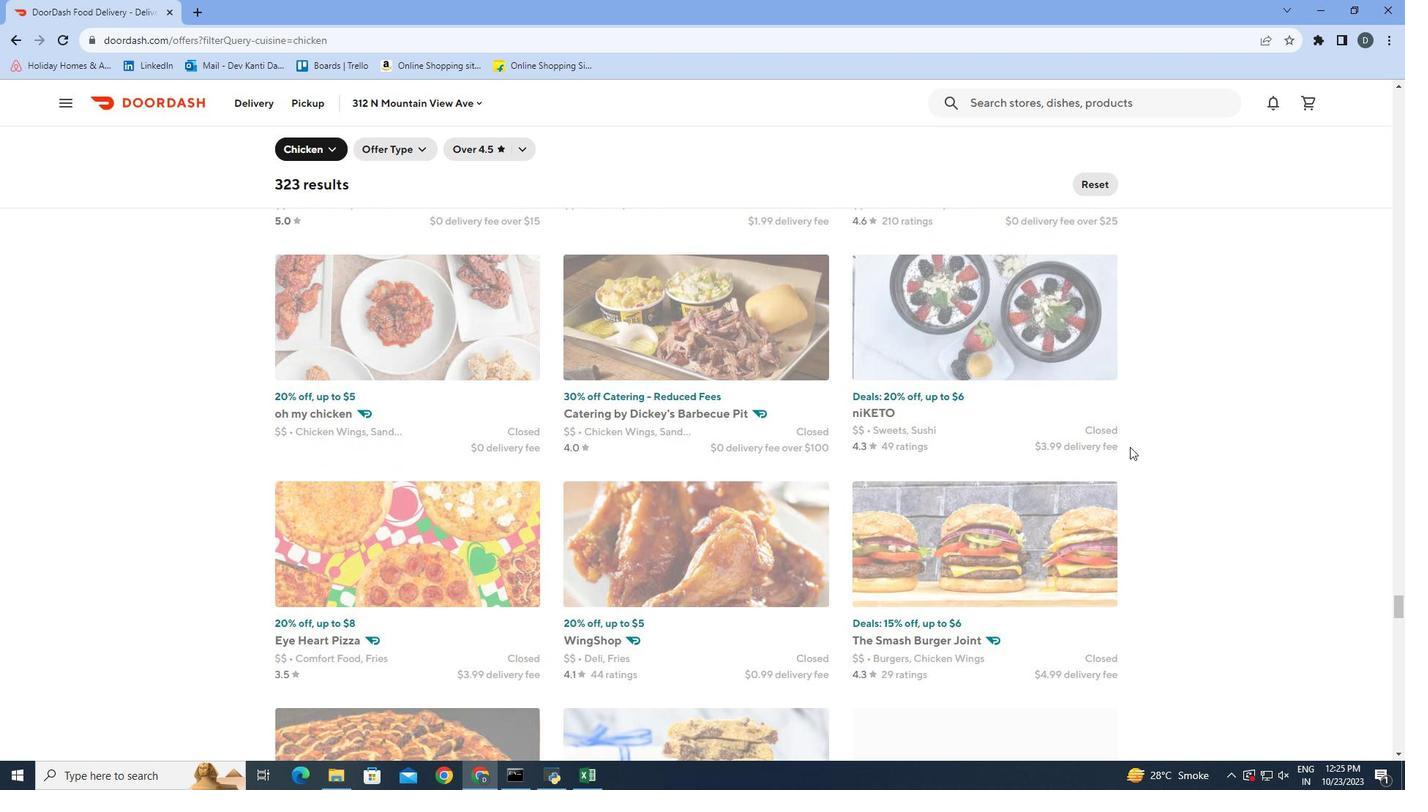 
Action: Mouse scrolled (1130, 446) with delta (0, 0)
Screenshot: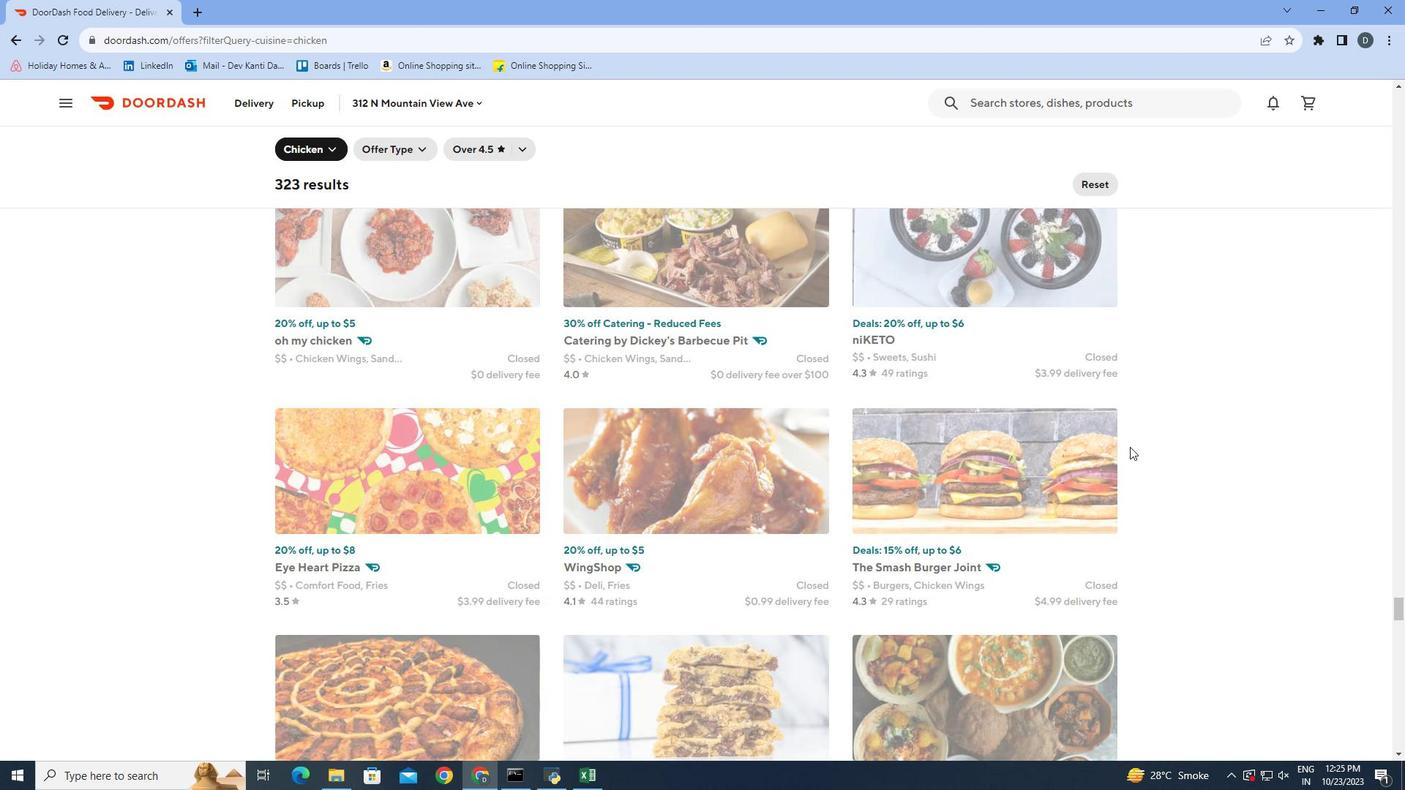
Action: Mouse scrolled (1130, 446) with delta (0, 0)
